 Task: Research Airbnb options in Tamra, Israel from 15th November, 2023 to 21st November, 2023 for 5 adults.3 bedrooms having 3 beds and 3 bathrooms. Property type can be house. Amenities needed are: washing machine. Booking option can be shelf check-in. Look for 3 properties as per requirement.
Action: Mouse moved to (596, 86)
Screenshot: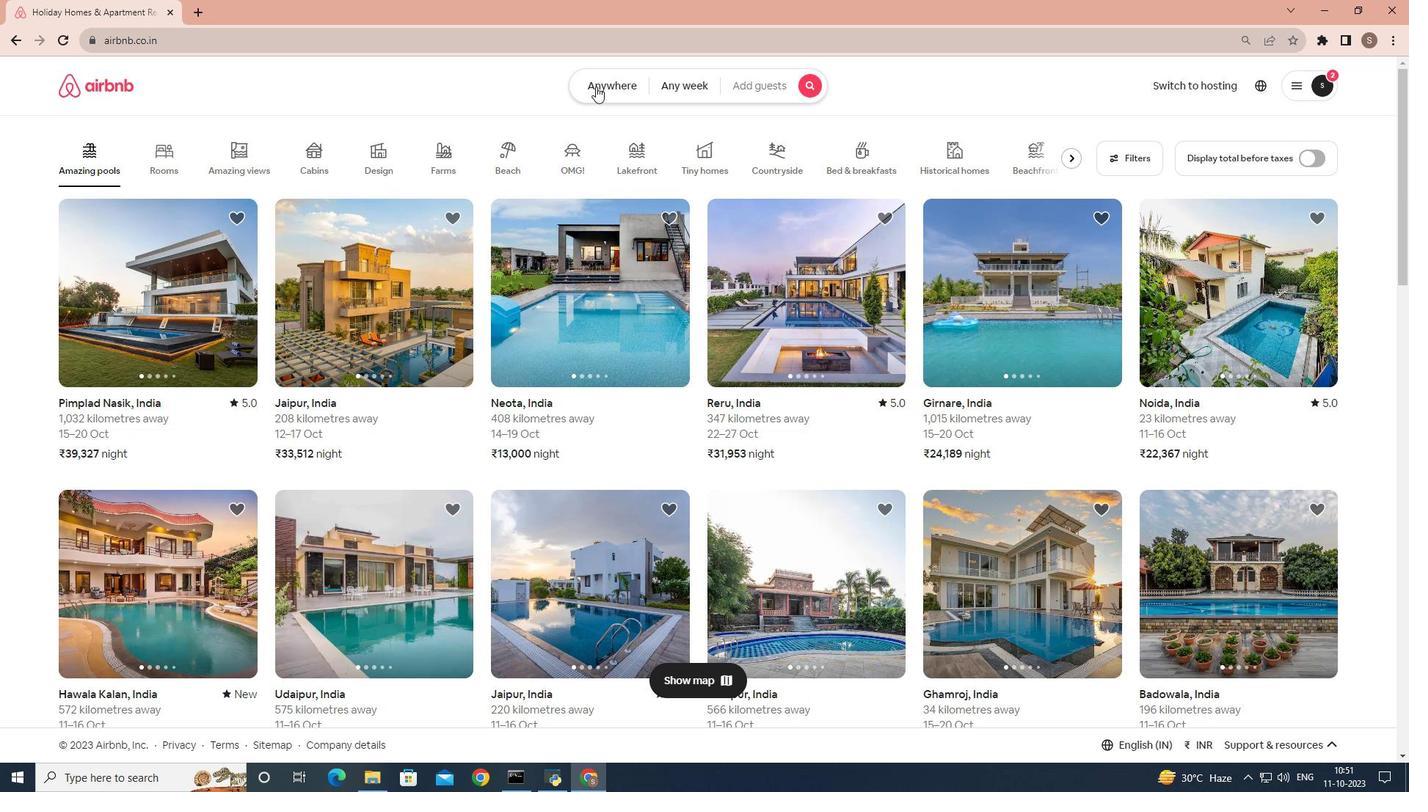 
Action: Mouse pressed left at (596, 86)
Screenshot: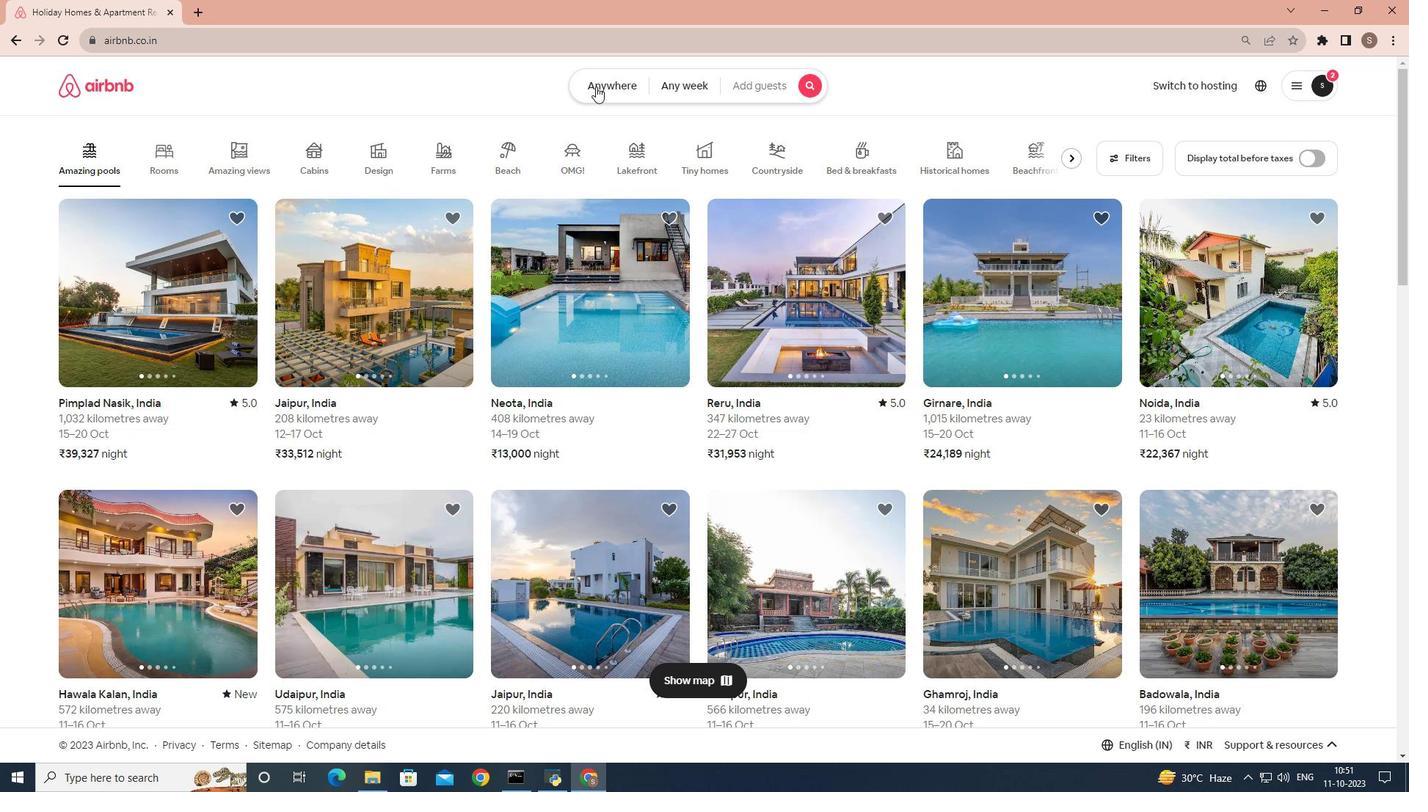 
Action: Mouse moved to (459, 137)
Screenshot: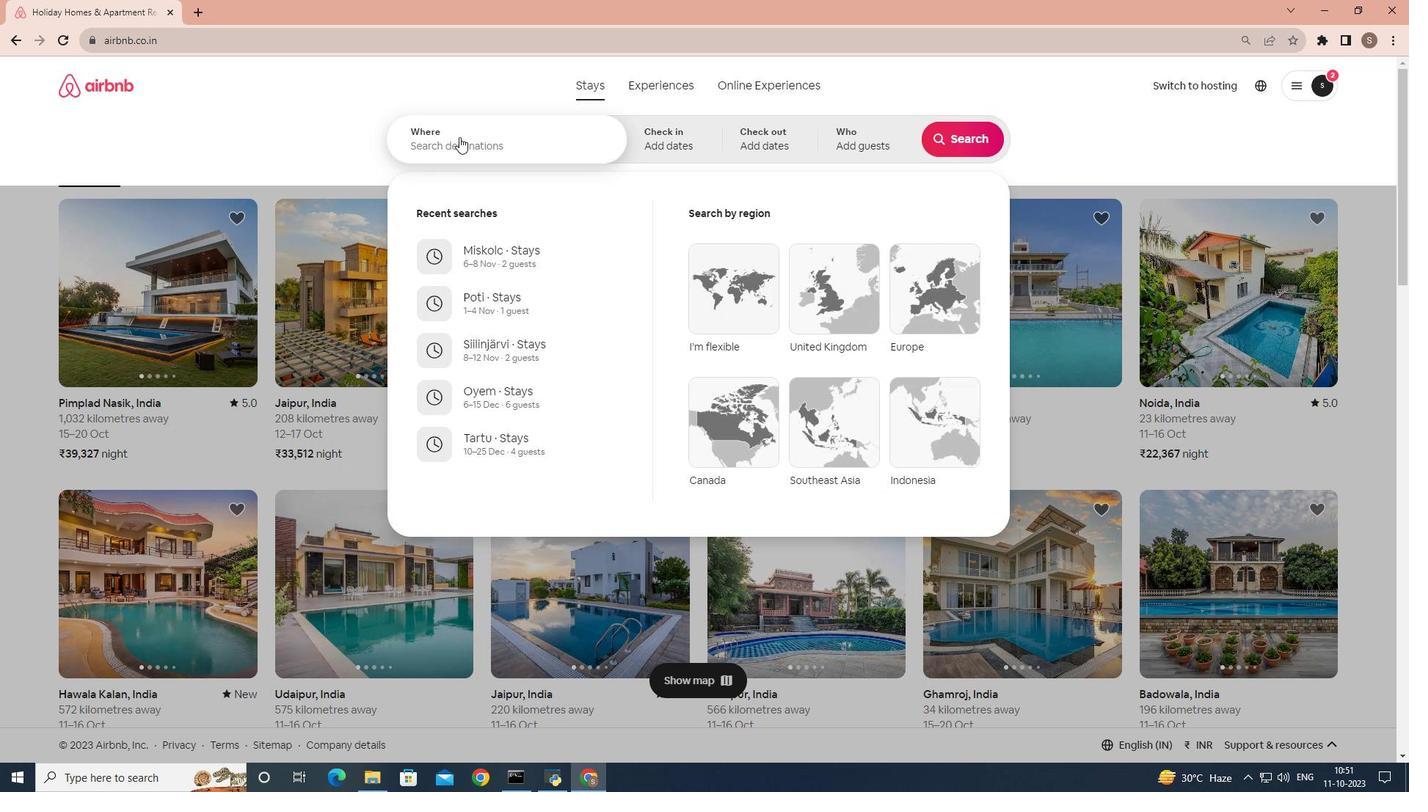 
Action: Mouse pressed left at (459, 137)
Screenshot: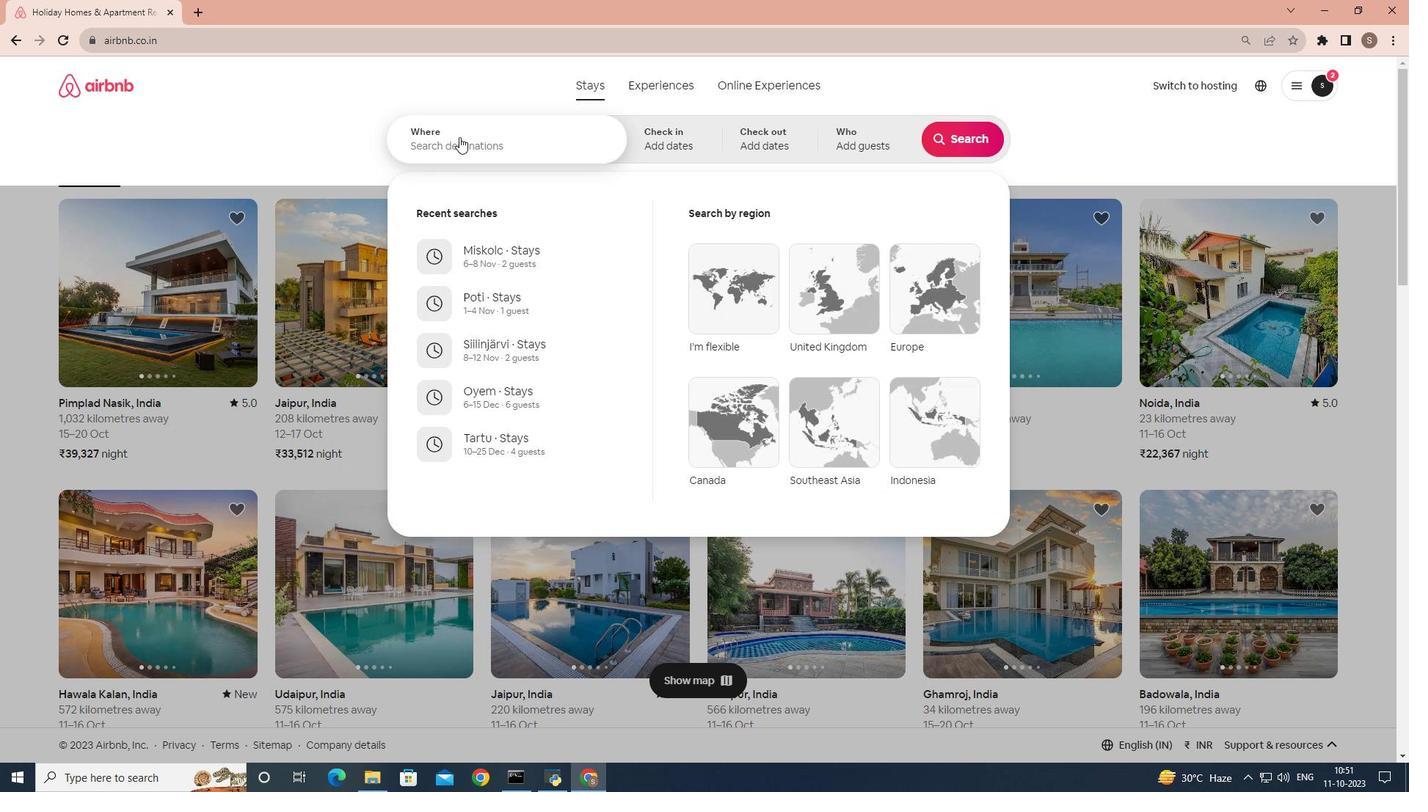 
Action: Mouse moved to (455, 143)
Screenshot: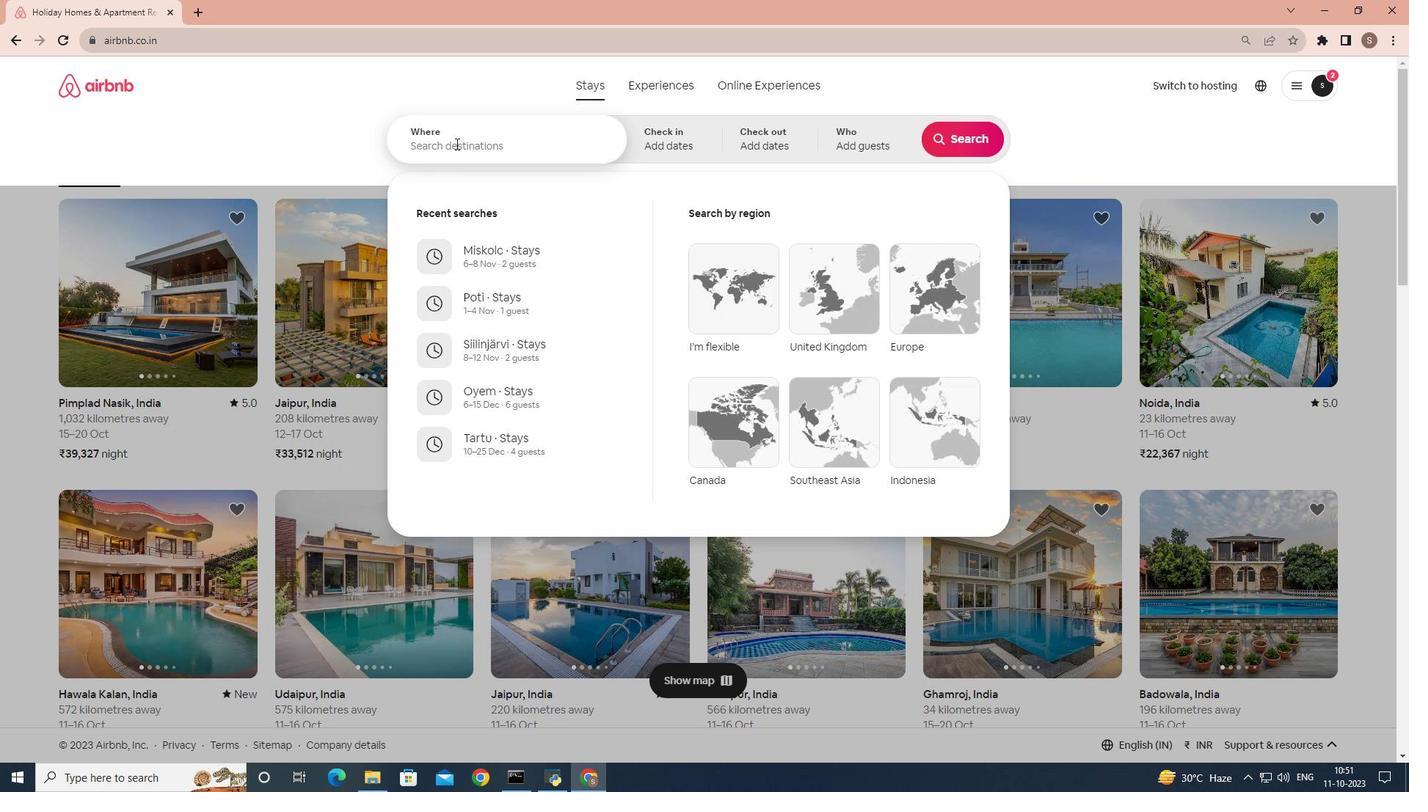 
Action: Key pressed <Key.shift>Tamra,<Key.space><Key.shift>Israel
Screenshot: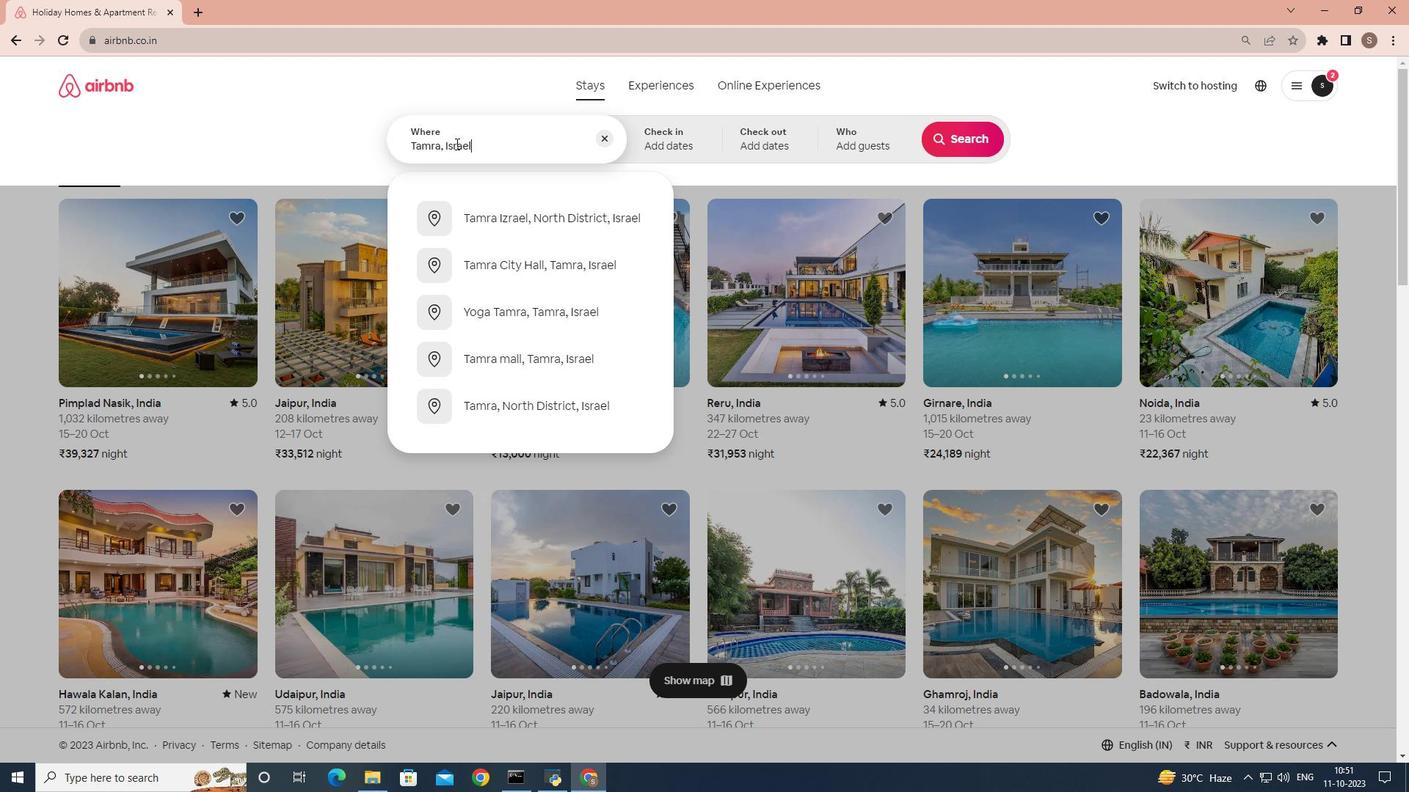 
Action: Mouse moved to (659, 127)
Screenshot: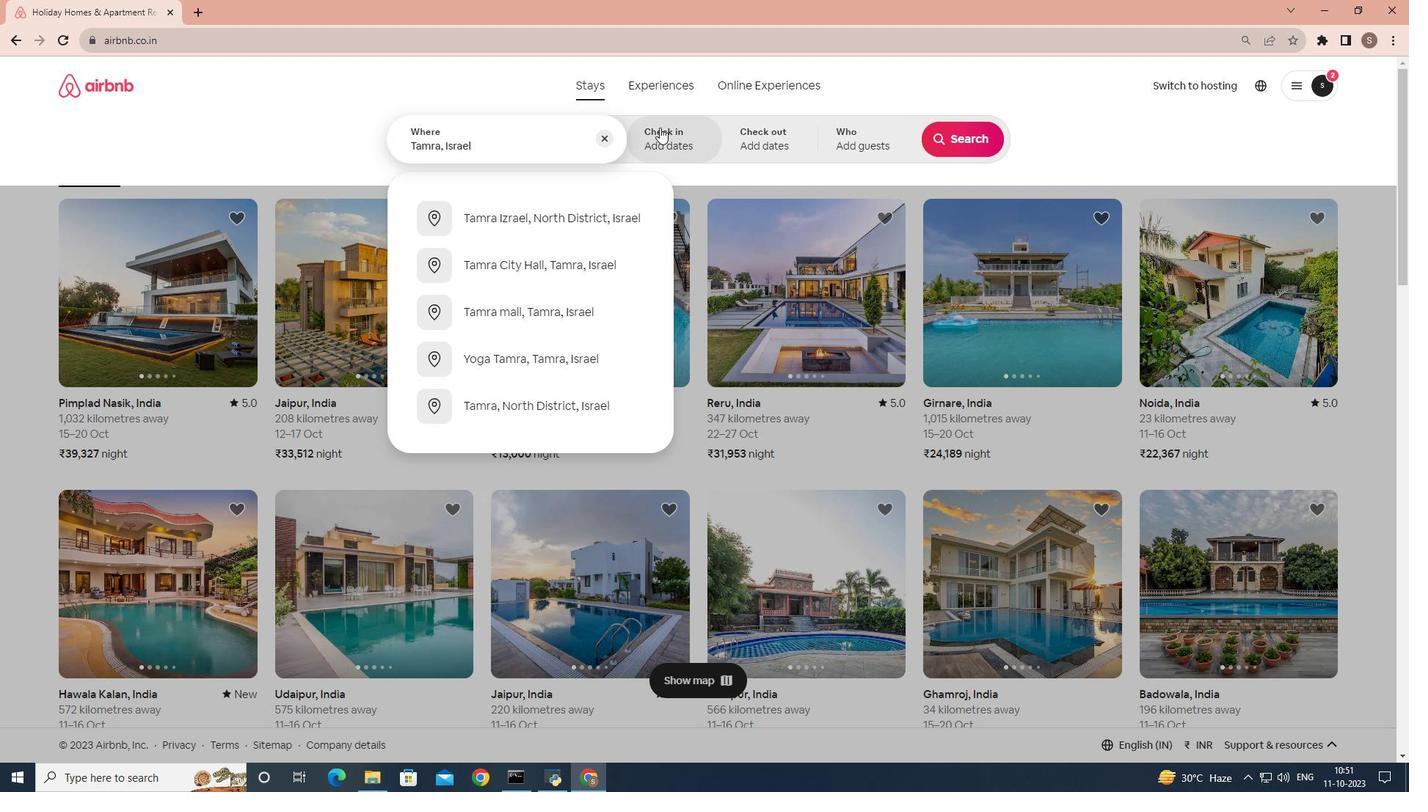 
Action: Mouse pressed left at (659, 127)
Screenshot: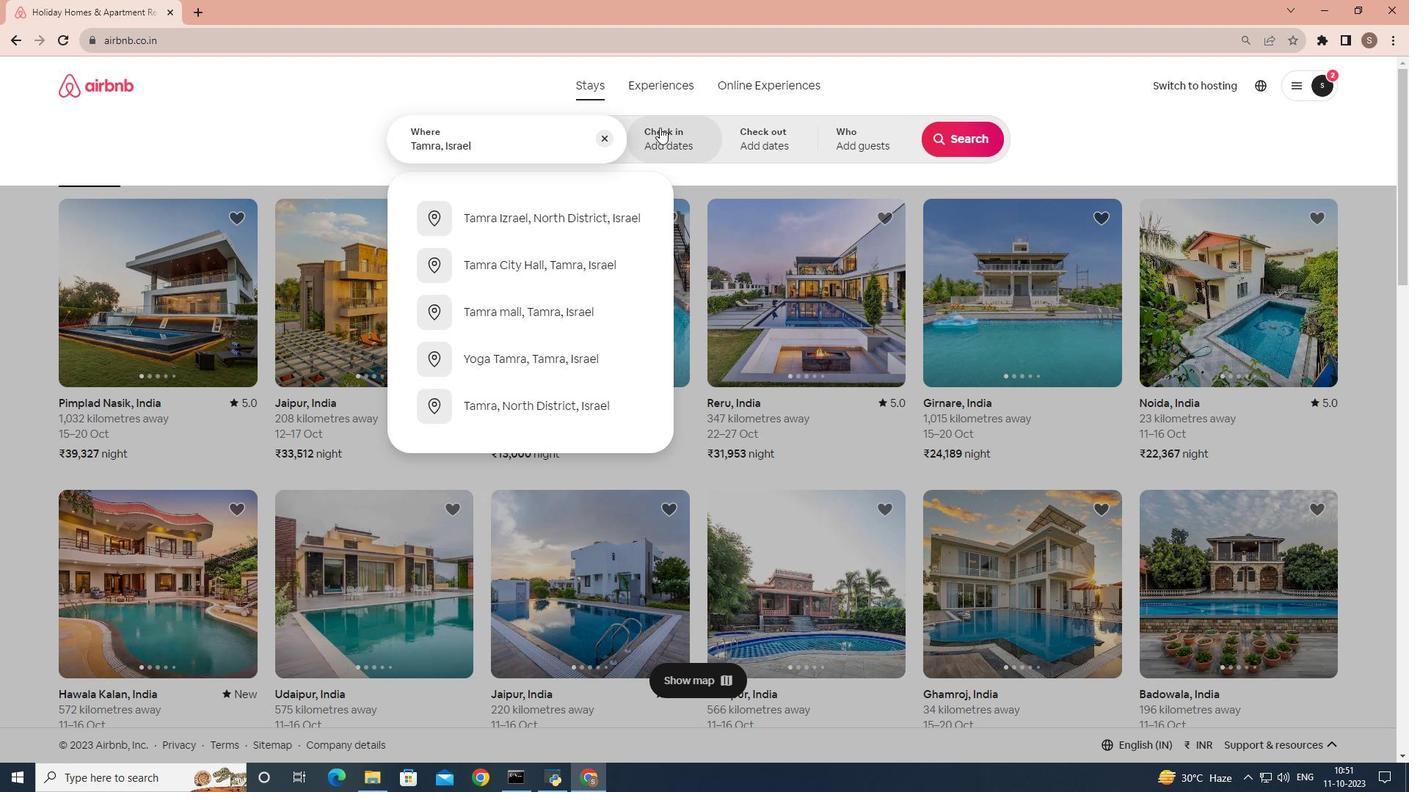 
Action: Mouse moved to (829, 396)
Screenshot: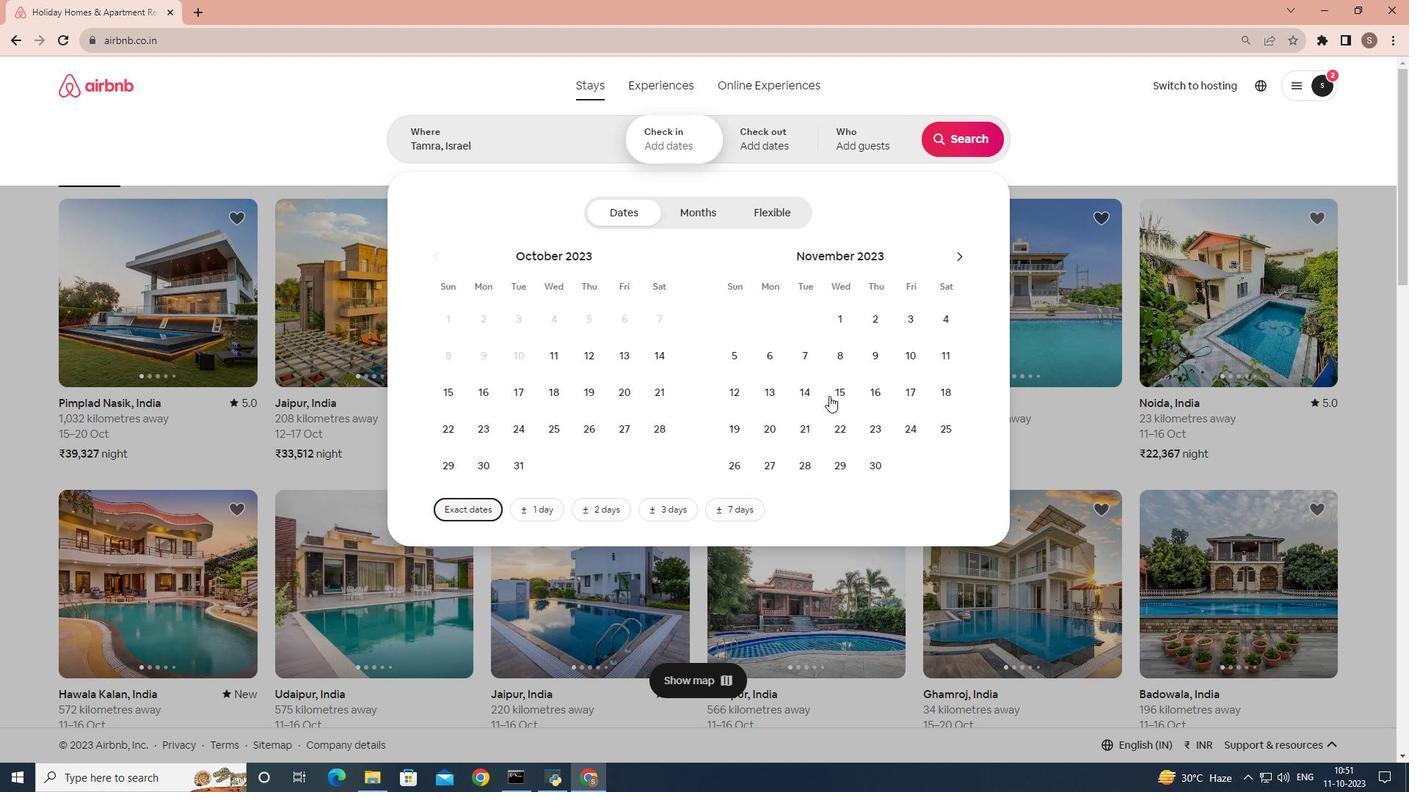 
Action: Mouse pressed left at (829, 396)
Screenshot: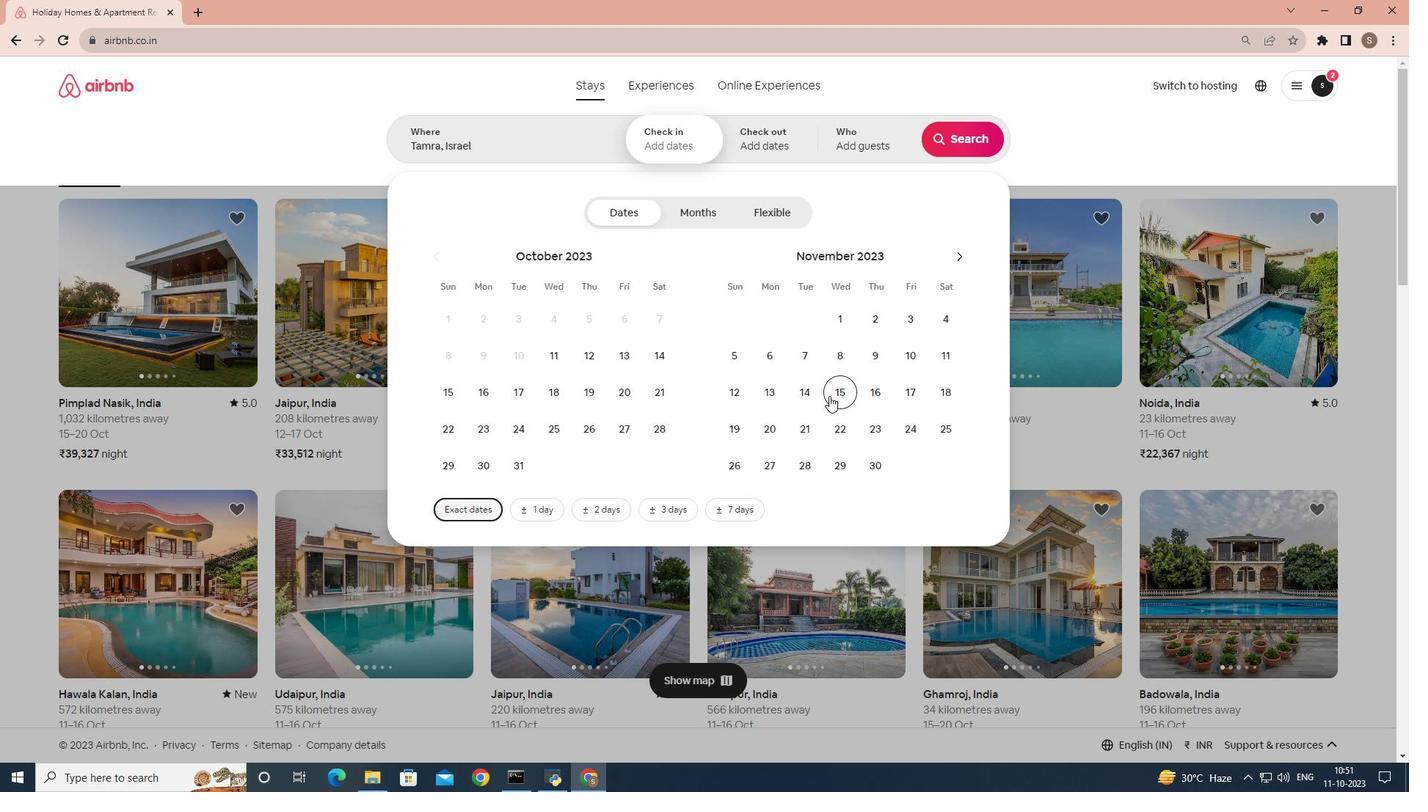 
Action: Mouse moved to (798, 426)
Screenshot: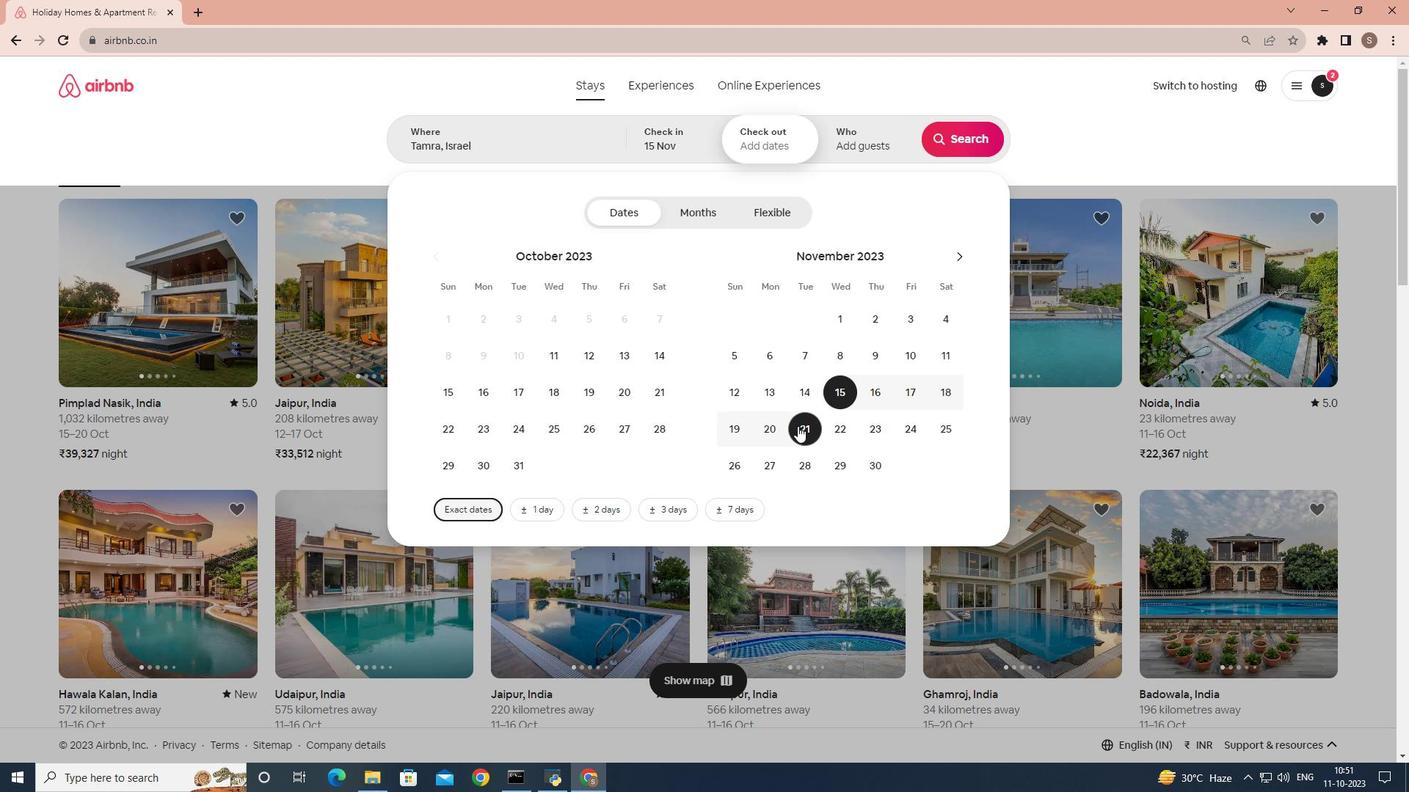 
Action: Mouse pressed left at (798, 426)
Screenshot: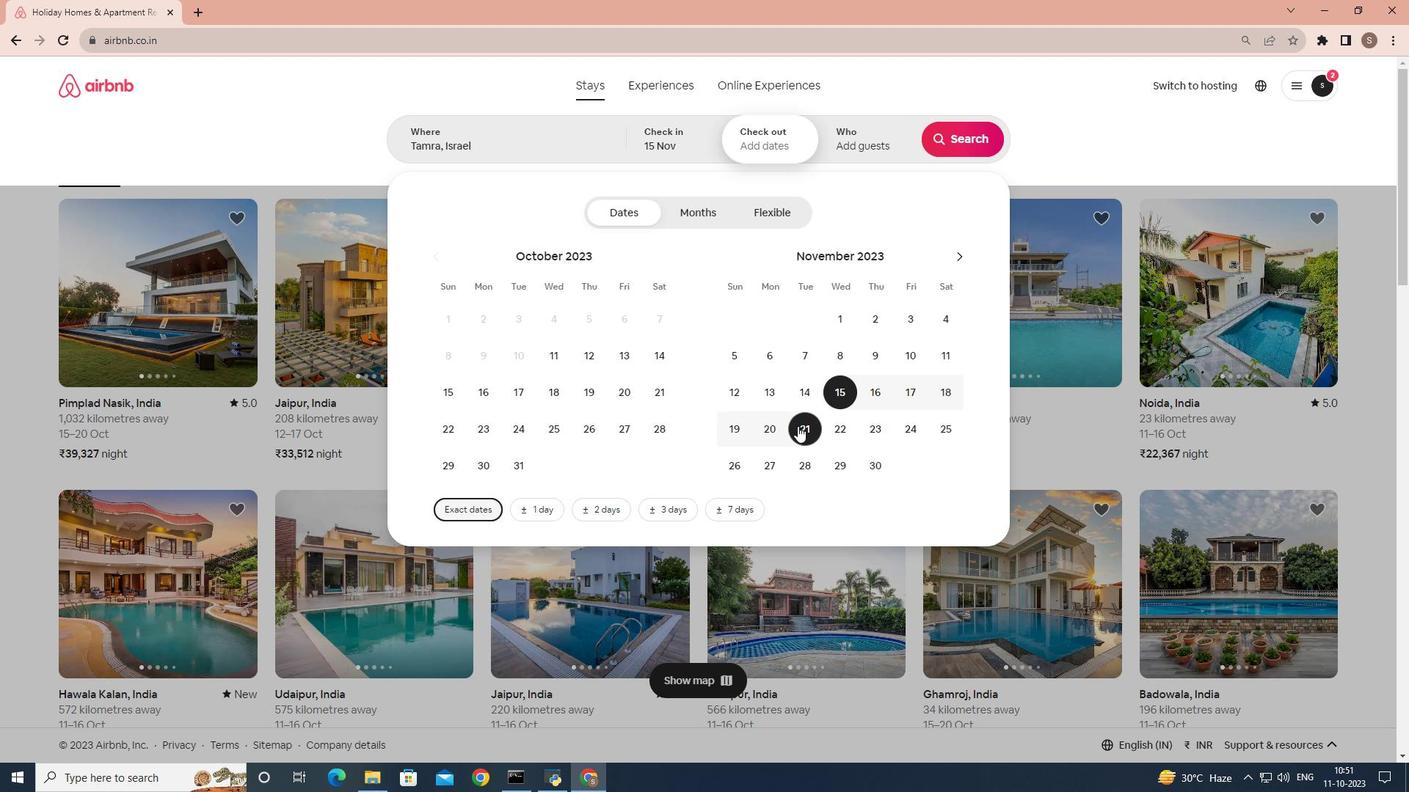
Action: Mouse moved to (858, 121)
Screenshot: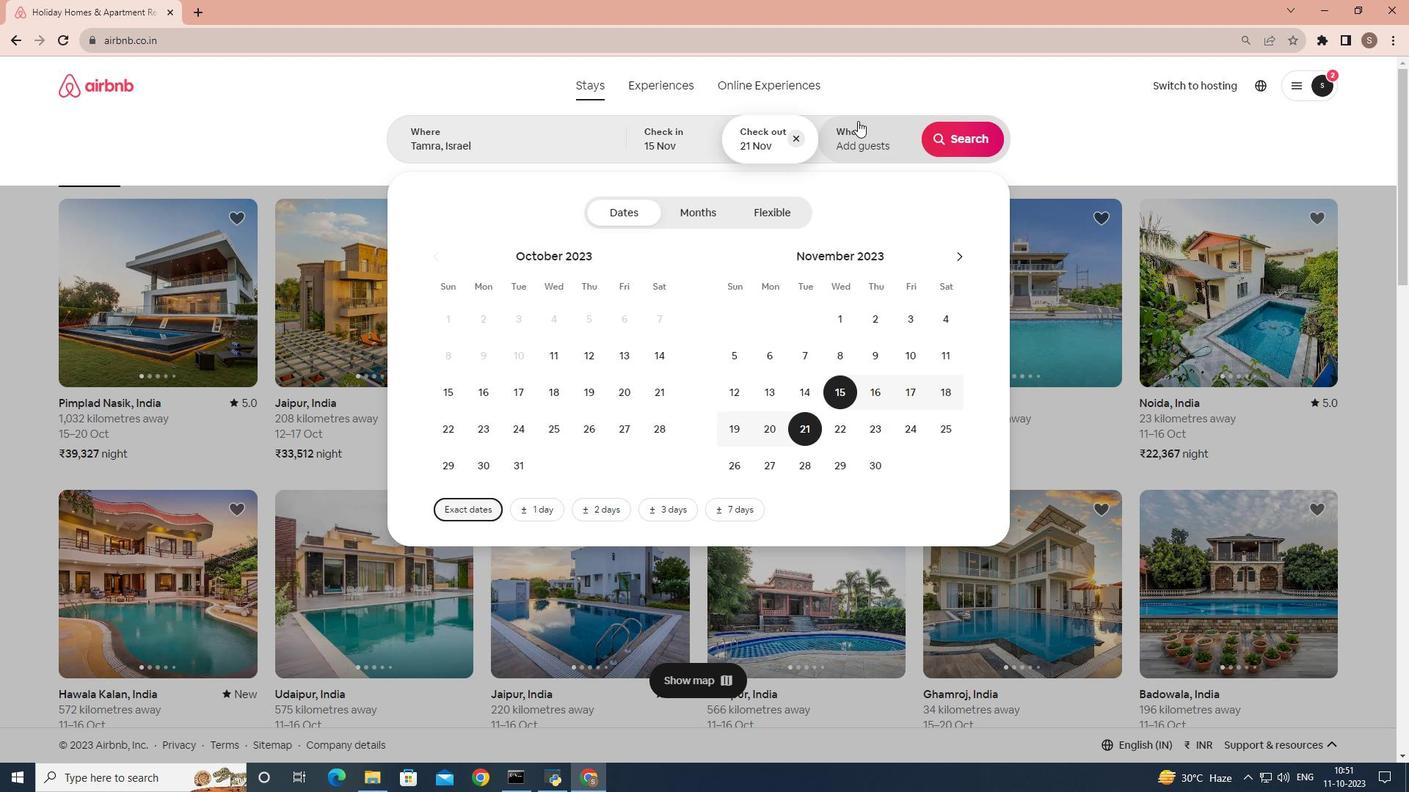 
Action: Mouse pressed left at (858, 121)
Screenshot: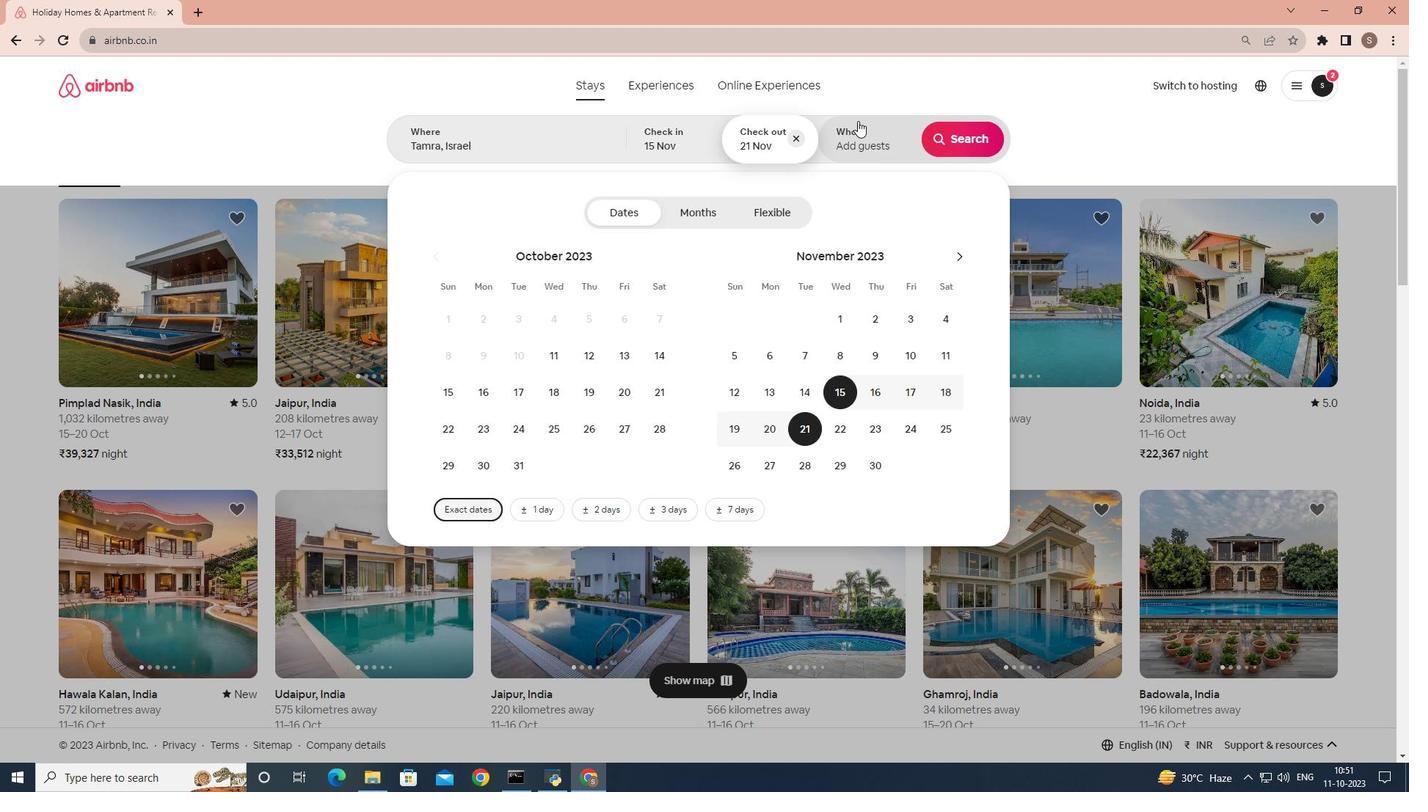 
Action: Mouse moved to (974, 215)
Screenshot: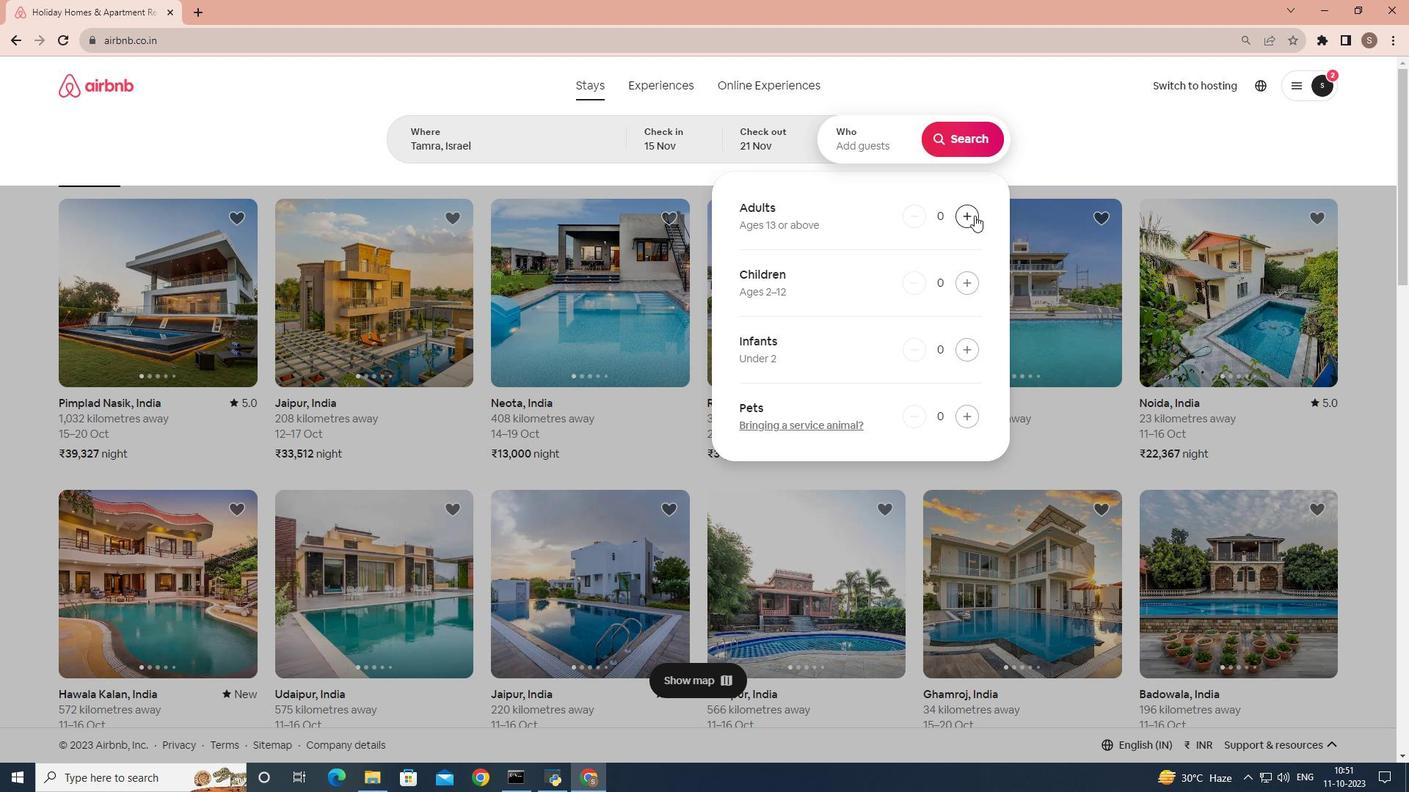 
Action: Mouse pressed left at (974, 215)
Screenshot: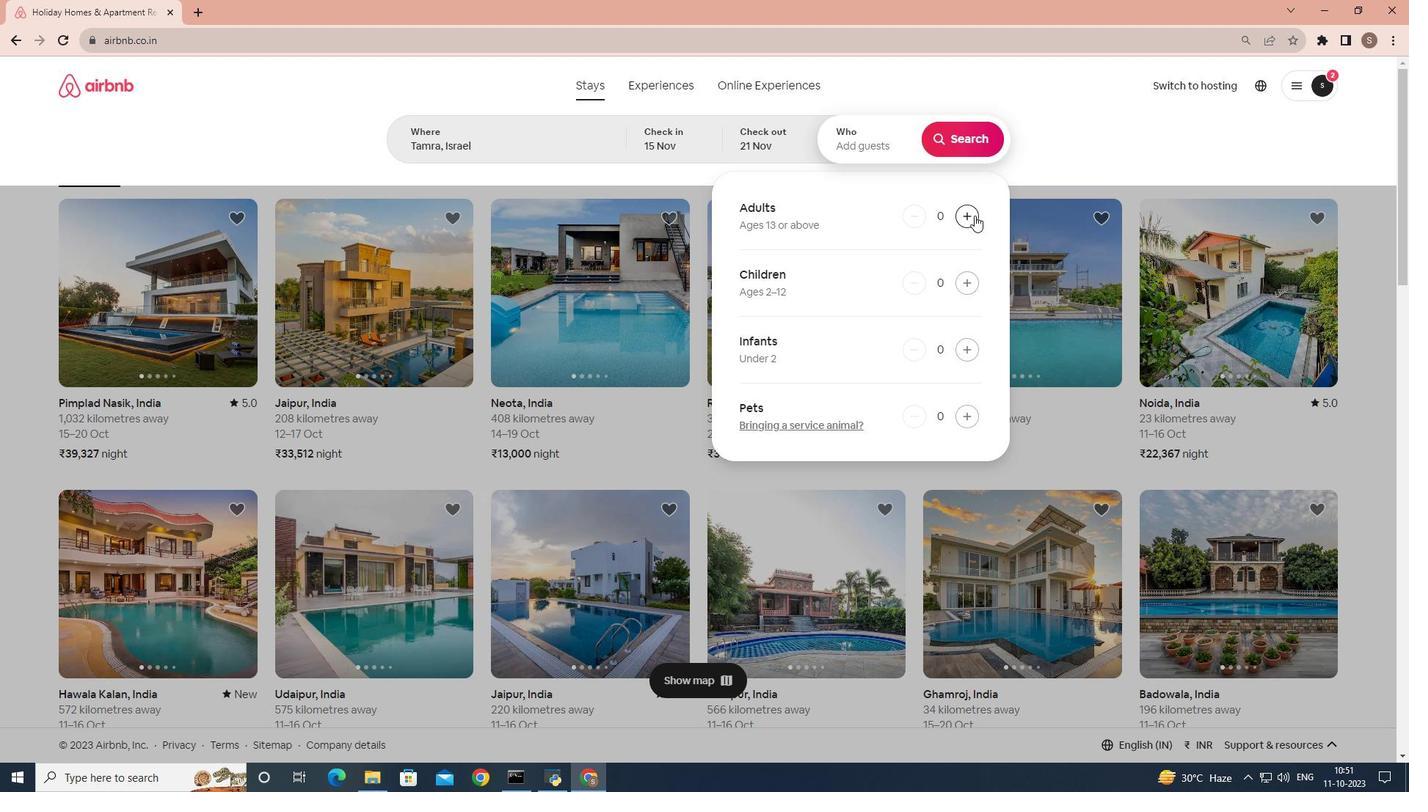 
Action: Mouse pressed left at (974, 215)
Screenshot: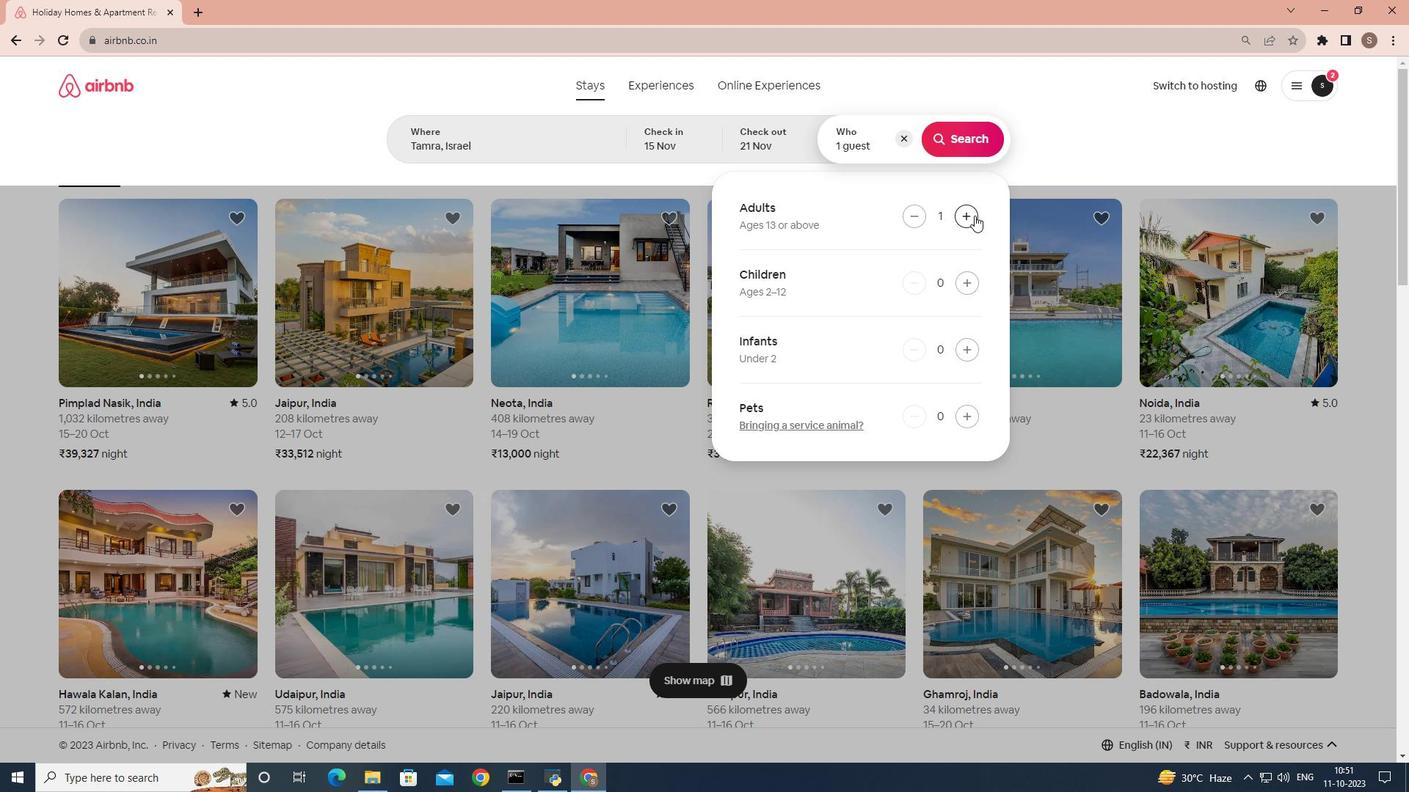 
Action: Mouse pressed left at (974, 215)
Screenshot: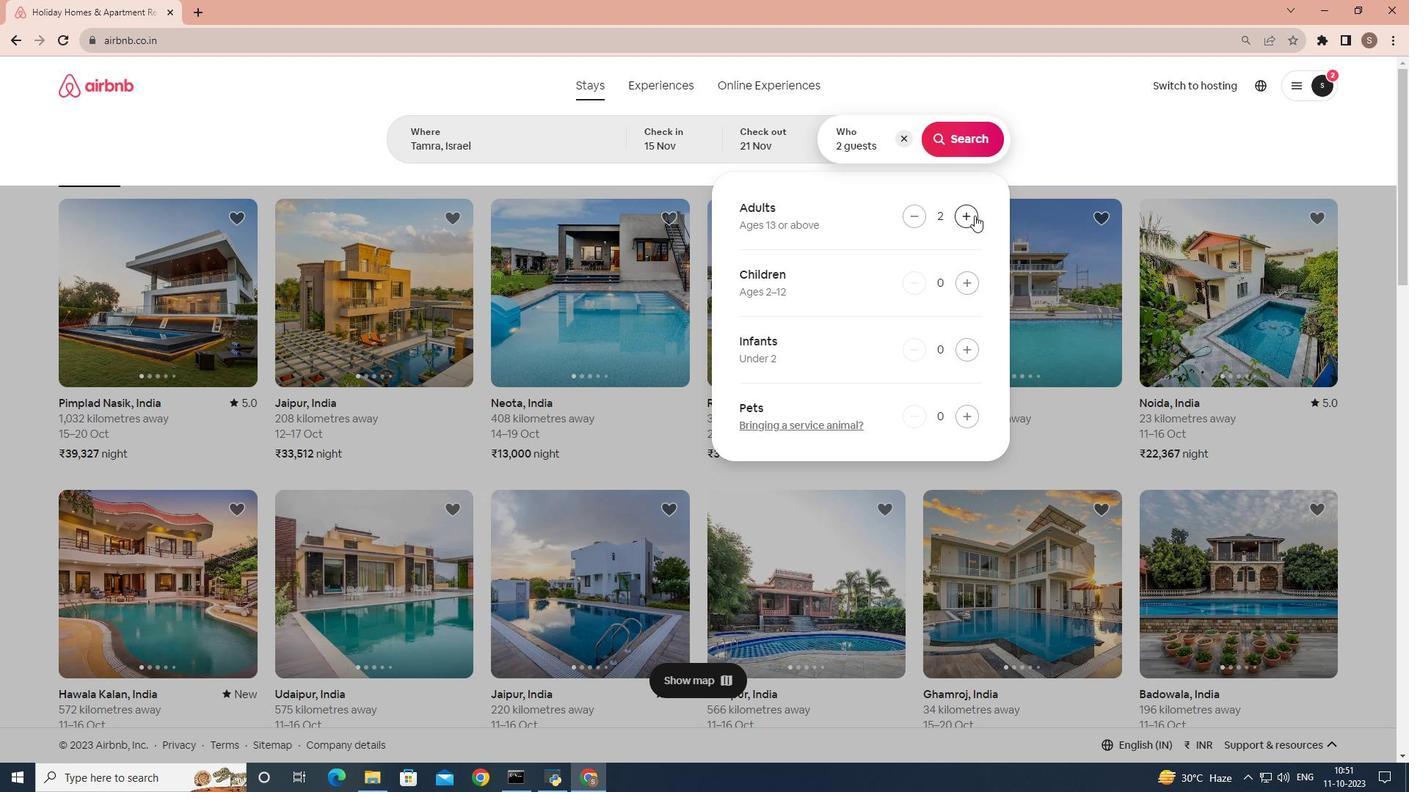 
Action: Mouse pressed left at (974, 215)
Screenshot: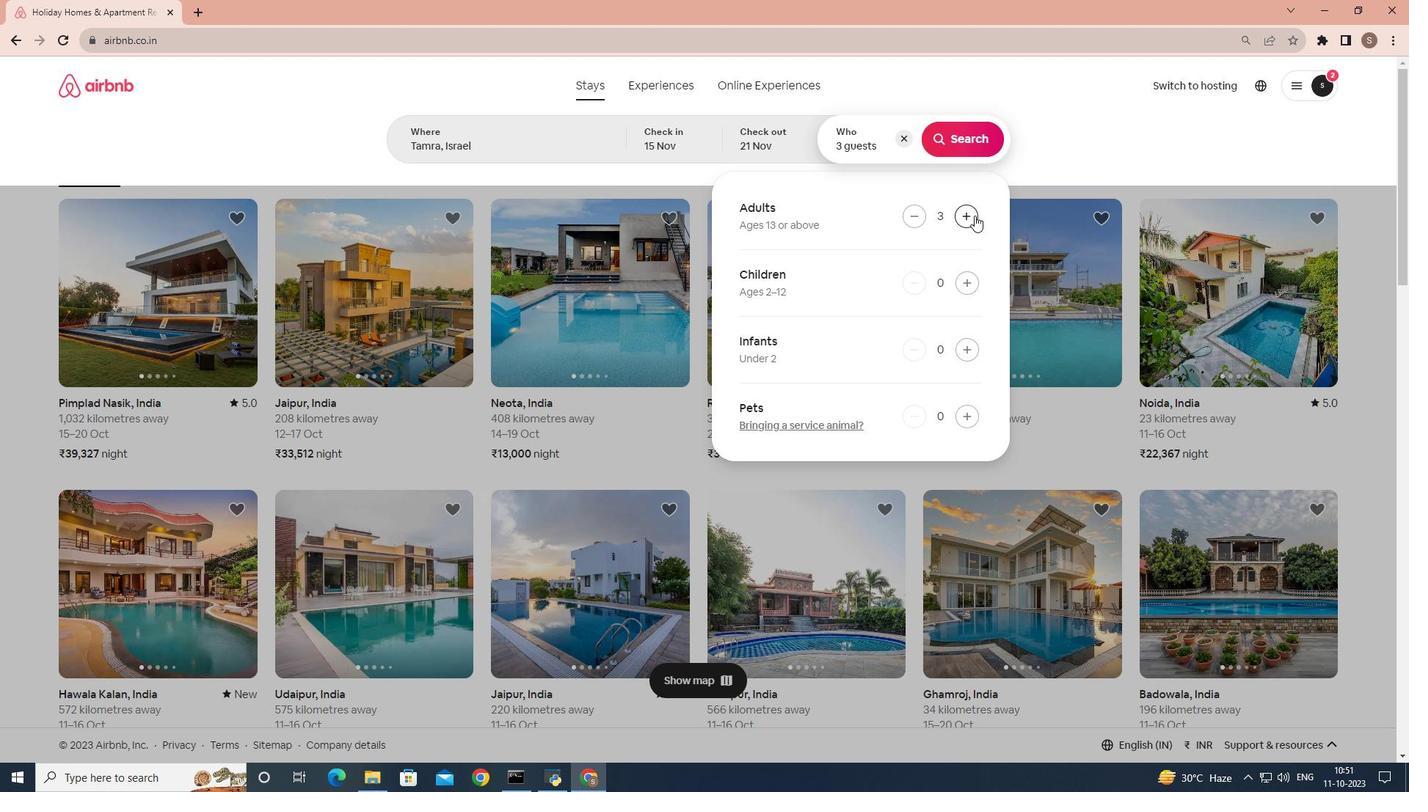 
Action: Mouse pressed left at (974, 215)
Screenshot: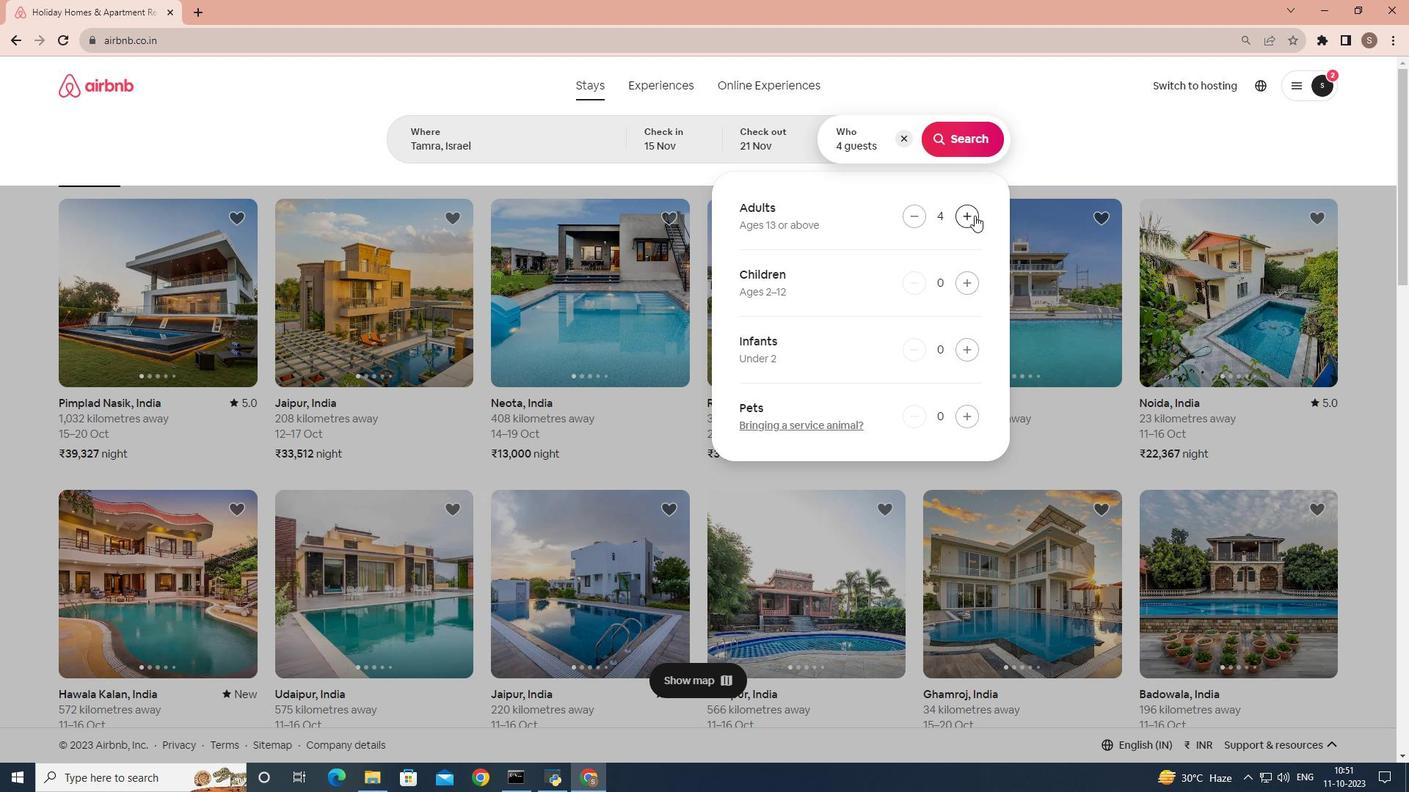 
Action: Mouse moved to (958, 131)
Screenshot: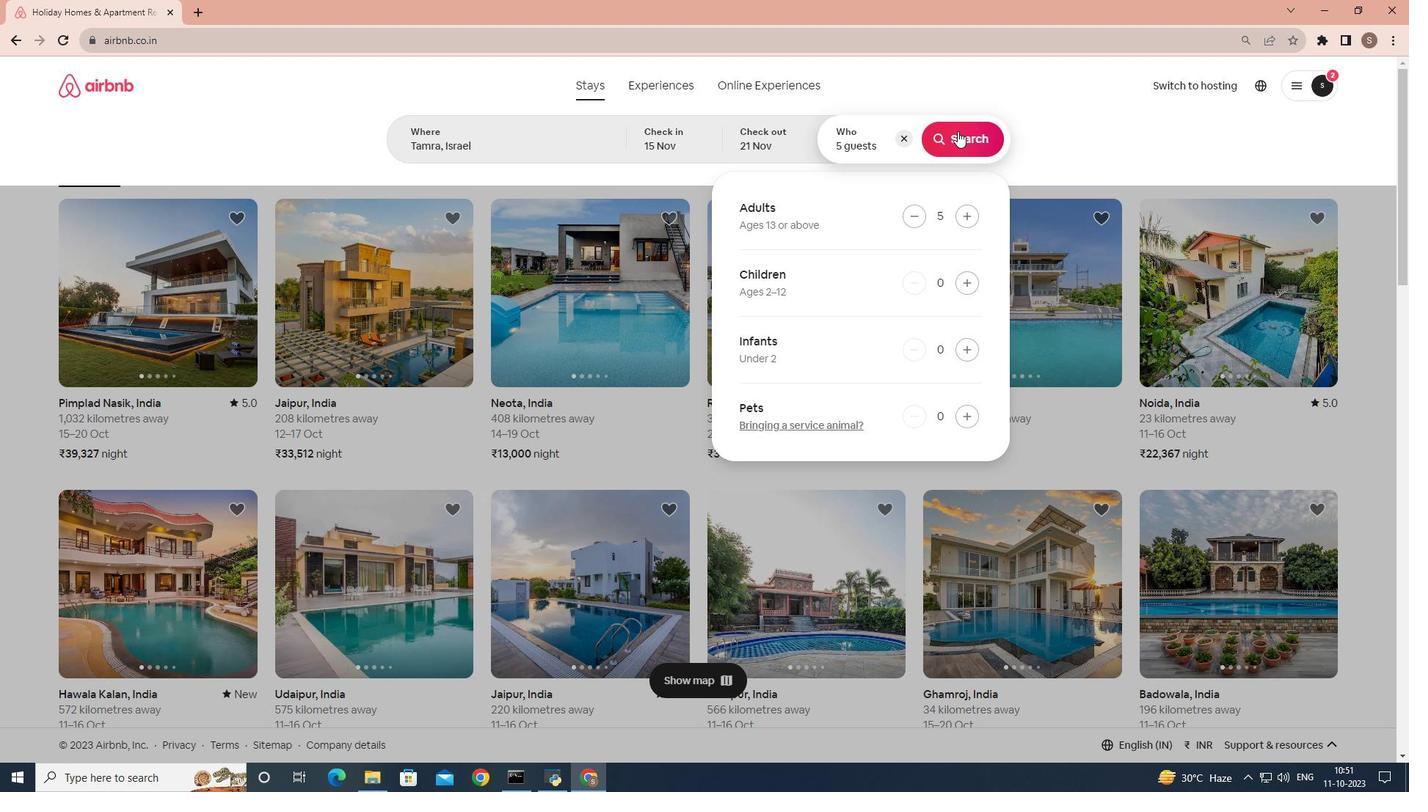 
Action: Mouse pressed left at (958, 131)
Screenshot: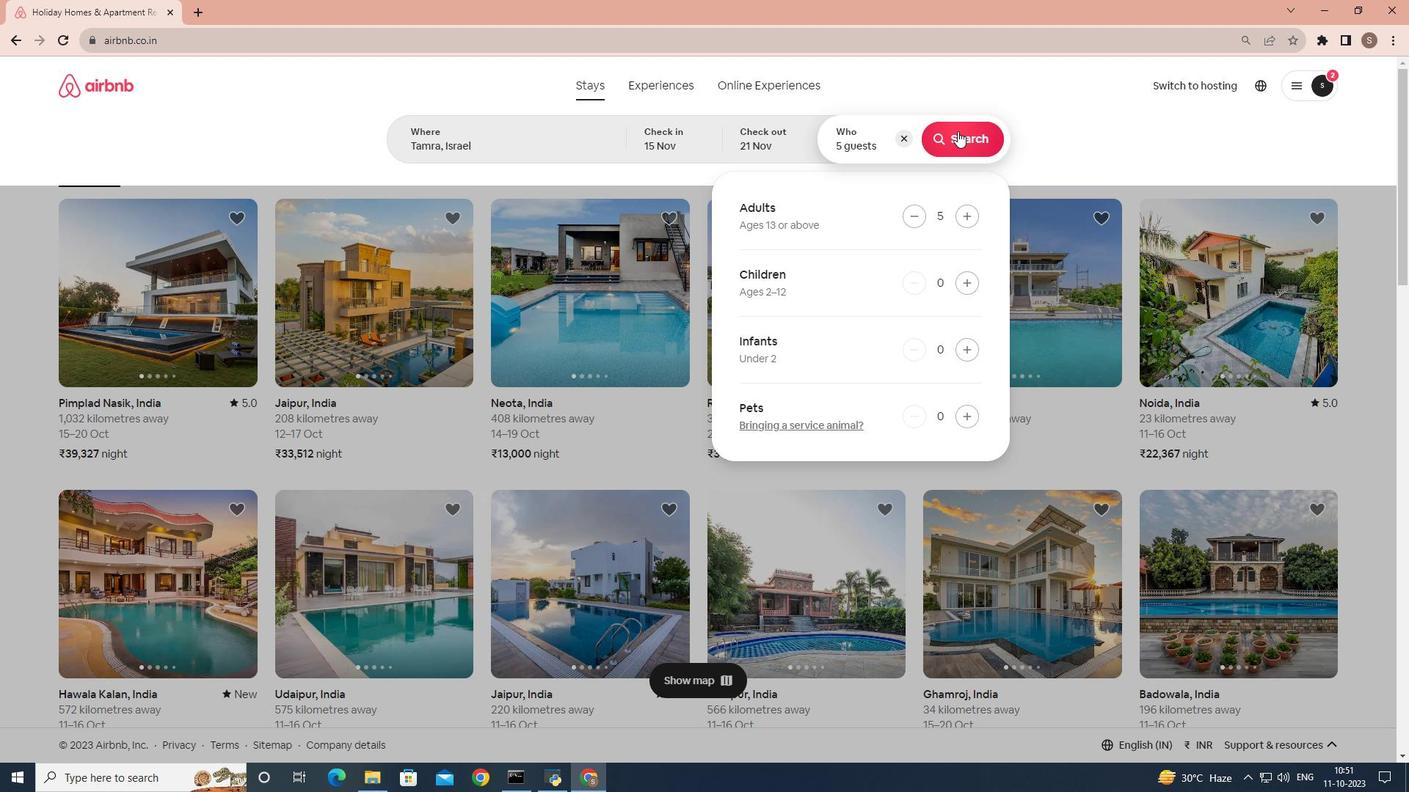 
Action: Mouse moved to (1184, 151)
Screenshot: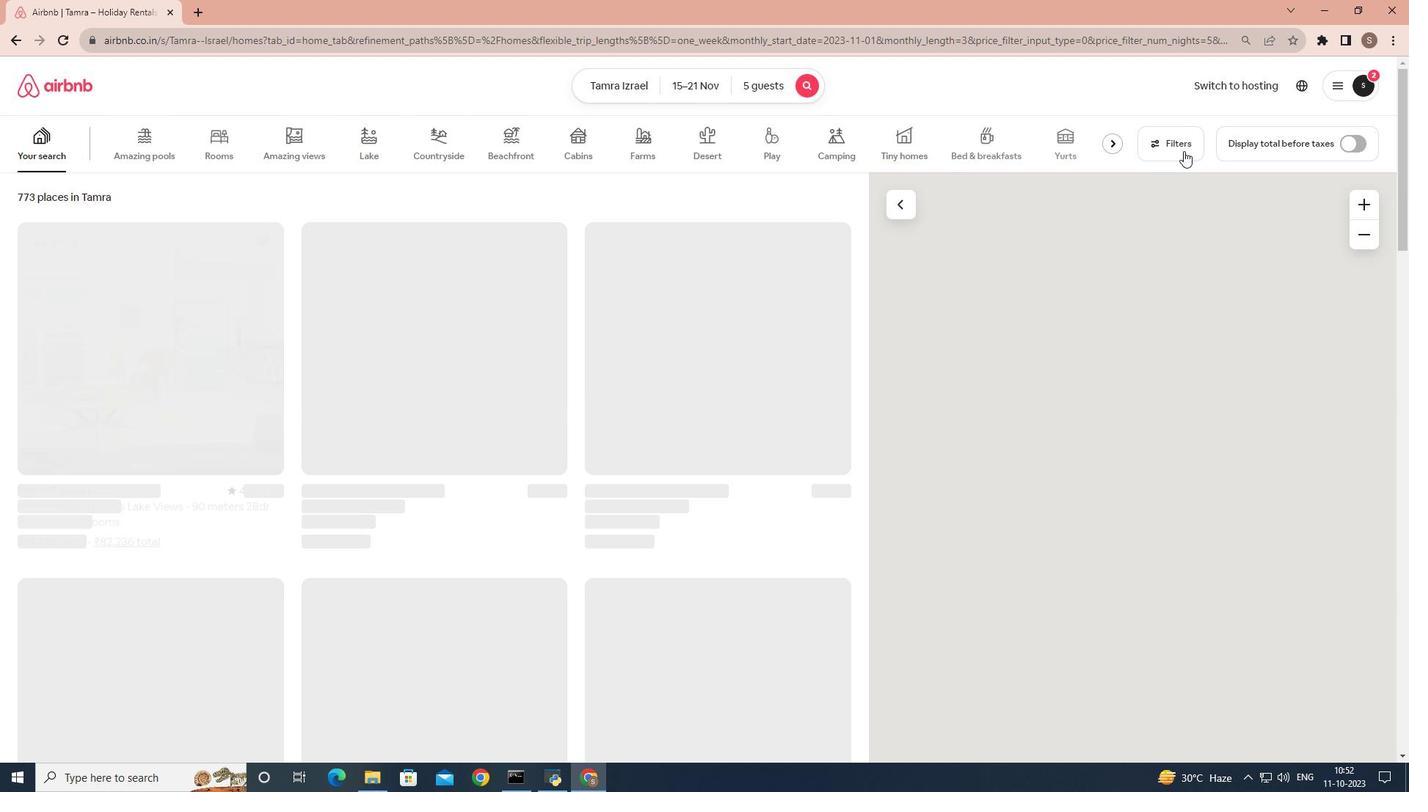 
Action: Mouse pressed left at (1184, 151)
Screenshot: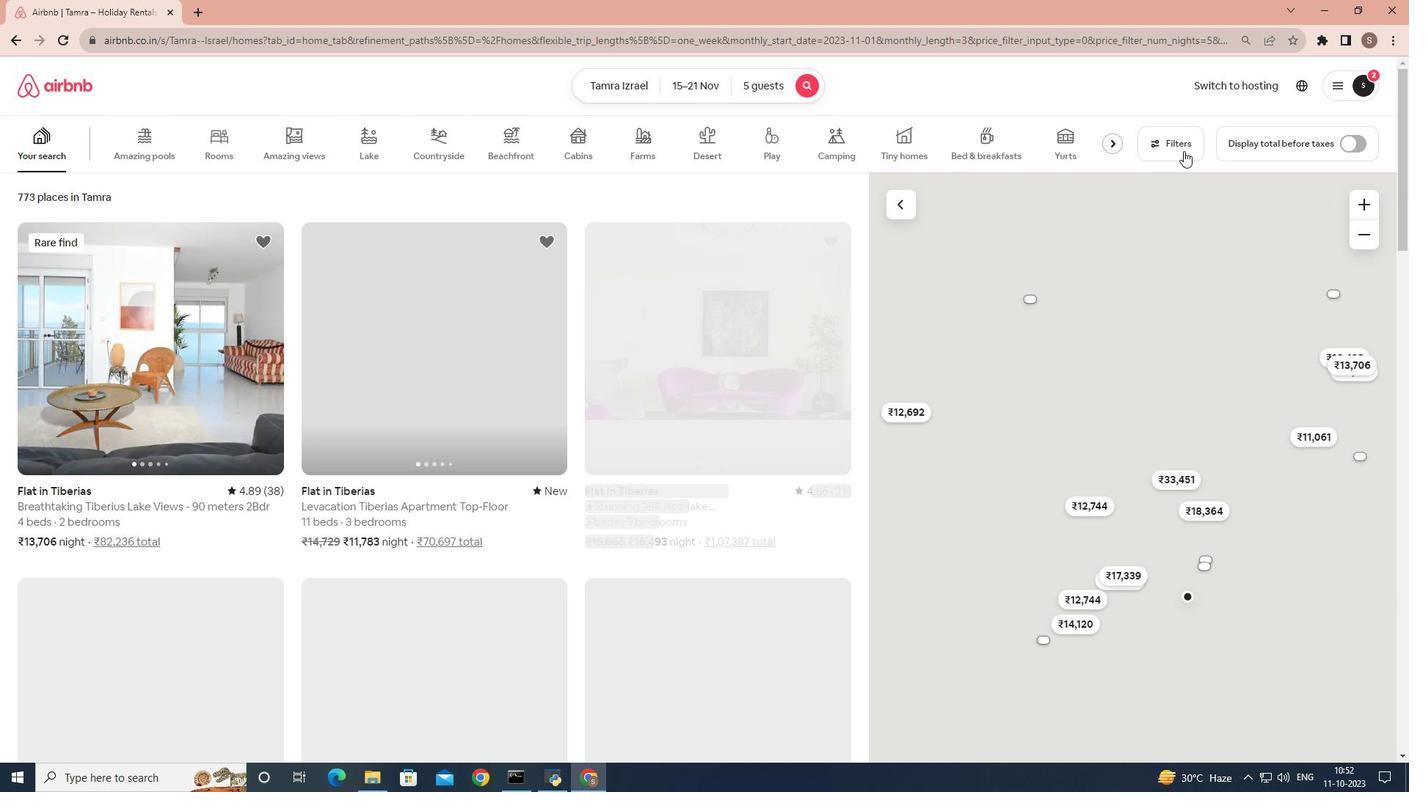 
Action: Mouse moved to (1183, 151)
Screenshot: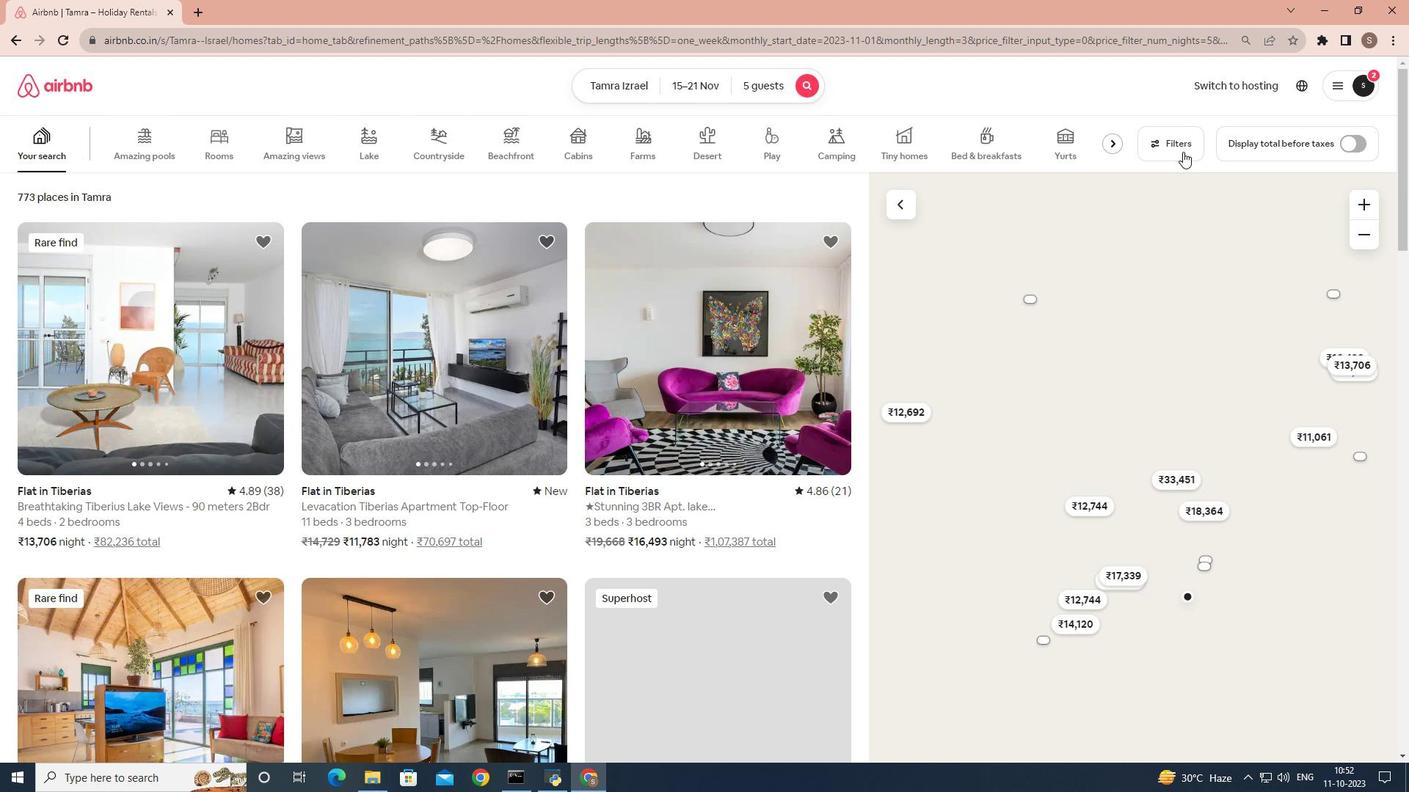 
Action: Mouse pressed left at (1183, 151)
Screenshot: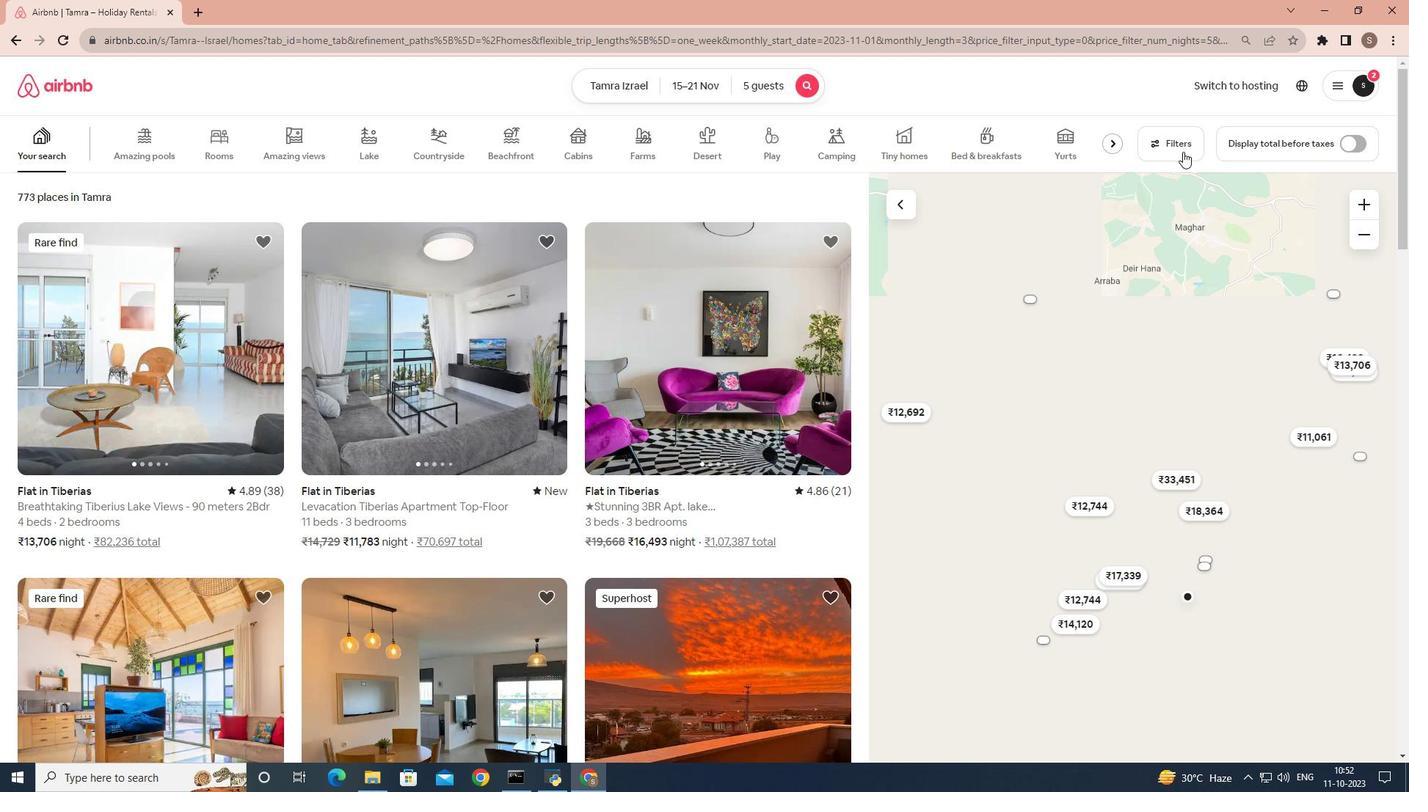 
Action: Mouse moved to (619, 595)
Screenshot: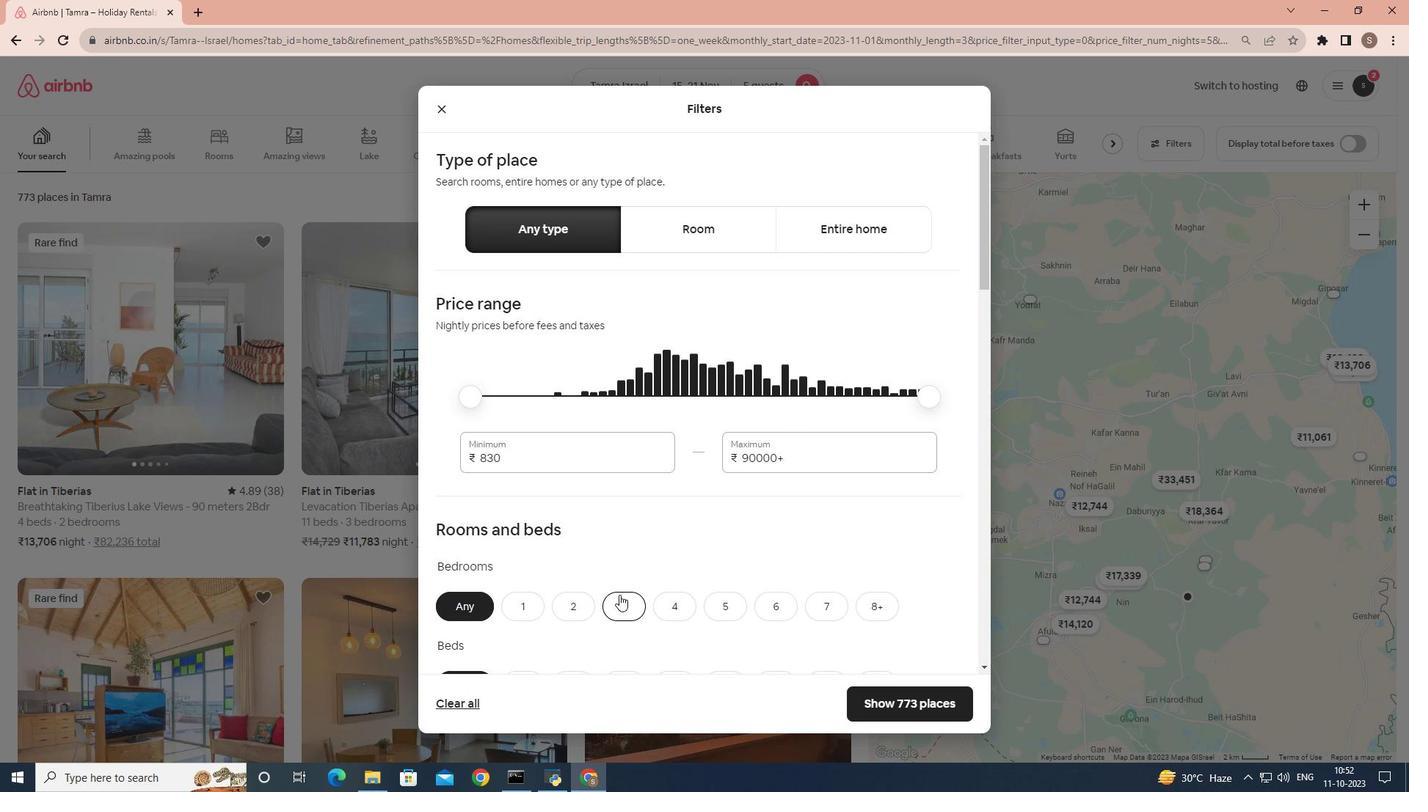
Action: Mouse pressed left at (619, 595)
Screenshot: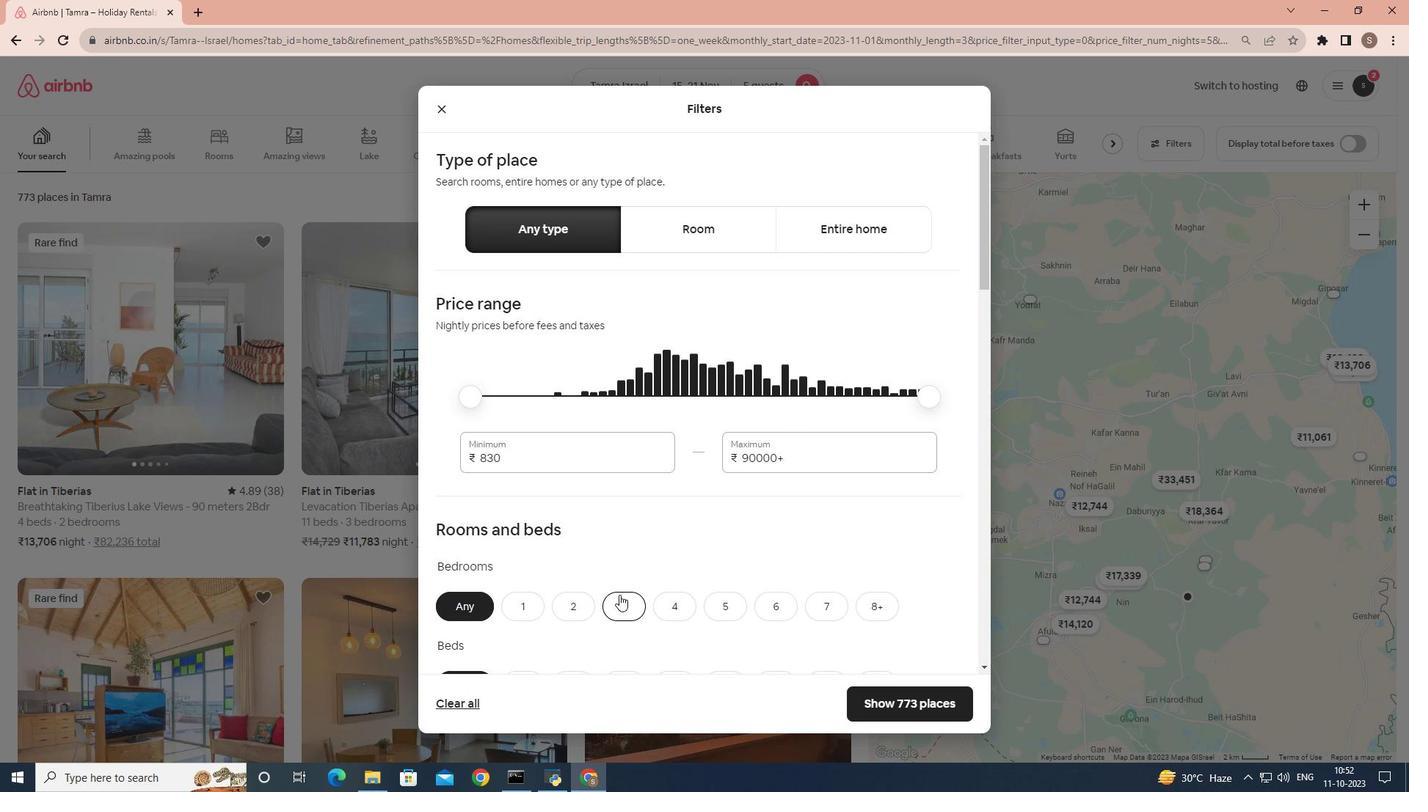 
Action: Mouse moved to (634, 552)
Screenshot: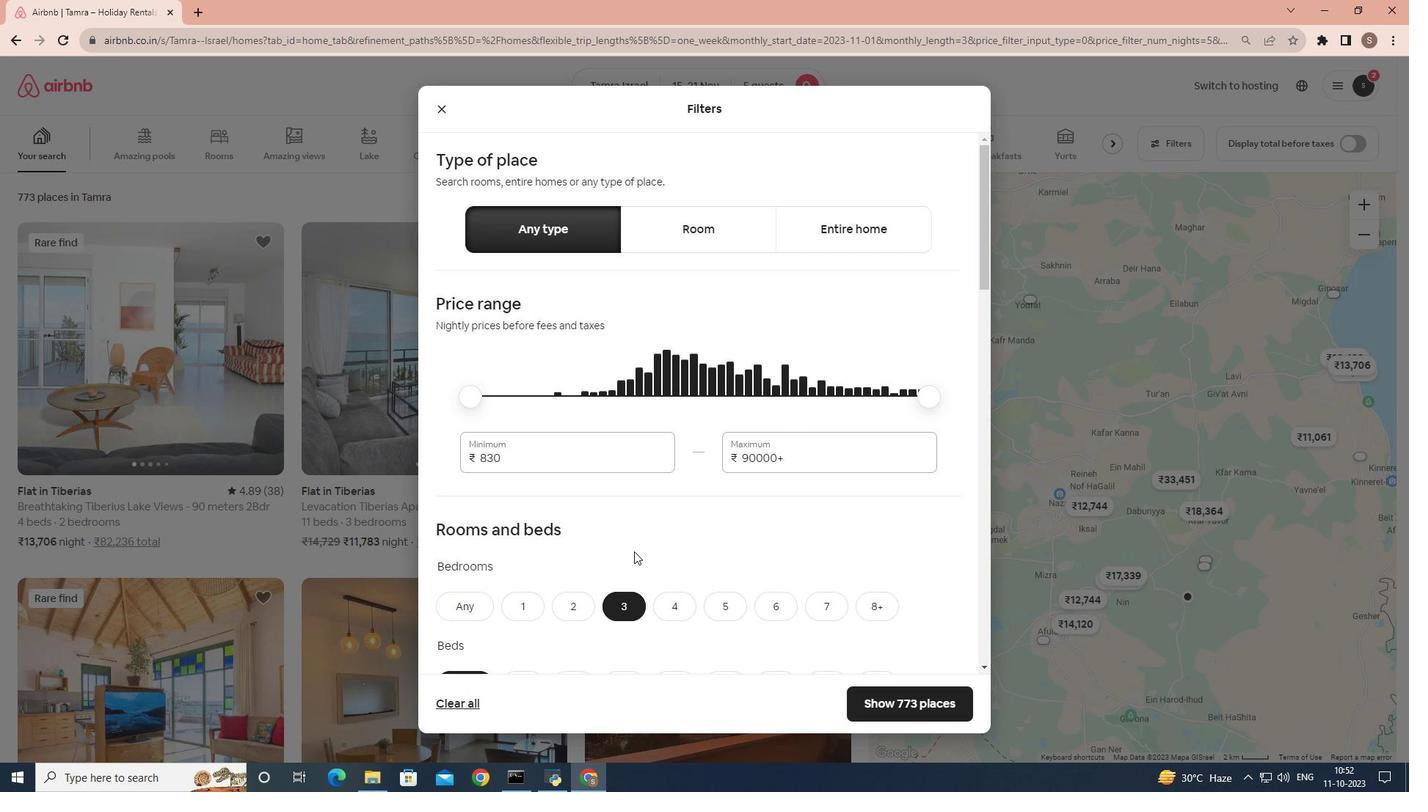
Action: Mouse scrolled (634, 551) with delta (0, 0)
Screenshot: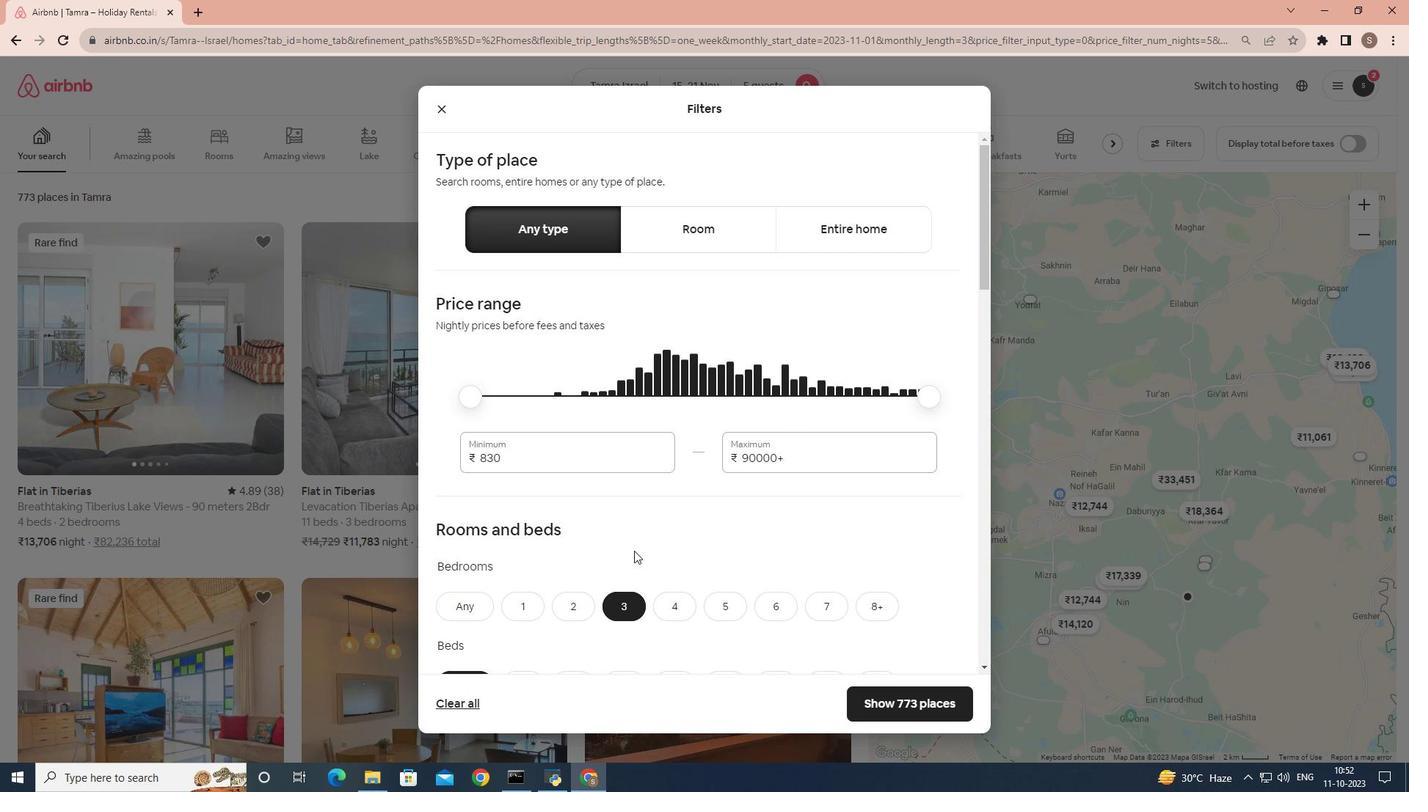 
Action: Mouse moved to (634, 551)
Screenshot: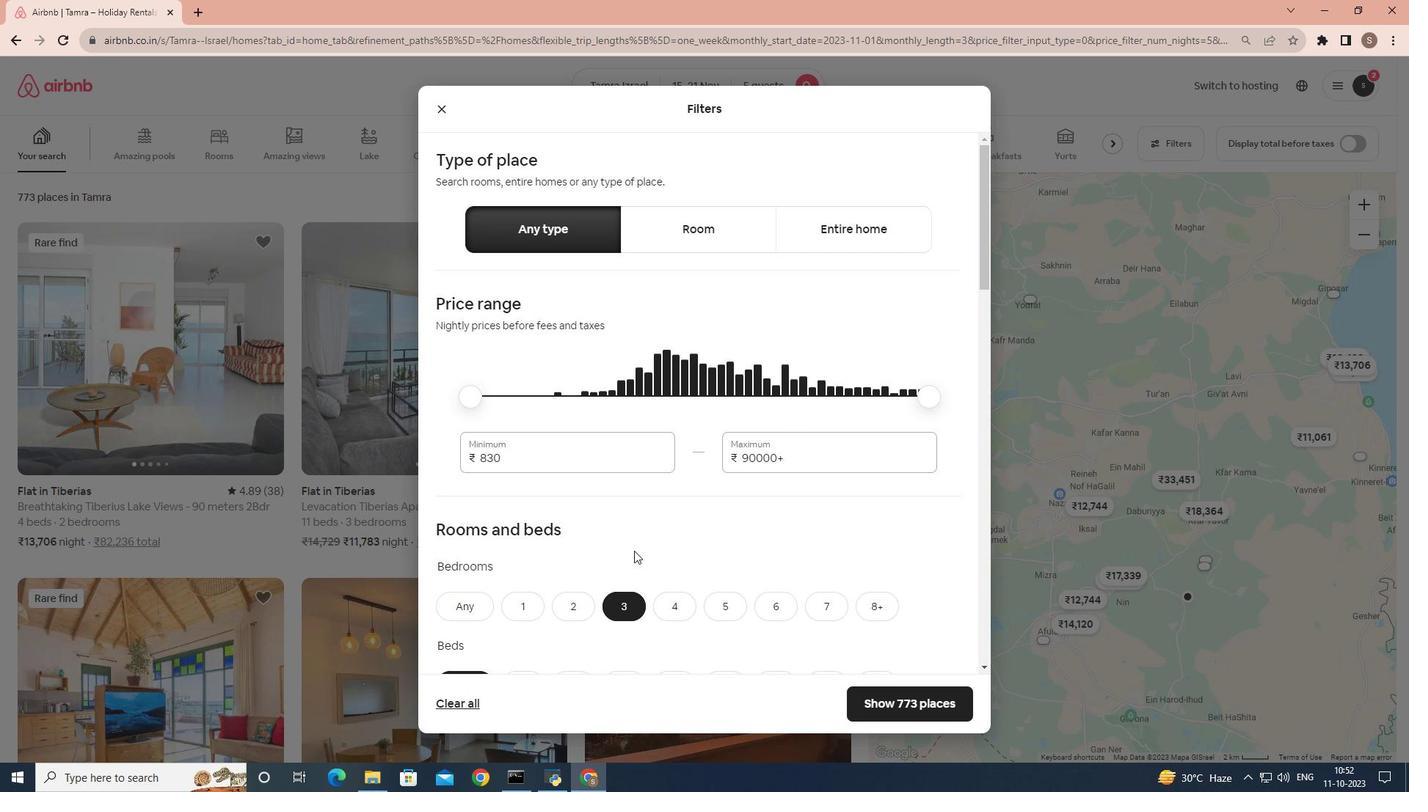 
Action: Mouse scrolled (634, 550) with delta (0, 0)
Screenshot: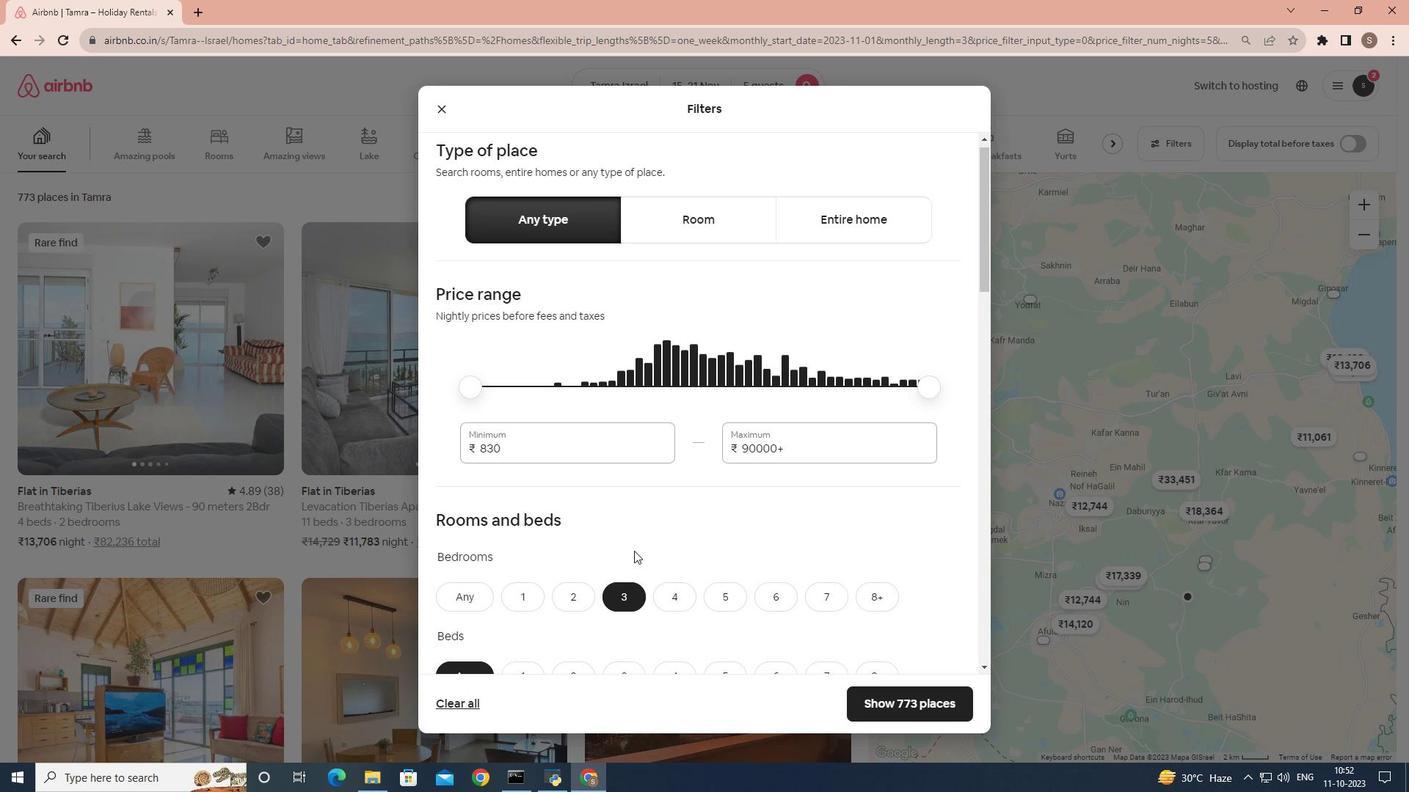 
Action: Mouse moved to (629, 532)
Screenshot: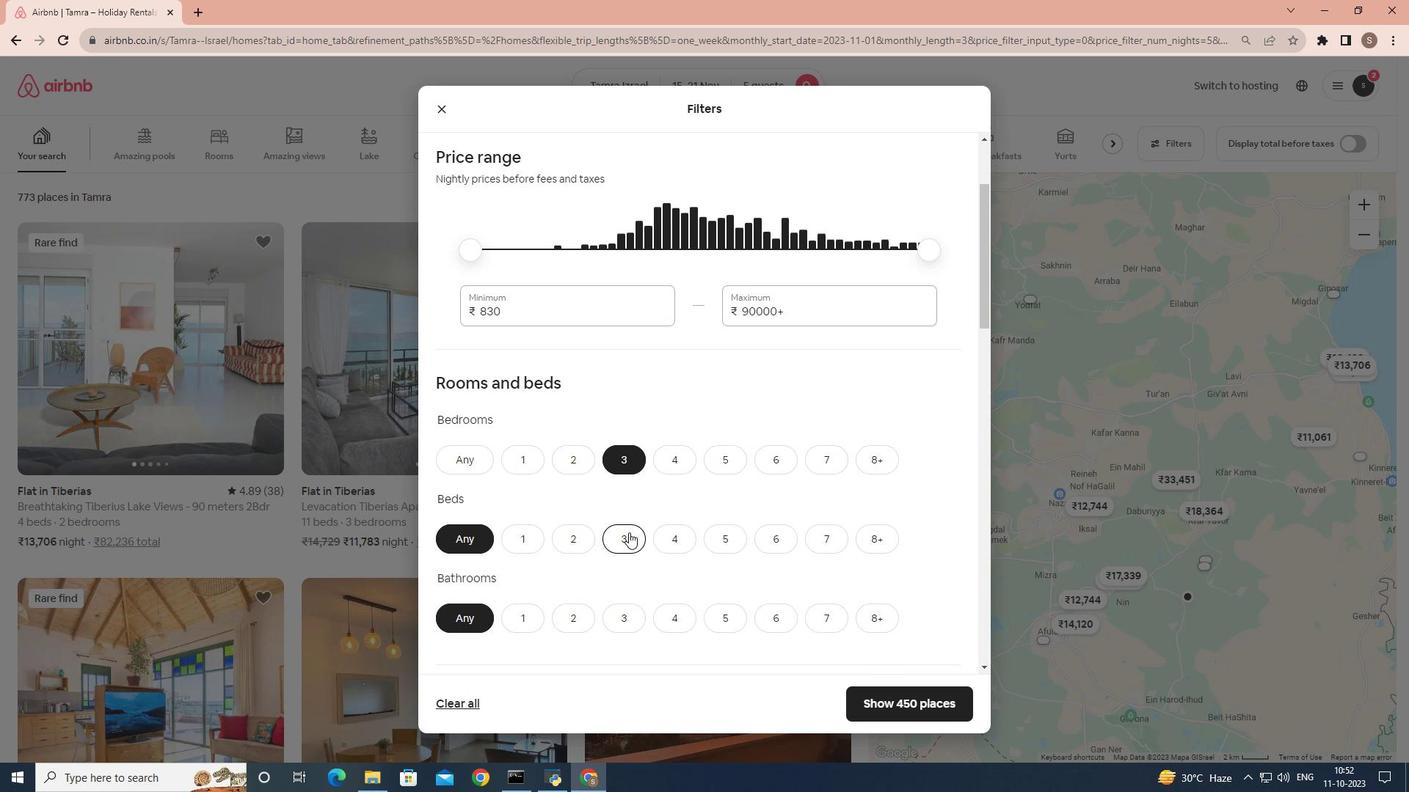 
Action: Mouse pressed left at (629, 532)
Screenshot: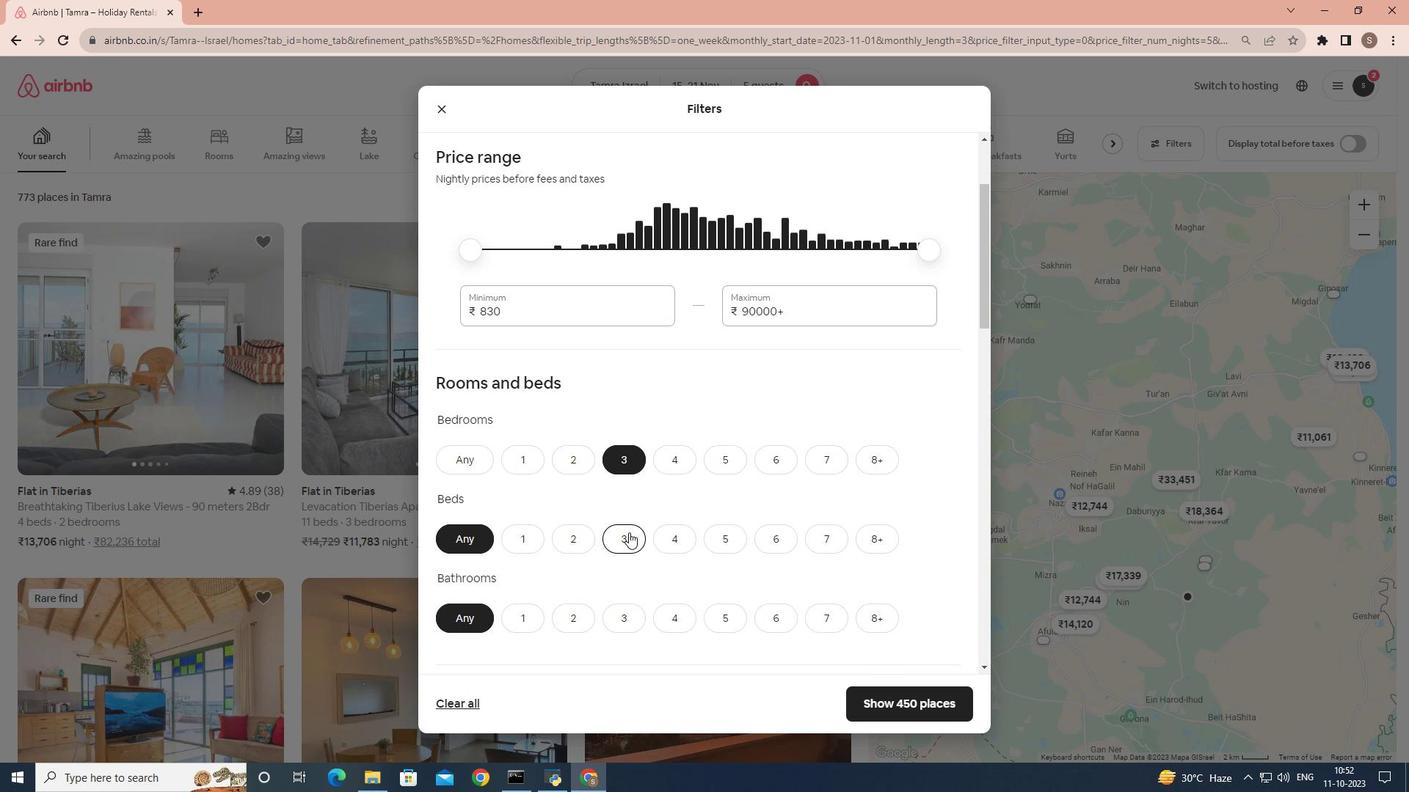 
Action: Mouse scrolled (629, 532) with delta (0, 0)
Screenshot: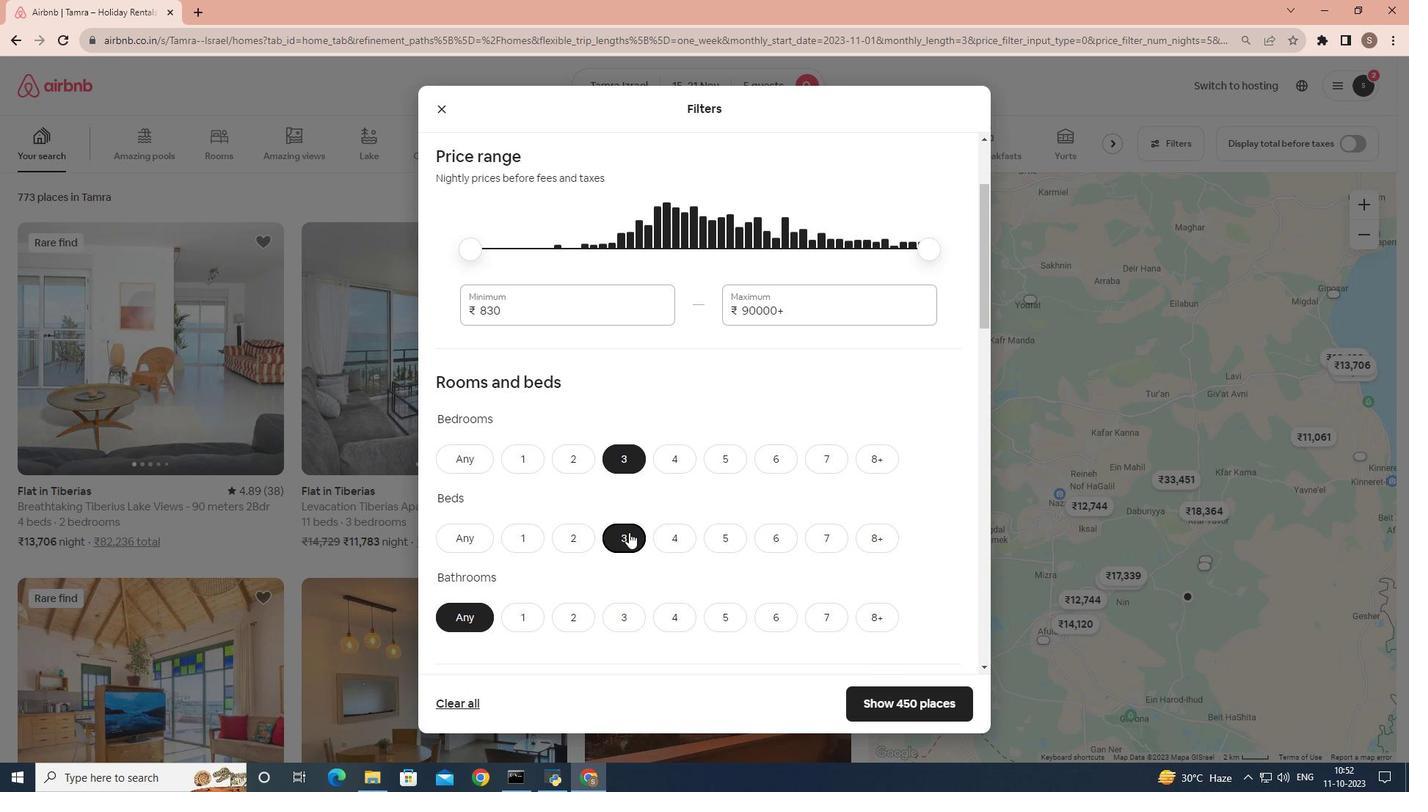 
Action: Mouse scrolled (629, 532) with delta (0, 0)
Screenshot: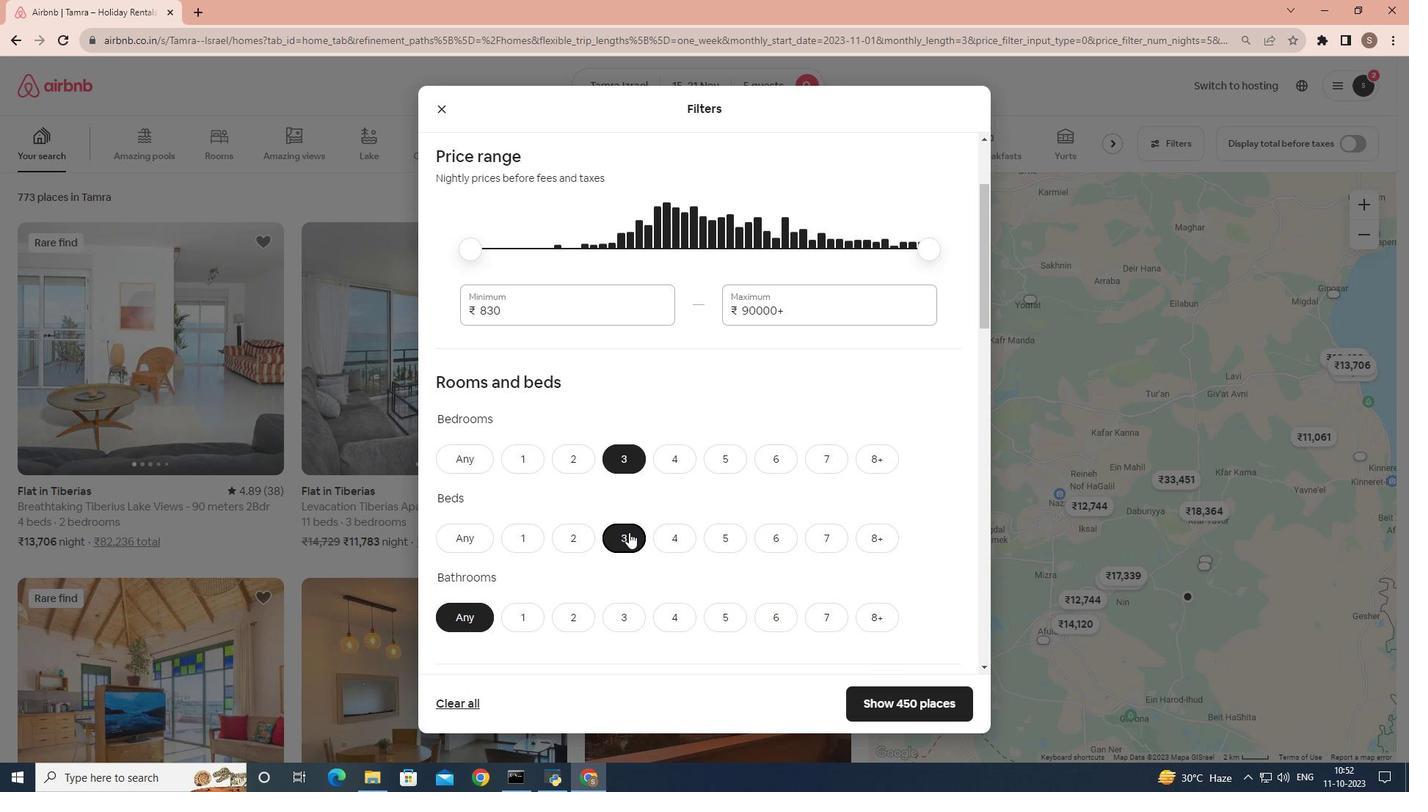 
Action: Mouse scrolled (629, 532) with delta (0, 0)
Screenshot: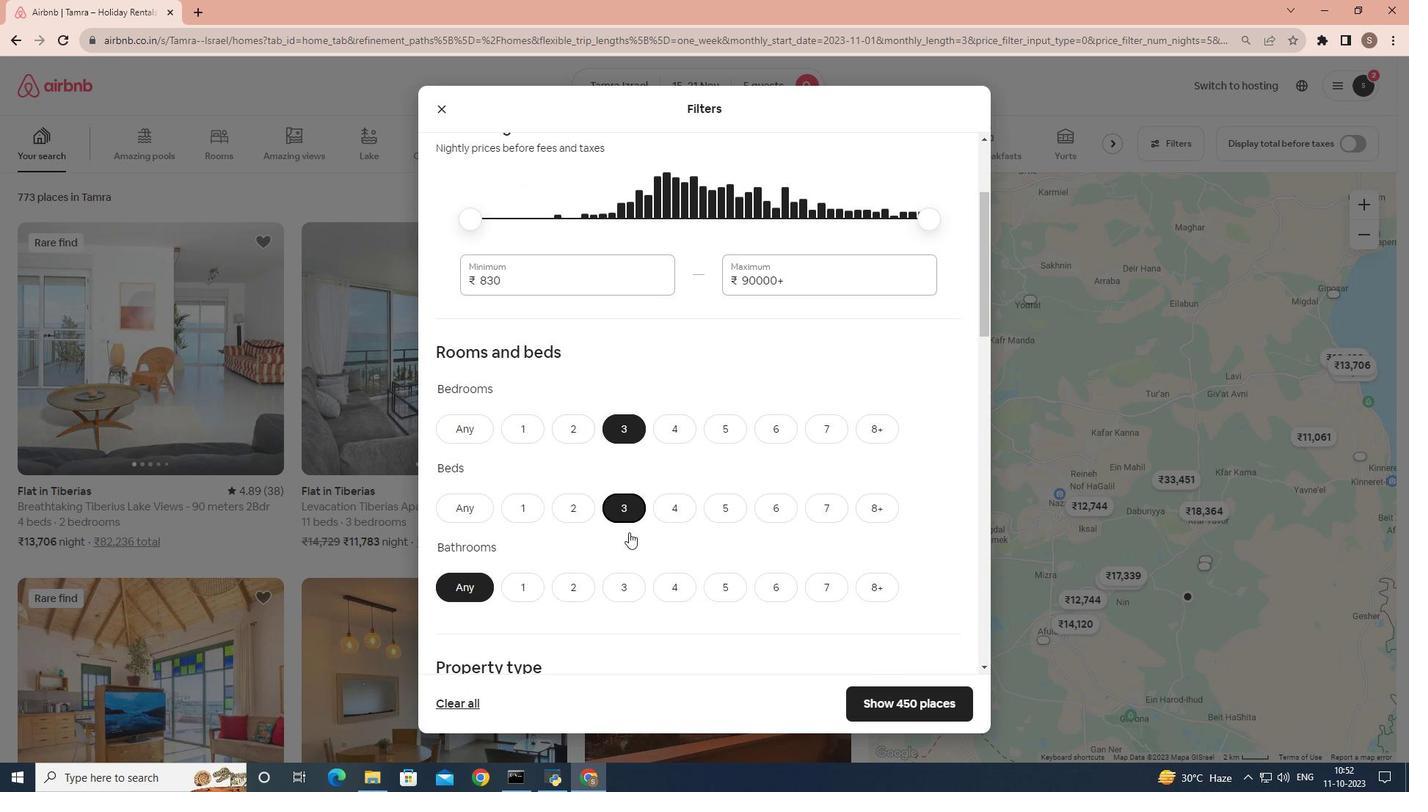 
Action: Mouse moved to (622, 407)
Screenshot: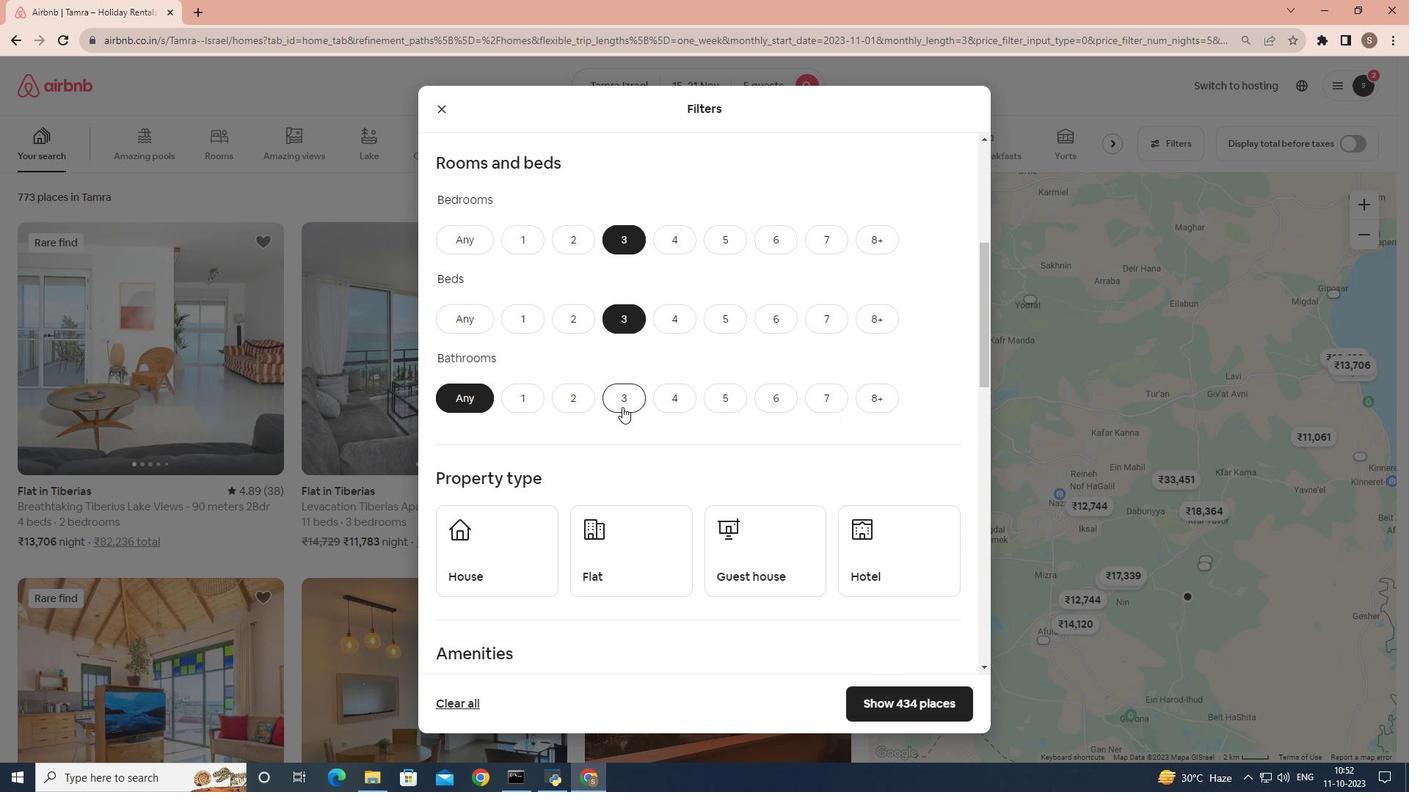 
Action: Mouse pressed left at (622, 407)
Screenshot: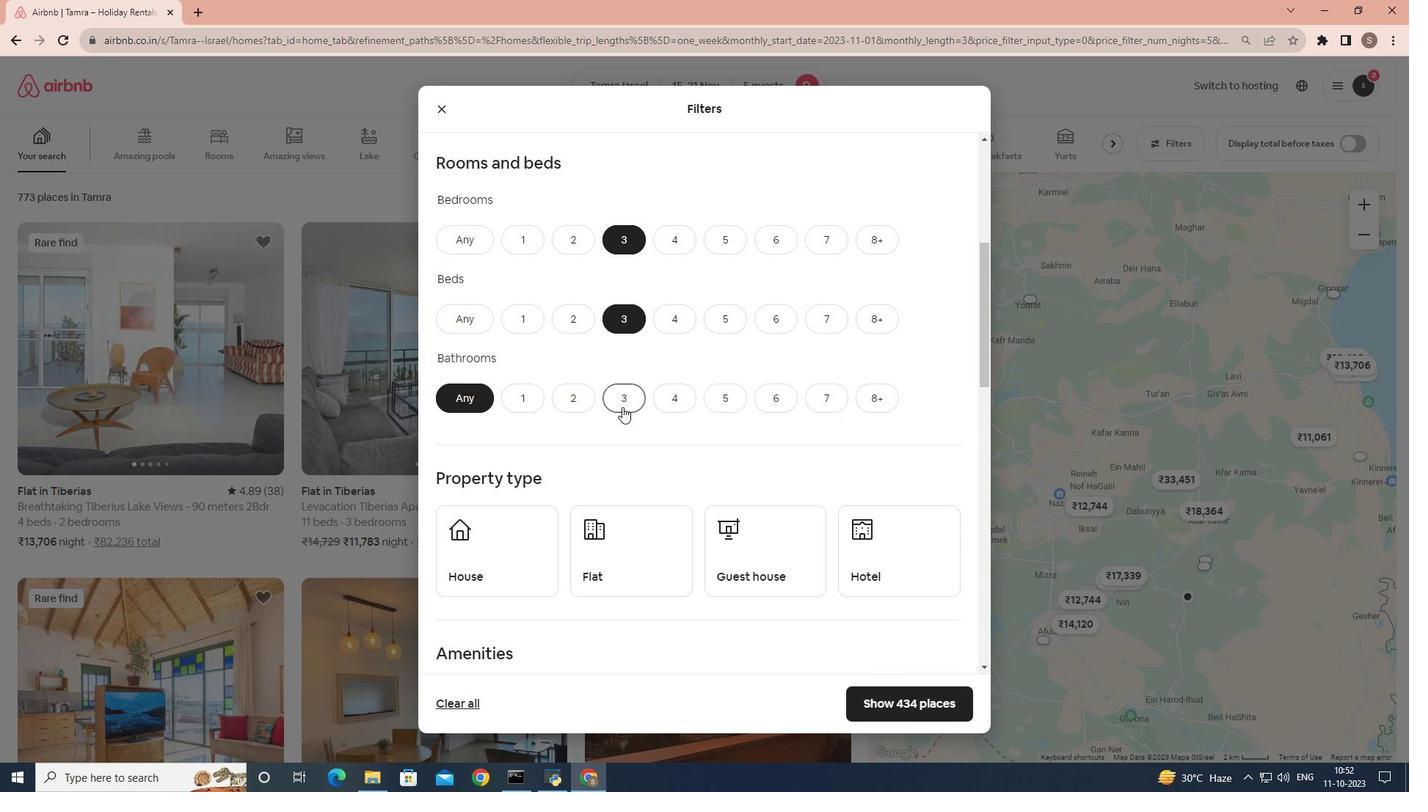 
Action: Mouse scrolled (622, 406) with delta (0, 0)
Screenshot: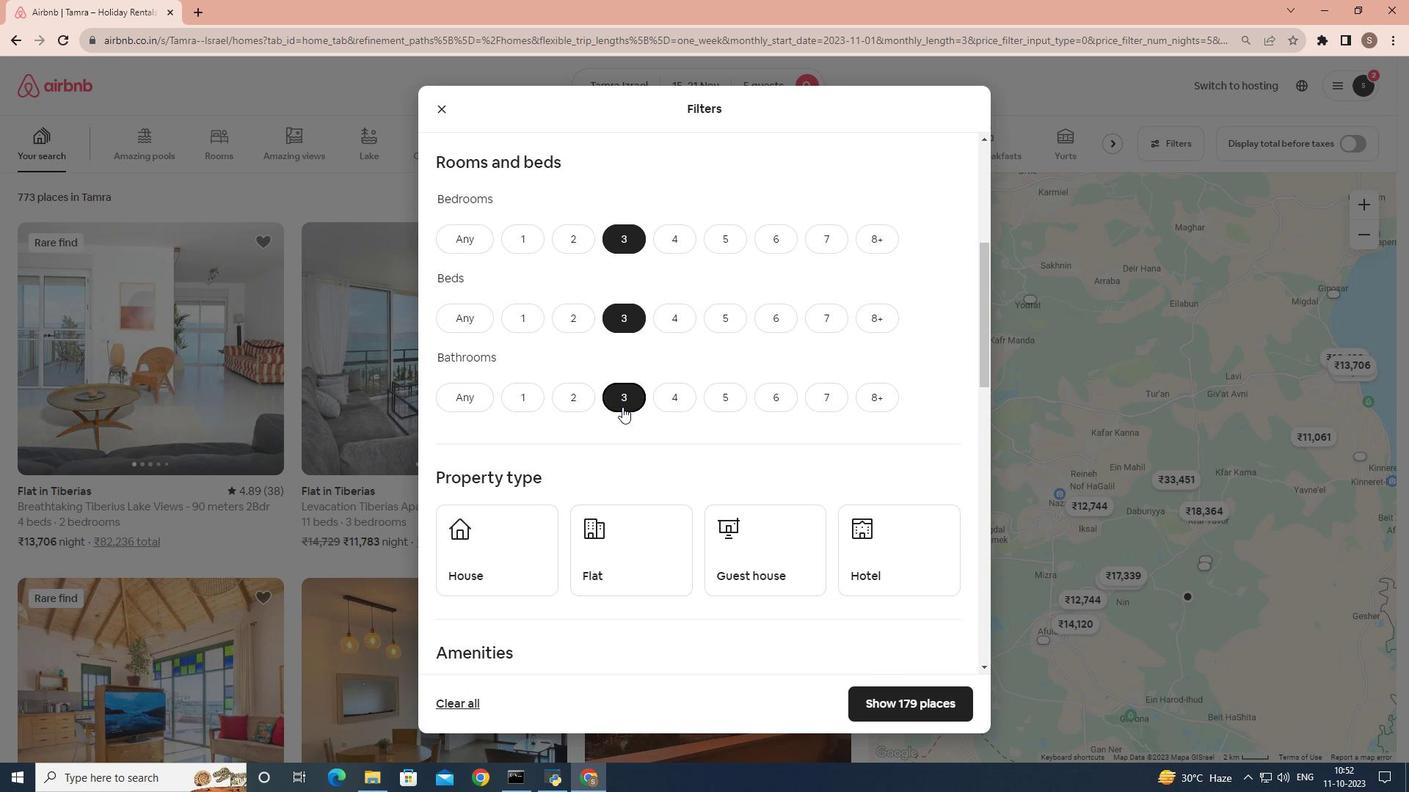 
Action: Mouse moved to (499, 463)
Screenshot: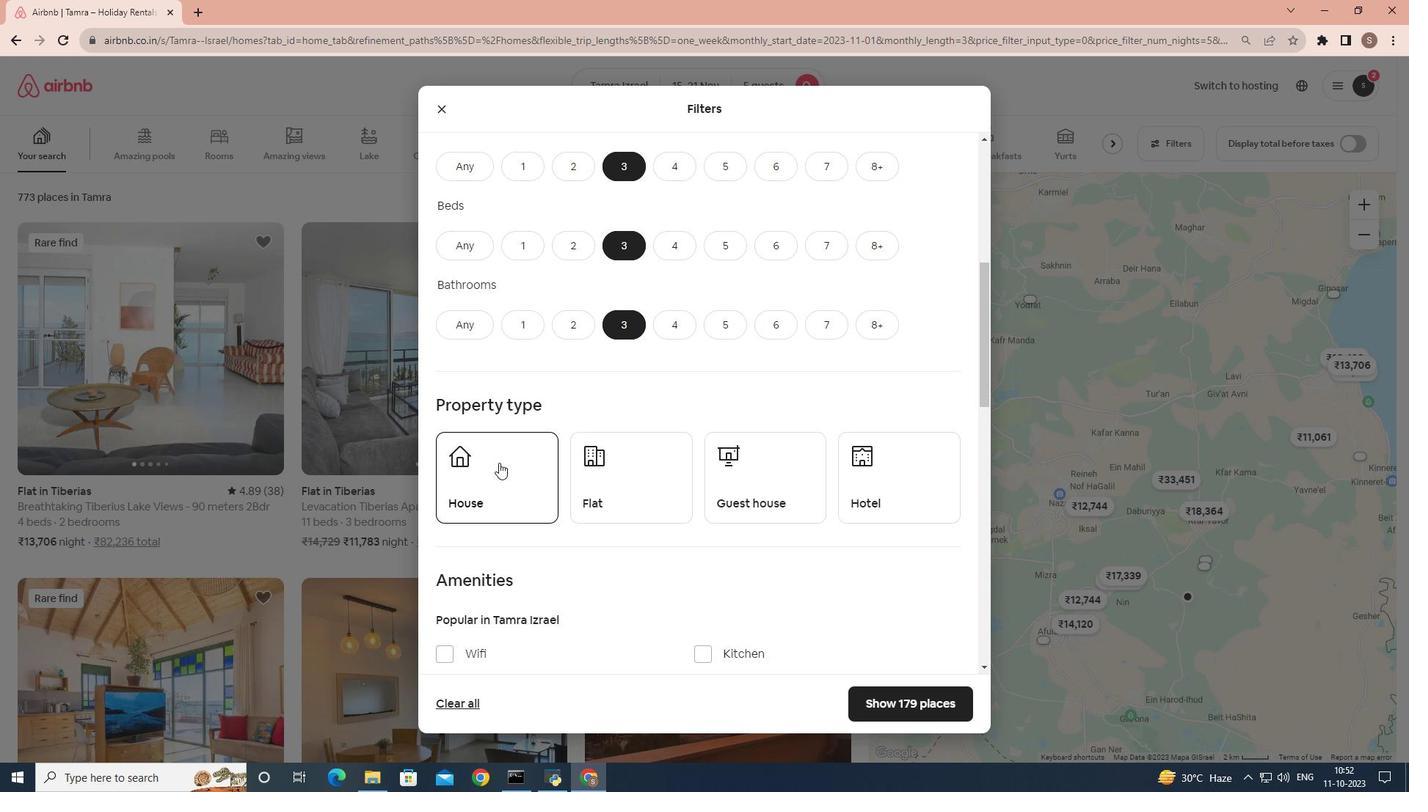 
Action: Mouse pressed left at (499, 463)
Screenshot: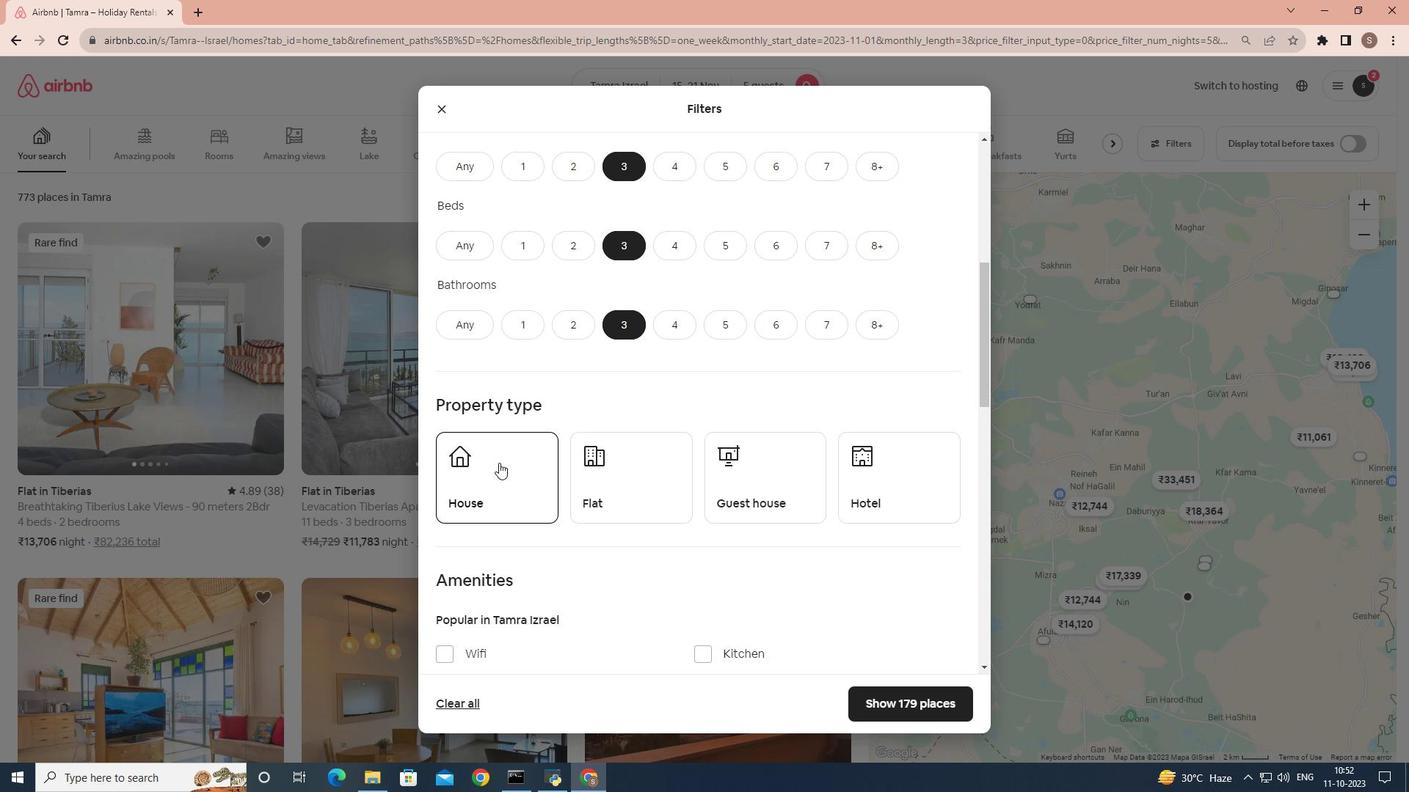 
Action: Mouse moved to (588, 420)
Screenshot: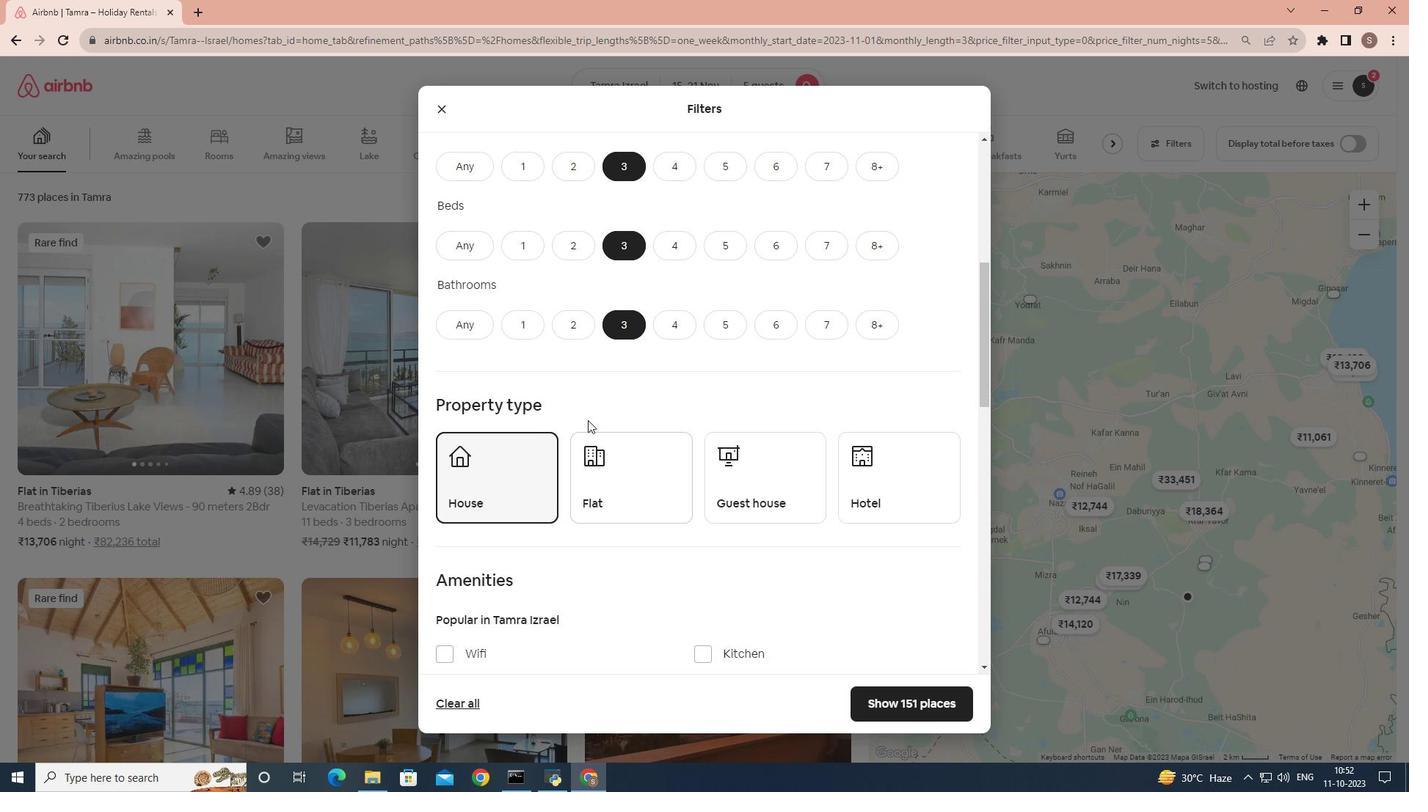 
Action: Mouse scrolled (588, 419) with delta (0, 0)
Screenshot: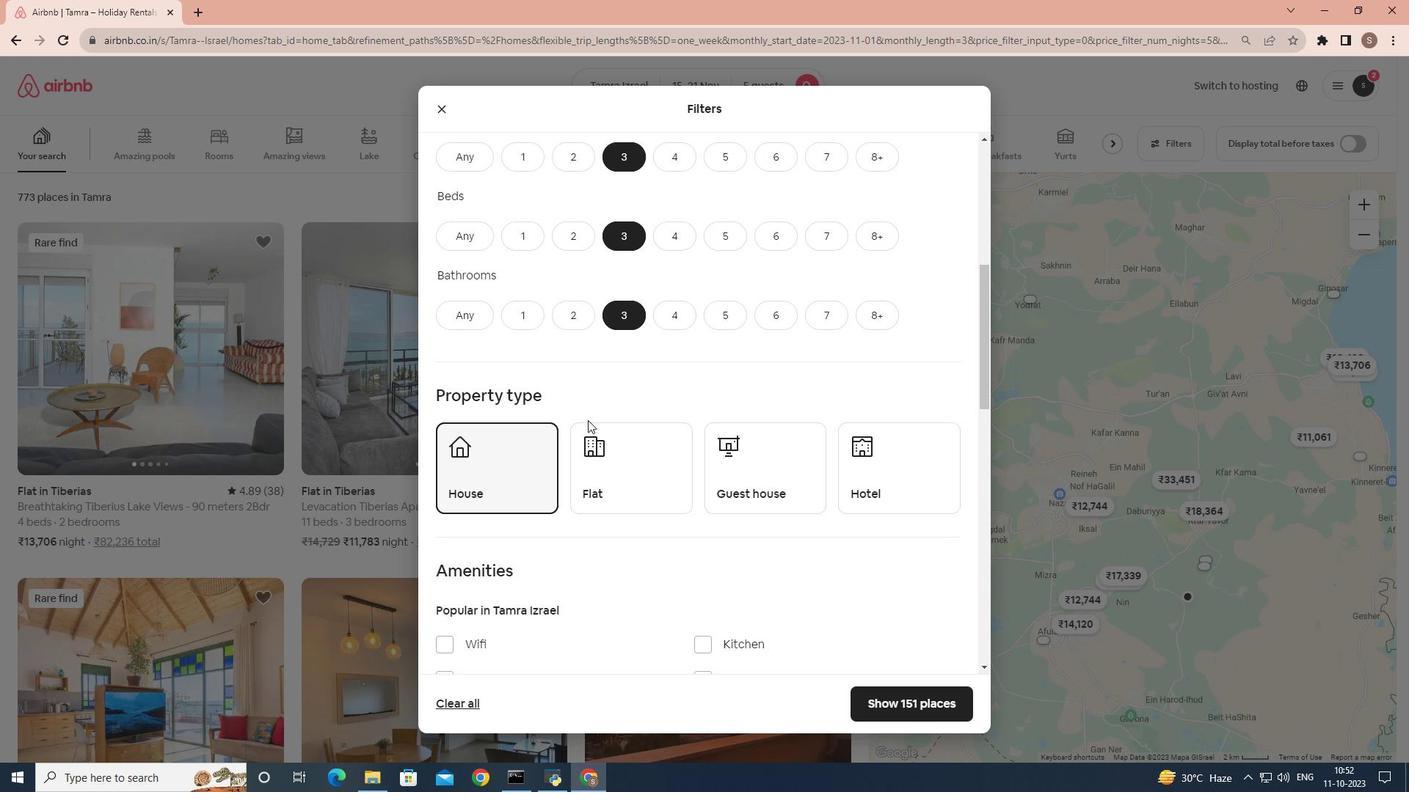 
Action: Mouse scrolled (588, 419) with delta (0, 0)
Screenshot: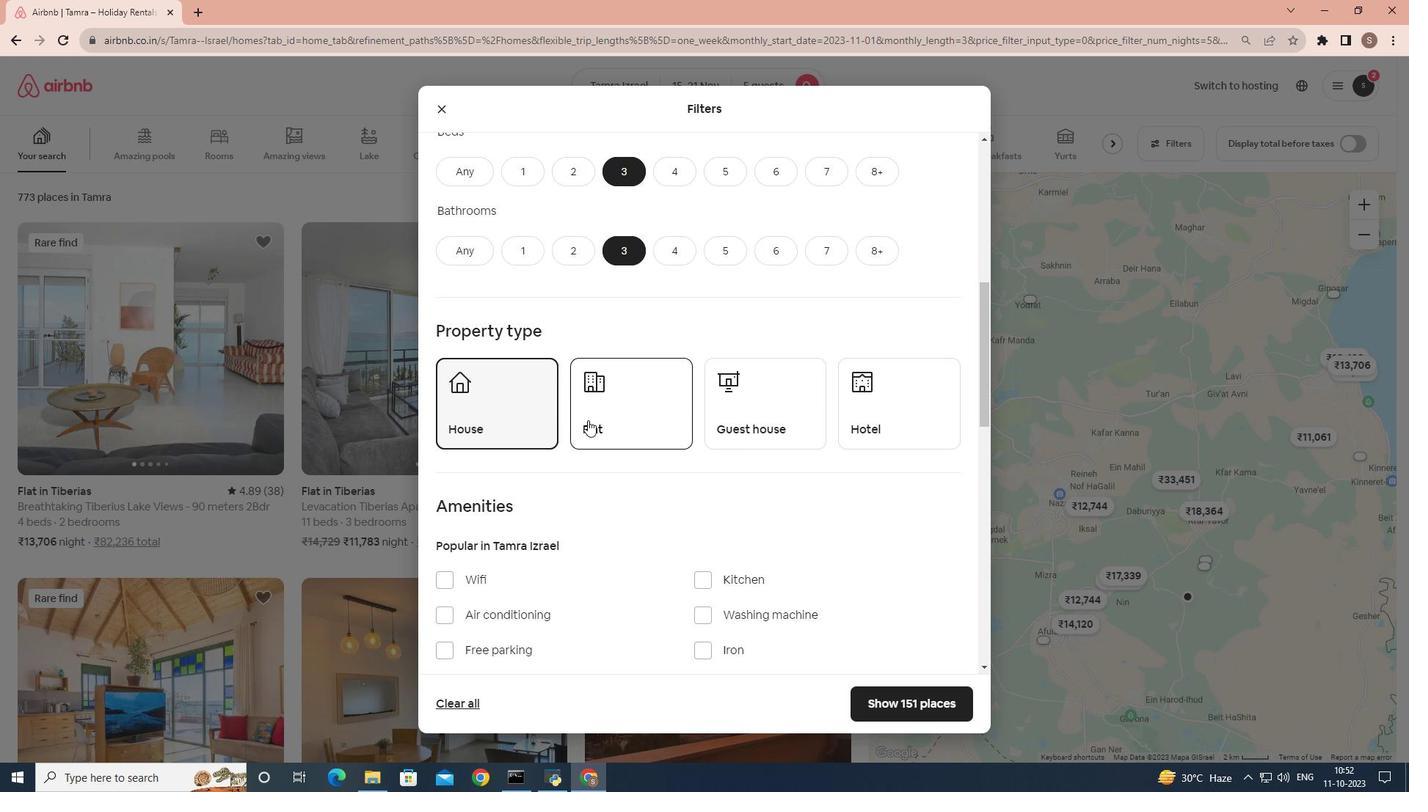 
Action: Mouse moved to (593, 469)
Screenshot: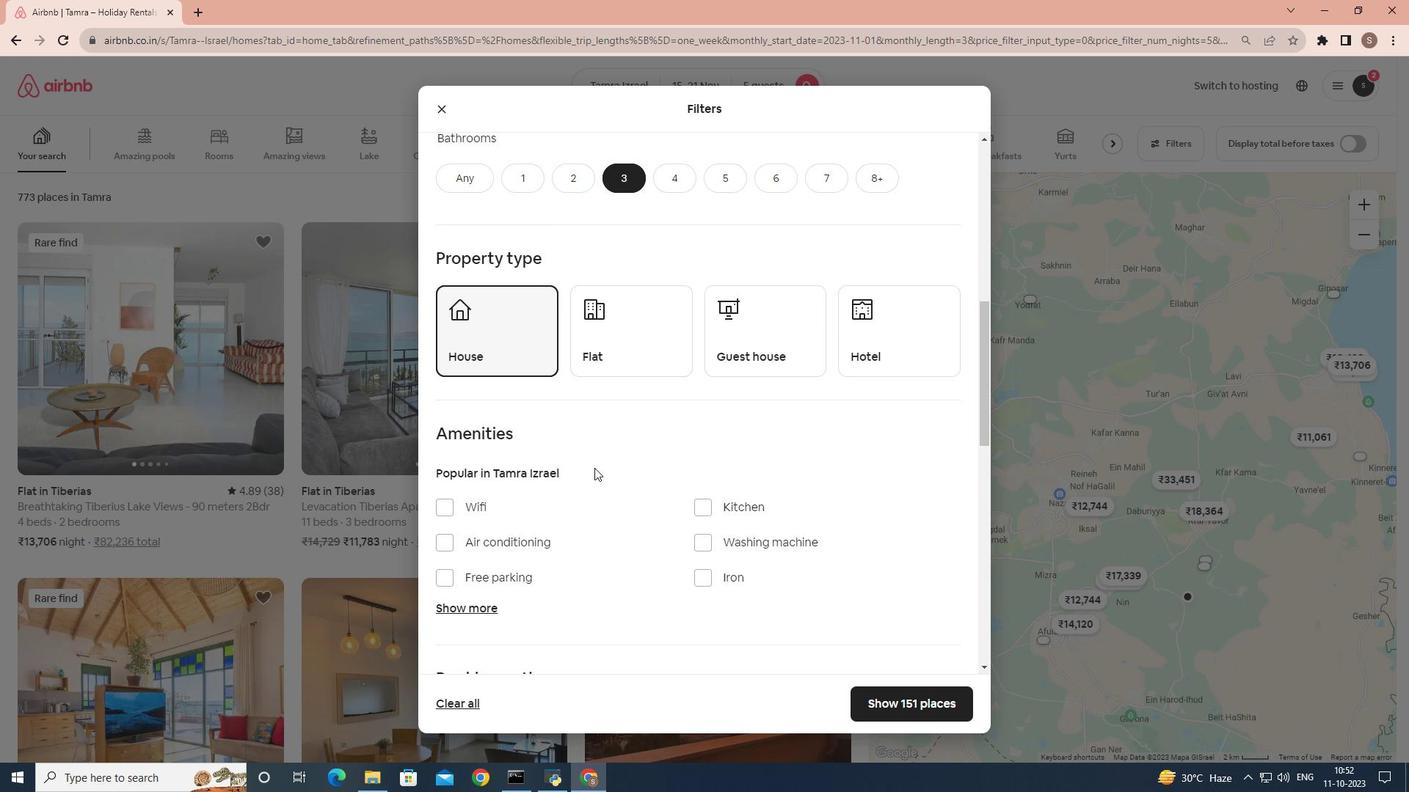 
Action: Mouse scrolled (593, 468) with delta (0, 0)
Screenshot: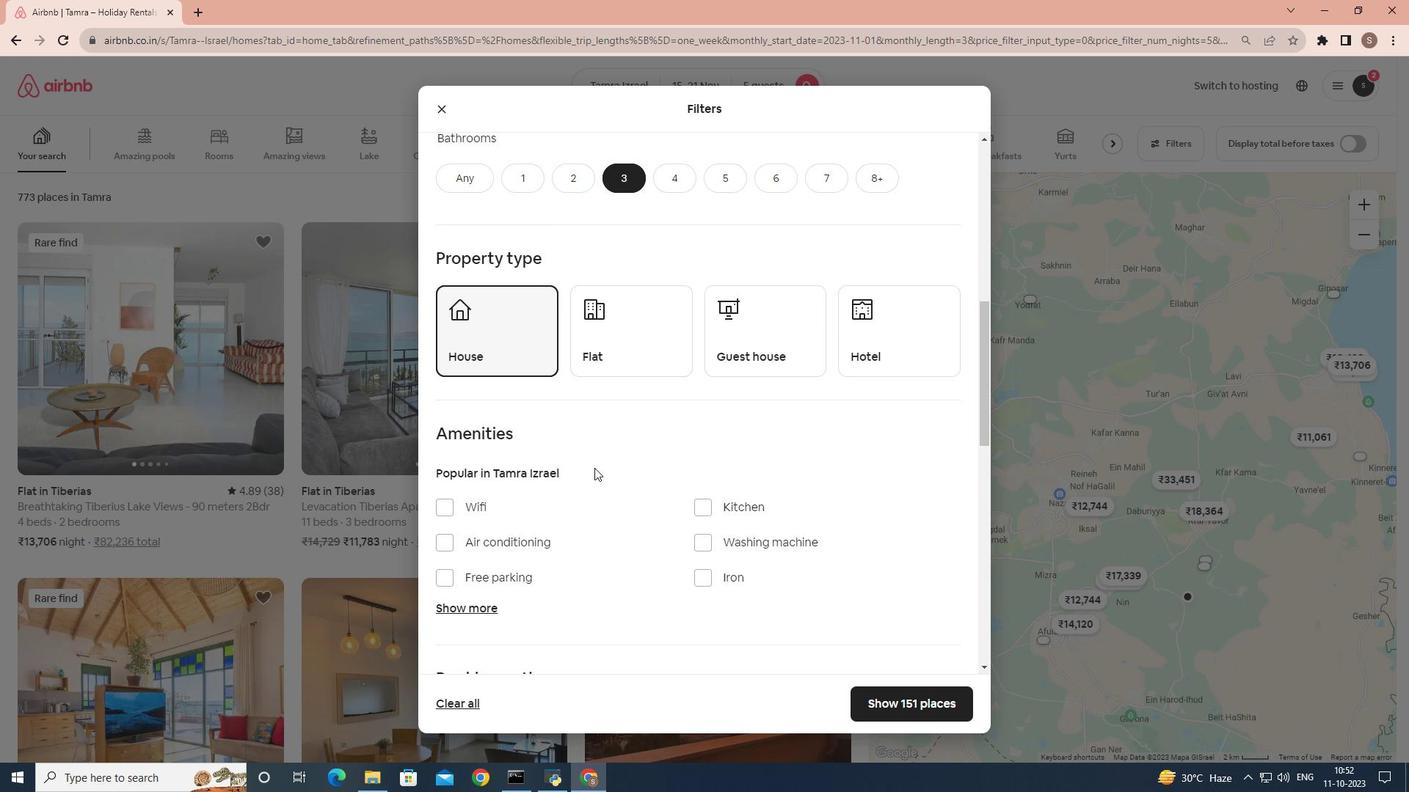 
Action: Mouse moved to (702, 467)
Screenshot: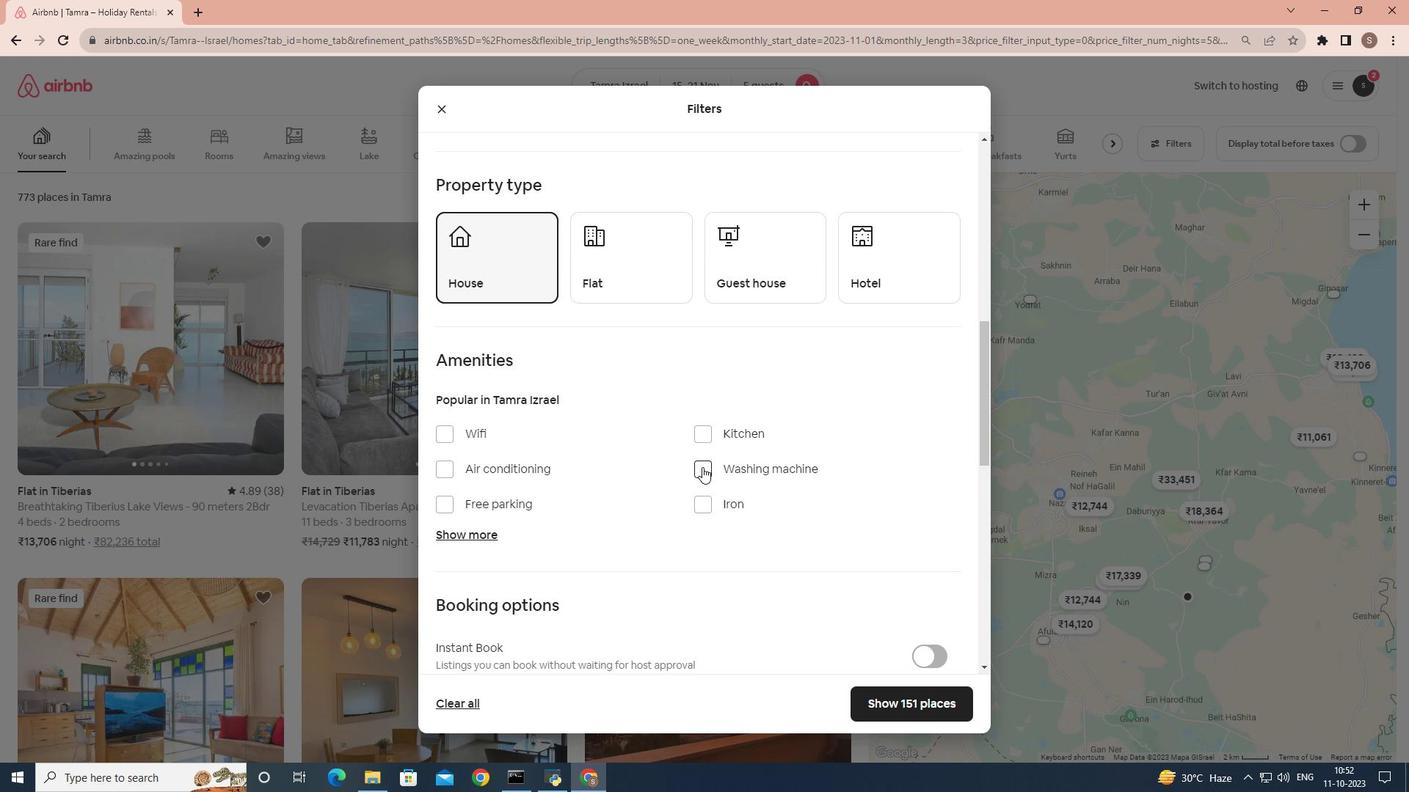 
Action: Mouse pressed left at (702, 467)
Screenshot: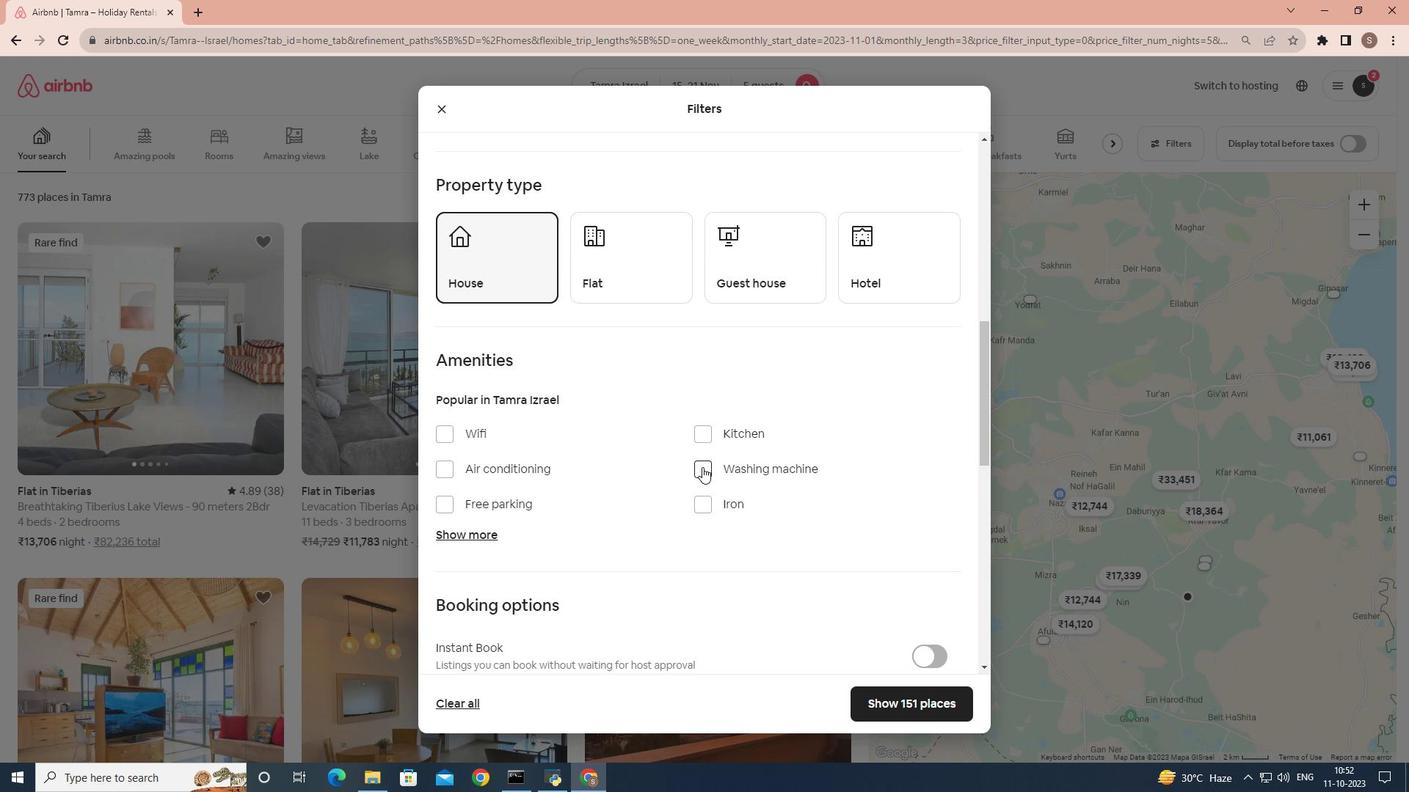 
Action: Mouse moved to (638, 470)
Screenshot: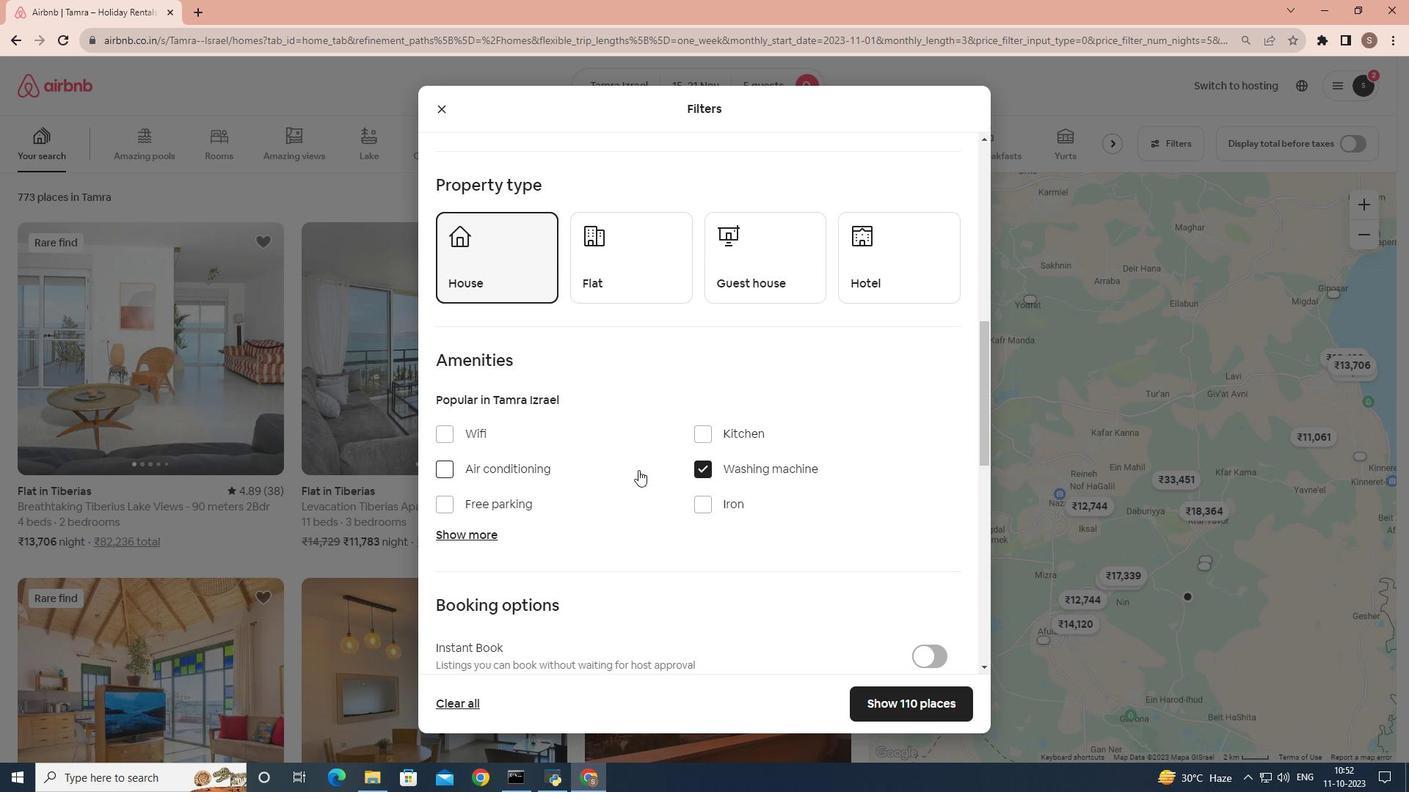 
Action: Mouse scrolled (638, 469) with delta (0, 0)
Screenshot: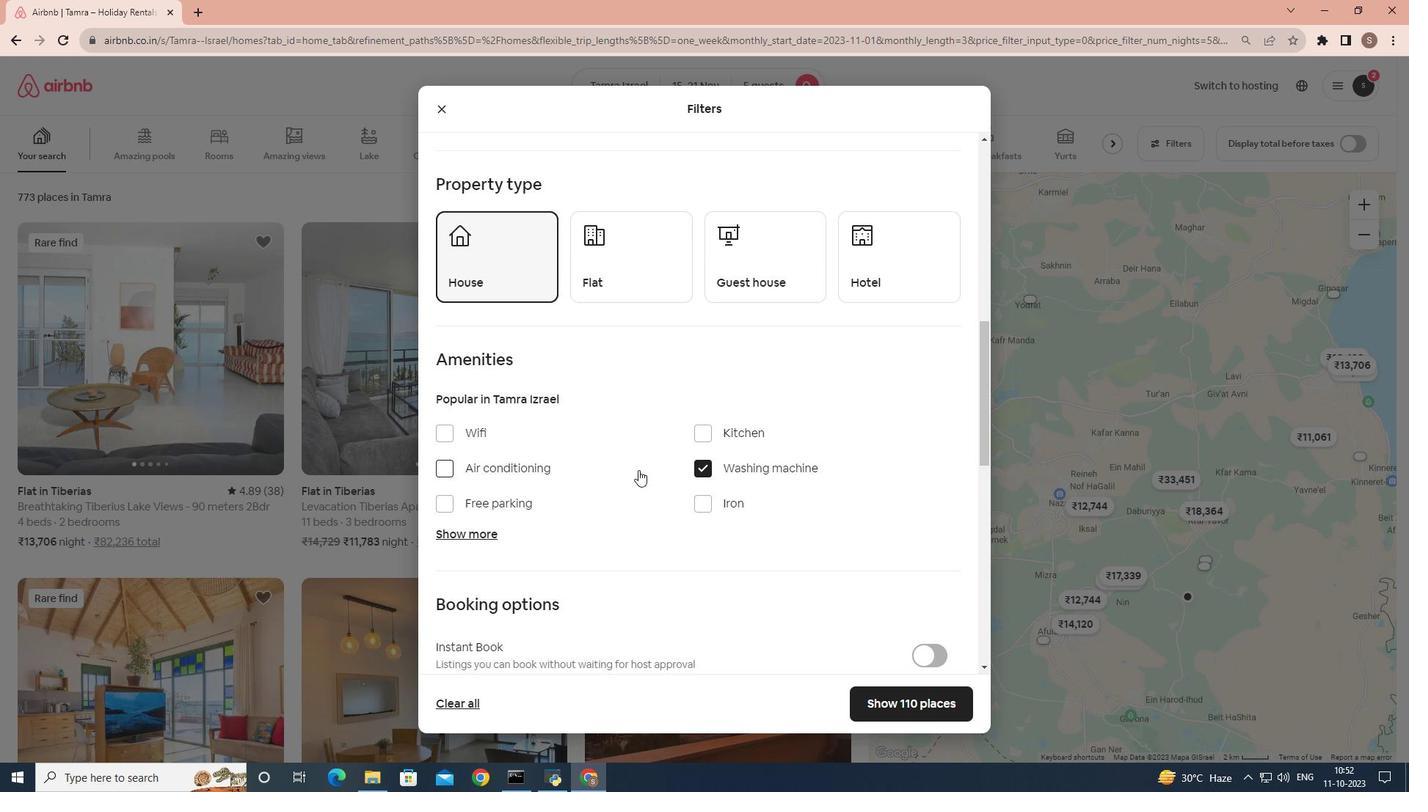 
Action: Mouse scrolled (638, 469) with delta (0, 0)
Screenshot: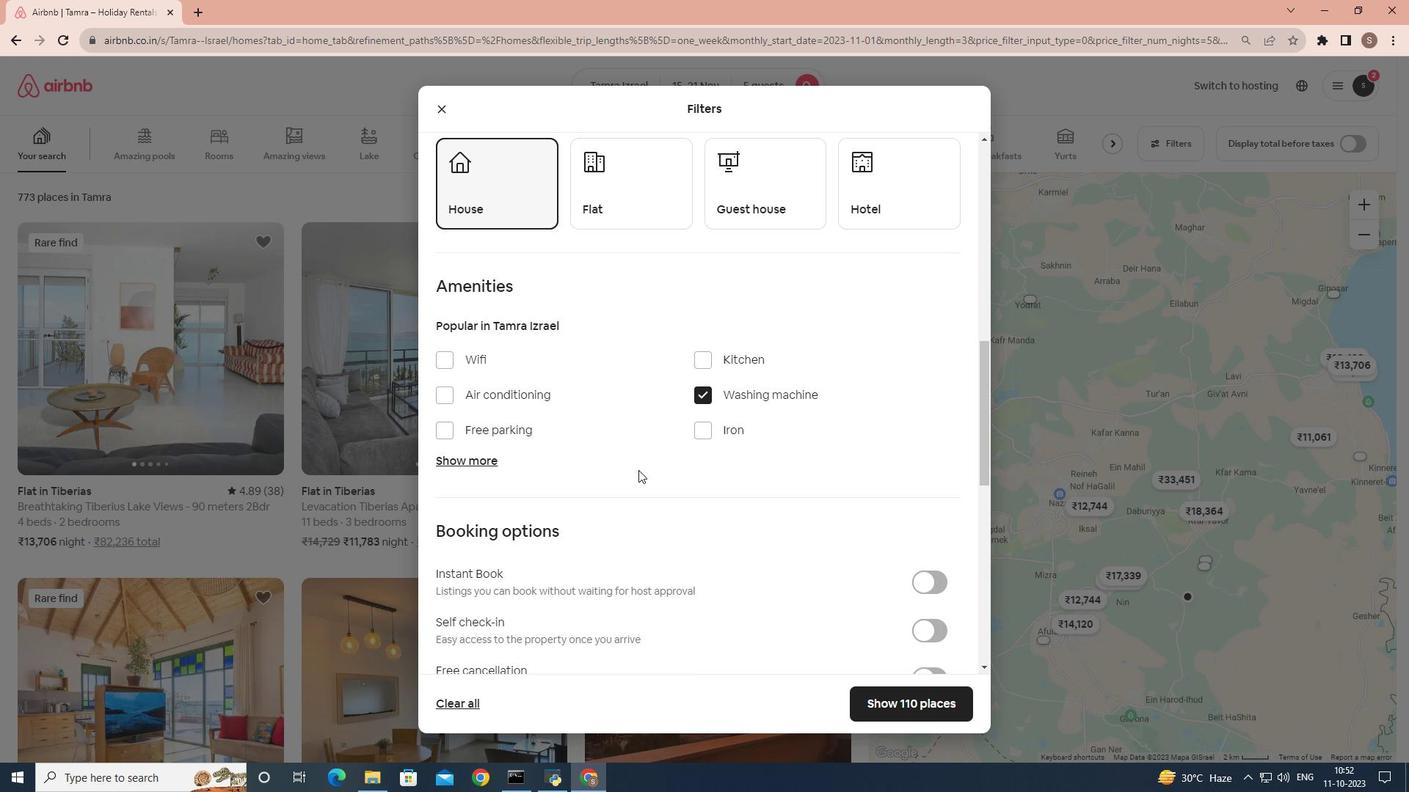
Action: Mouse moved to (638, 470)
Screenshot: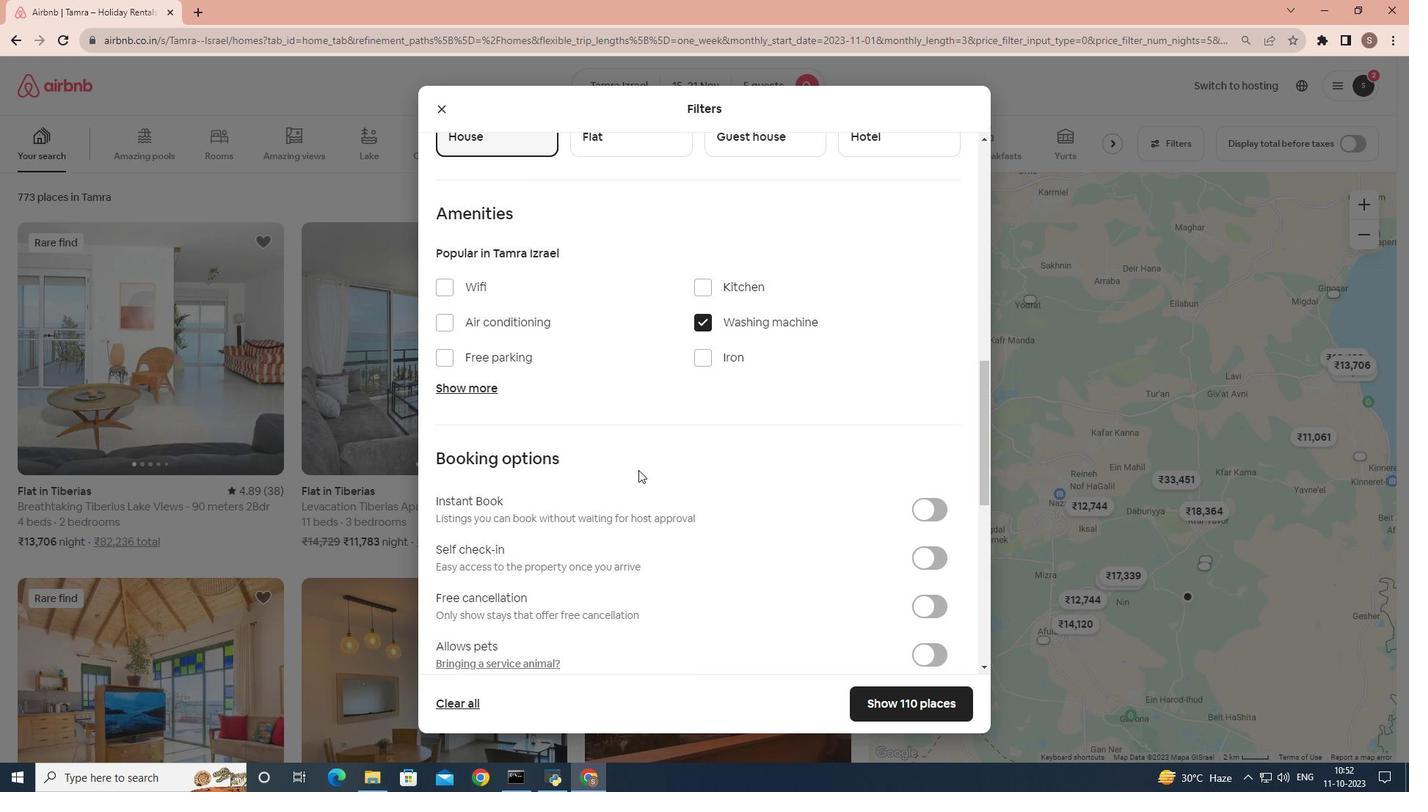
Action: Mouse scrolled (638, 469) with delta (0, 0)
Screenshot: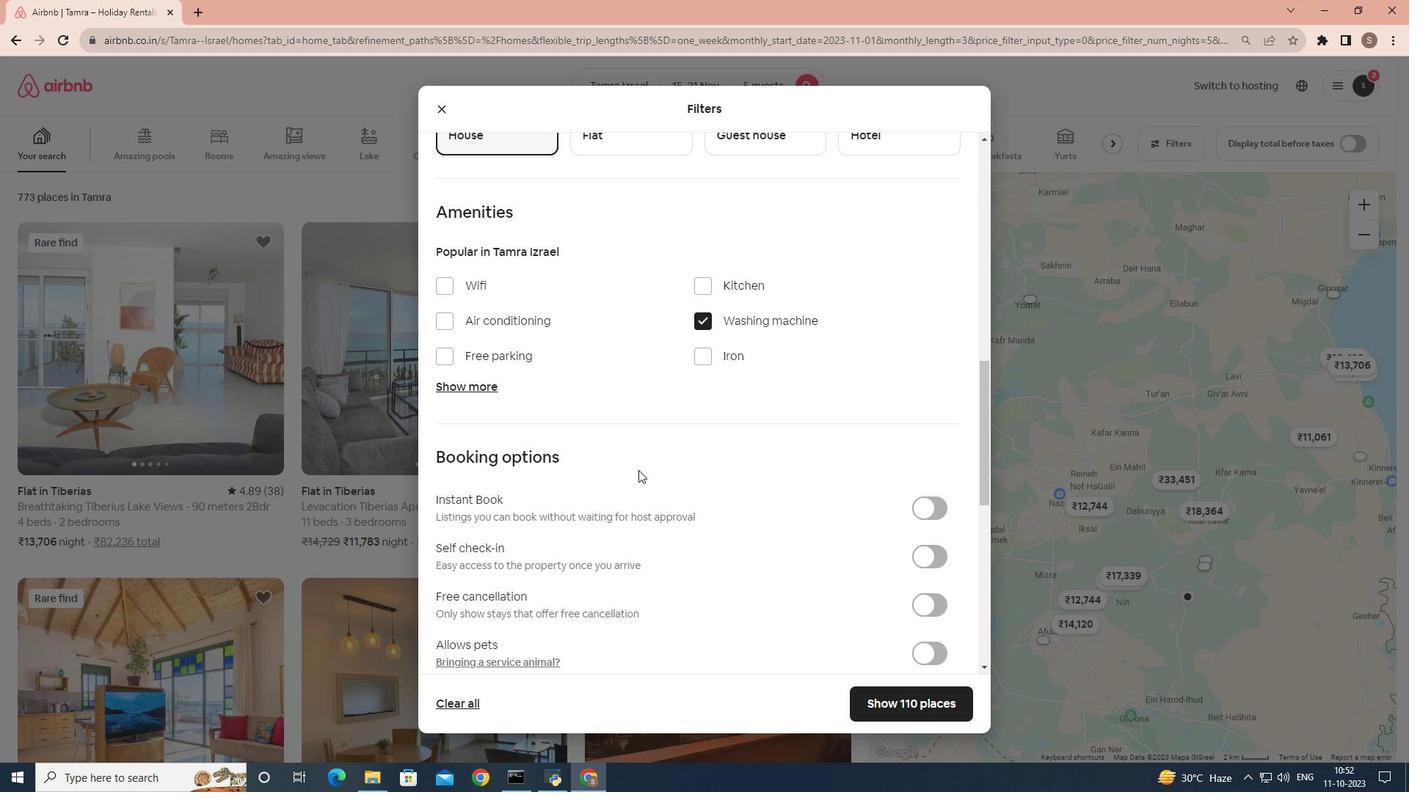 
Action: Mouse moved to (924, 488)
Screenshot: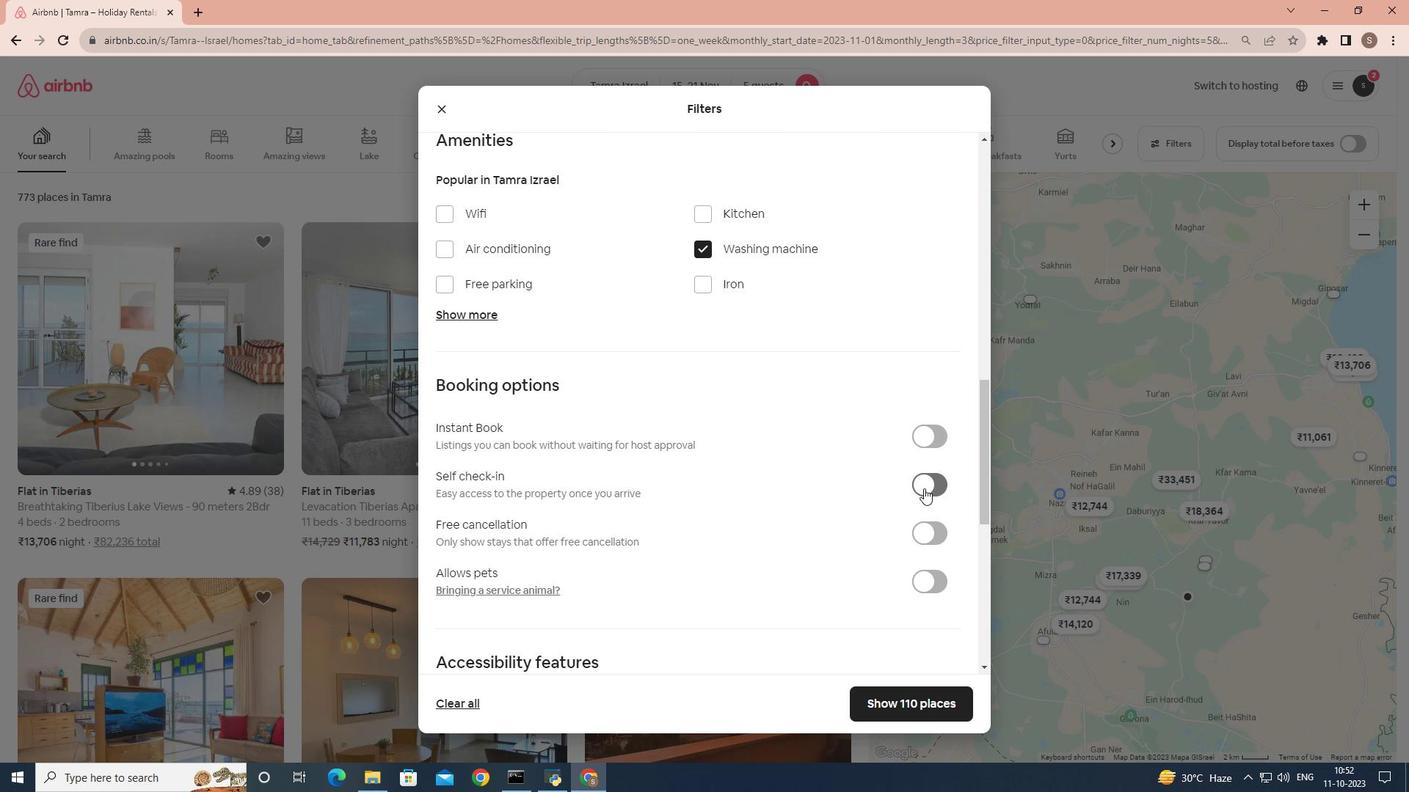 
Action: Mouse pressed left at (924, 488)
Screenshot: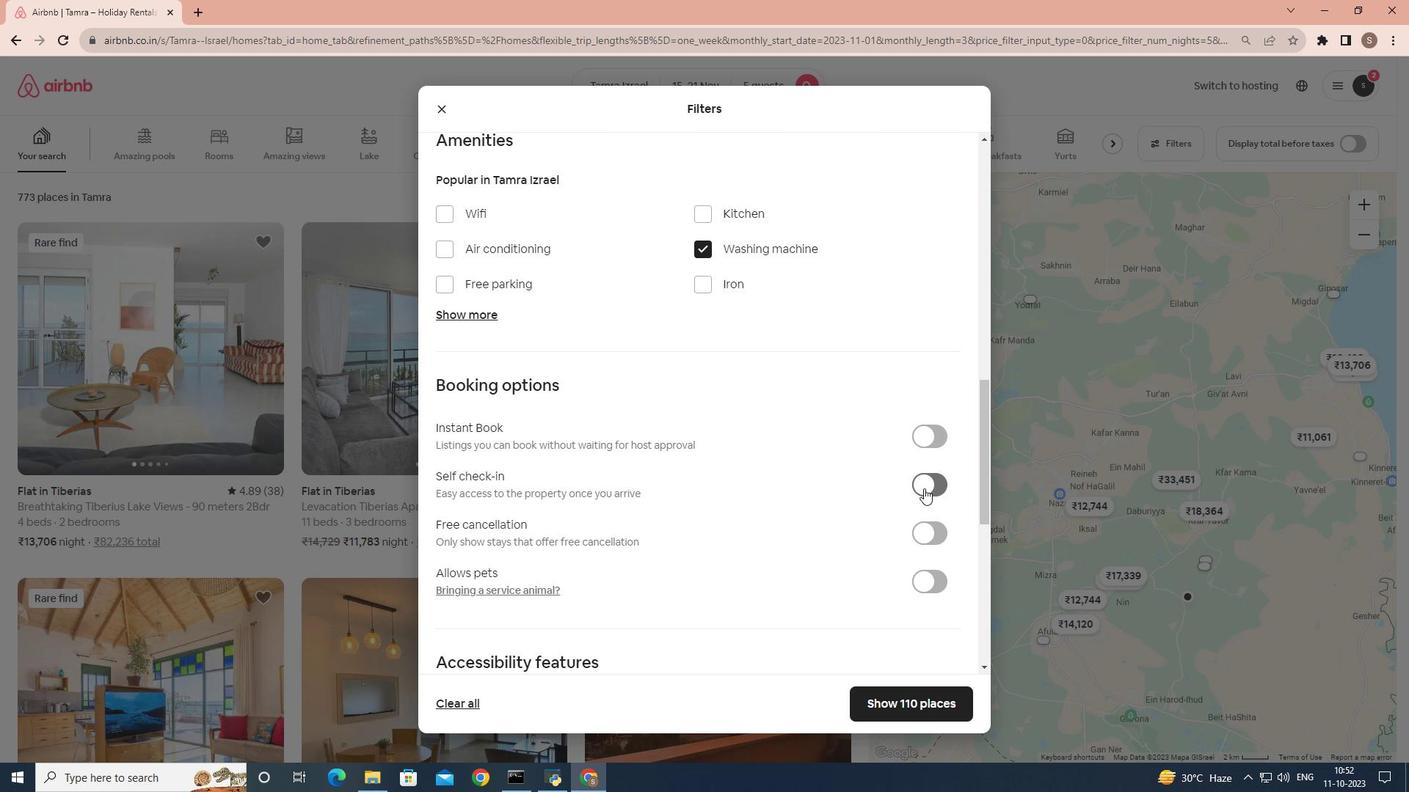 
Action: Mouse moved to (920, 693)
Screenshot: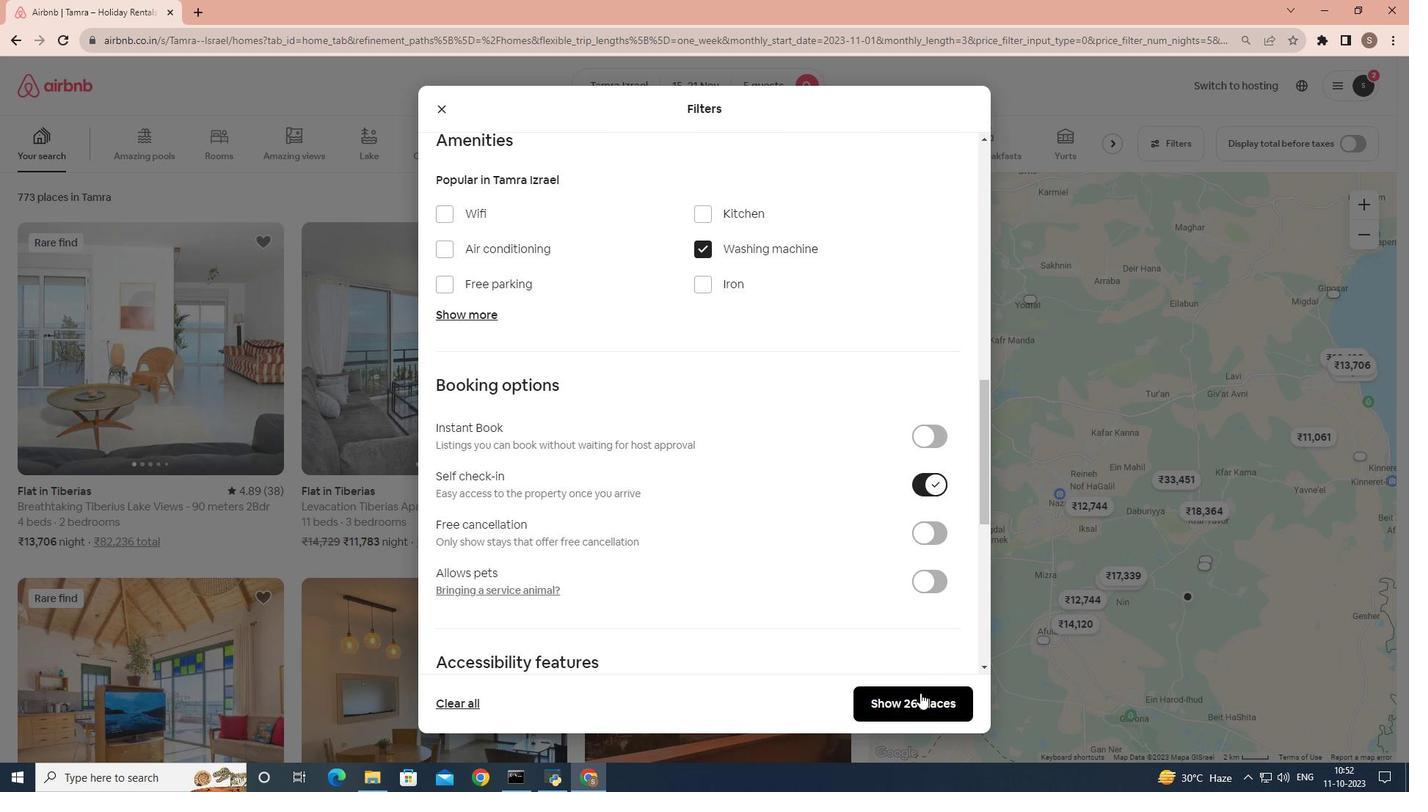 
Action: Mouse pressed left at (920, 693)
Screenshot: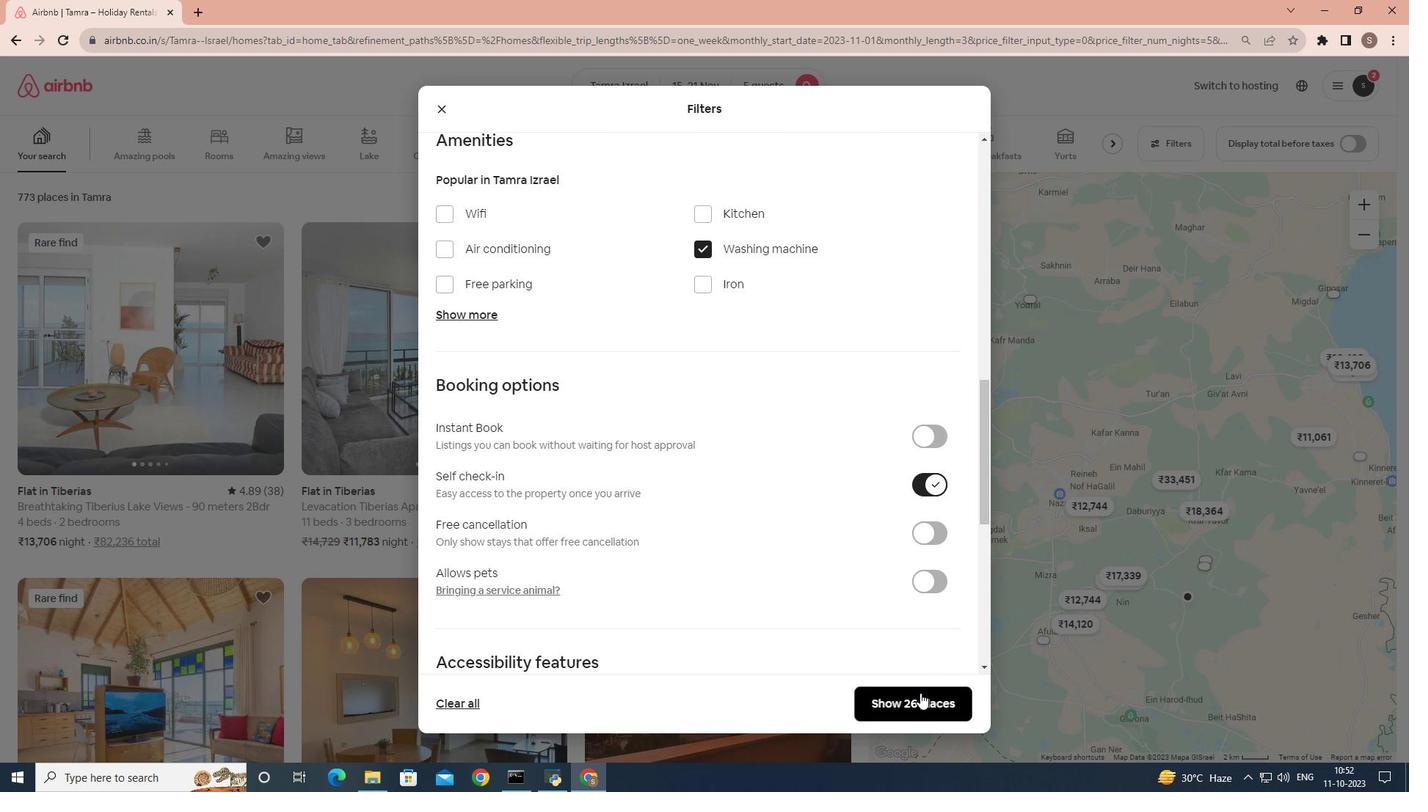 
Action: Mouse moved to (188, 432)
Screenshot: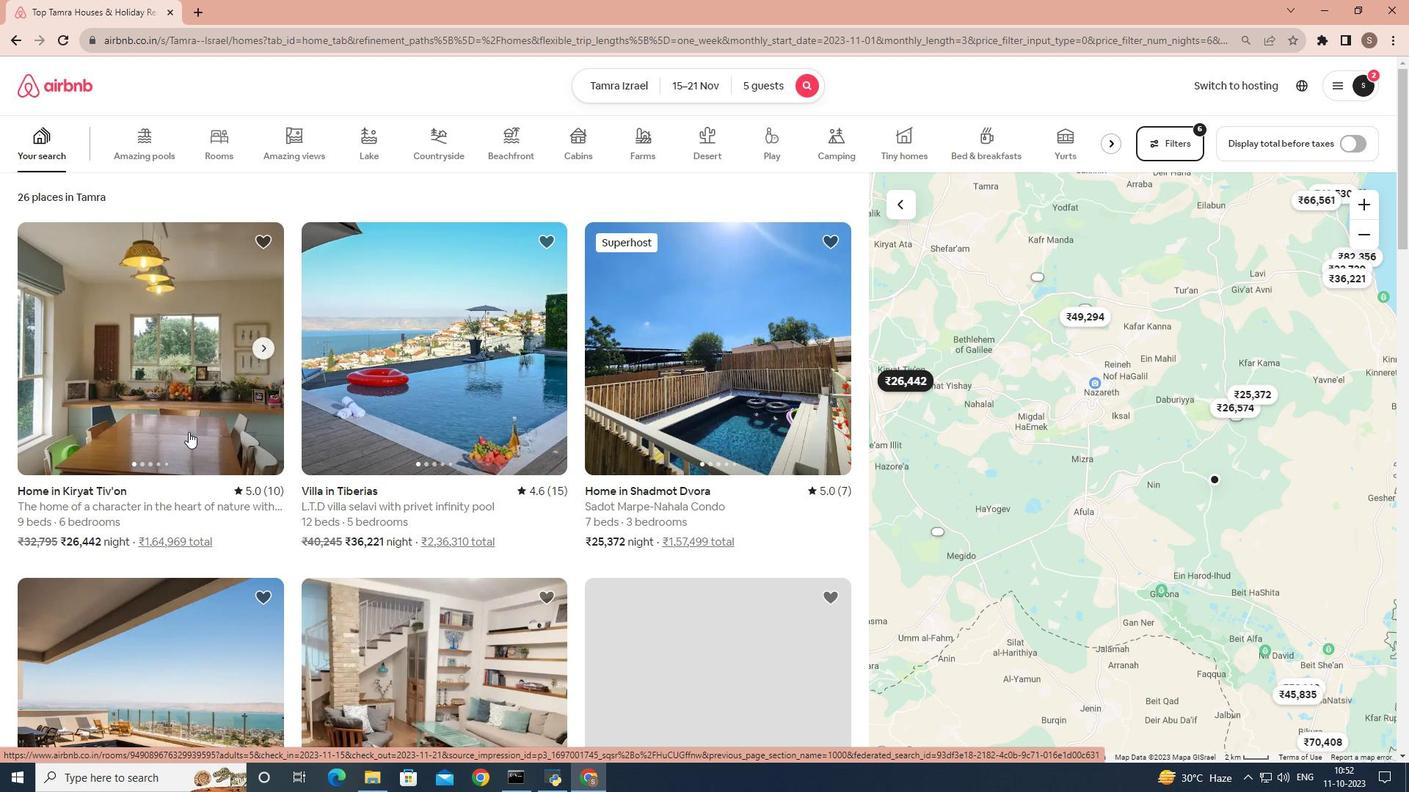 
Action: Mouse pressed left at (188, 432)
Screenshot: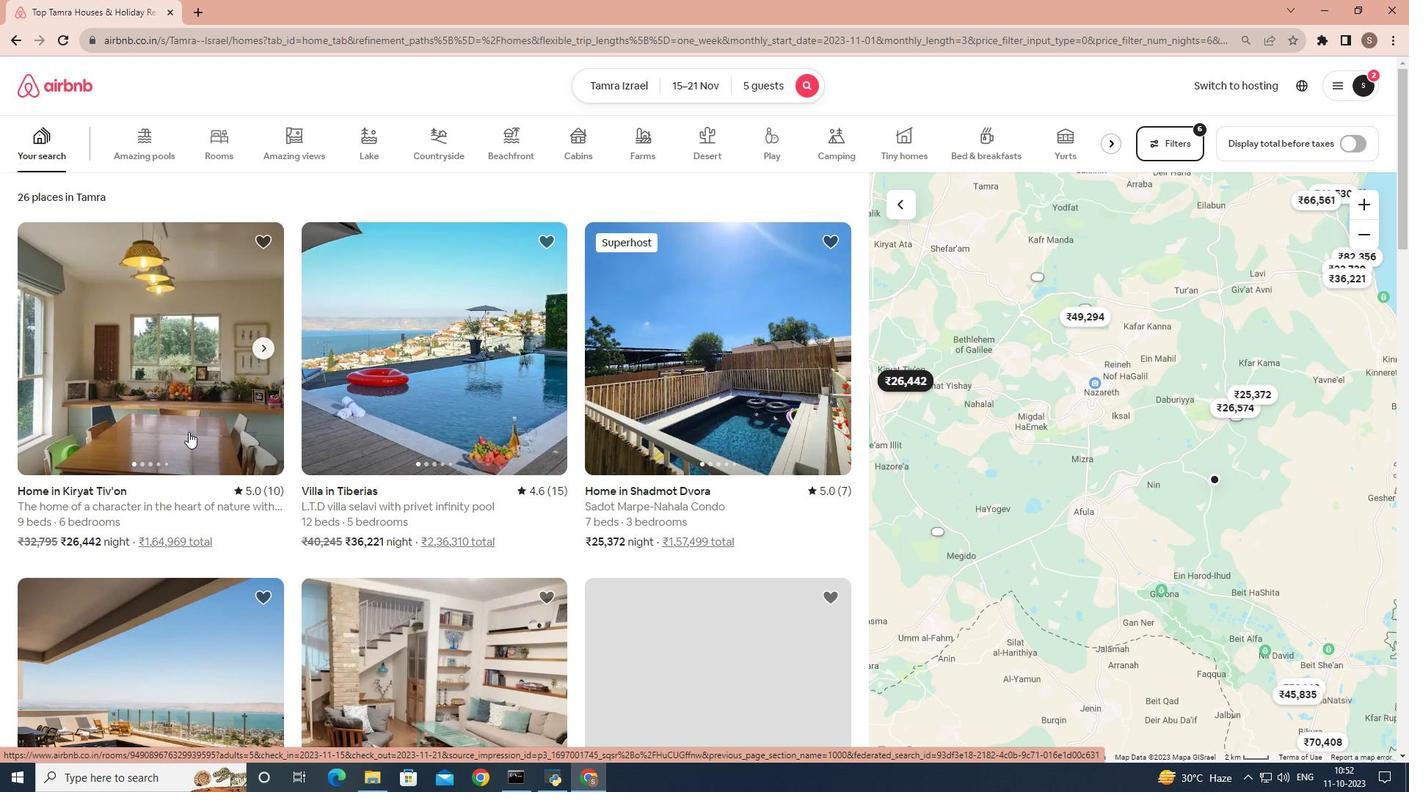 
Action: Mouse moved to (1018, 535)
Screenshot: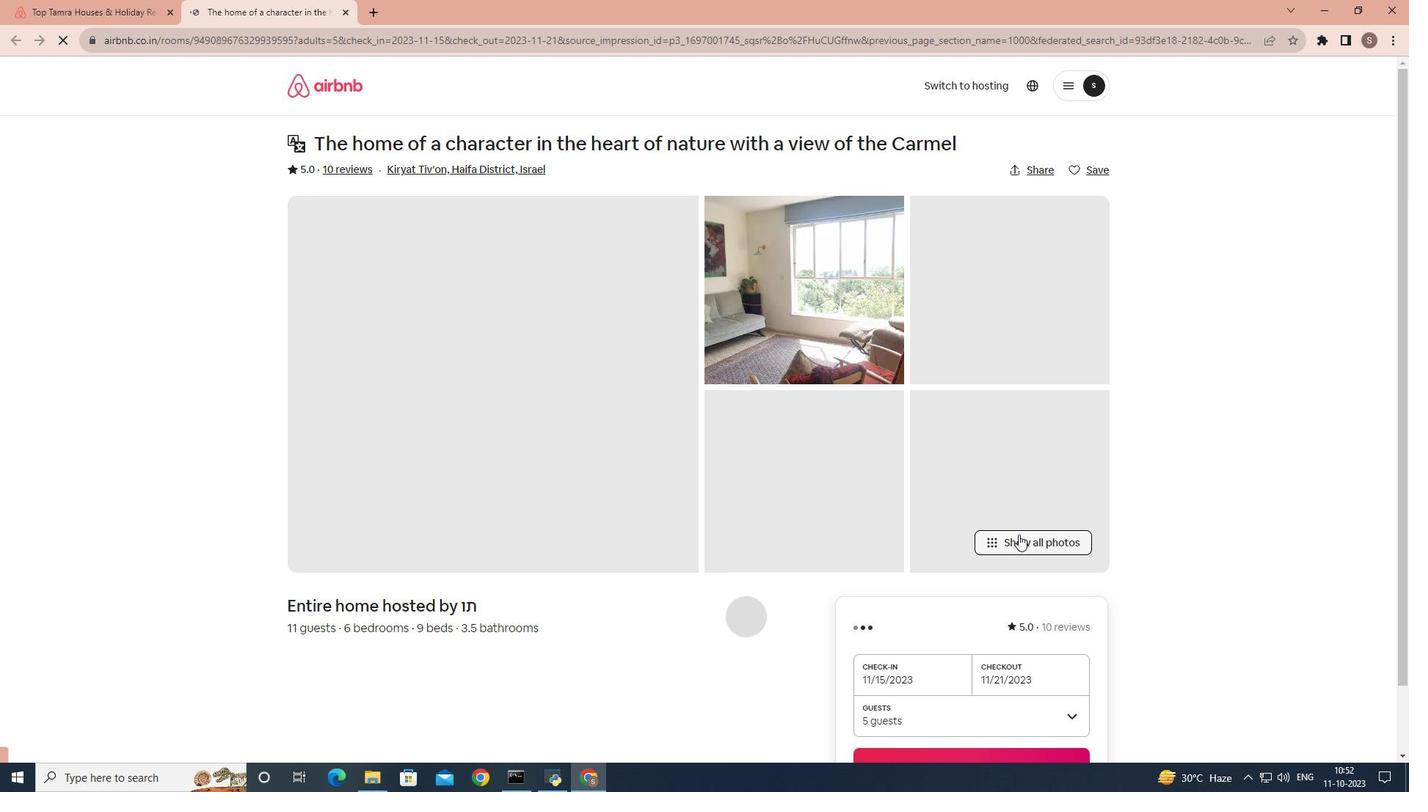 
Action: Mouse pressed left at (1018, 535)
Screenshot: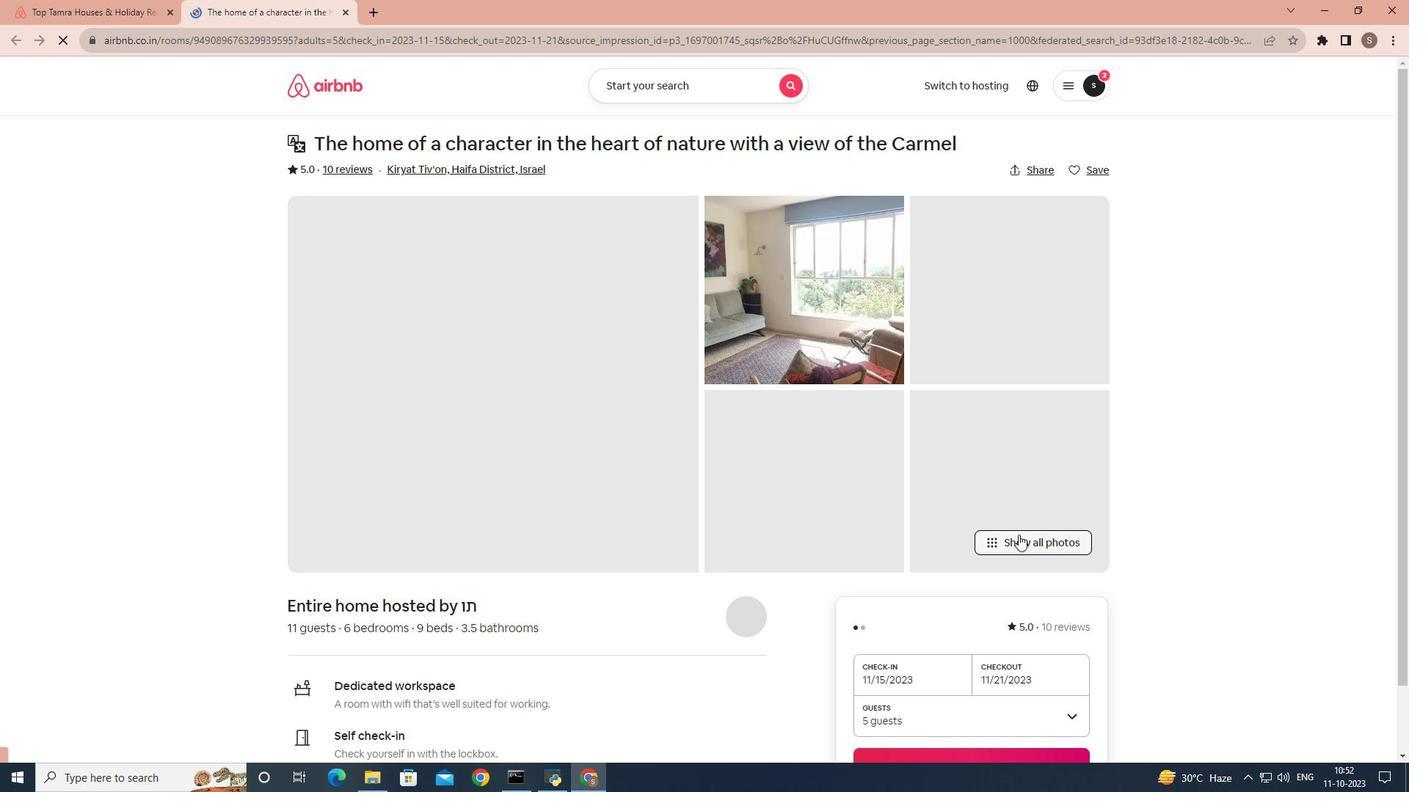 
Action: Mouse moved to (1033, 454)
Screenshot: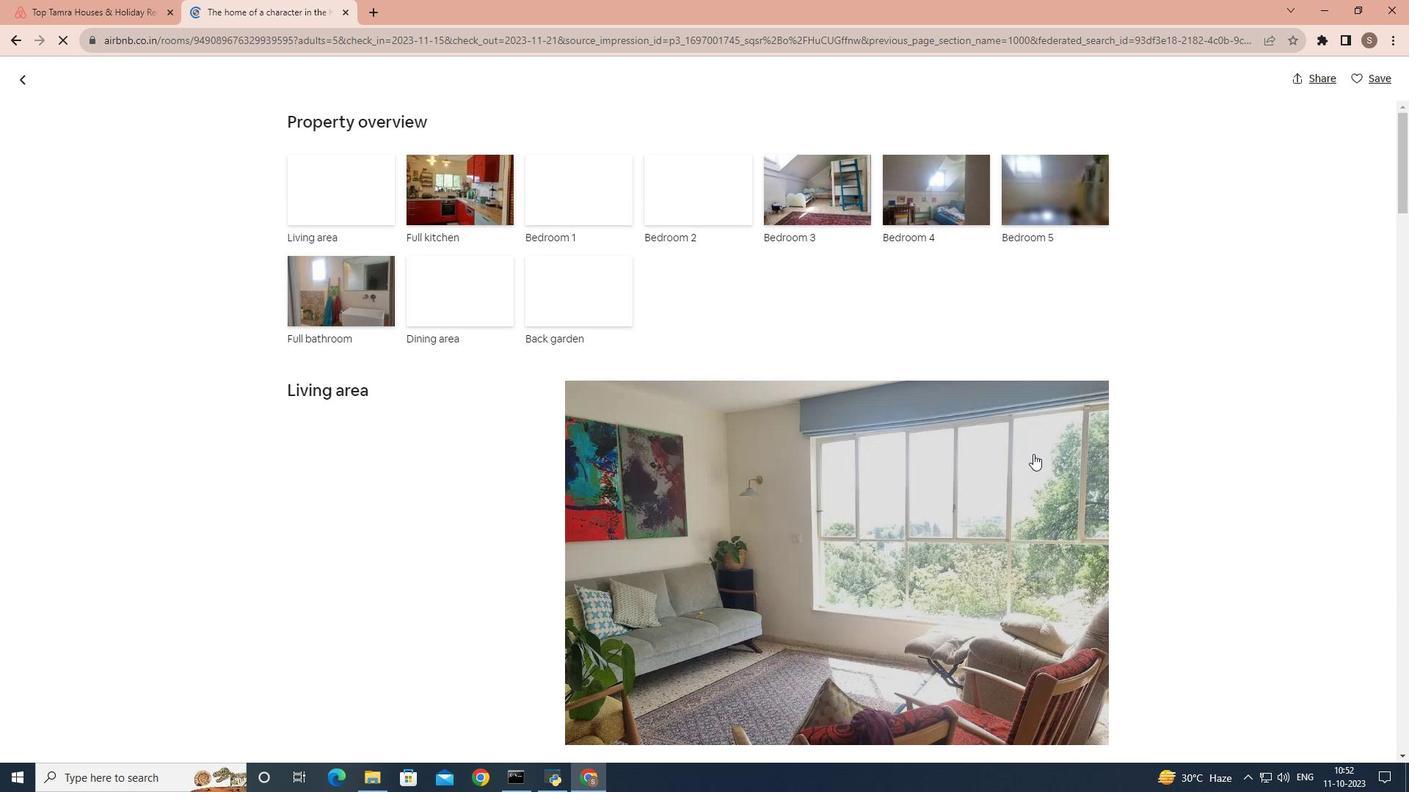
Action: Mouse scrolled (1033, 453) with delta (0, 0)
Screenshot: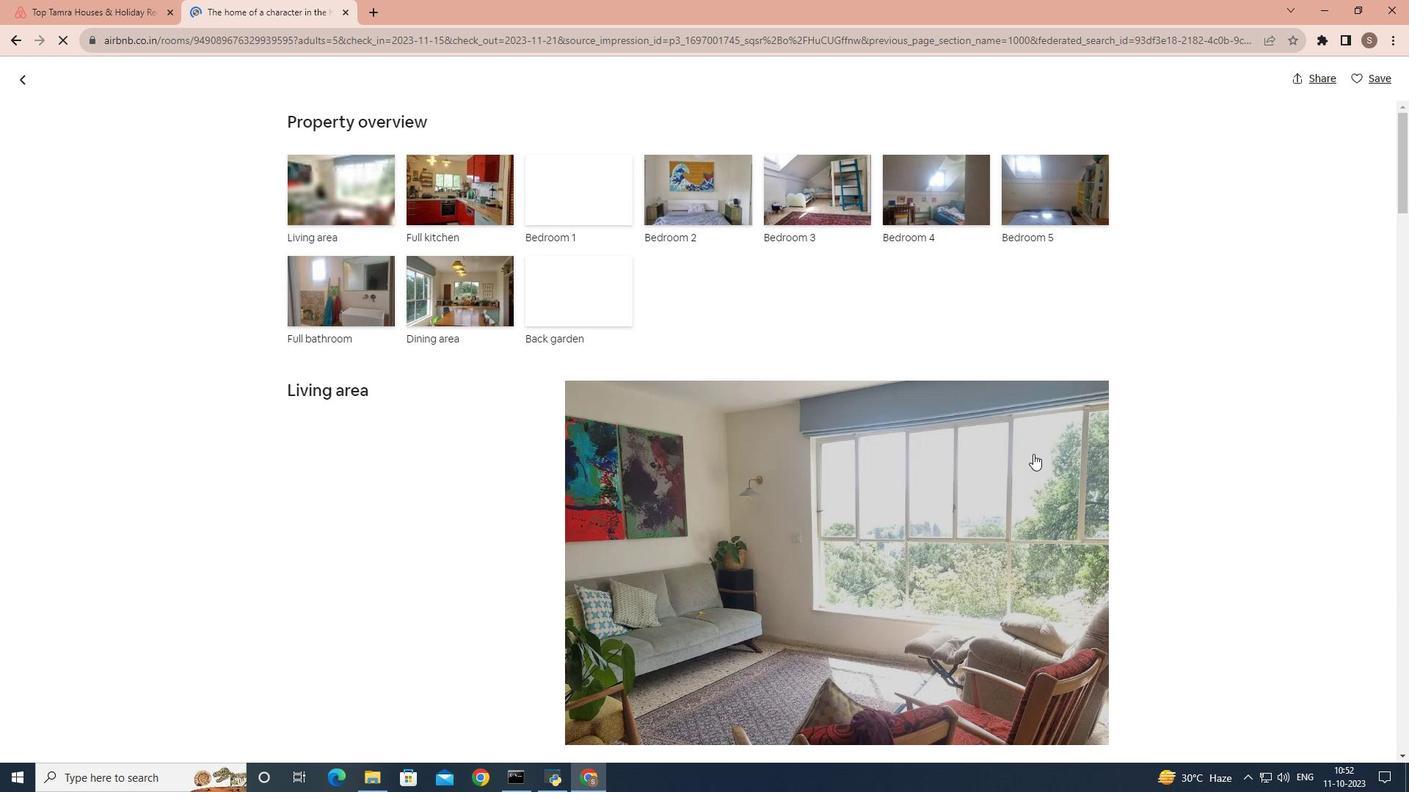 
Action: Mouse moved to (1050, 458)
Screenshot: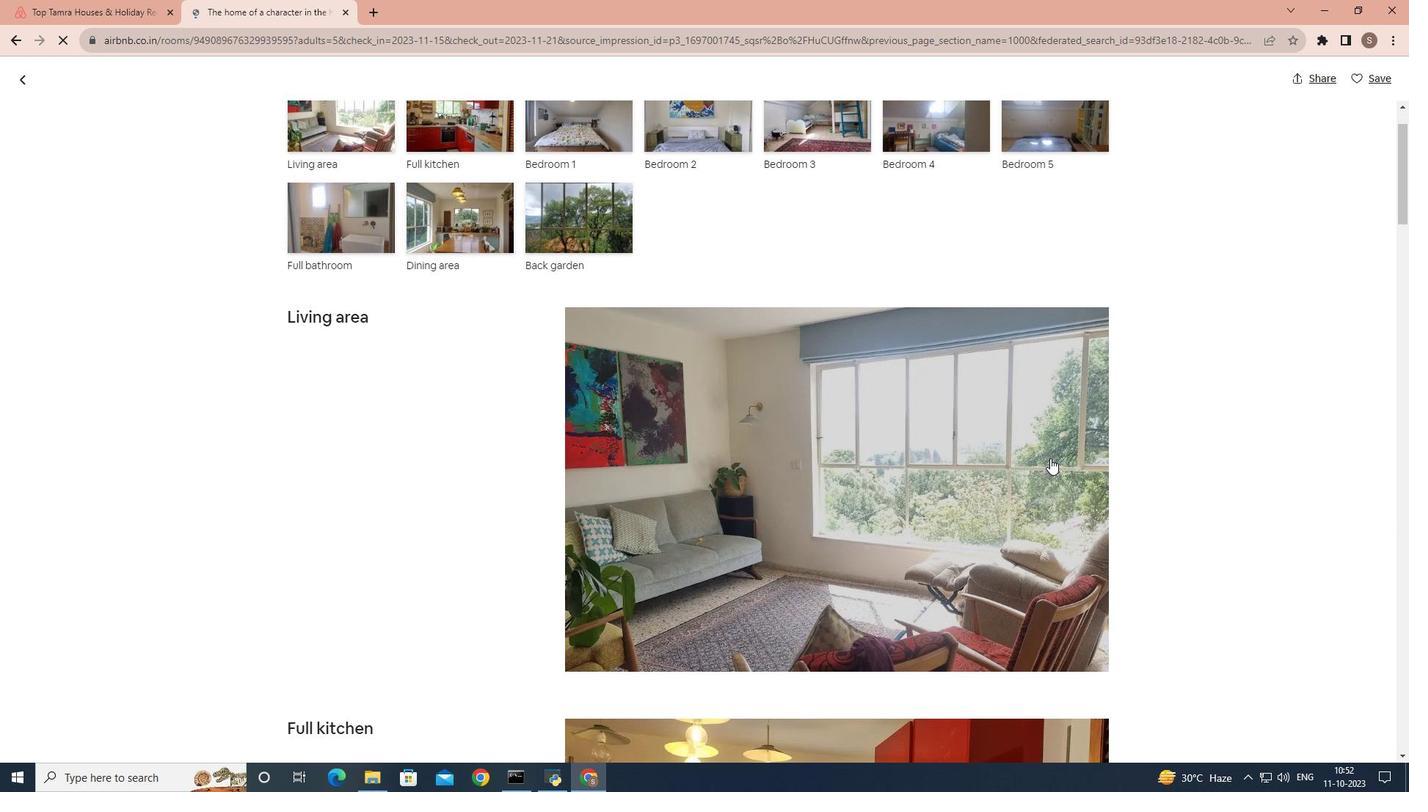 
Action: Mouse scrolled (1050, 458) with delta (0, 0)
Screenshot: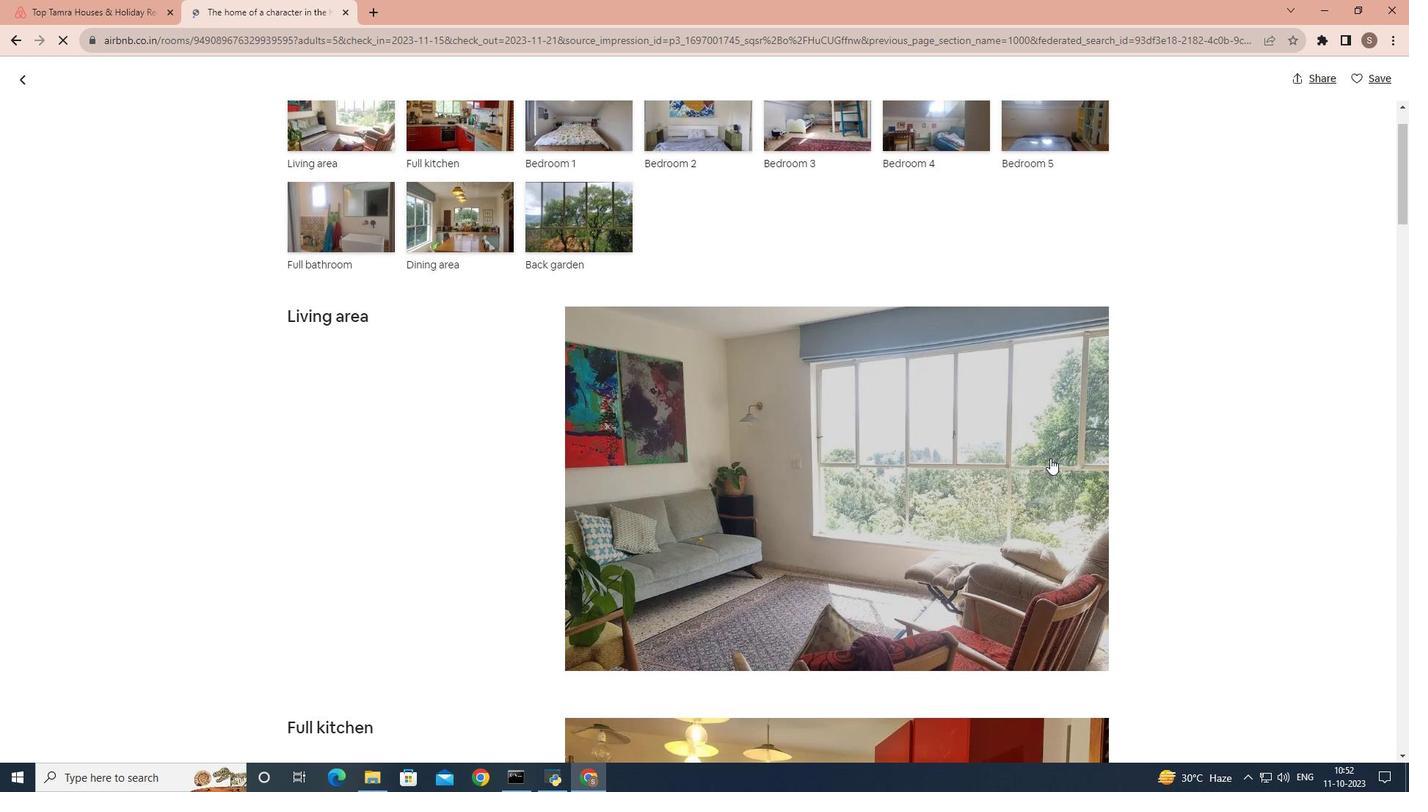 
Action: Mouse scrolled (1050, 458) with delta (0, 0)
Screenshot: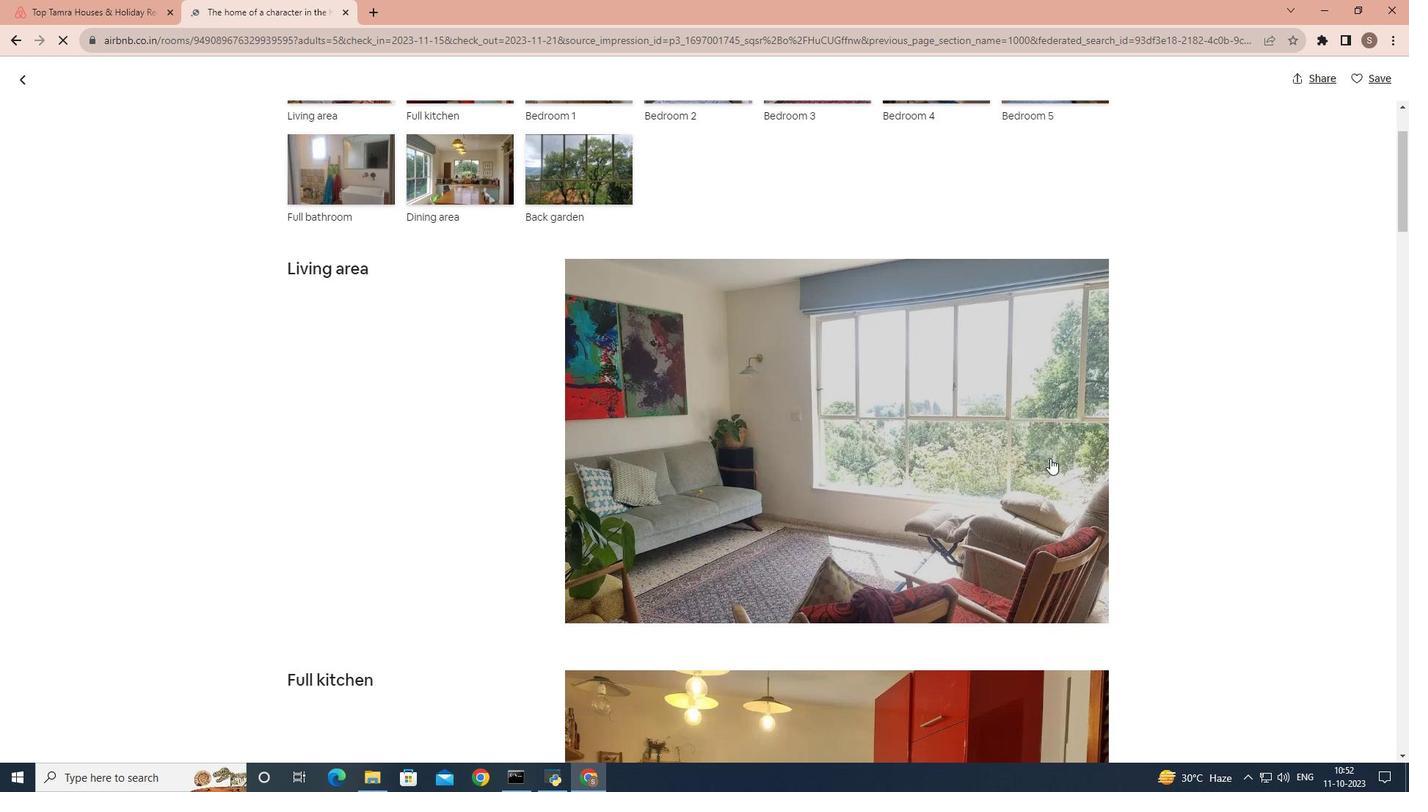 
Action: Mouse scrolled (1050, 458) with delta (0, 0)
Screenshot: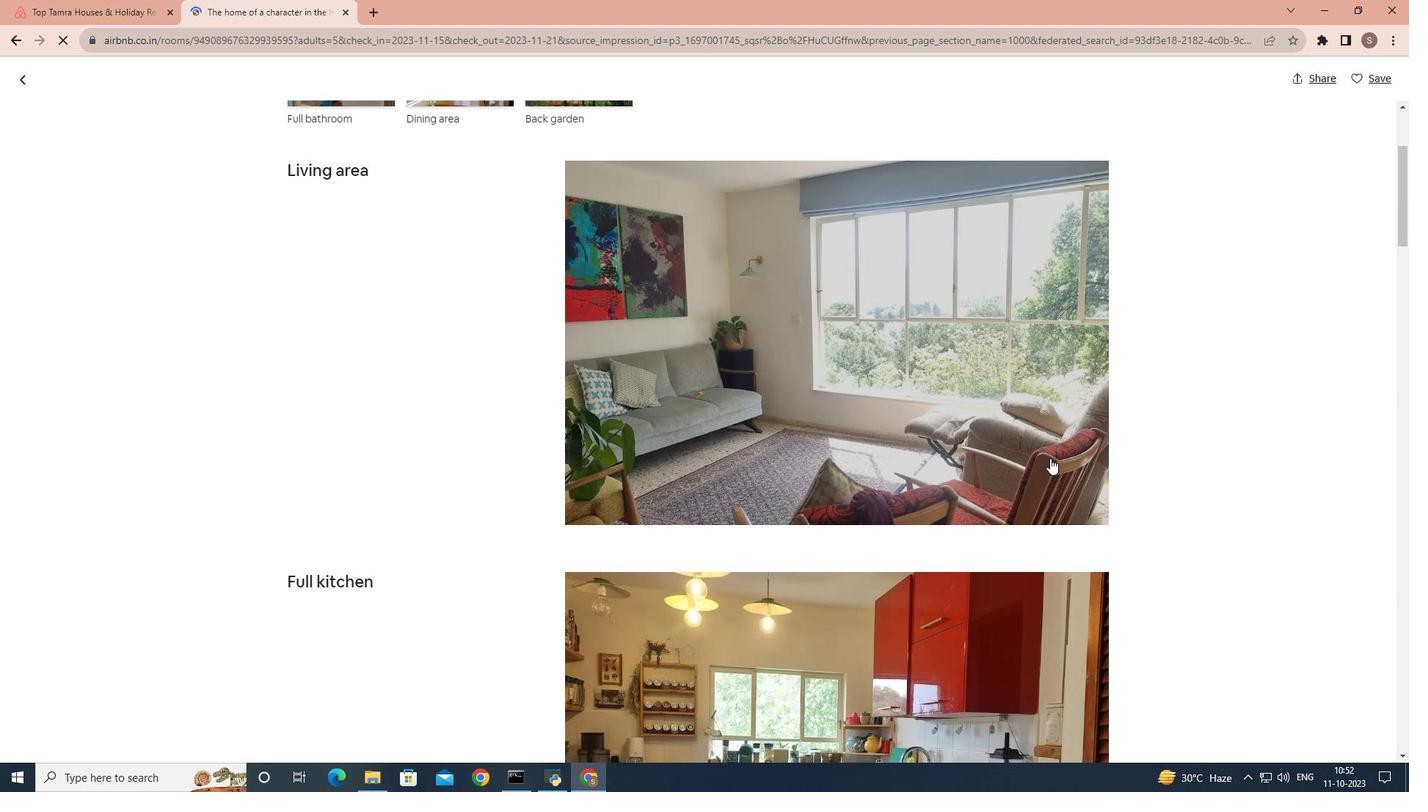 
Action: Mouse scrolled (1050, 458) with delta (0, 0)
Screenshot: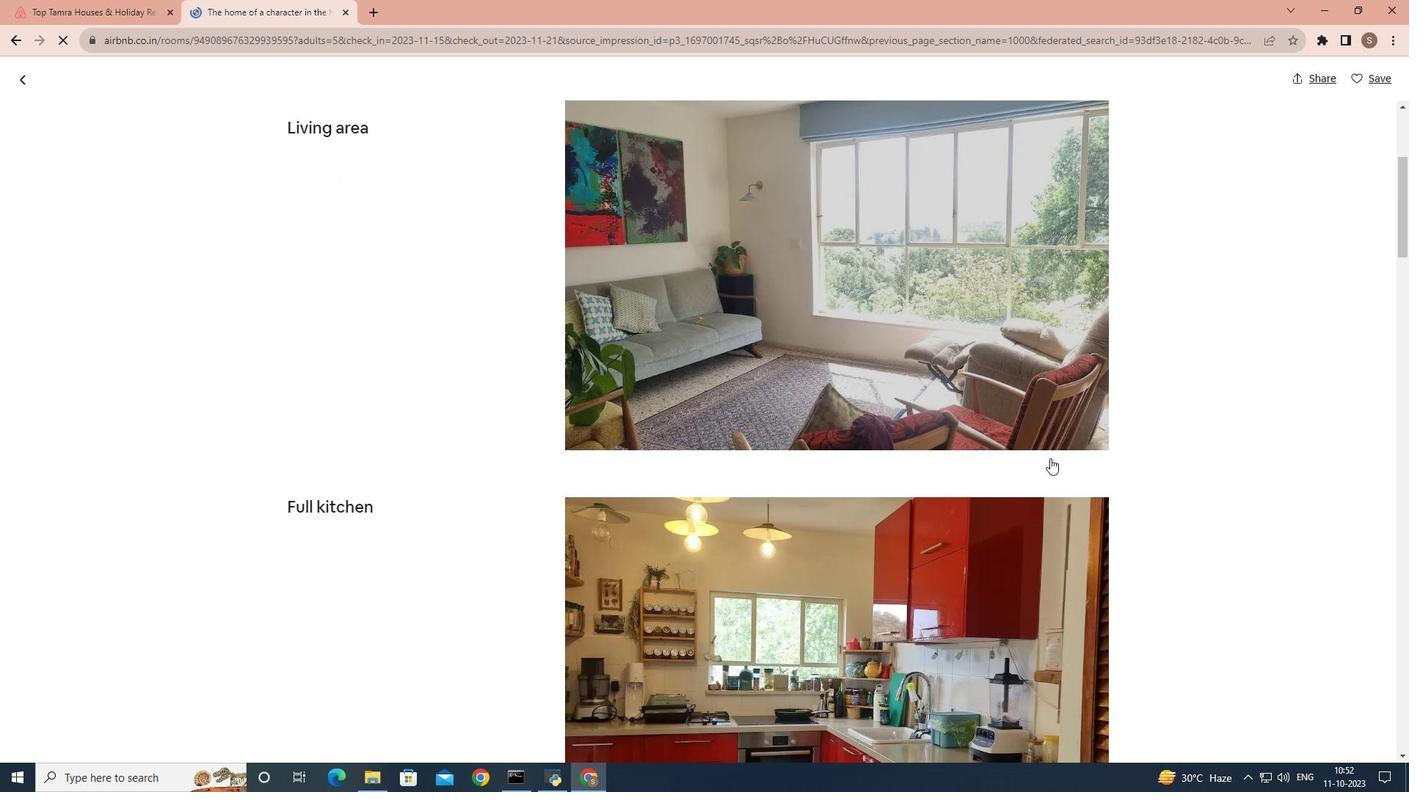 
Action: Mouse scrolled (1050, 458) with delta (0, 0)
Screenshot: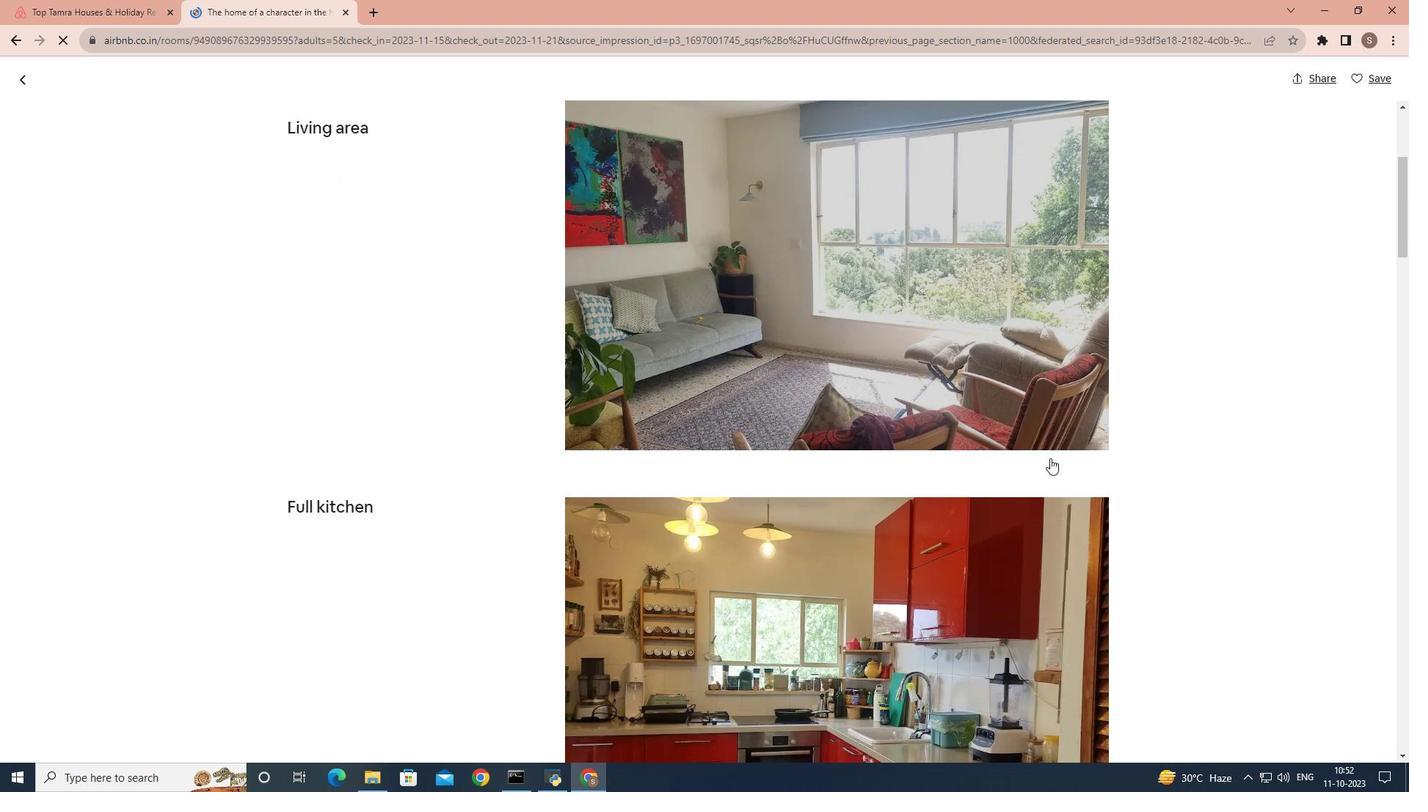 
Action: Mouse scrolled (1050, 458) with delta (0, 0)
Screenshot: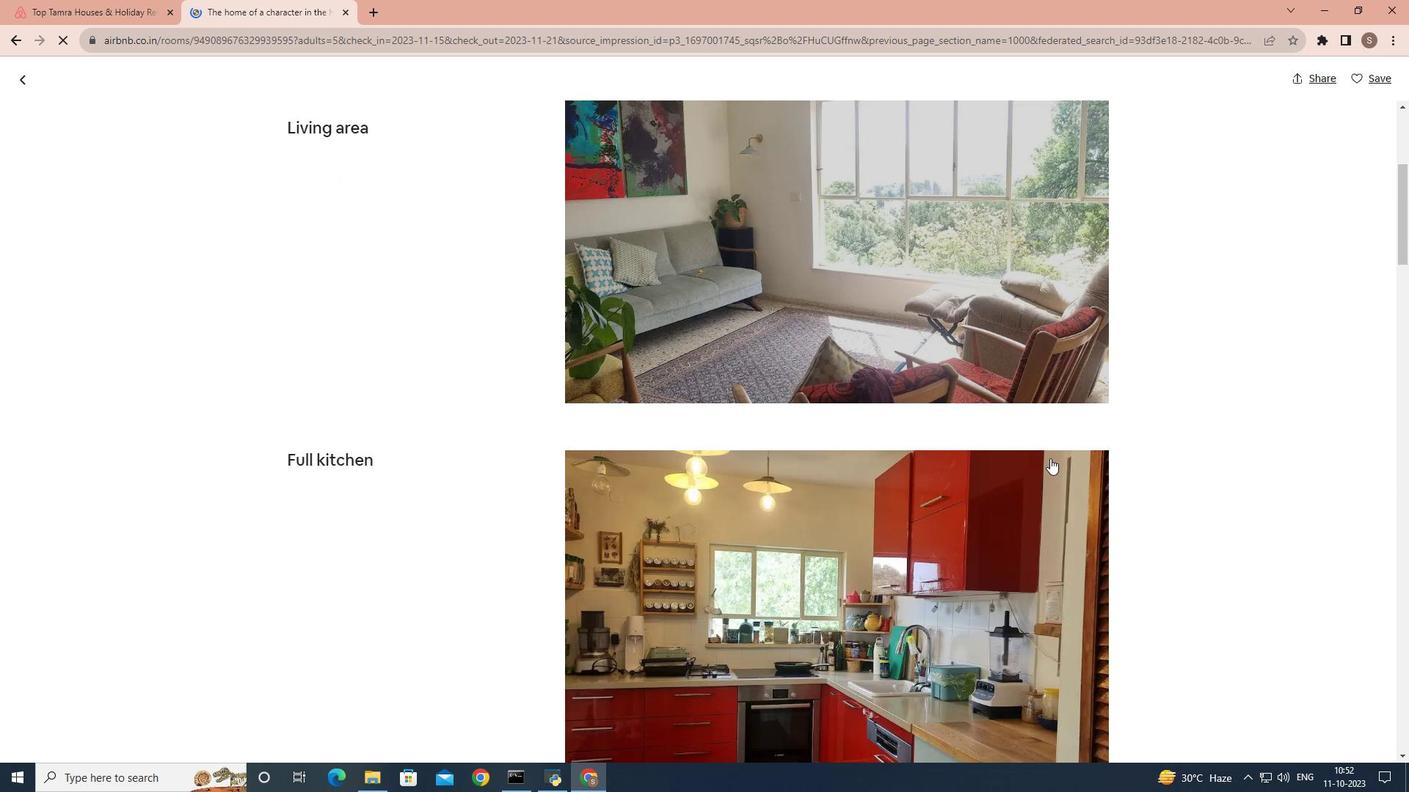 
Action: Mouse scrolled (1050, 458) with delta (0, 0)
Screenshot: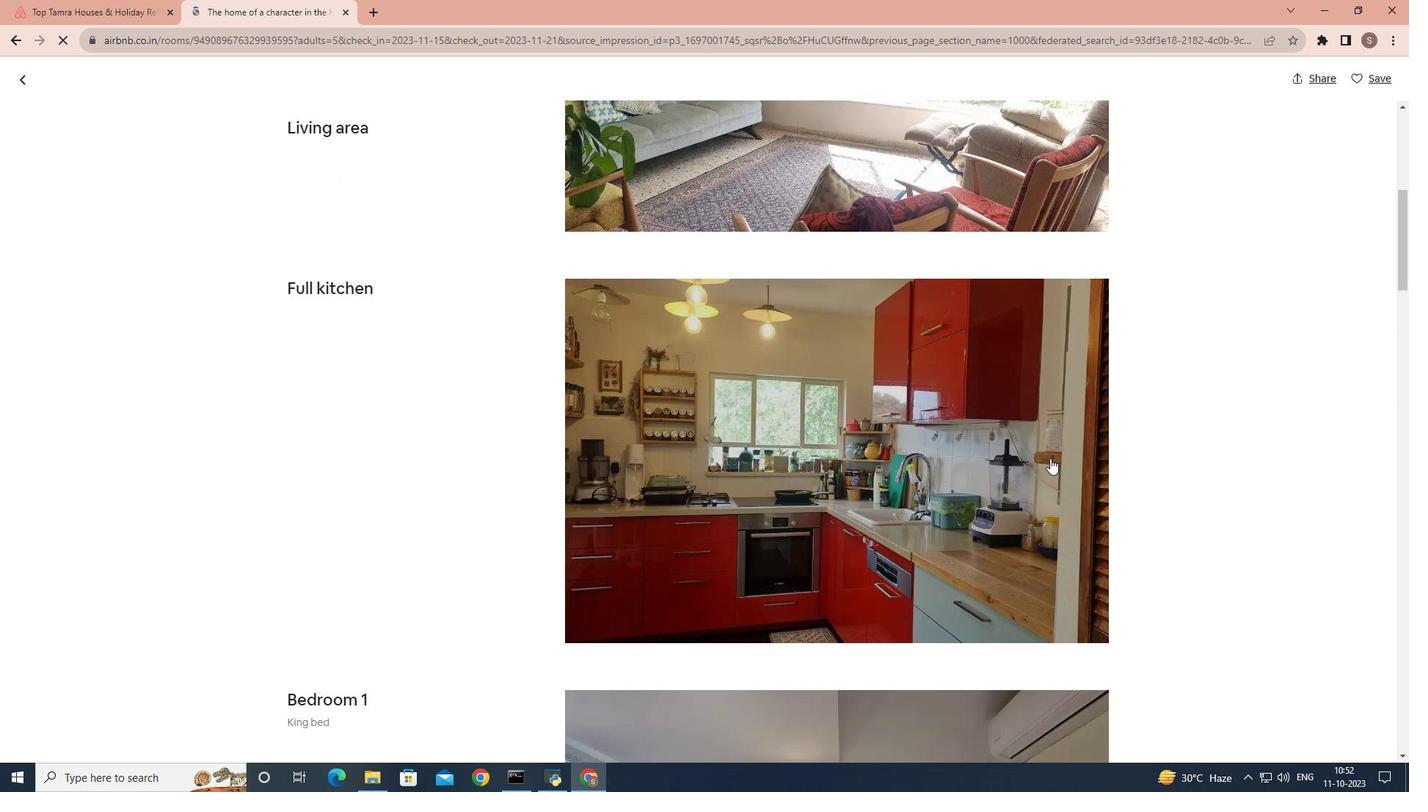 
Action: Mouse scrolled (1050, 458) with delta (0, 0)
Screenshot: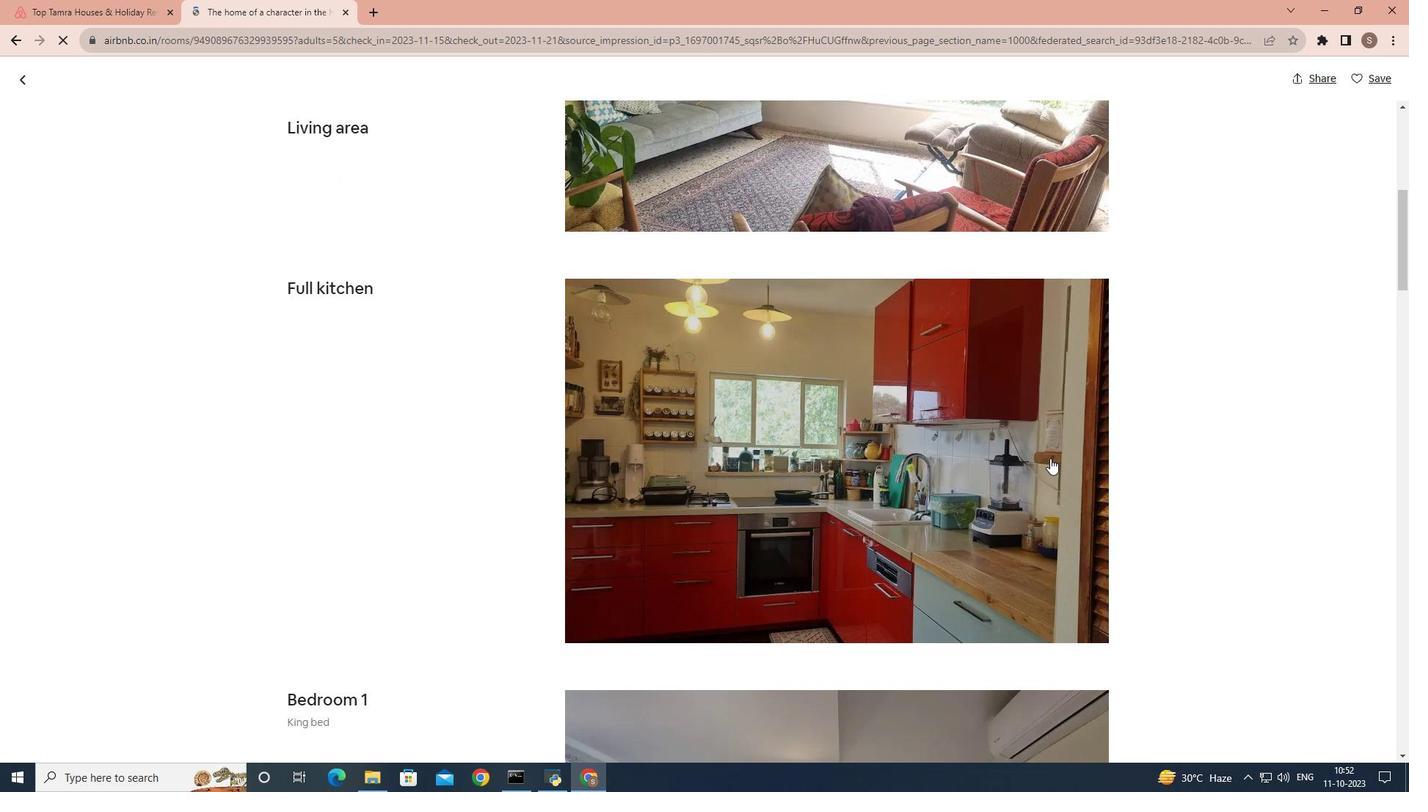 
Action: Mouse scrolled (1050, 458) with delta (0, 0)
Screenshot: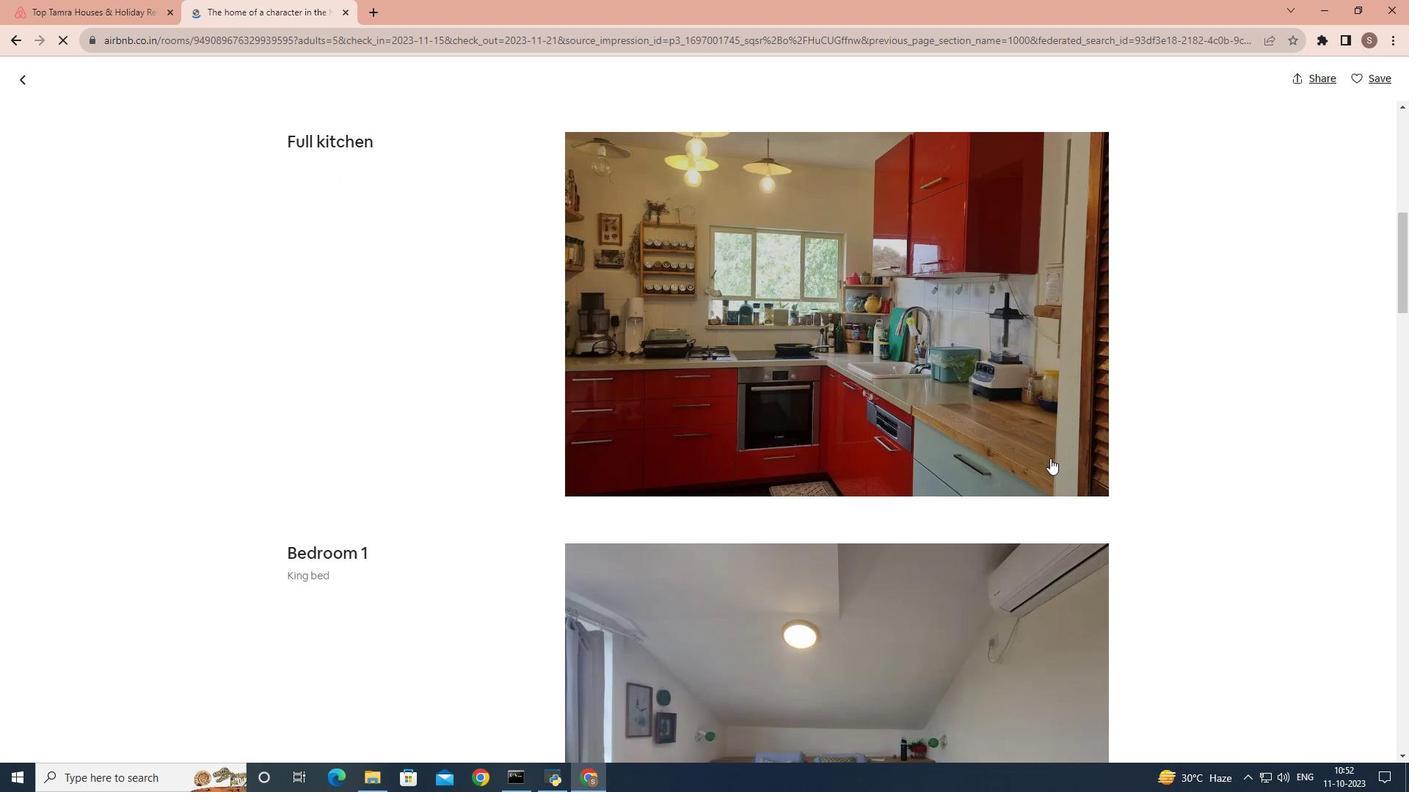 
Action: Mouse scrolled (1050, 458) with delta (0, 0)
Screenshot: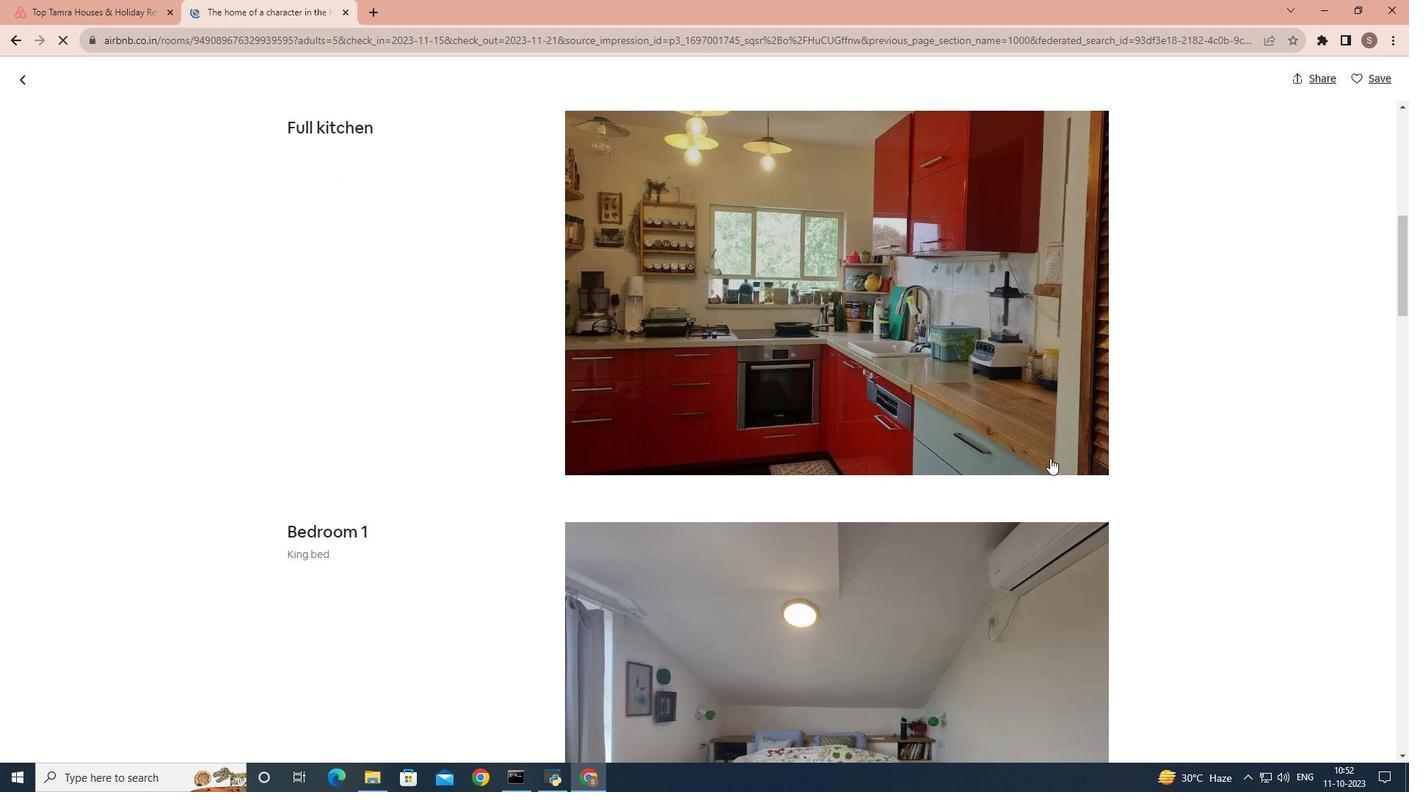 
Action: Mouse scrolled (1050, 458) with delta (0, 0)
Screenshot: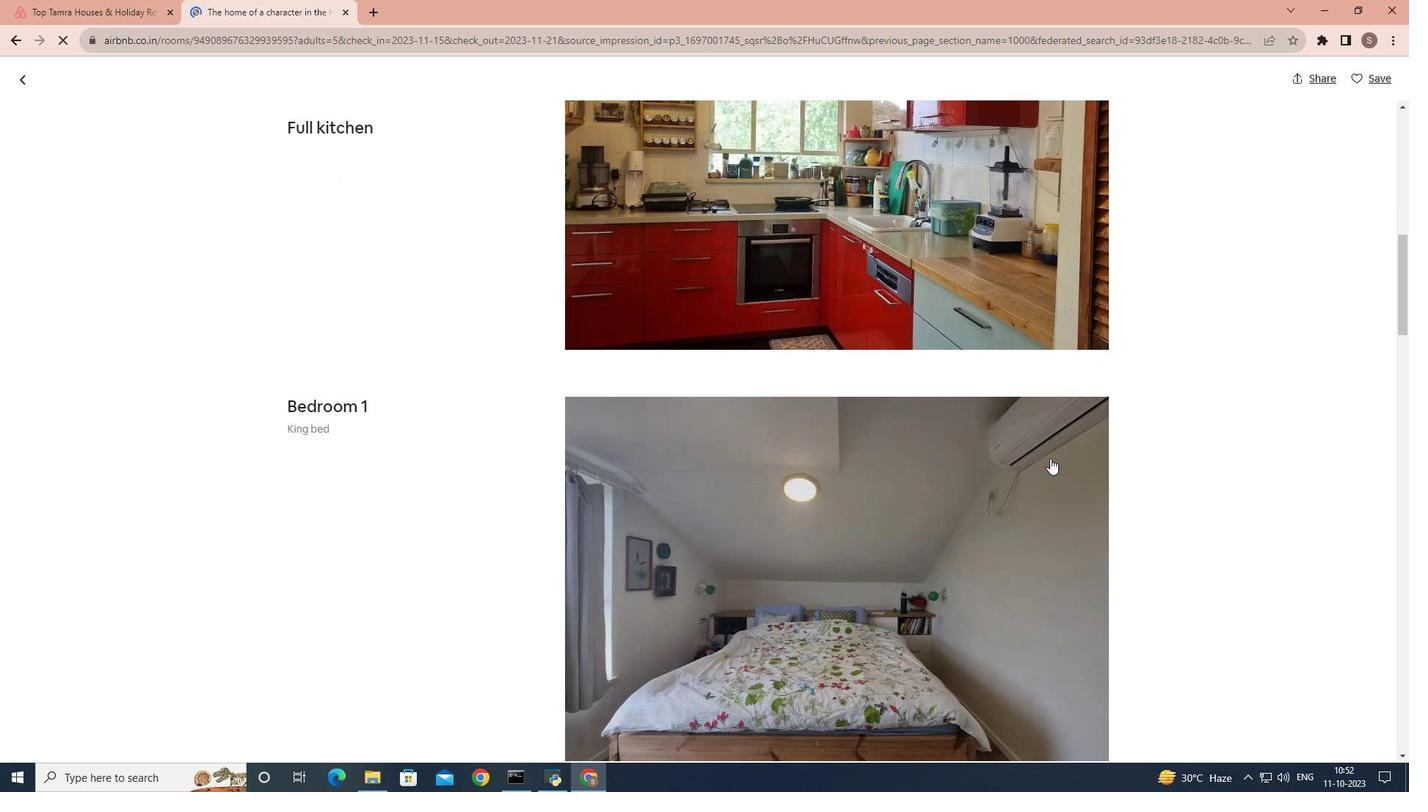 
Action: Mouse scrolled (1050, 458) with delta (0, 0)
Screenshot: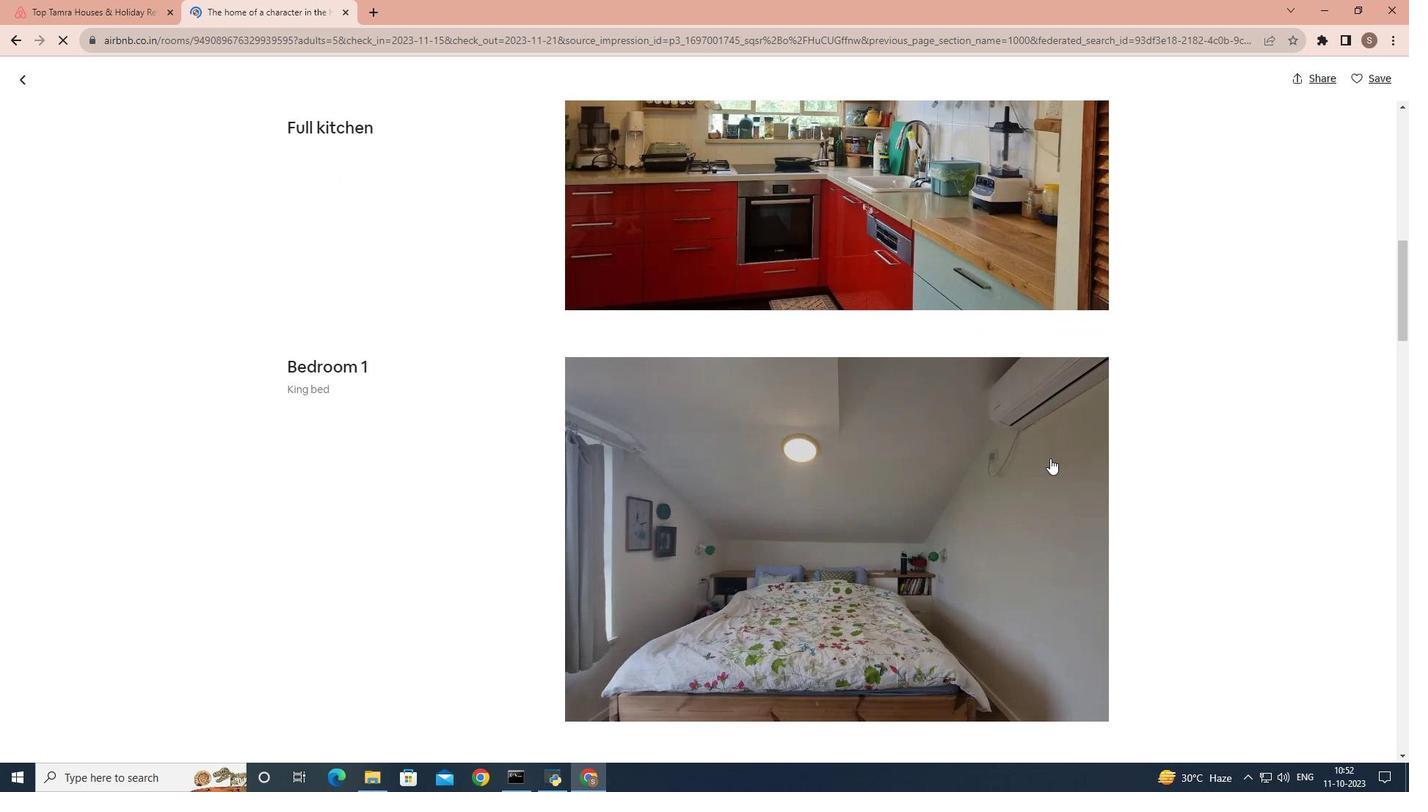 
Action: Mouse scrolled (1050, 458) with delta (0, 0)
Screenshot: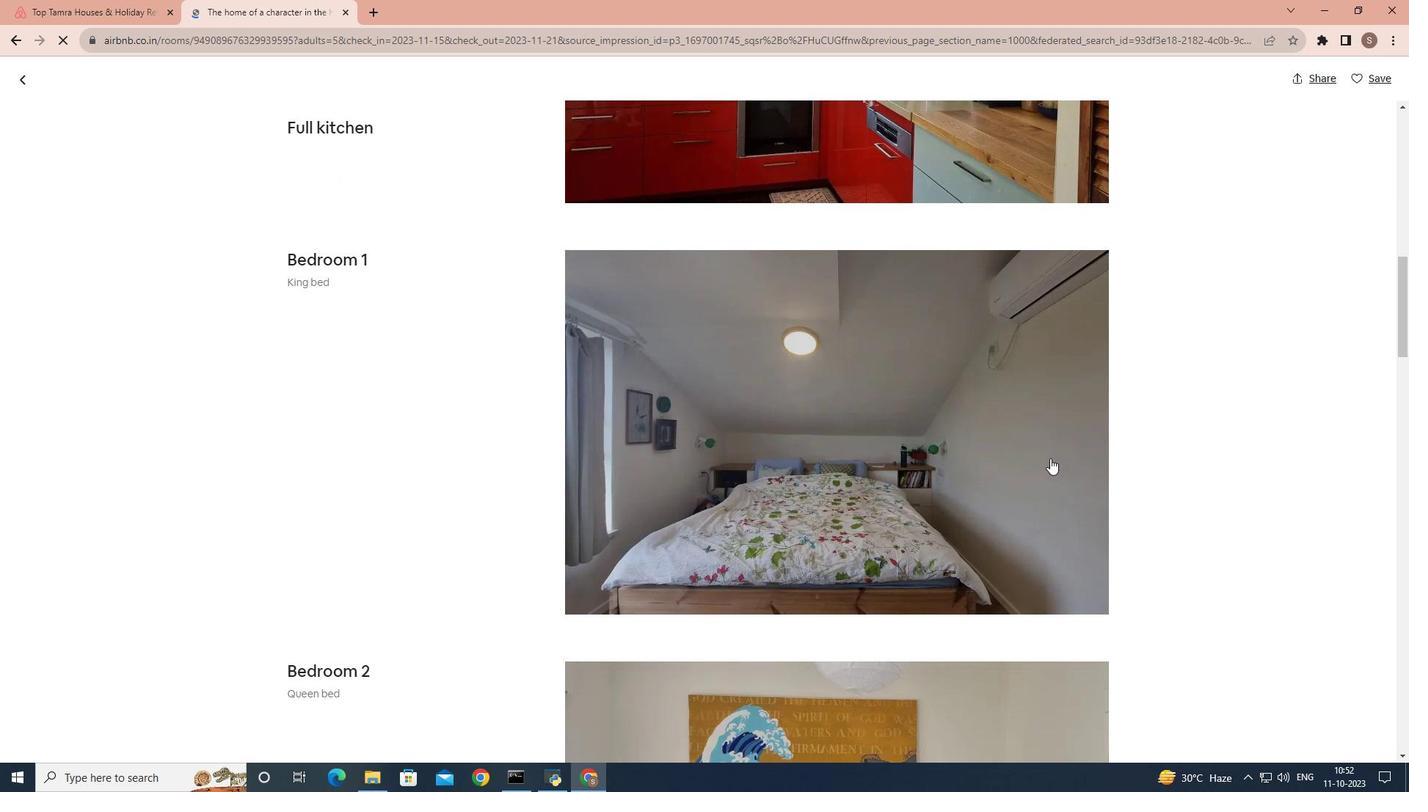 
Action: Mouse scrolled (1050, 458) with delta (0, 0)
Screenshot: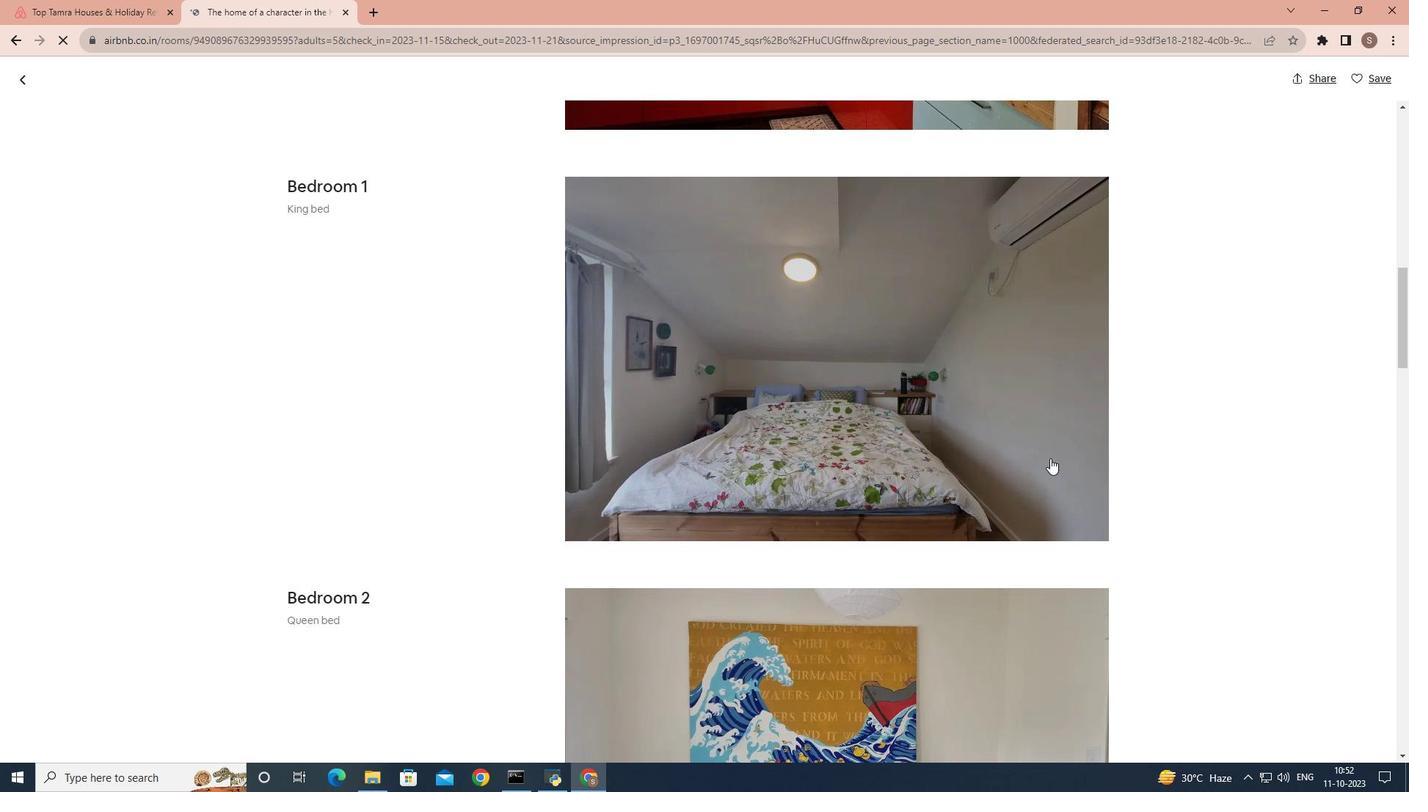 
Action: Mouse scrolled (1050, 458) with delta (0, 0)
Screenshot: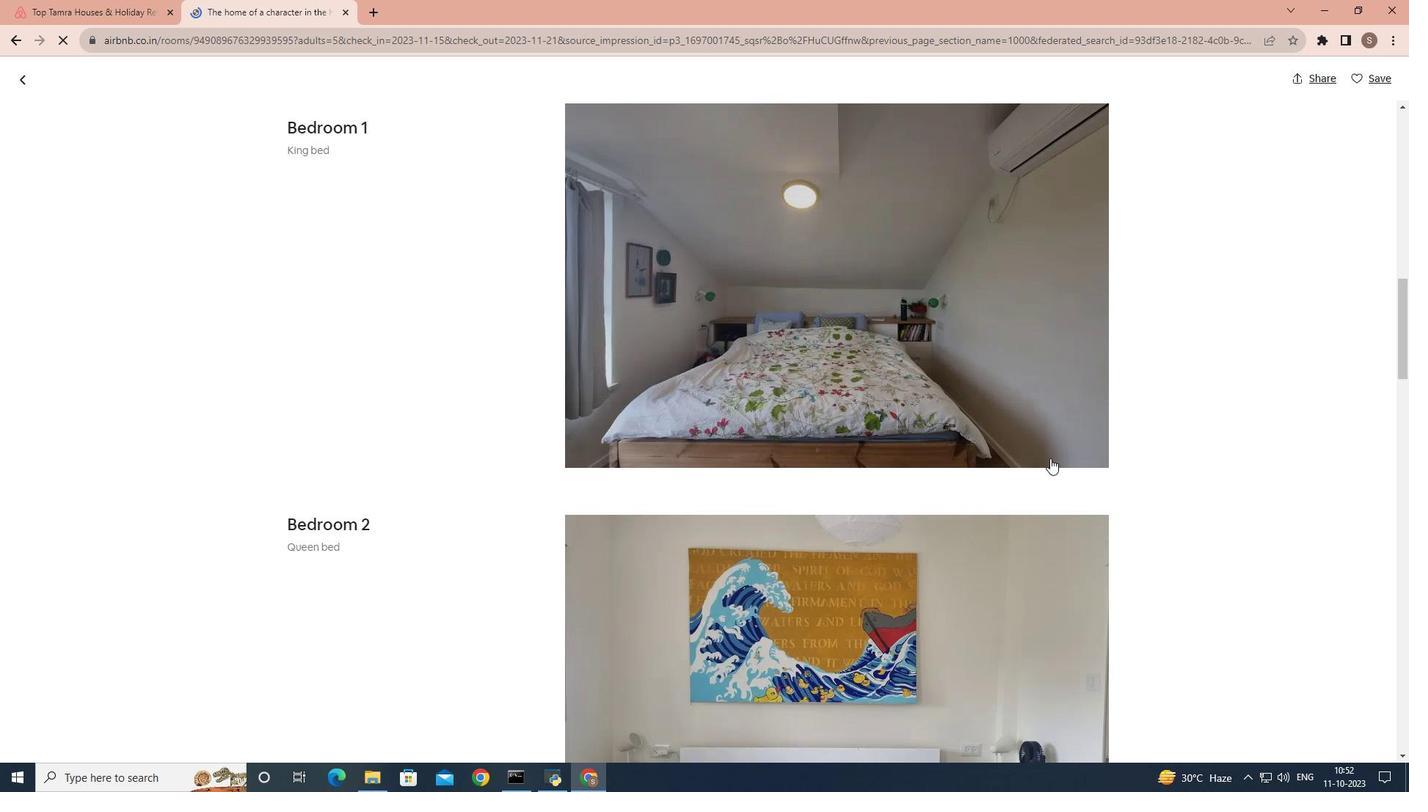 
Action: Mouse scrolled (1050, 458) with delta (0, 0)
Screenshot: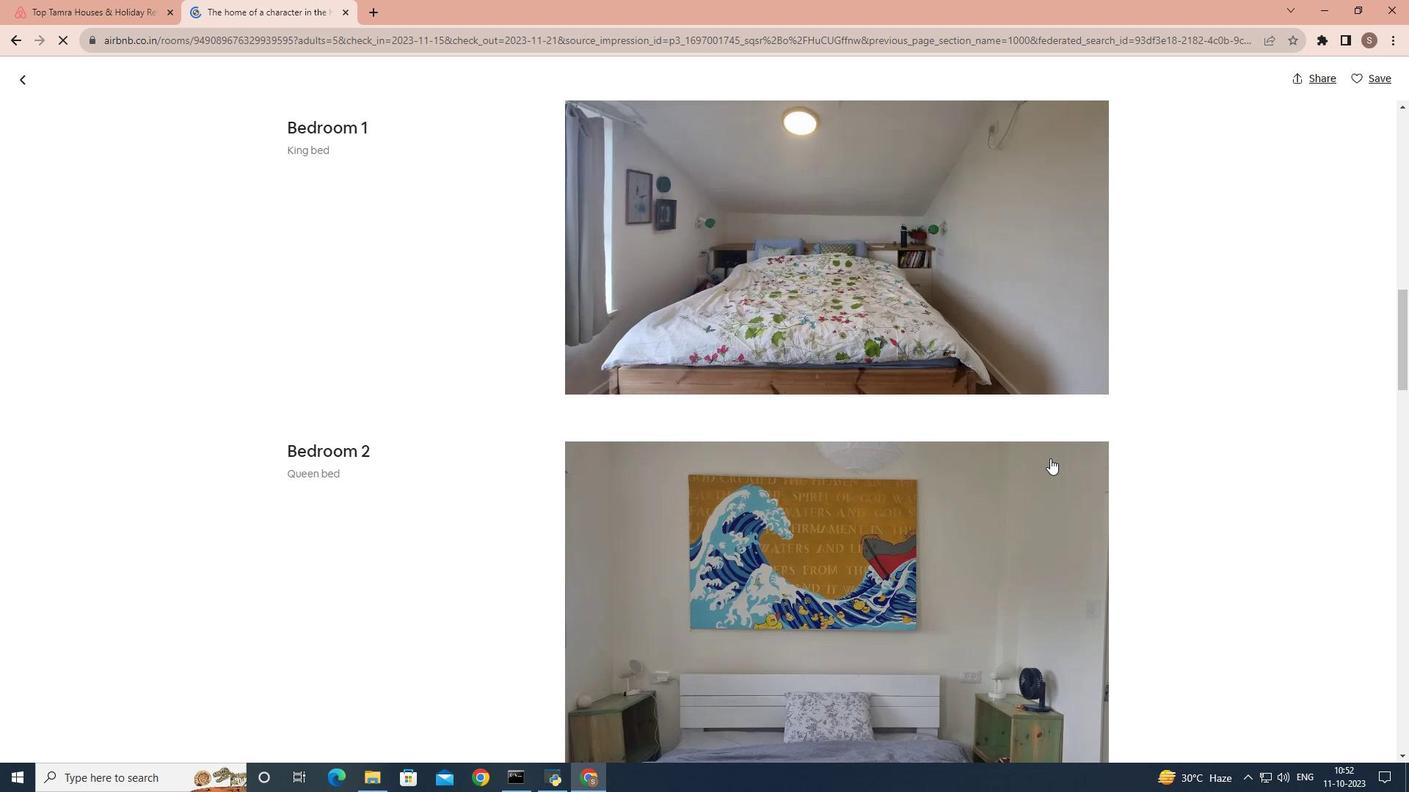 
Action: Mouse scrolled (1050, 458) with delta (0, 0)
Screenshot: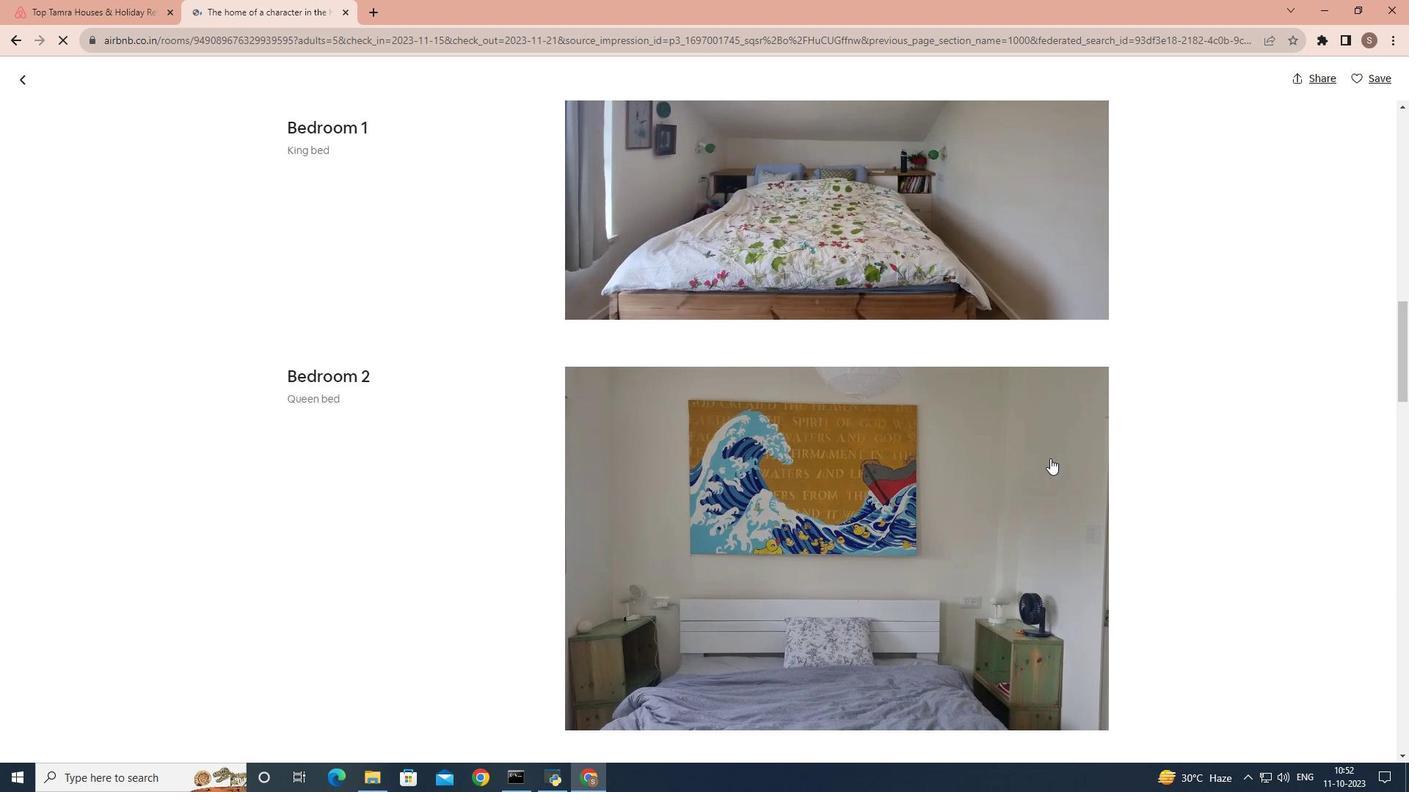 
Action: Mouse scrolled (1050, 458) with delta (0, 0)
Screenshot: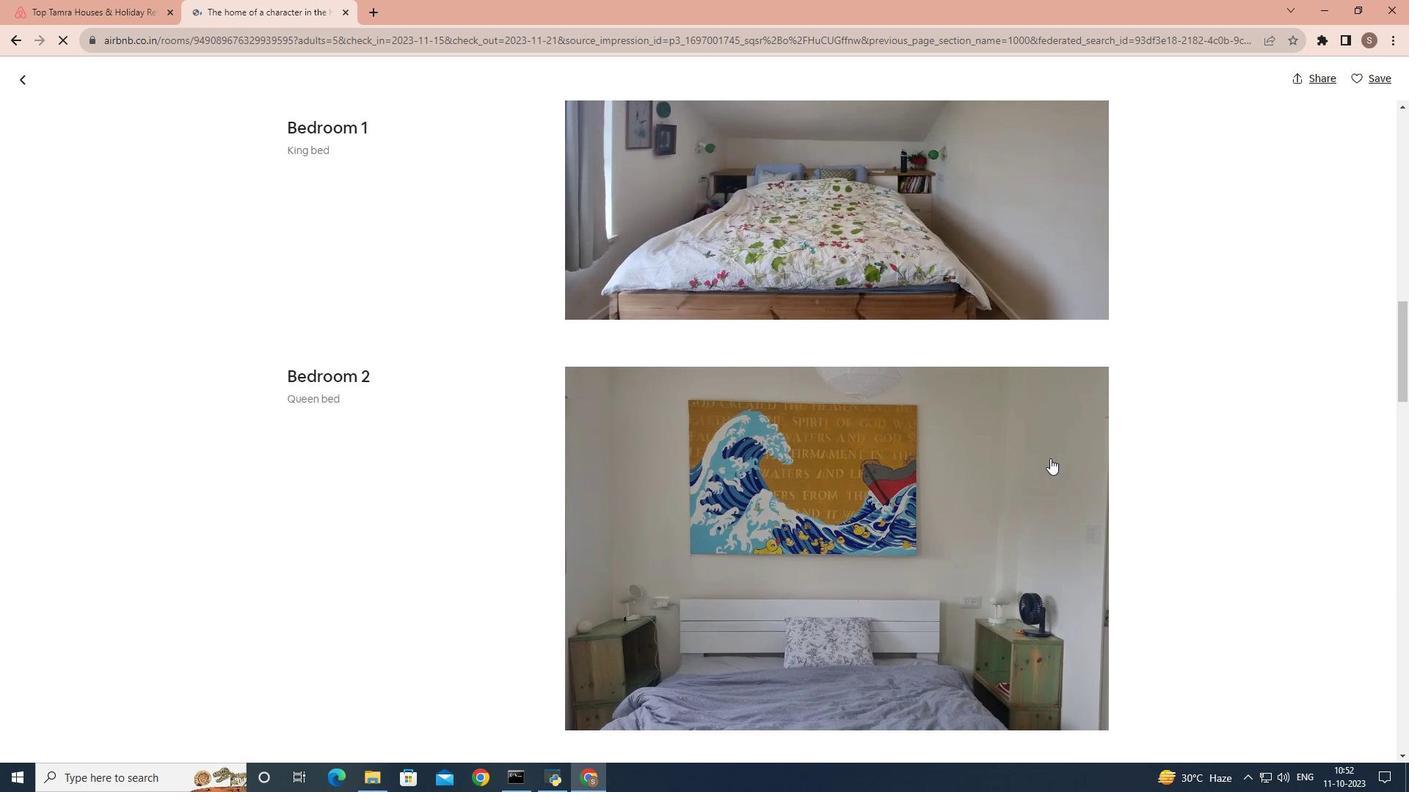 
Action: Mouse scrolled (1050, 458) with delta (0, 0)
Screenshot: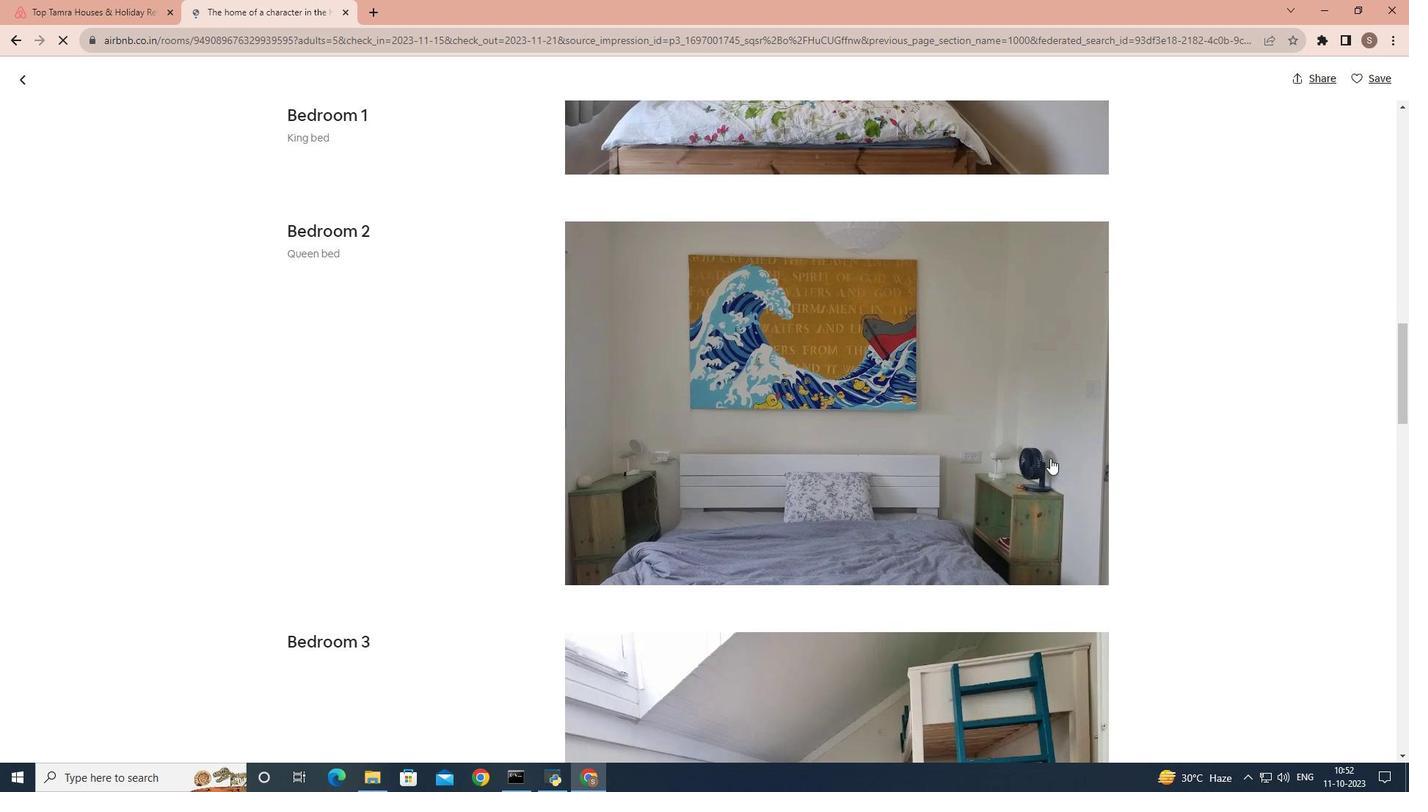 
Action: Mouse scrolled (1050, 458) with delta (0, 0)
Screenshot: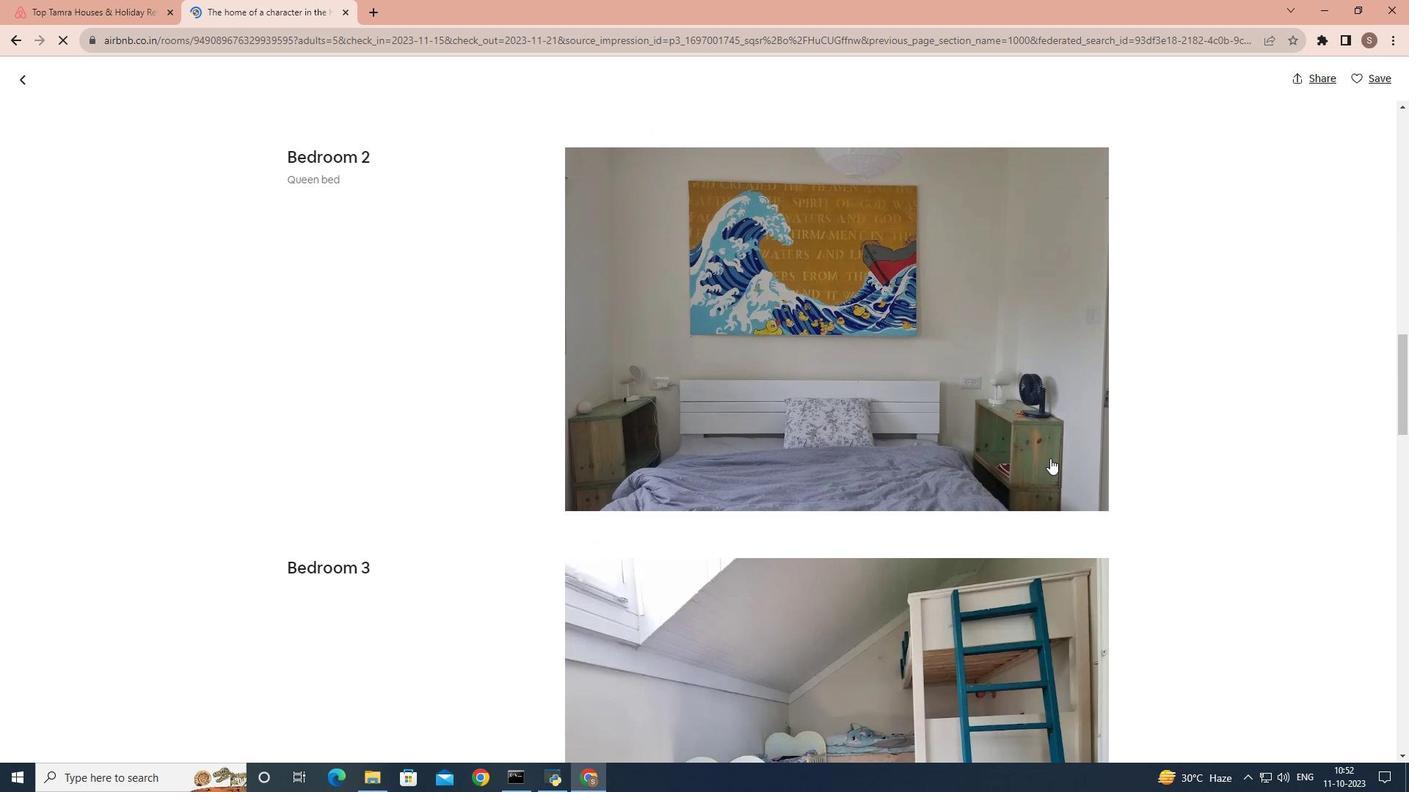 
Action: Mouse scrolled (1050, 458) with delta (0, 0)
Screenshot: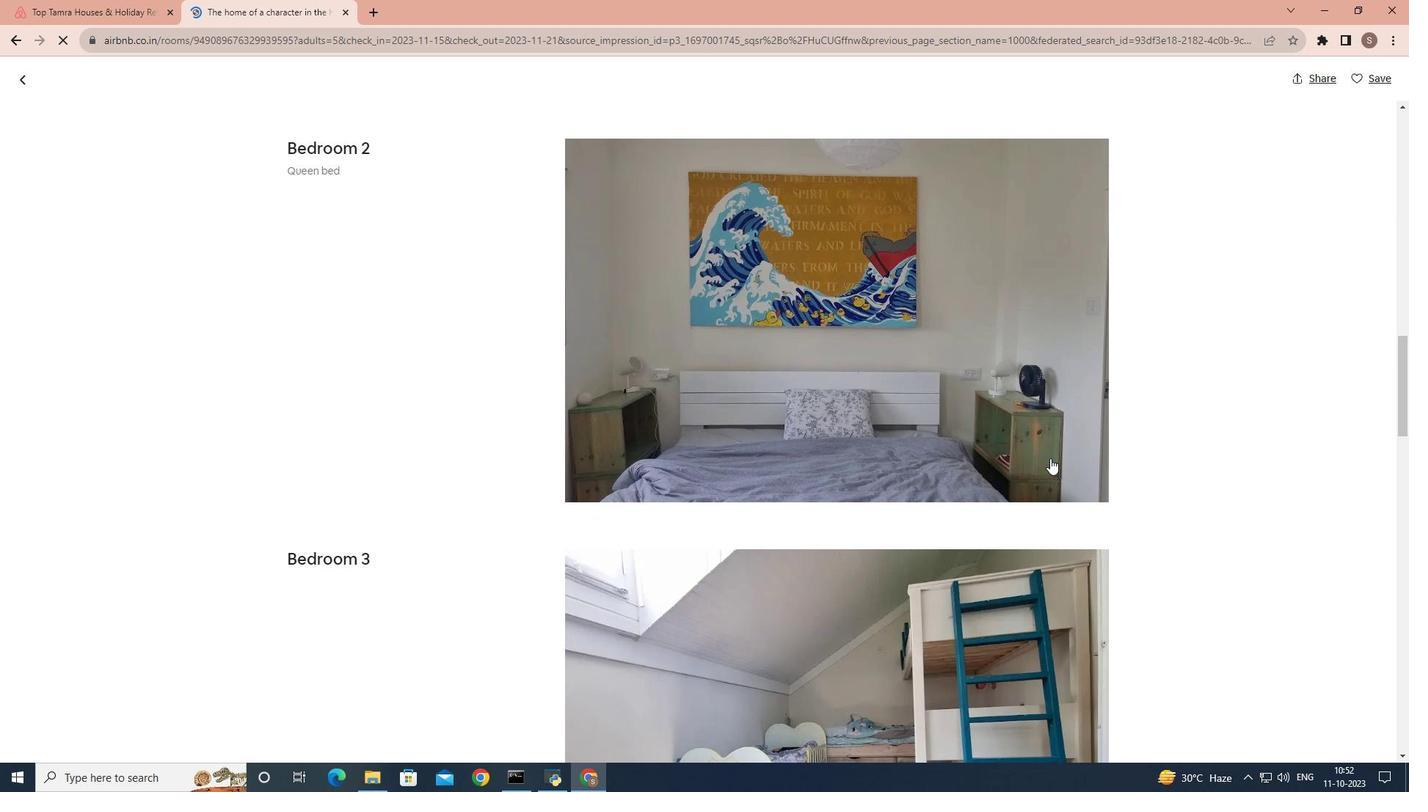 
Action: Mouse scrolled (1050, 458) with delta (0, 0)
Screenshot: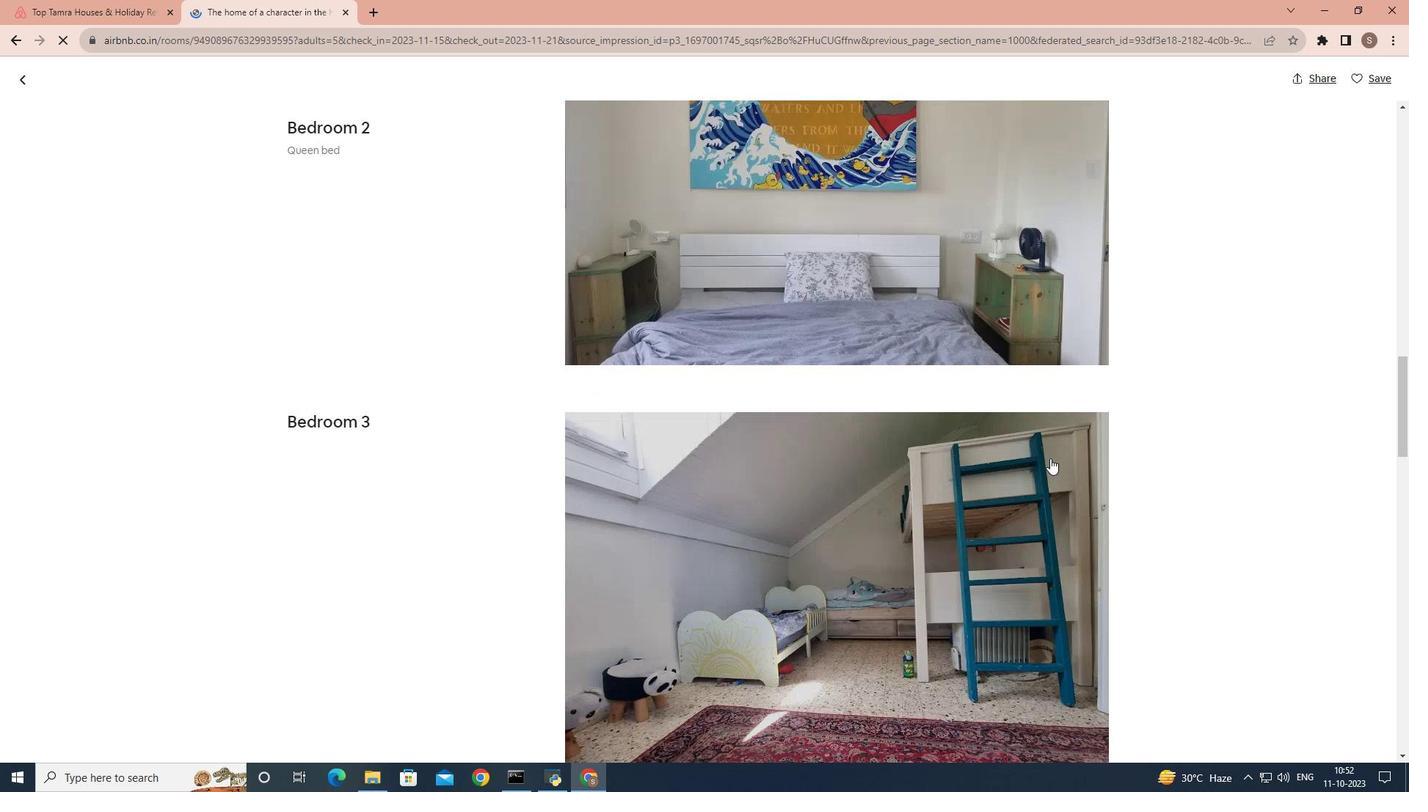 
Action: Mouse scrolled (1050, 458) with delta (0, 0)
Screenshot: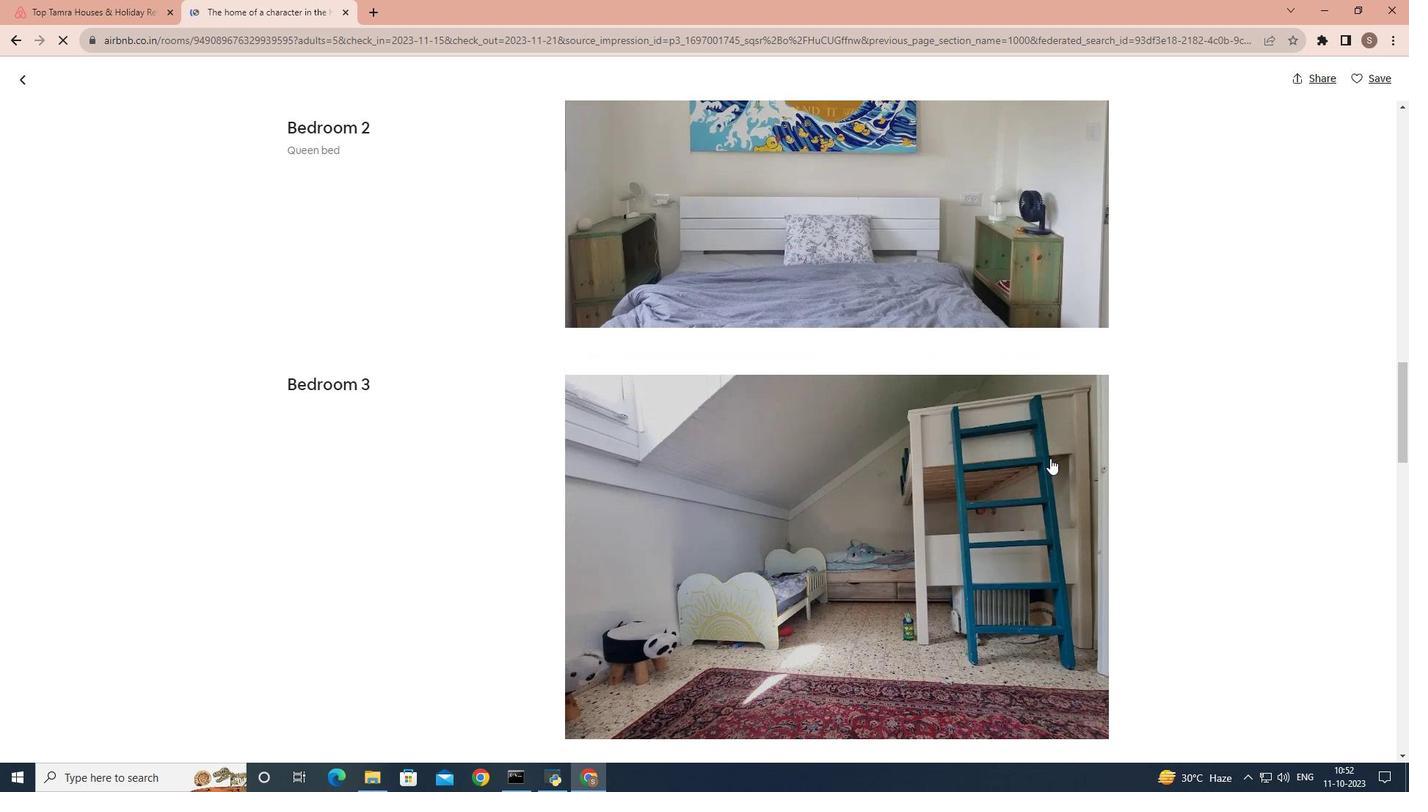 
Action: Mouse scrolled (1050, 458) with delta (0, 0)
Screenshot: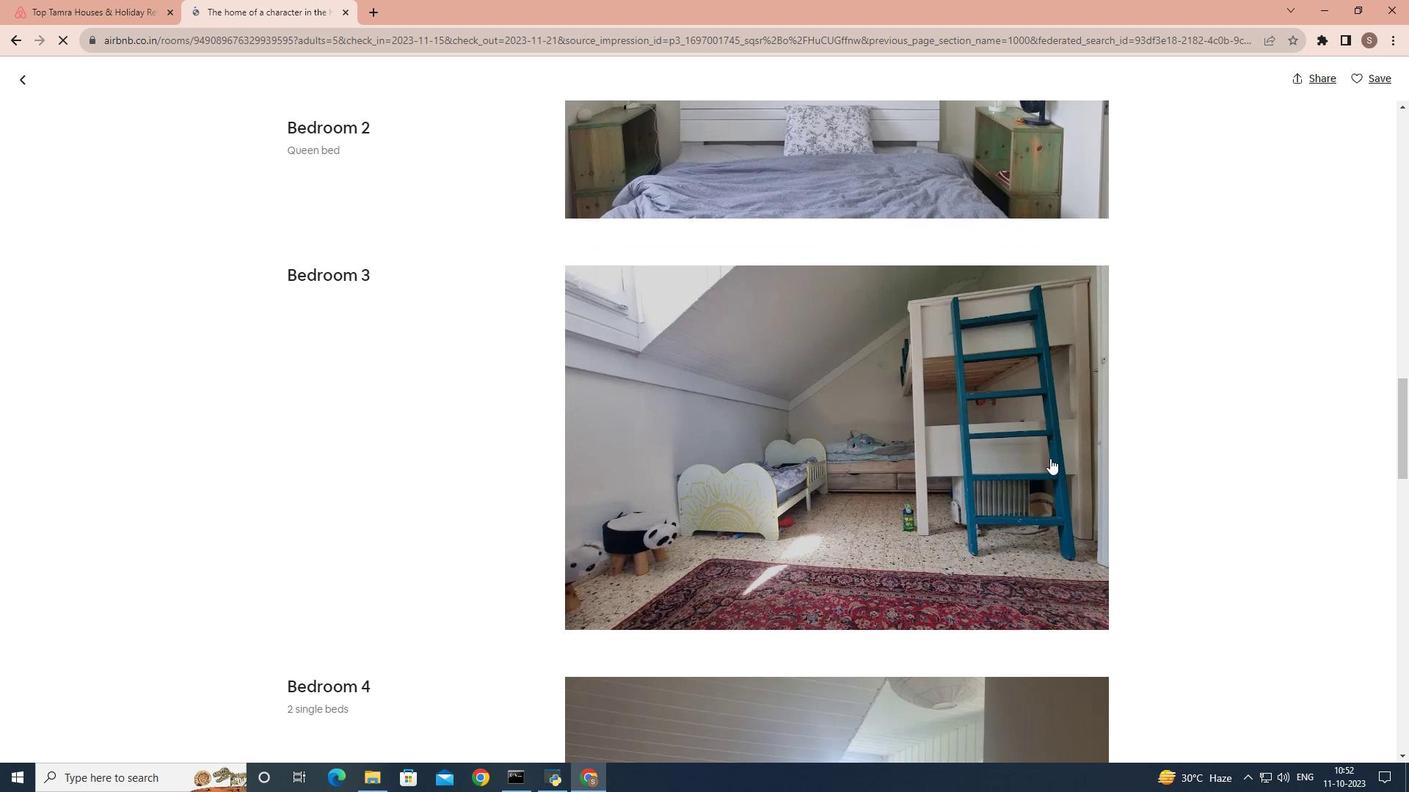
Action: Mouse scrolled (1050, 458) with delta (0, 0)
Screenshot: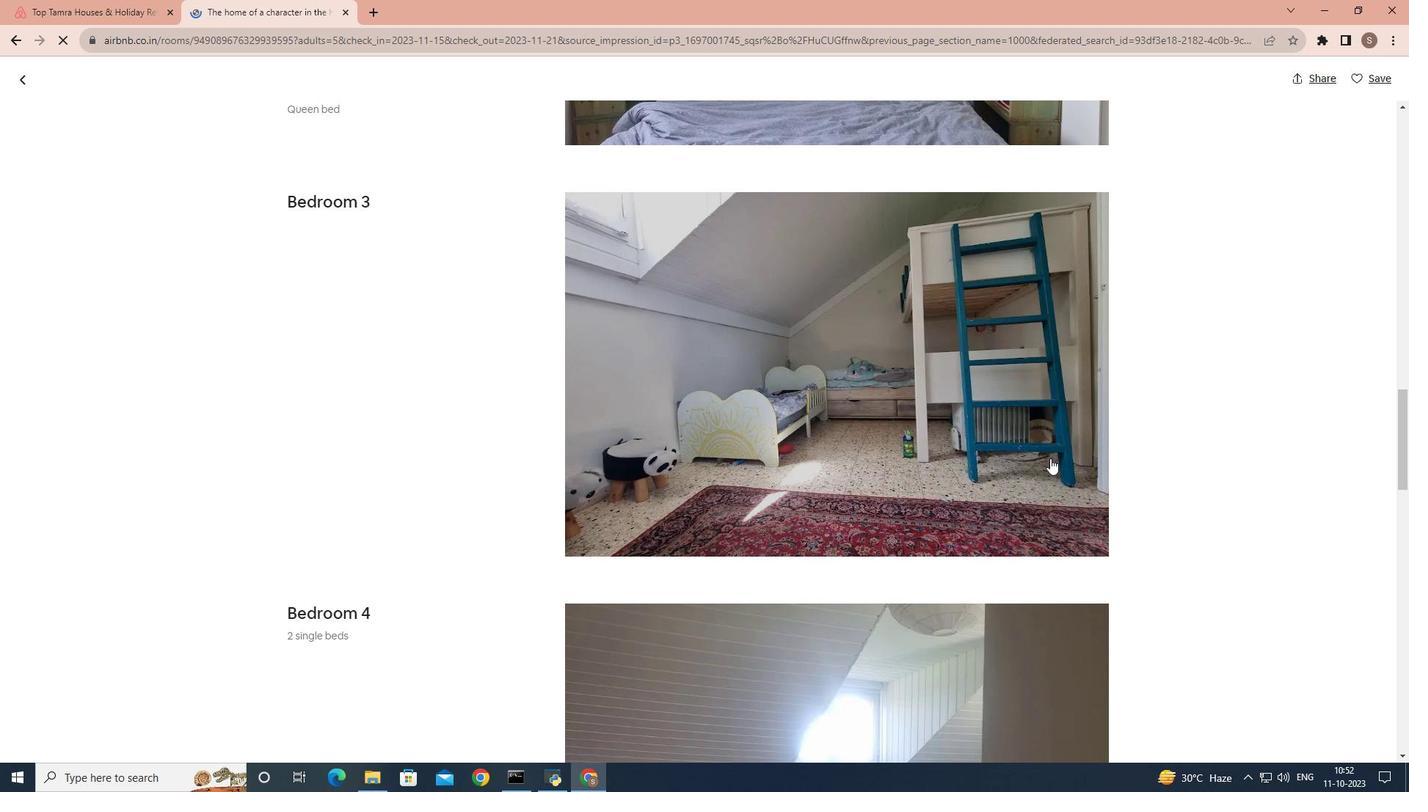 
Action: Mouse scrolled (1050, 458) with delta (0, 0)
Screenshot: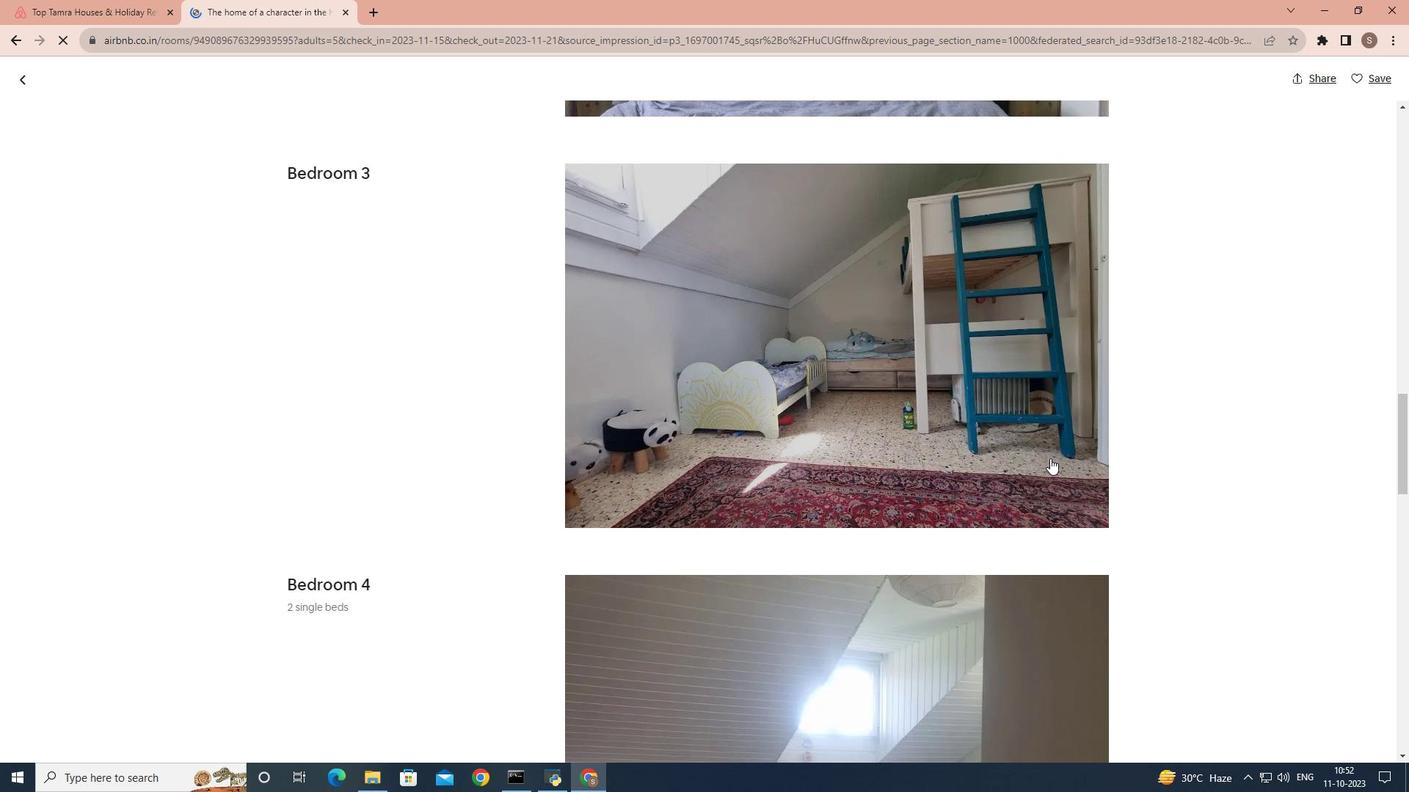 
Action: Mouse scrolled (1050, 458) with delta (0, 0)
Screenshot: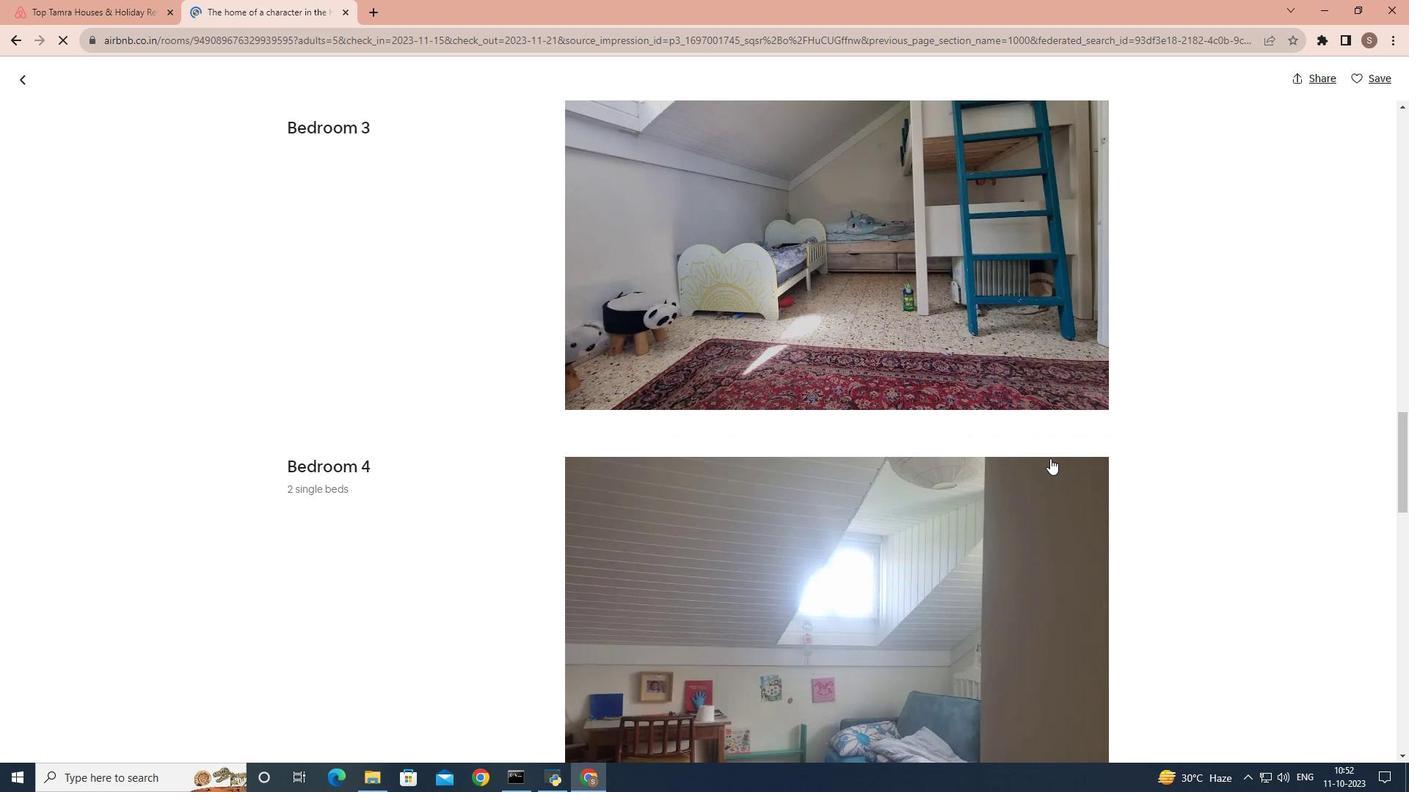 
Action: Mouse scrolled (1050, 458) with delta (0, 0)
Screenshot: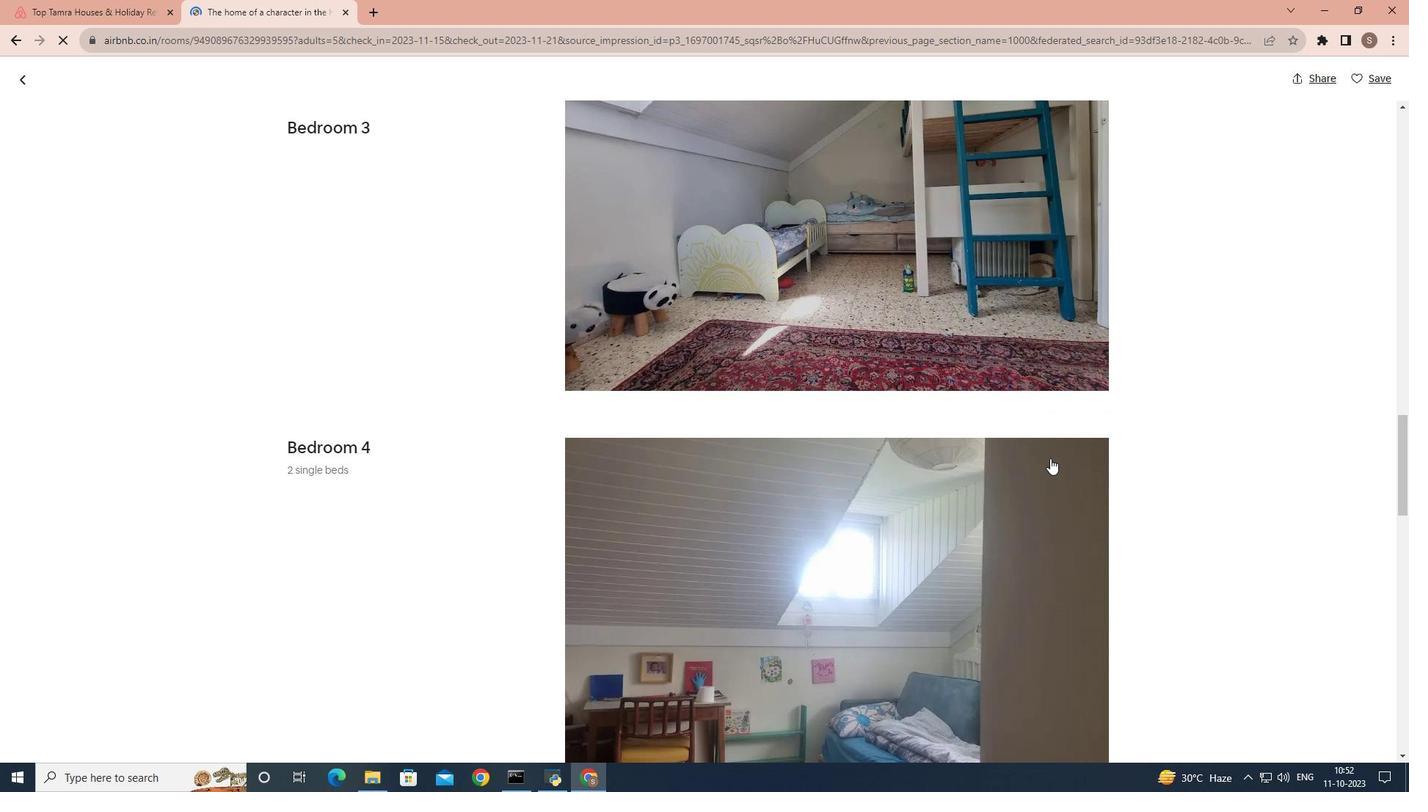 
Action: Mouse scrolled (1050, 458) with delta (0, 0)
Screenshot: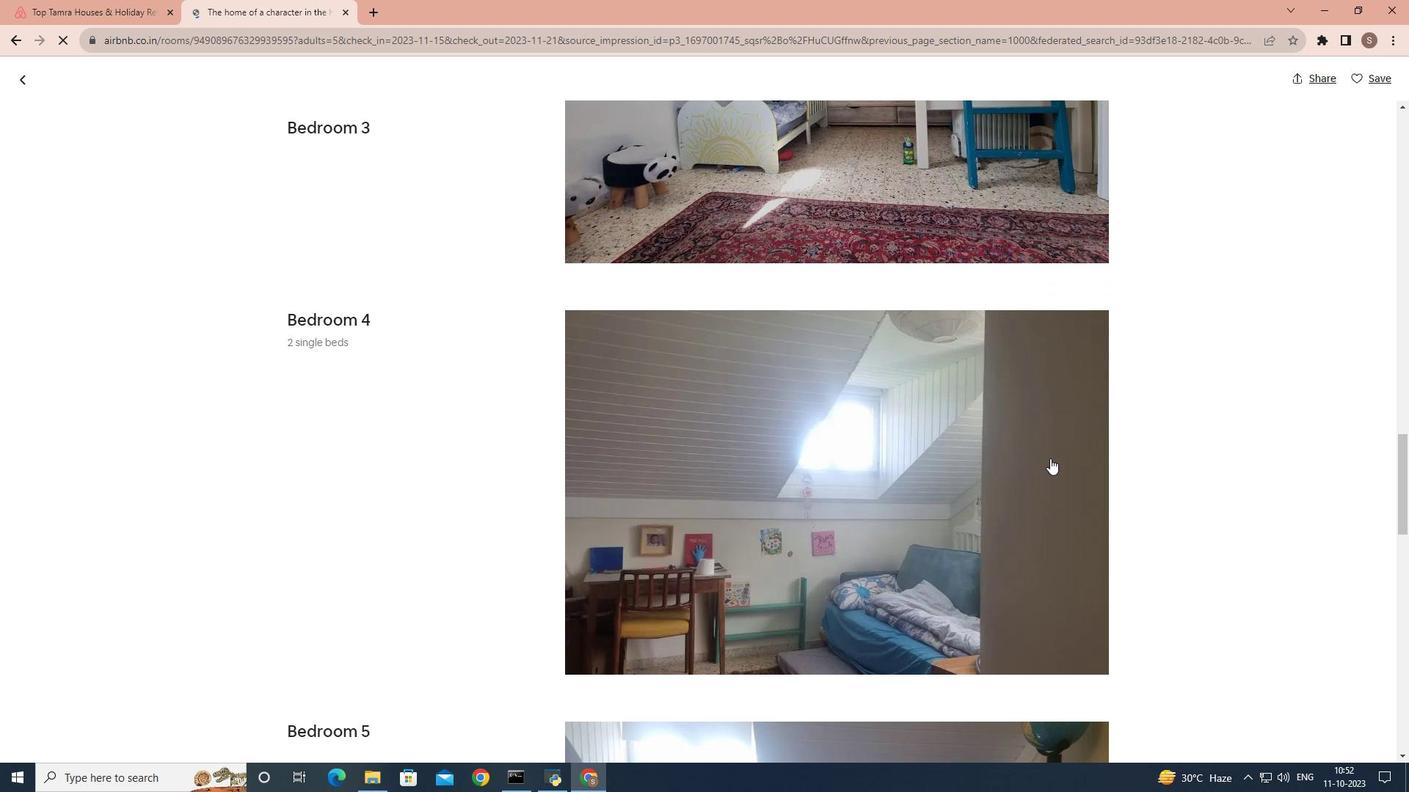 
Action: Mouse scrolled (1050, 458) with delta (0, 0)
Screenshot: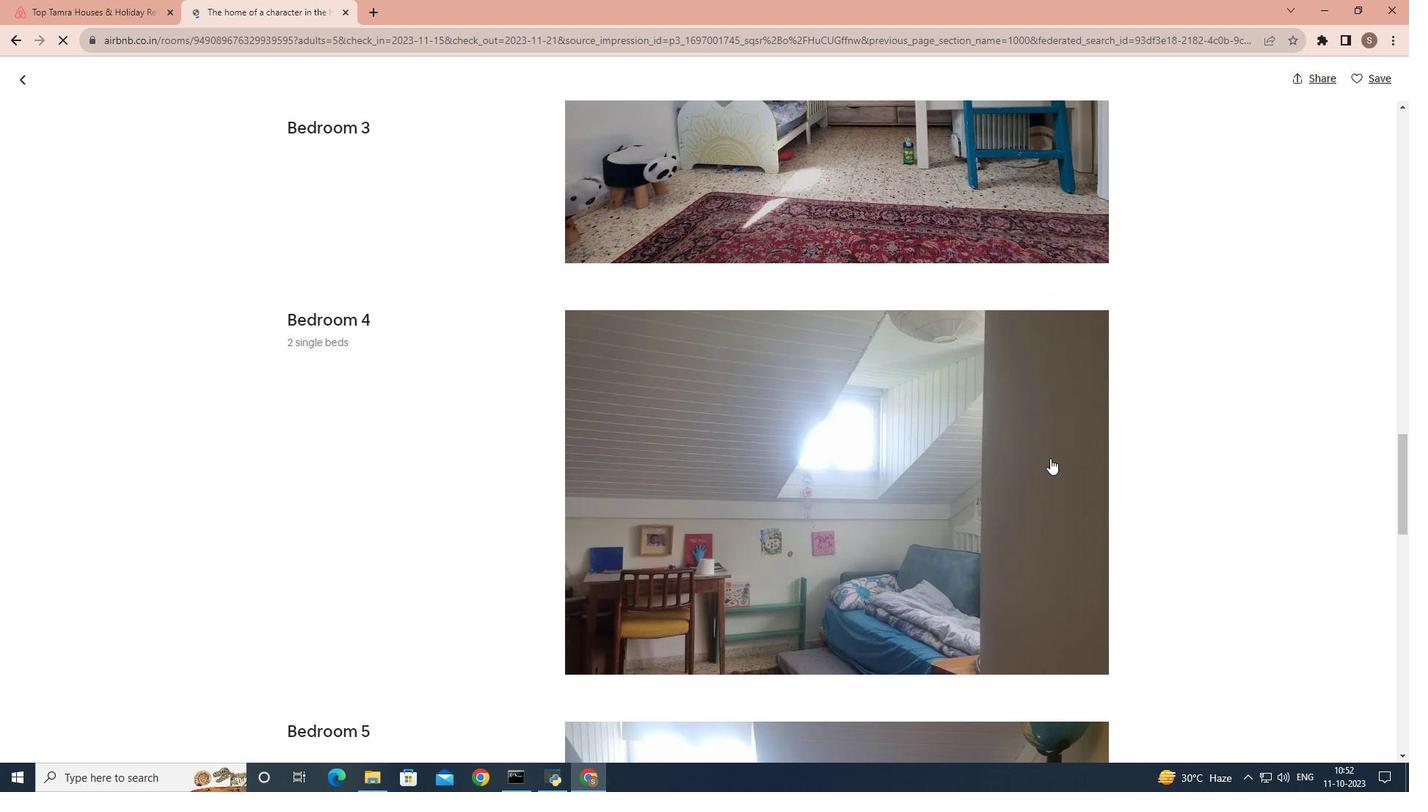
Action: Mouse scrolled (1050, 458) with delta (0, 0)
Screenshot: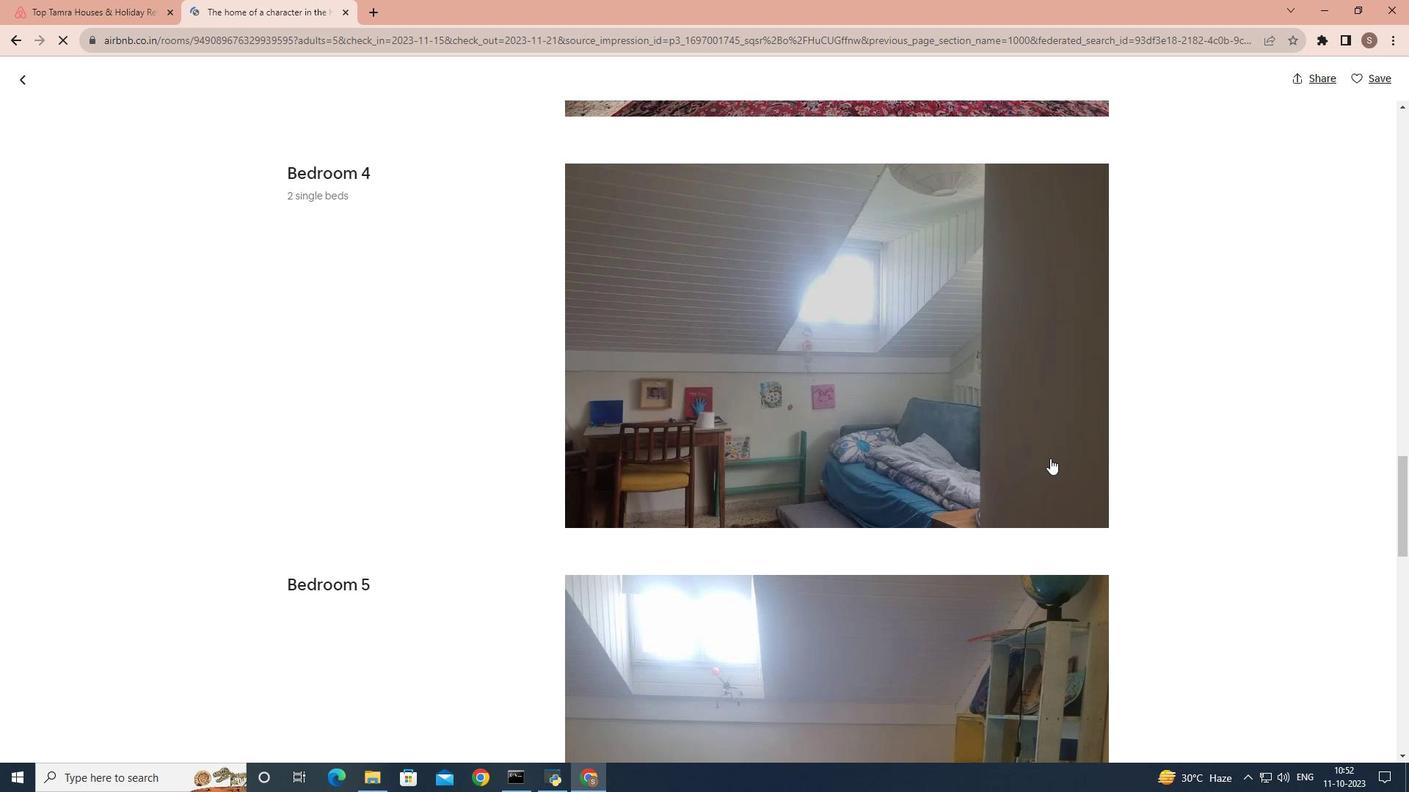 
Action: Mouse scrolled (1050, 458) with delta (0, 0)
Screenshot: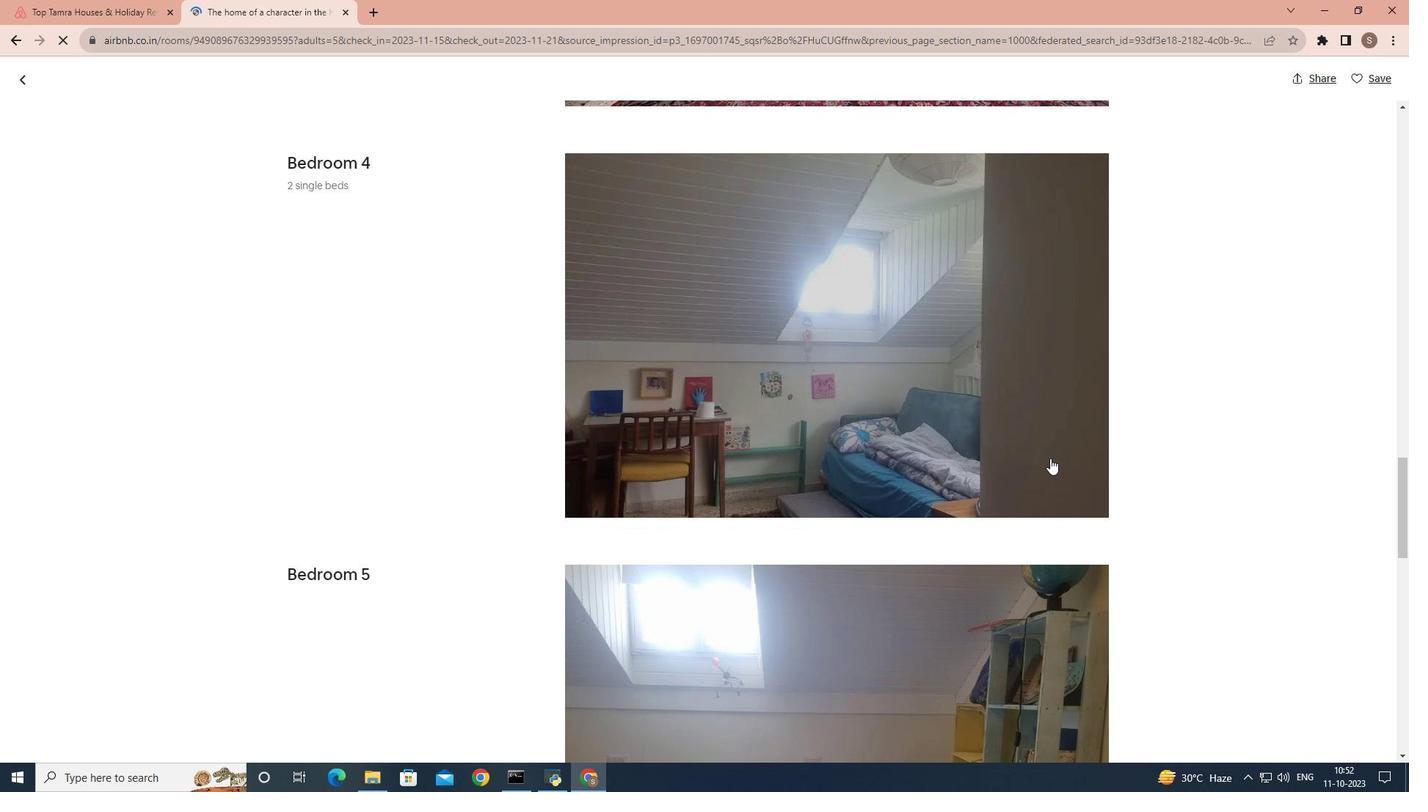 
Action: Mouse scrolled (1050, 458) with delta (0, 0)
Screenshot: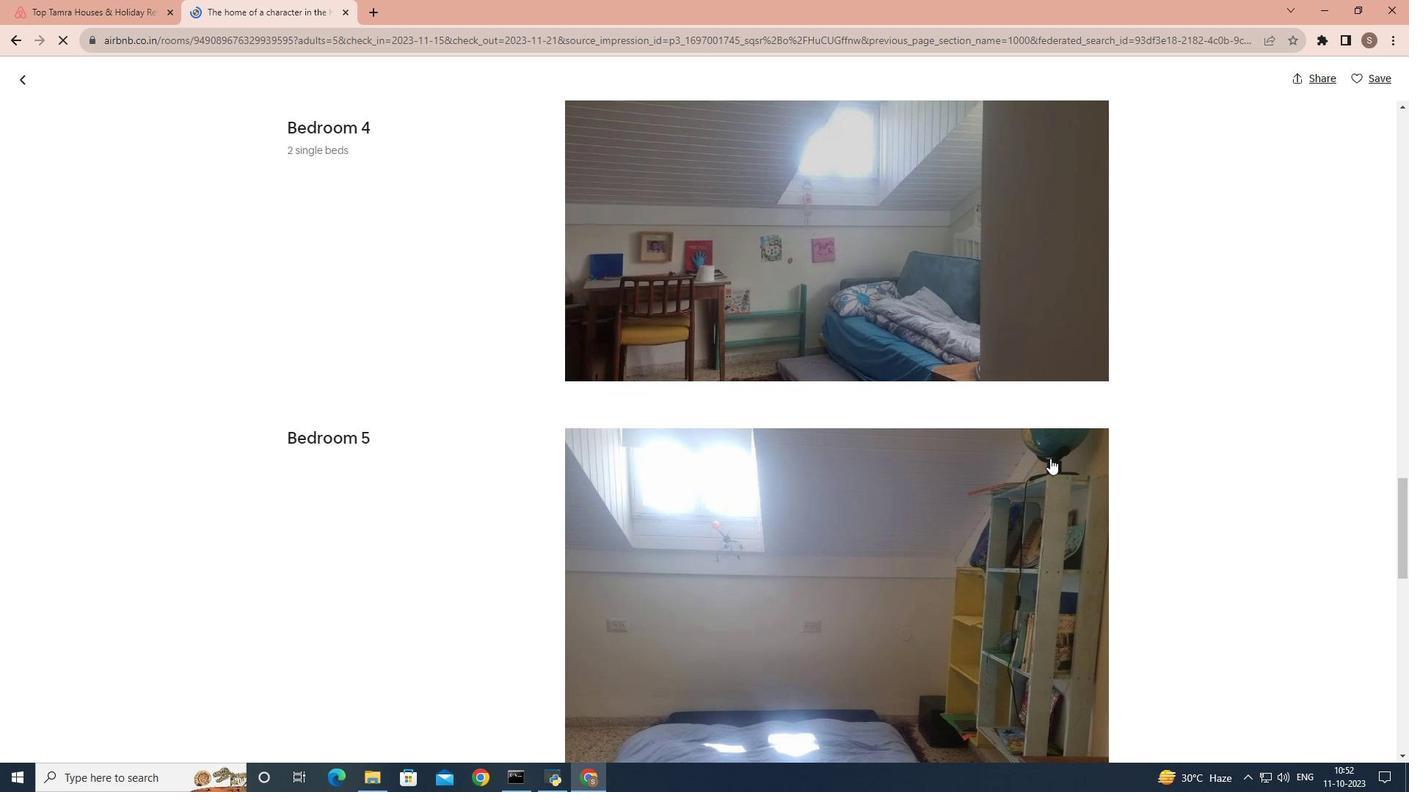 
Action: Mouse scrolled (1050, 458) with delta (0, 0)
Screenshot: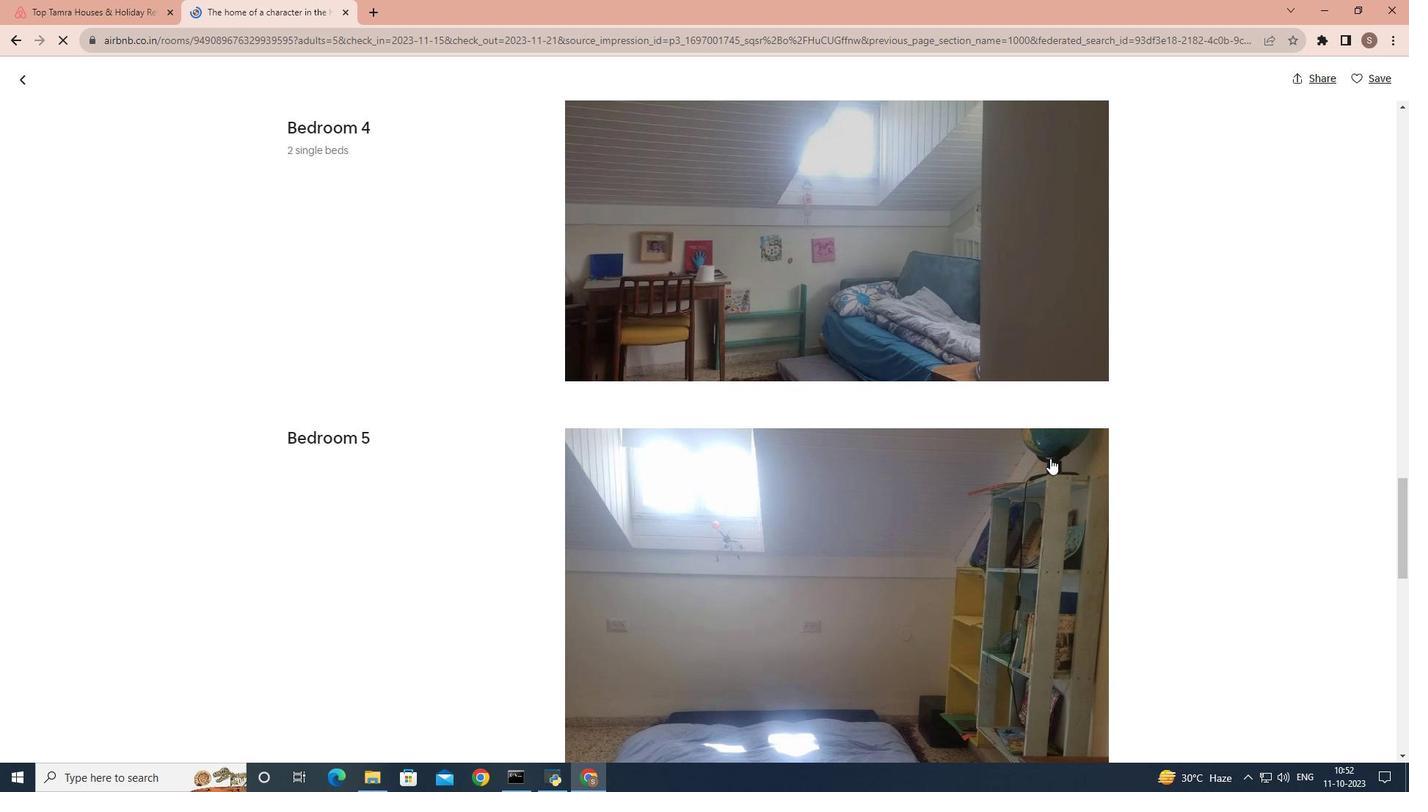 
Action: Mouse scrolled (1050, 458) with delta (0, 0)
Screenshot: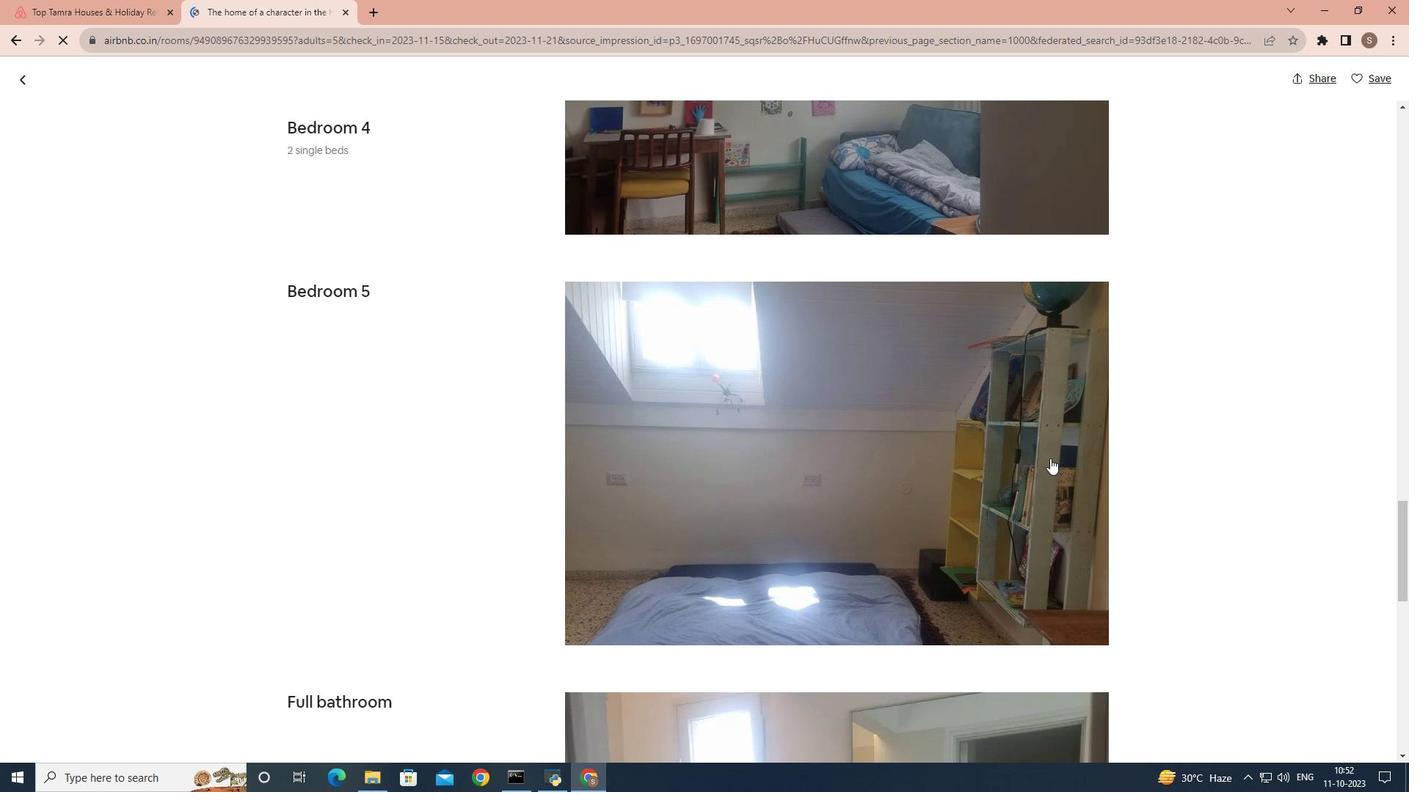 
Action: Mouse scrolled (1050, 458) with delta (0, 0)
Screenshot: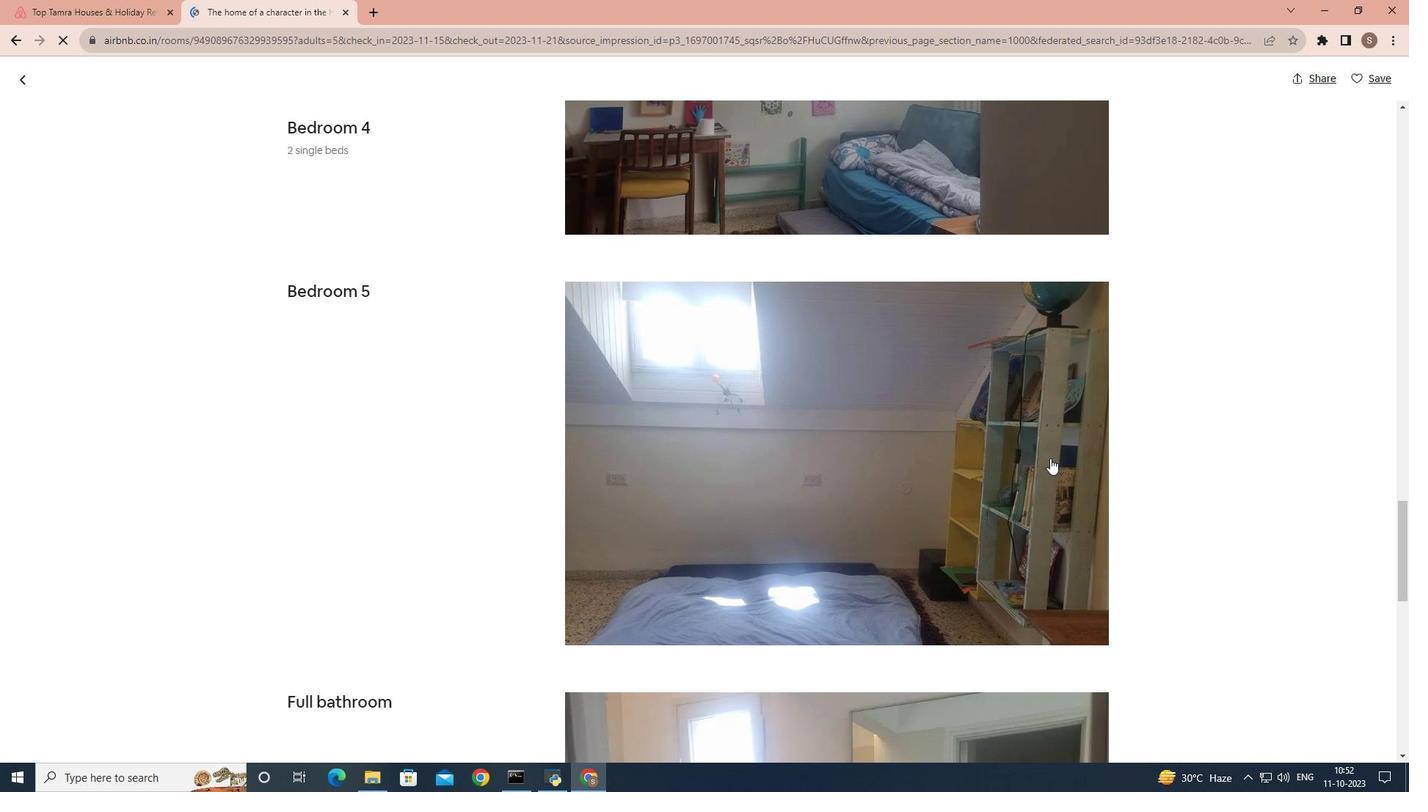 
Action: Mouse scrolled (1050, 458) with delta (0, 0)
Screenshot: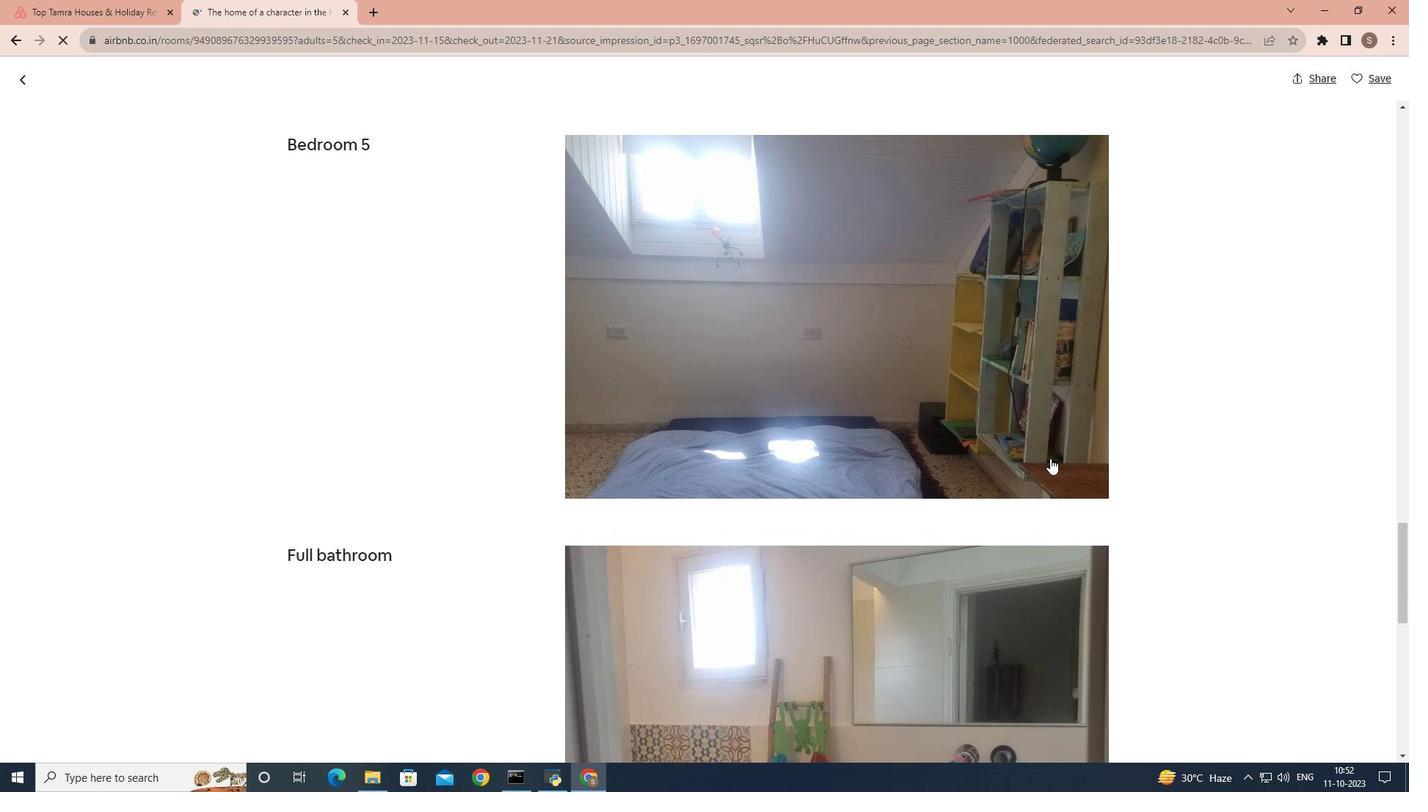
Action: Mouse scrolled (1050, 458) with delta (0, 0)
Screenshot: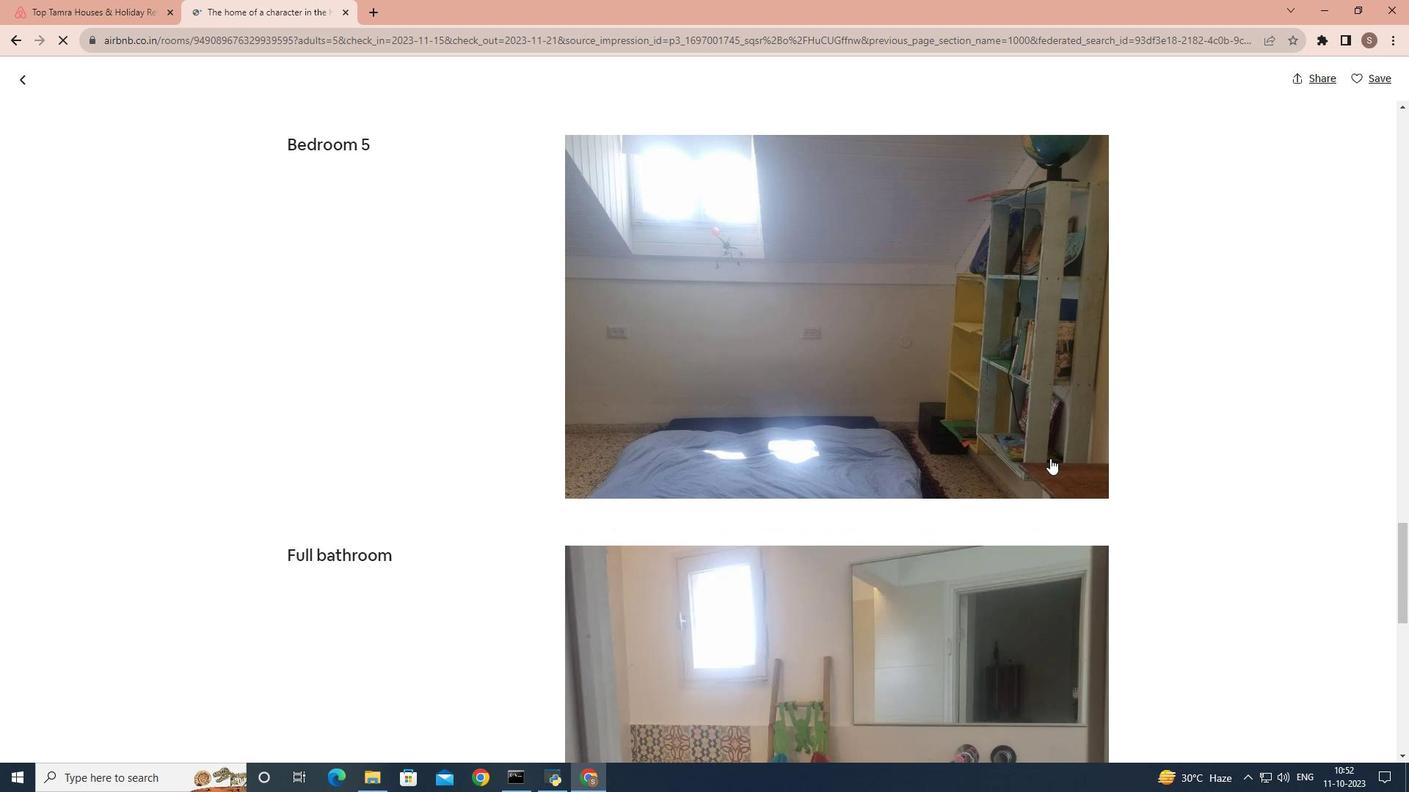 
Action: Mouse scrolled (1050, 458) with delta (0, 0)
Screenshot: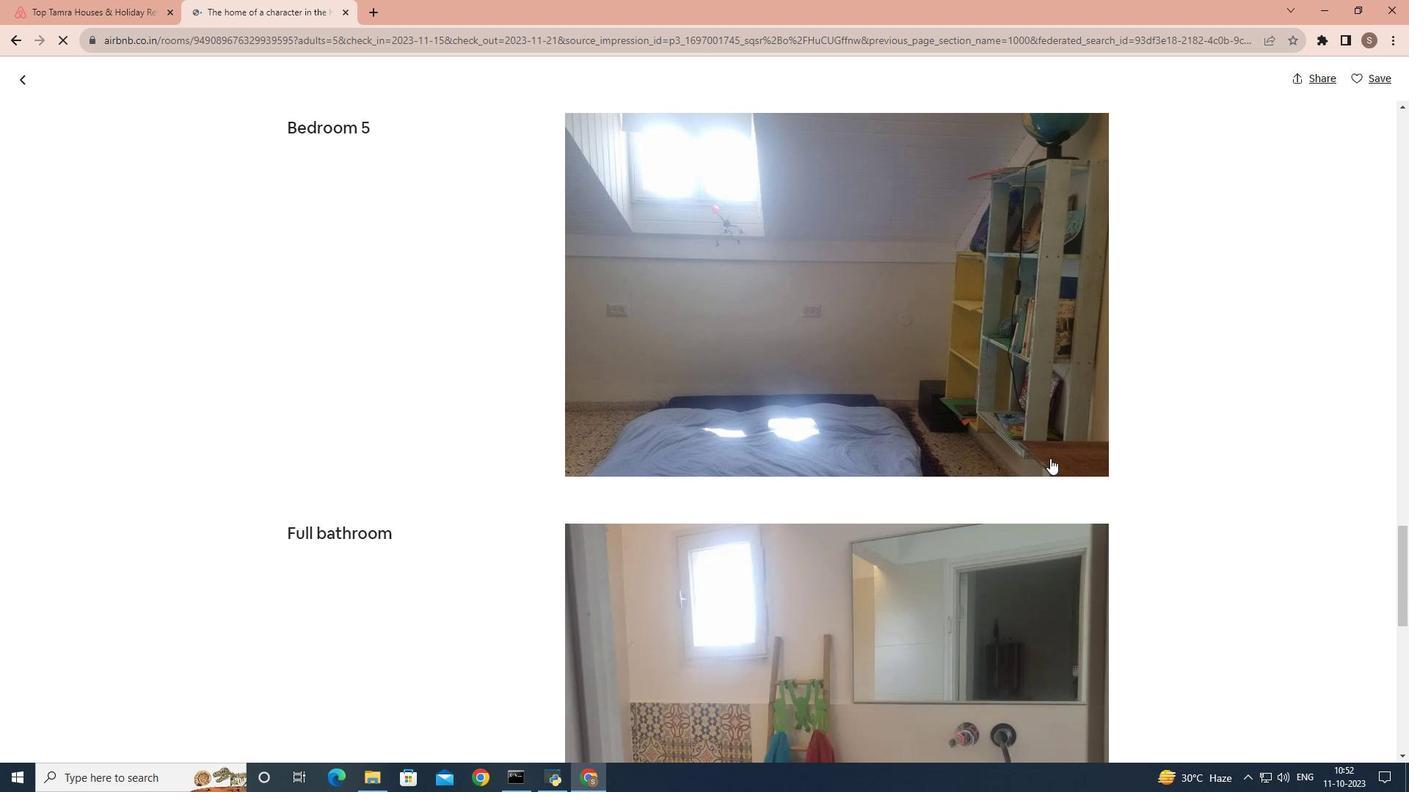 
Action: Mouse scrolled (1050, 458) with delta (0, 0)
Screenshot: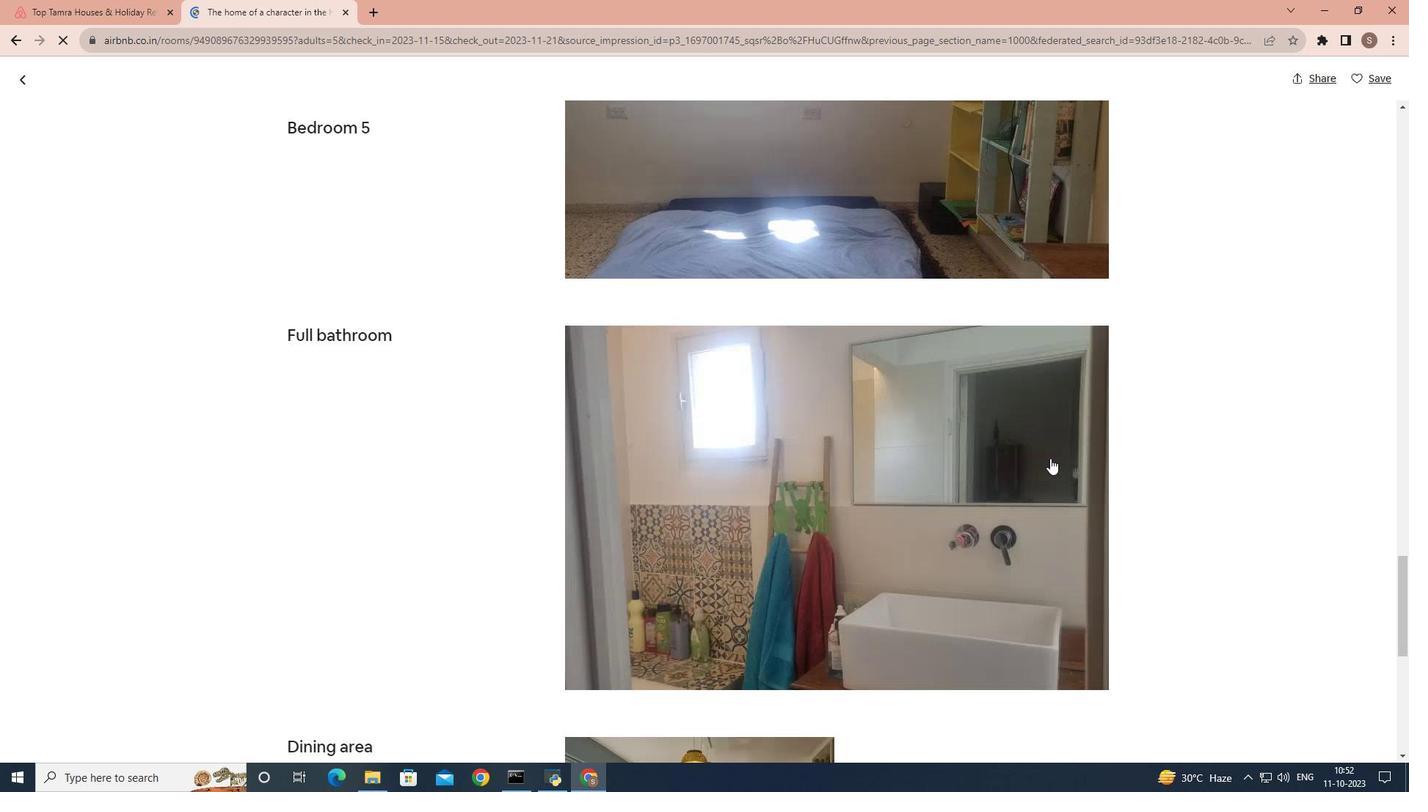
Action: Mouse scrolled (1050, 458) with delta (0, 0)
Screenshot: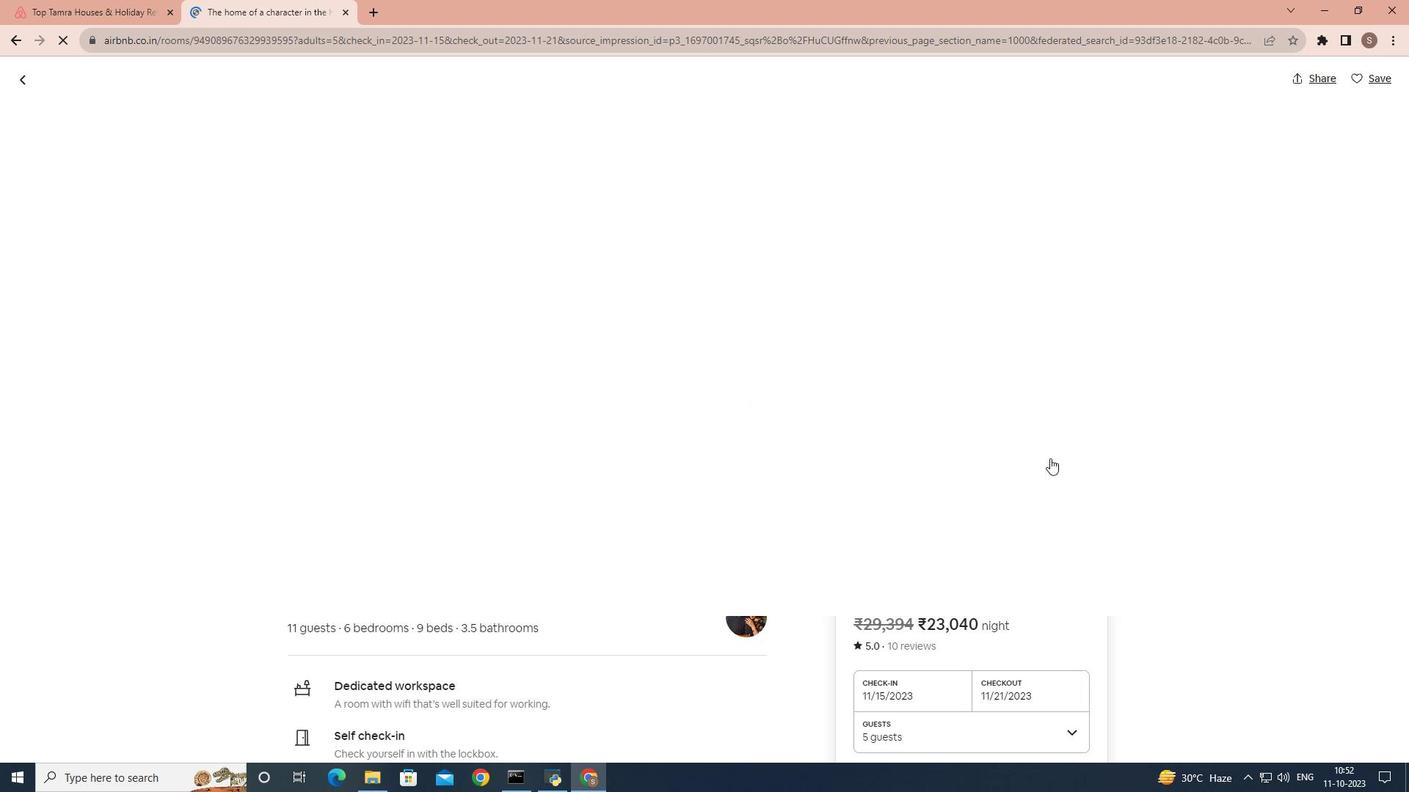 
Action: Mouse scrolled (1050, 458) with delta (0, 0)
Screenshot: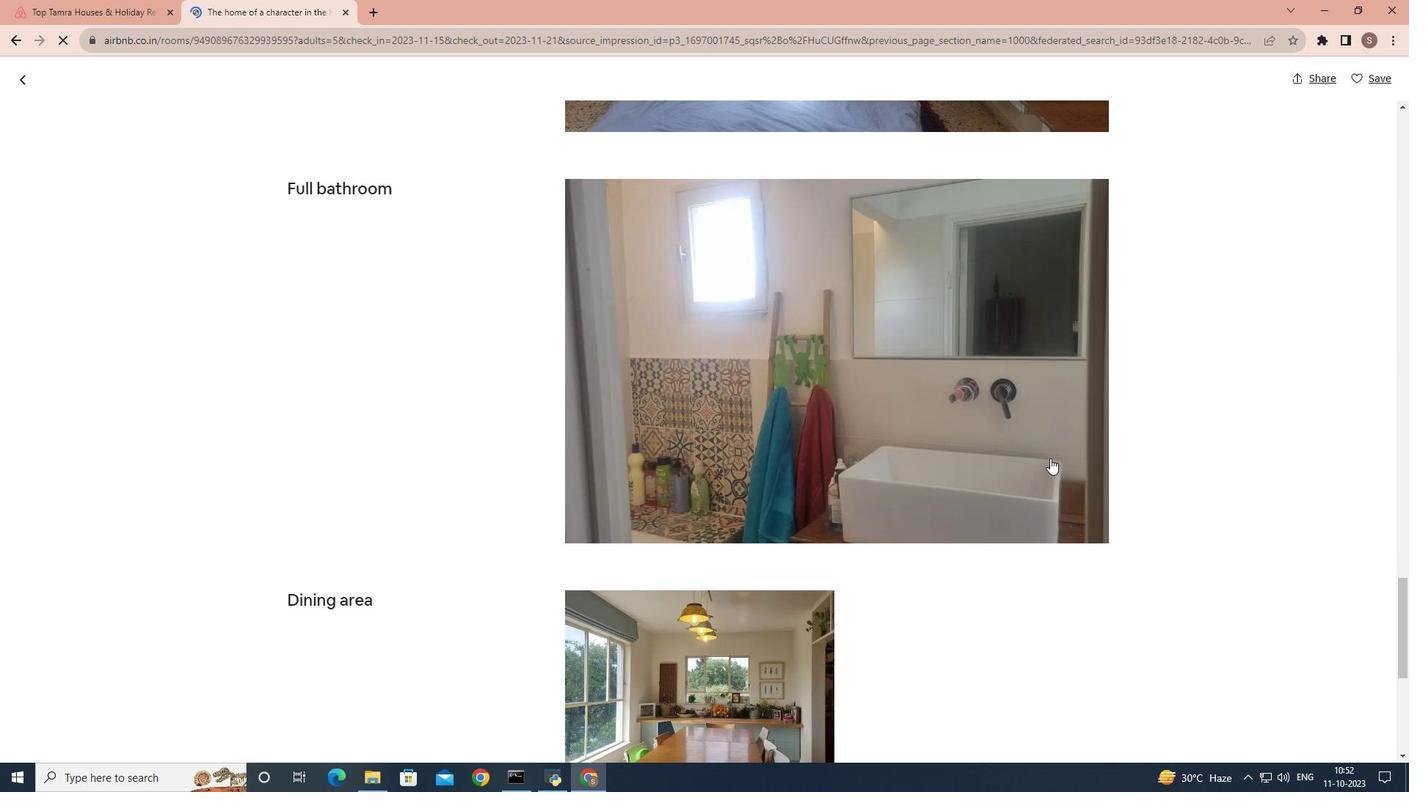 
Action: Mouse scrolled (1050, 458) with delta (0, 0)
Screenshot: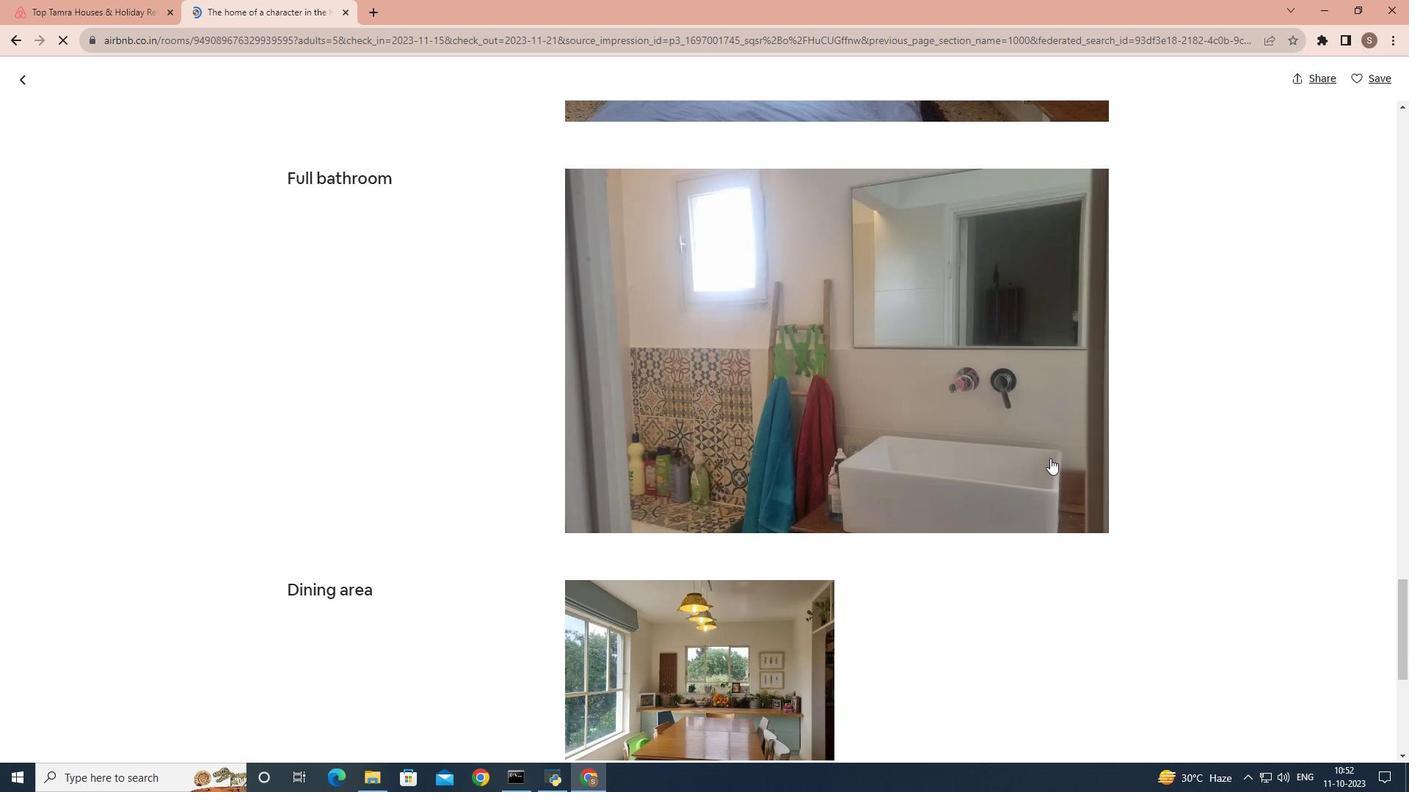 
Action: Mouse scrolled (1050, 458) with delta (0, 0)
Screenshot: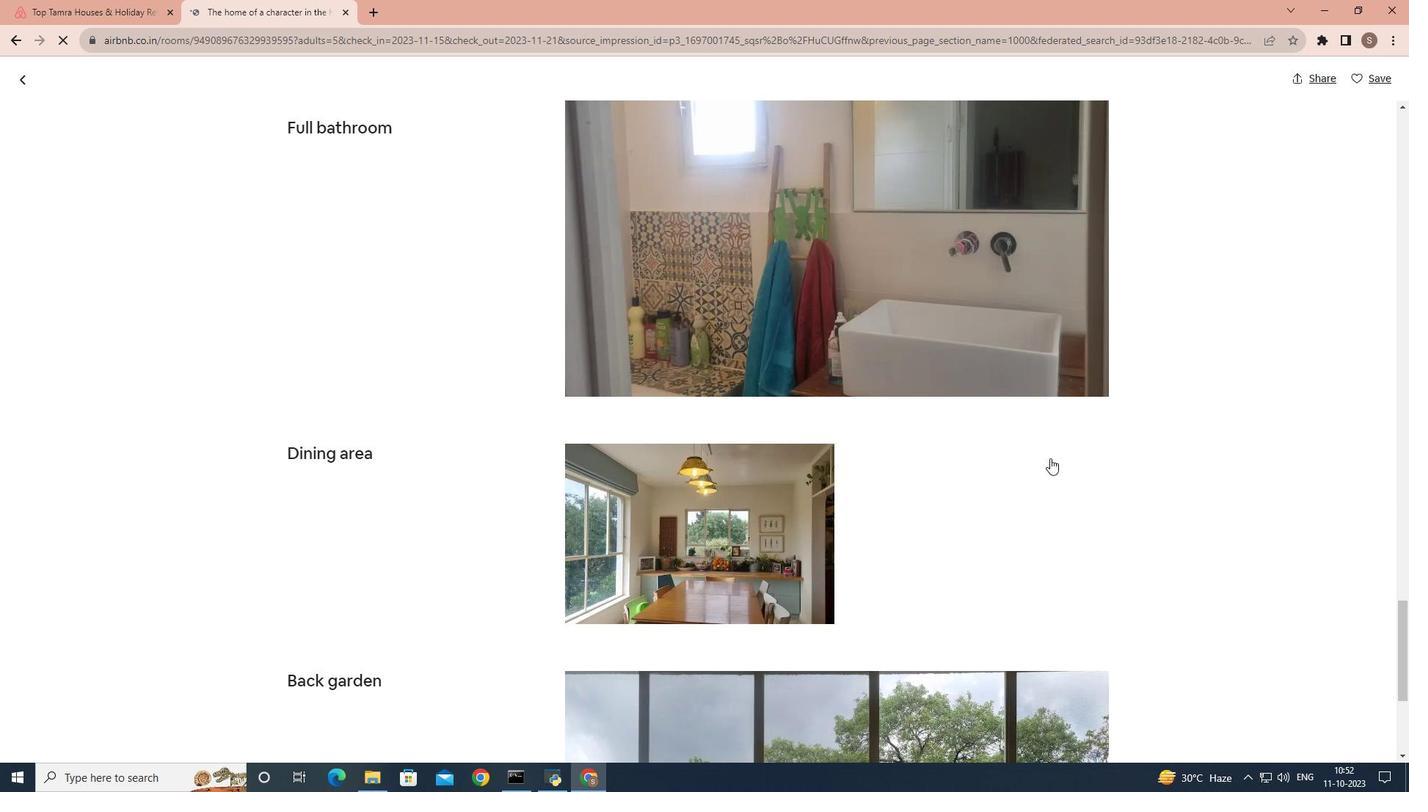 
Action: Mouse scrolled (1050, 458) with delta (0, 0)
Screenshot: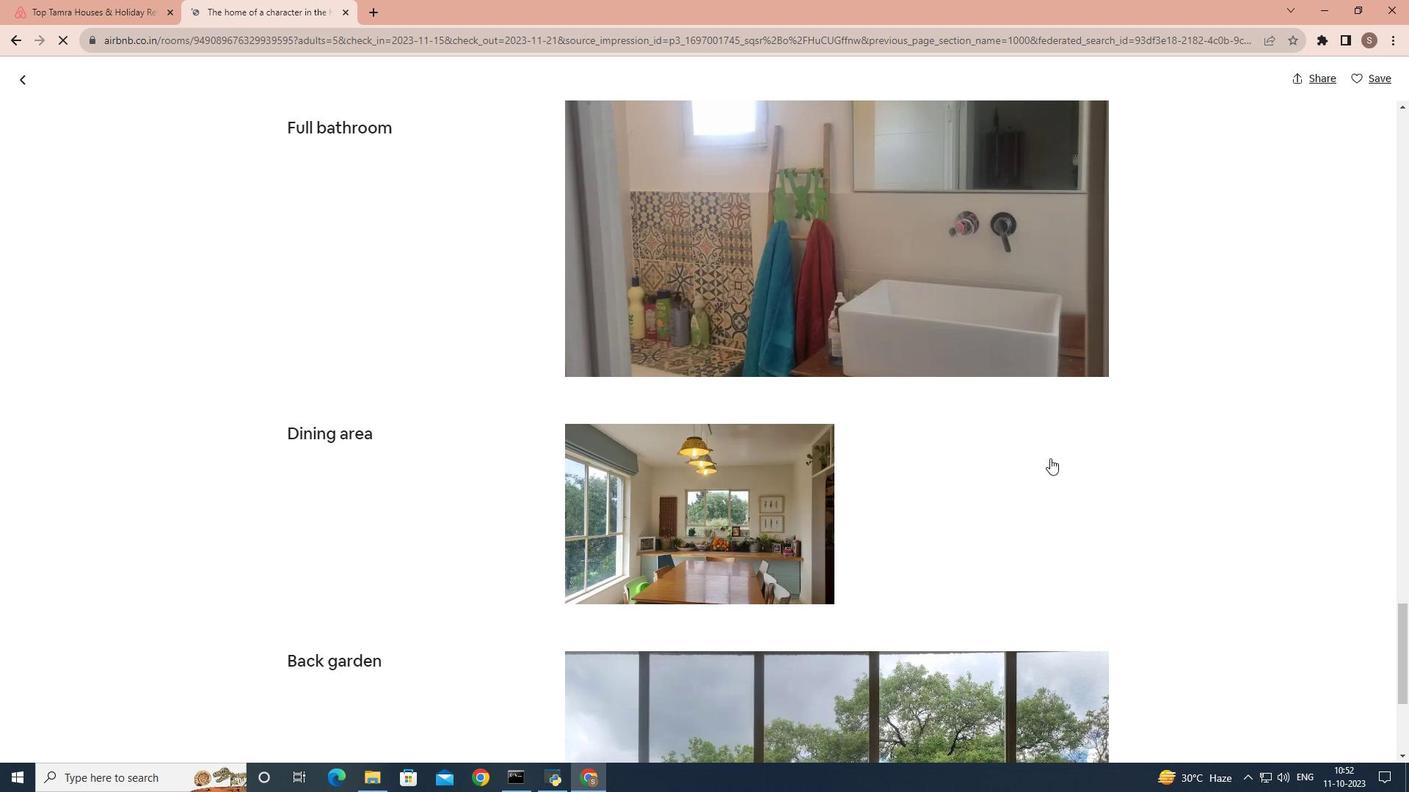 
Action: Mouse scrolled (1050, 458) with delta (0, 0)
Screenshot: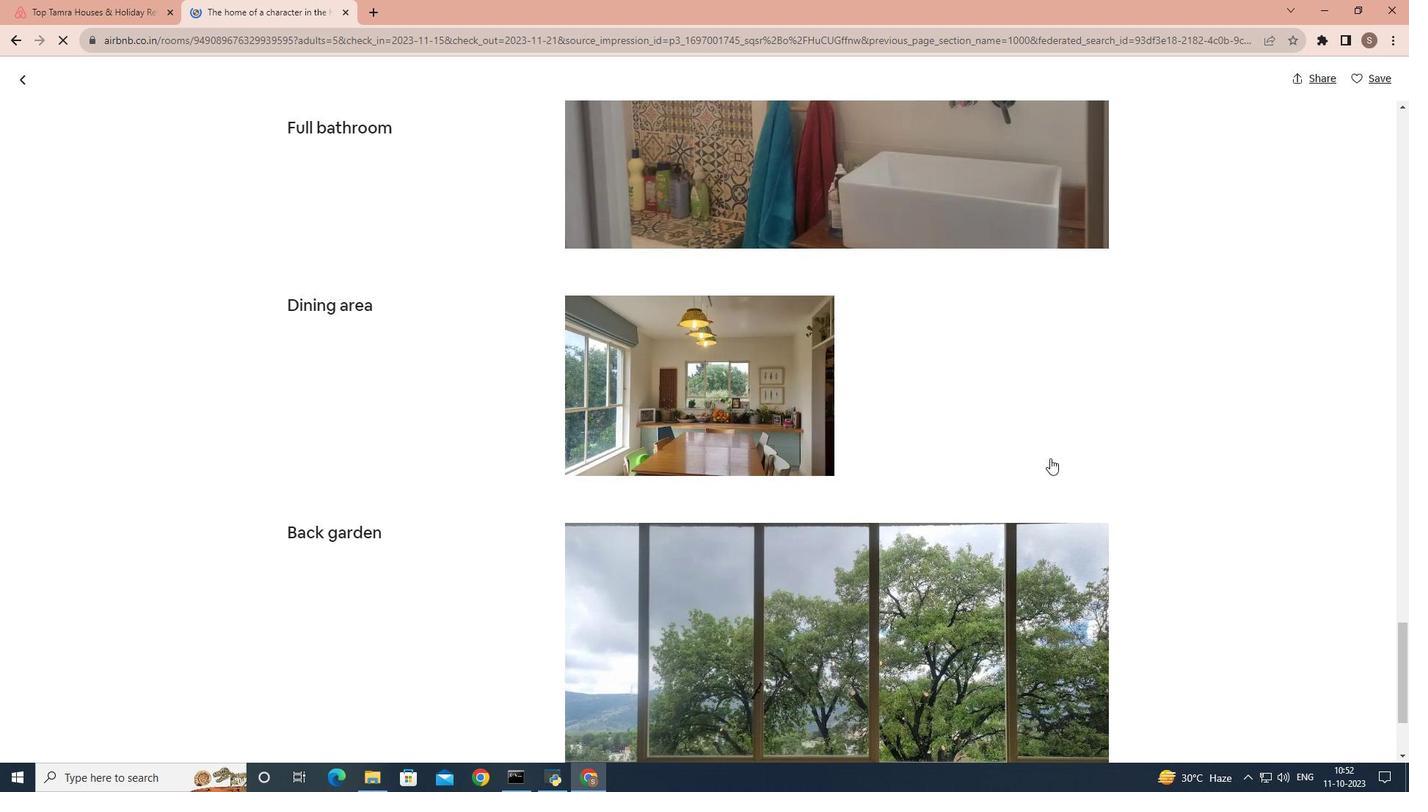 
Action: Mouse scrolled (1050, 458) with delta (0, 0)
Screenshot: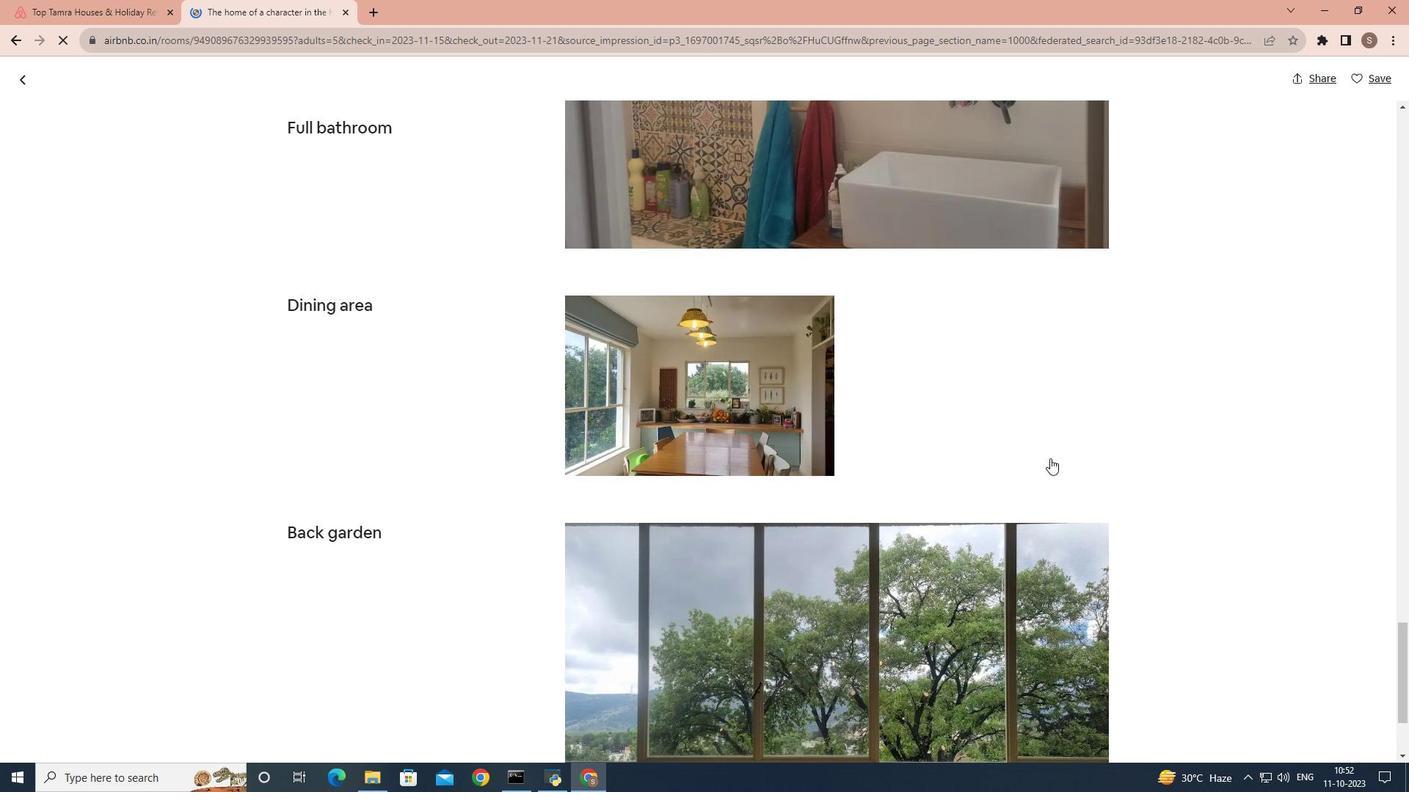 
Action: Mouse scrolled (1050, 458) with delta (0, 0)
Screenshot: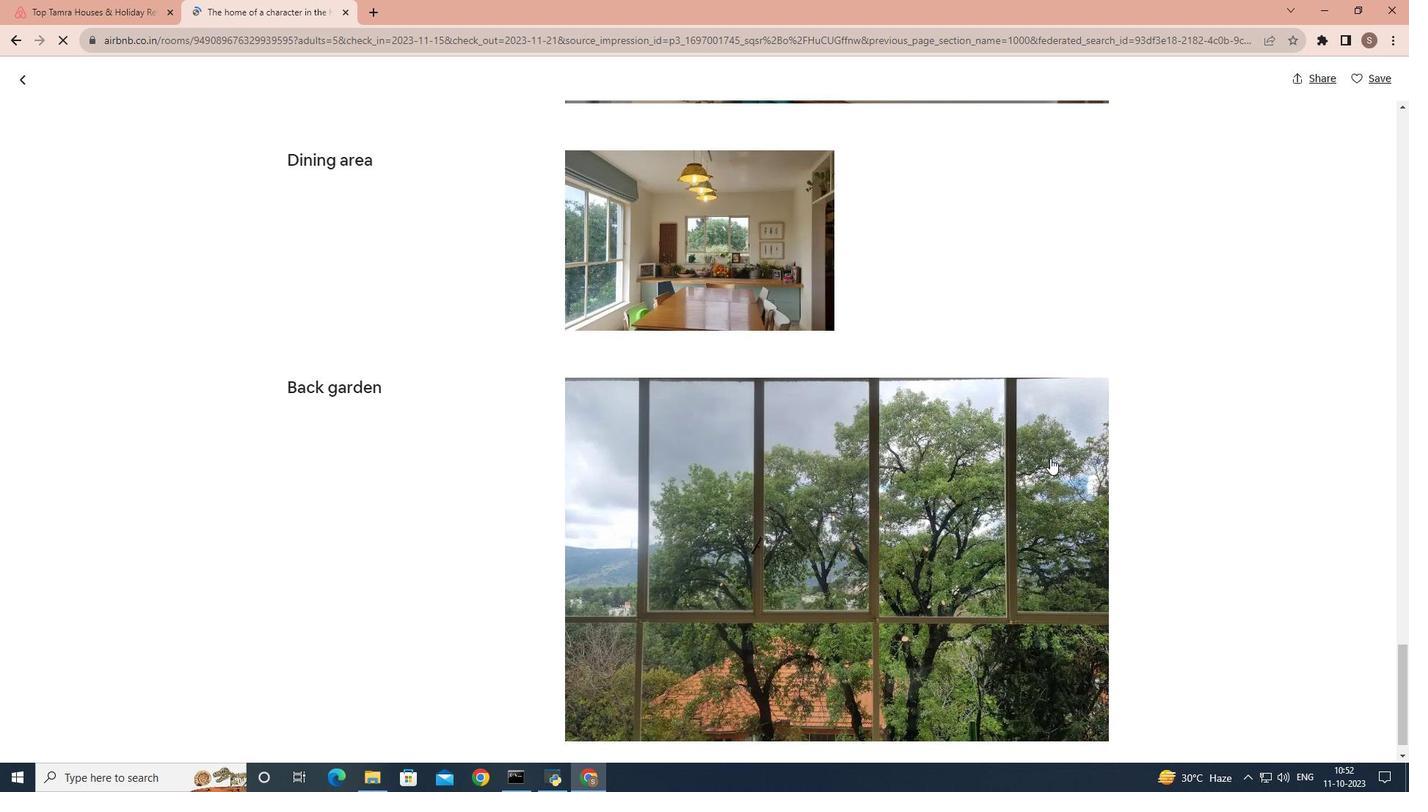
Action: Mouse scrolled (1050, 458) with delta (0, 0)
Screenshot: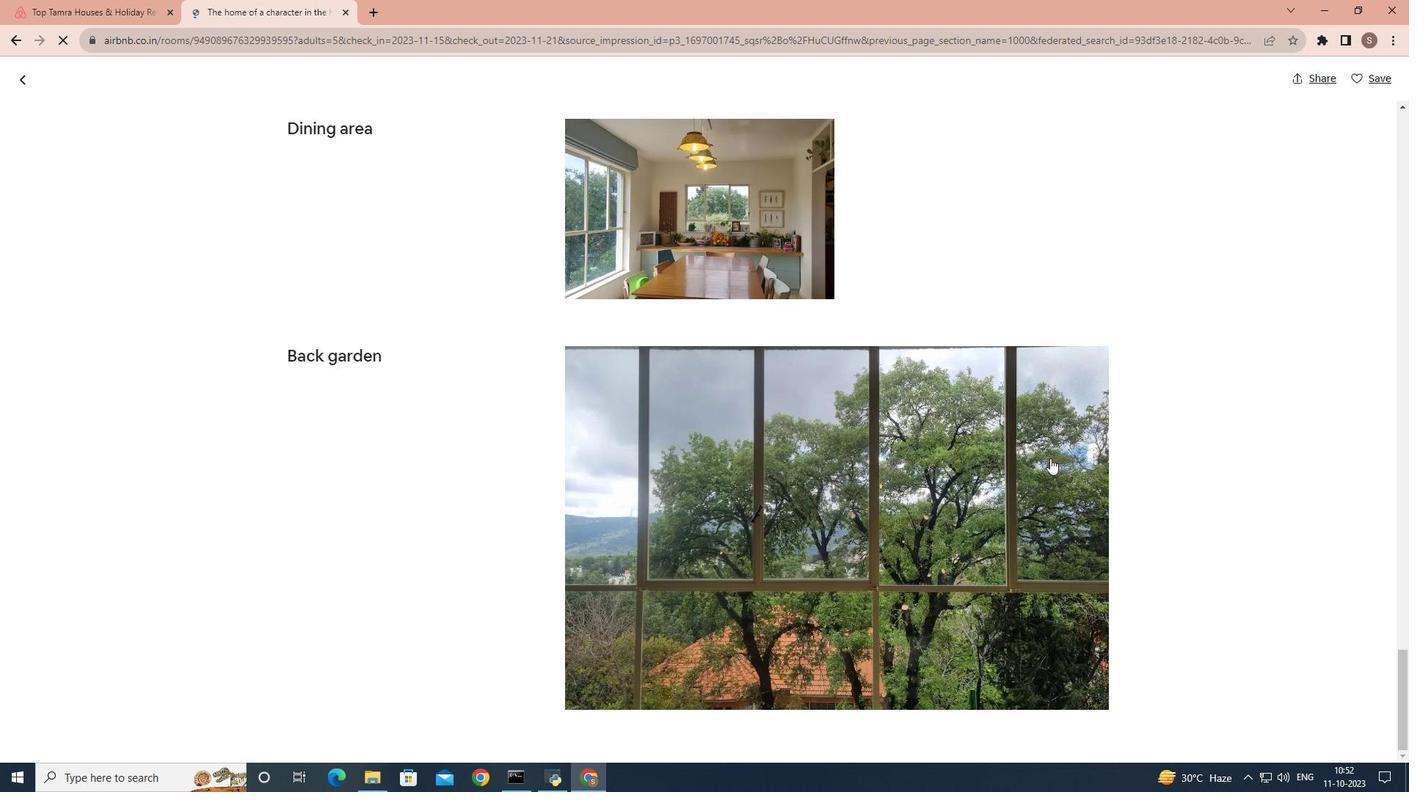 
Action: Mouse scrolled (1050, 458) with delta (0, 0)
Screenshot: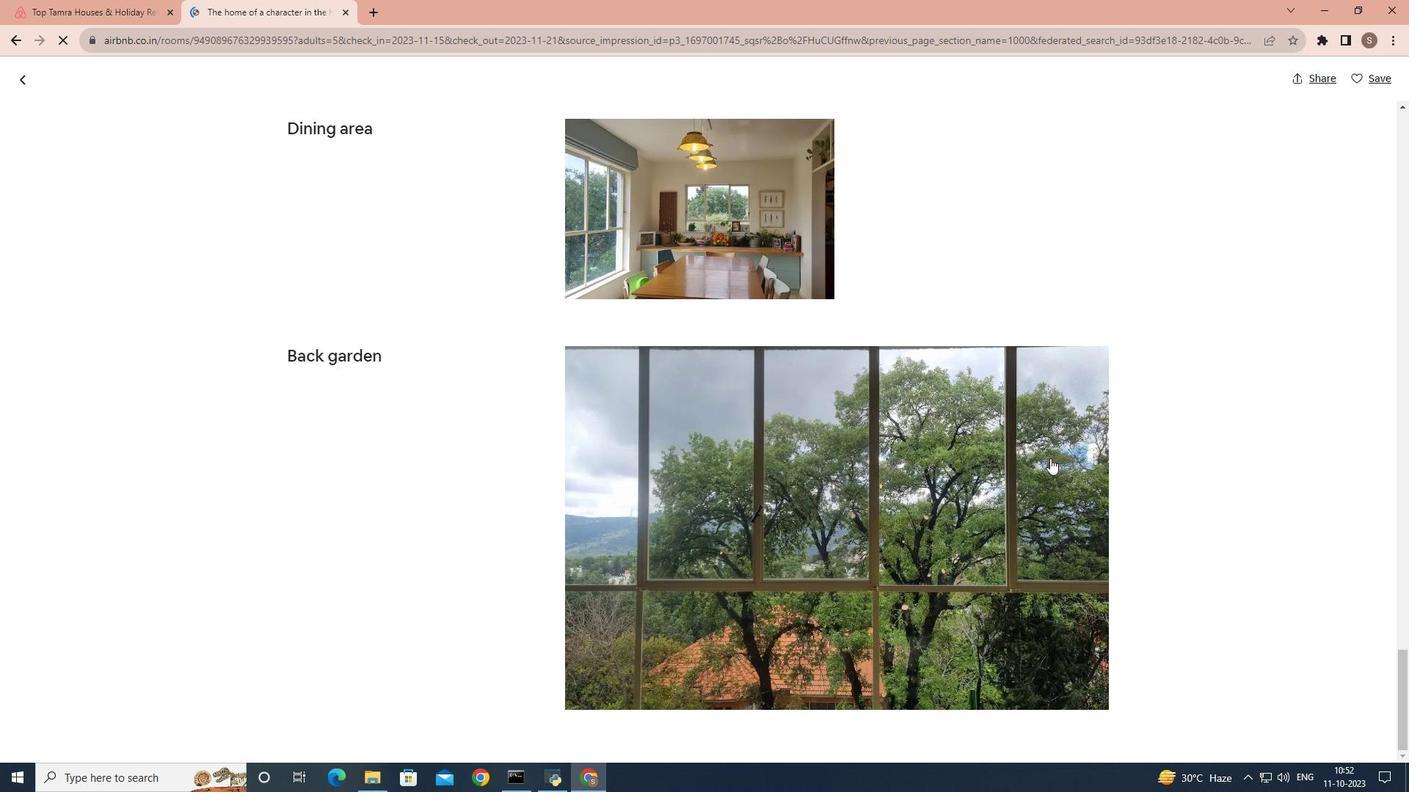 
Action: Mouse scrolled (1050, 458) with delta (0, 0)
Screenshot: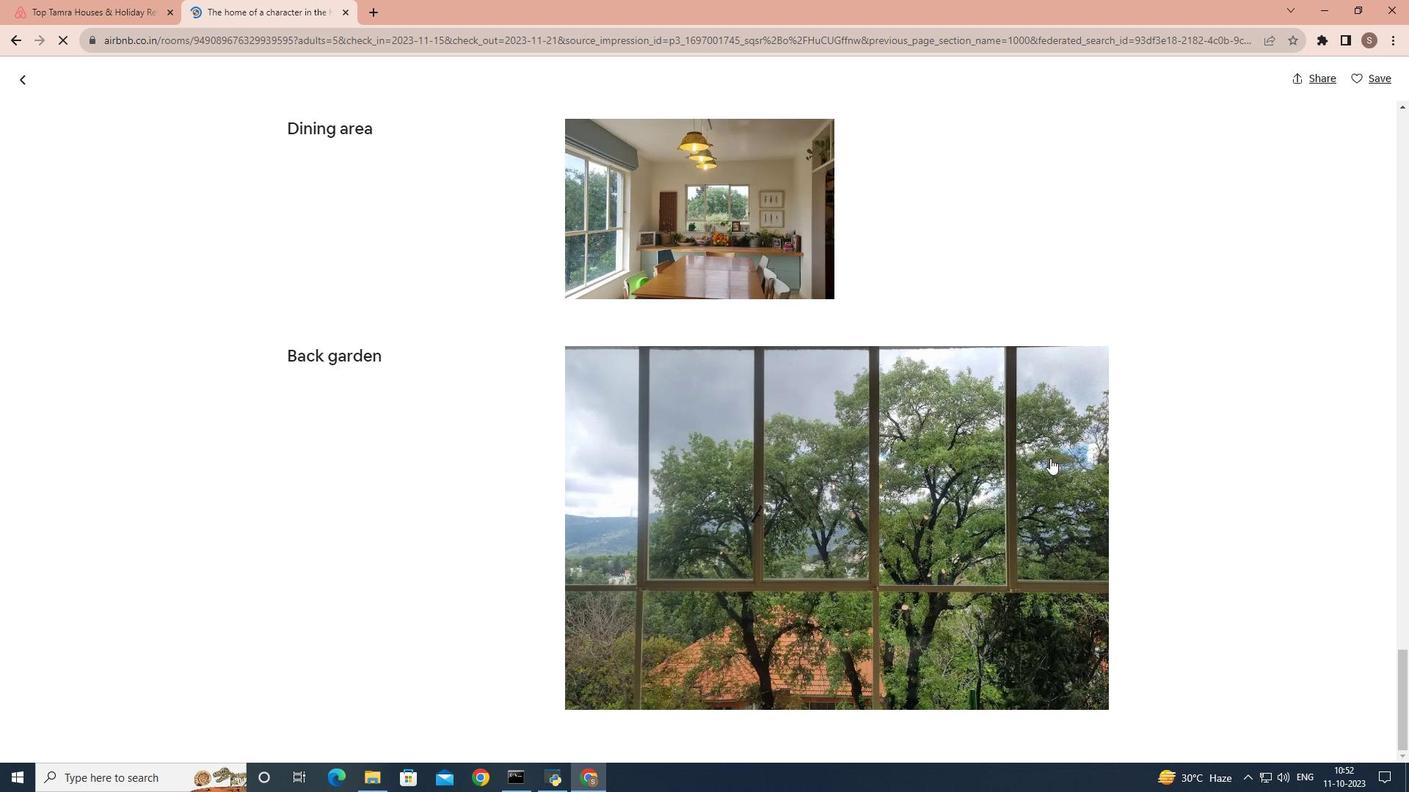 
Action: Mouse scrolled (1050, 458) with delta (0, 0)
Screenshot: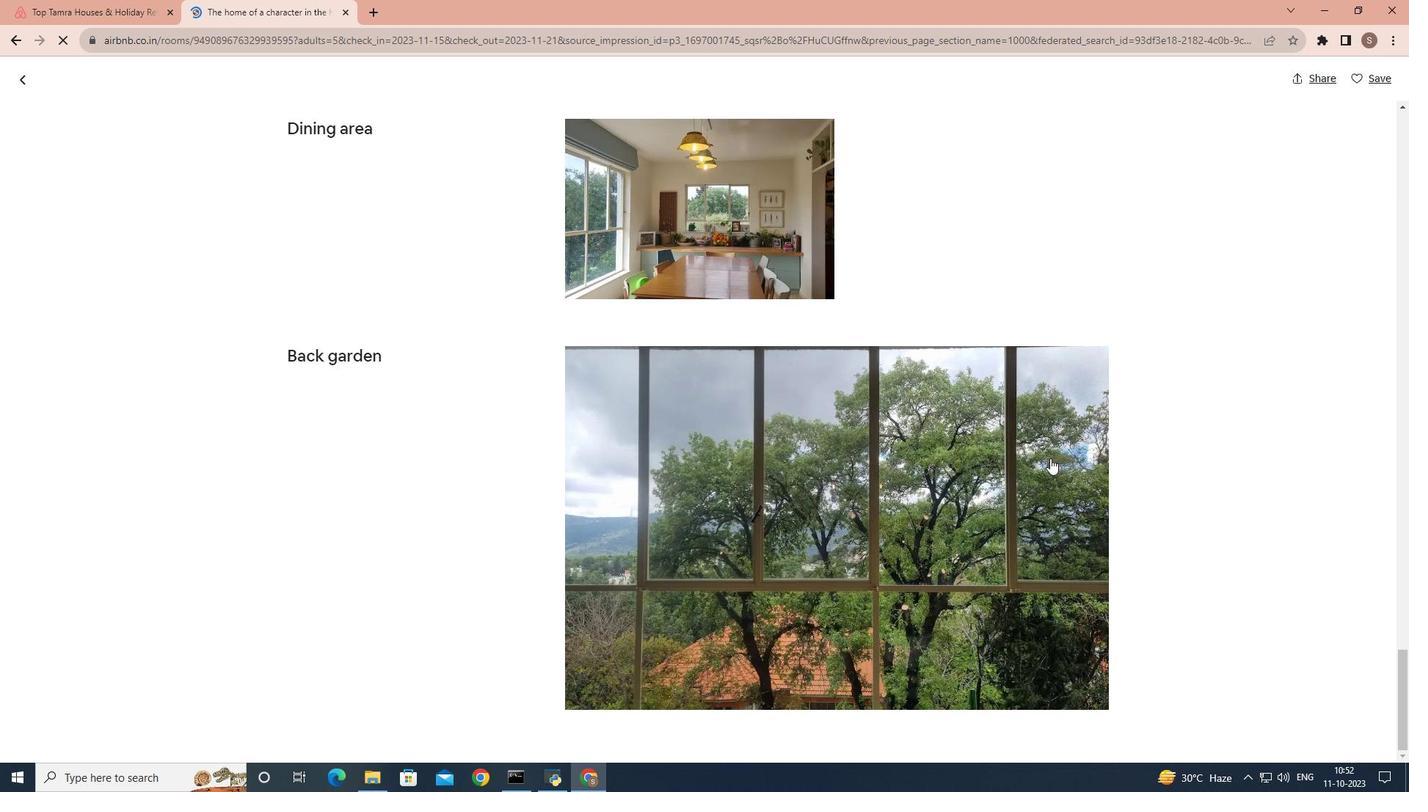 
Action: Mouse scrolled (1050, 458) with delta (0, 0)
Screenshot: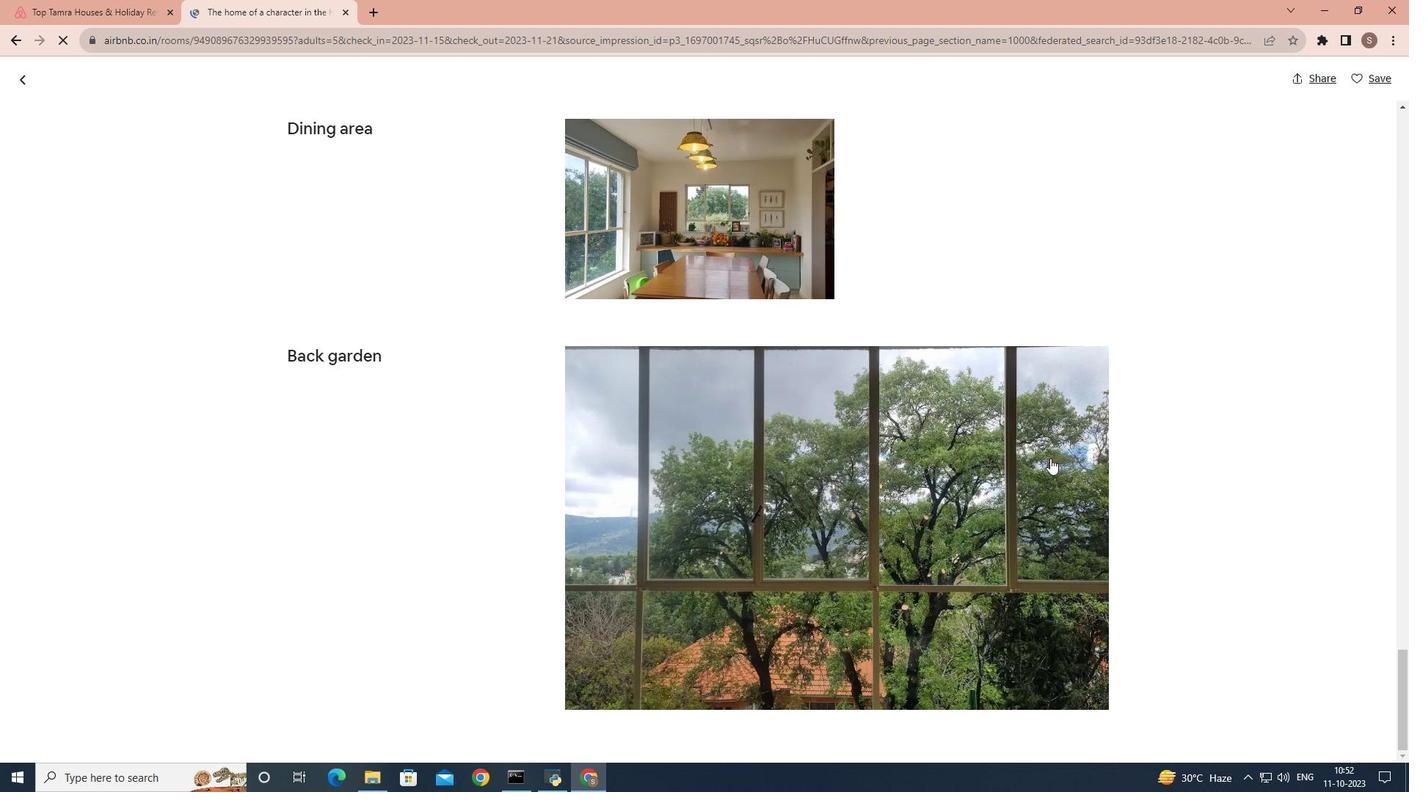 
Action: Mouse scrolled (1050, 458) with delta (0, 0)
Screenshot: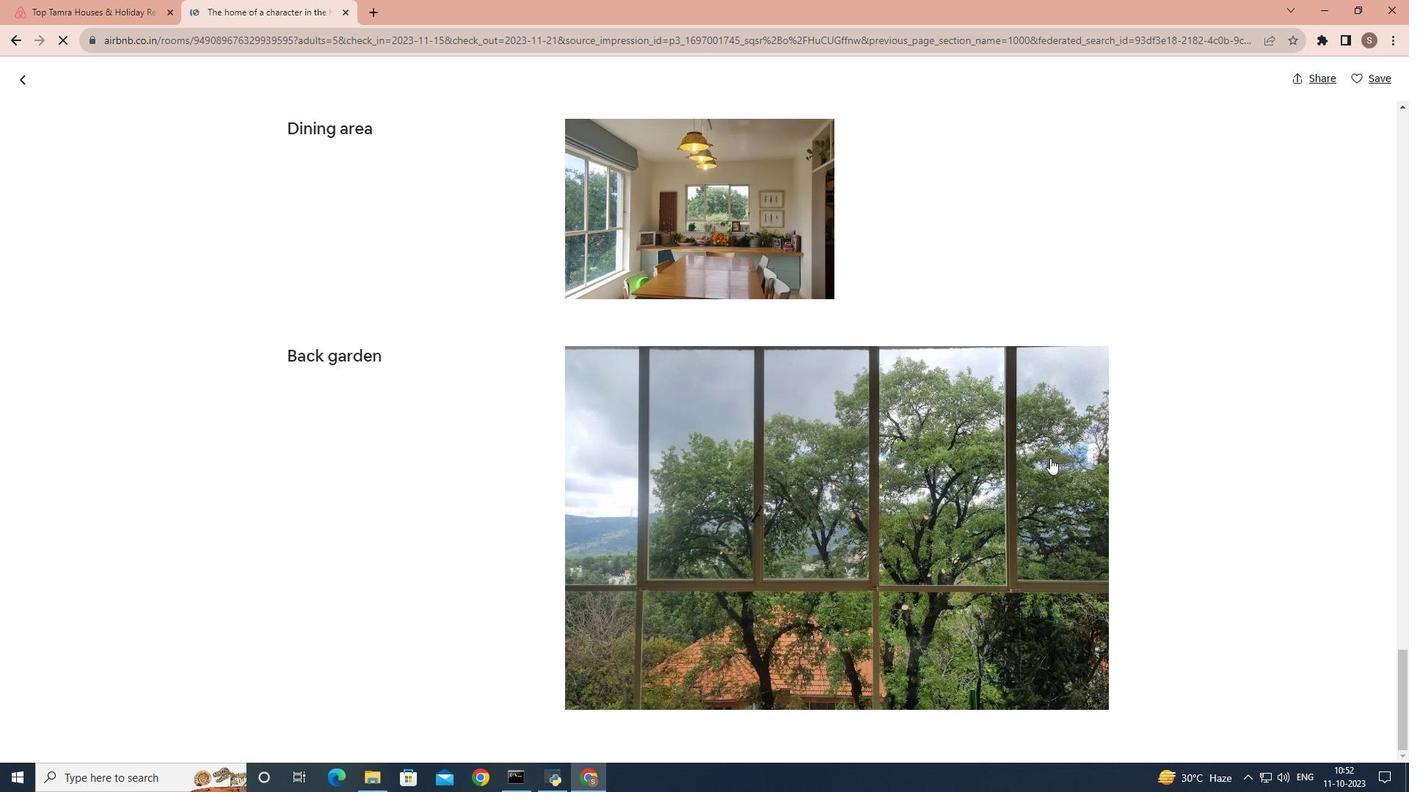 
Action: Mouse moved to (24, 81)
Screenshot: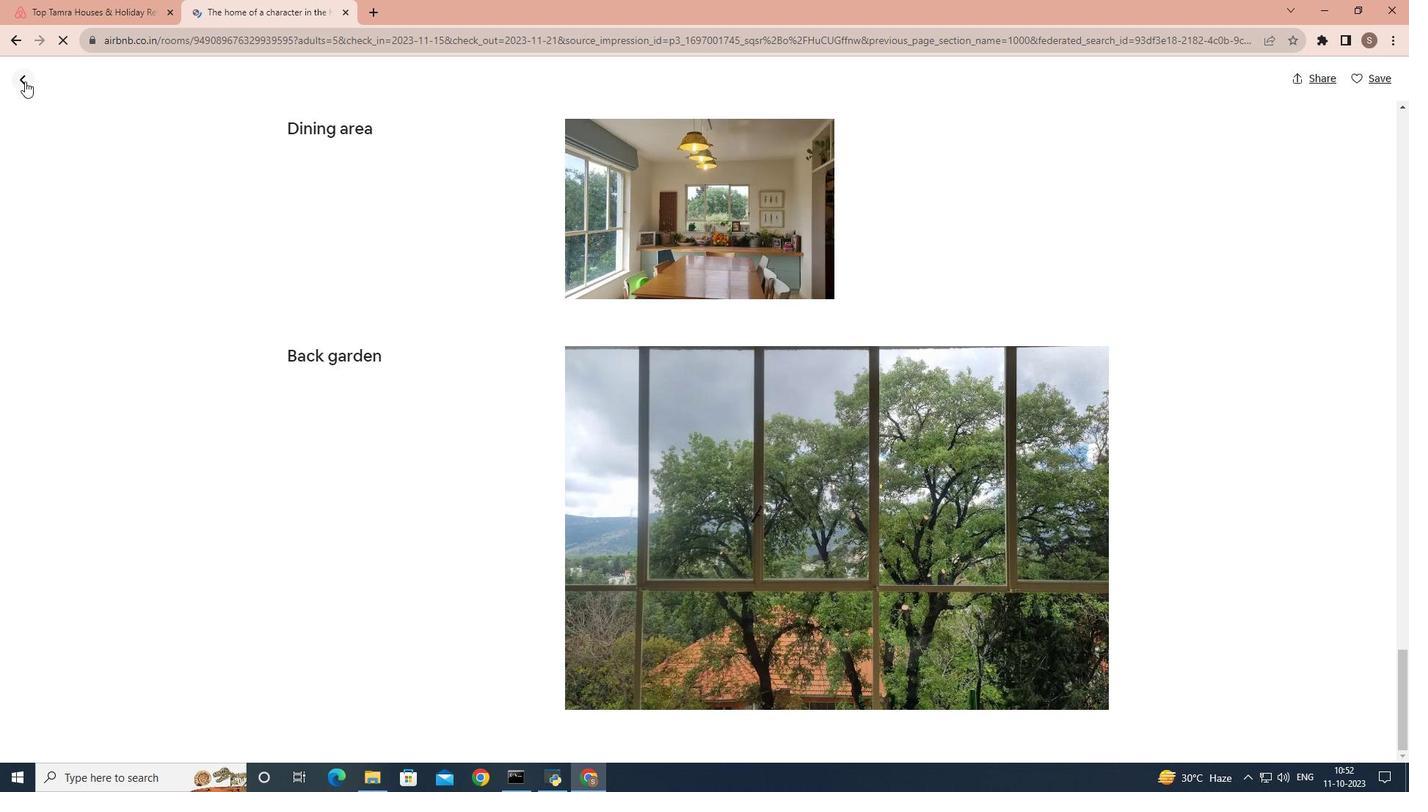 
Action: Mouse pressed left at (24, 81)
Screenshot: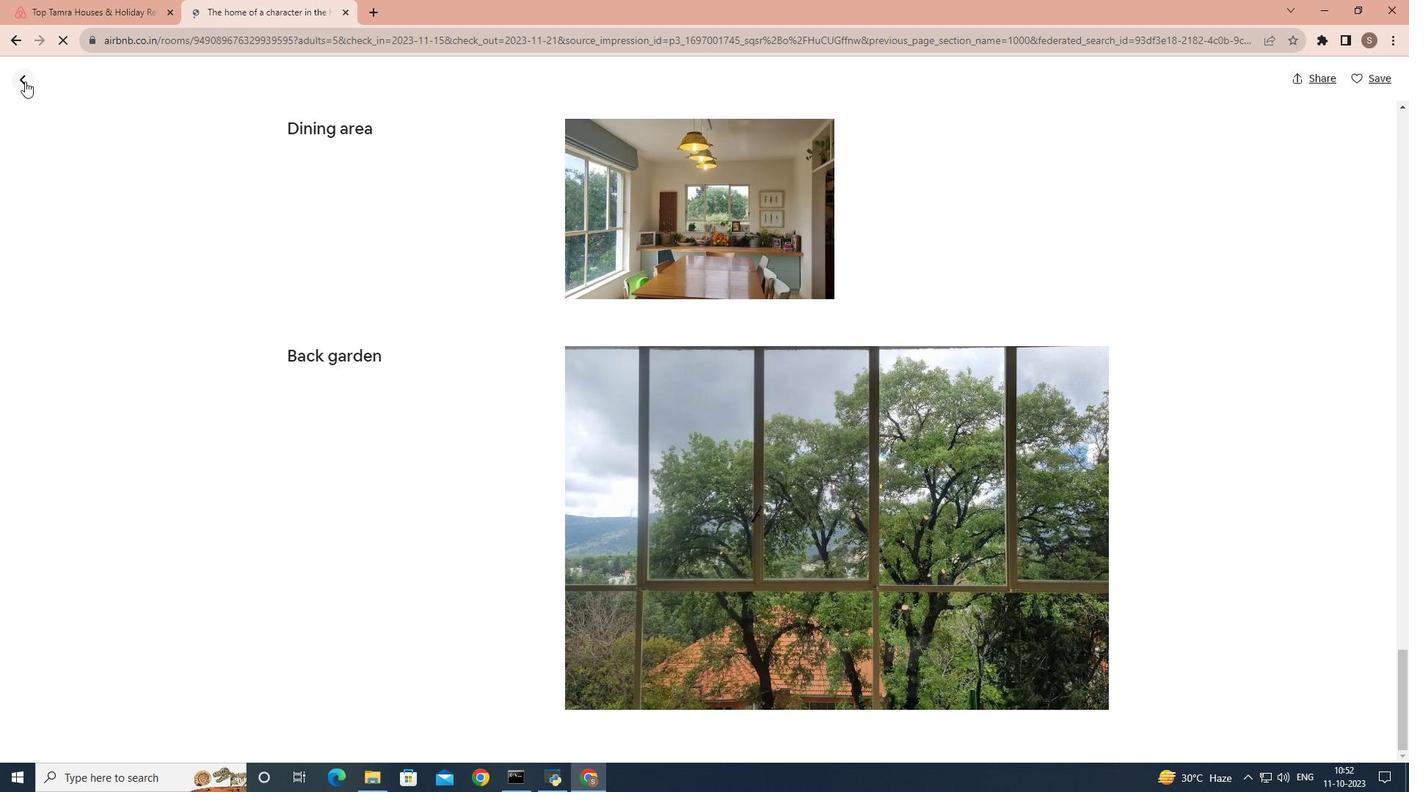 
Action: Mouse moved to (646, 443)
Screenshot: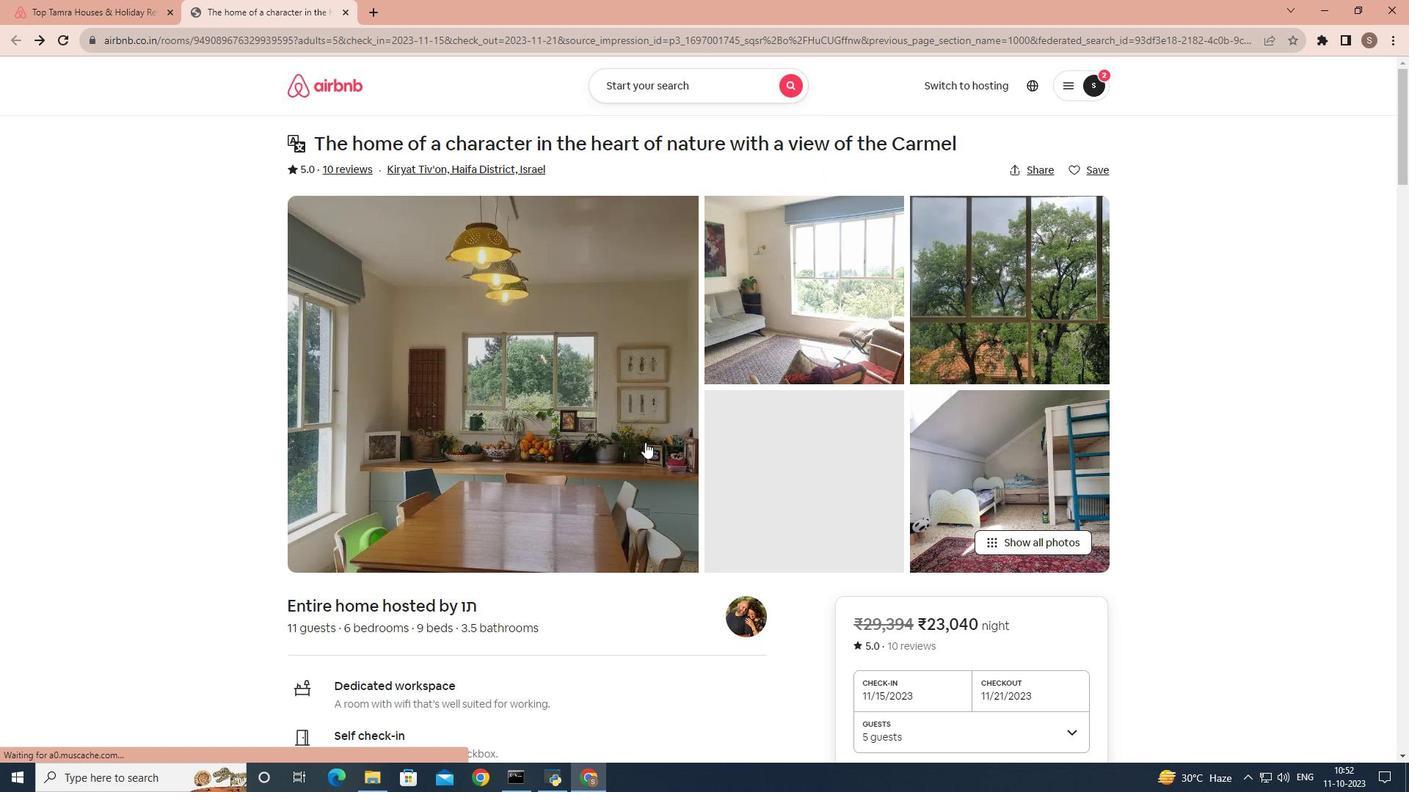 
Action: Mouse scrolled (646, 442) with delta (0, 0)
Screenshot: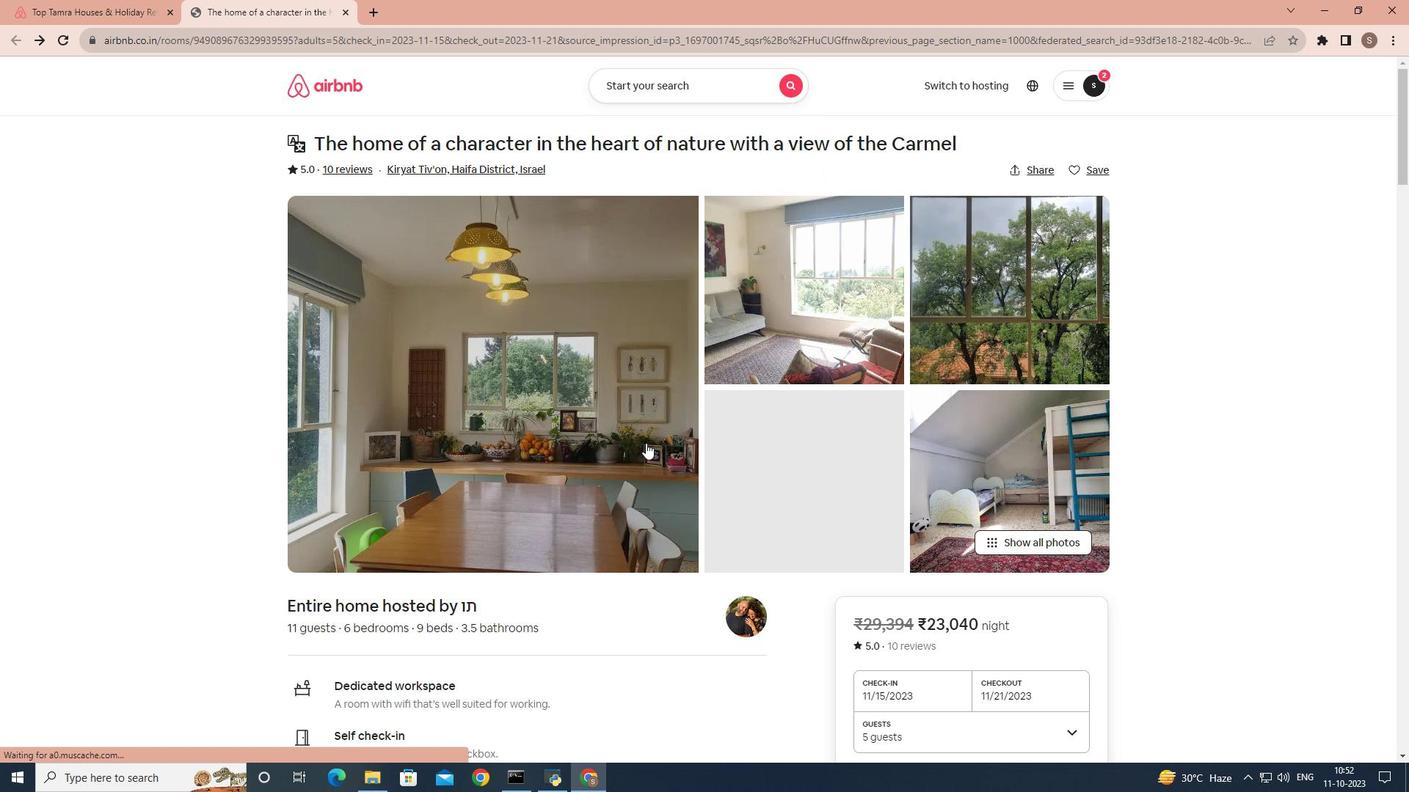
Action: Mouse scrolled (646, 442) with delta (0, 0)
Screenshot: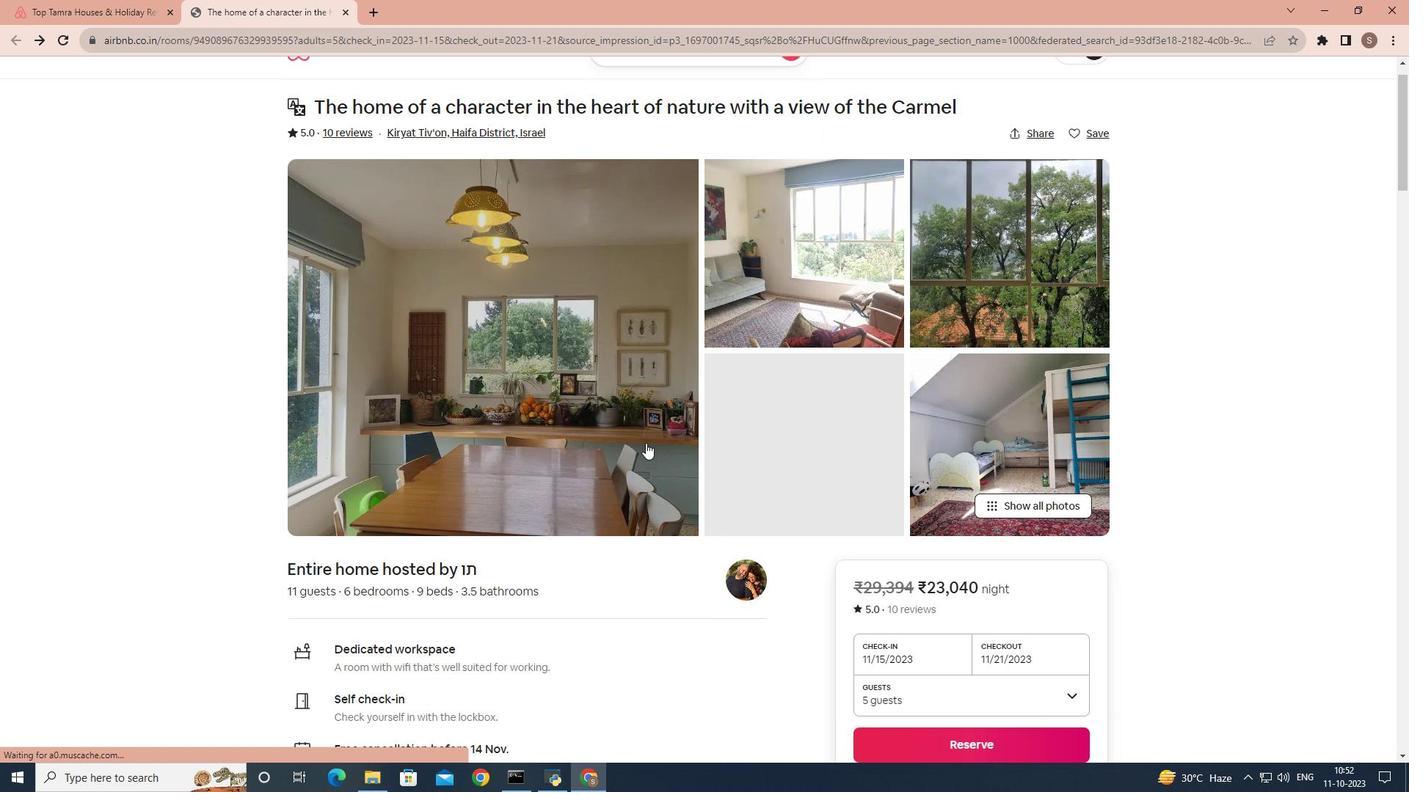 
Action: Mouse scrolled (646, 442) with delta (0, 0)
Screenshot: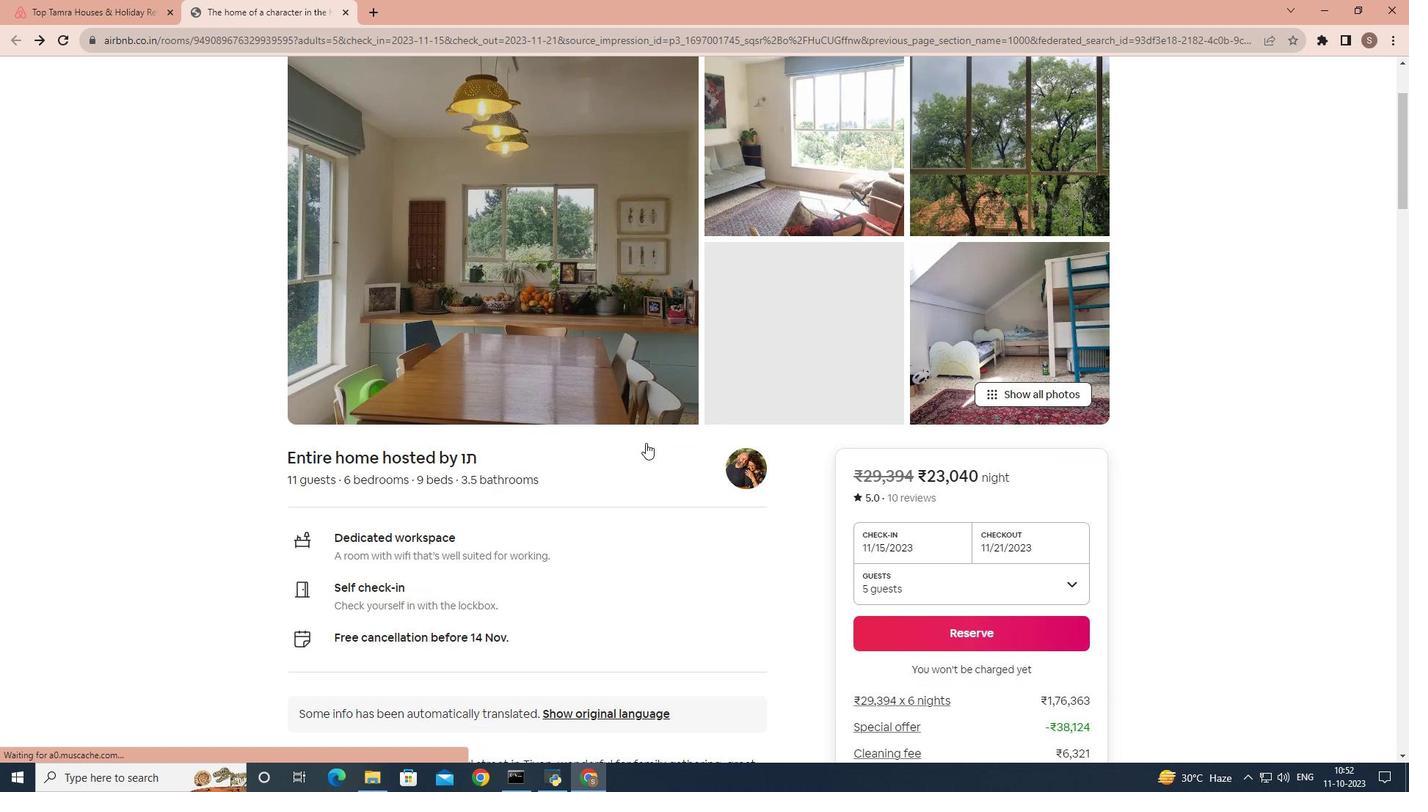 
Action: Mouse scrolled (646, 442) with delta (0, 0)
Screenshot: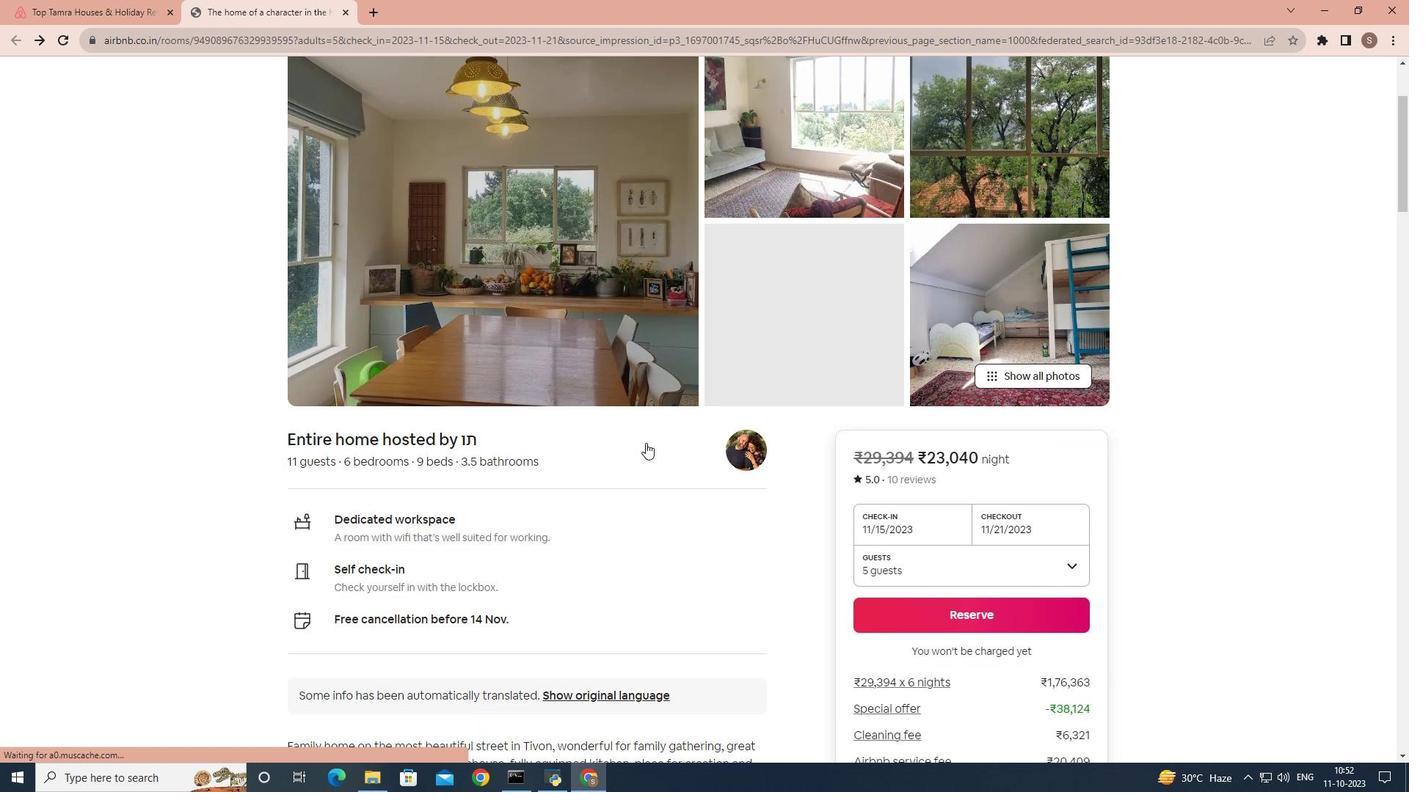 
Action: Mouse scrolled (646, 442) with delta (0, 0)
Screenshot: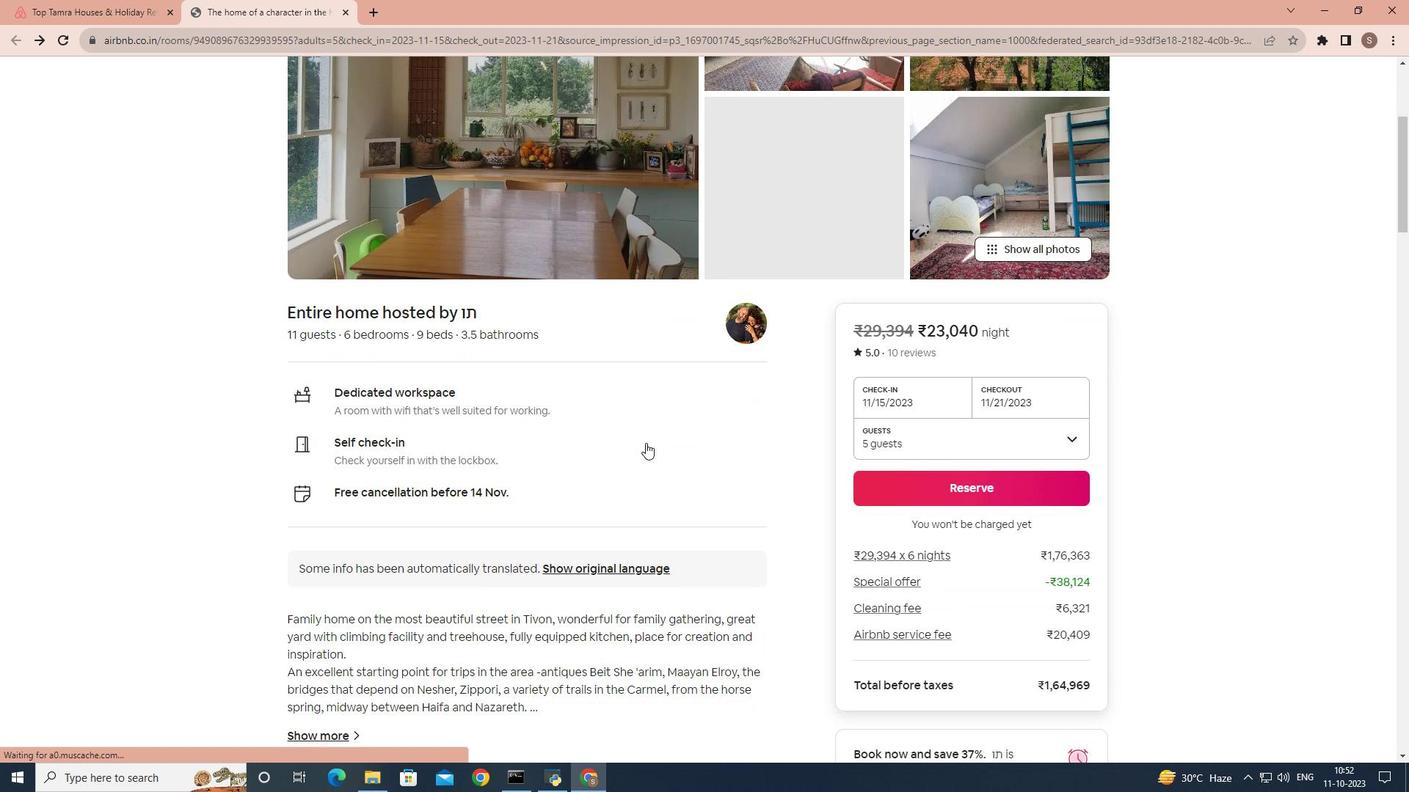 
Action: Mouse scrolled (646, 442) with delta (0, 0)
Screenshot: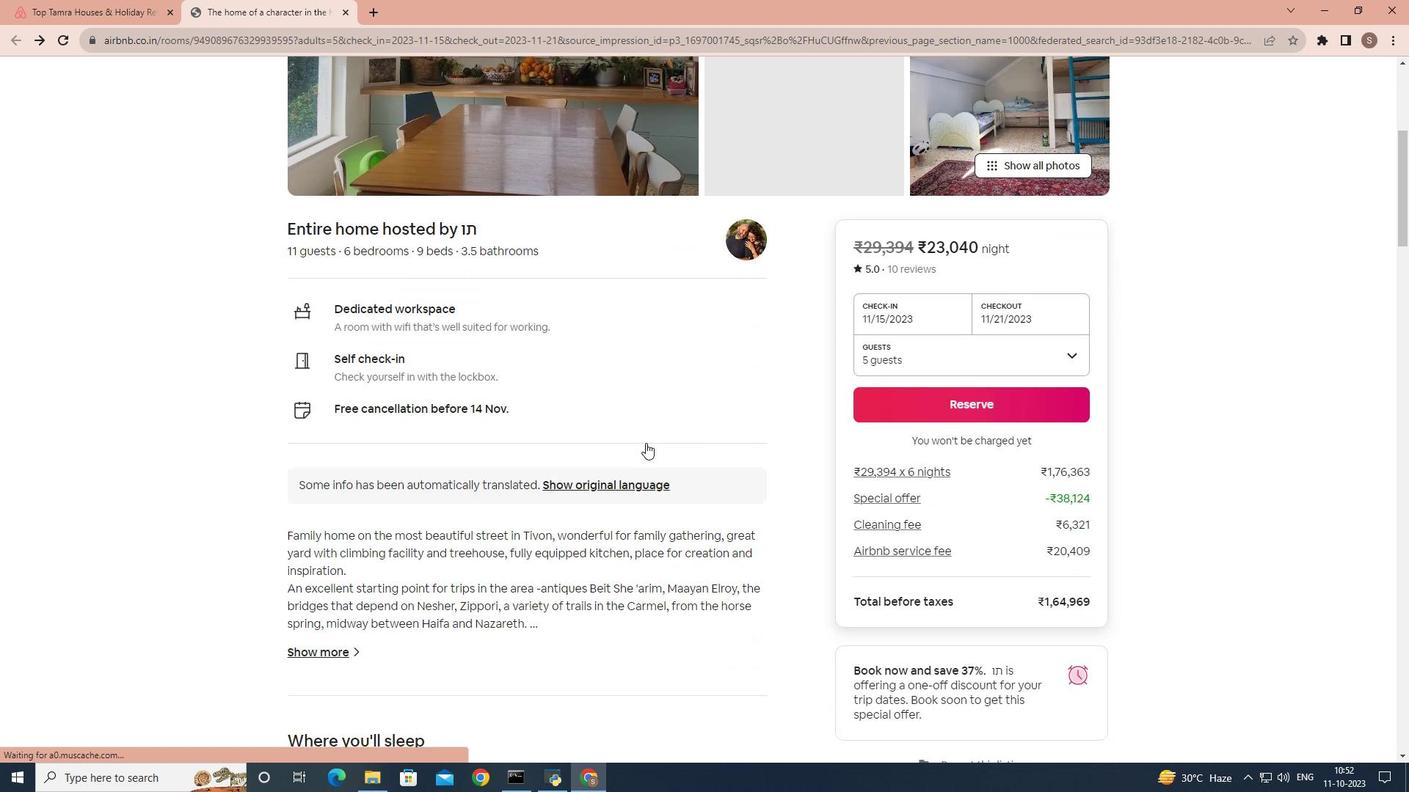 
Action: Mouse scrolled (646, 442) with delta (0, 0)
Screenshot: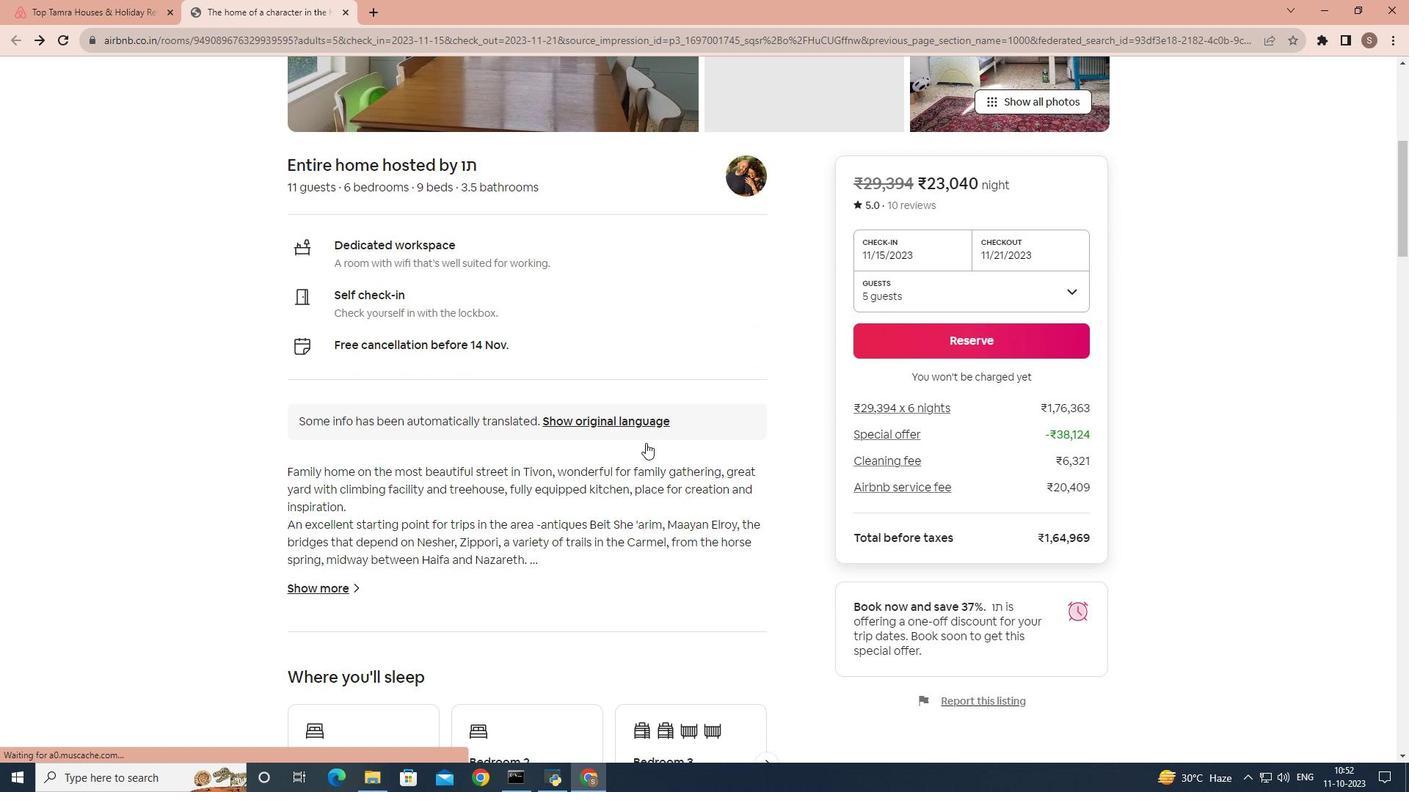 
Action: Mouse scrolled (646, 442) with delta (0, 0)
Screenshot: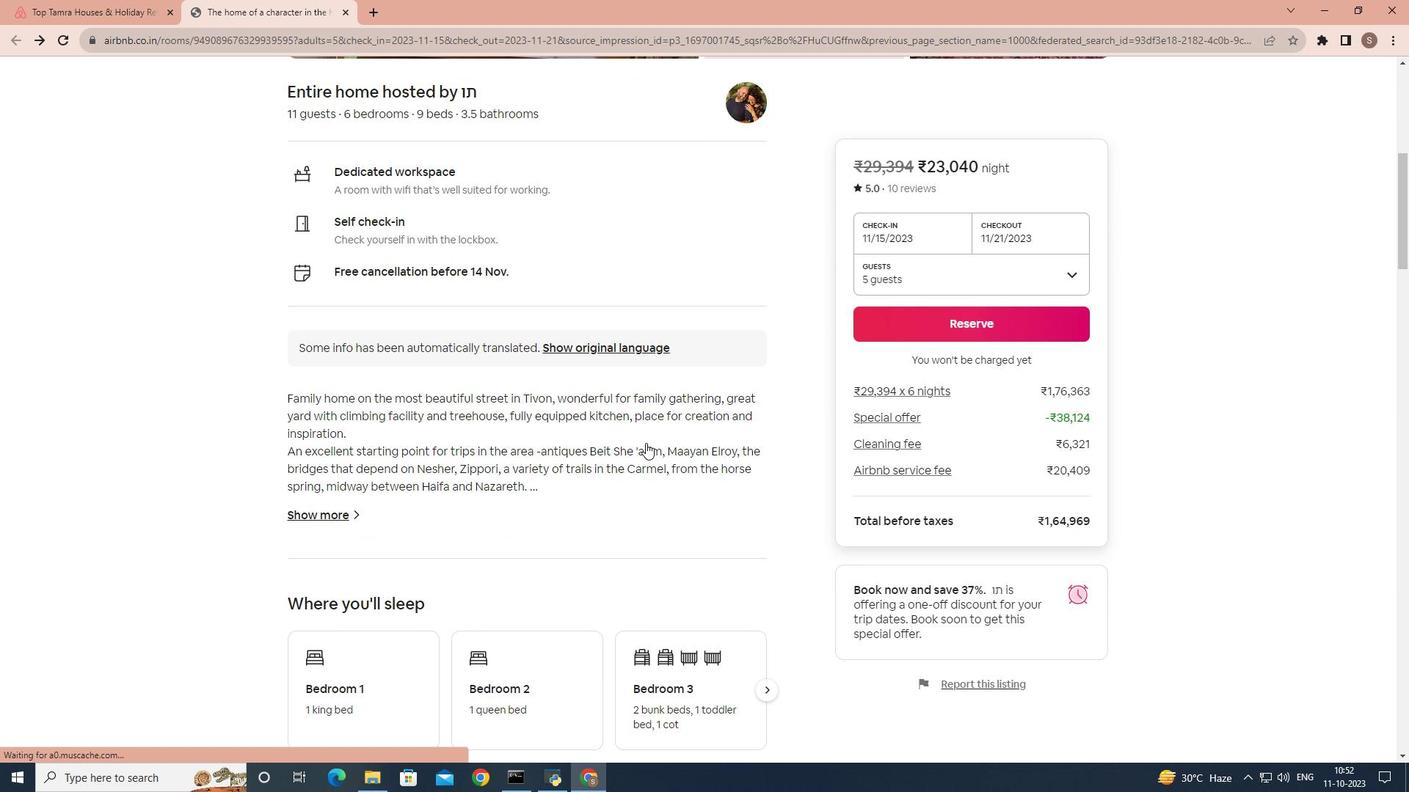 
Action: Mouse scrolled (646, 442) with delta (0, 0)
Screenshot: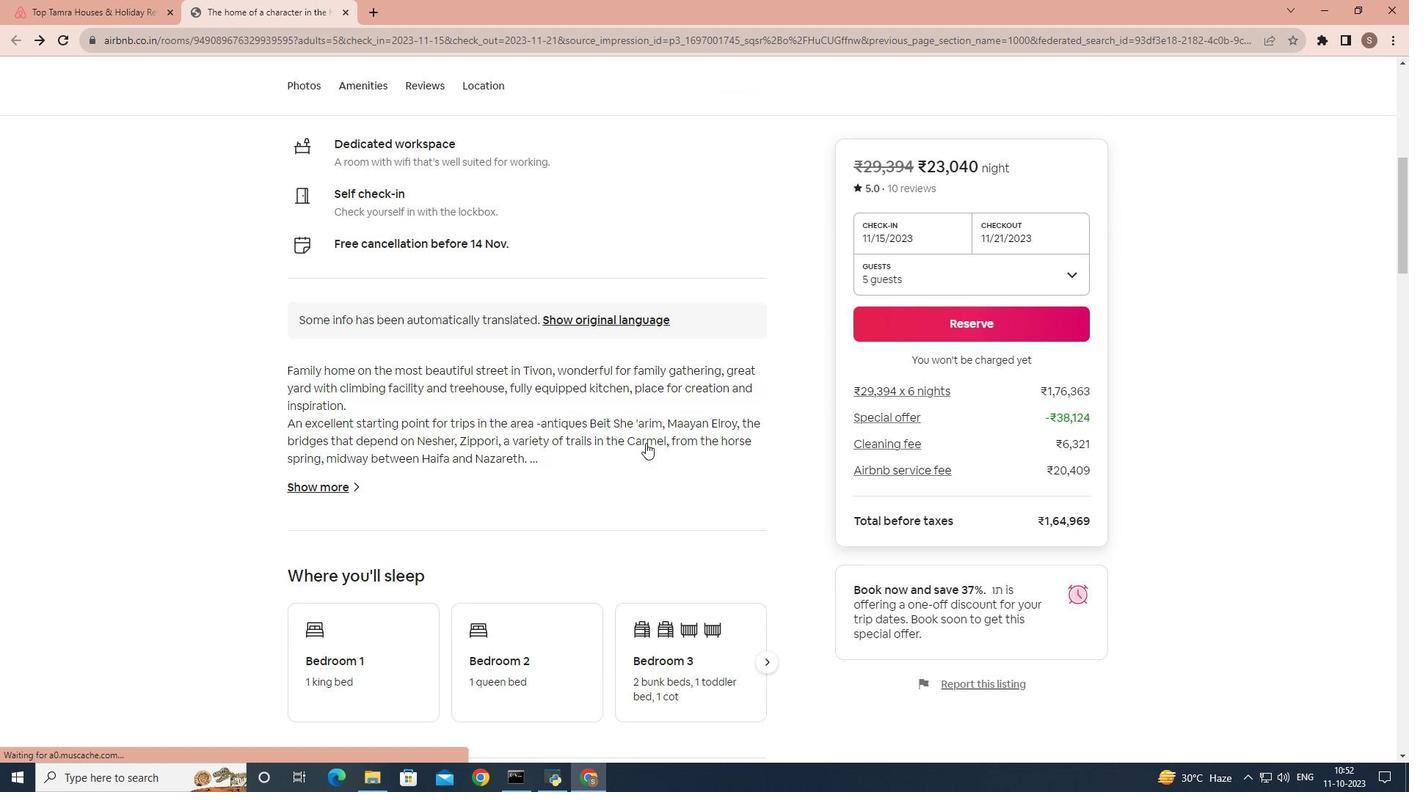 
Action: Mouse moved to (347, 372)
Screenshot: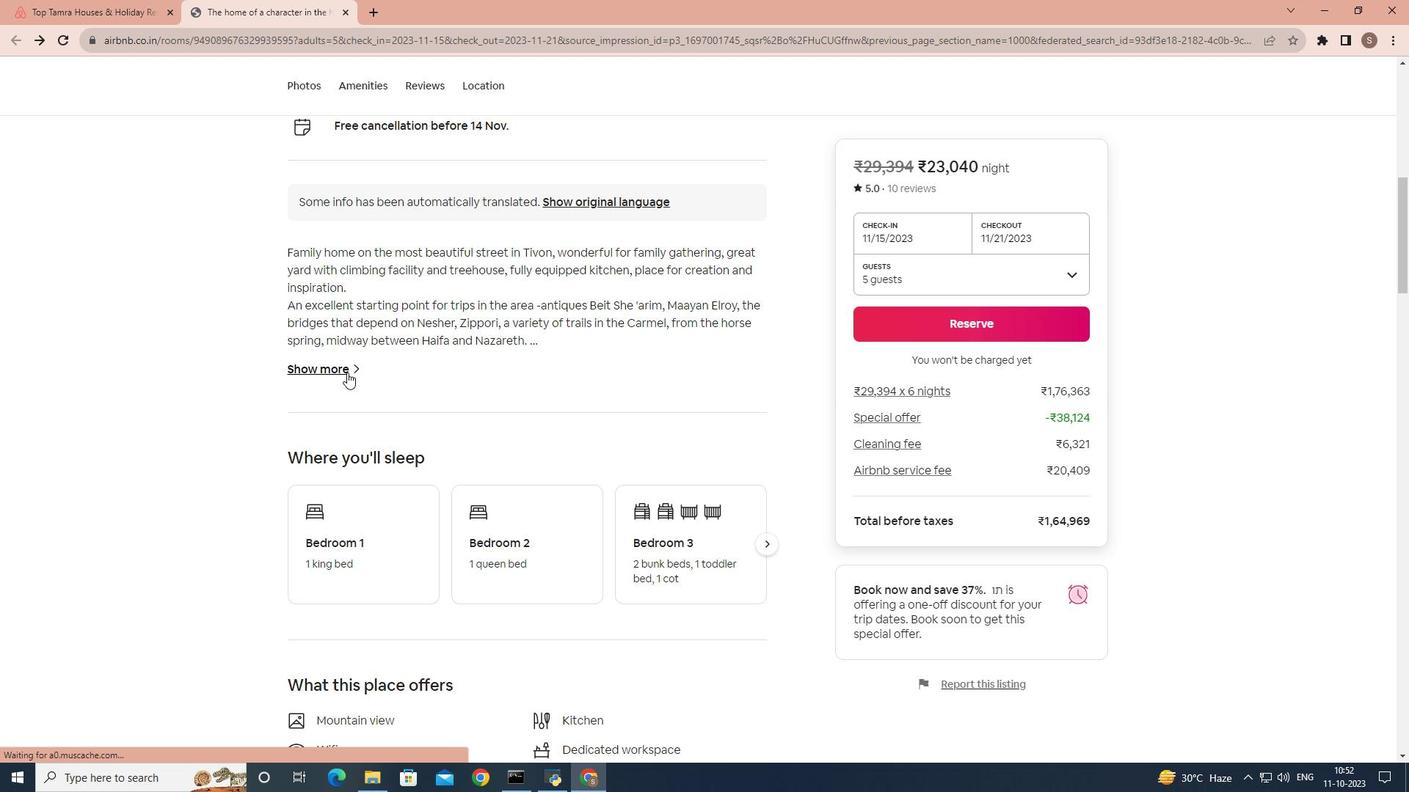 
Action: Mouse pressed left at (347, 372)
Screenshot: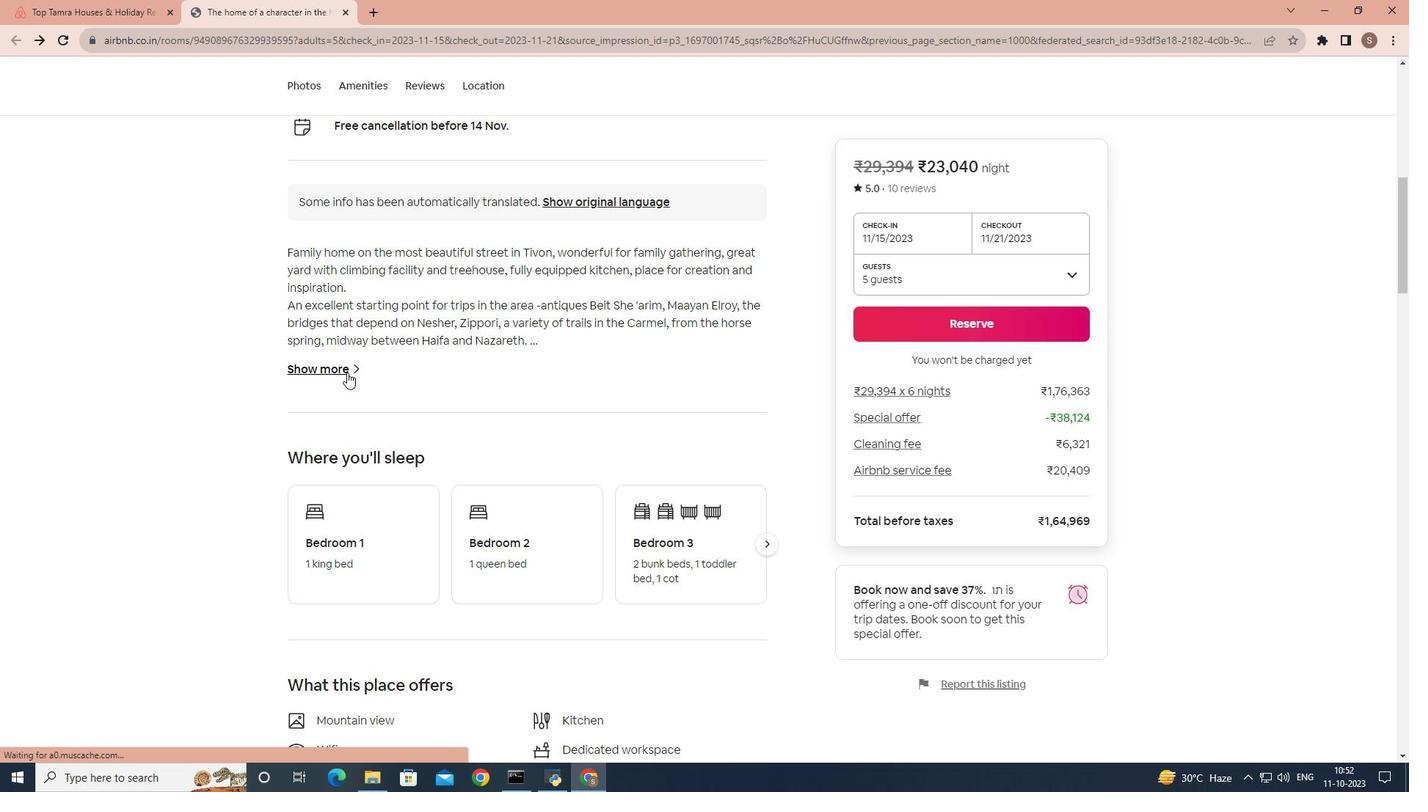 
Action: Mouse moved to (805, 432)
Screenshot: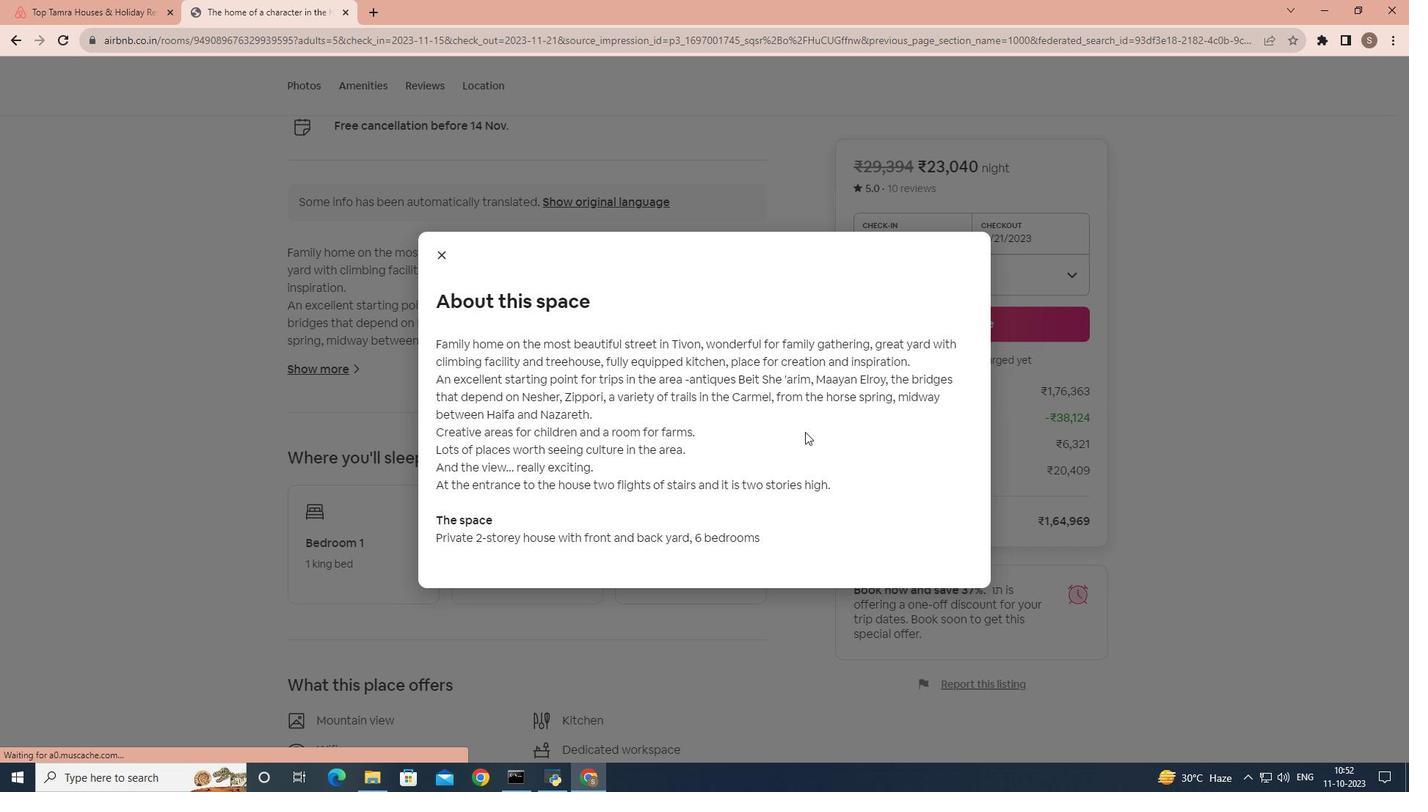 
Action: Mouse scrolled (805, 431) with delta (0, 0)
Screenshot: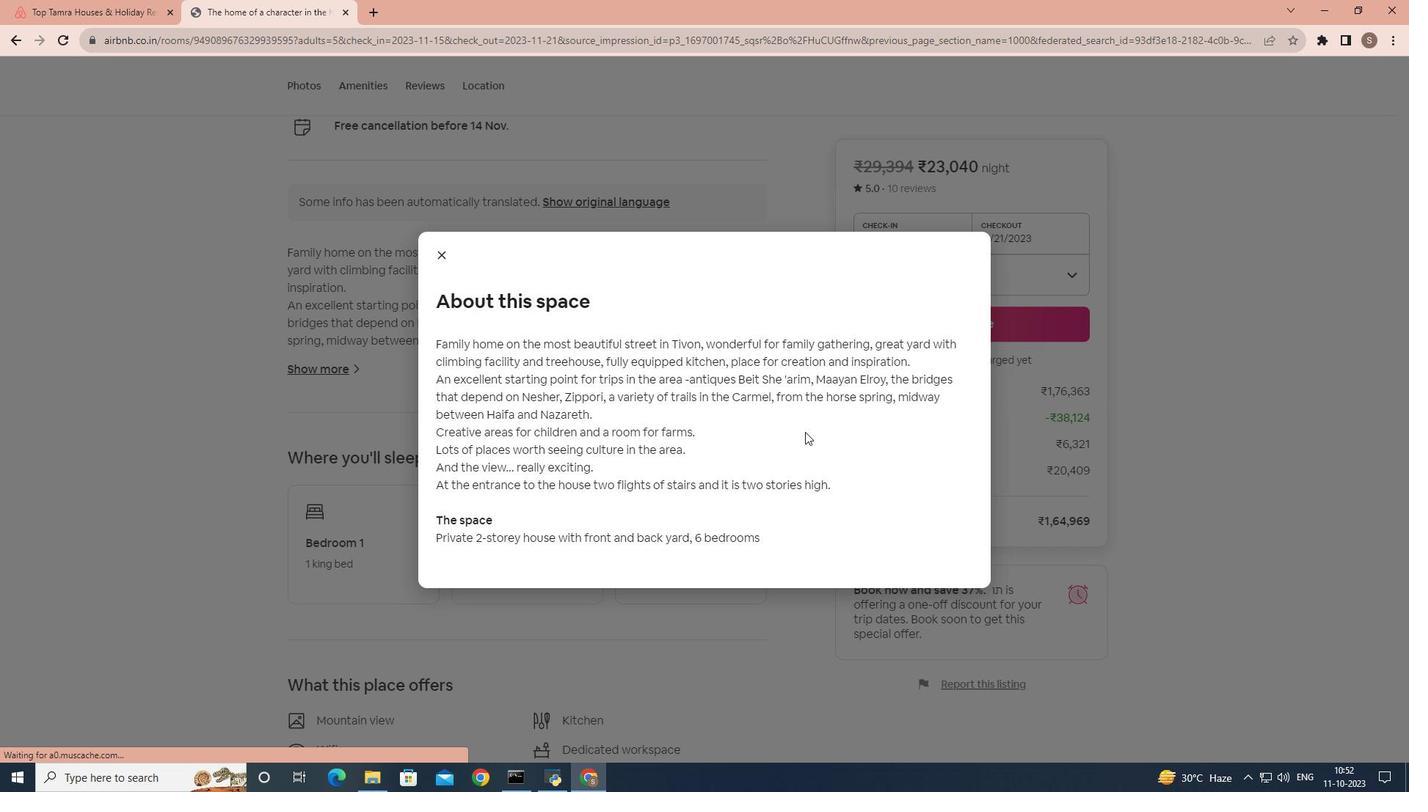 
Action: Mouse moved to (445, 248)
Screenshot: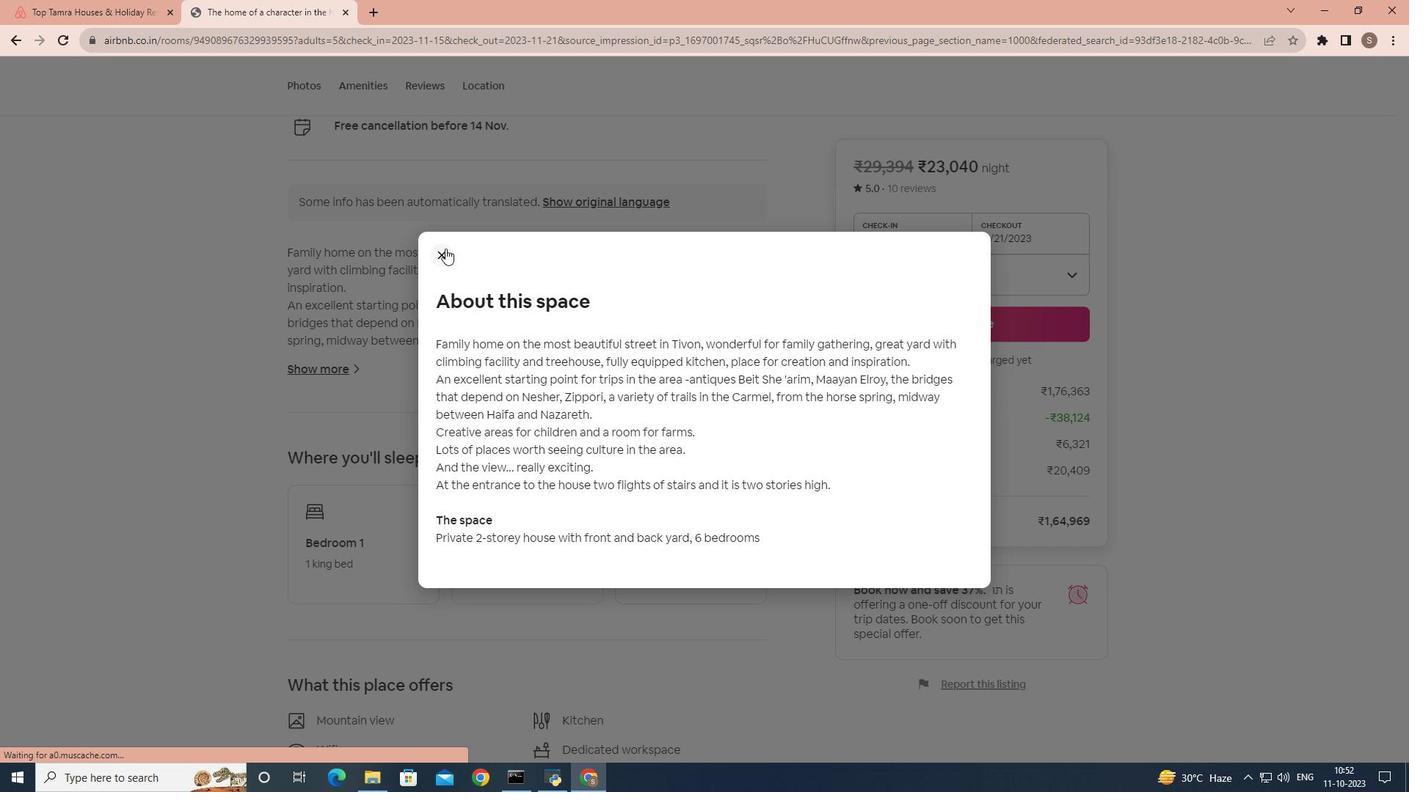 
Action: Mouse pressed left at (445, 248)
Screenshot: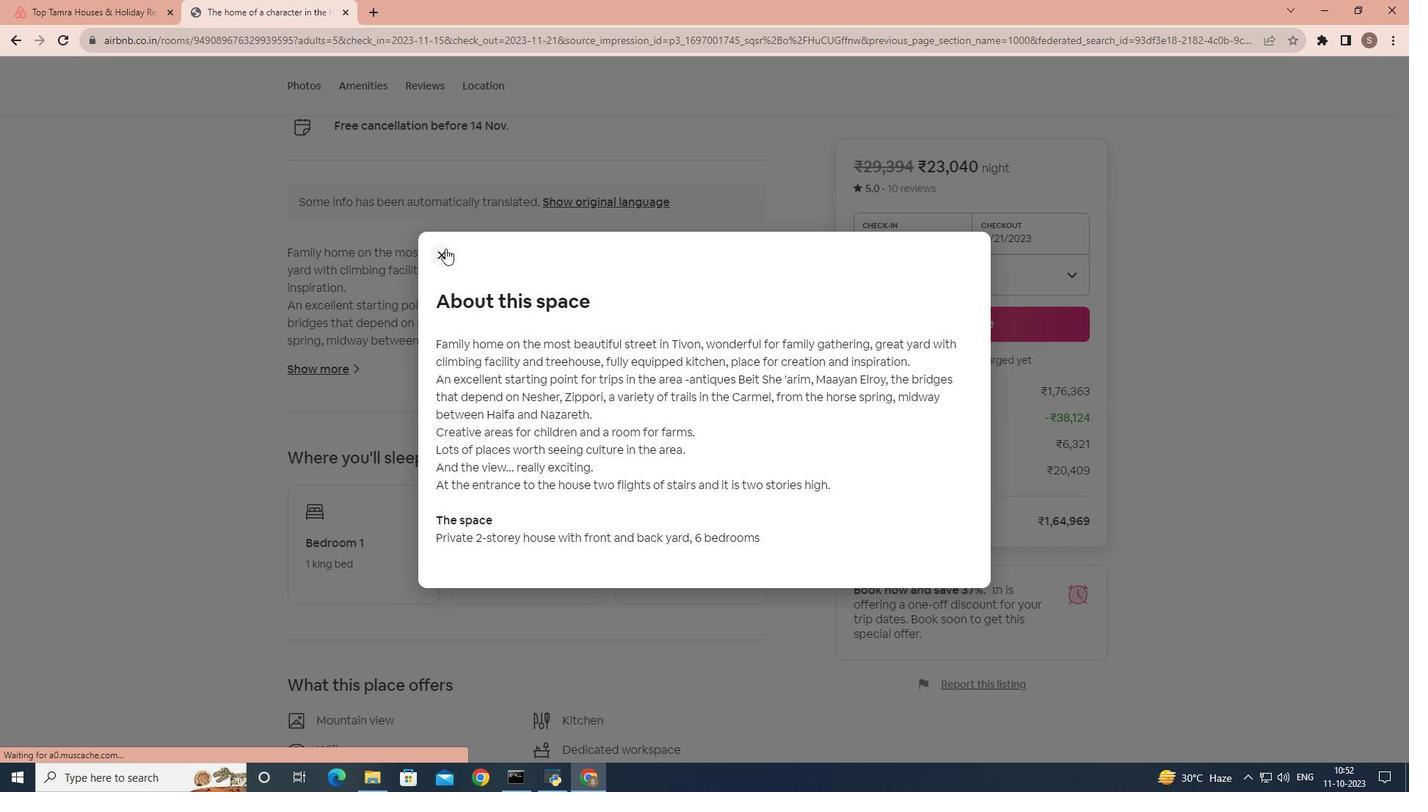 
Action: Mouse moved to (455, 372)
Screenshot: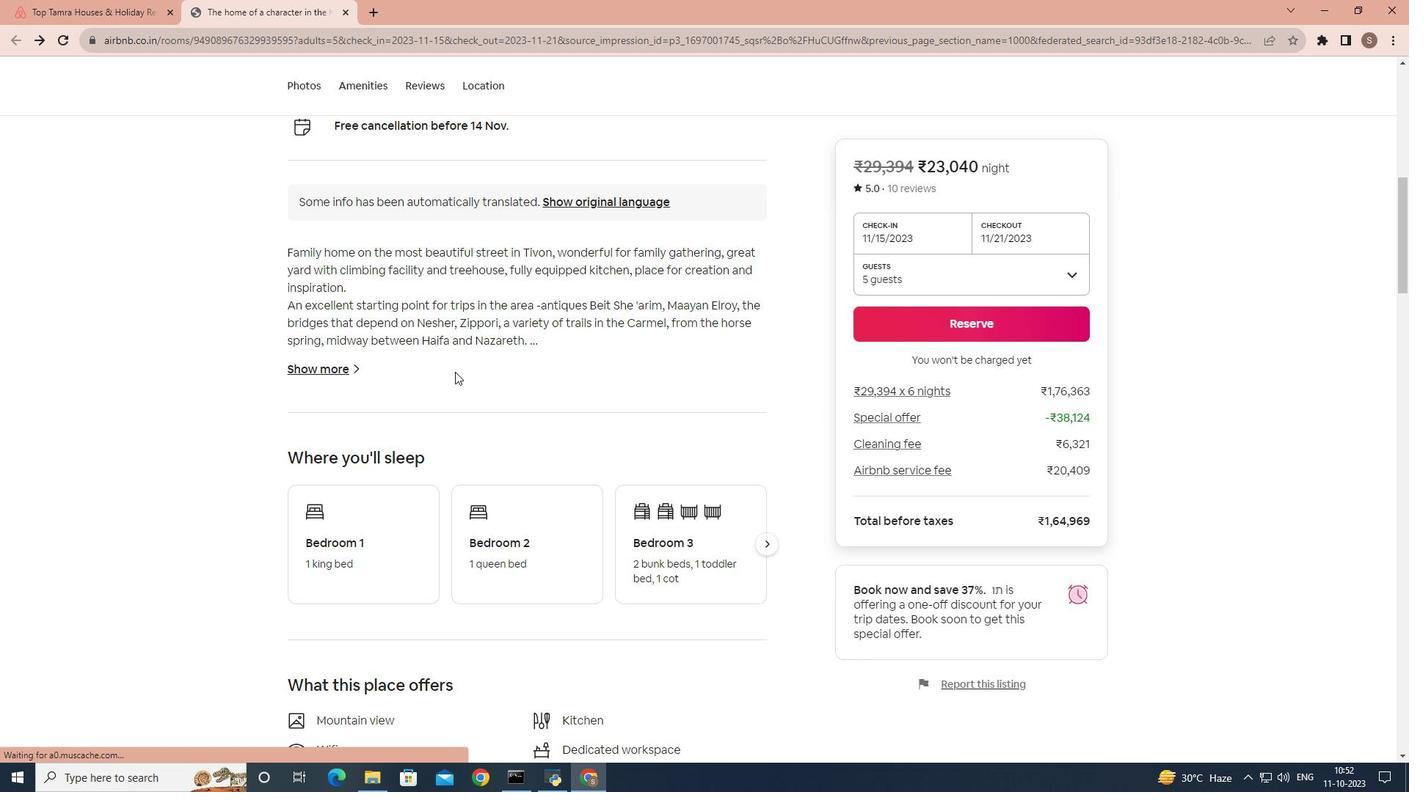 
Action: Mouse scrolled (455, 372) with delta (0, 0)
Screenshot: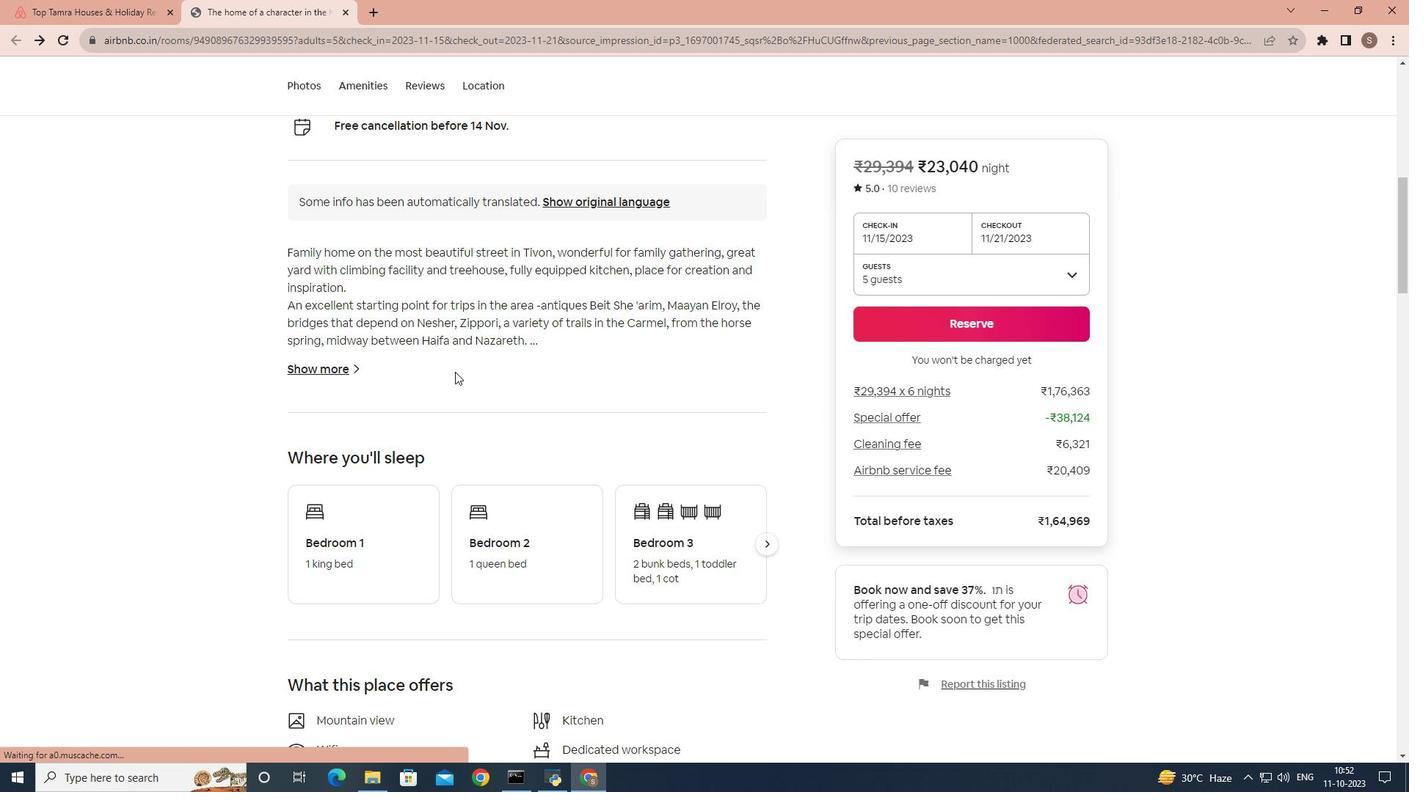
Action: Mouse moved to (455, 375)
Screenshot: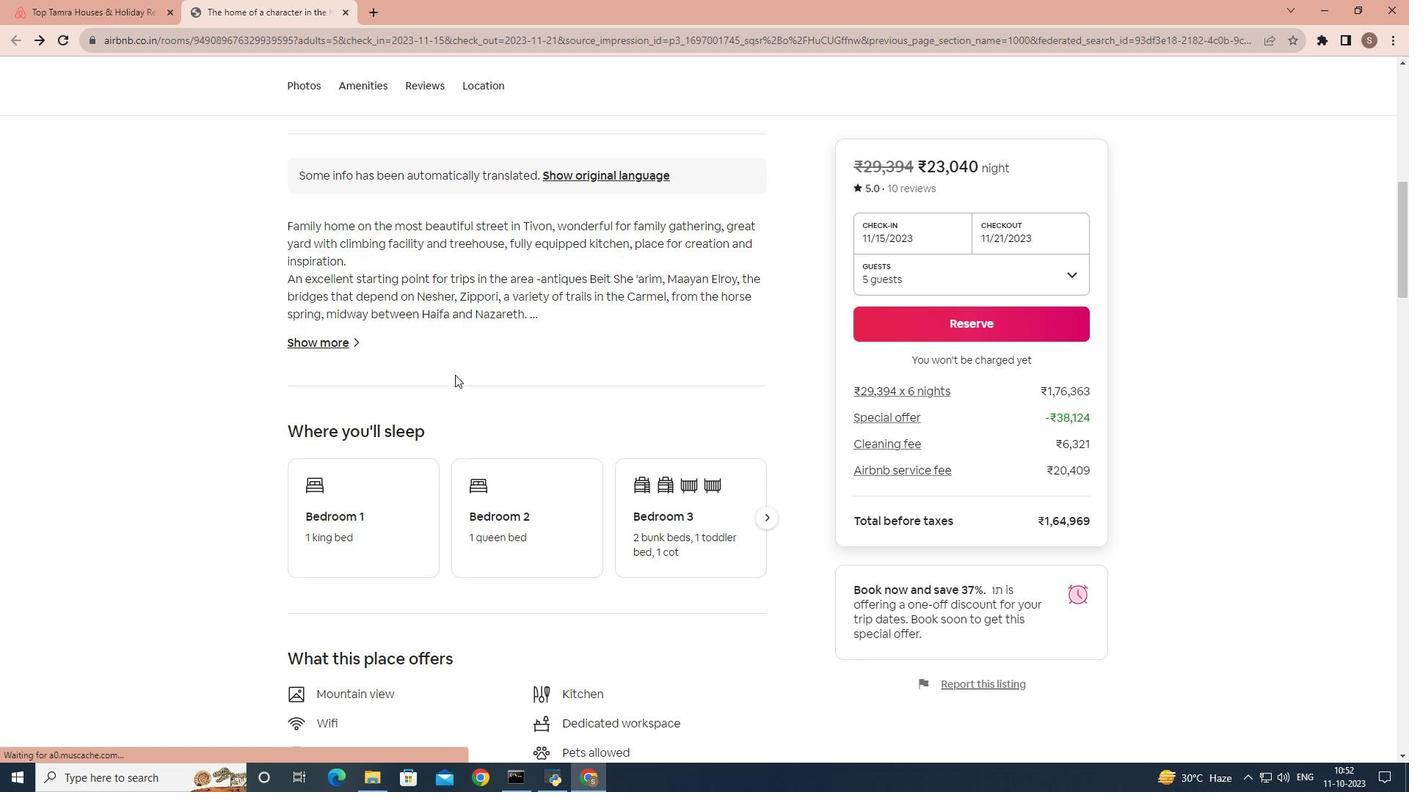 
Action: Mouse scrolled (455, 374) with delta (0, 0)
Screenshot: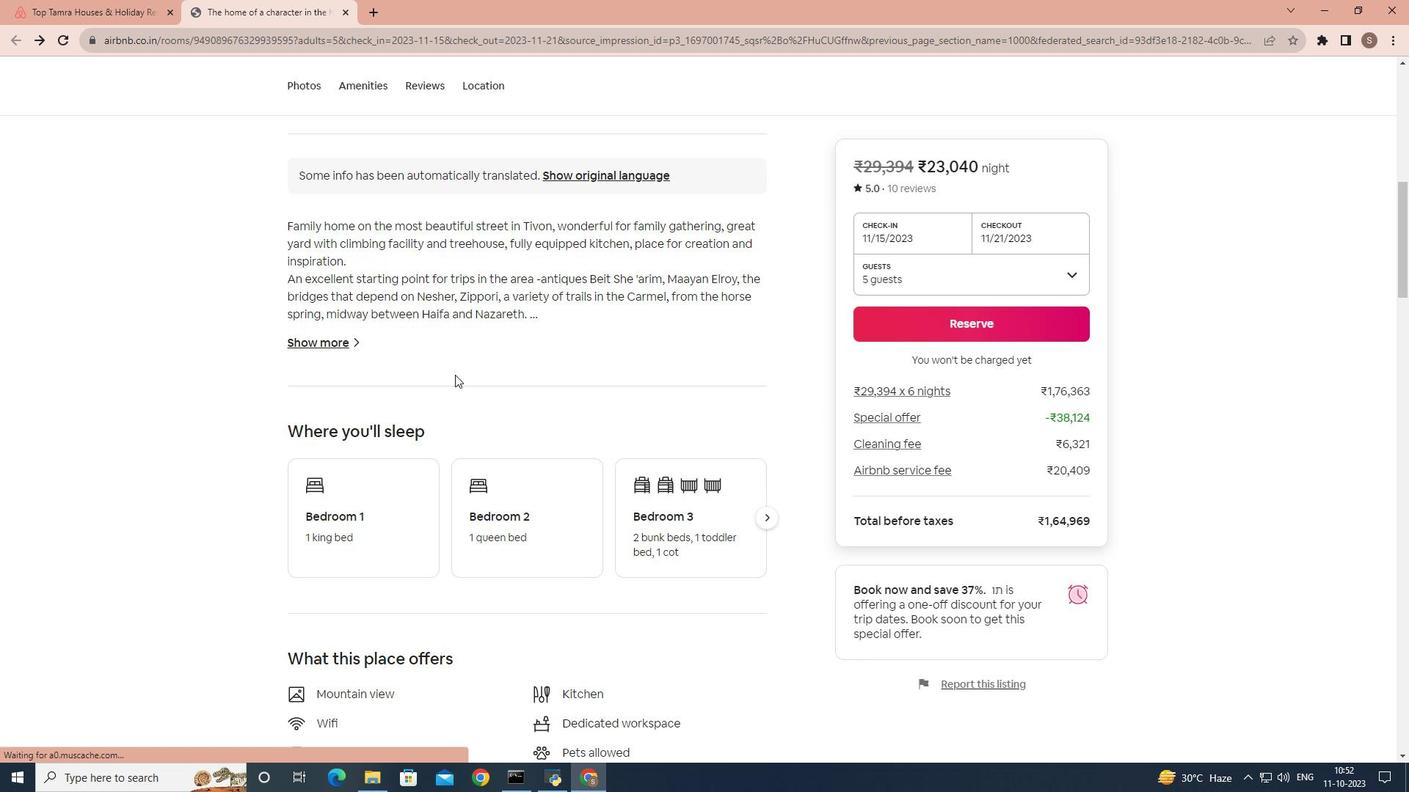 
Action: Mouse scrolled (455, 374) with delta (0, 0)
Screenshot: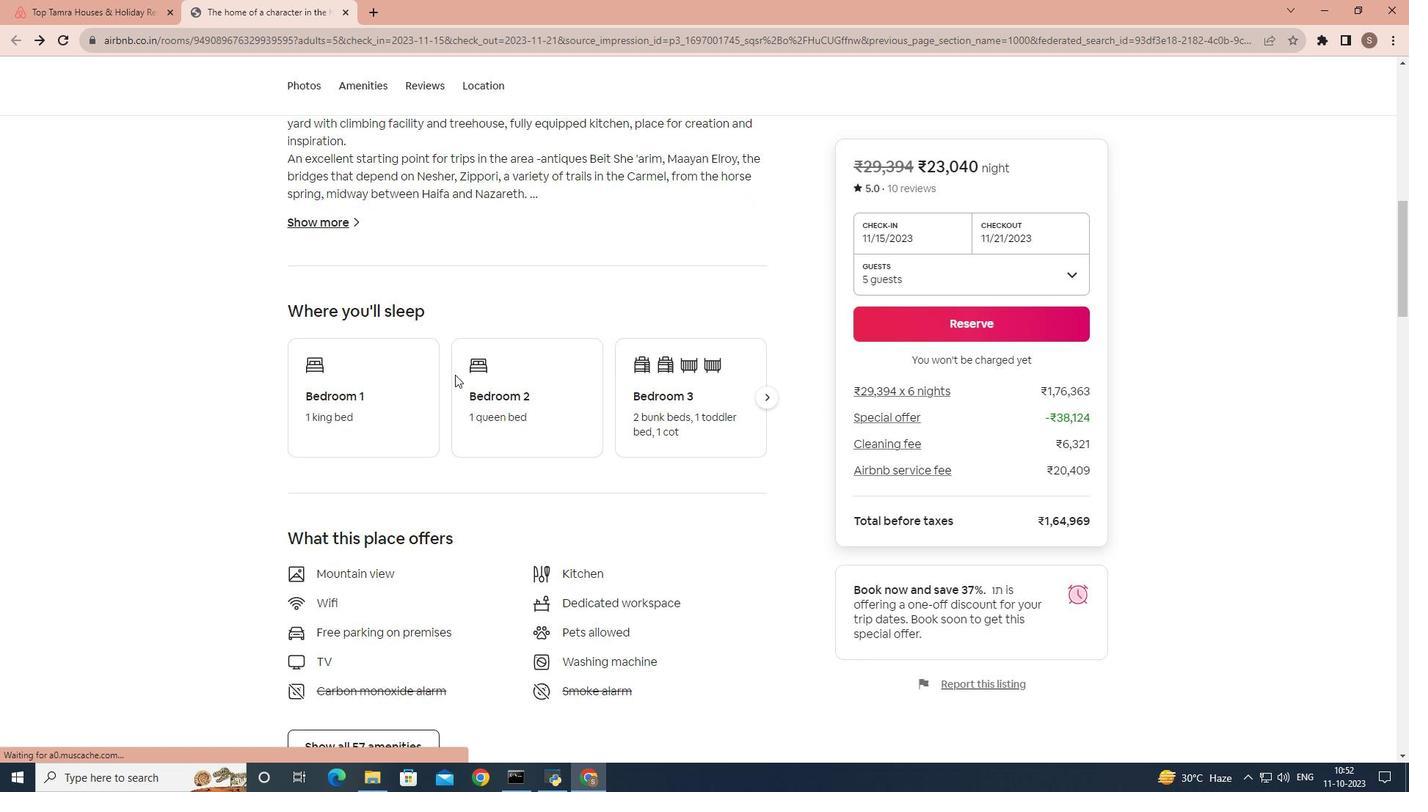 
Action: Mouse moved to (453, 389)
Screenshot: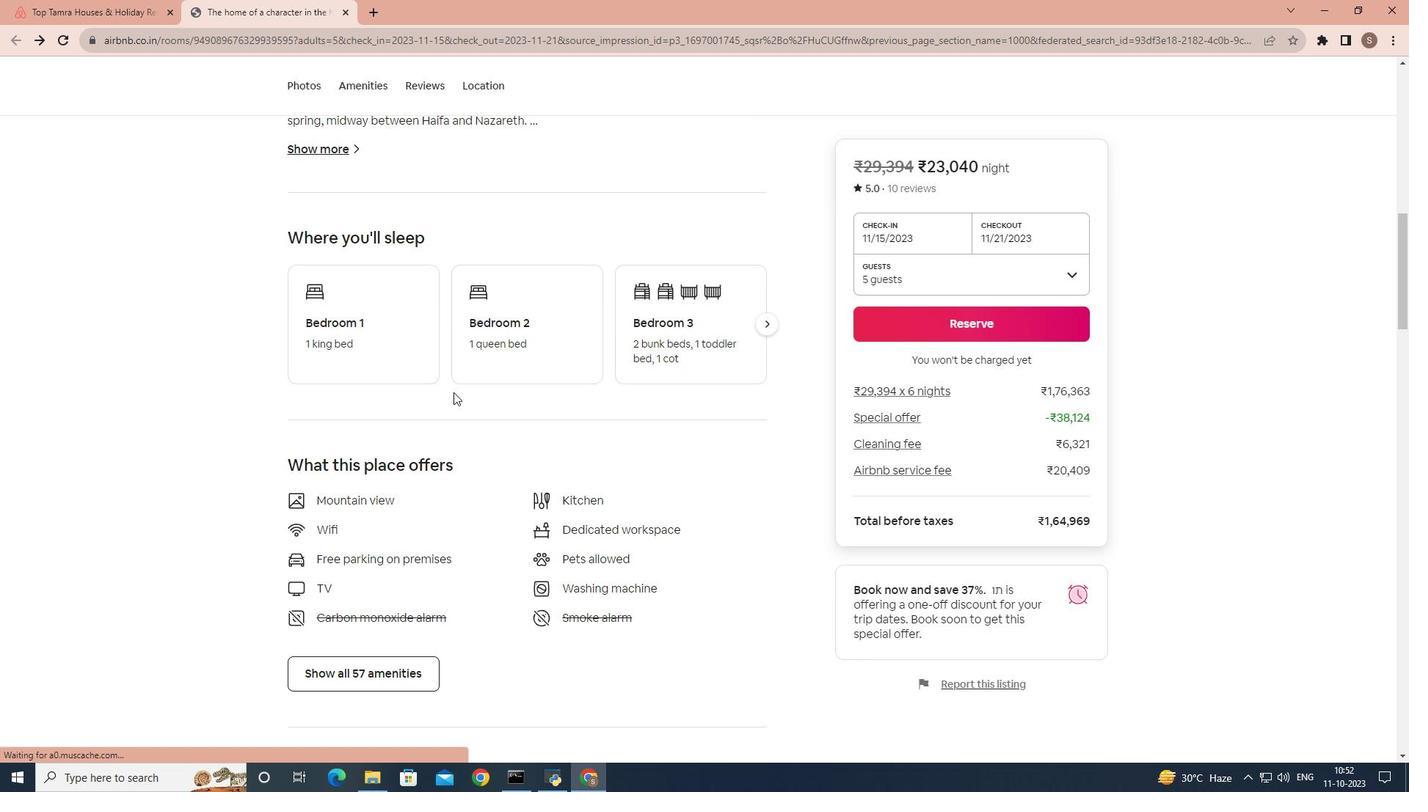 
Action: Mouse scrolled (453, 389) with delta (0, 0)
Screenshot: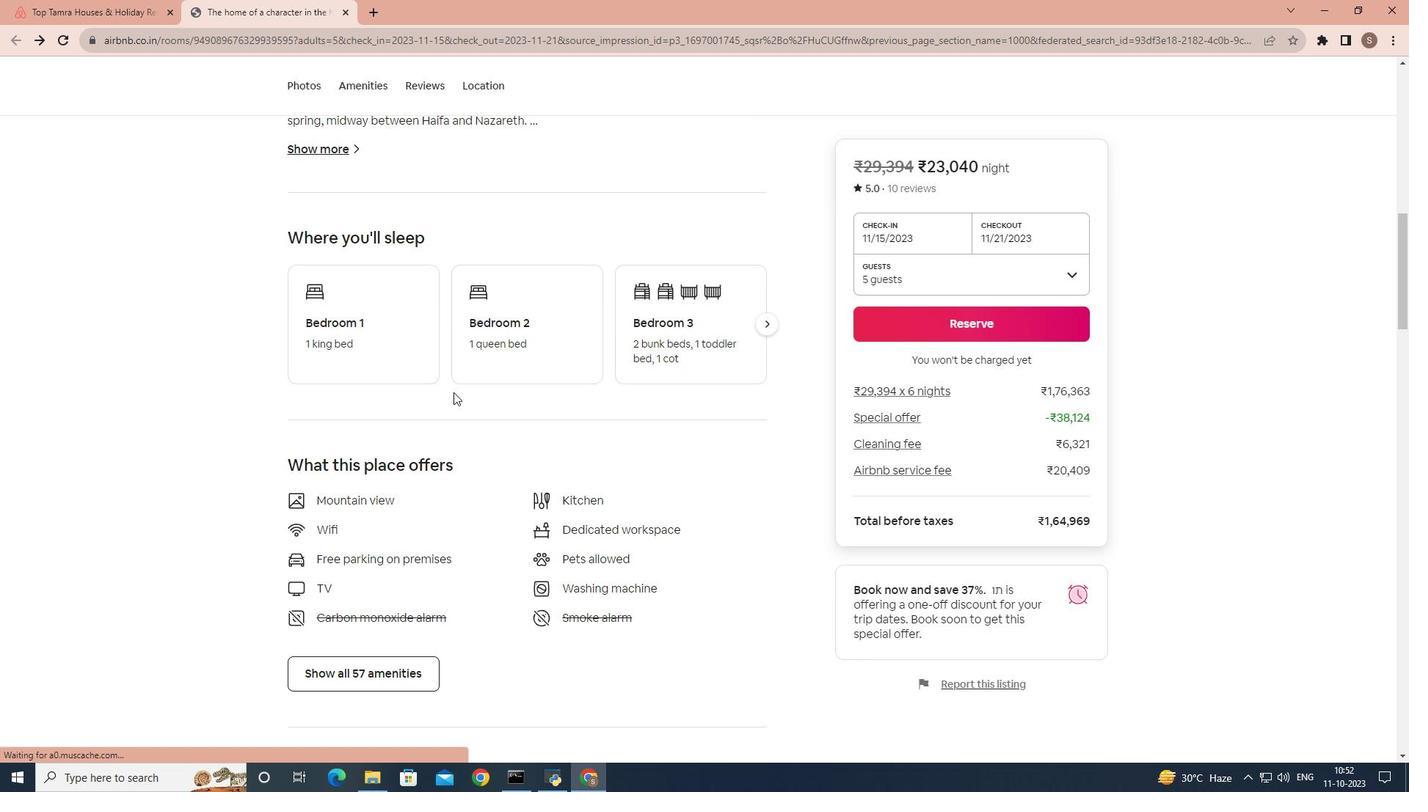 
Action: Mouse moved to (452, 408)
Screenshot: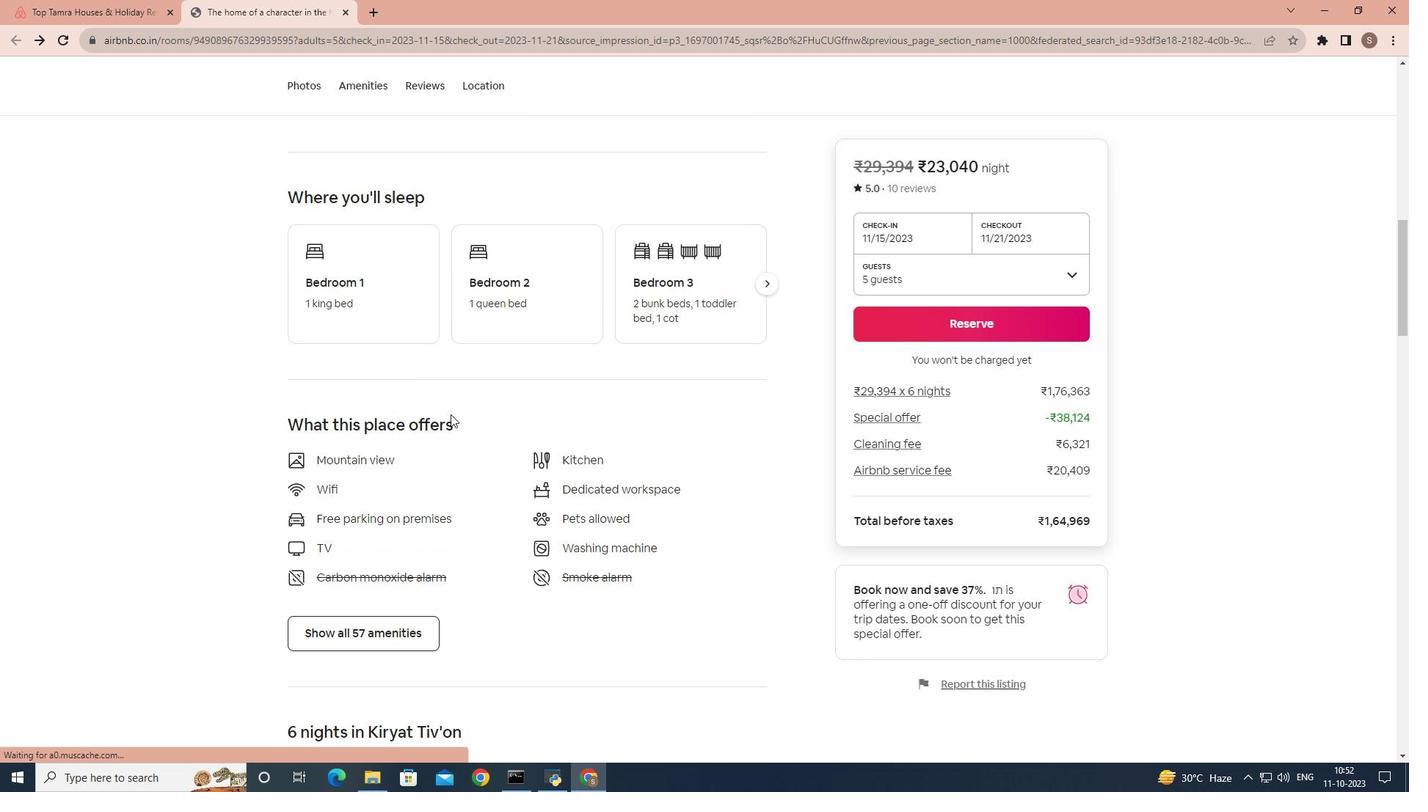 
Action: Mouse scrolled (452, 407) with delta (0, 0)
Screenshot: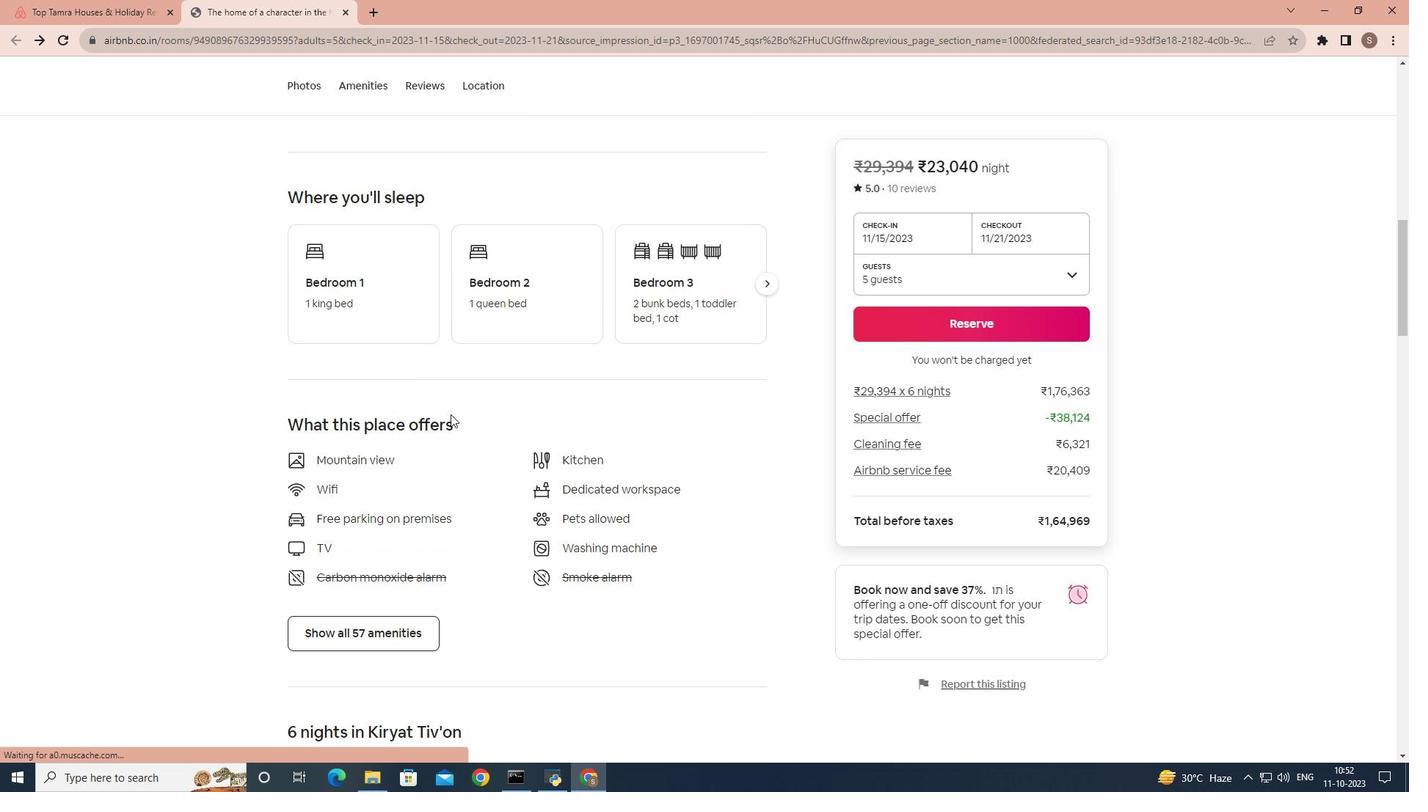 
Action: Mouse moved to (438, 465)
Screenshot: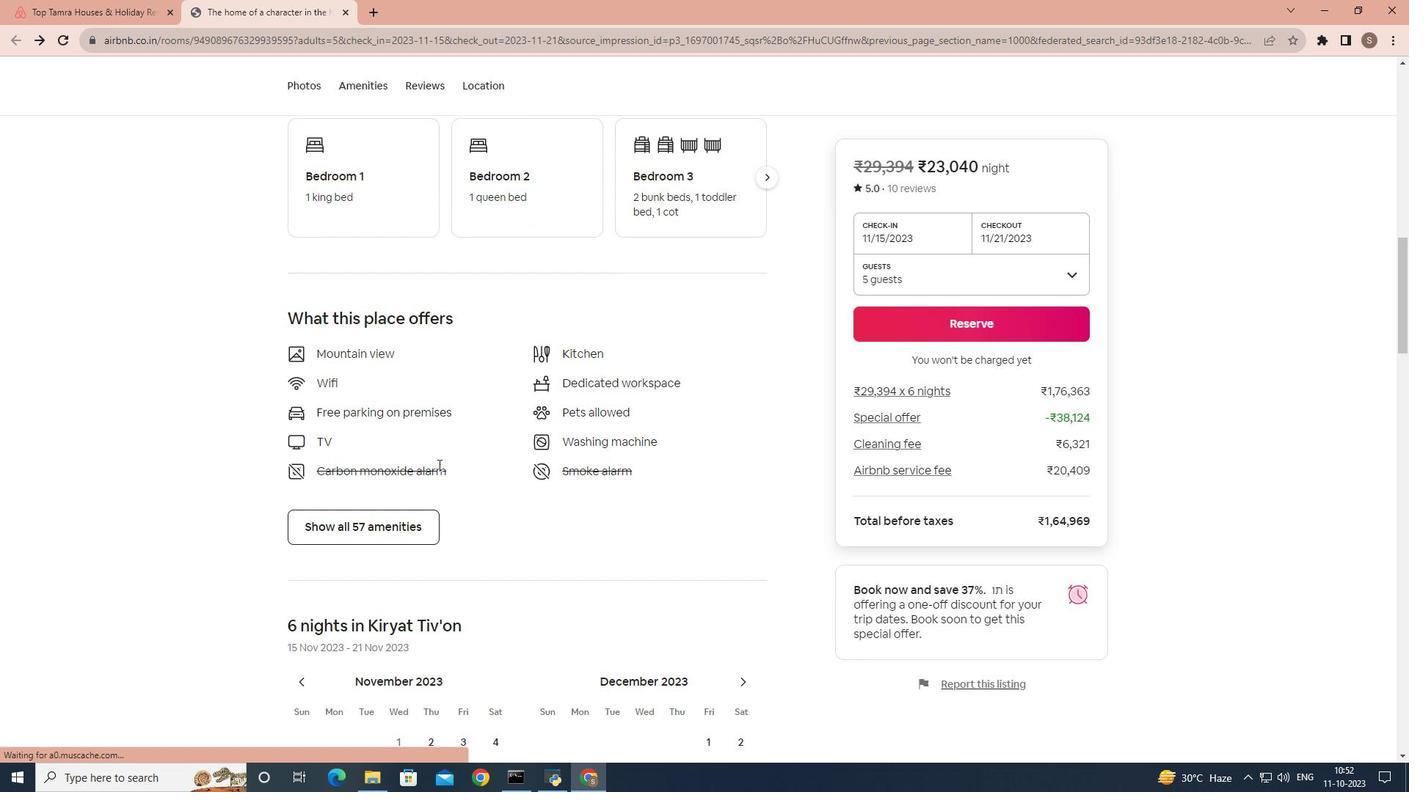 
Action: Mouse scrolled (438, 464) with delta (0, 0)
Screenshot: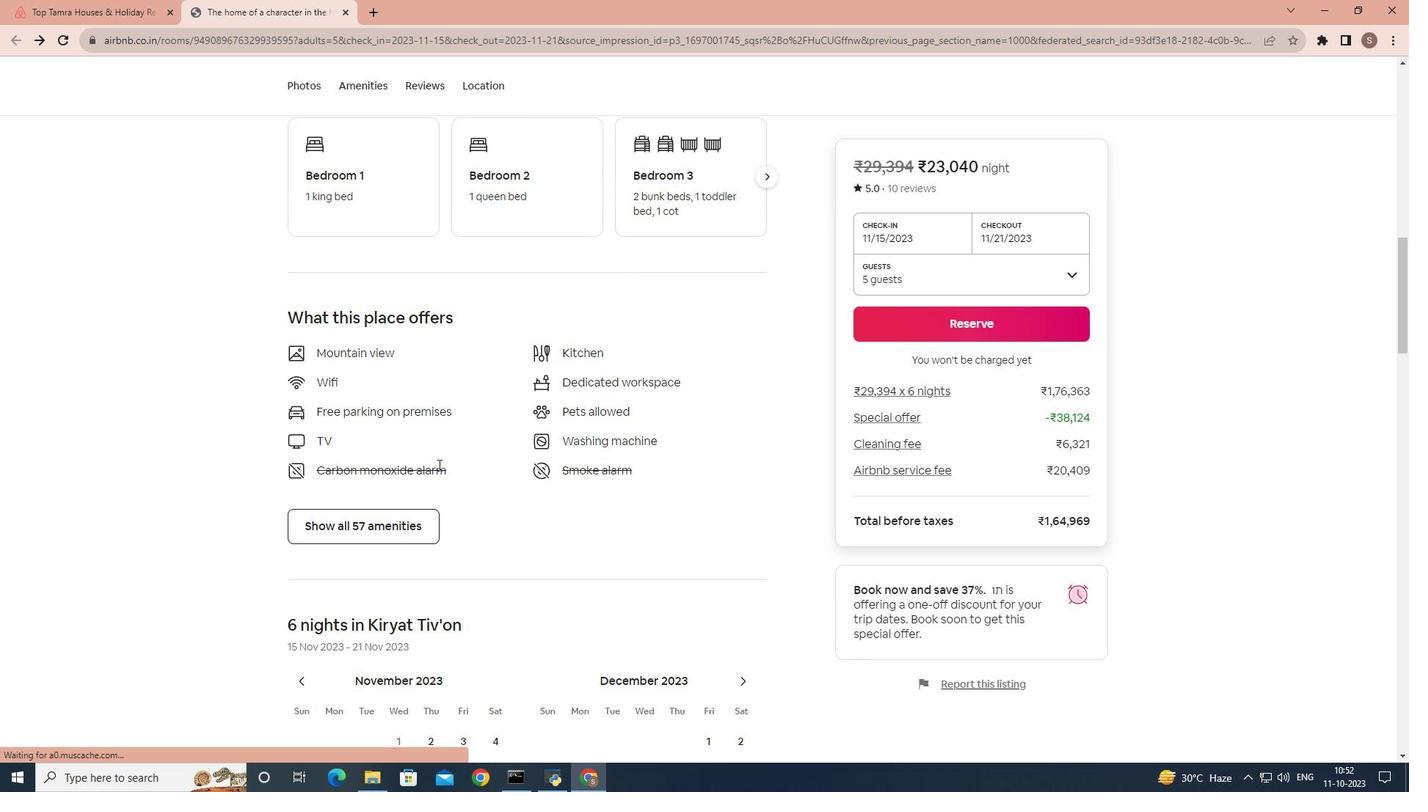 
Action: Mouse scrolled (438, 464) with delta (0, 0)
Screenshot: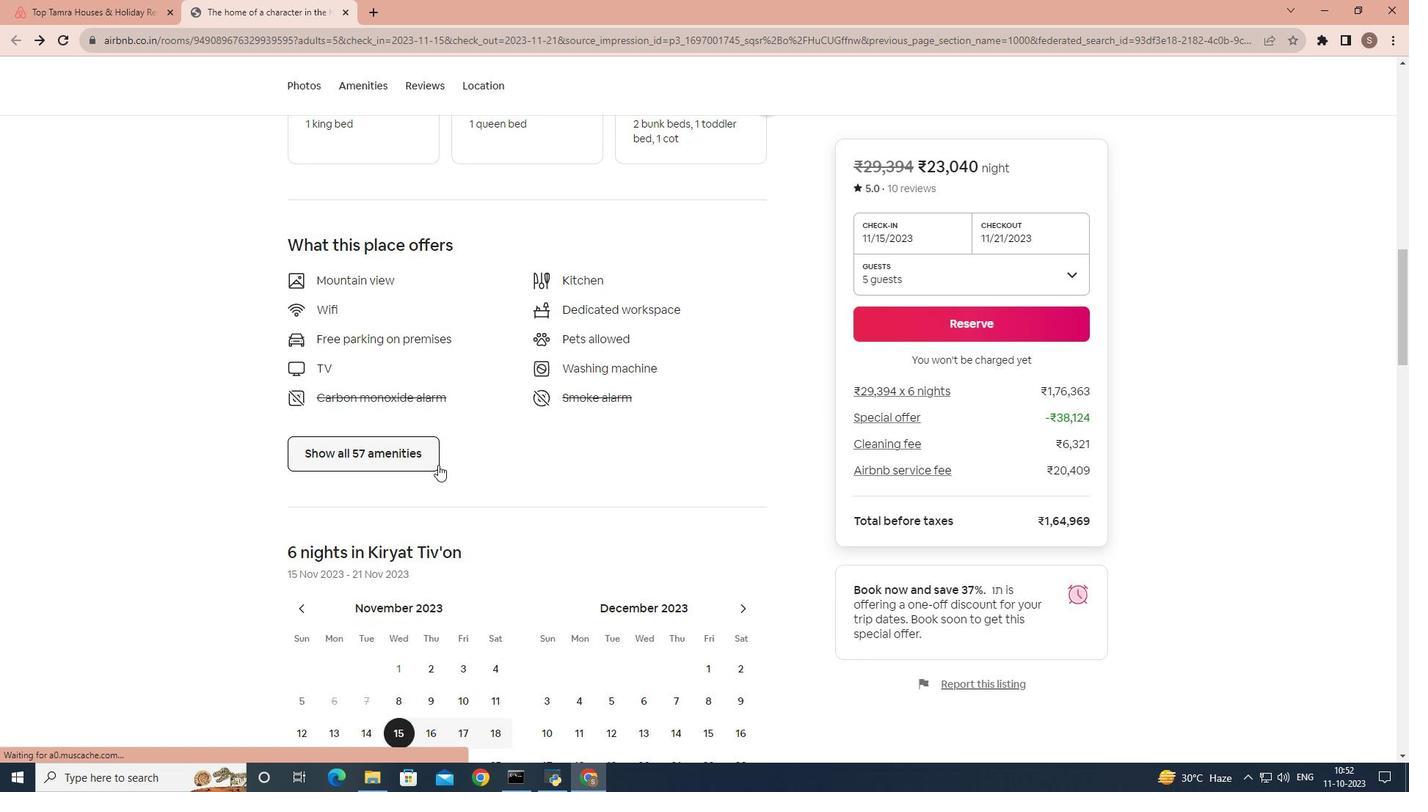 
Action: Mouse moved to (400, 383)
Screenshot: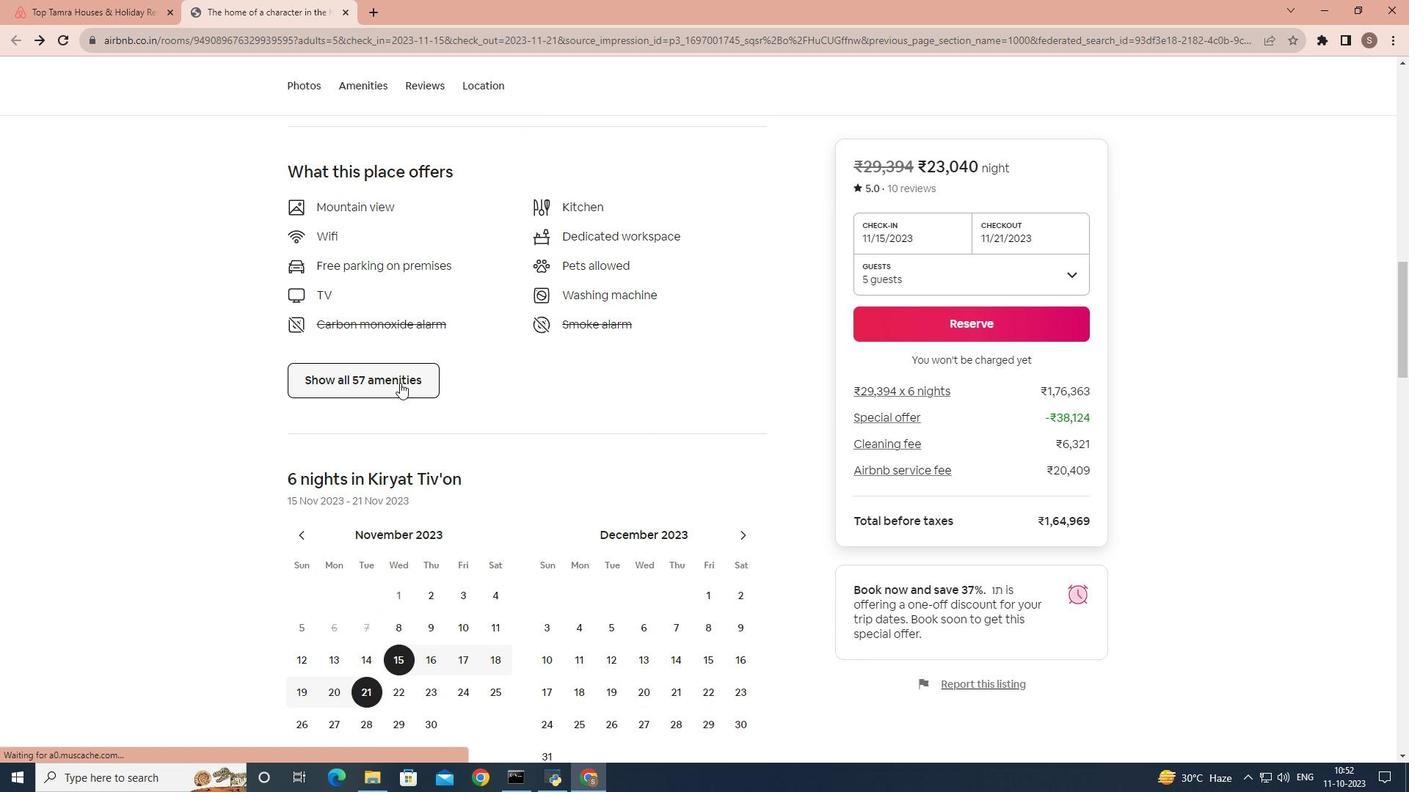 
Action: Mouse pressed left at (400, 383)
Screenshot: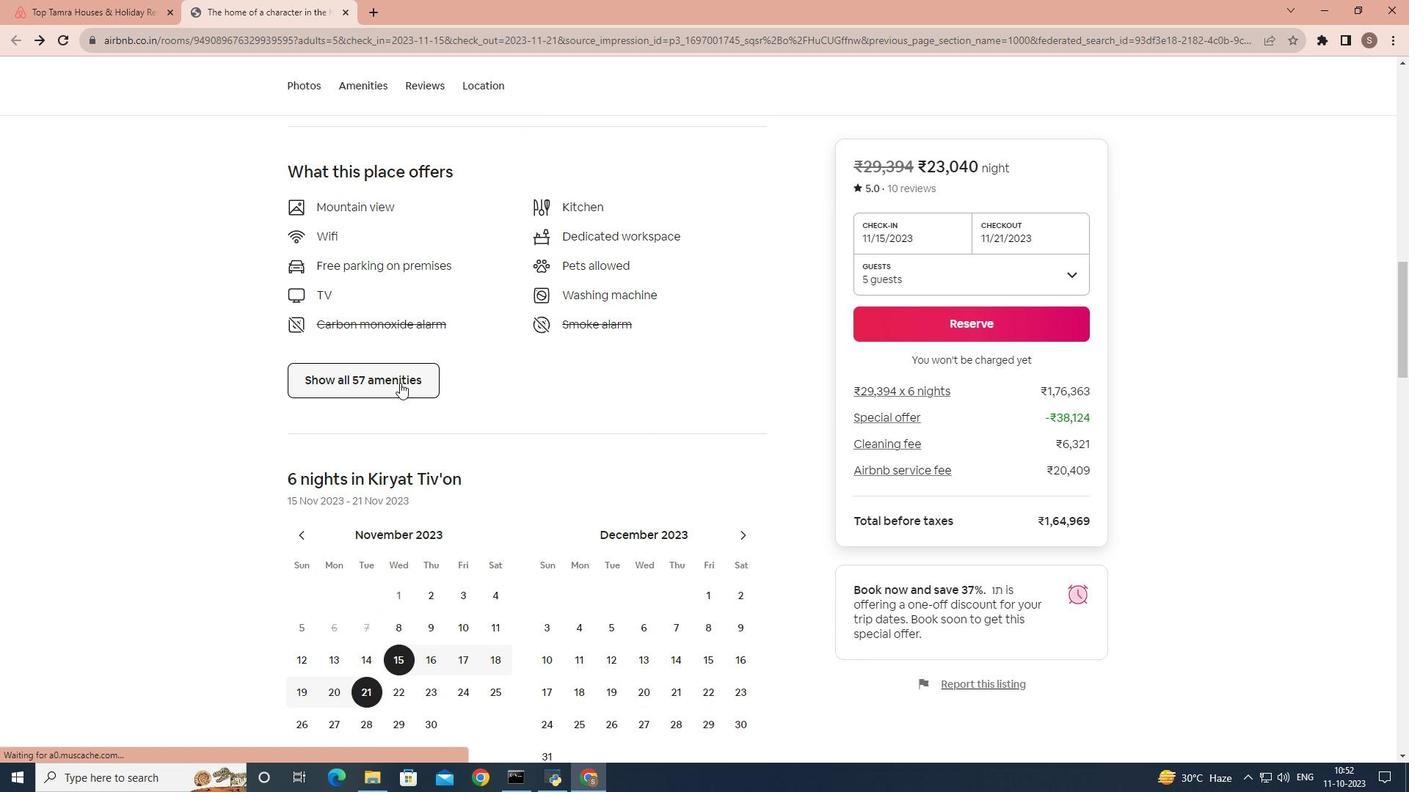 
Action: Mouse moved to (612, 360)
Screenshot: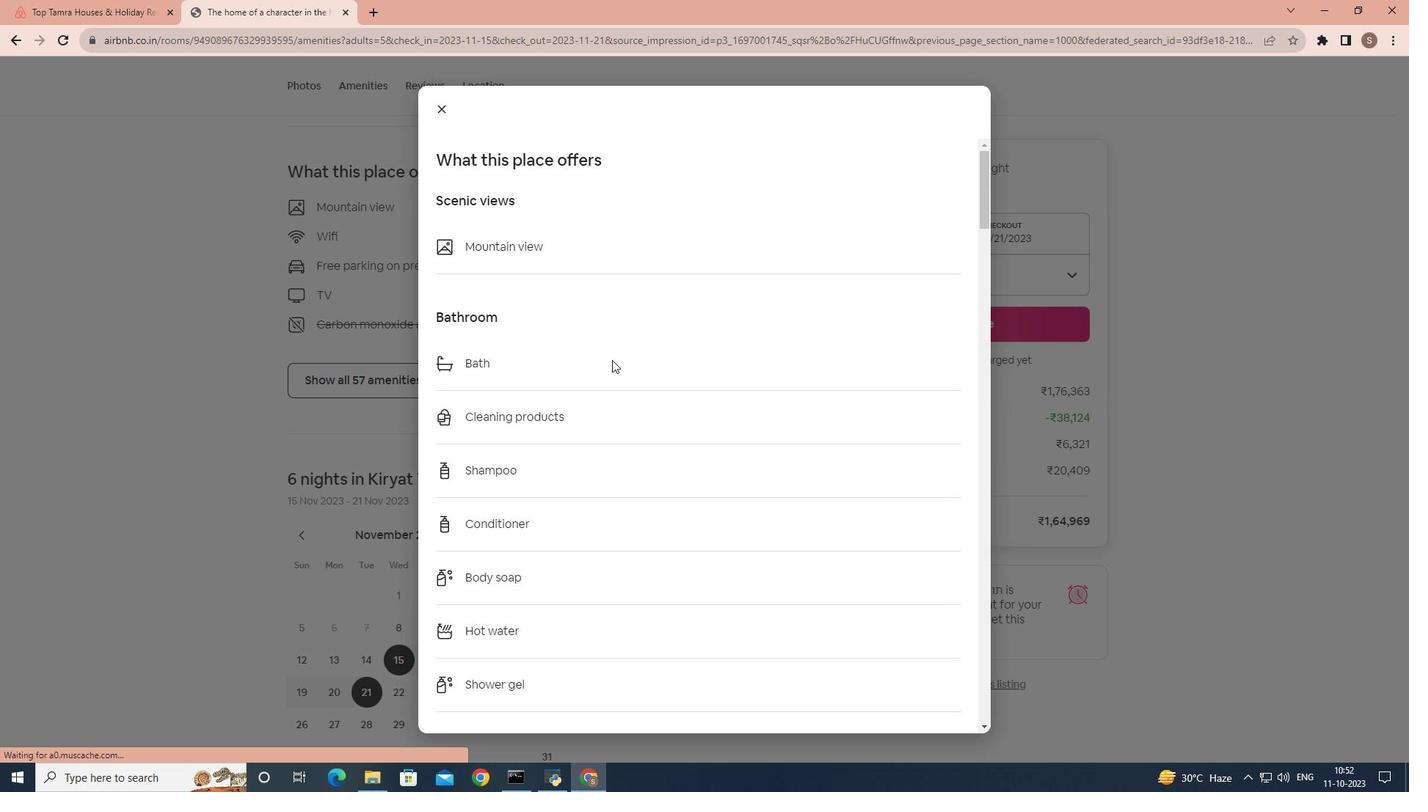 
Action: Mouse scrolled (612, 359) with delta (0, 0)
Screenshot: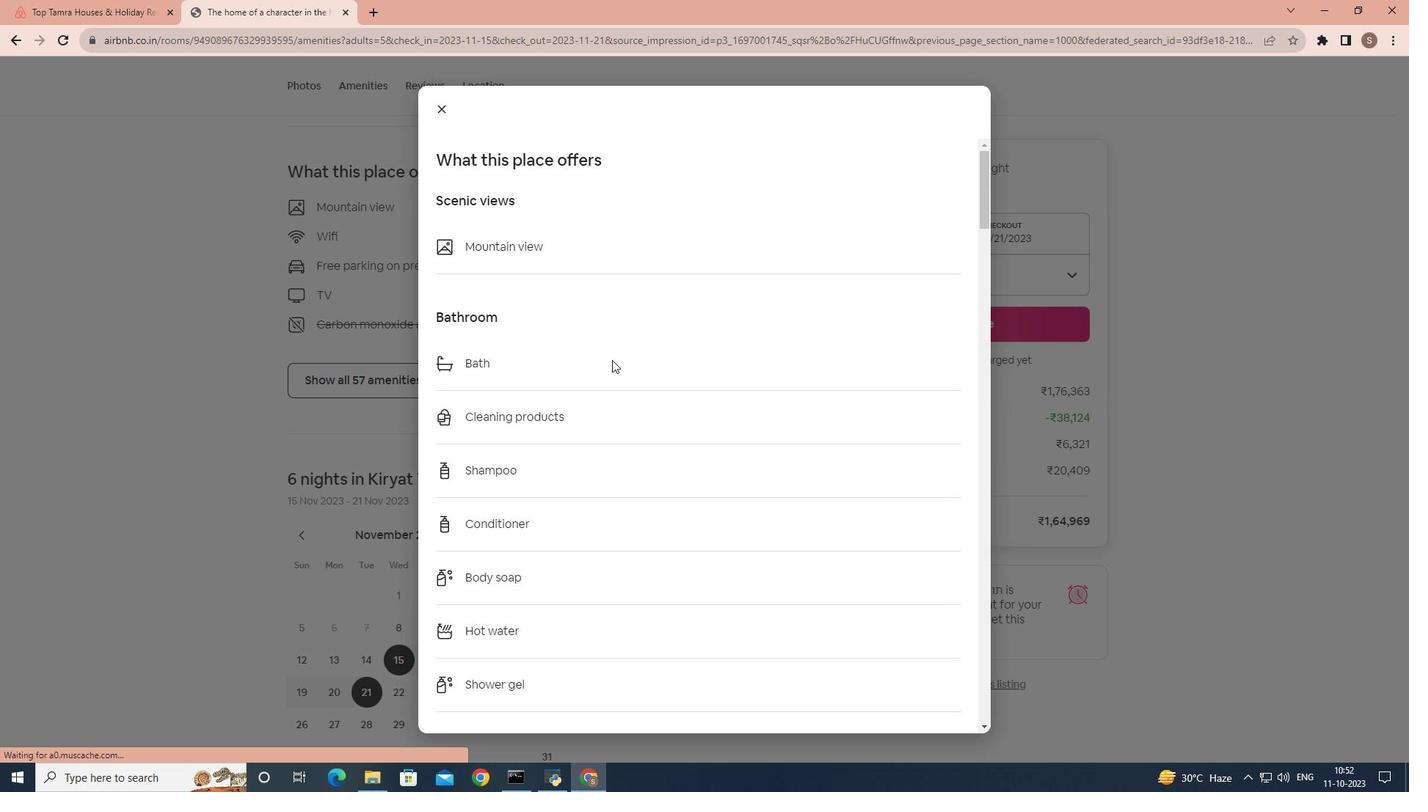 
Action: Mouse moved to (613, 360)
Screenshot: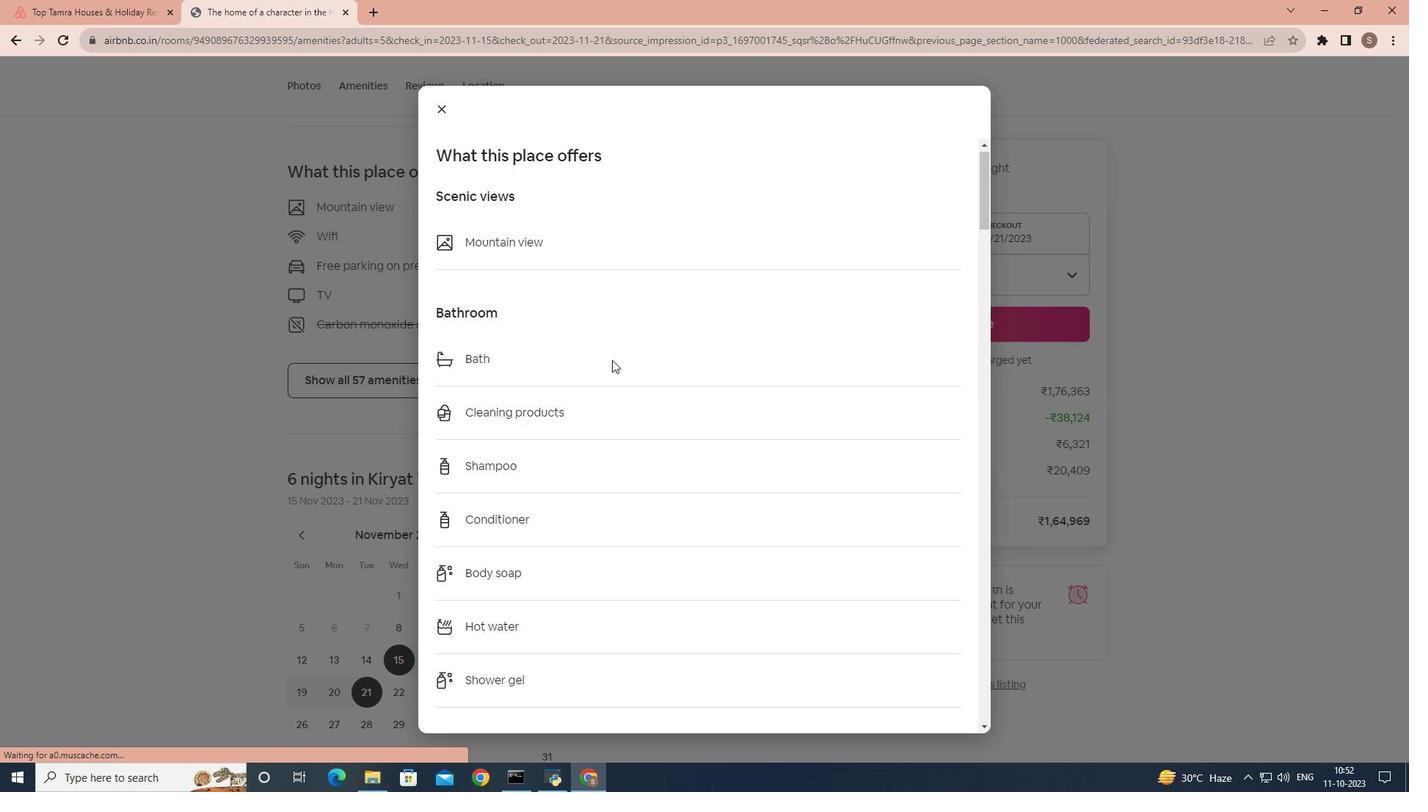 
Action: Mouse scrolled (613, 359) with delta (0, 0)
Screenshot: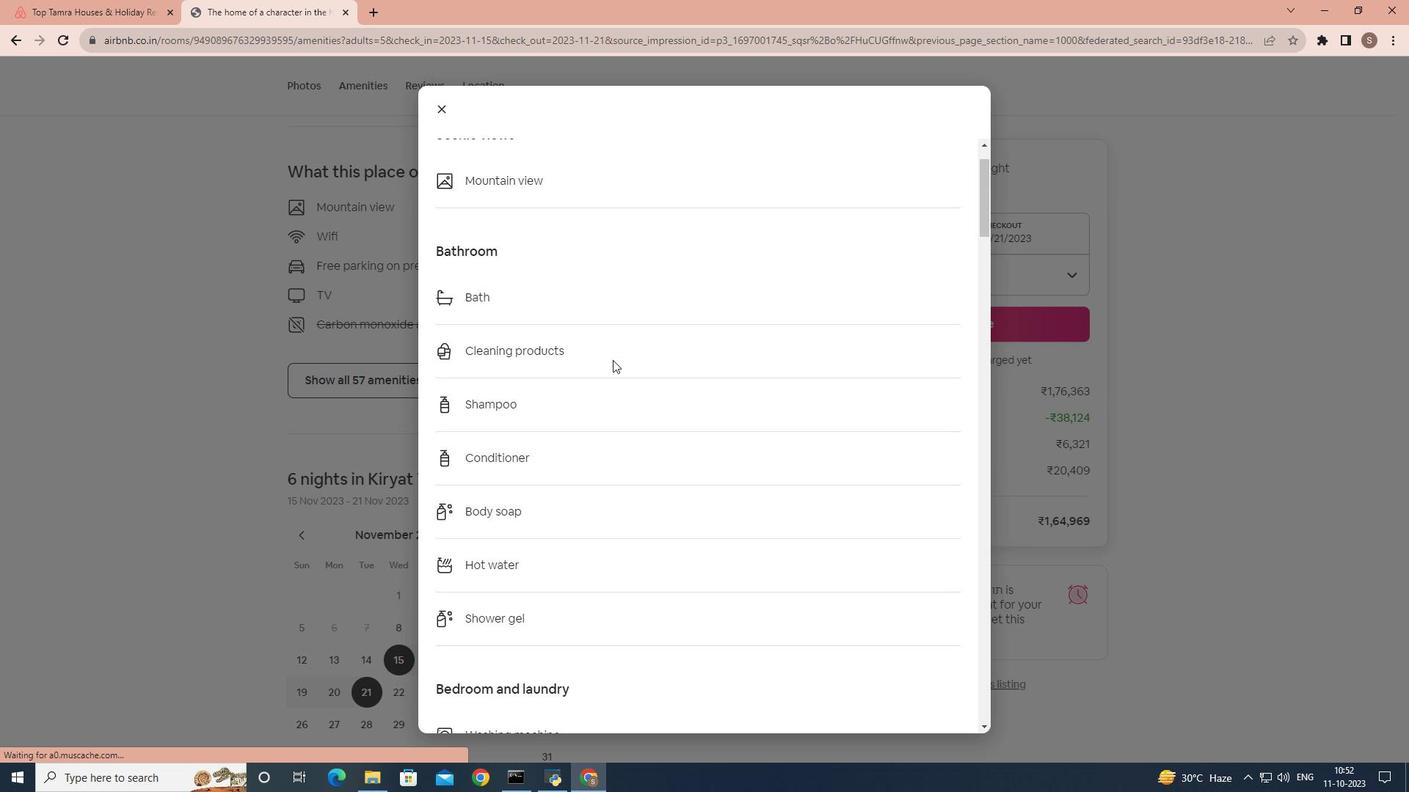 
Action: Mouse scrolled (613, 359) with delta (0, 0)
Screenshot: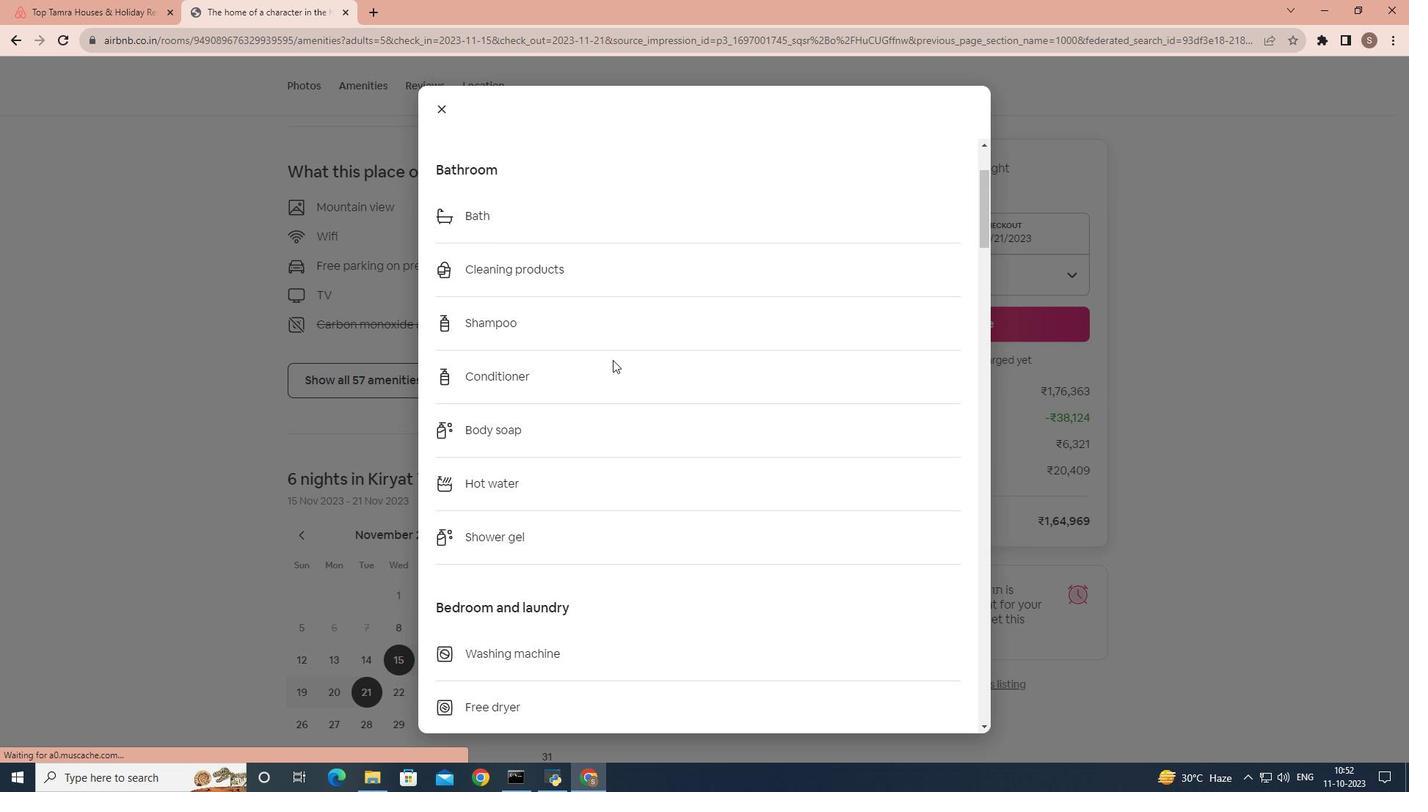 
Action: Mouse scrolled (613, 359) with delta (0, 0)
Screenshot: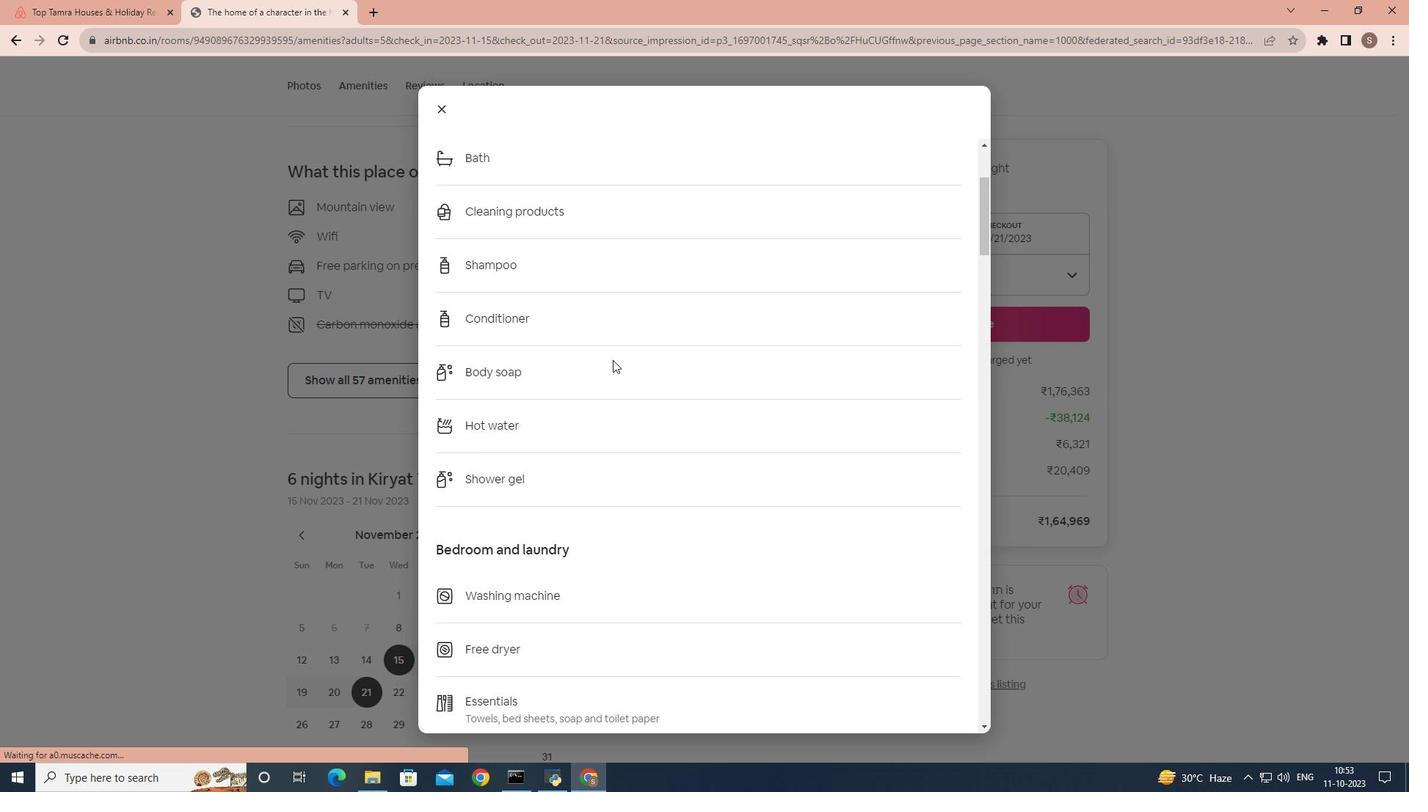 
Action: Mouse scrolled (613, 359) with delta (0, 0)
Screenshot: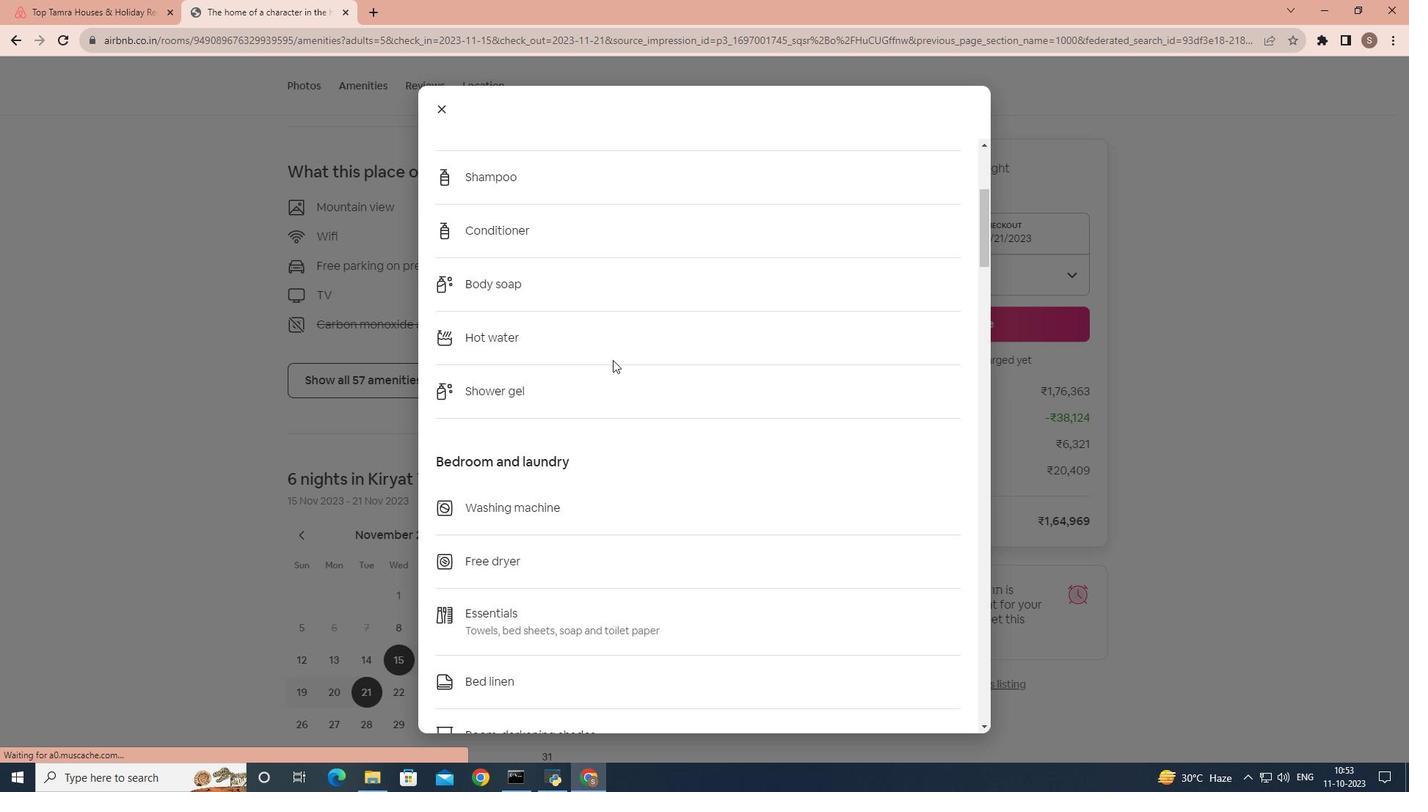 
Action: Mouse scrolled (613, 359) with delta (0, 0)
Screenshot: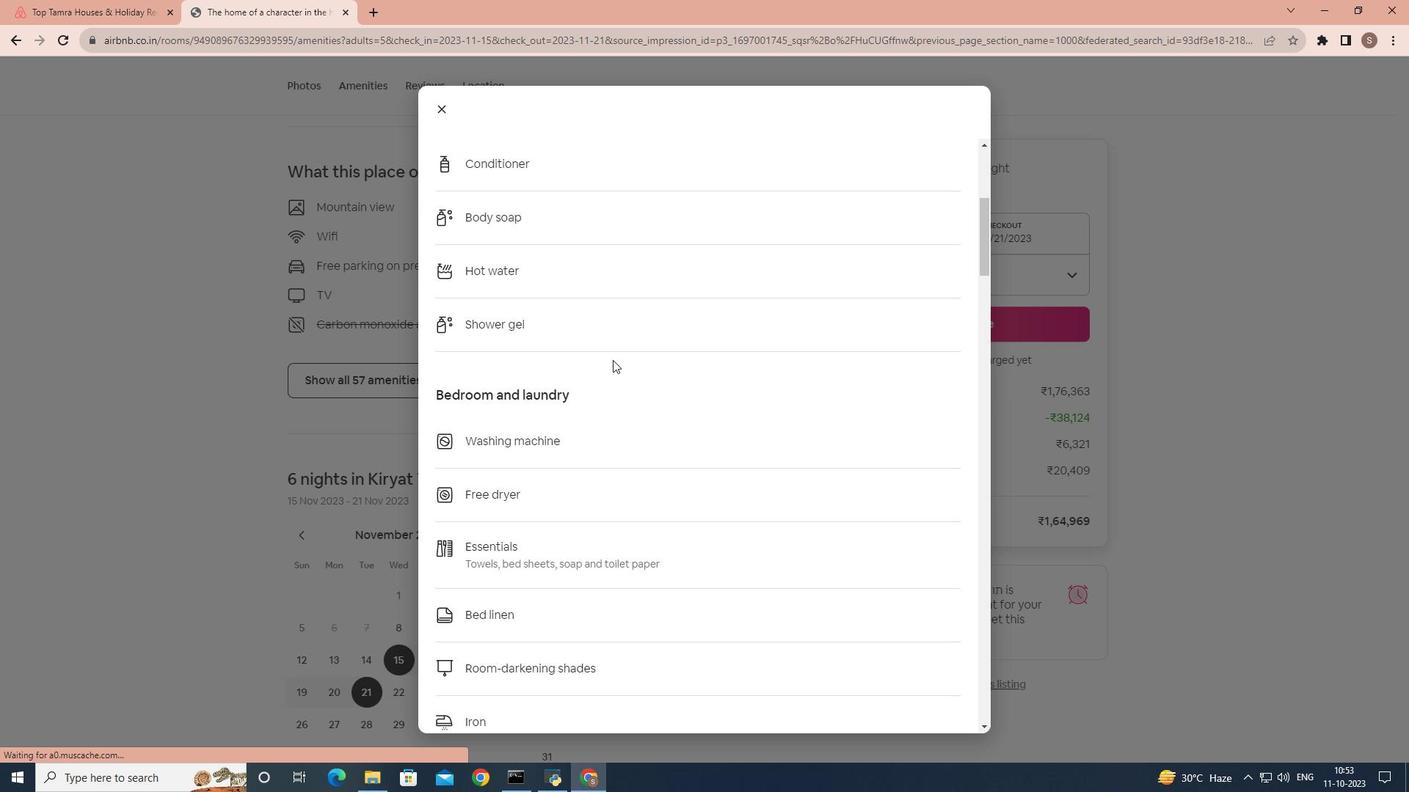
Action: Mouse scrolled (613, 359) with delta (0, 0)
Screenshot: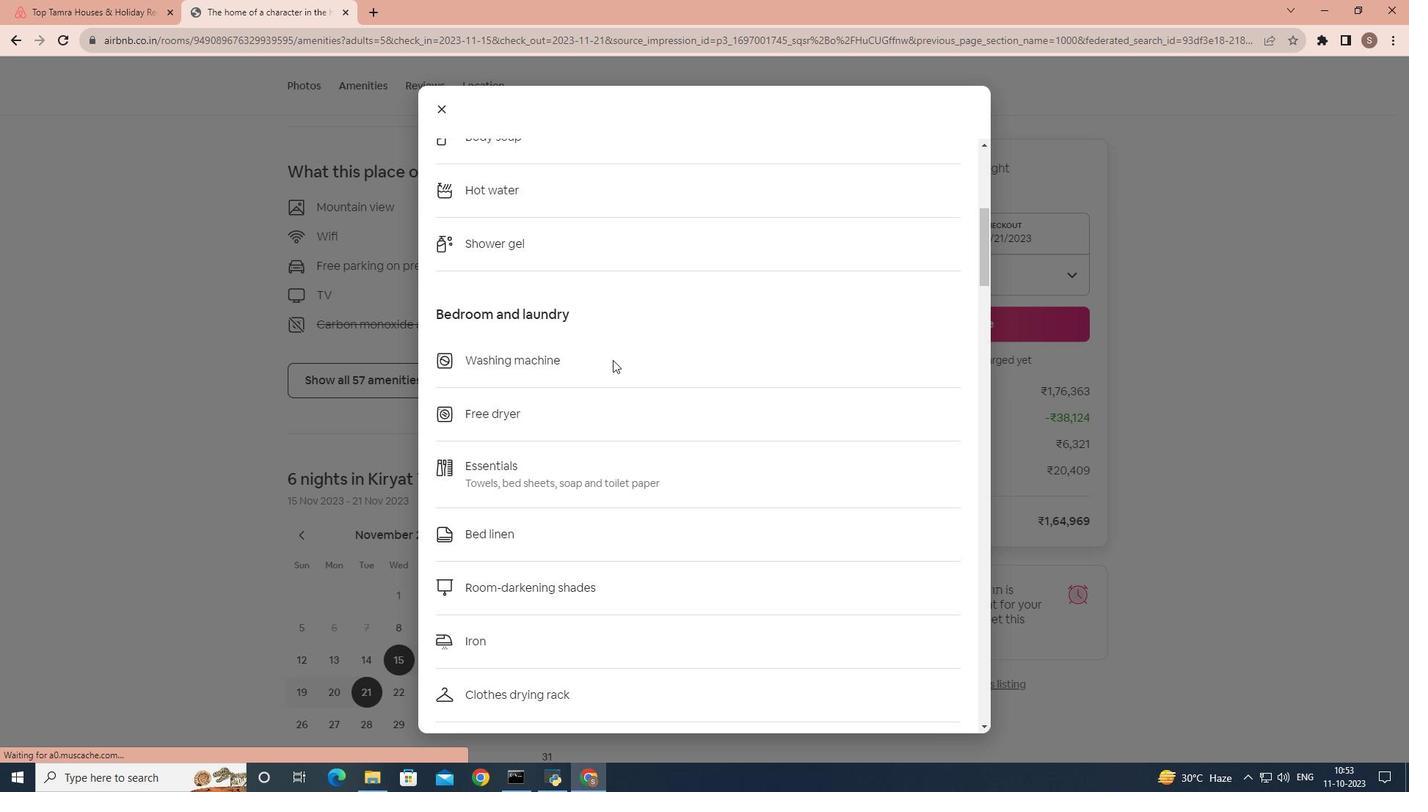 
Action: Mouse scrolled (613, 359) with delta (0, 0)
Screenshot: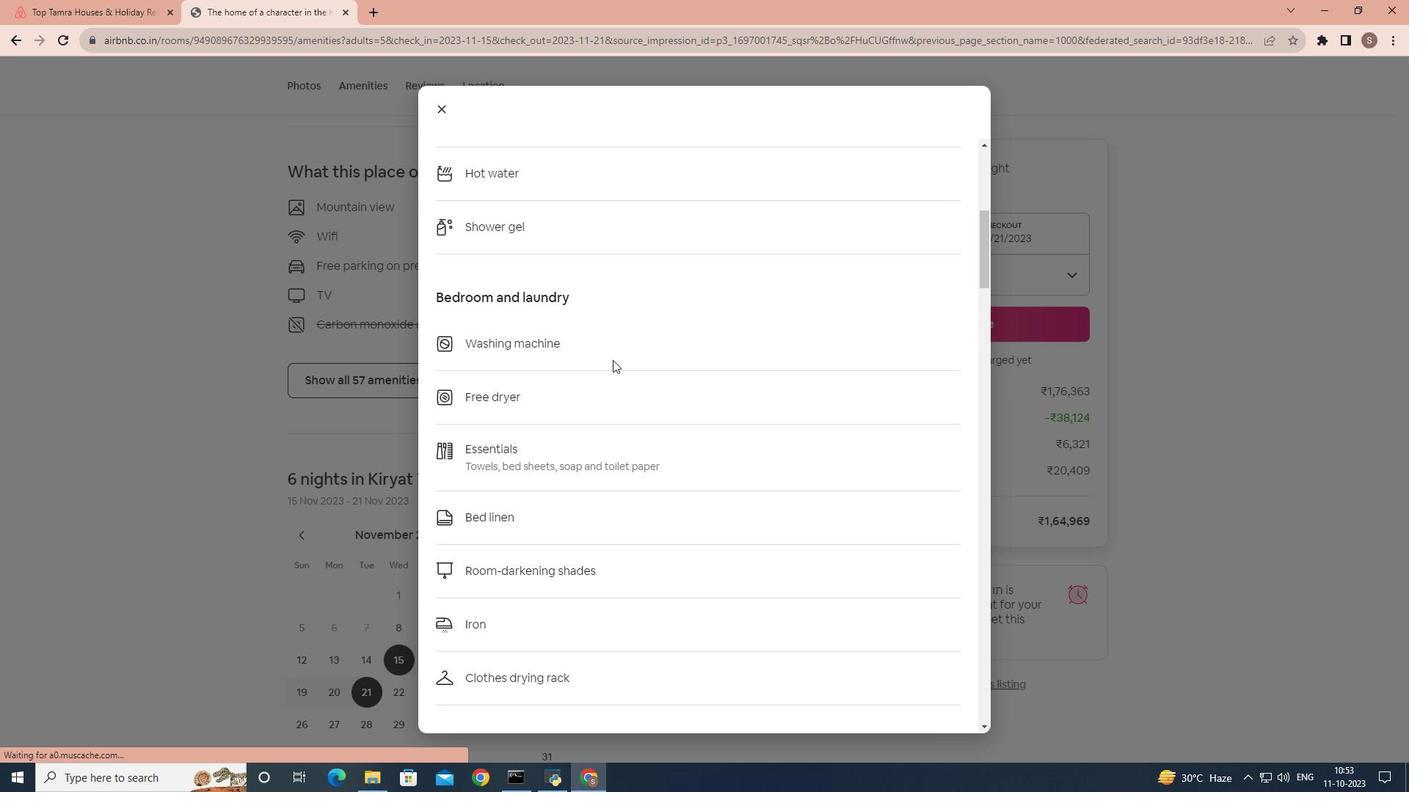 
Action: Mouse scrolled (613, 359) with delta (0, 0)
Screenshot: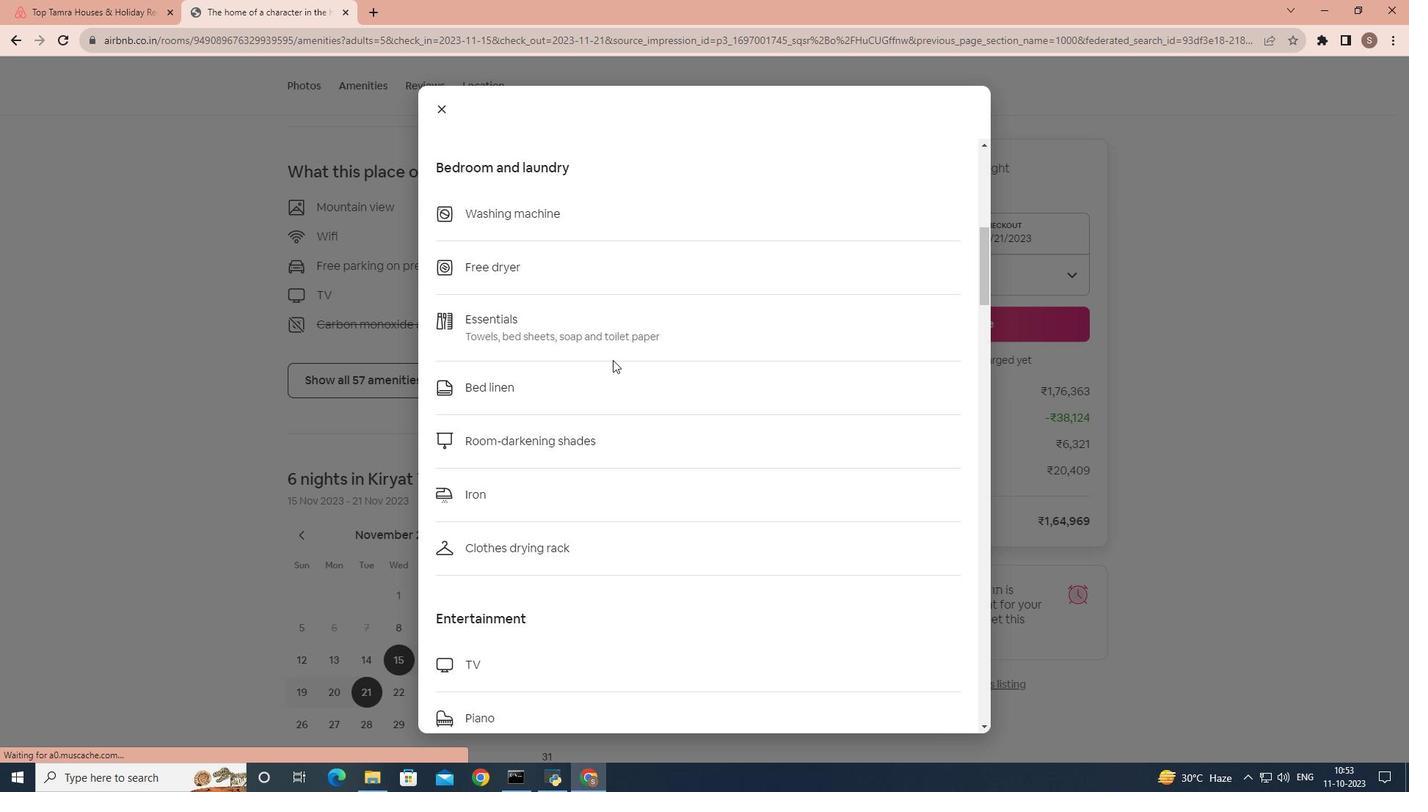 
Action: Mouse scrolled (613, 359) with delta (0, 0)
Screenshot: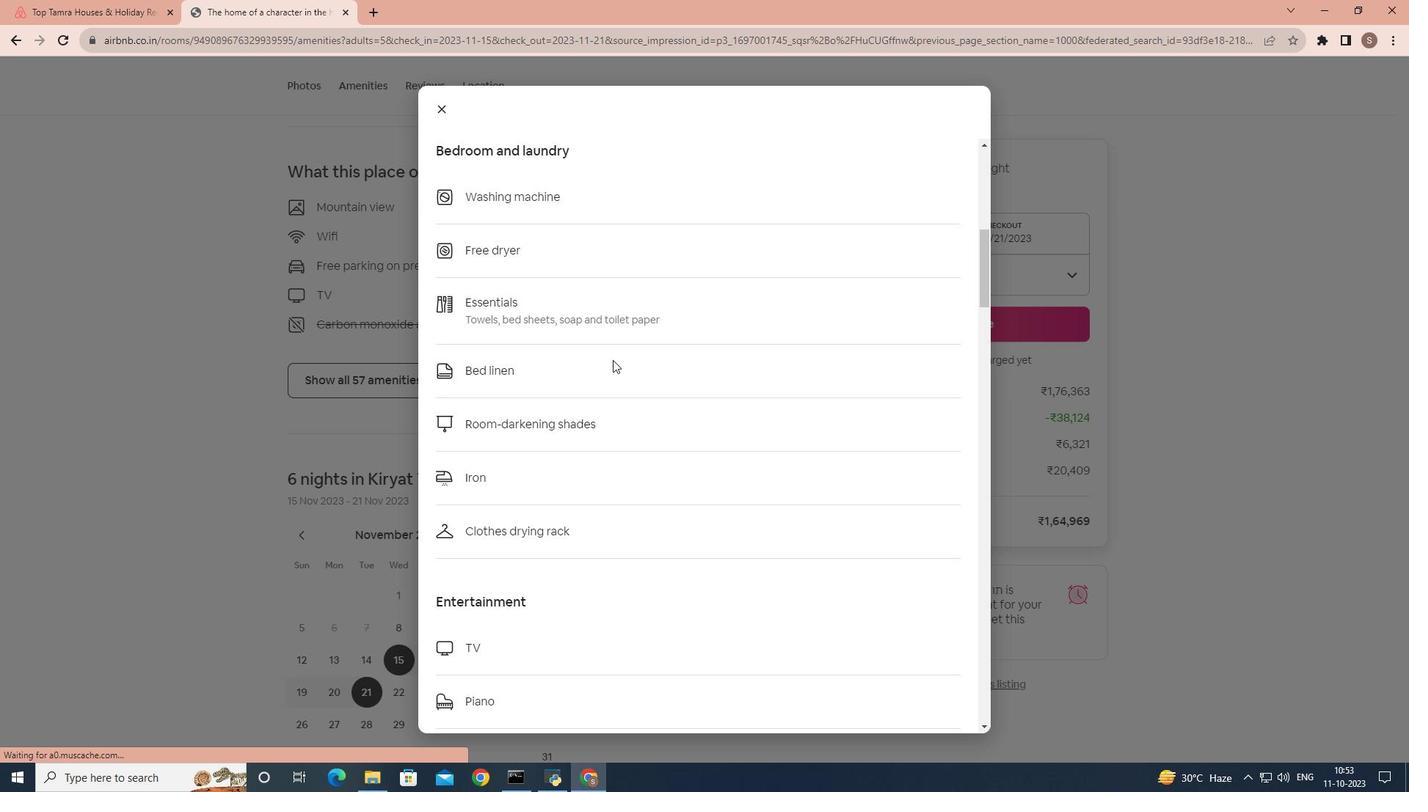 
Action: Mouse scrolled (613, 359) with delta (0, 0)
Screenshot: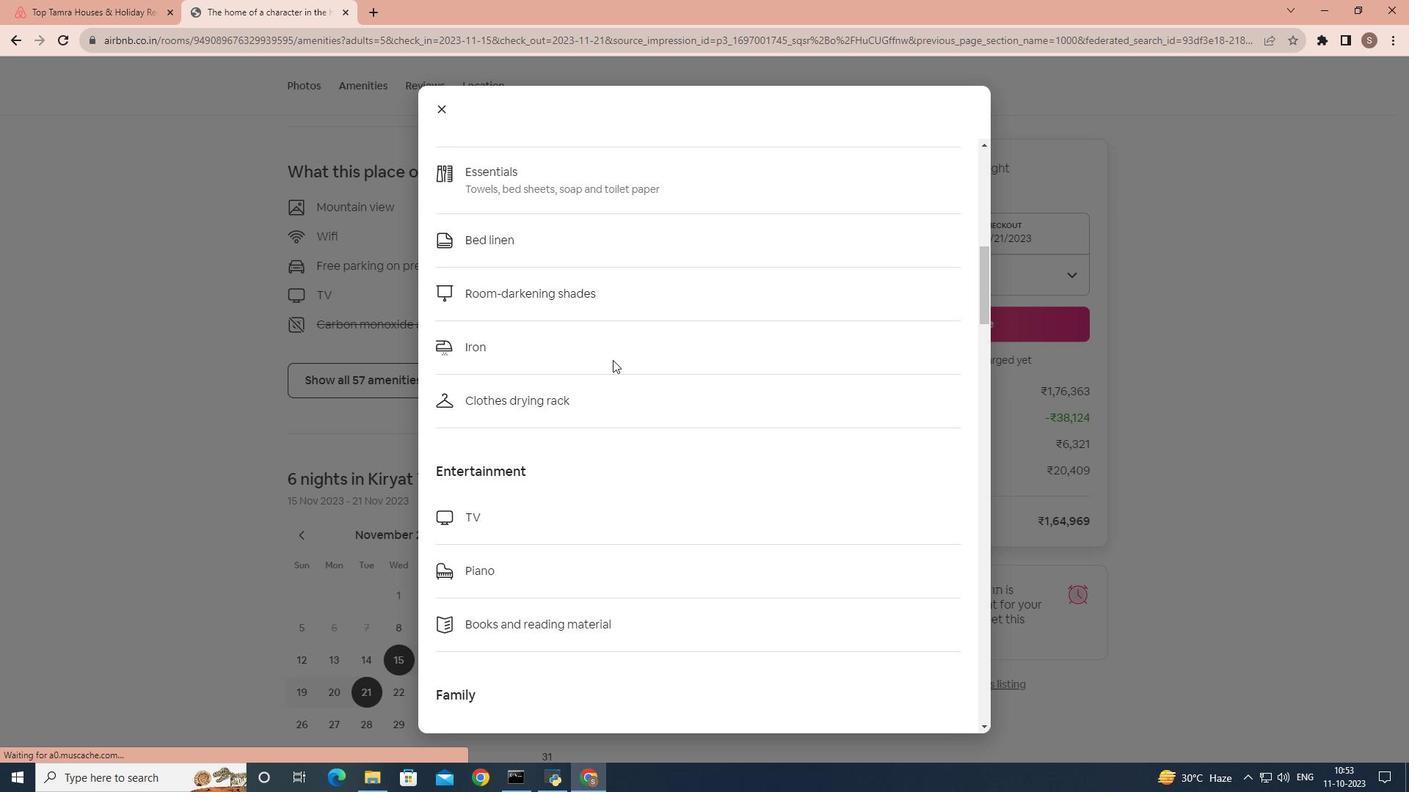 
Action: Mouse scrolled (613, 359) with delta (0, 0)
Screenshot: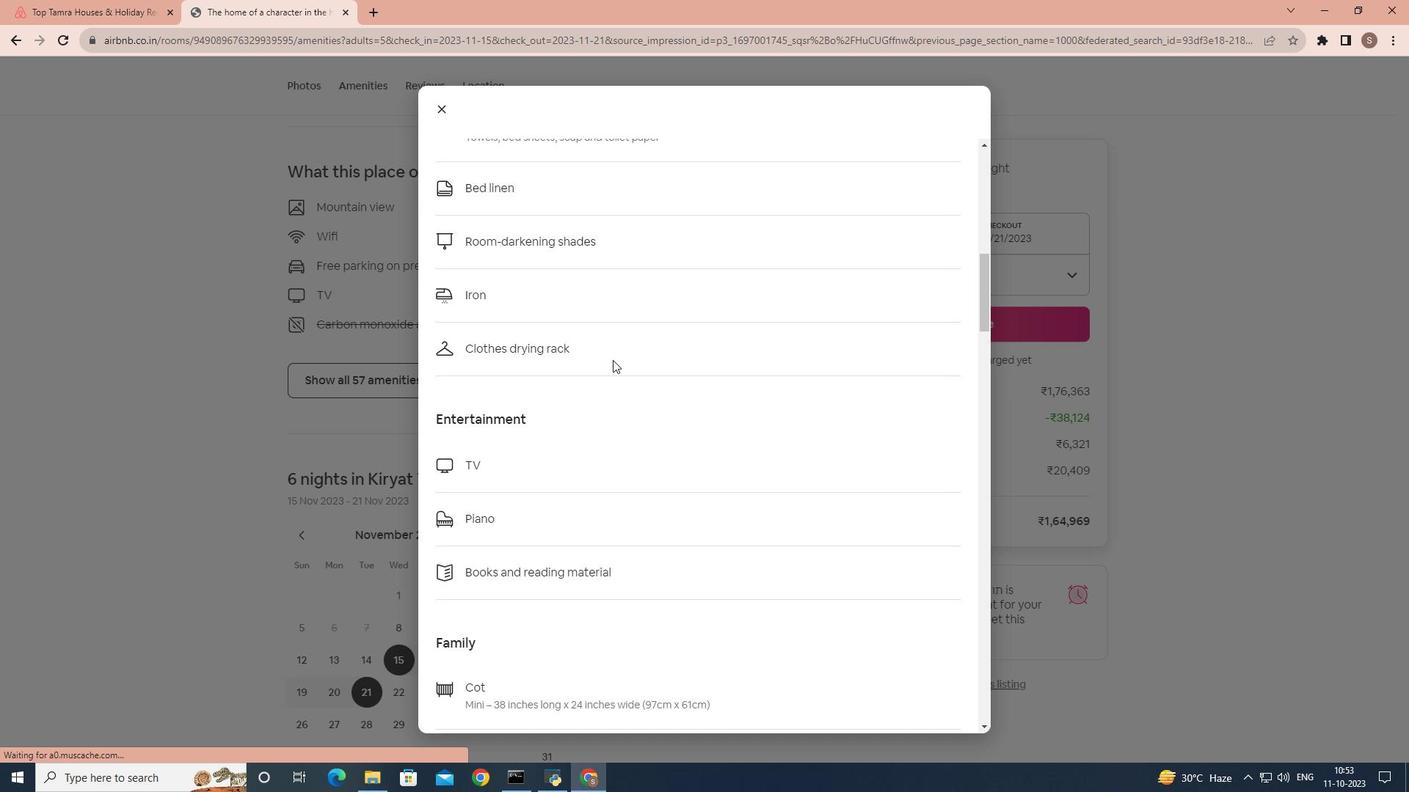 
Action: Mouse scrolled (613, 359) with delta (0, 0)
Screenshot: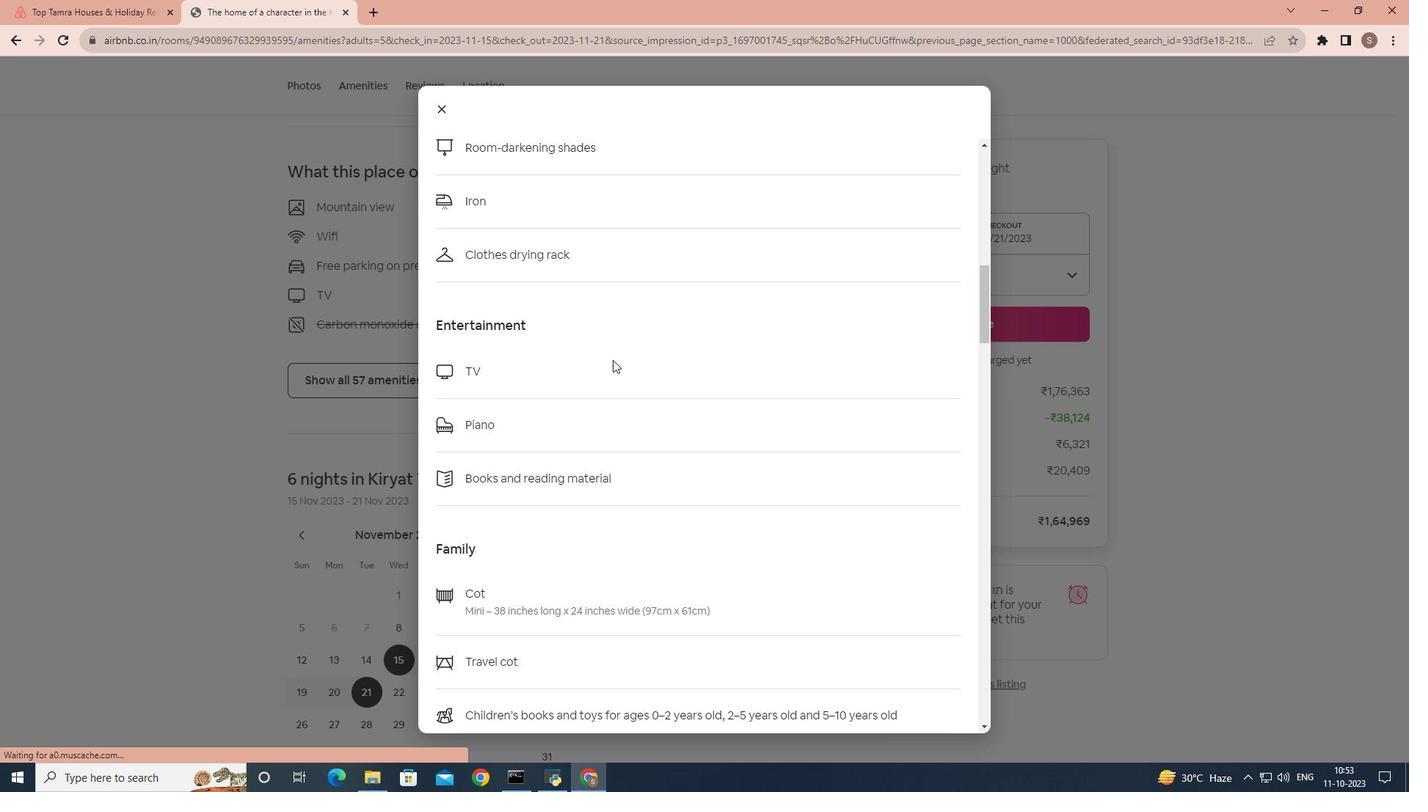 
Action: Mouse scrolled (613, 359) with delta (0, 0)
Screenshot: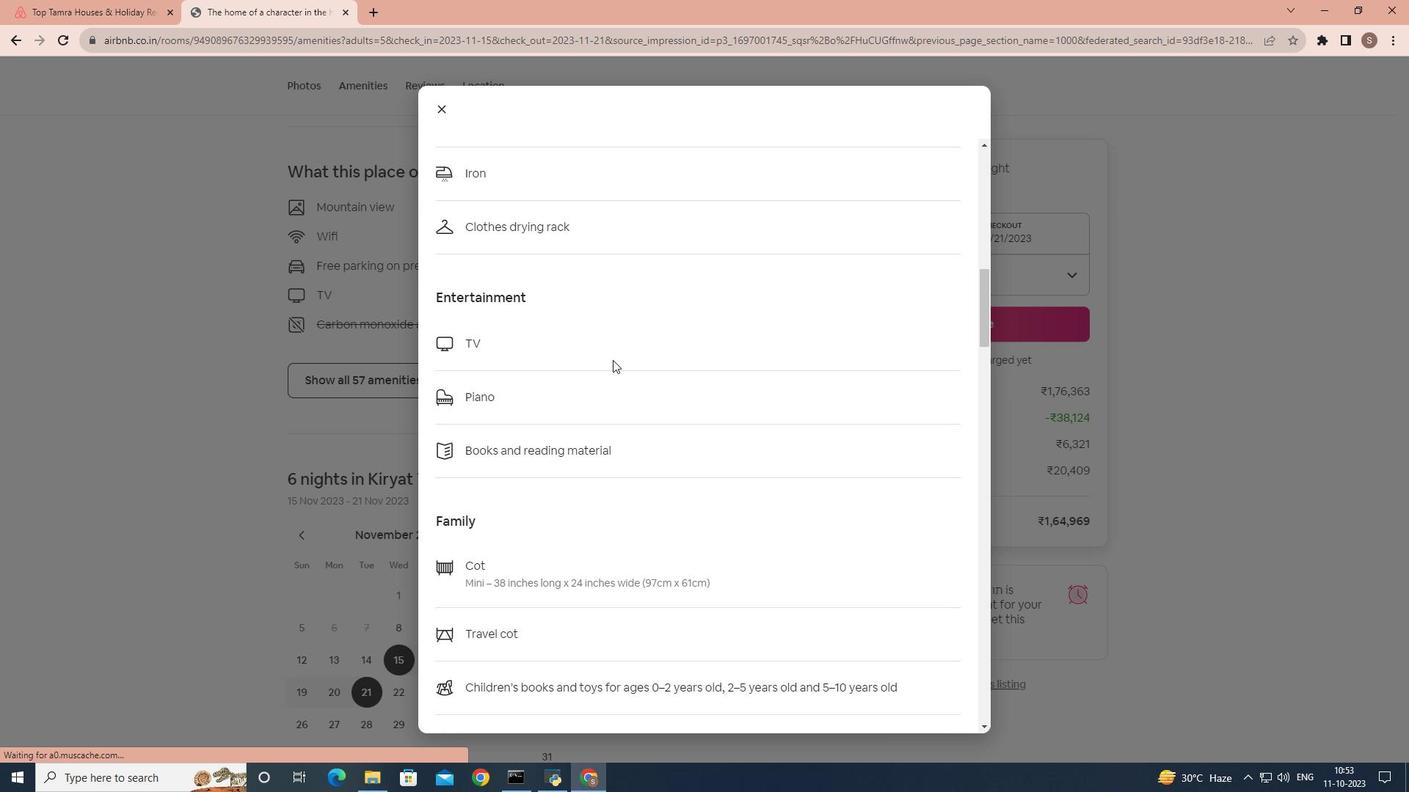 
Action: Mouse scrolled (613, 359) with delta (0, 0)
Screenshot: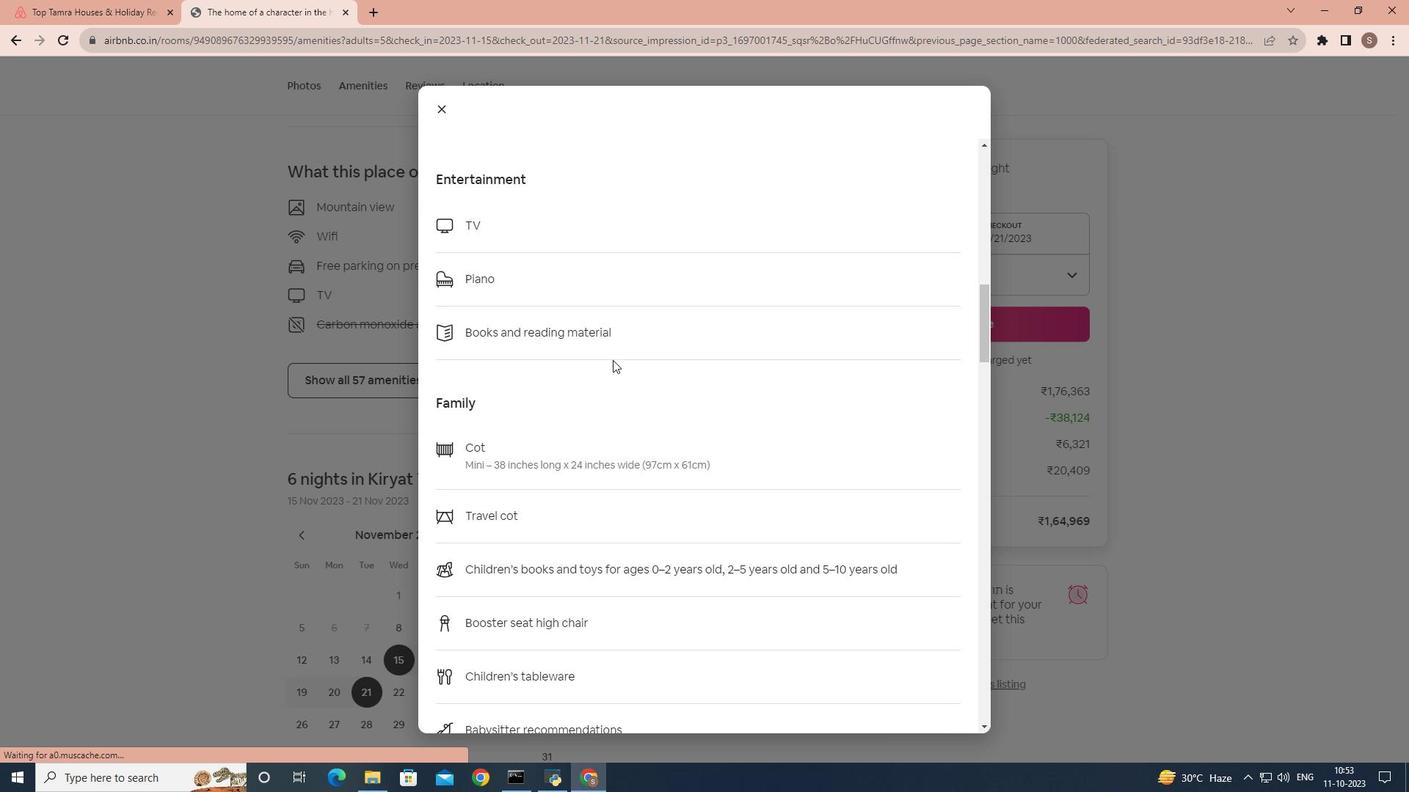 
Action: Mouse scrolled (613, 359) with delta (0, 0)
Screenshot: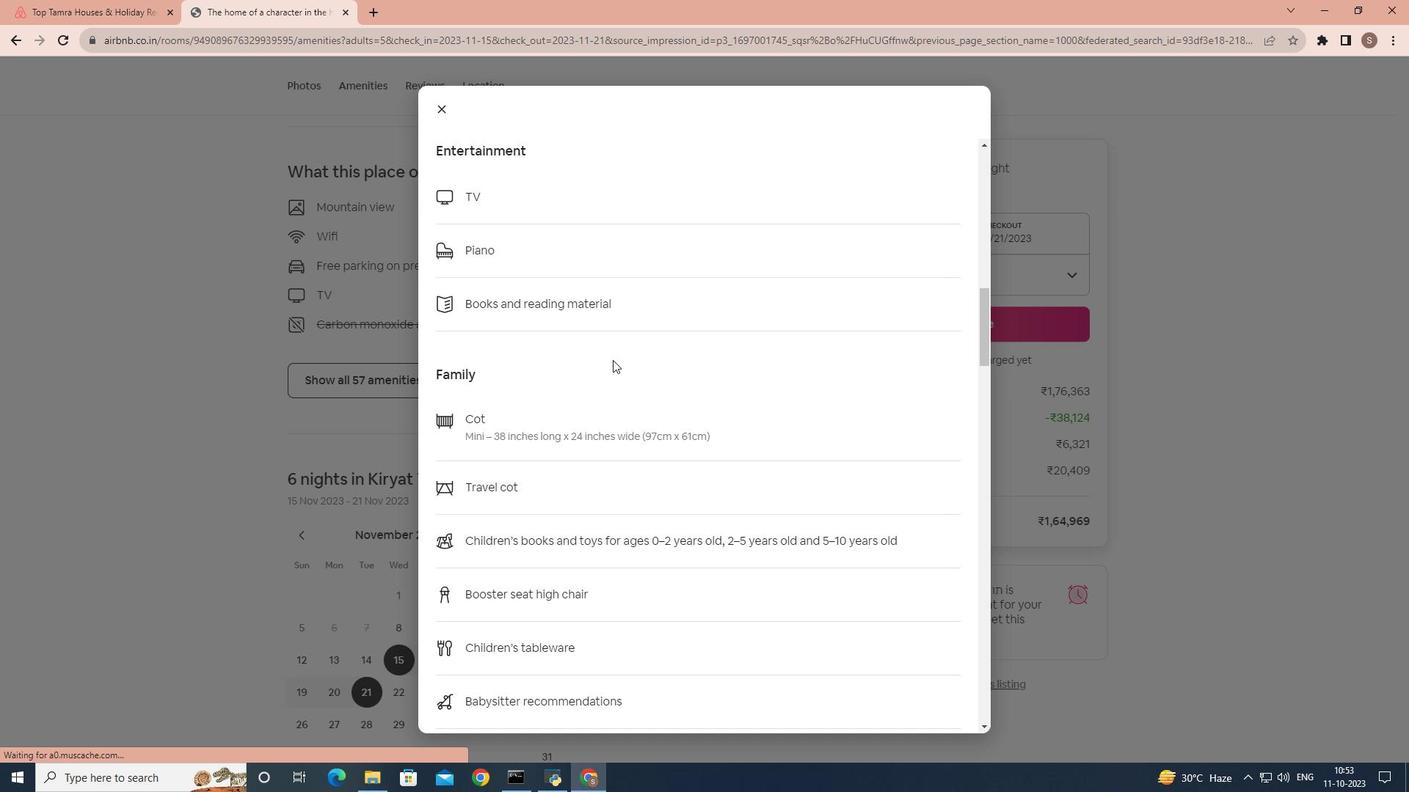 
Action: Mouse scrolled (613, 359) with delta (0, 0)
Screenshot: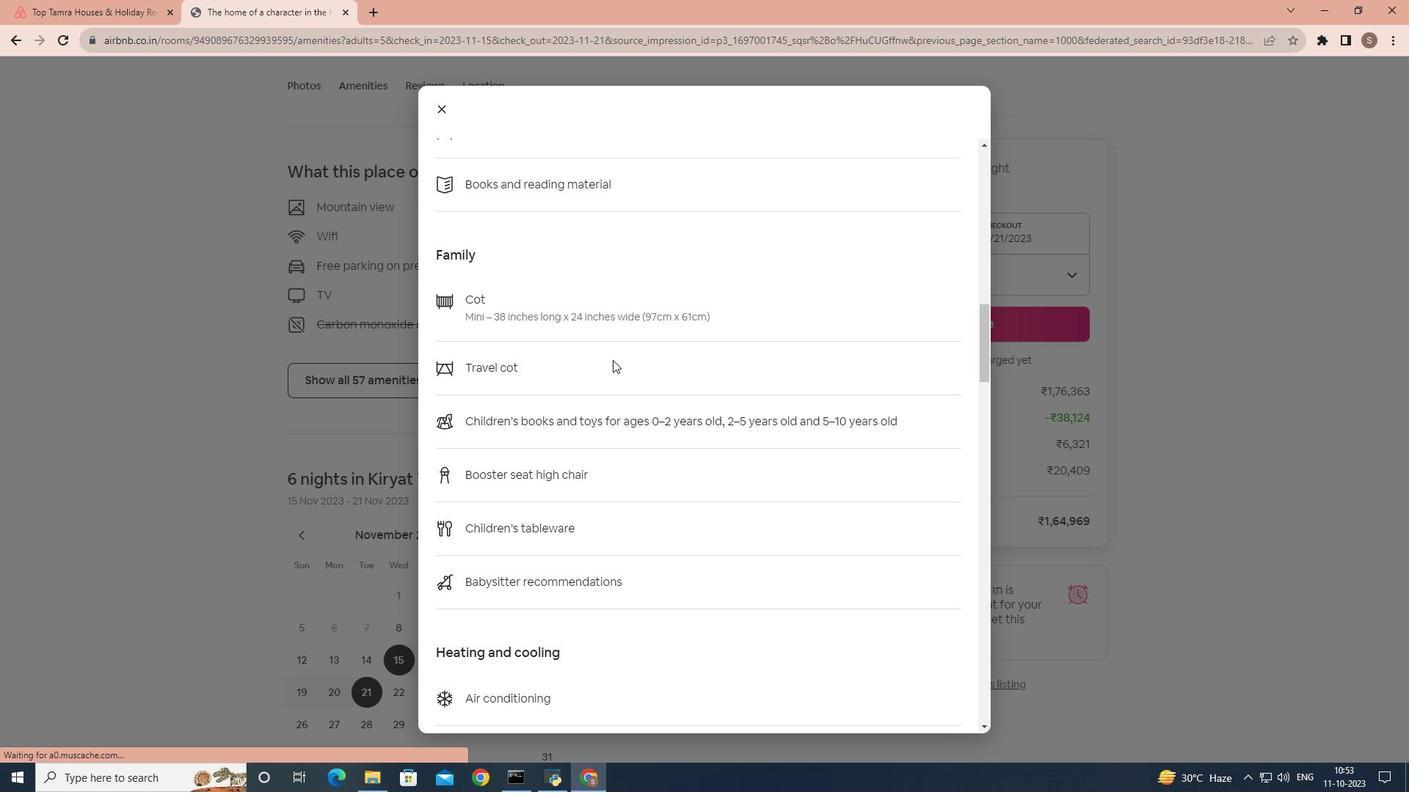 
Action: Mouse scrolled (613, 359) with delta (0, 0)
Screenshot: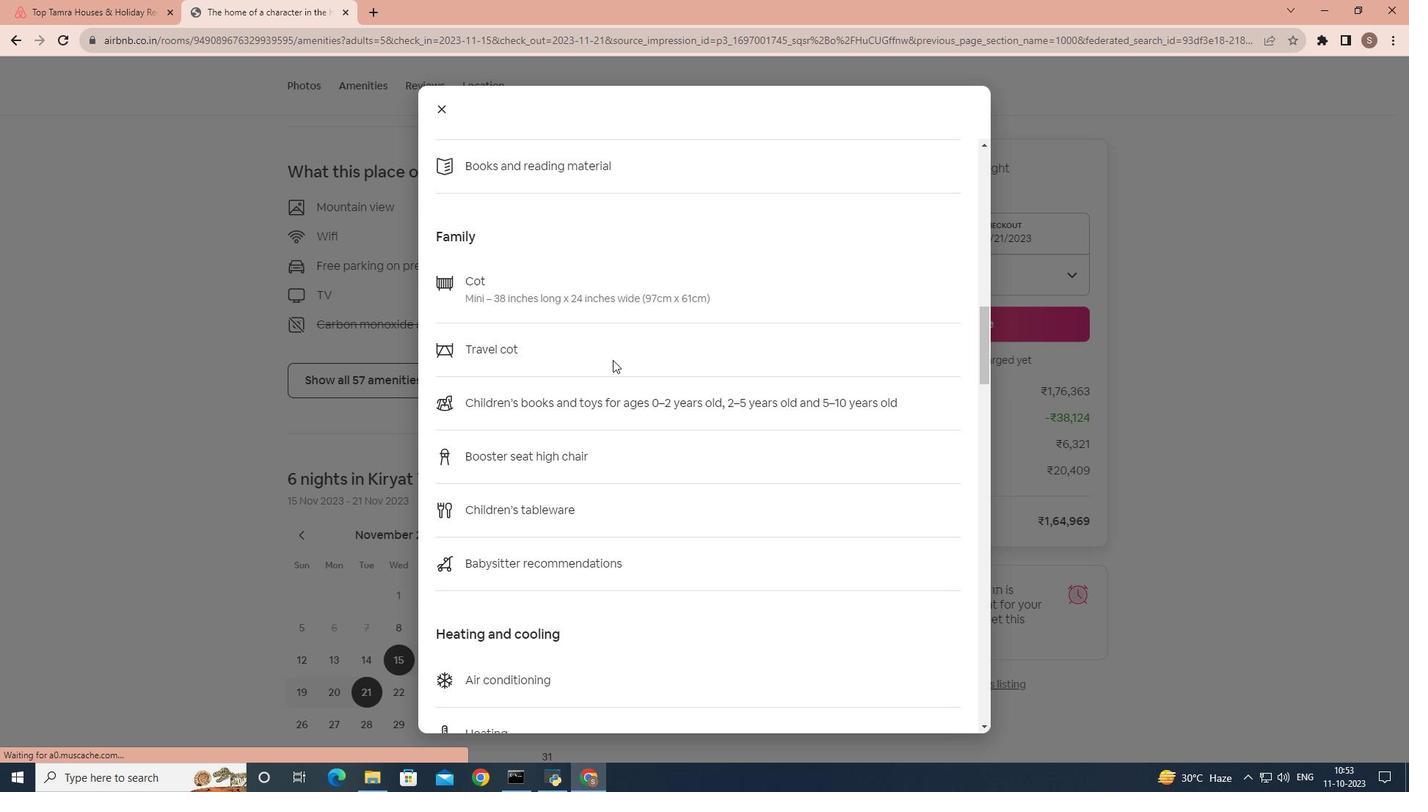 
Action: Mouse scrolled (613, 359) with delta (0, 0)
Screenshot: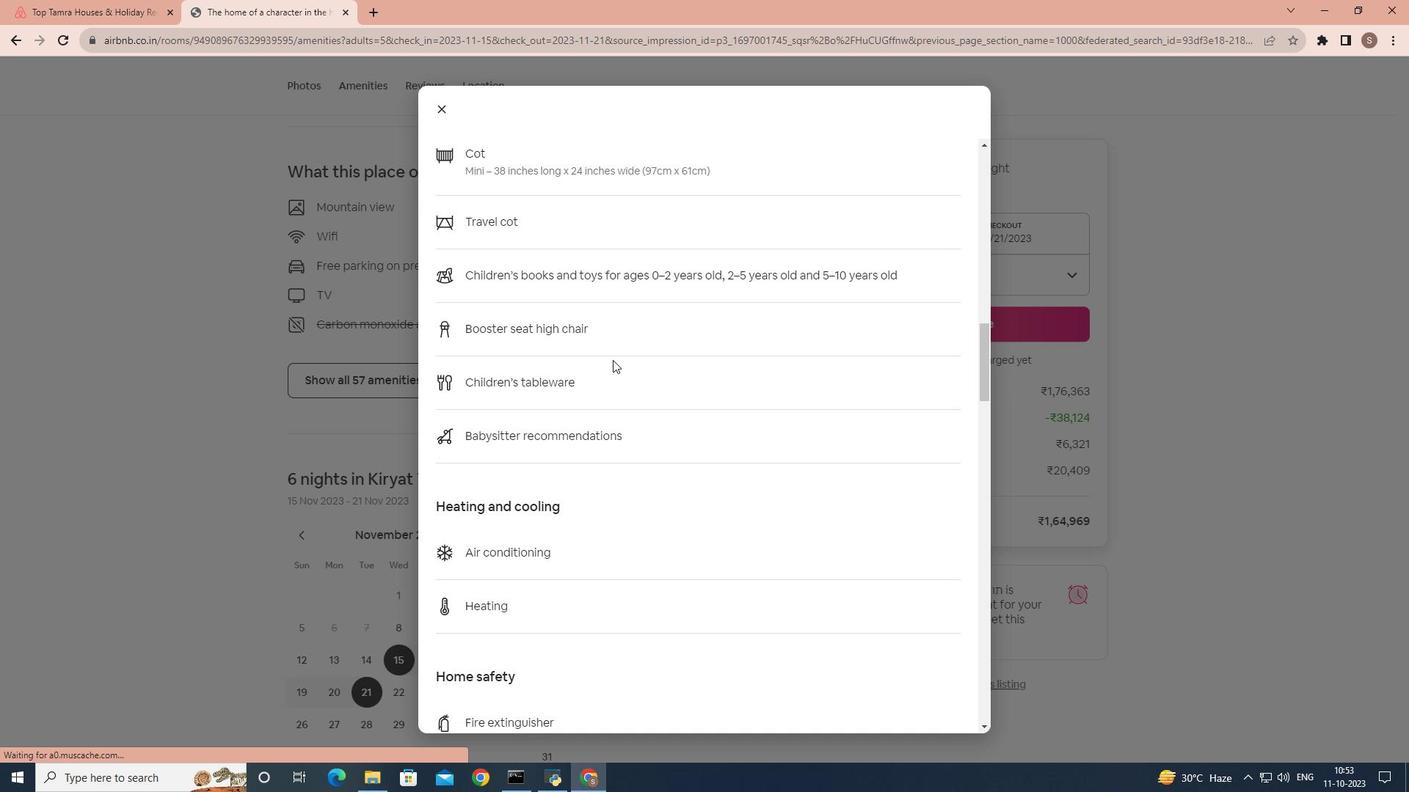 
Action: Mouse scrolled (613, 359) with delta (0, 0)
Screenshot: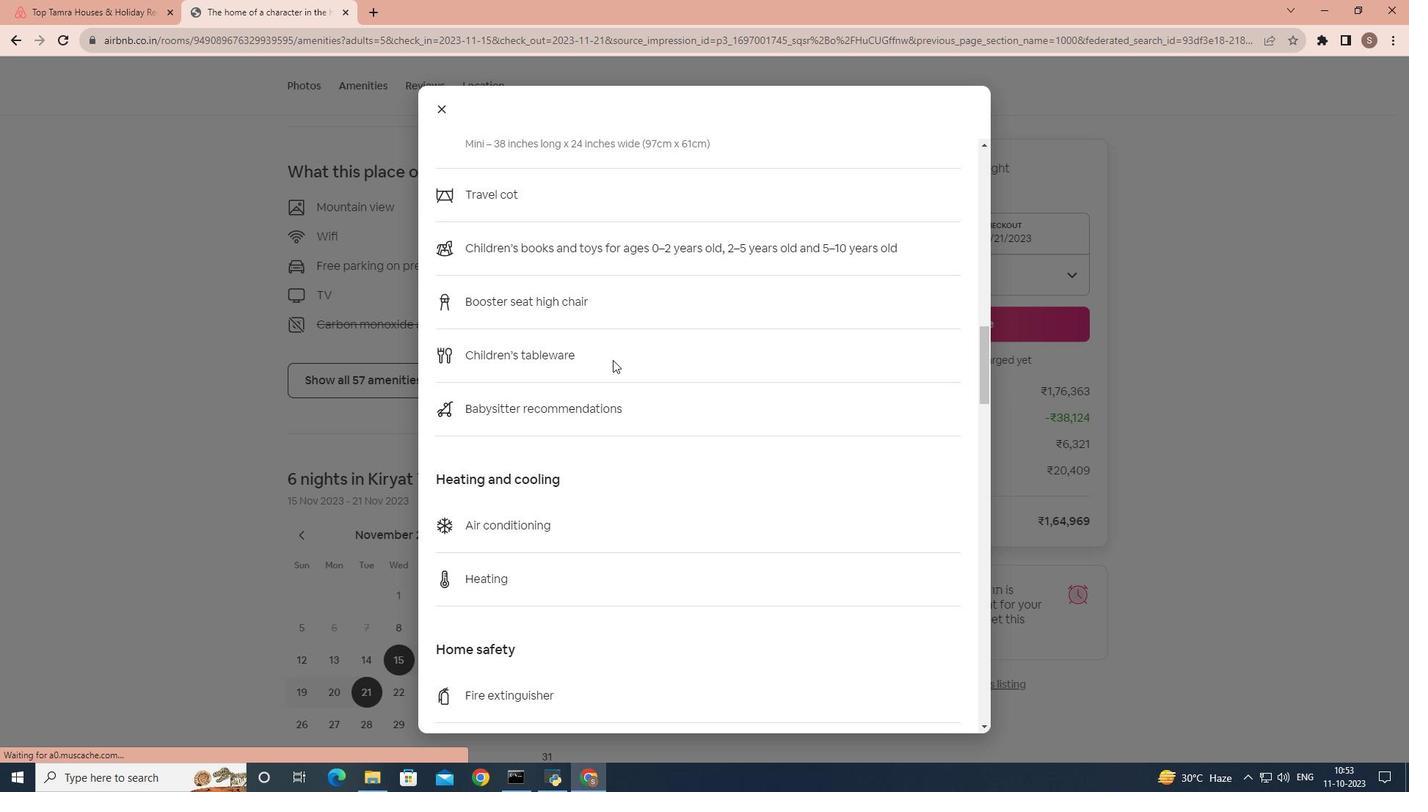 
Action: Mouse scrolled (613, 359) with delta (0, 0)
Screenshot: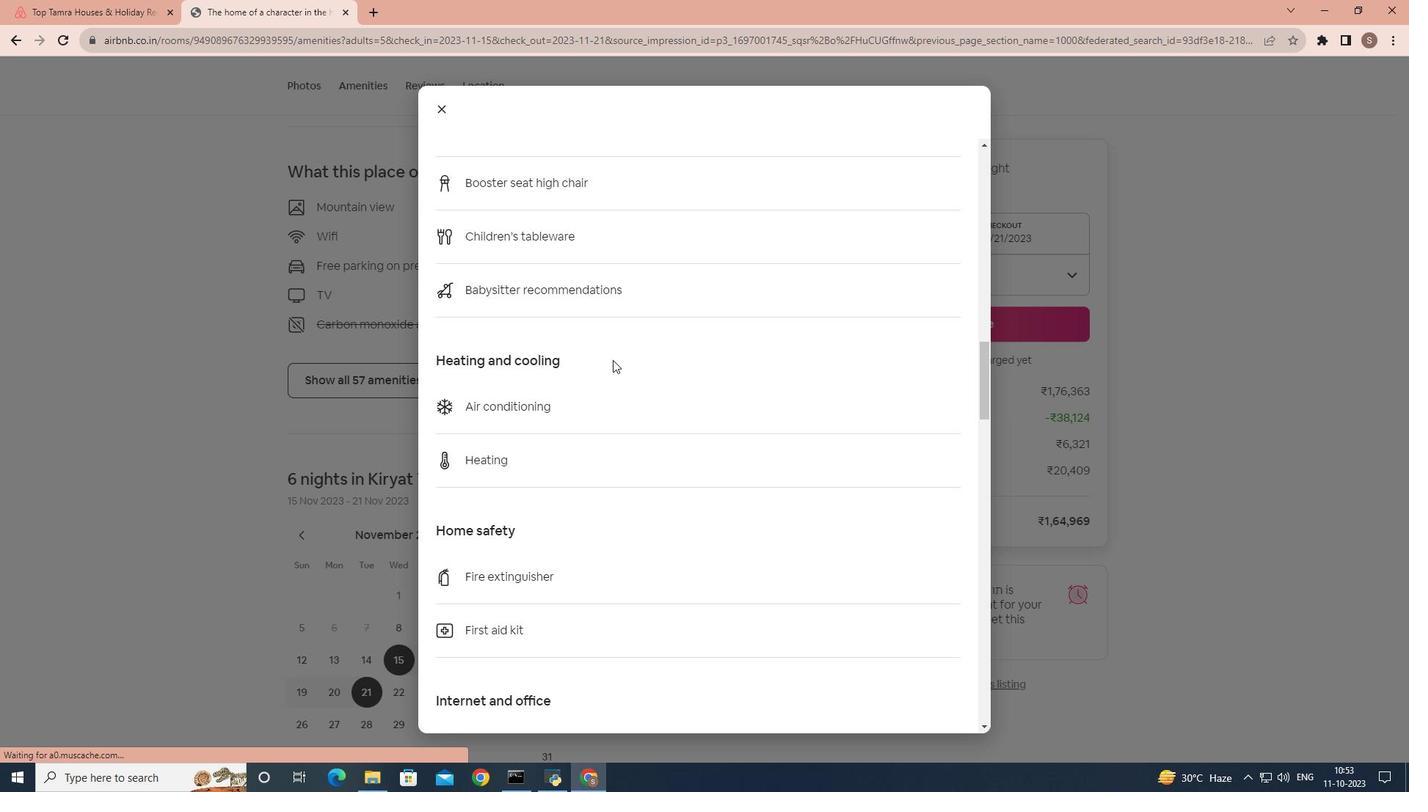 
Action: Mouse scrolled (613, 359) with delta (0, 0)
Screenshot: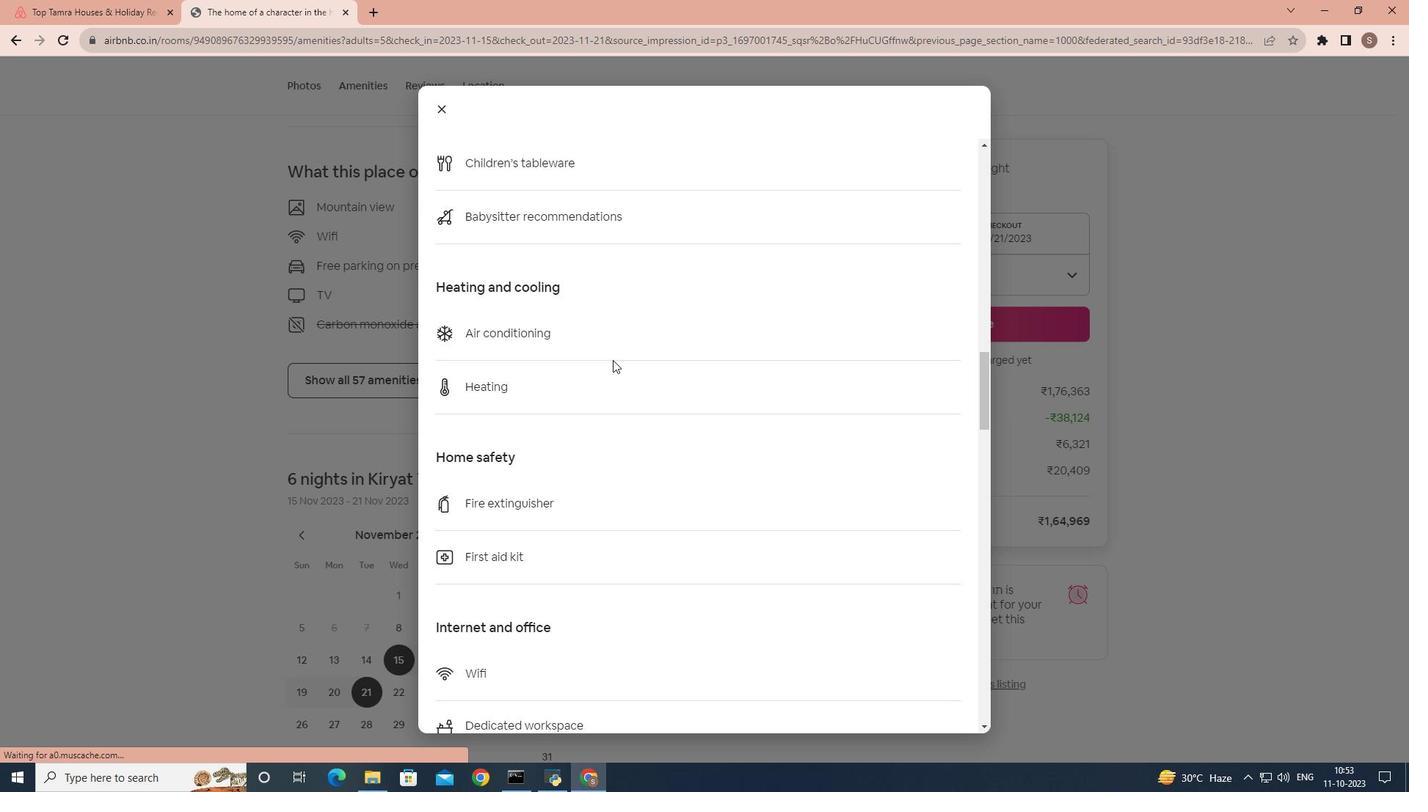 
Action: Mouse scrolled (613, 359) with delta (0, 0)
Screenshot: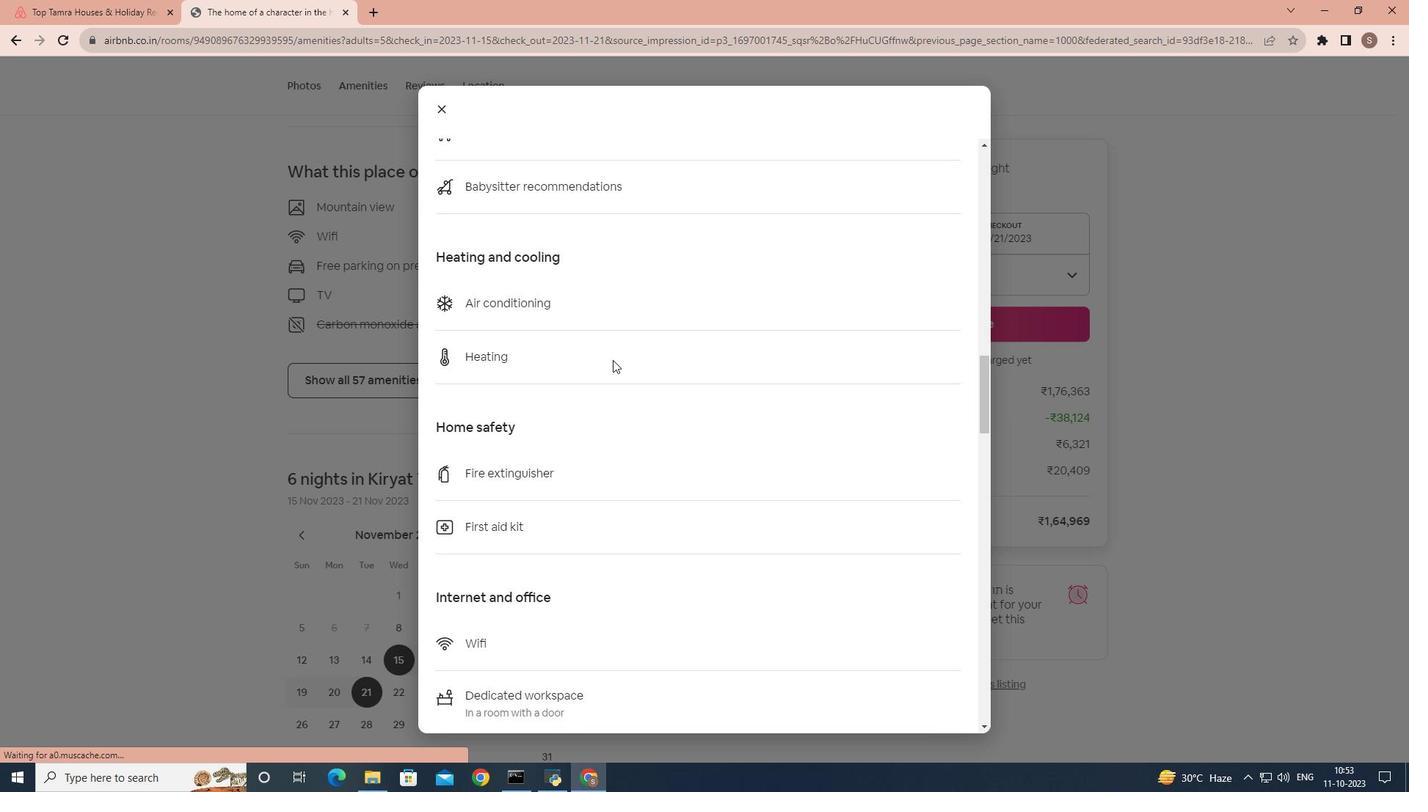 
Action: Mouse scrolled (613, 359) with delta (0, 0)
Screenshot: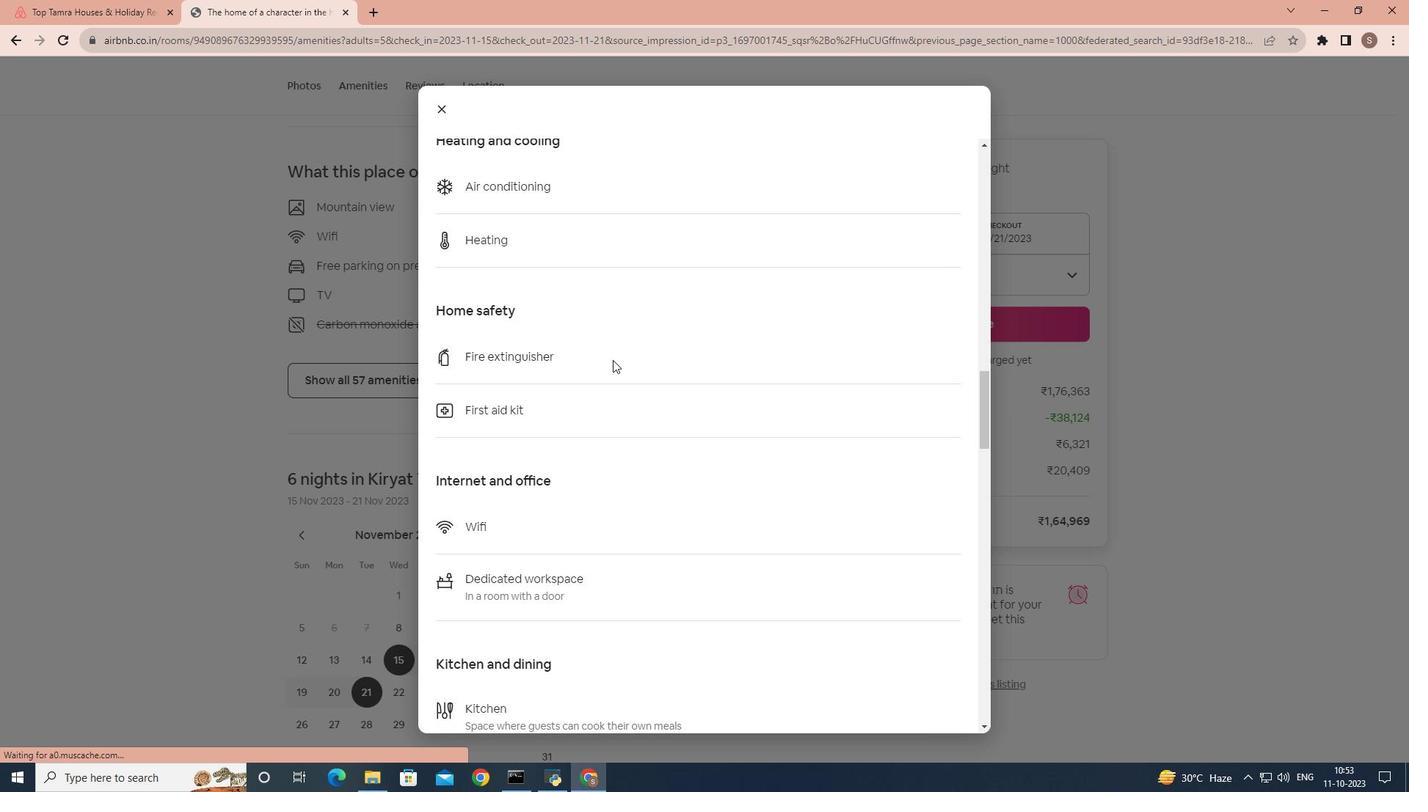 
Action: Mouse scrolled (613, 359) with delta (0, 0)
Screenshot: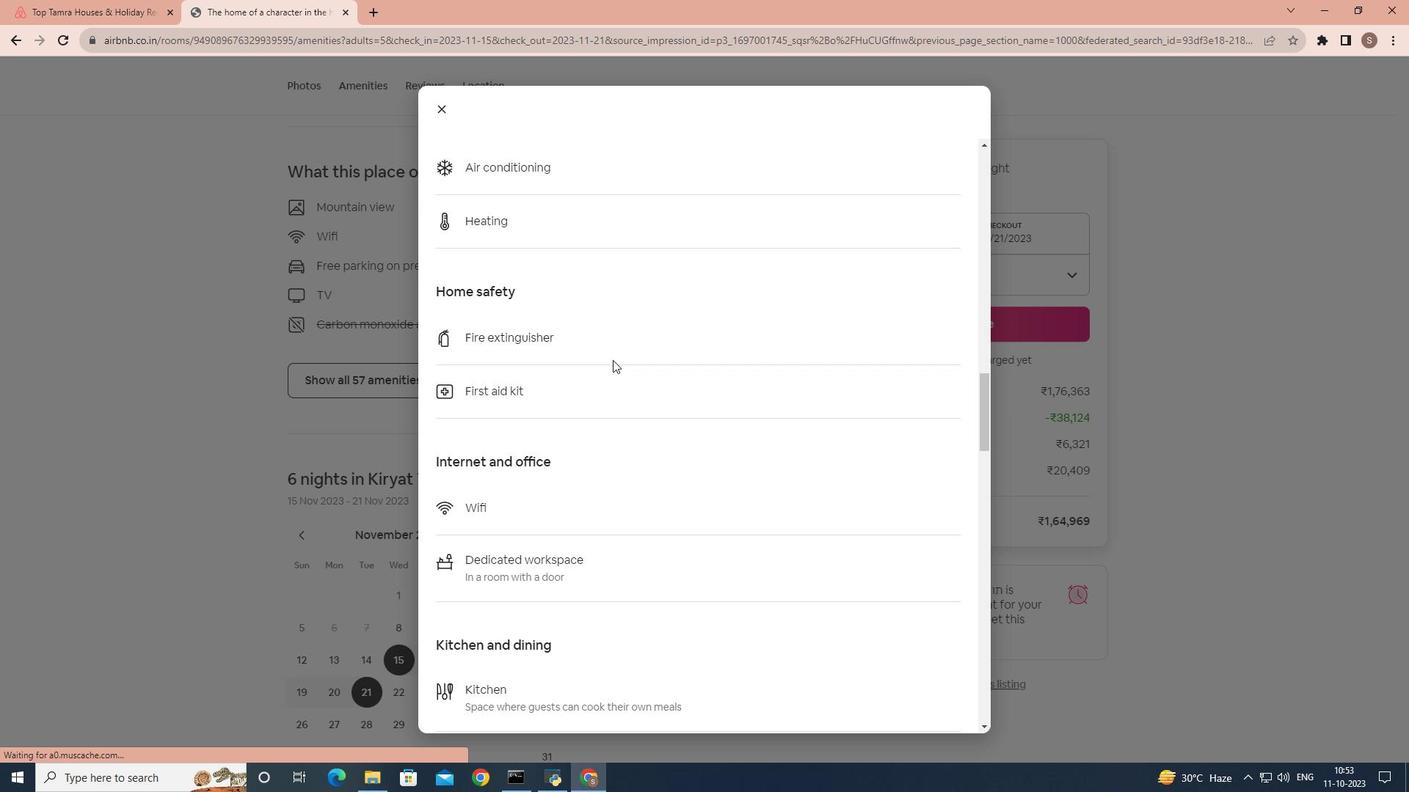 
Action: Mouse scrolled (613, 359) with delta (0, 0)
Screenshot: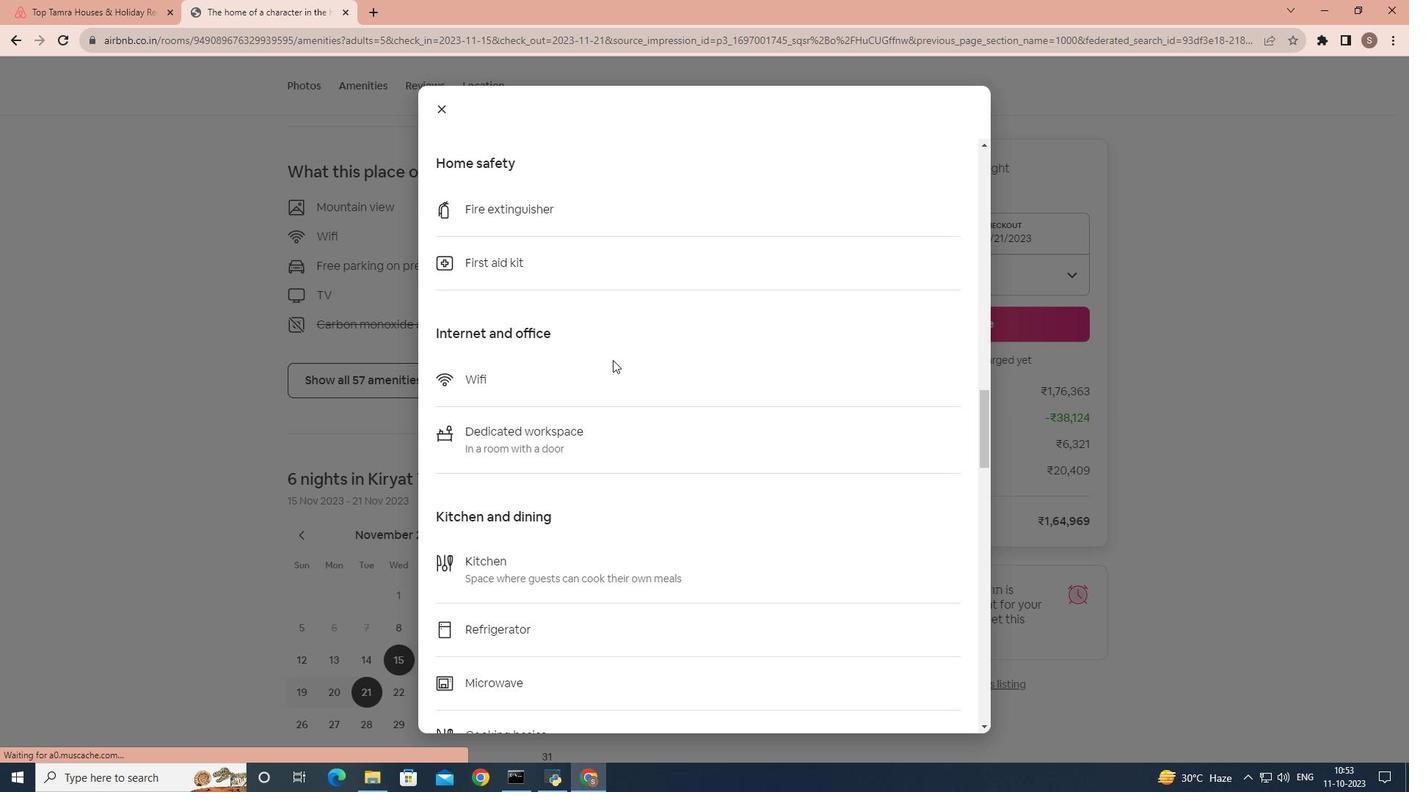 
Action: Mouse scrolled (613, 359) with delta (0, 0)
Screenshot: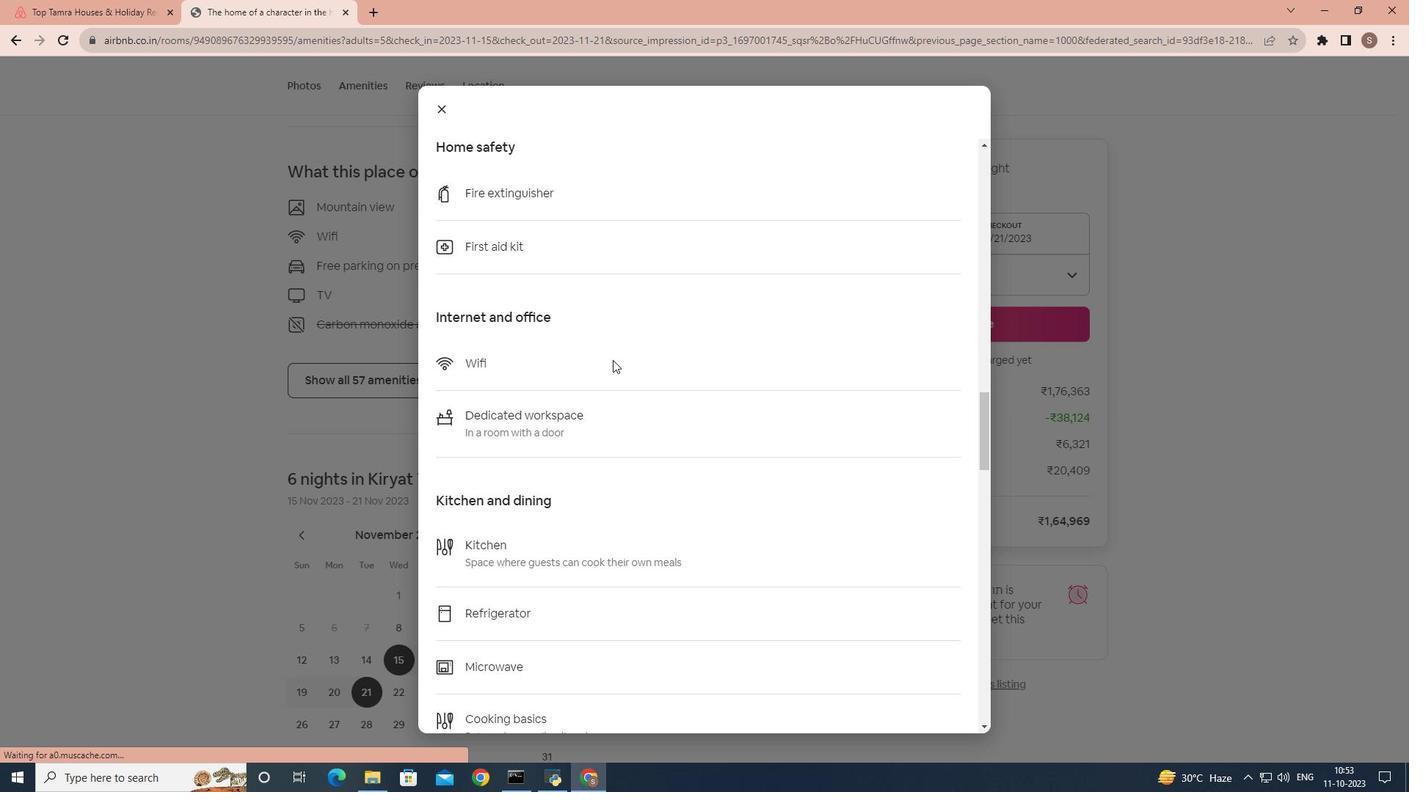 
Action: Mouse scrolled (613, 359) with delta (0, 0)
Screenshot: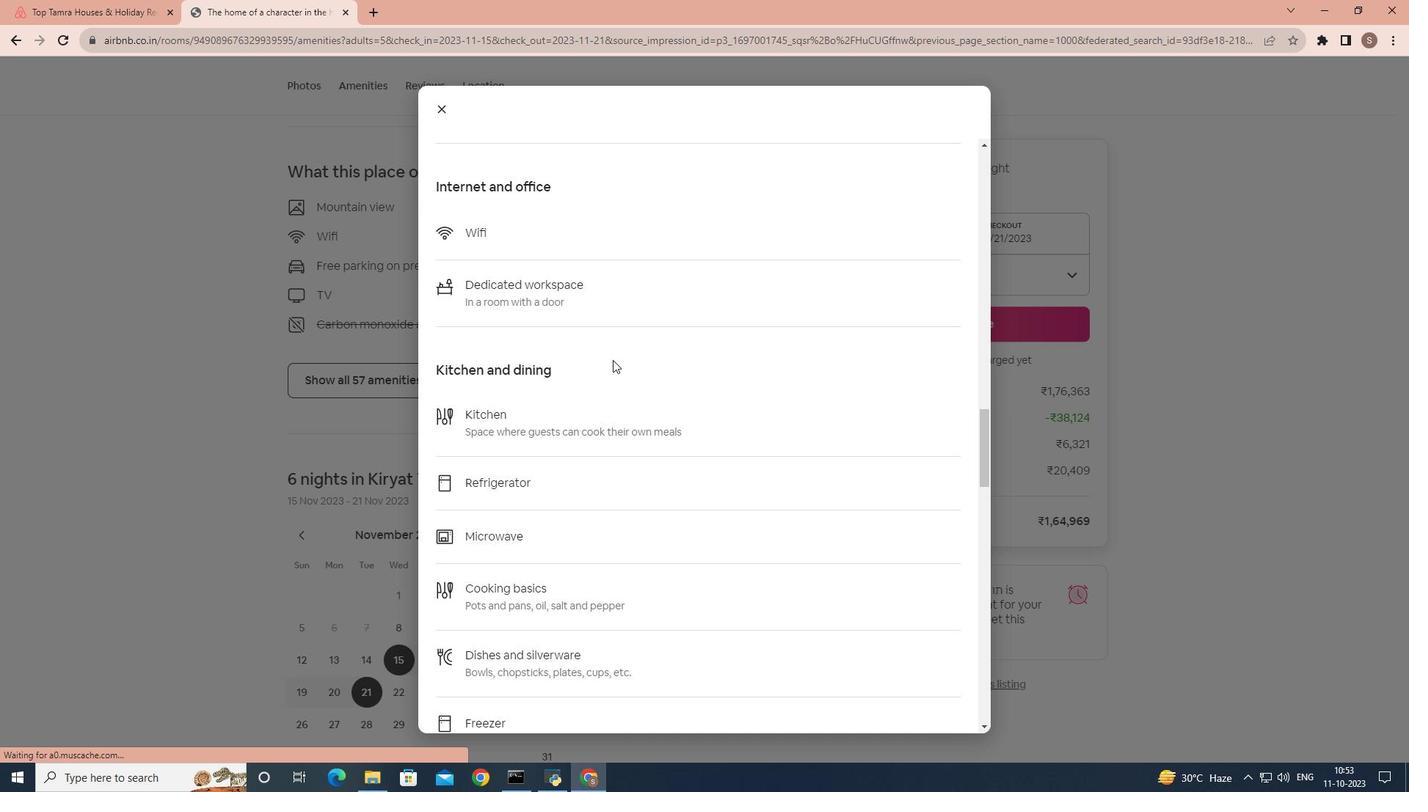 
Action: Mouse scrolled (613, 359) with delta (0, 0)
Screenshot: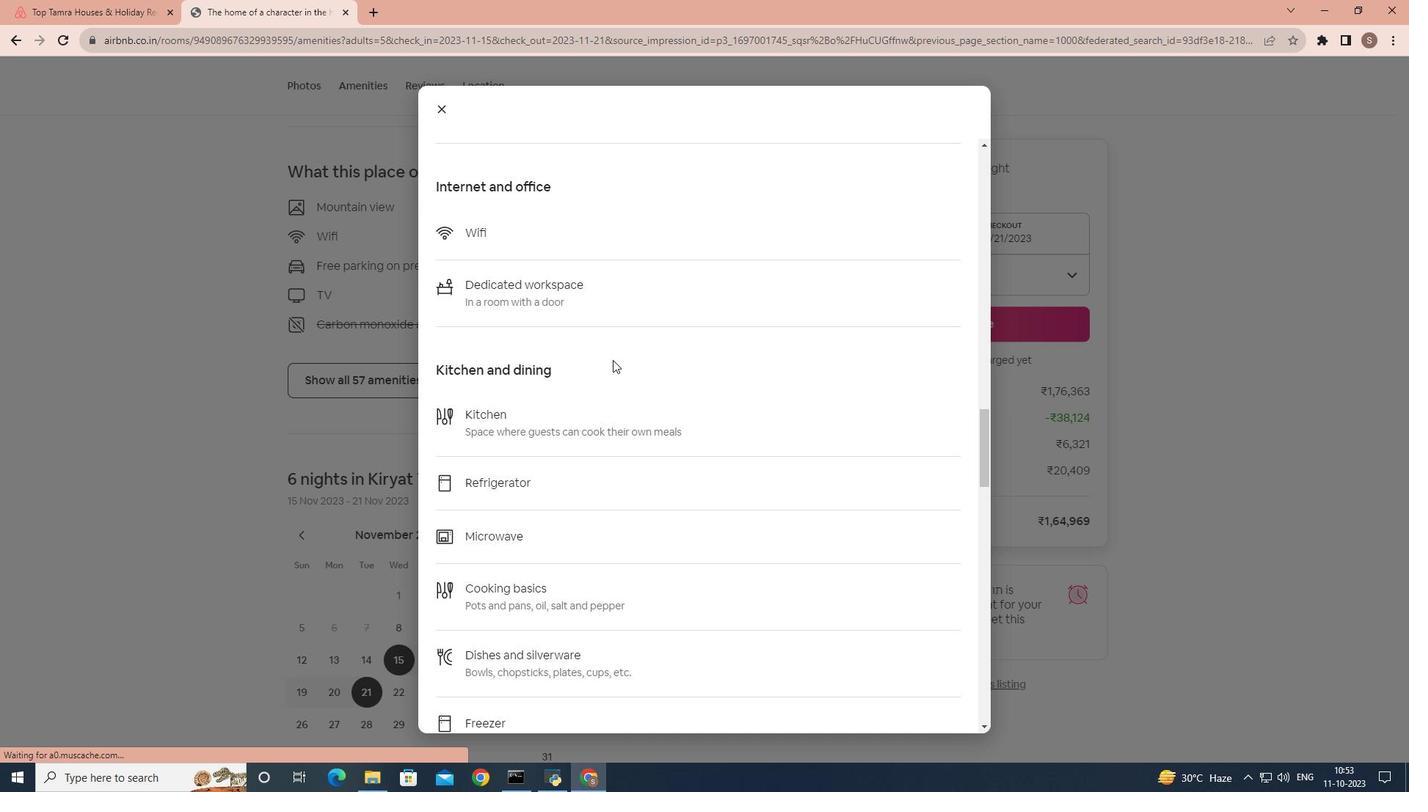 
Action: Mouse scrolled (613, 359) with delta (0, 0)
Screenshot: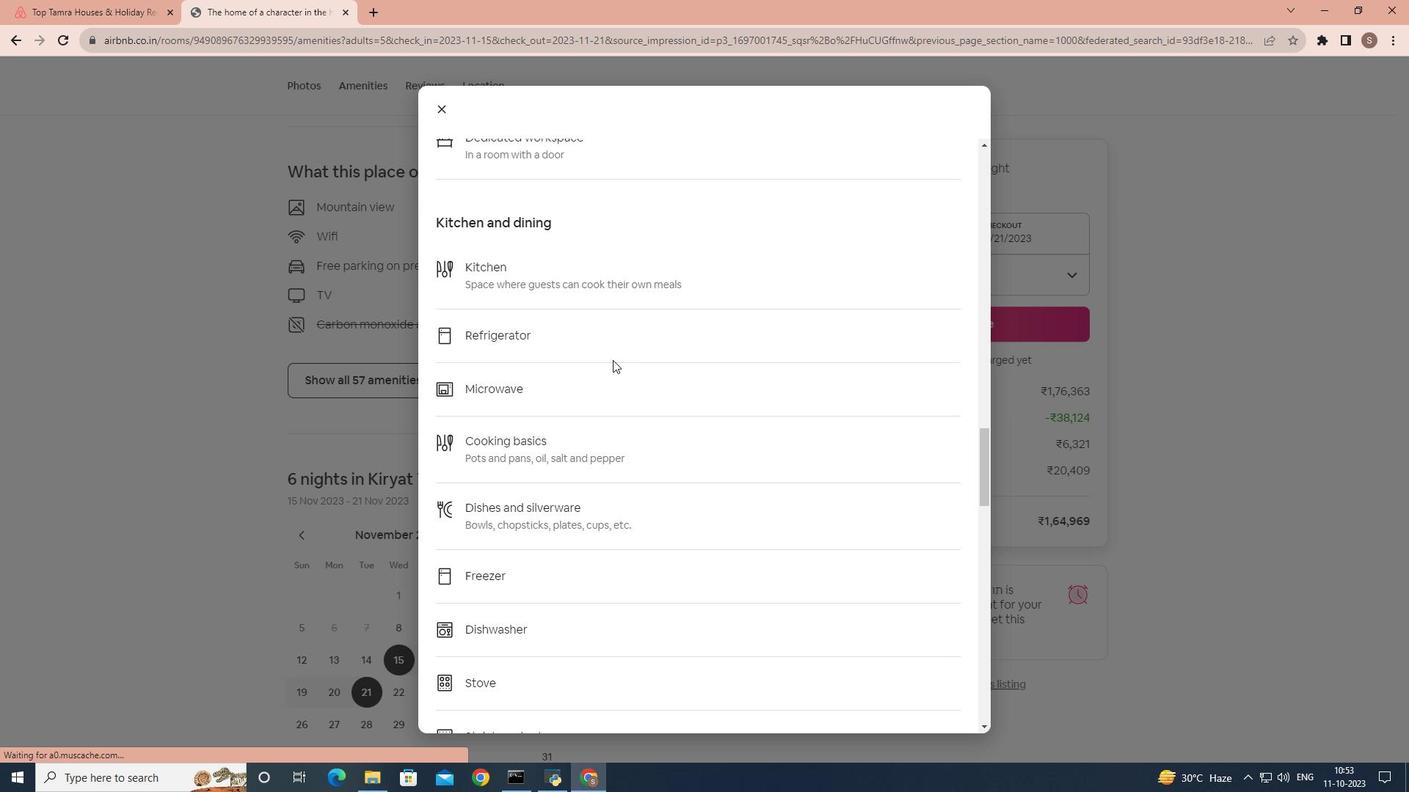 
Action: Mouse scrolled (613, 359) with delta (0, 0)
Screenshot: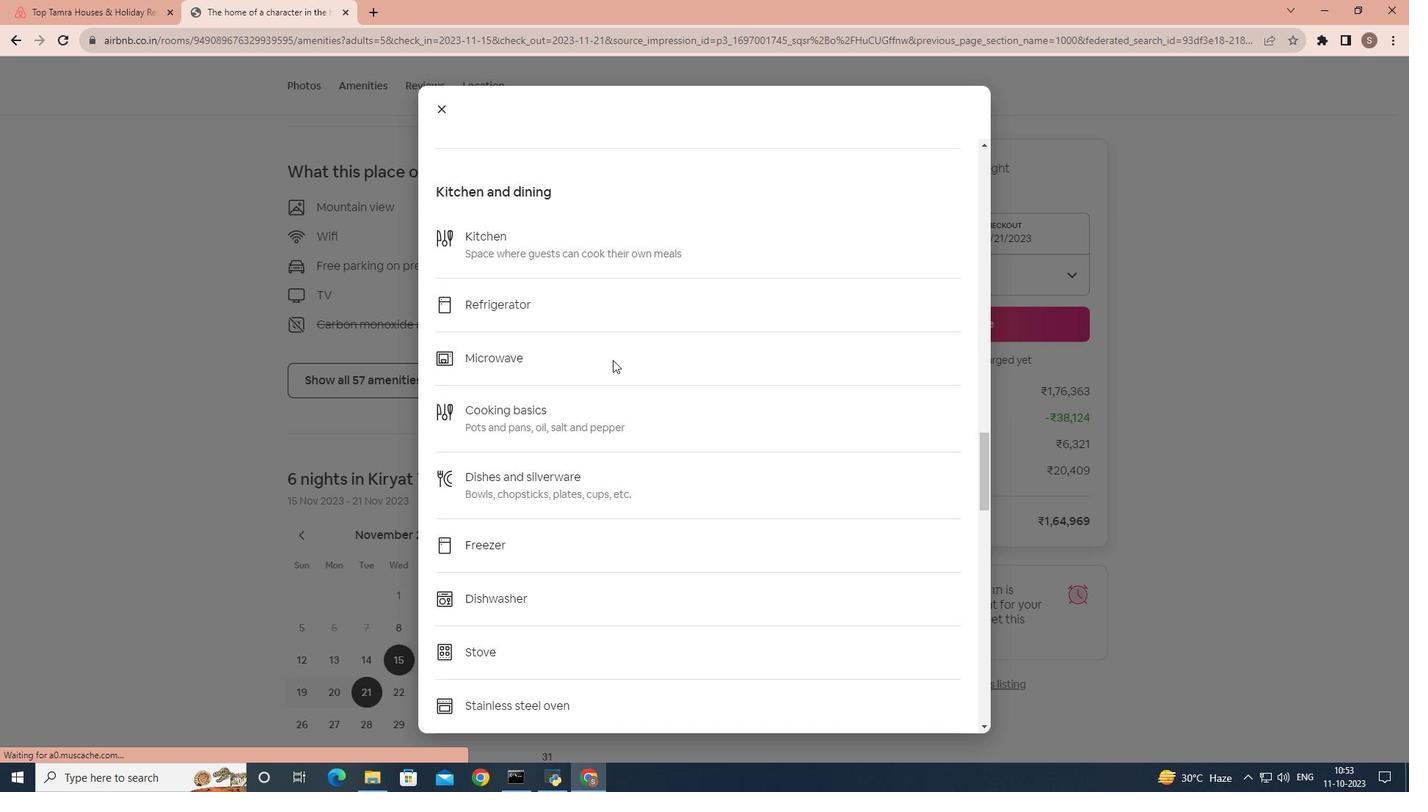
Action: Mouse scrolled (613, 359) with delta (0, 0)
Screenshot: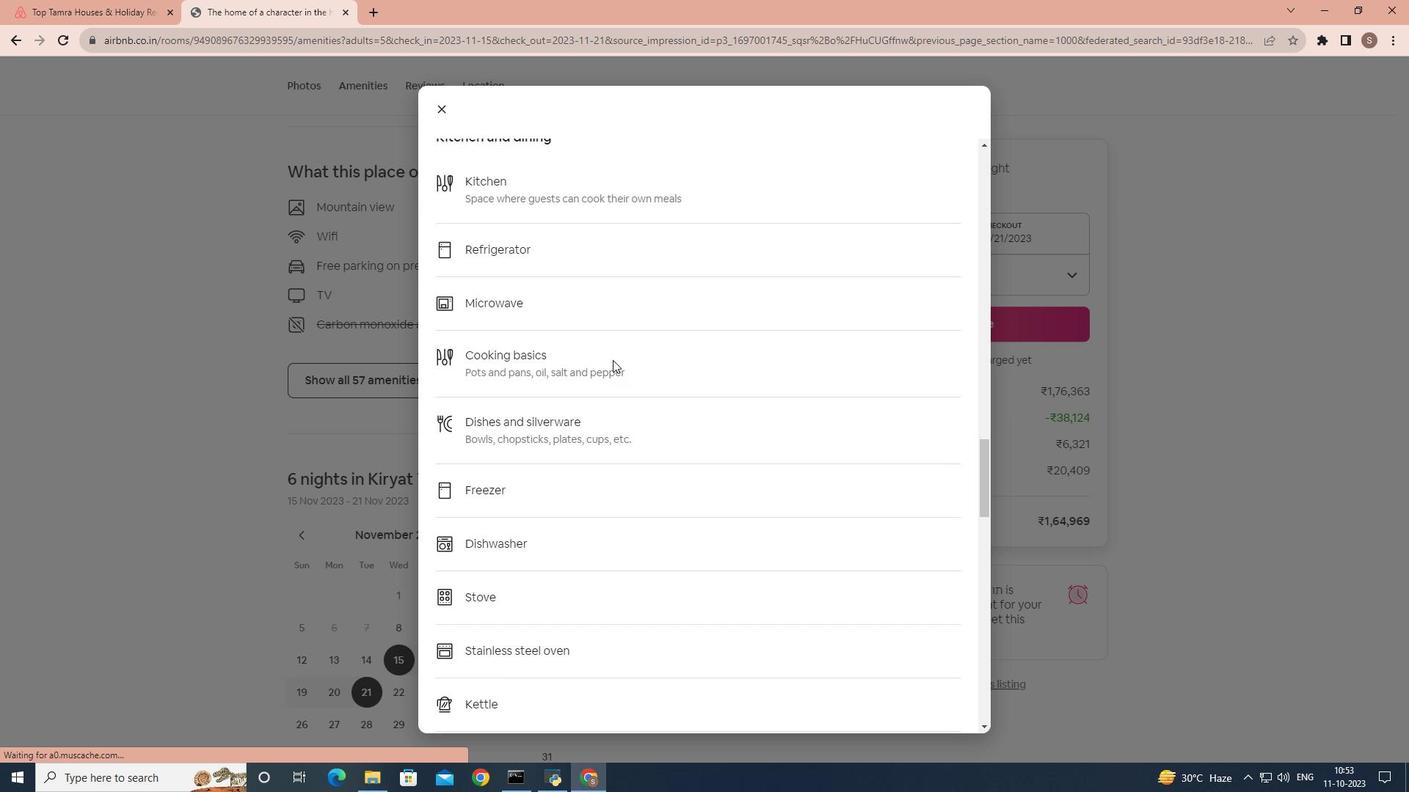 
Action: Mouse scrolled (613, 359) with delta (0, 0)
Screenshot: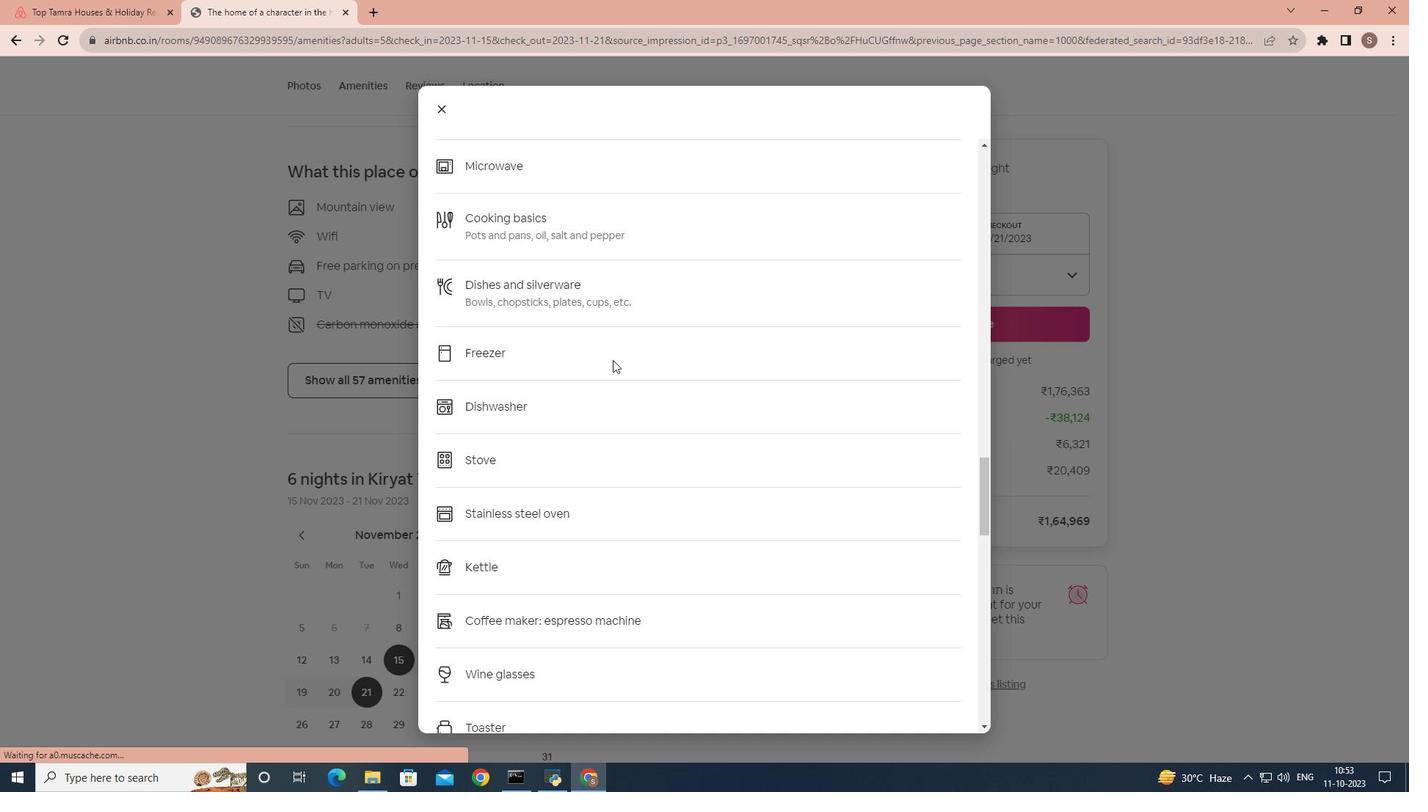 
Action: Mouse scrolled (613, 359) with delta (0, 0)
Screenshot: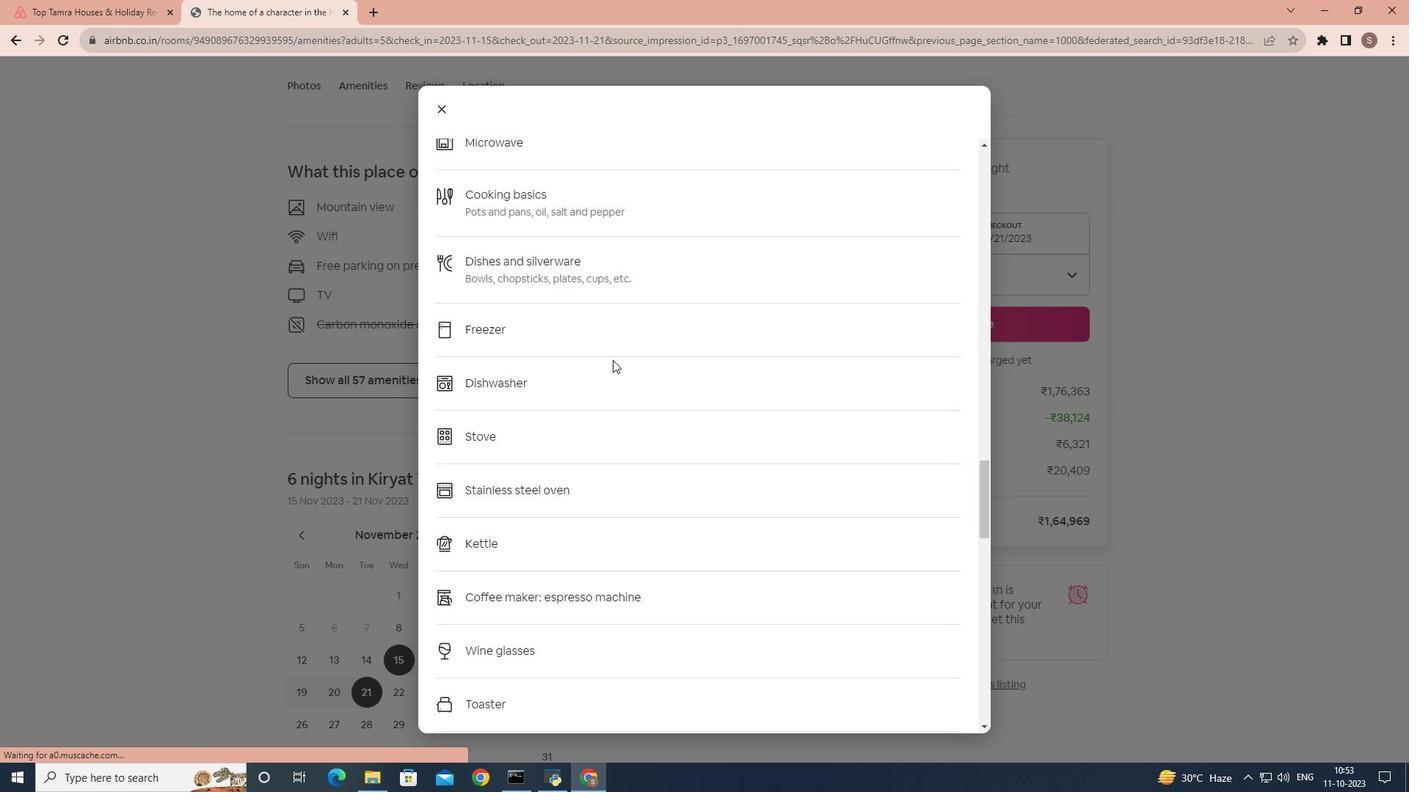
Action: Mouse scrolled (613, 359) with delta (0, 0)
Screenshot: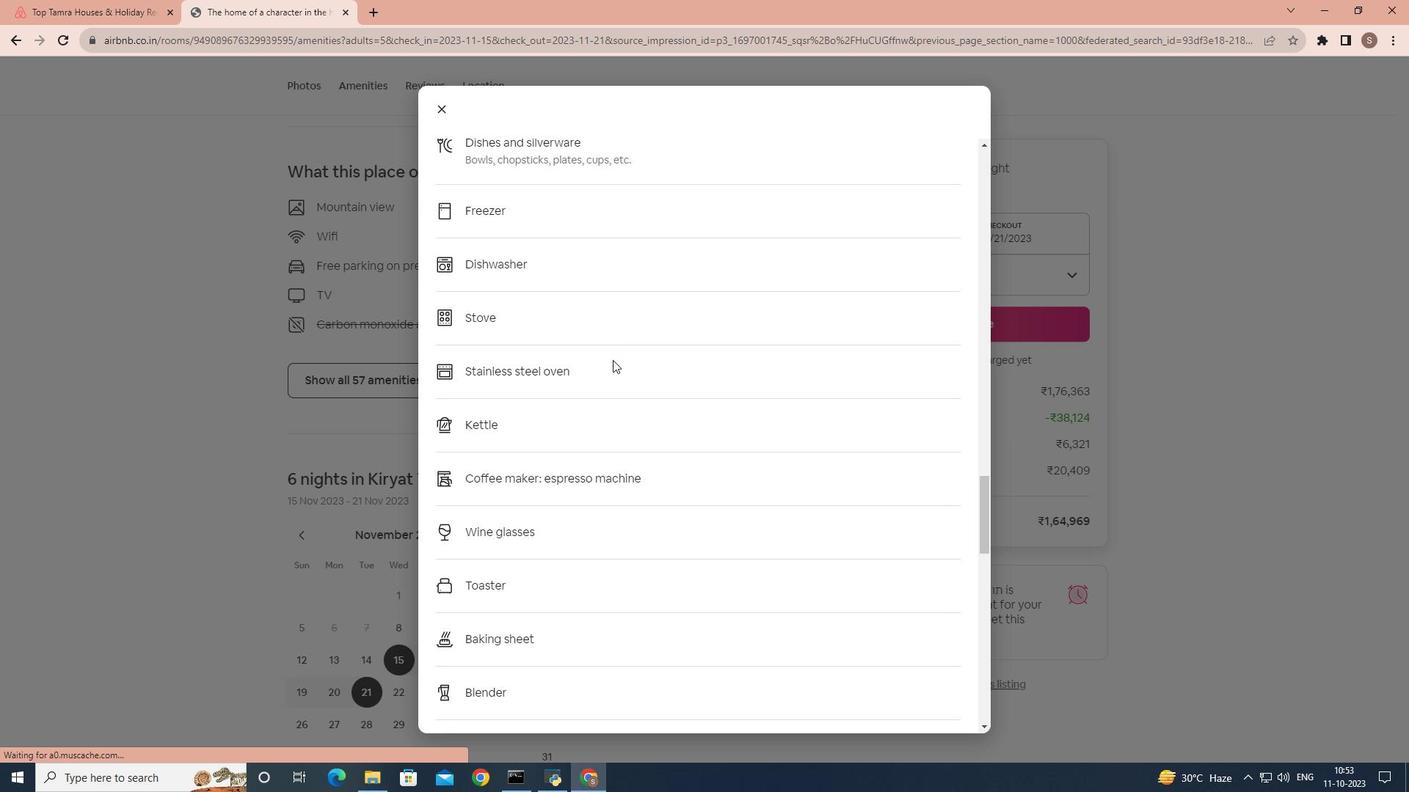 
Action: Mouse scrolled (613, 359) with delta (0, 0)
Screenshot: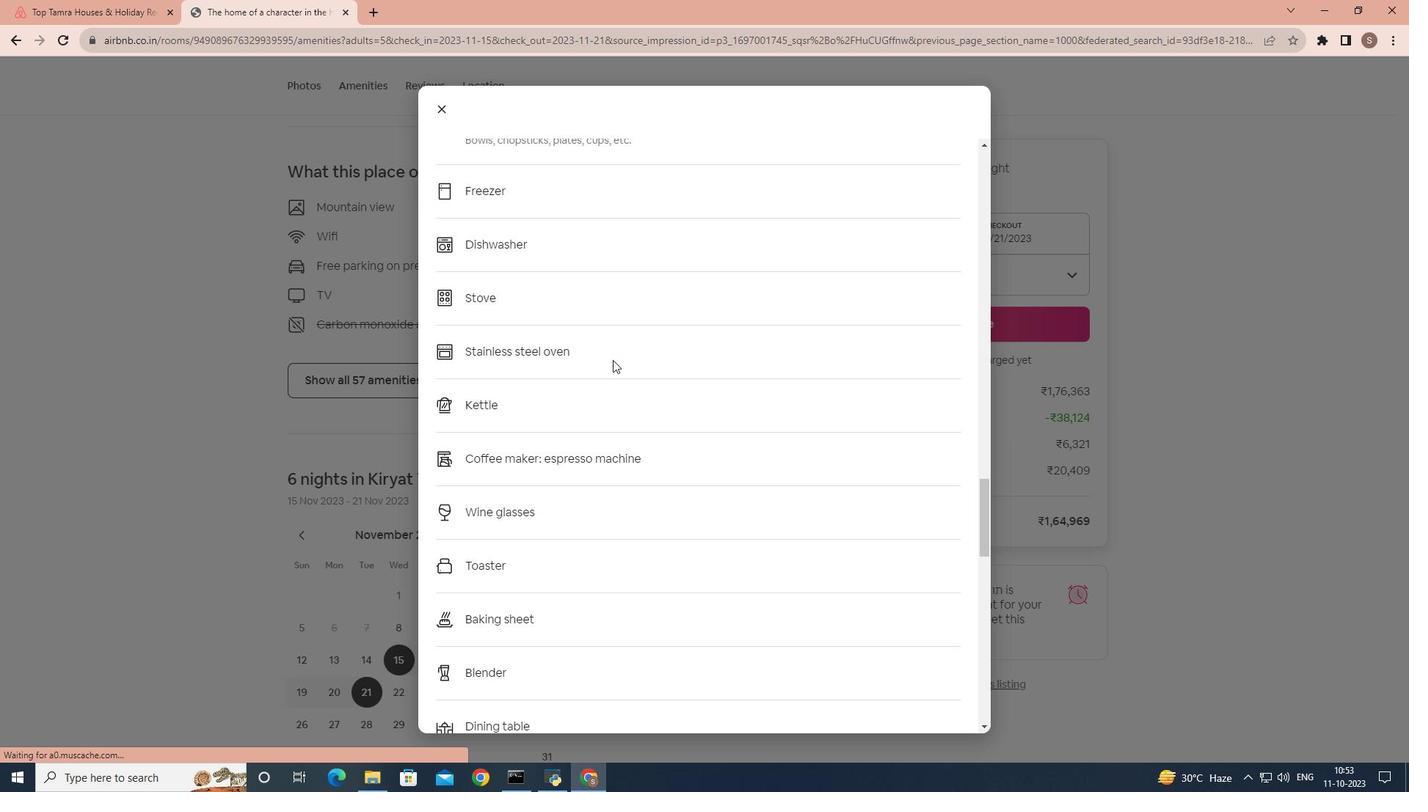 
Action: Mouse scrolled (613, 359) with delta (0, 0)
Screenshot: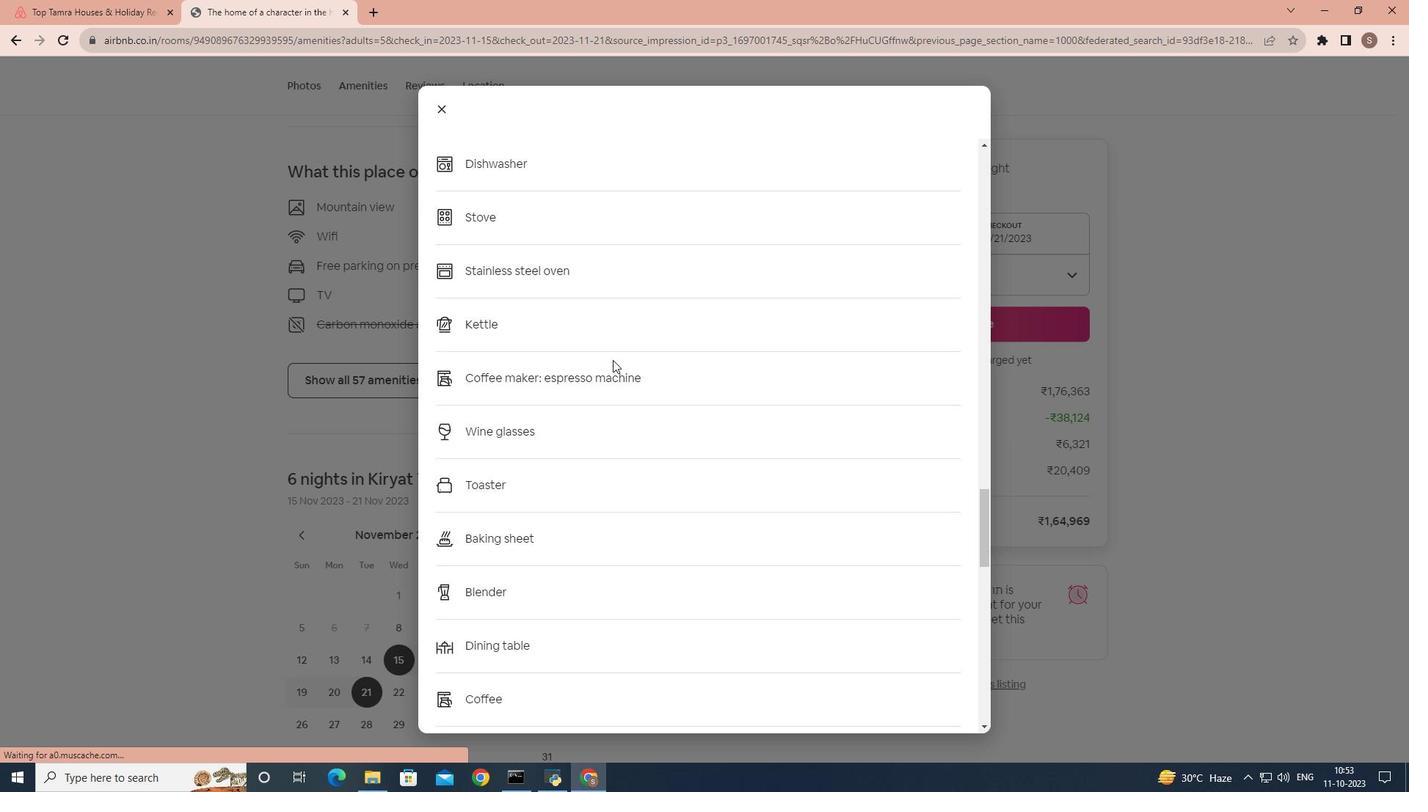 
Action: Mouse scrolled (613, 359) with delta (0, 0)
Screenshot: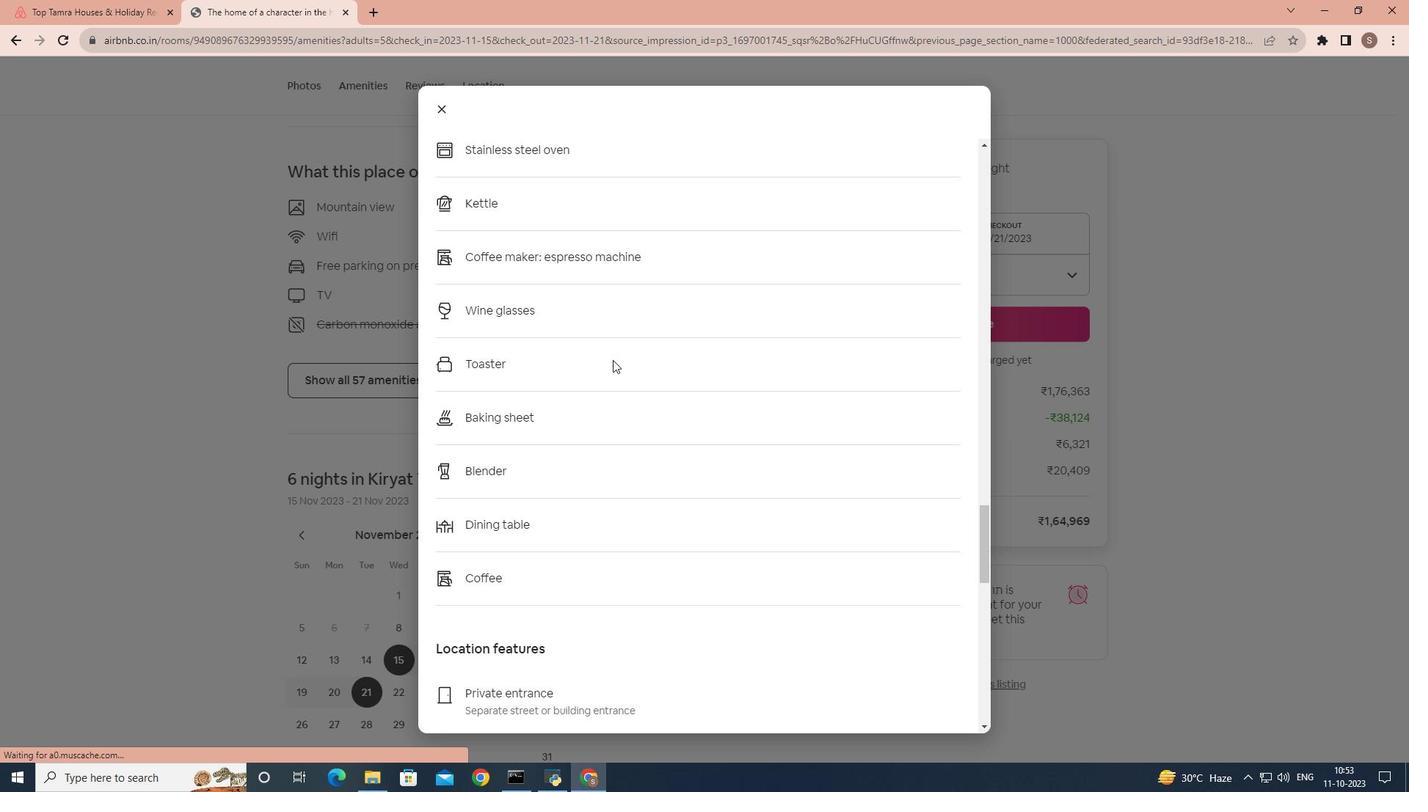
Action: Mouse scrolled (613, 359) with delta (0, 0)
Screenshot: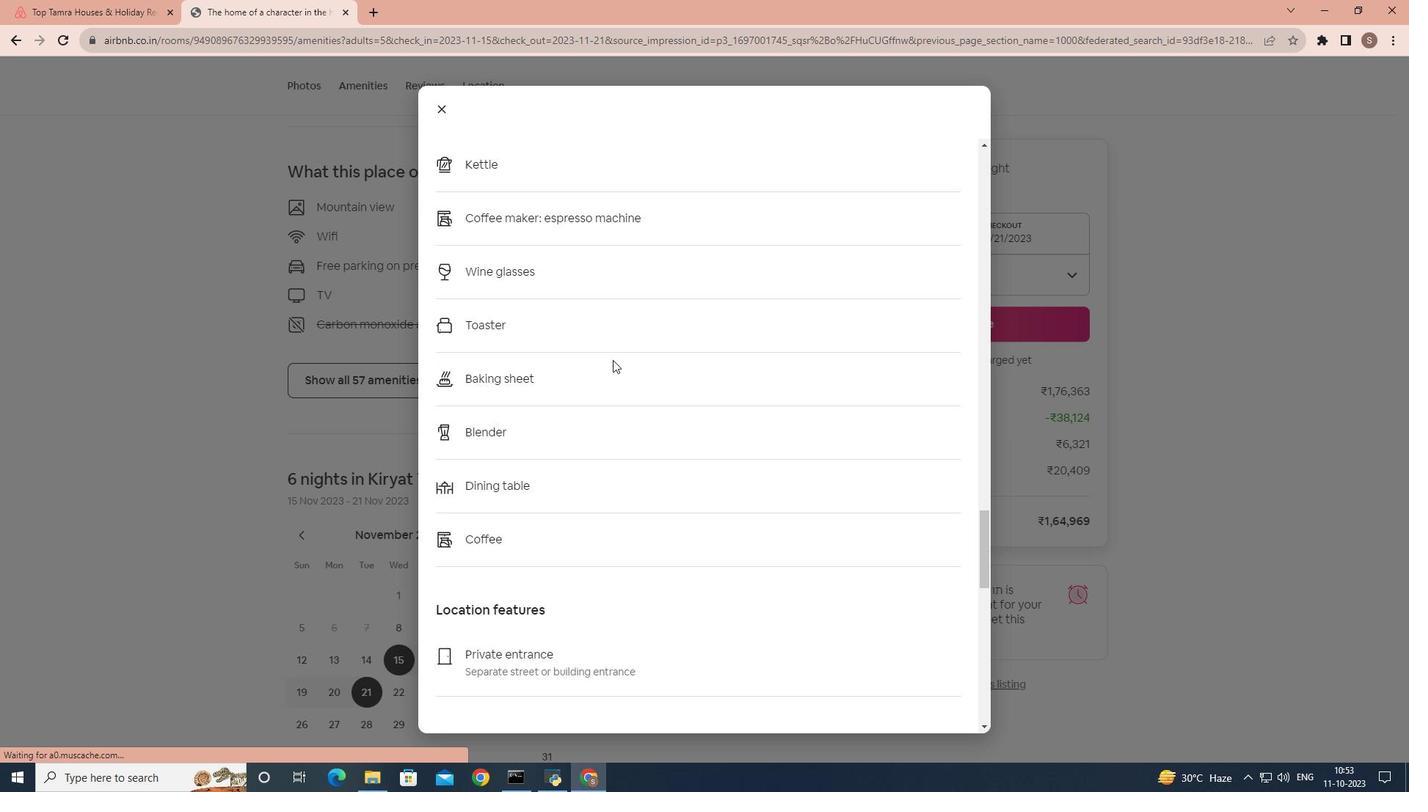 
Action: Mouse scrolled (613, 359) with delta (0, 0)
Screenshot: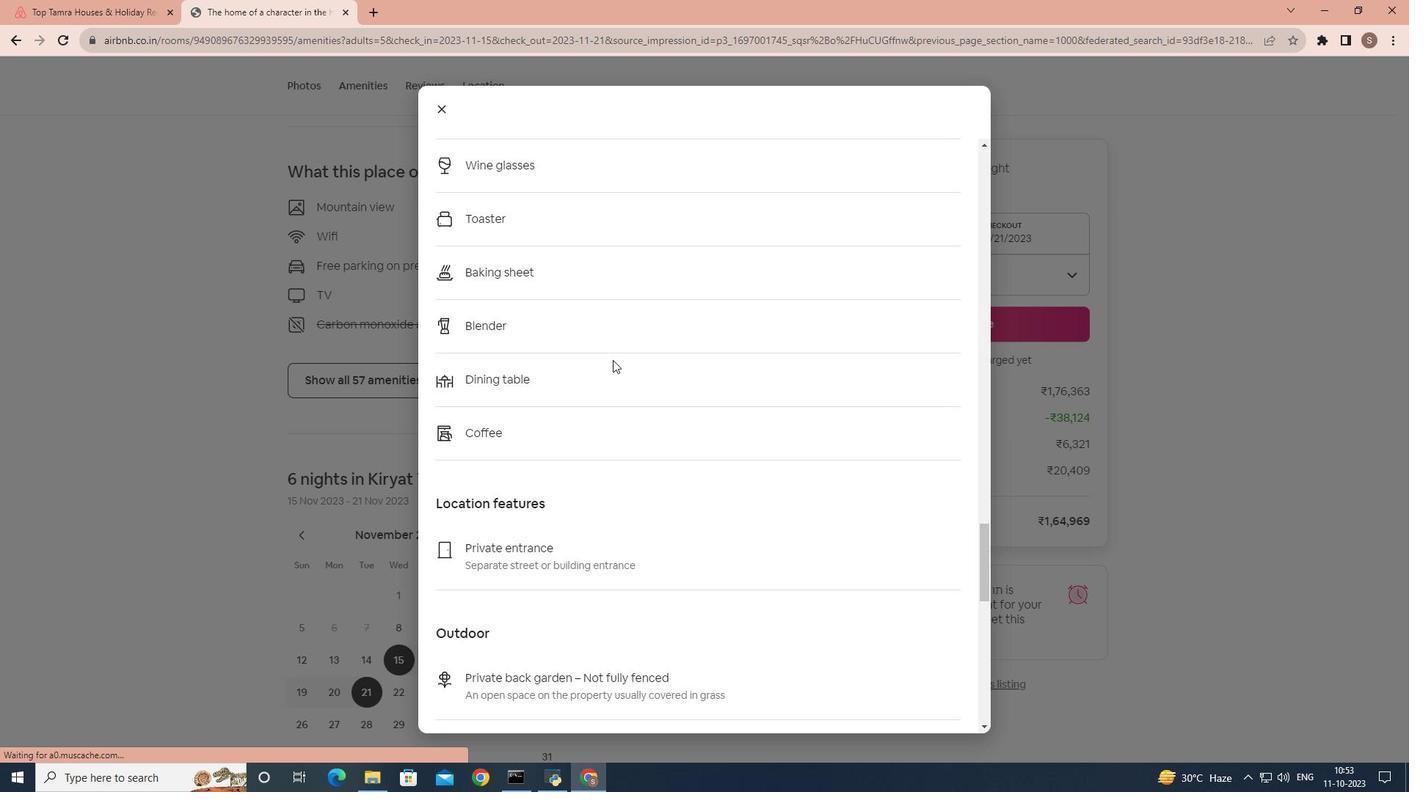 
Action: Mouse scrolled (613, 359) with delta (0, 0)
Screenshot: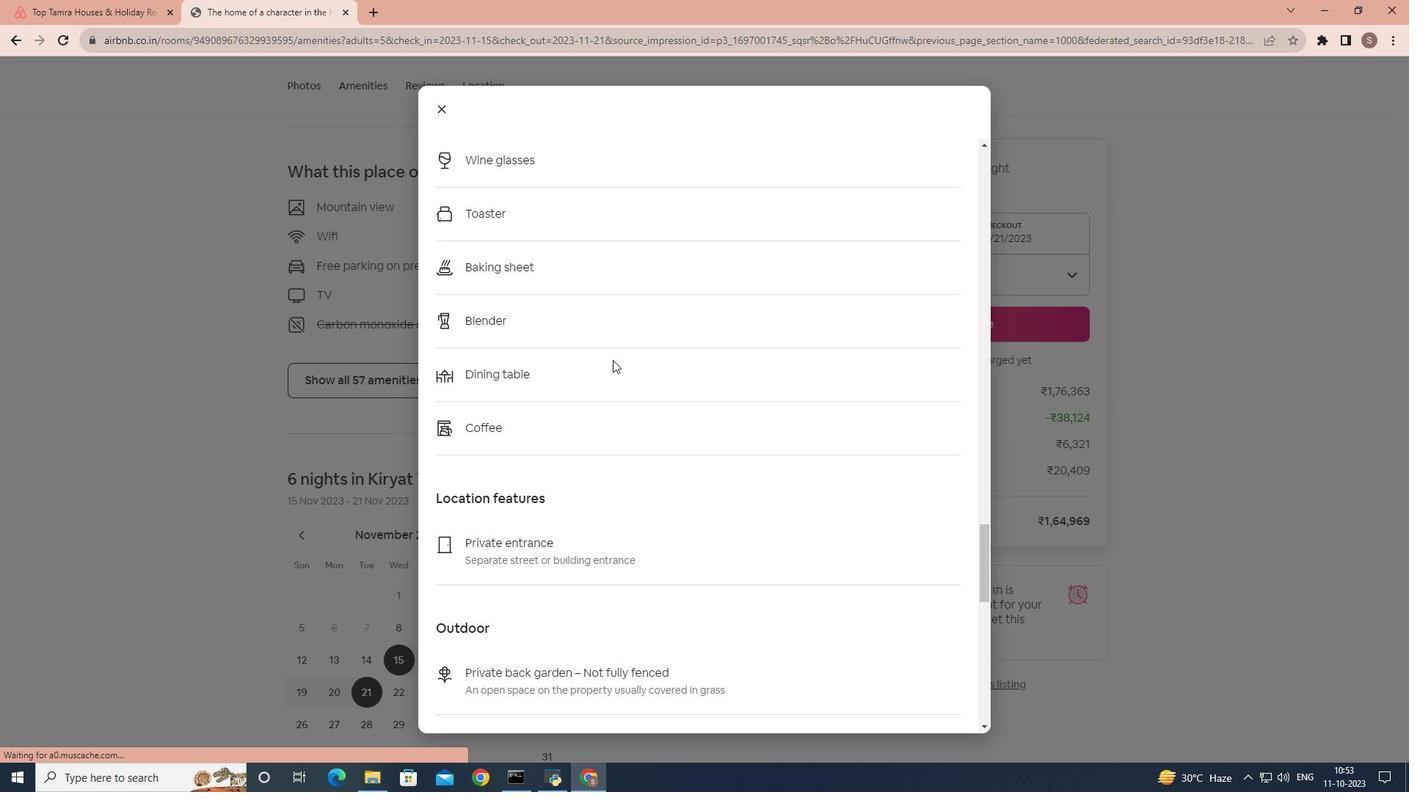 
Action: Mouse scrolled (613, 359) with delta (0, 0)
Screenshot: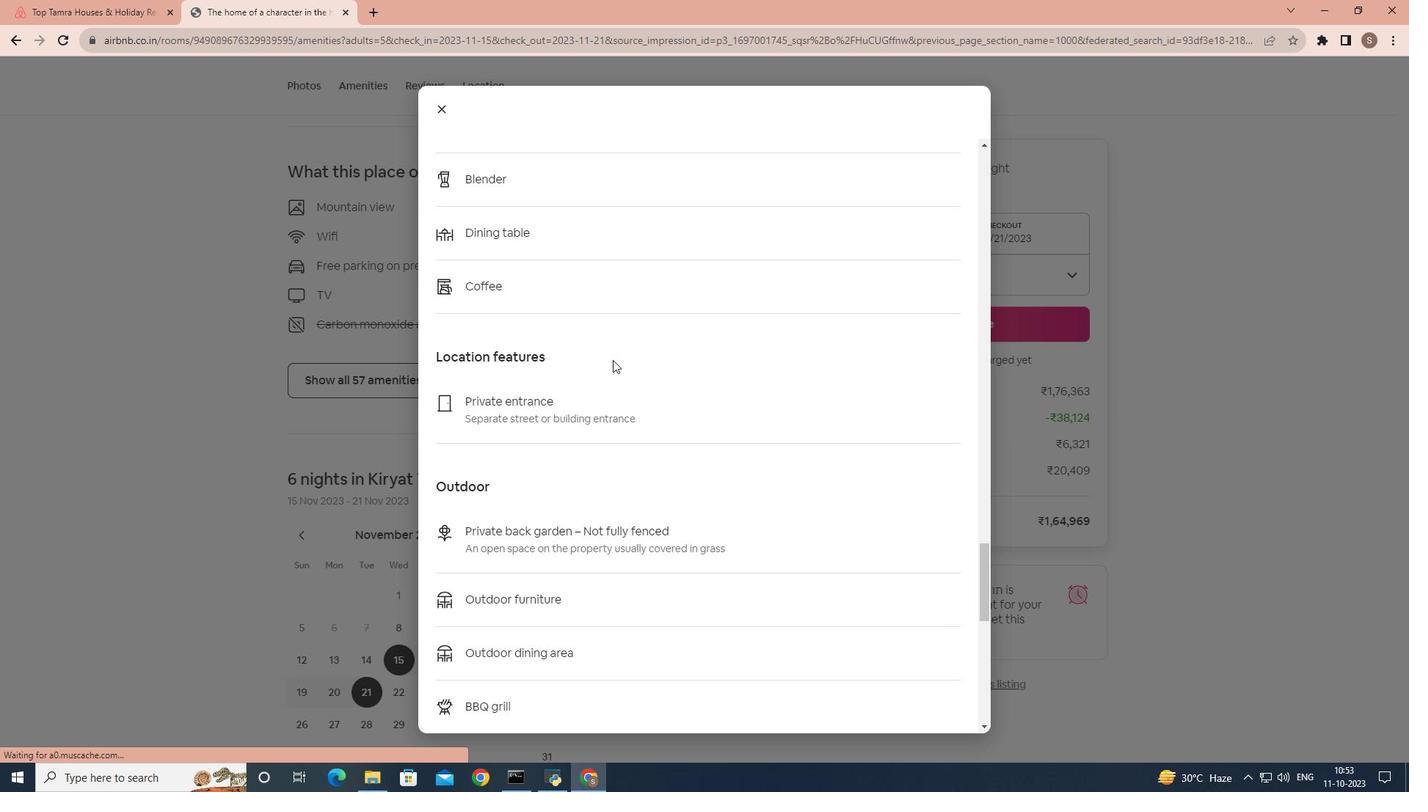 
Action: Mouse scrolled (613, 359) with delta (0, 0)
Screenshot: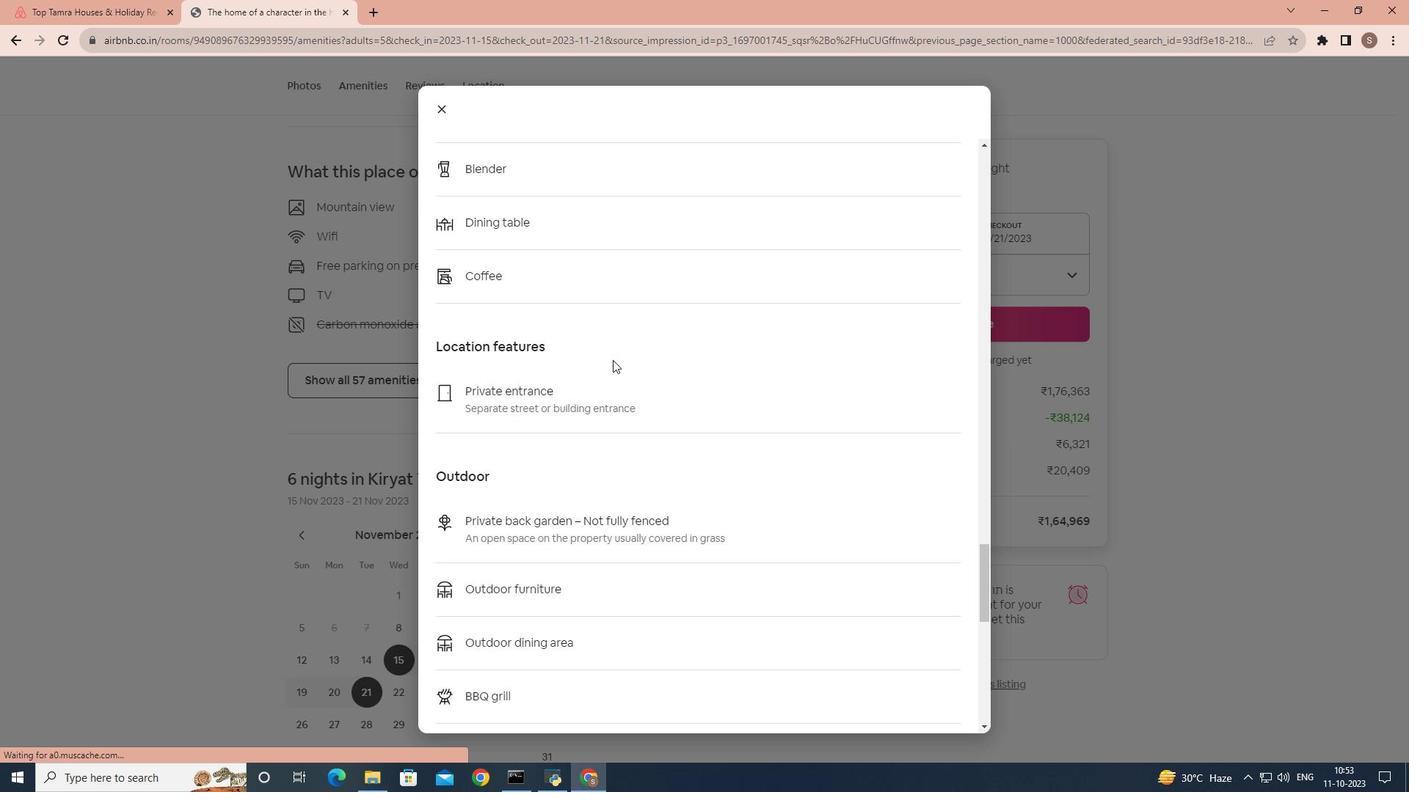 
Action: Mouse scrolled (613, 359) with delta (0, 0)
Screenshot: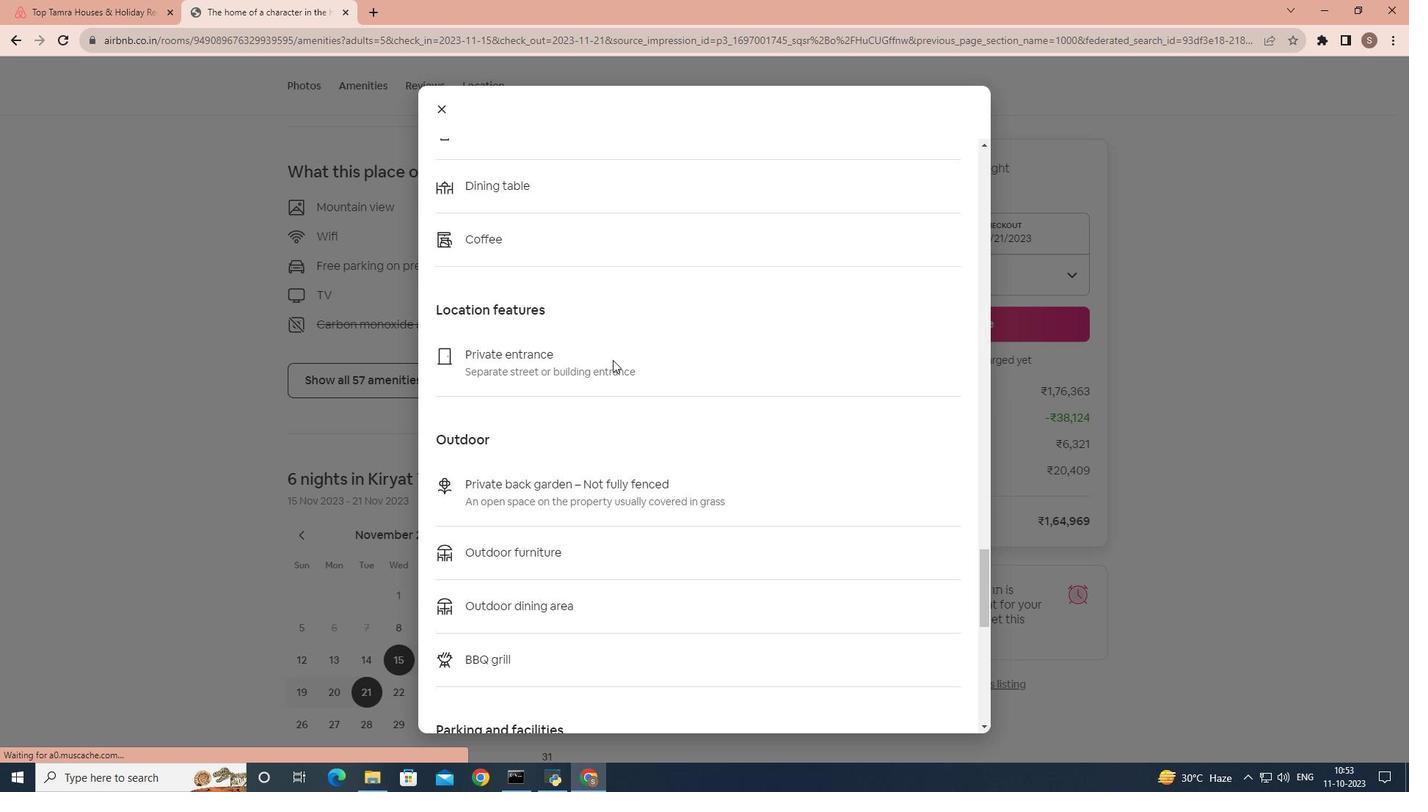 
Action: Mouse scrolled (613, 359) with delta (0, 0)
Screenshot: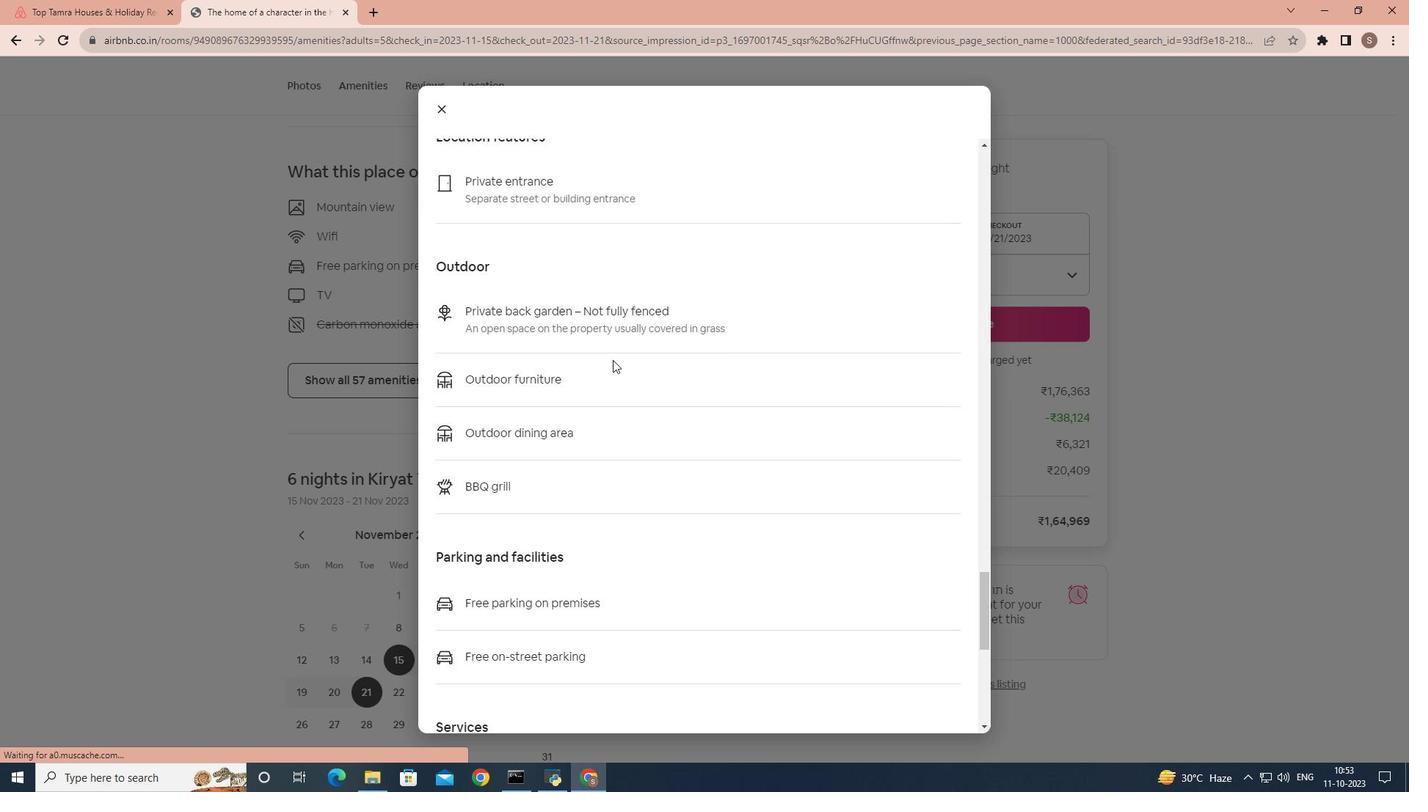 
Action: Mouse scrolled (613, 359) with delta (0, 0)
Screenshot: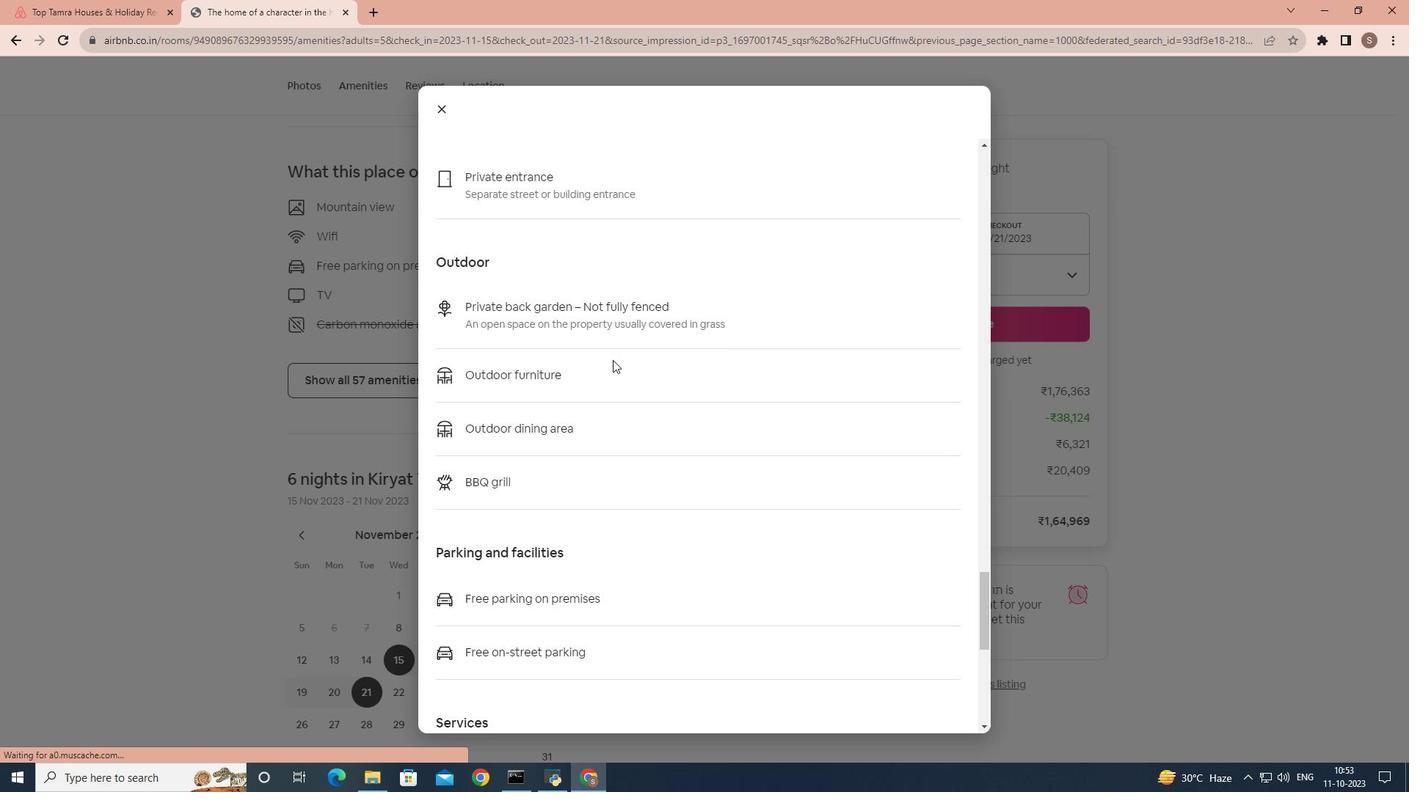 
Action: Mouse scrolled (613, 359) with delta (0, 0)
Screenshot: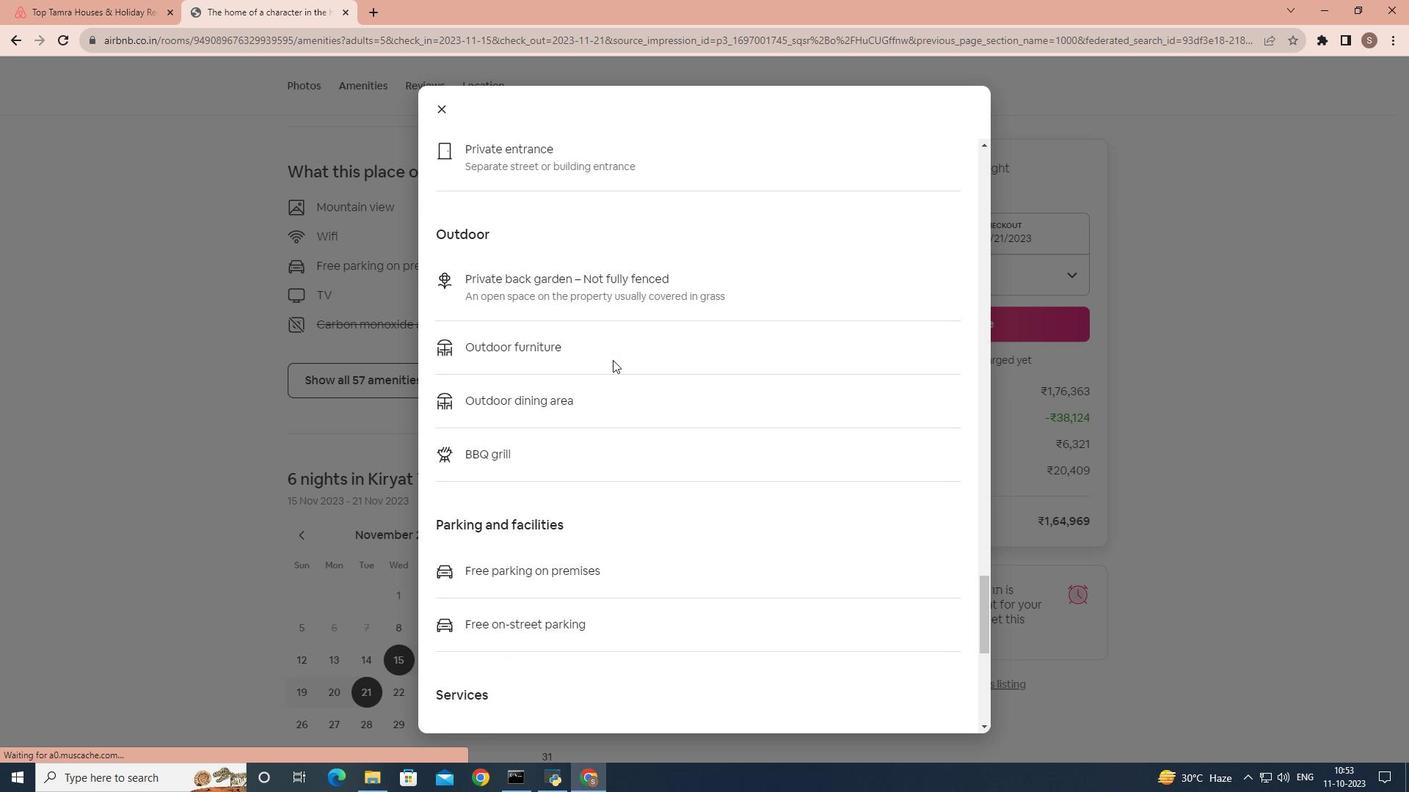 
Action: Mouse scrolled (613, 359) with delta (0, 0)
Screenshot: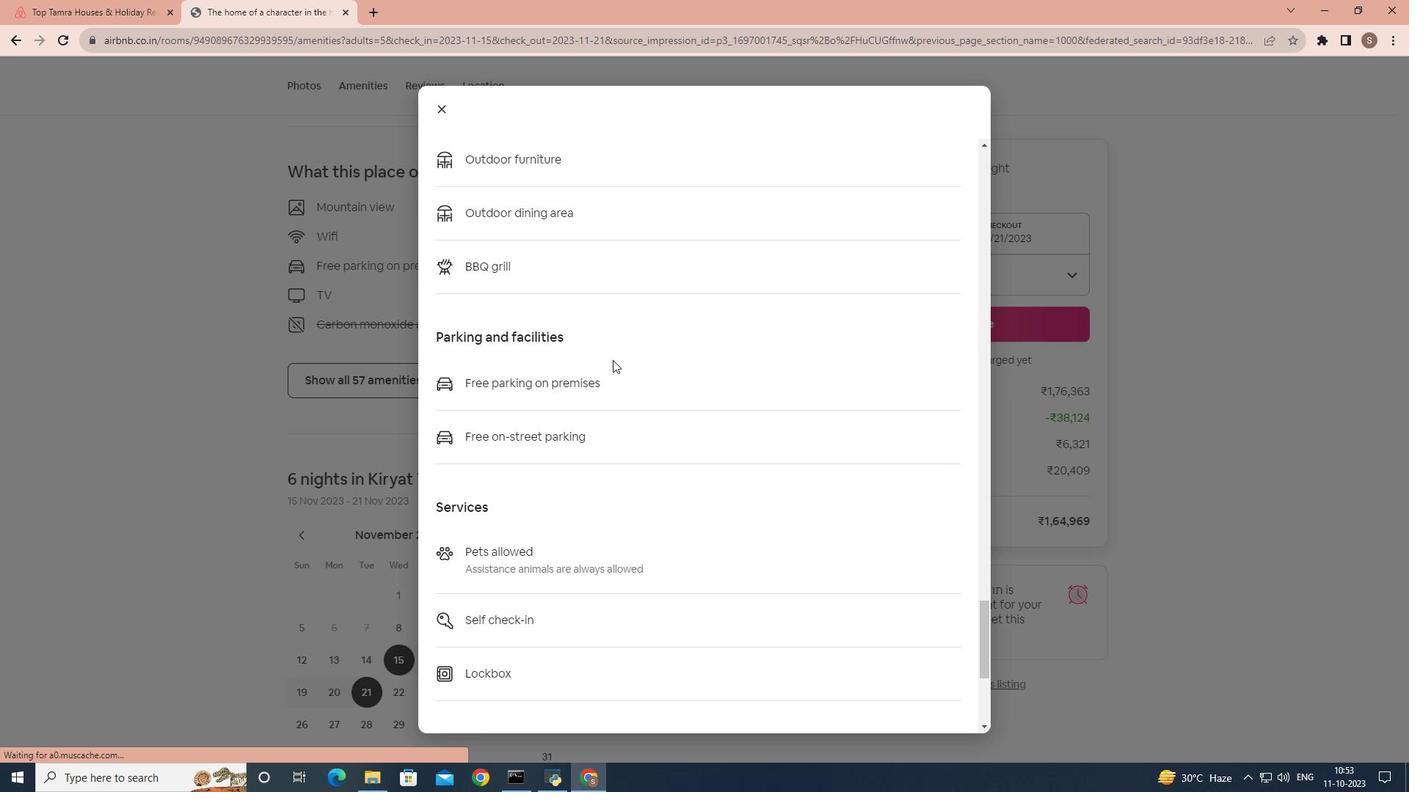 
Action: Mouse scrolled (613, 359) with delta (0, 0)
Screenshot: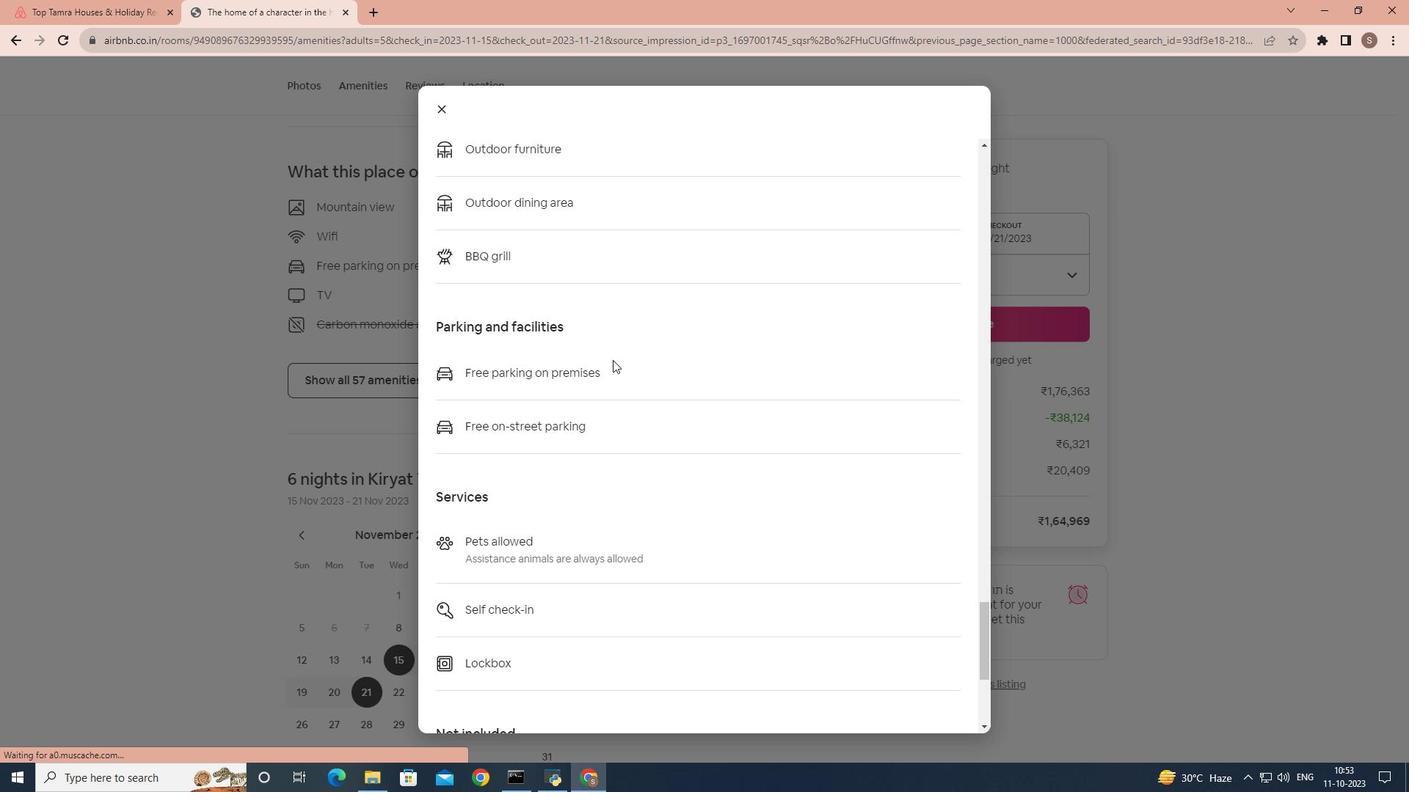 
Action: Mouse scrolled (613, 359) with delta (0, 0)
Screenshot: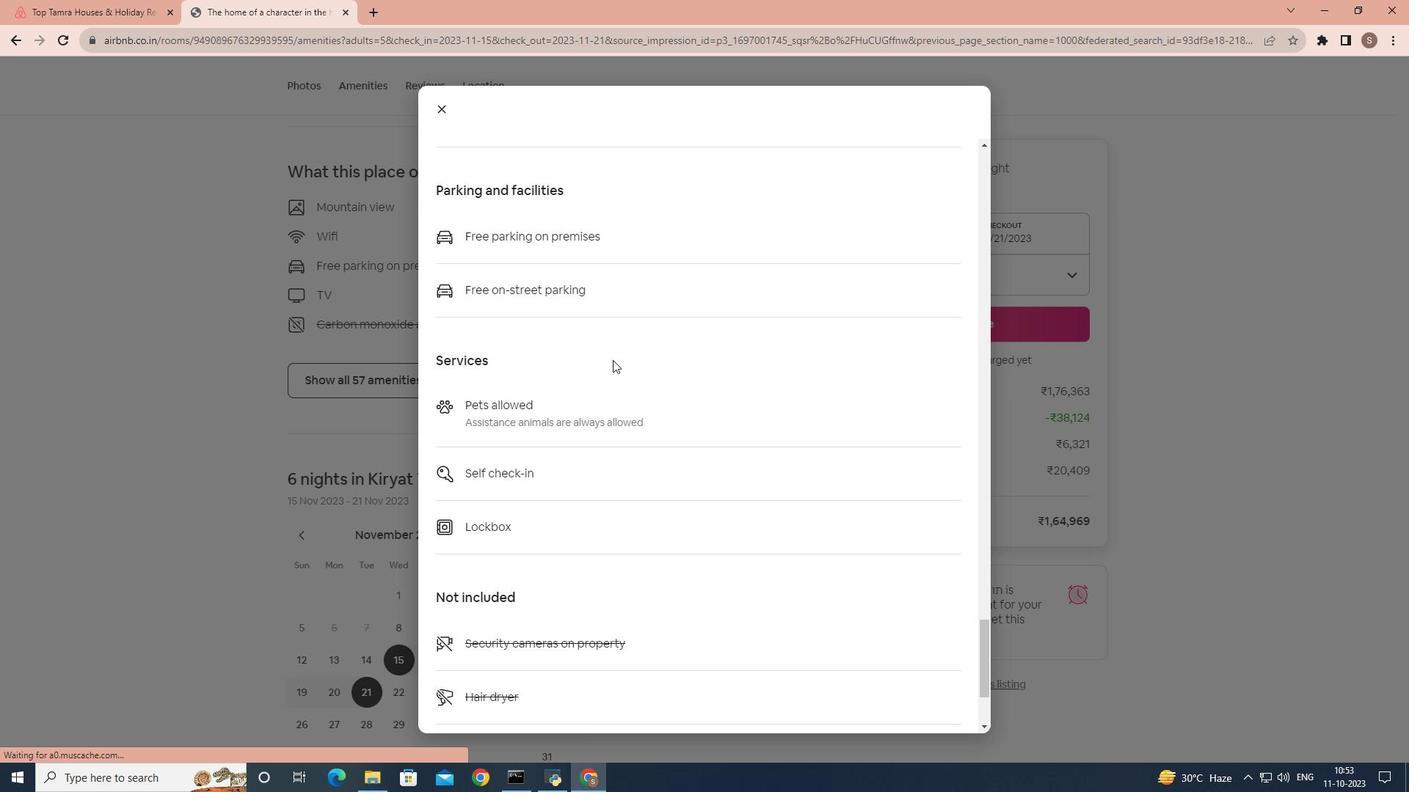 
Action: Mouse scrolled (613, 359) with delta (0, 0)
Screenshot: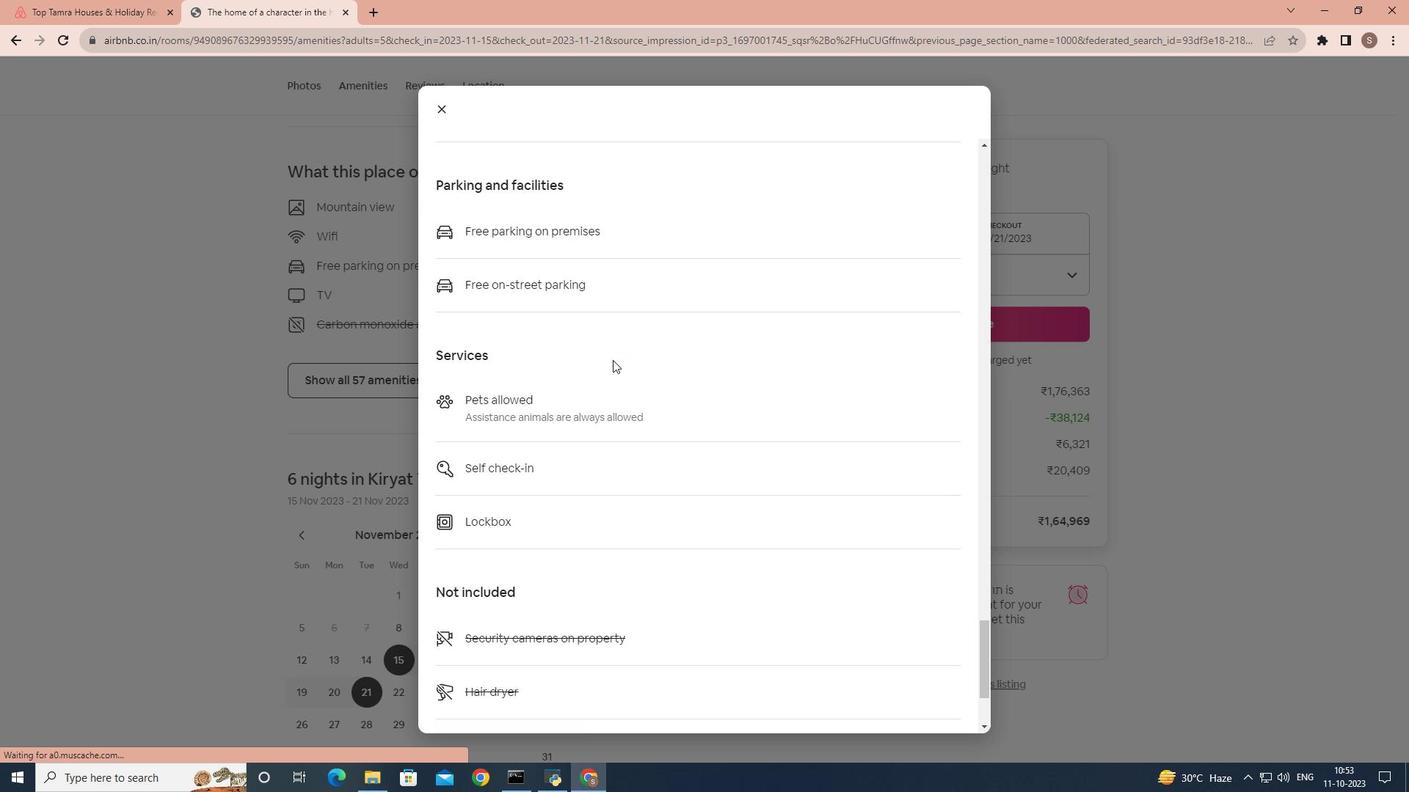 
Action: Mouse scrolled (613, 359) with delta (0, 0)
Screenshot: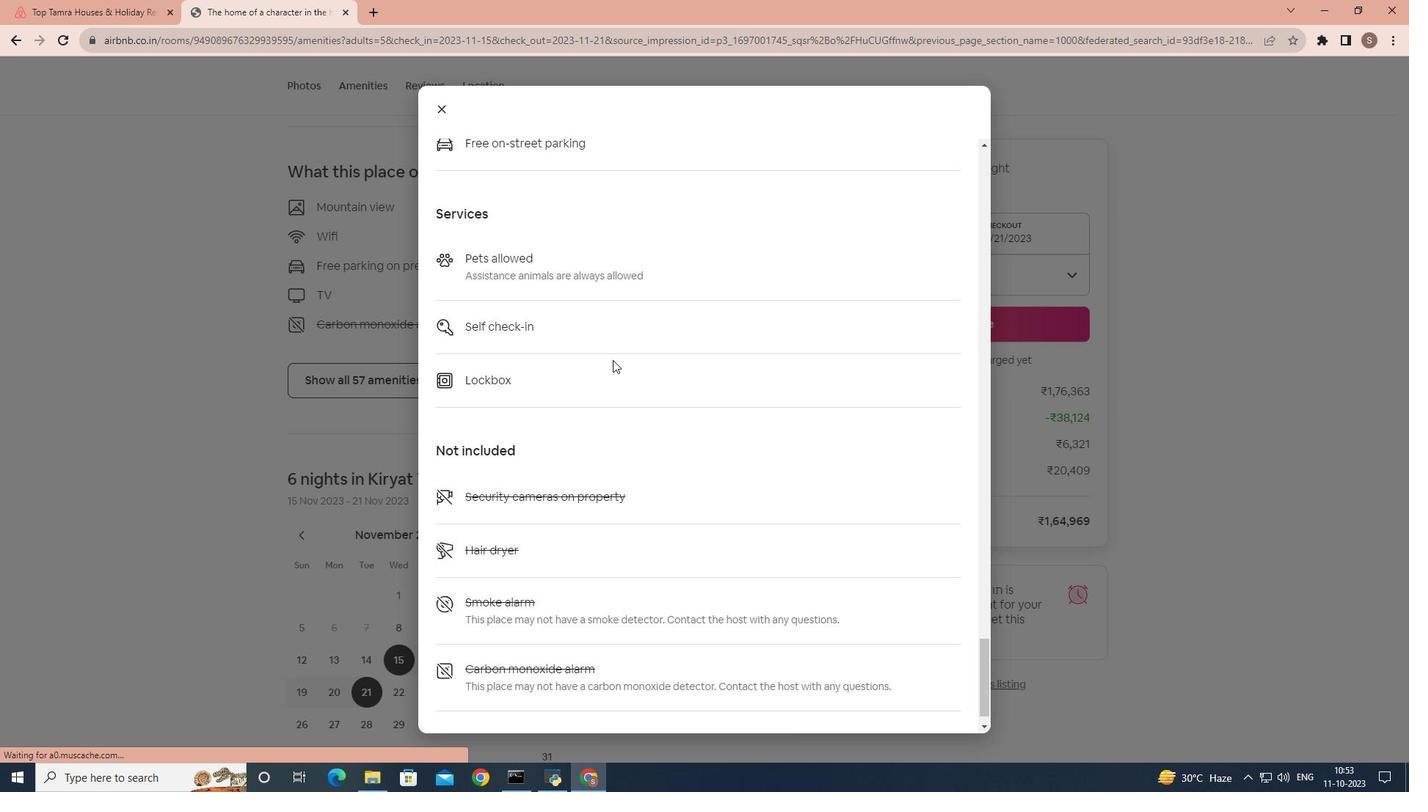 
Action: Mouse scrolled (613, 359) with delta (0, 0)
Screenshot: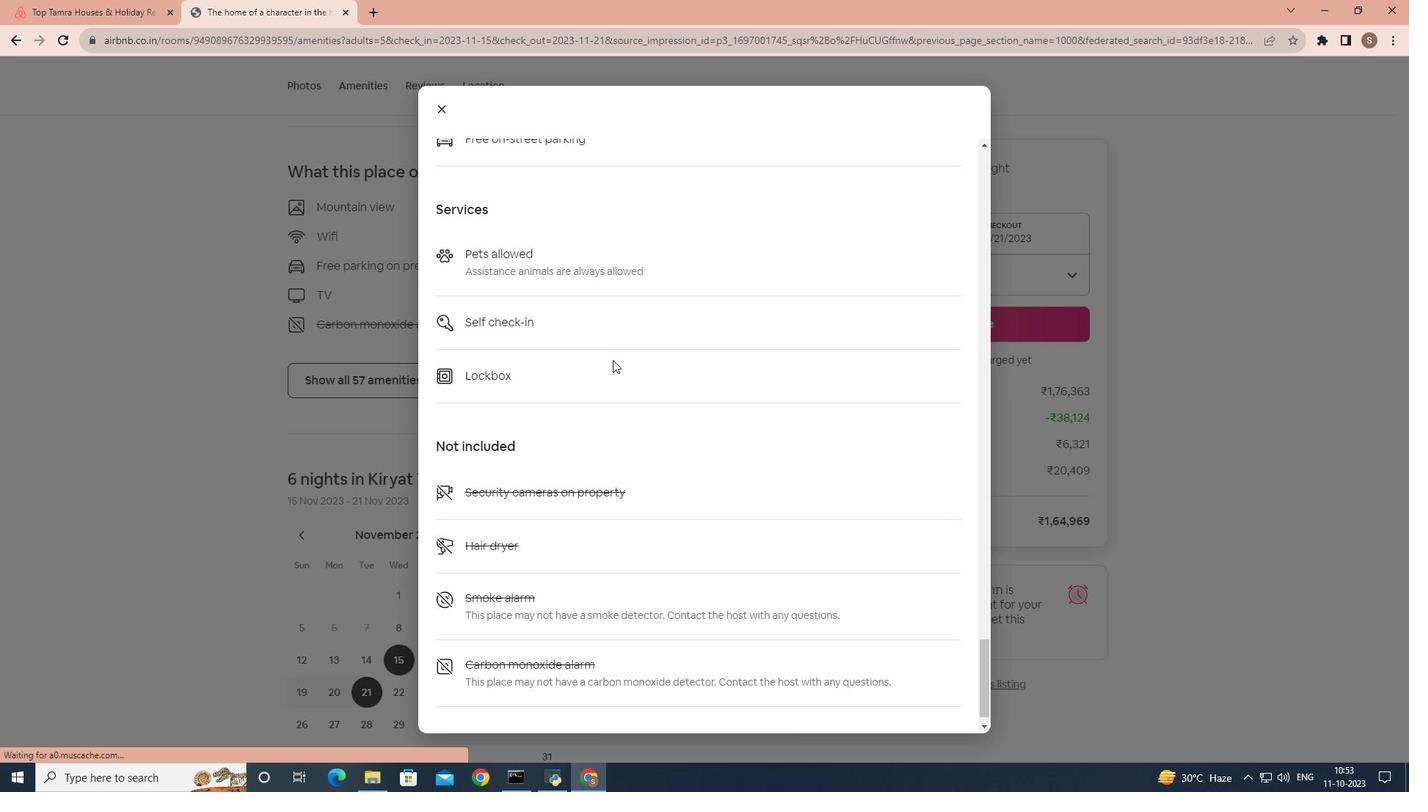 
Action: Mouse scrolled (613, 359) with delta (0, 0)
Screenshot: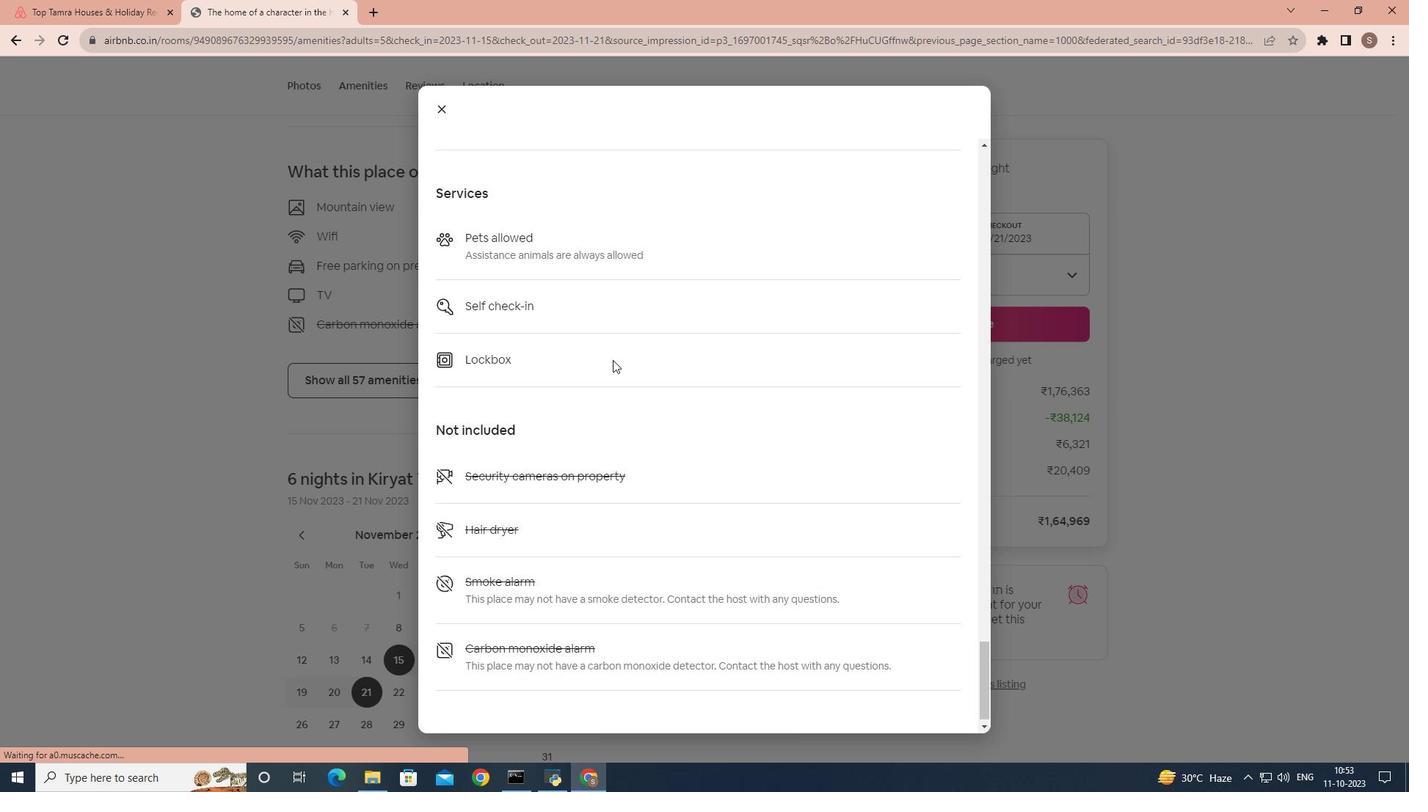 
Action: Mouse scrolled (613, 359) with delta (0, 0)
Screenshot: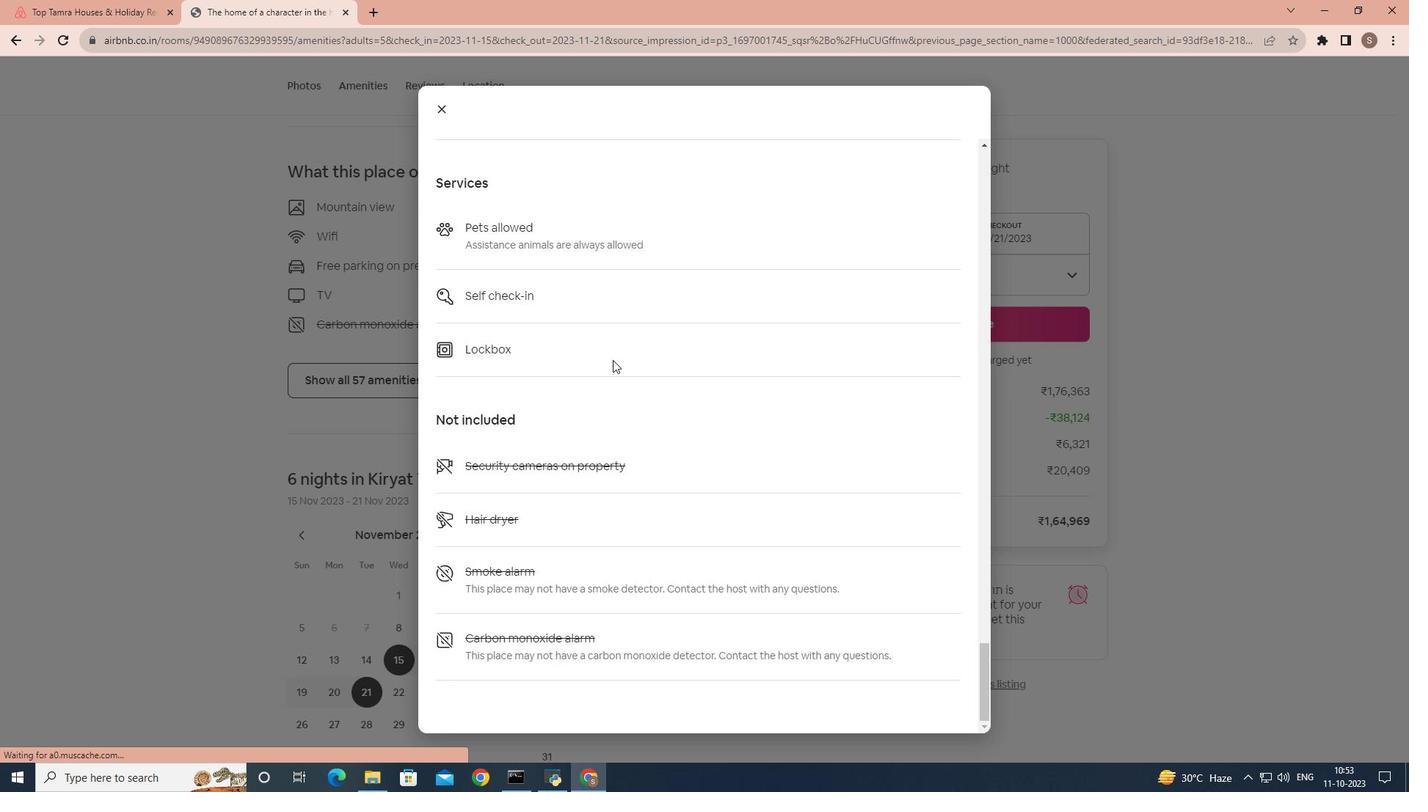 
Action: Mouse scrolled (613, 359) with delta (0, 0)
Screenshot: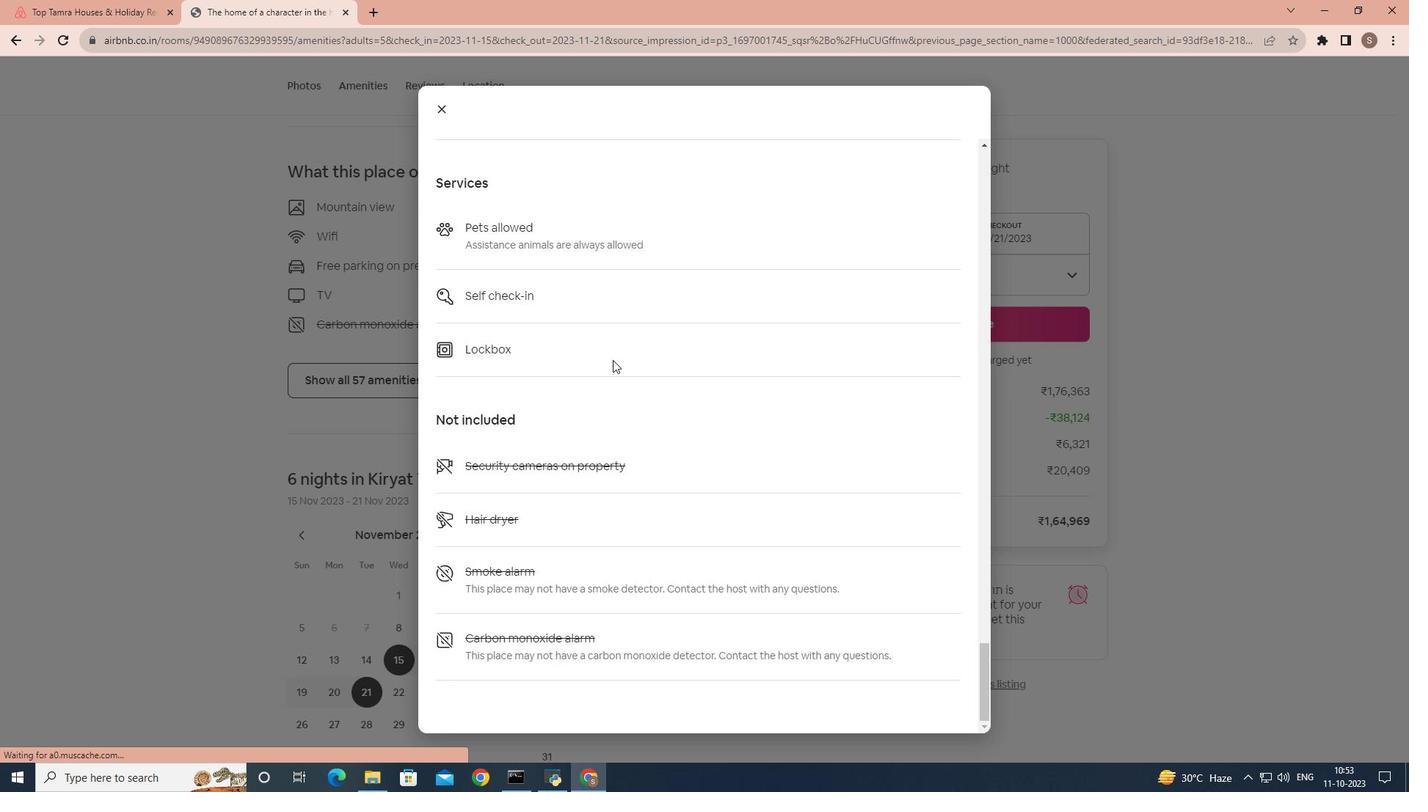 
Action: Mouse moved to (439, 108)
Screenshot: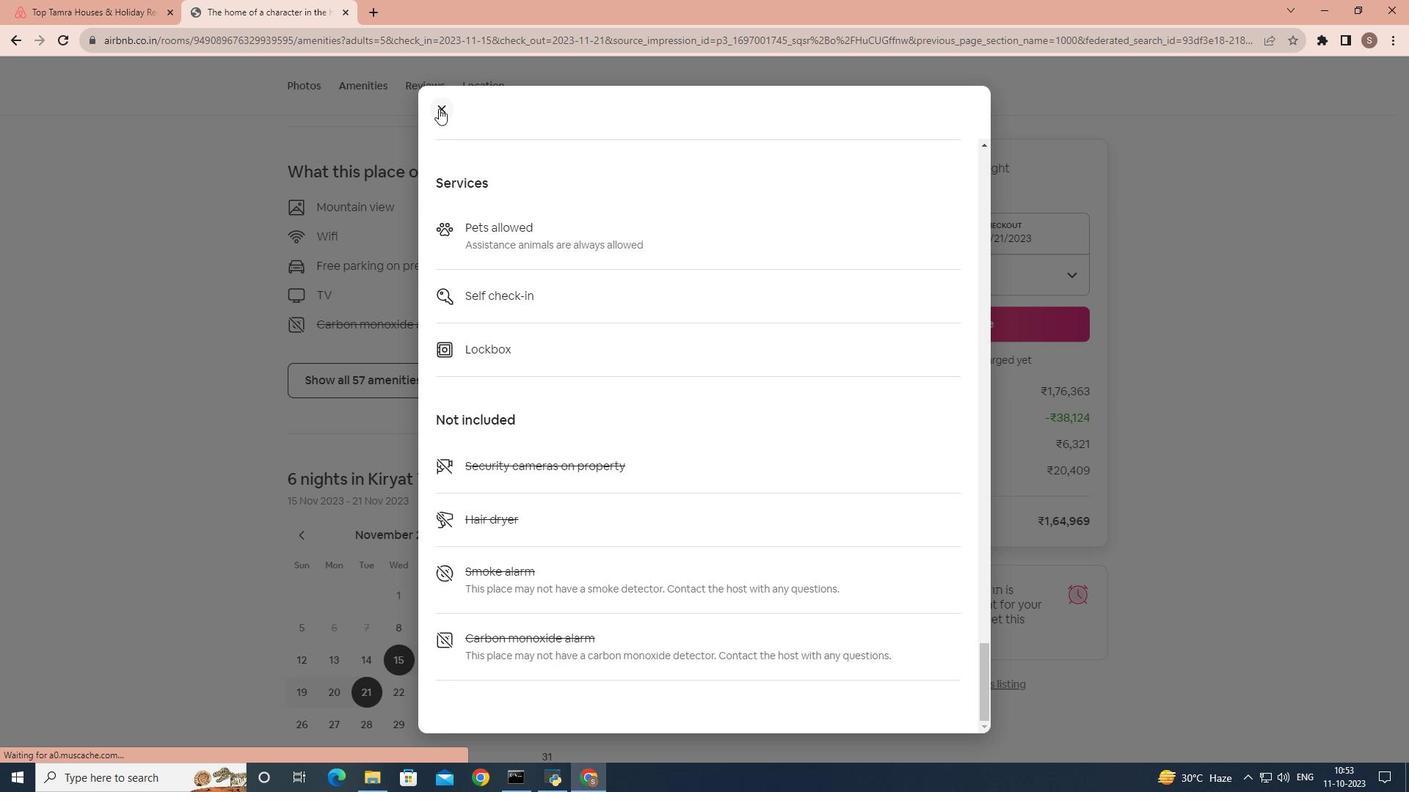 
Action: Mouse pressed left at (439, 108)
Screenshot: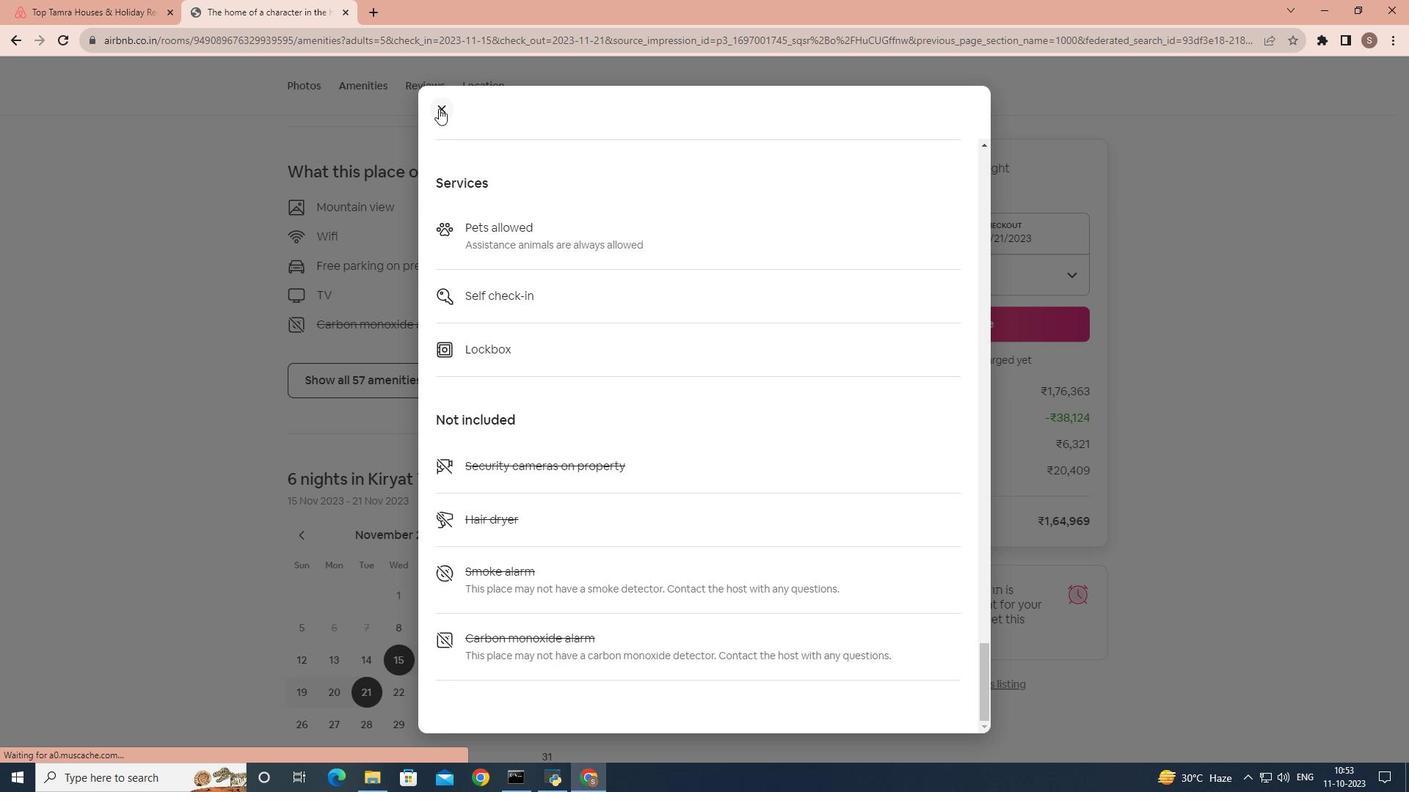 
Action: Mouse moved to (518, 394)
Screenshot: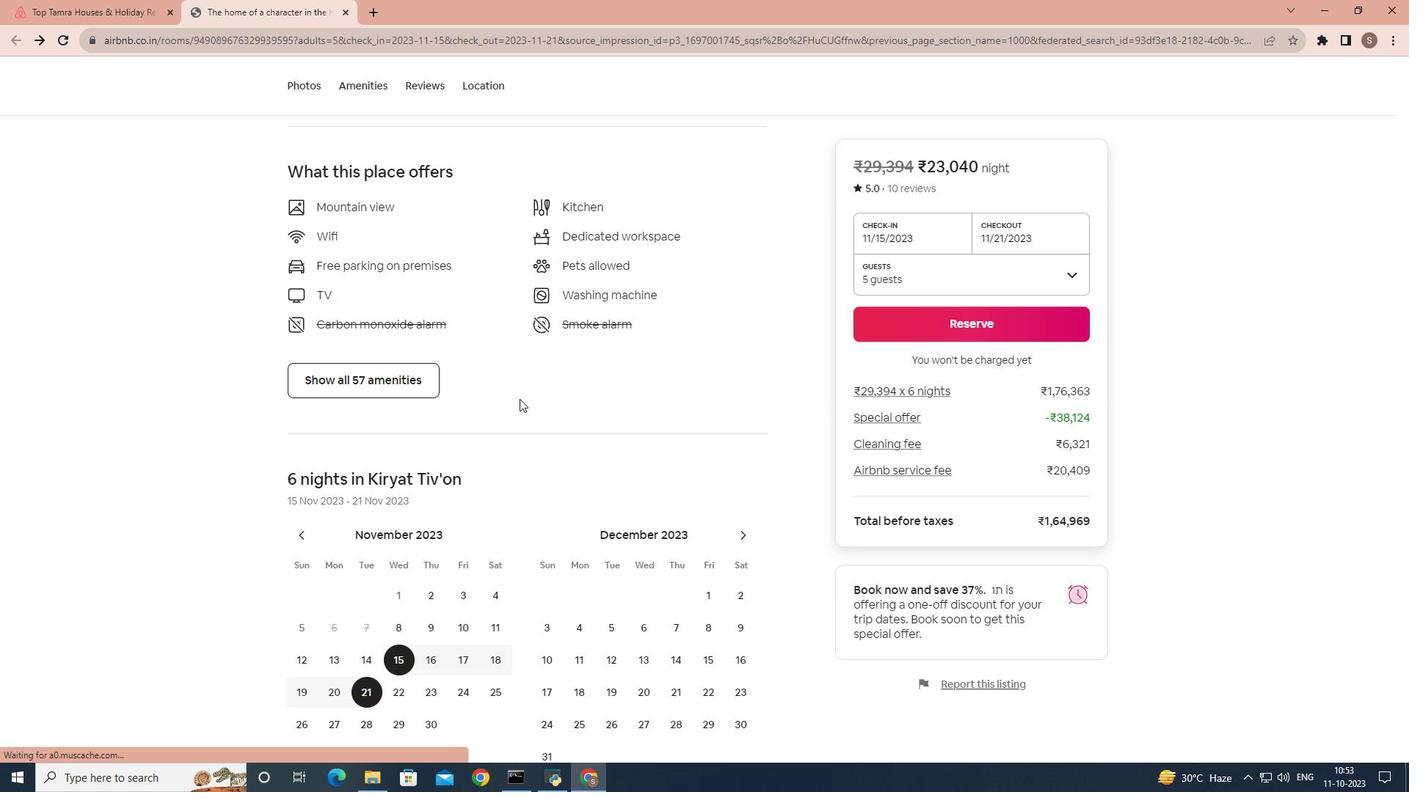 
Action: Mouse scrolled (518, 394) with delta (0, 0)
Screenshot: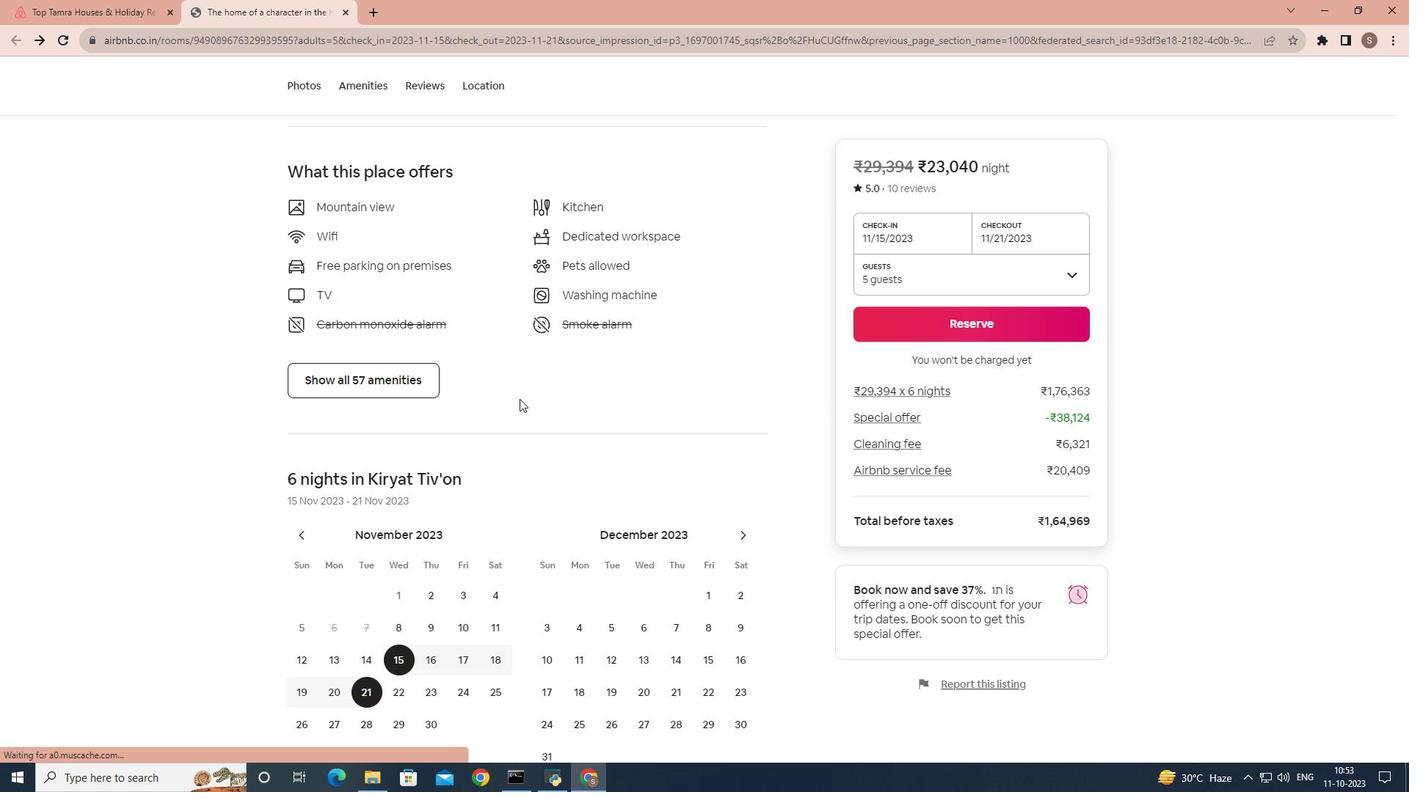 
Action: Mouse moved to (519, 400)
Screenshot: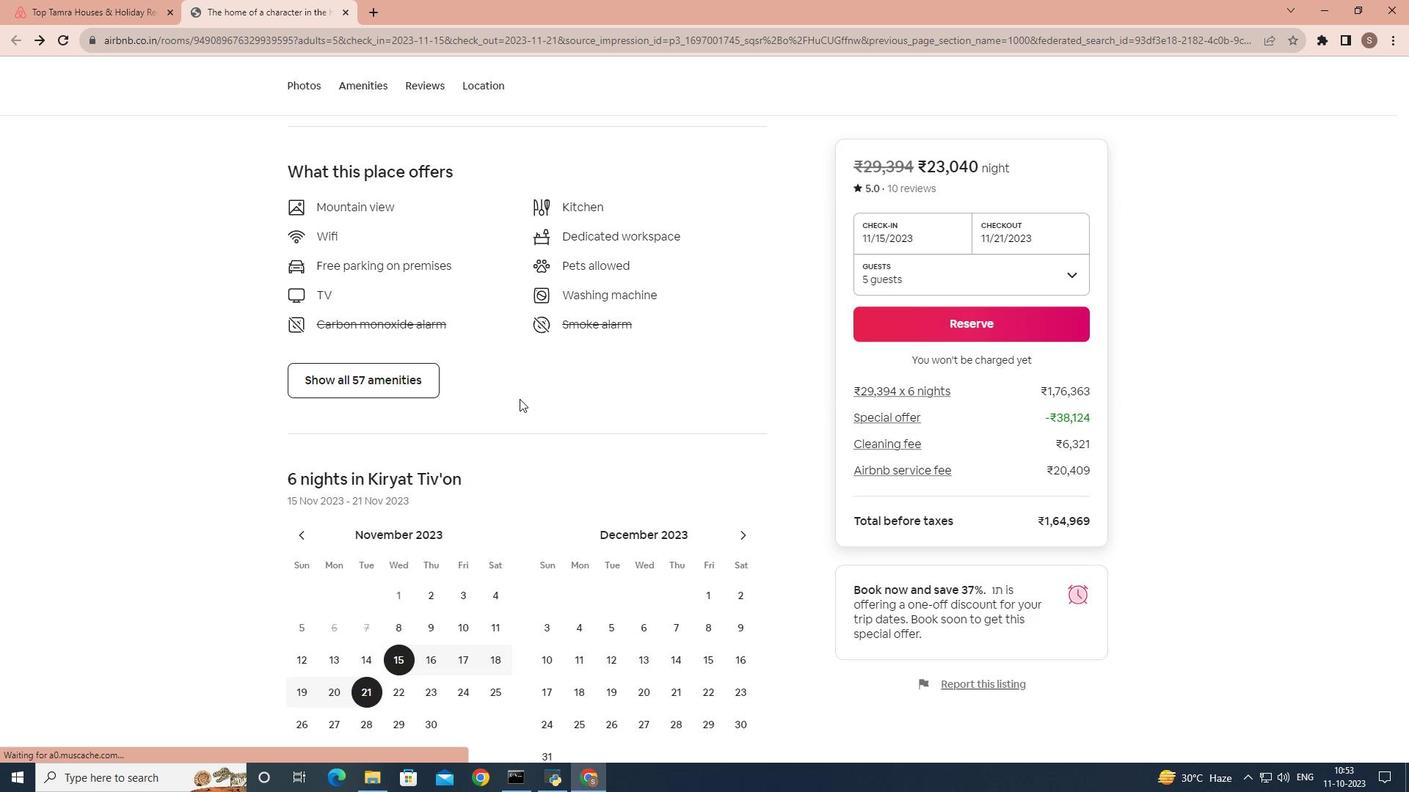 
Action: Mouse scrolled (519, 399) with delta (0, 0)
Screenshot: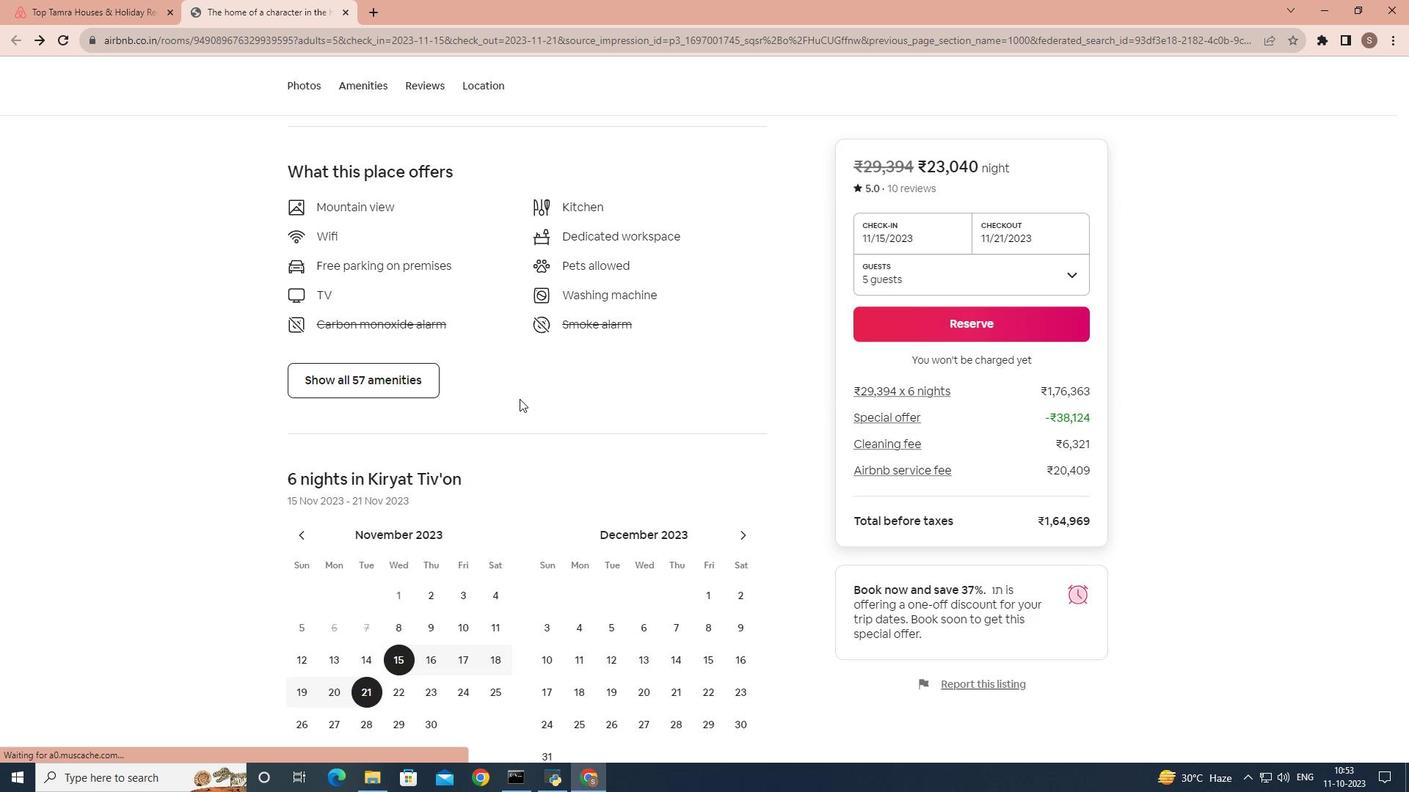
Action: Mouse scrolled (519, 399) with delta (0, 0)
Screenshot: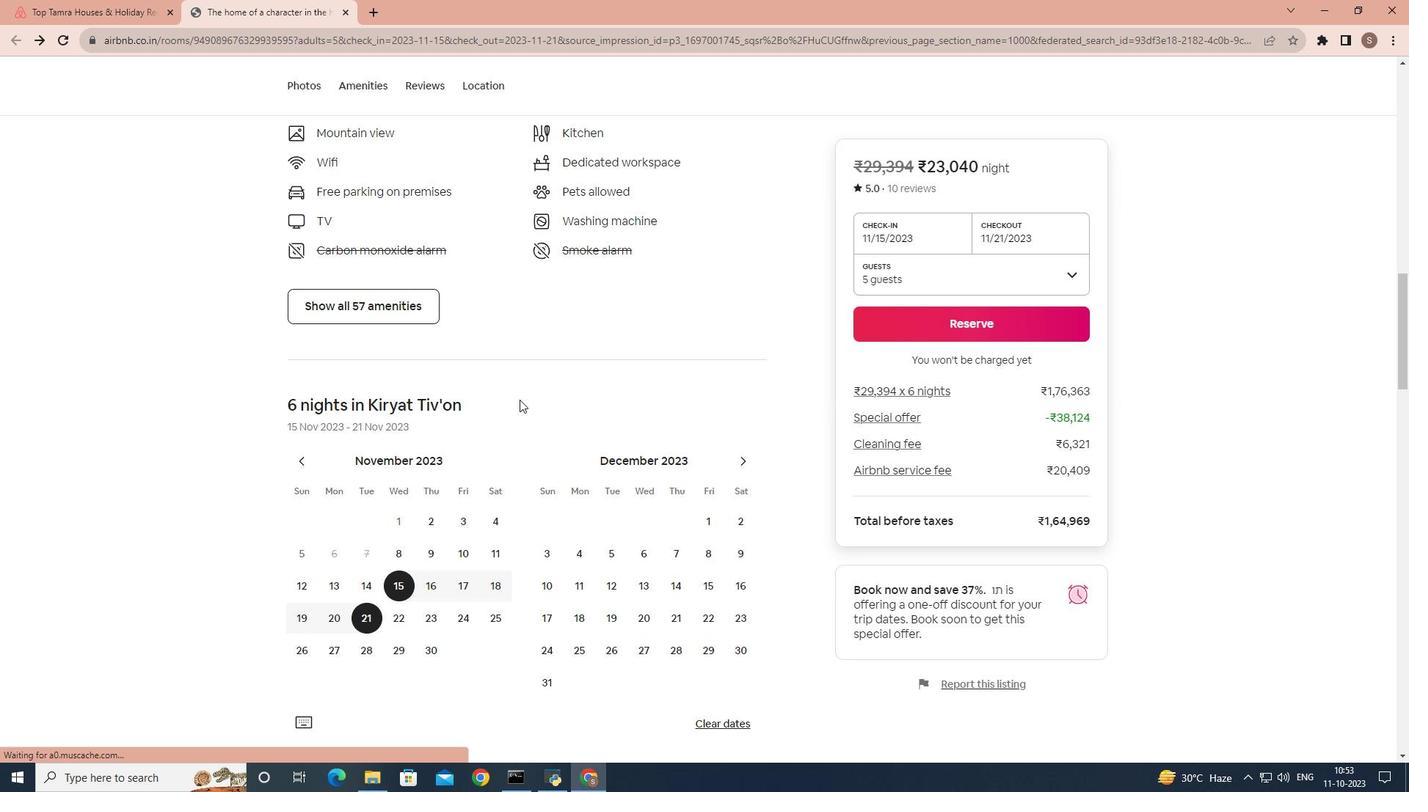 
Action: Mouse scrolled (519, 399) with delta (0, 0)
Screenshot: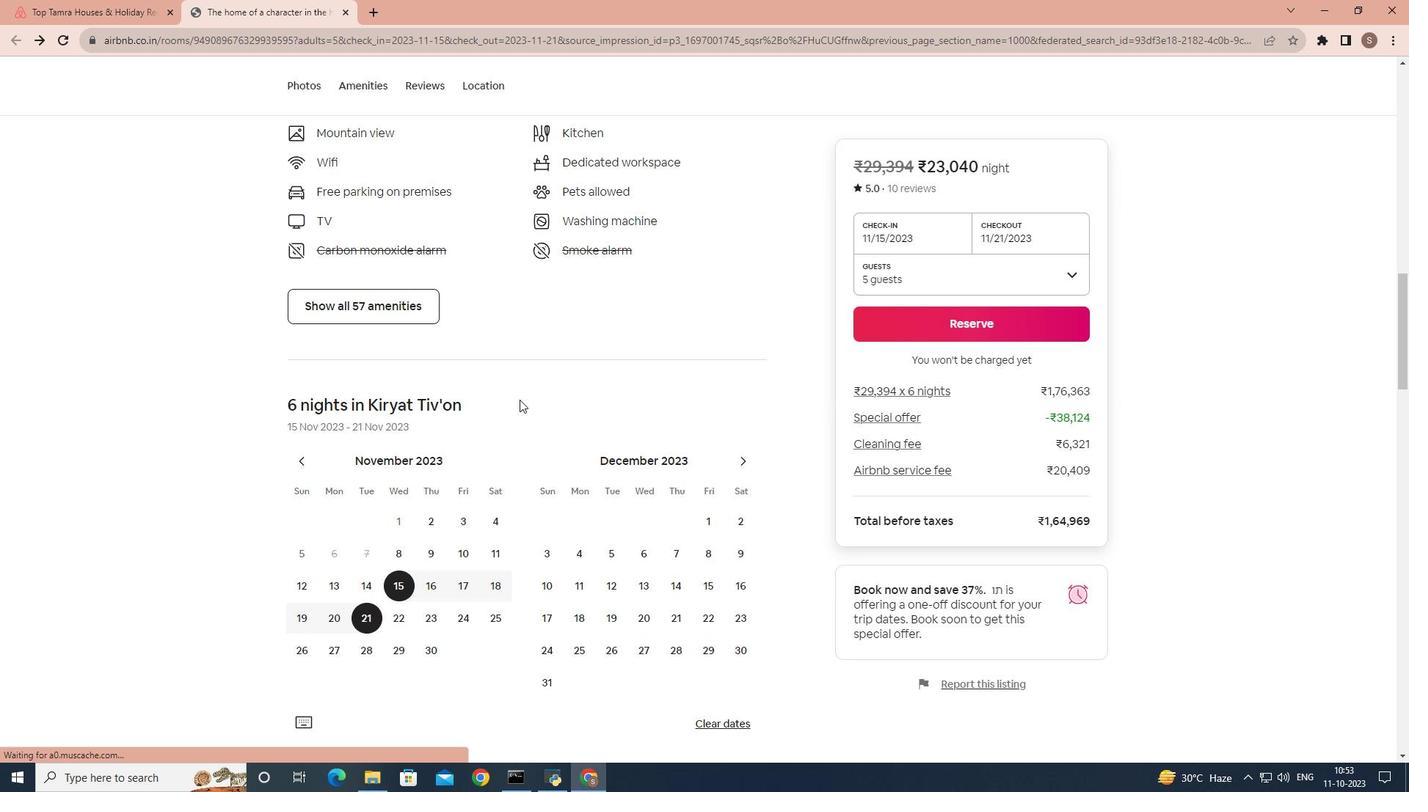 
Action: Mouse scrolled (519, 399) with delta (0, 0)
Screenshot: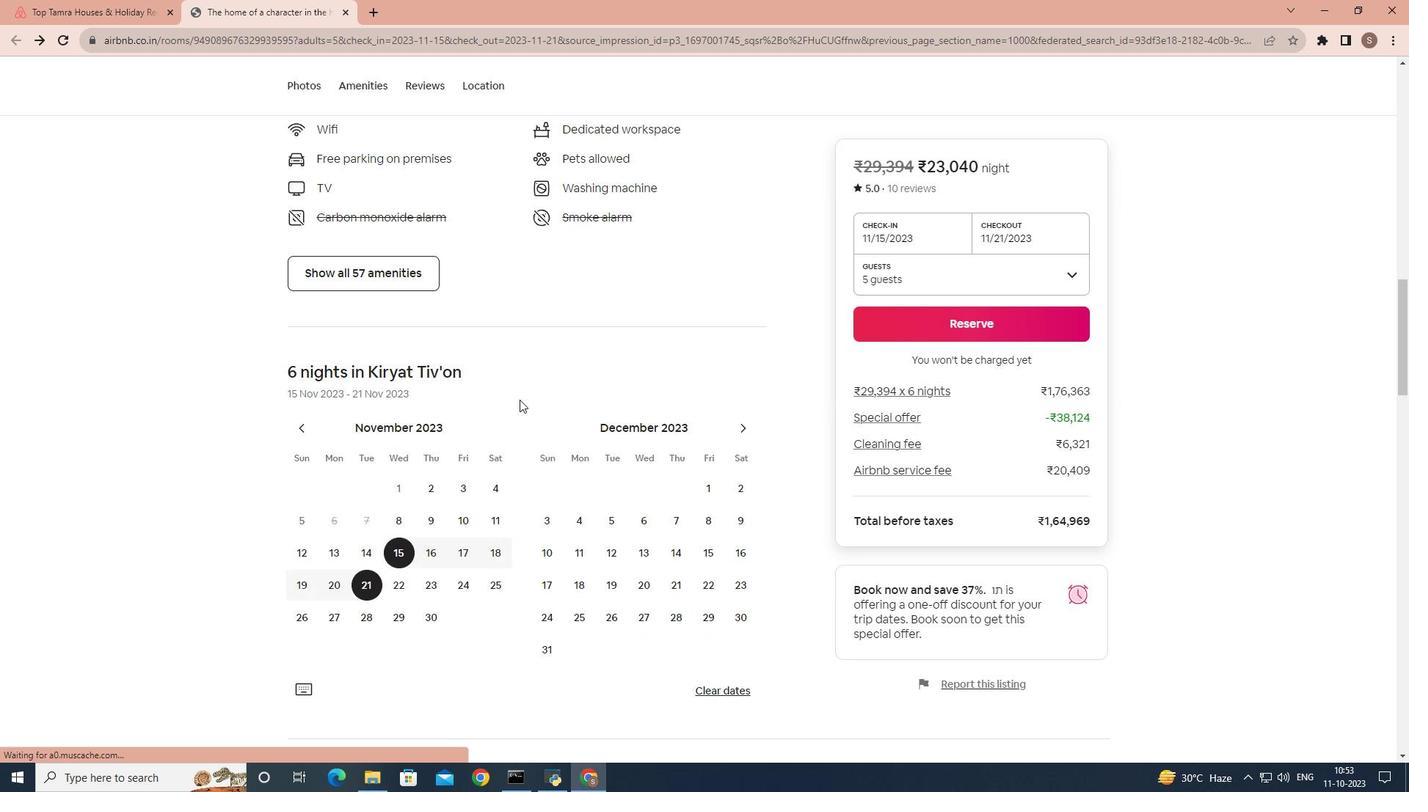 
Action: Mouse scrolled (519, 399) with delta (0, 0)
Screenshot: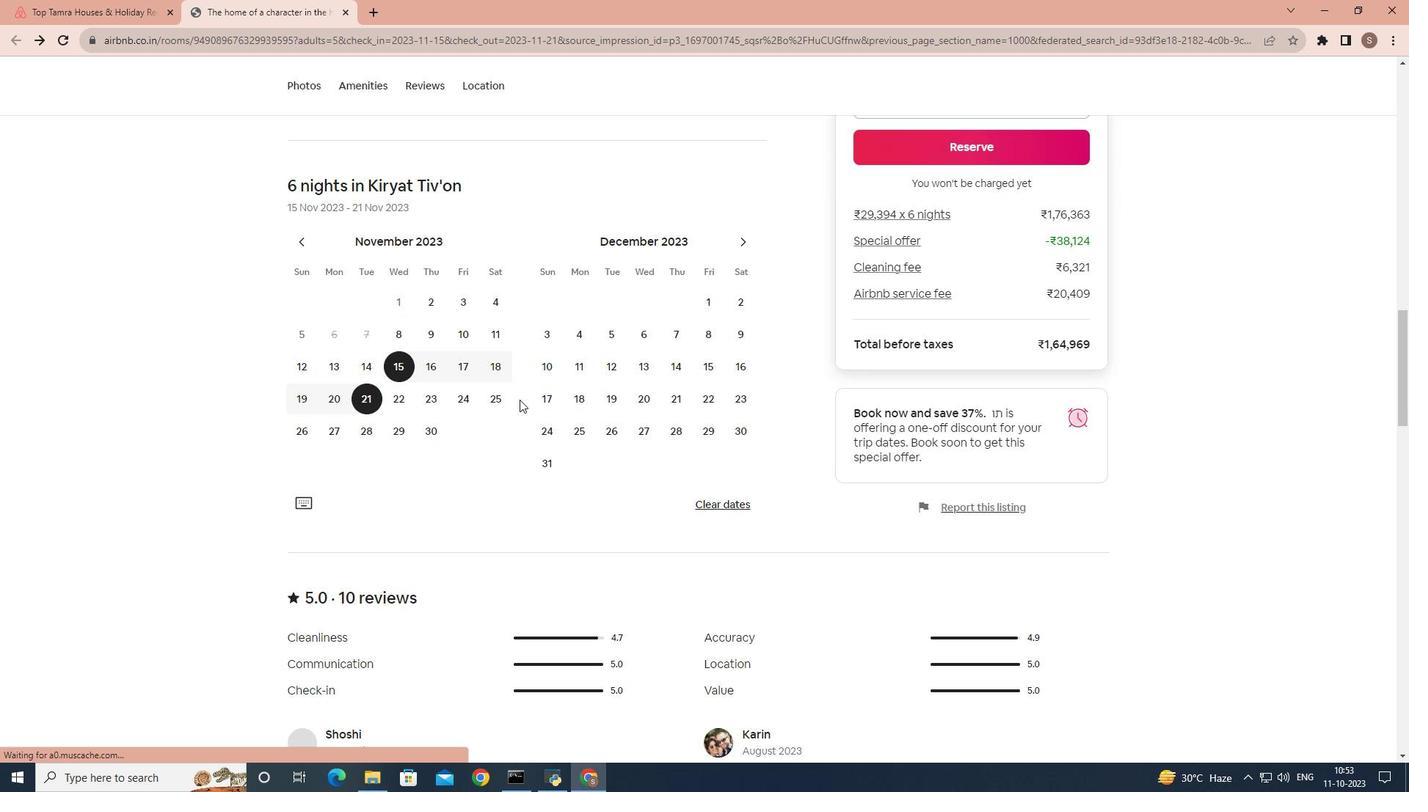 
Action: Mouse scrolled (519, 399) with delta (0, 0)
Screenshot: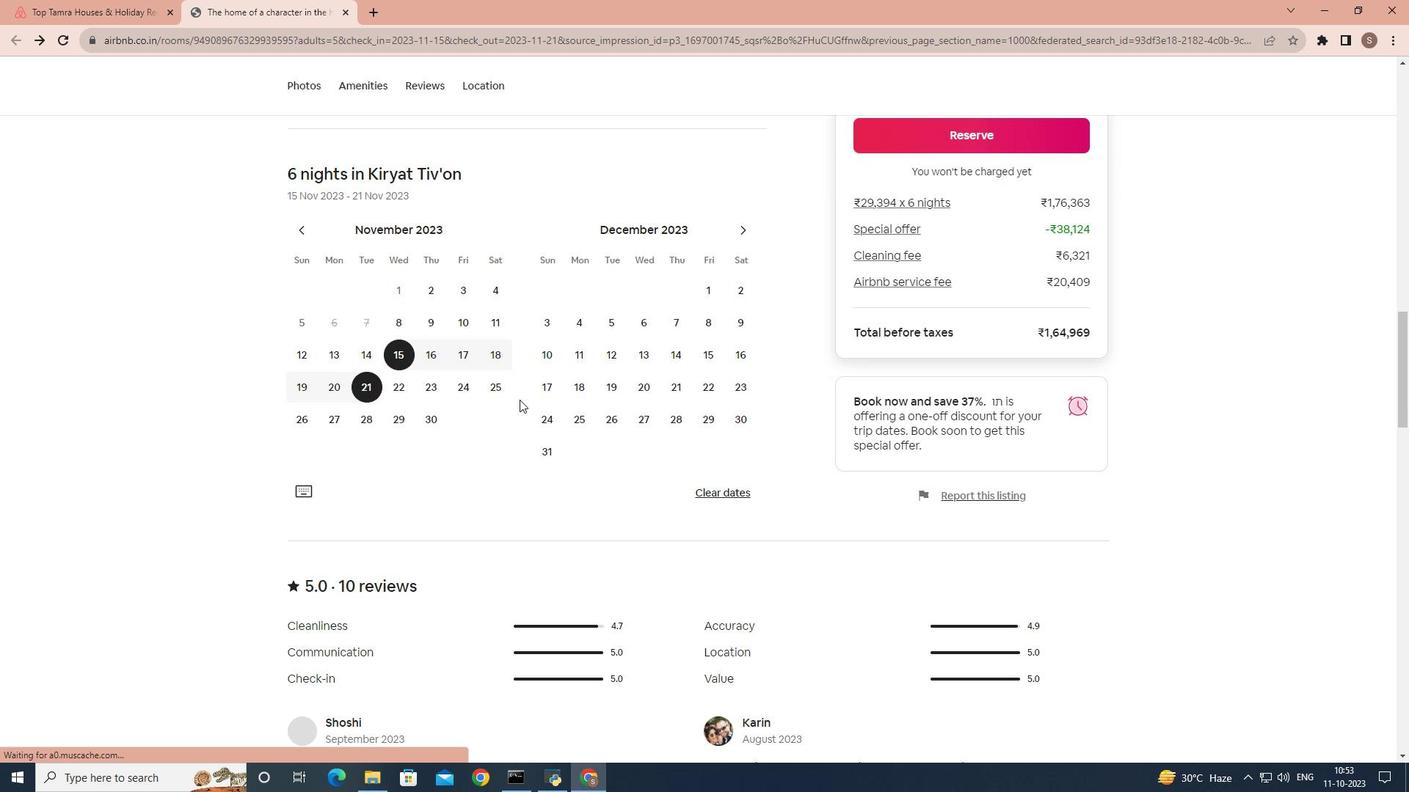 
Action: Mouse scrolled (519, 399) with delta (0, 0)
Screenshot: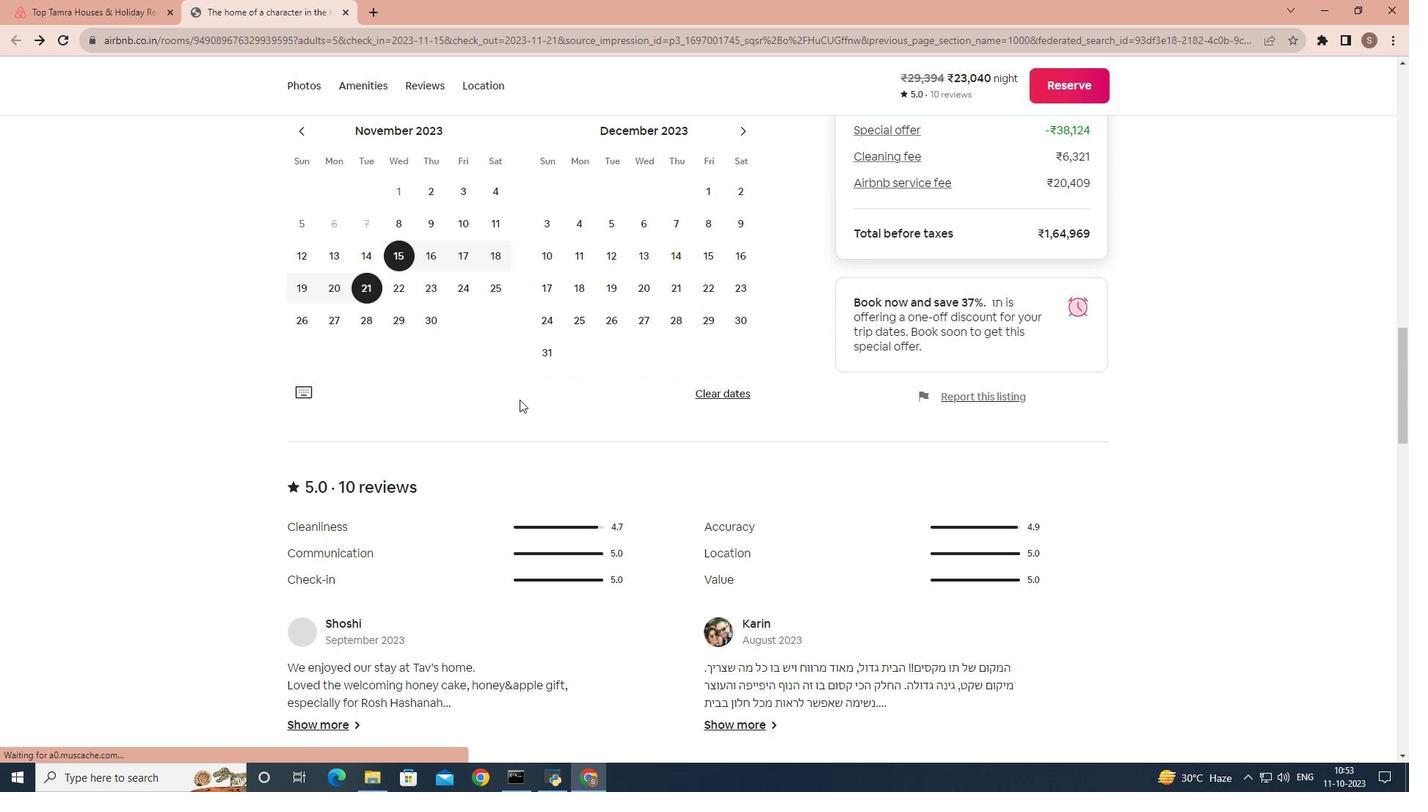 
Action: Mouse moved to (512, 451)
Screenshot: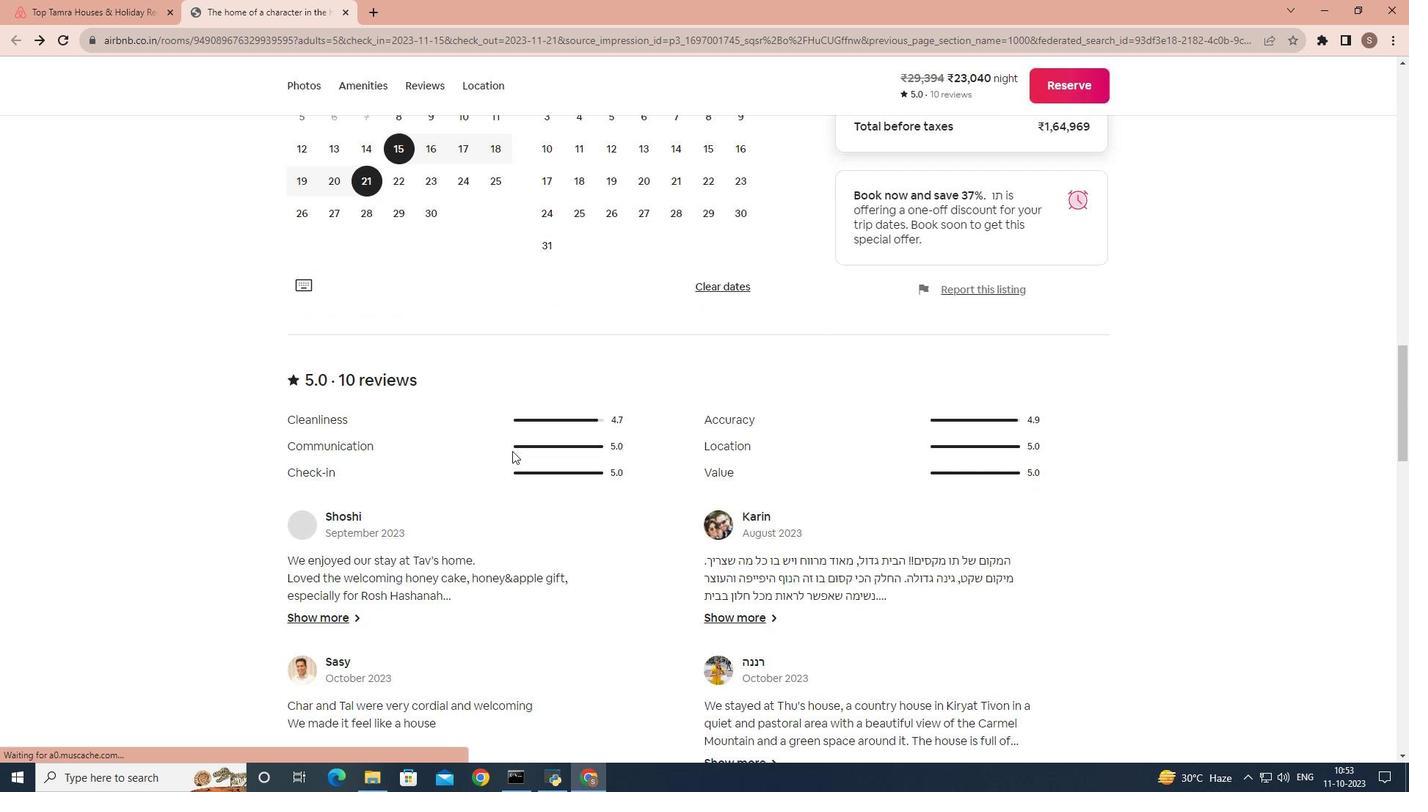 
Action: Mouse scrolled (512, 450) with delta (0, 0)
Screenshot: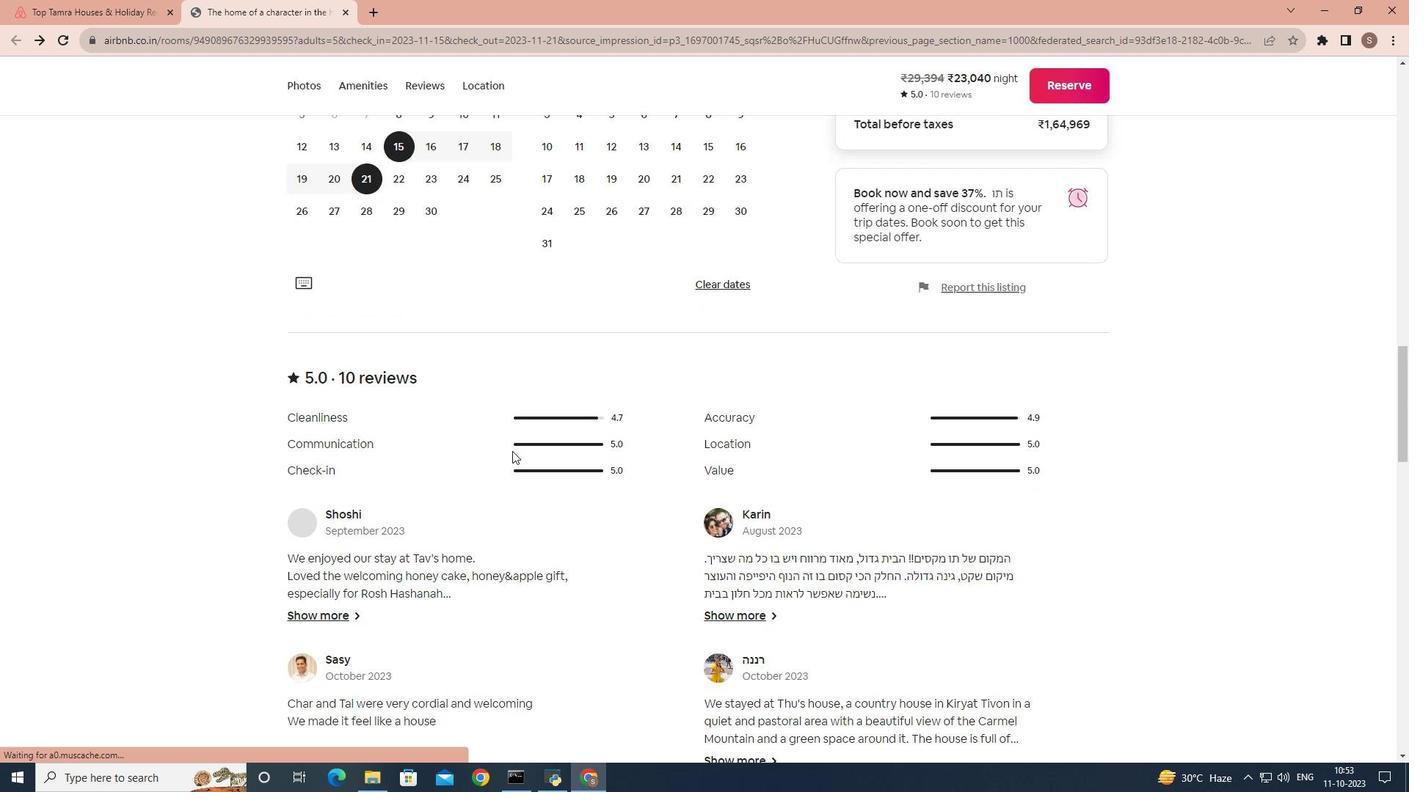 
Action: Mouse moved to (511, 453)
Screenshot: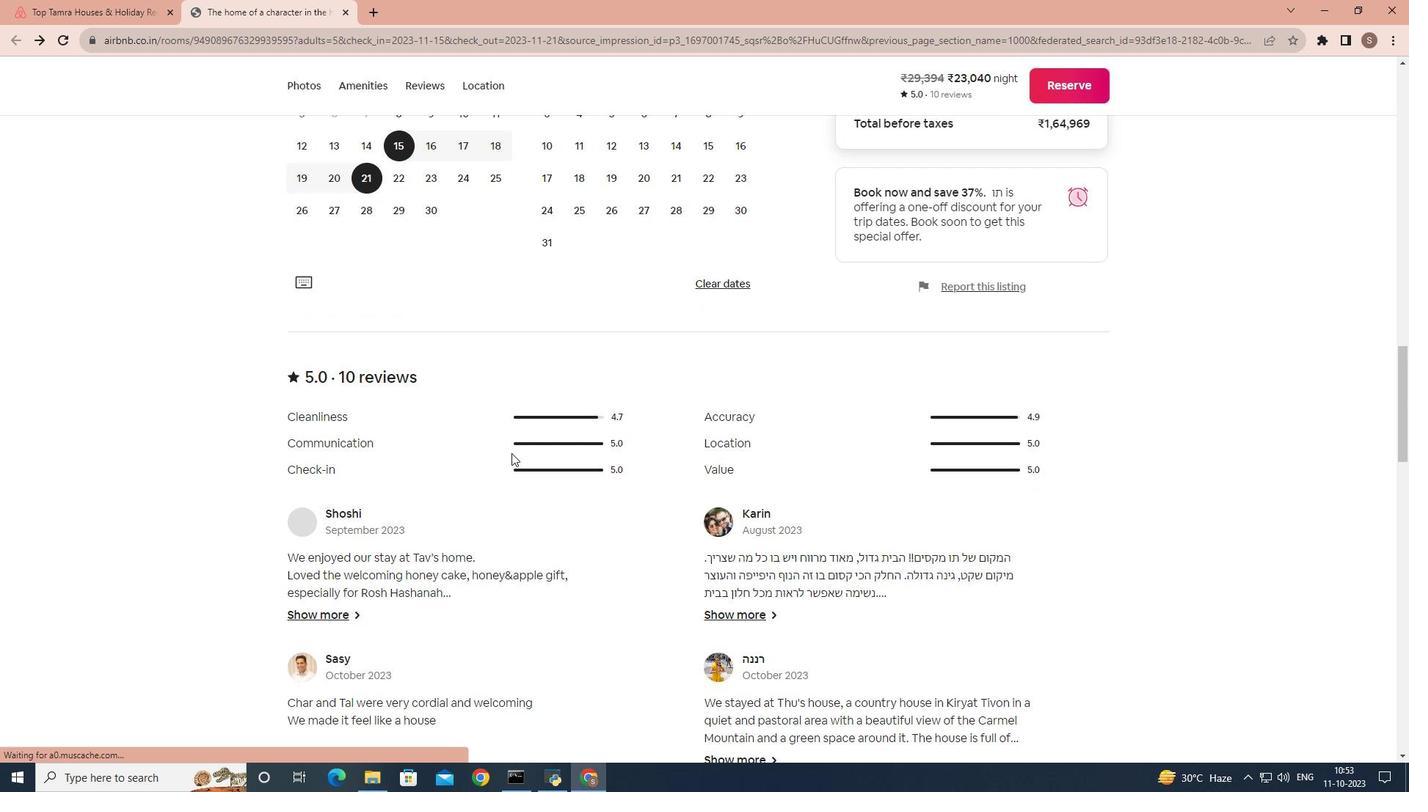 
Action: Mouse scrolled (511, 452) with delta (0, 0)
Screenshot: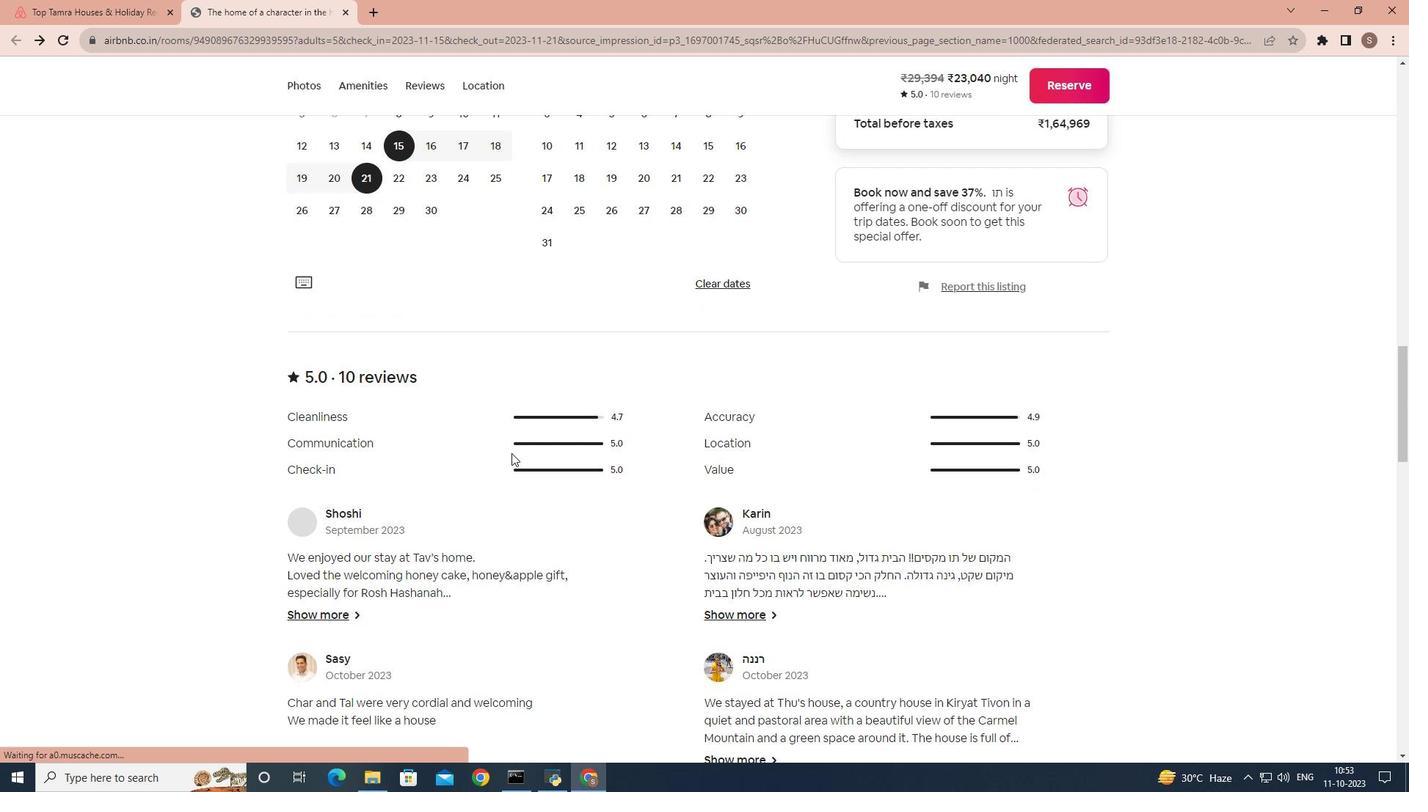 
Action: Mouse moved to (510, 455)
Screenshot: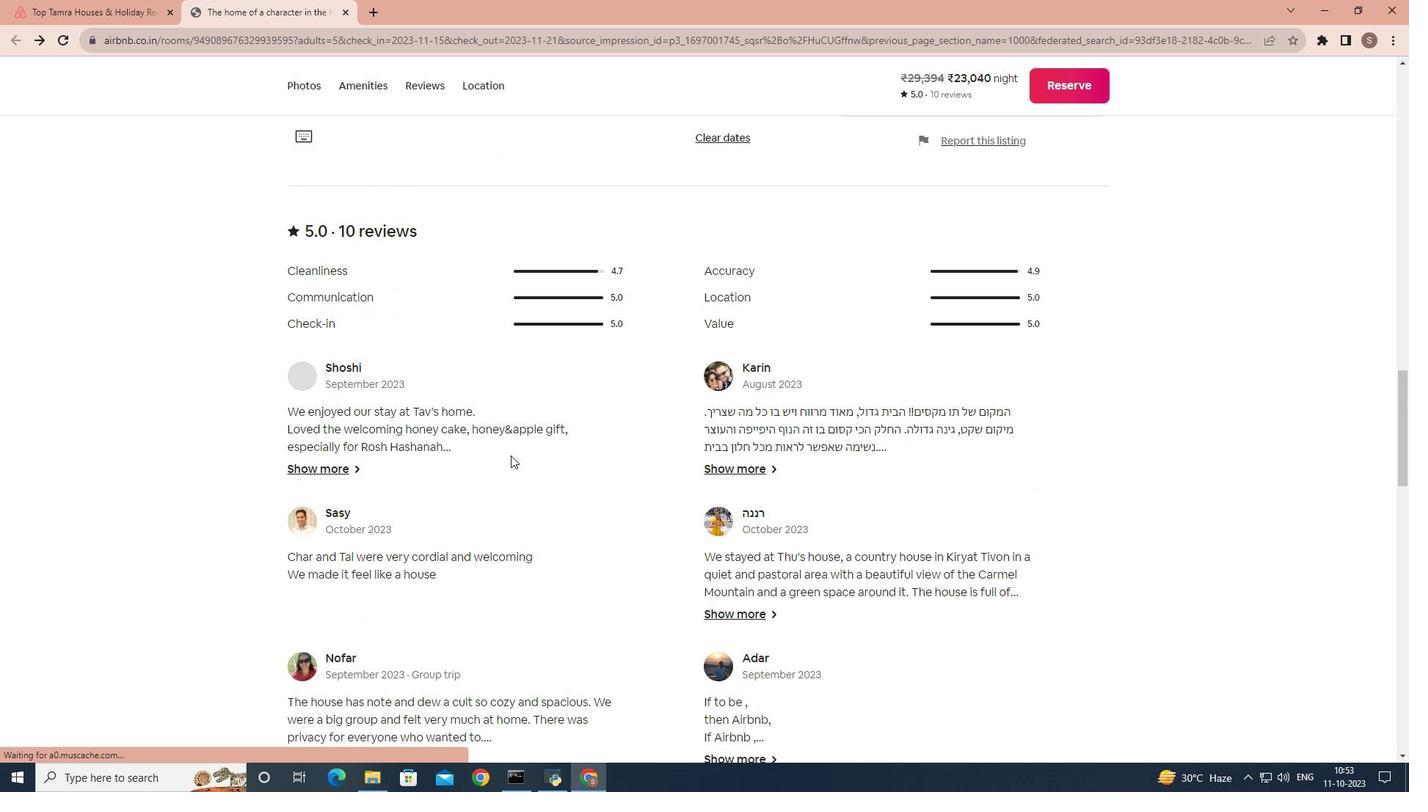 
Action: Mouse scrolled (510, 454) with delta (0, 0)
Screenshot: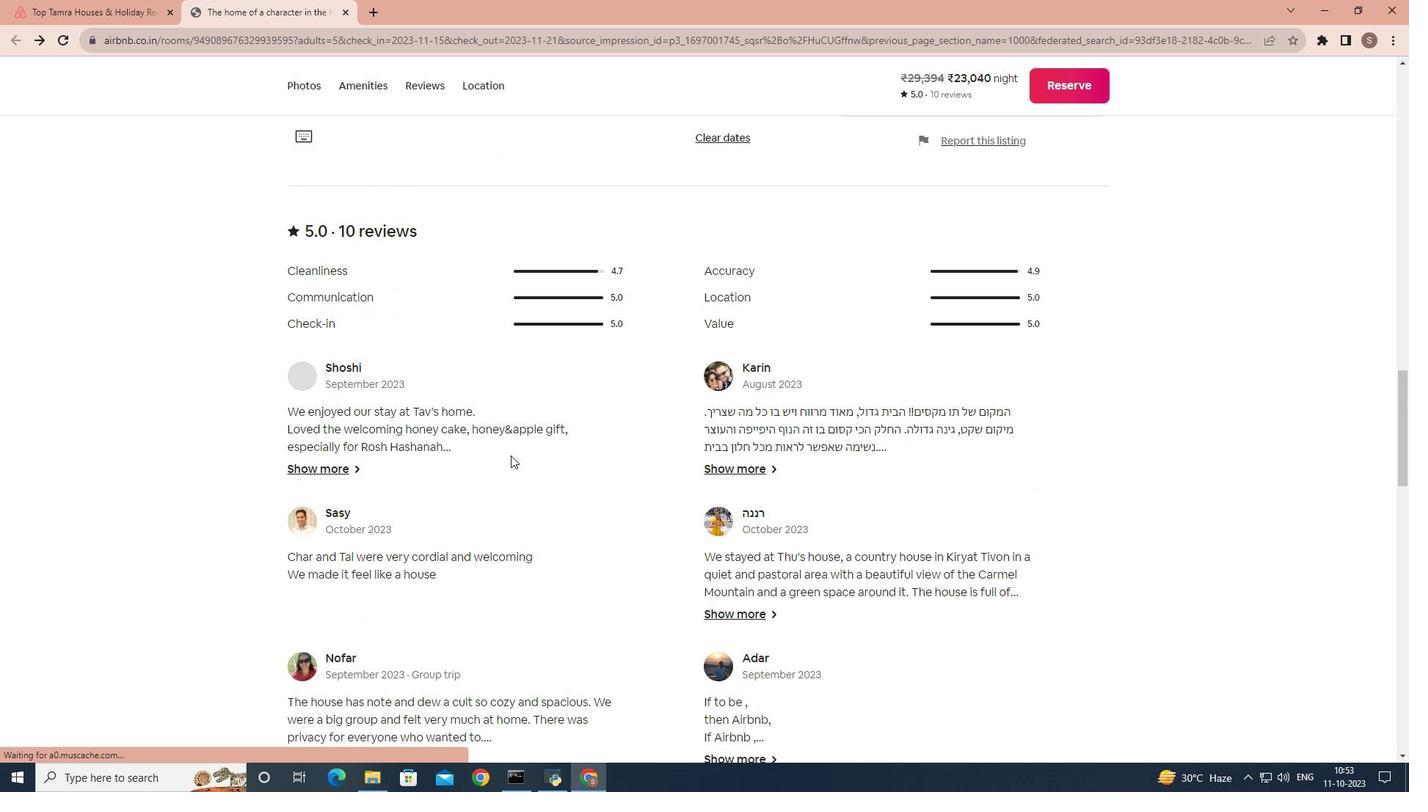 
Action: Mouse moved to (508, 465)
Screenshot: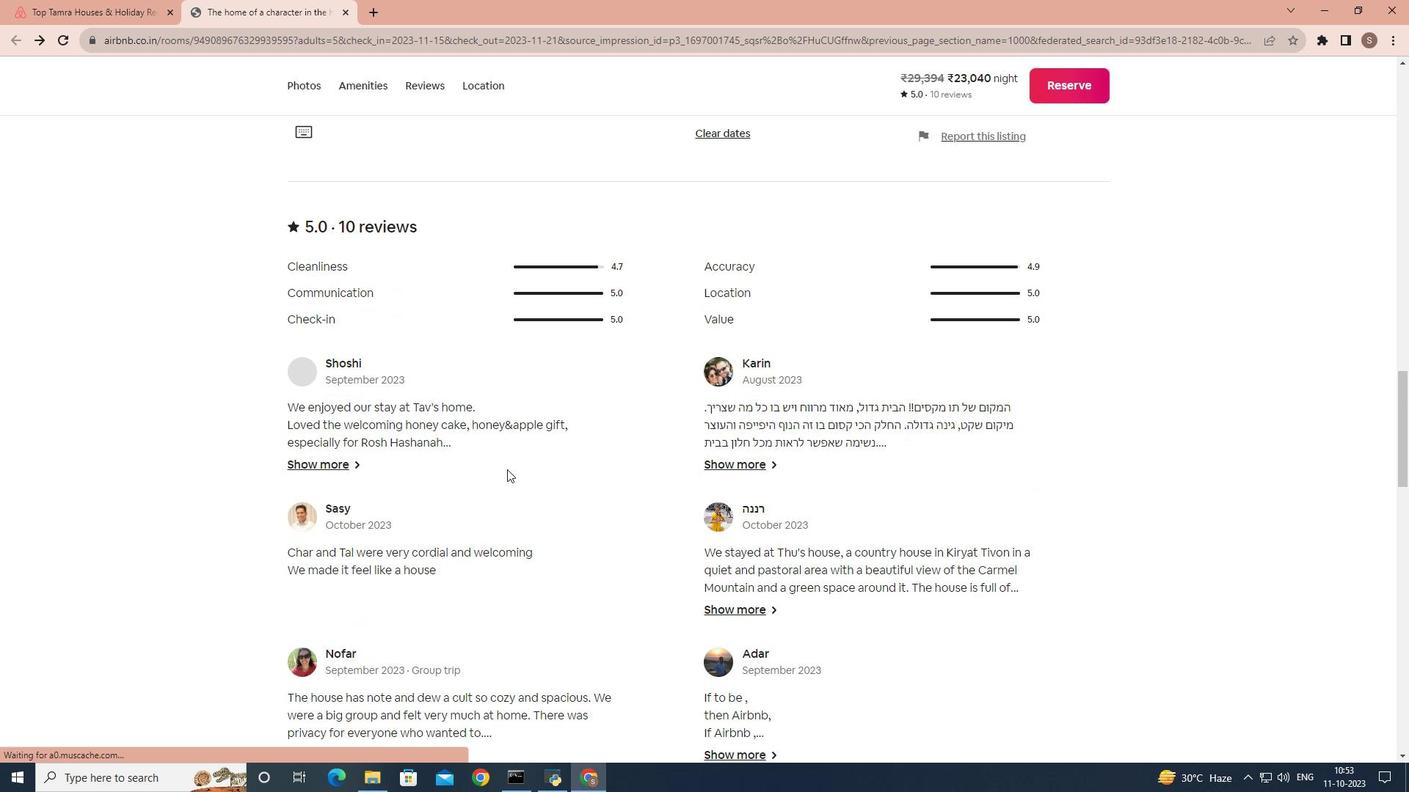 
Action: Mouse scrolled (508, 464) with delta (0, 0)
Screenshot: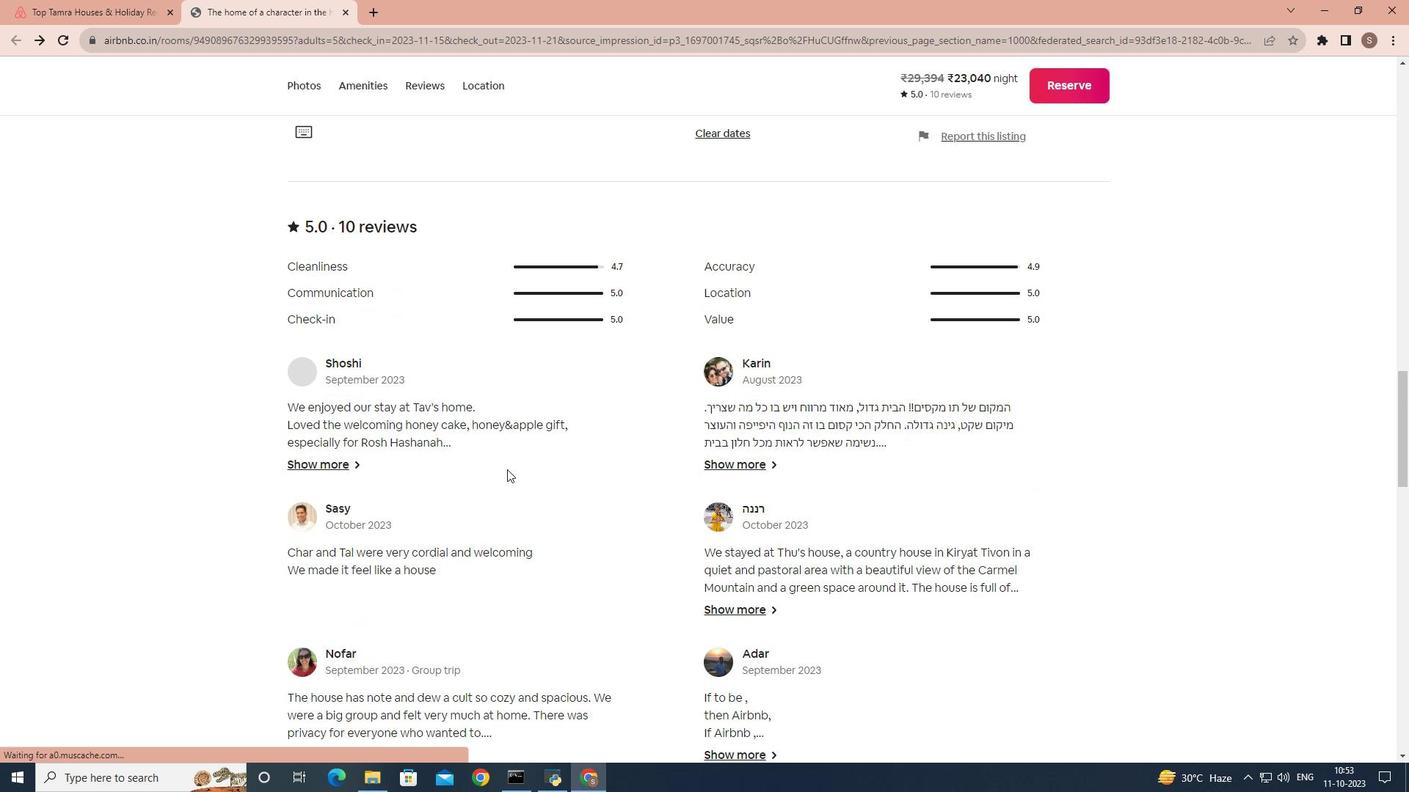 
Action: Mouse moved to (478, 491)
Screenshot: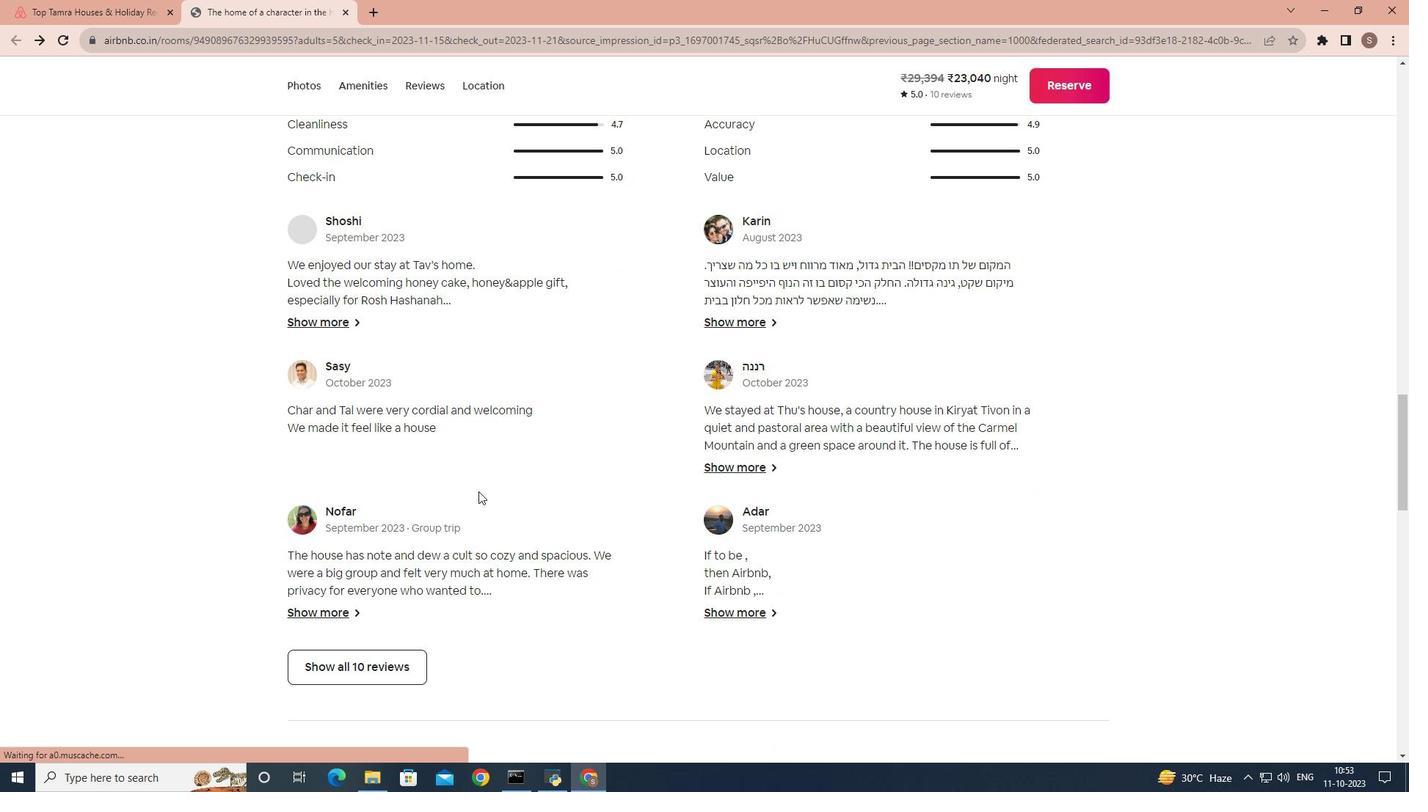 
Action: Mouse scrolled (478, 490) with delta (0, 0)
Screenshot: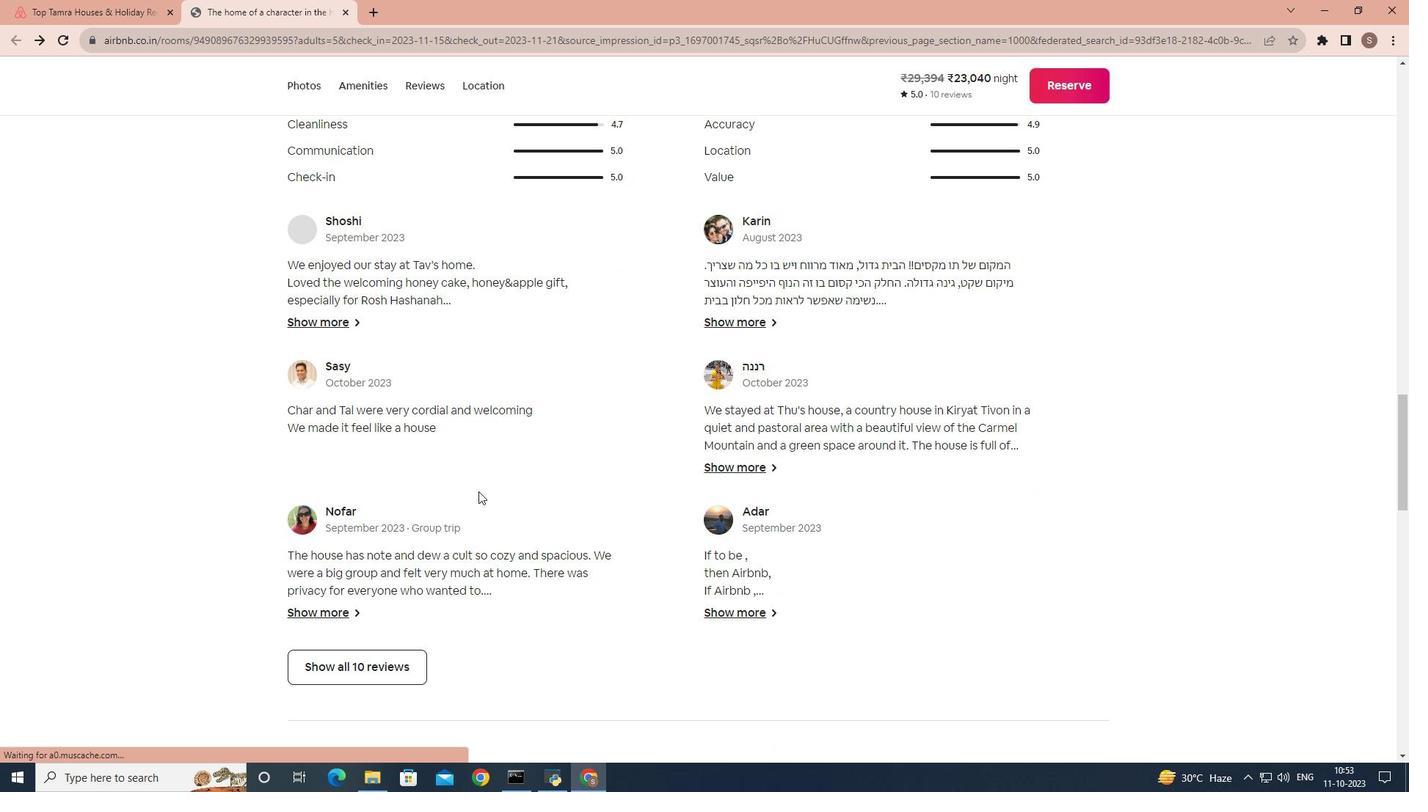 
Action: Mouse moved to (469, 508)
Screenshot: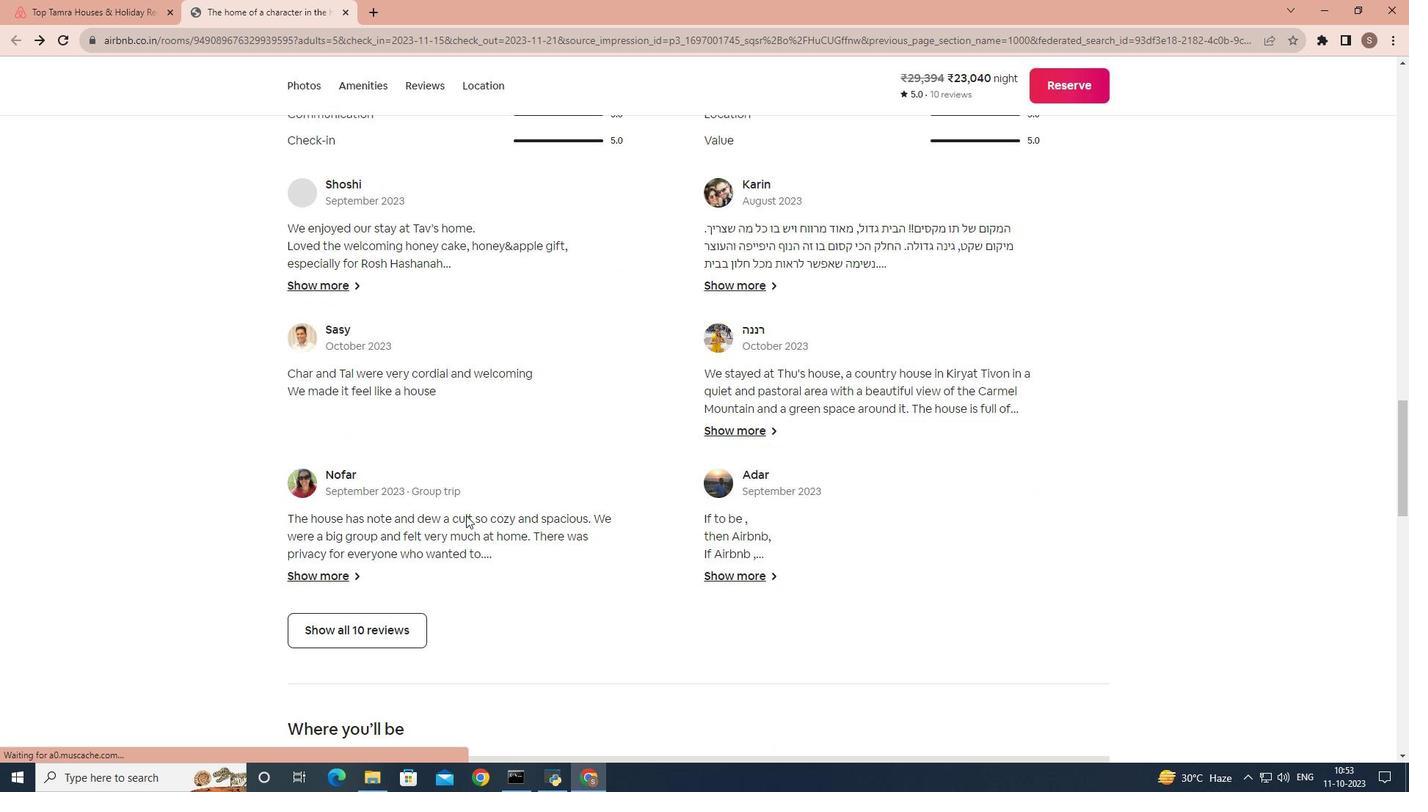 
Action: Mouse scrolled (469, 508) with delta (0, 0)
Screenshot: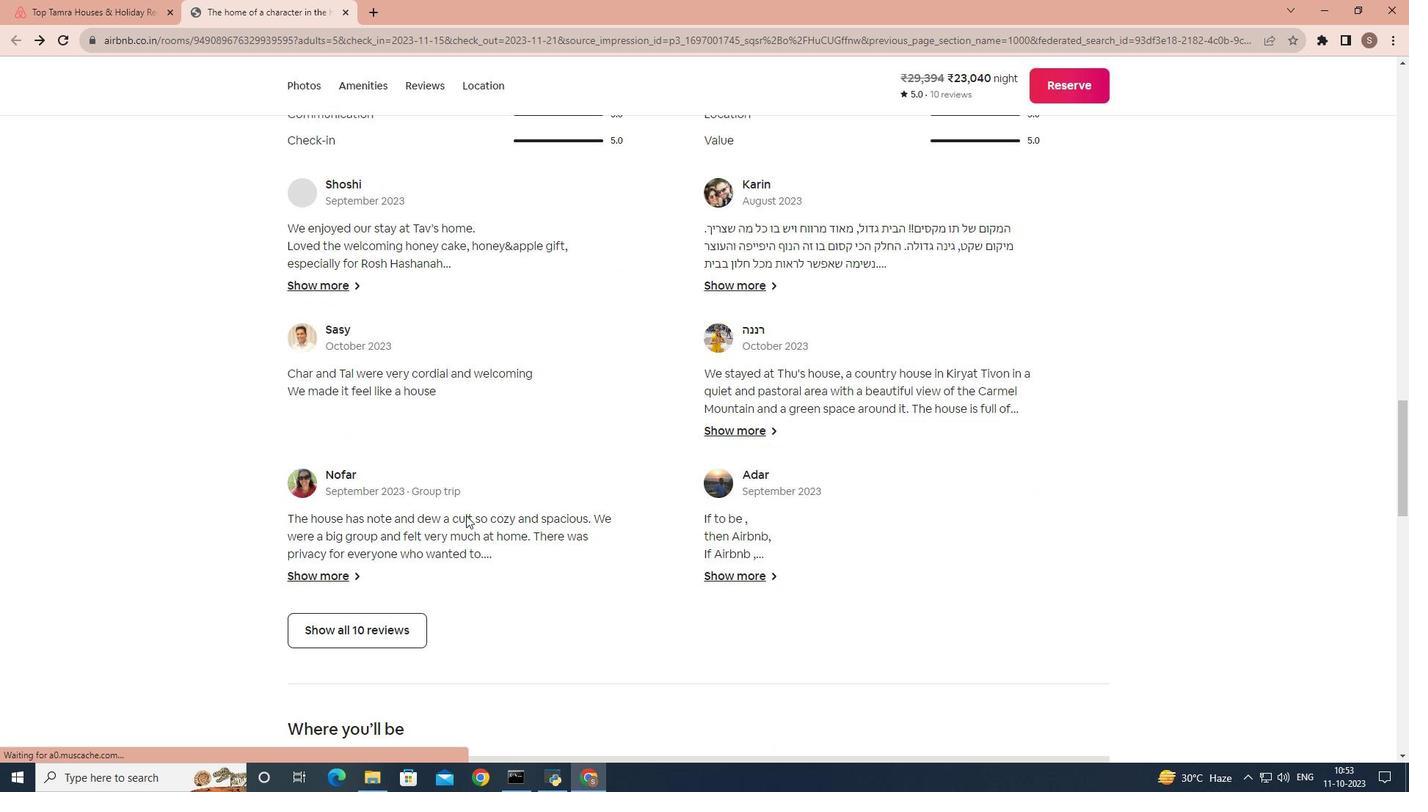 
Action: Mouse moved to (400, 530)
Screenshot: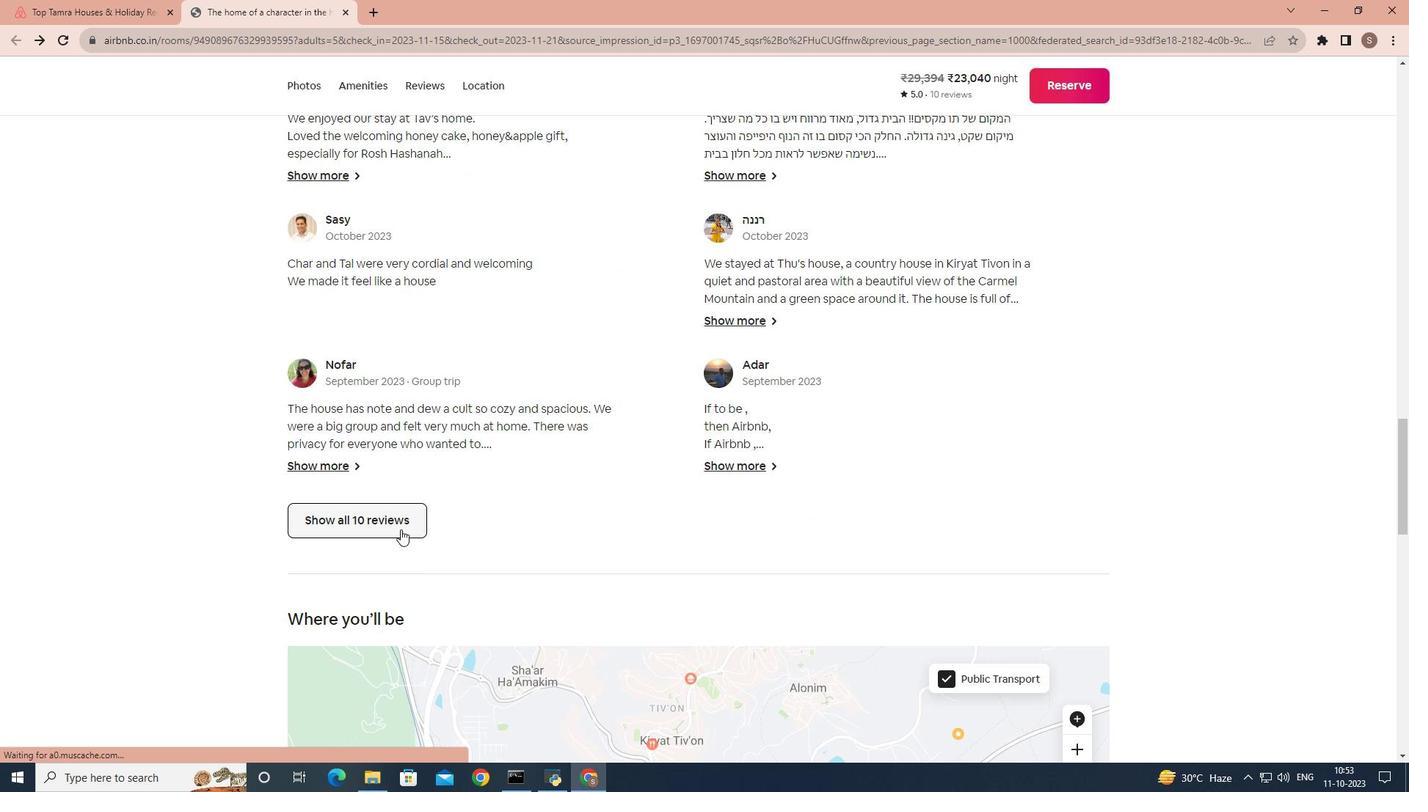 
Action: Mouse pressed left at (400, 530)
Screenshot: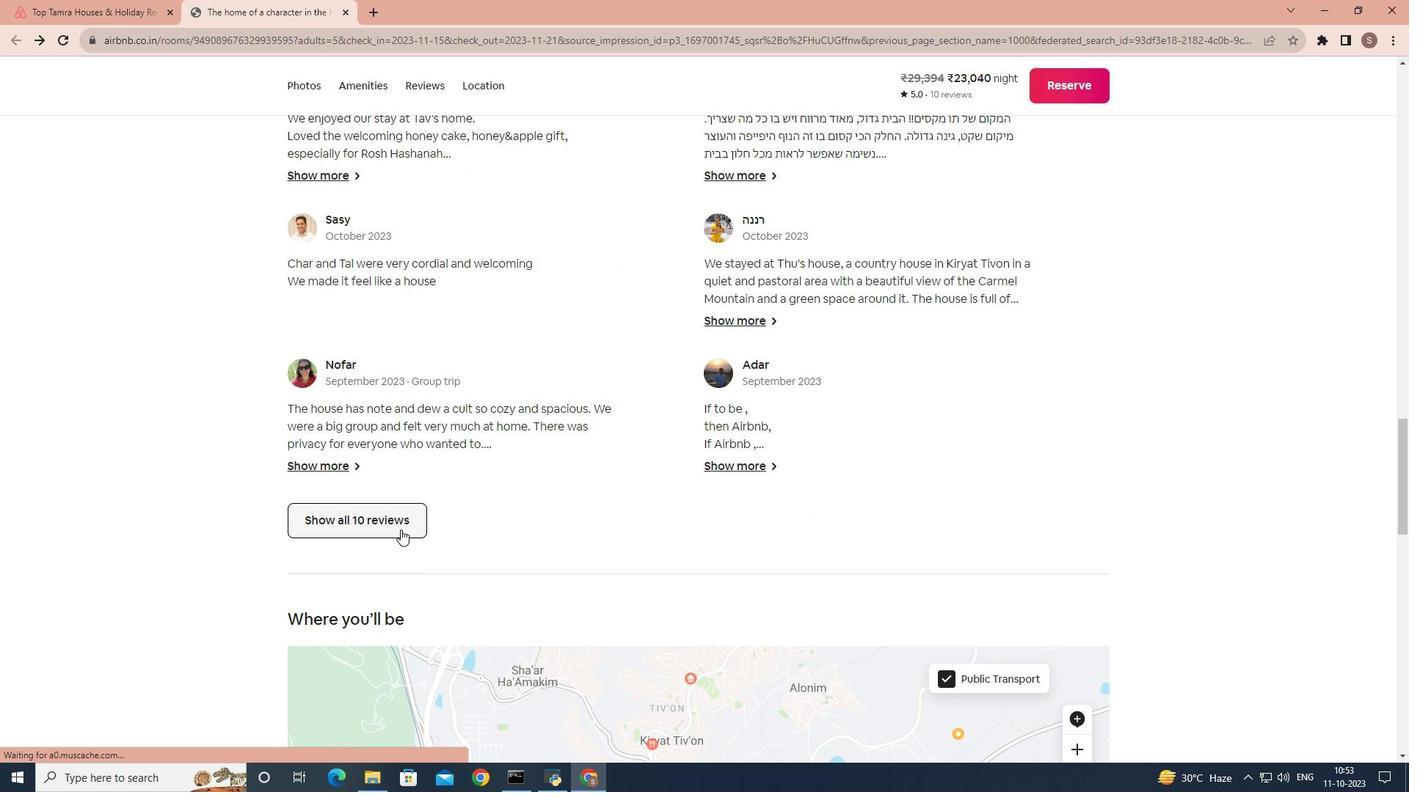 
Action: Mouse moved to (646, 515)
Screenshot: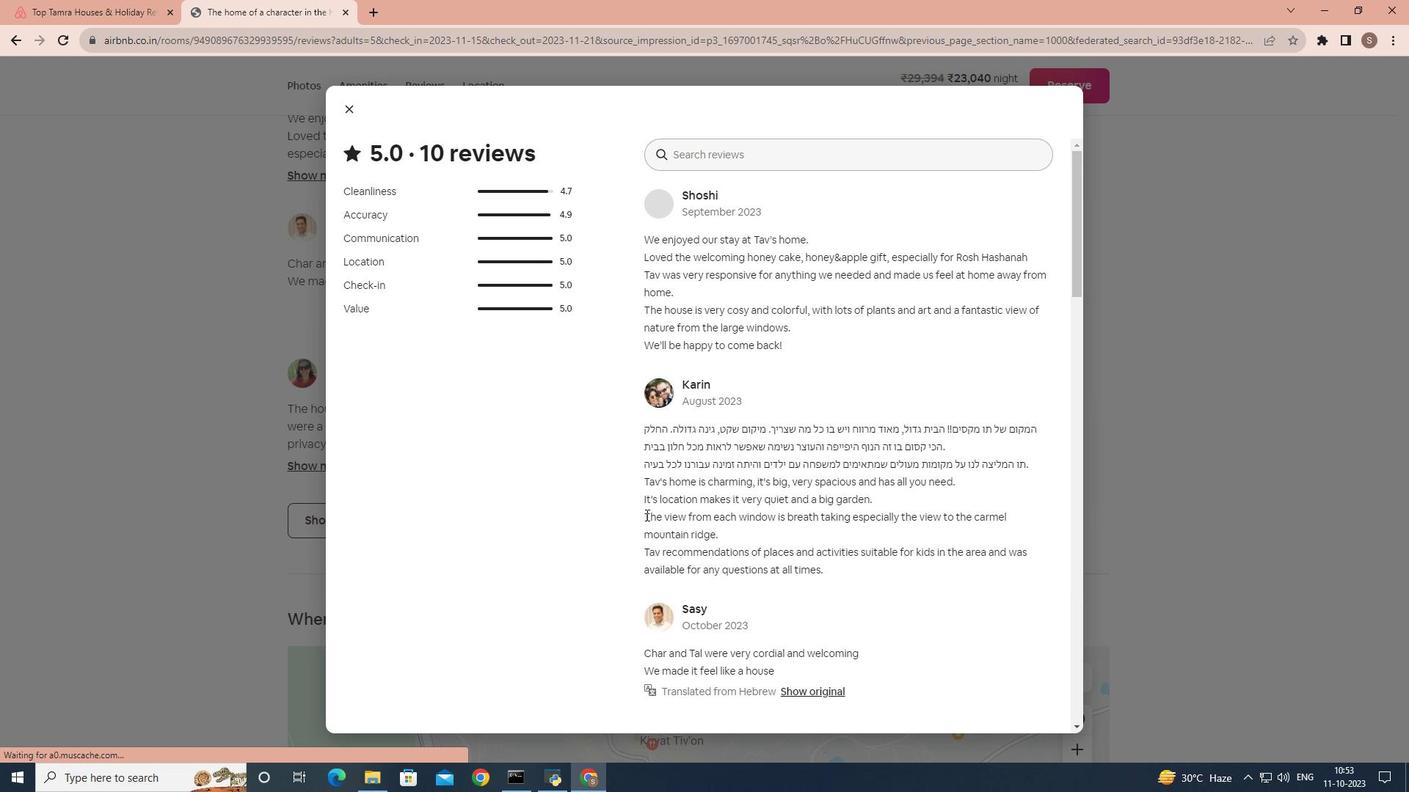 
Action: Mouse scrolled (646, 514) with delta (0, 0)
Screenshot: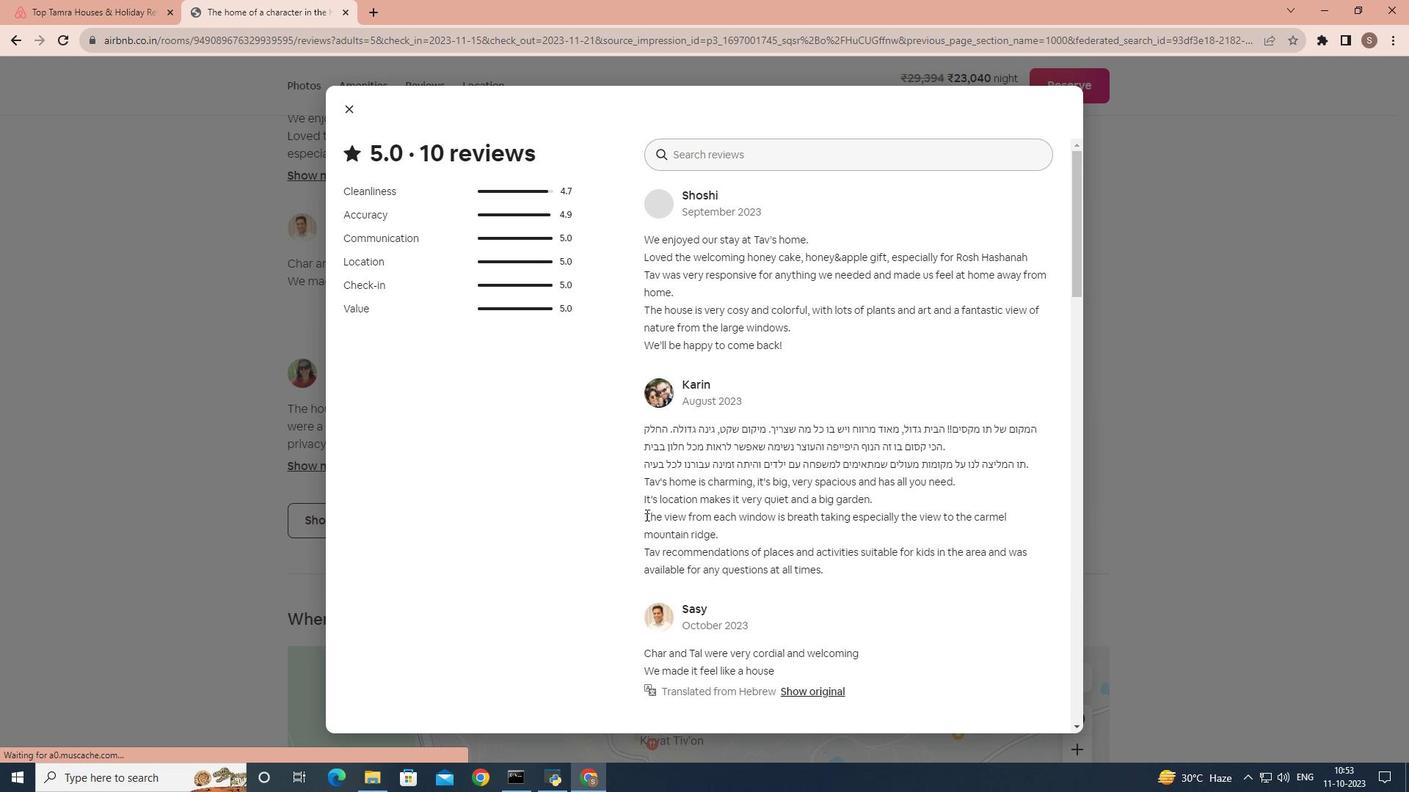 
Action: Mouse scrolled (646, 514) with delta (0, 0)
Screenshot: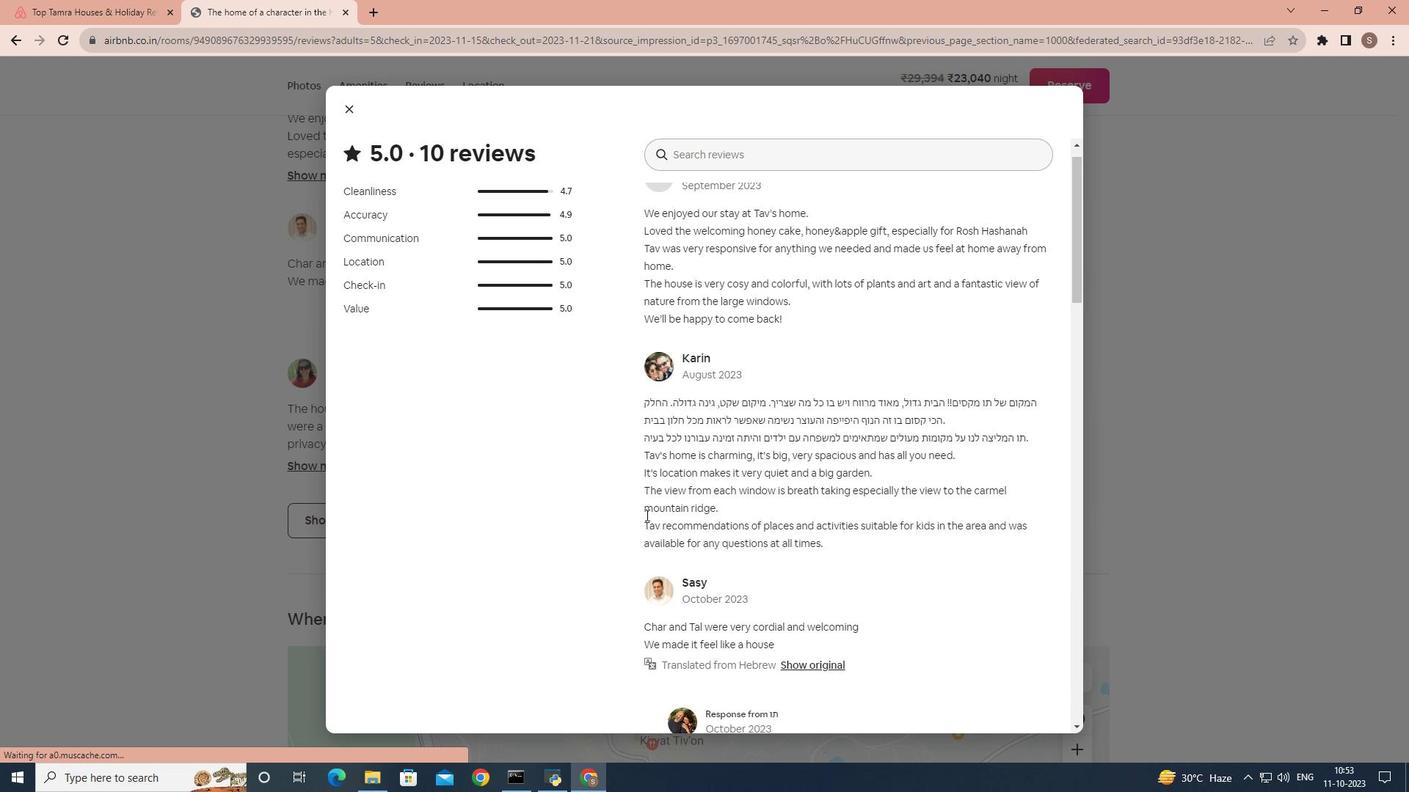 
Action: Mouse scrolled (646, 514) with delta (0, 0)
Screenshot: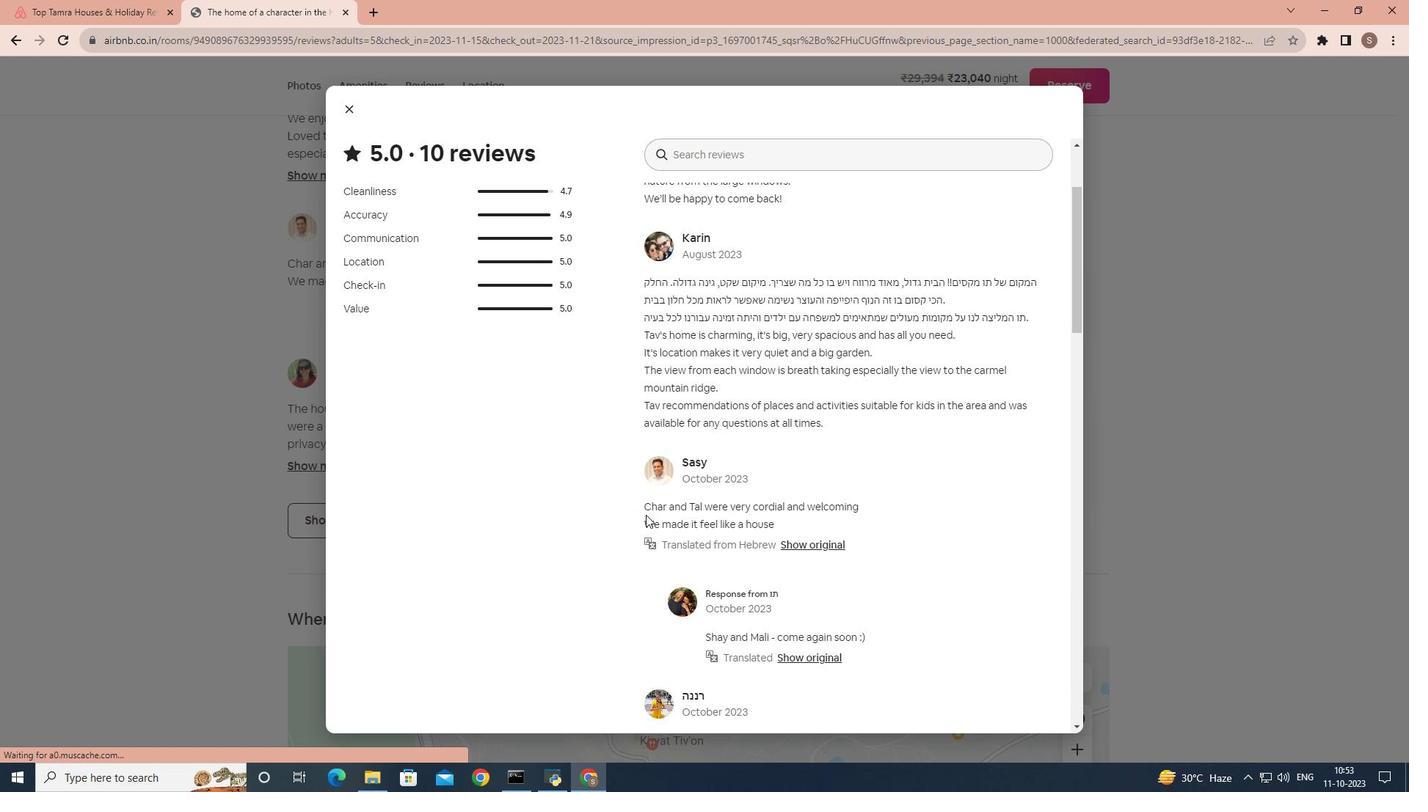 
Action: Mouse scrolled (646, 514) with delta (0, 0)
Screenshot: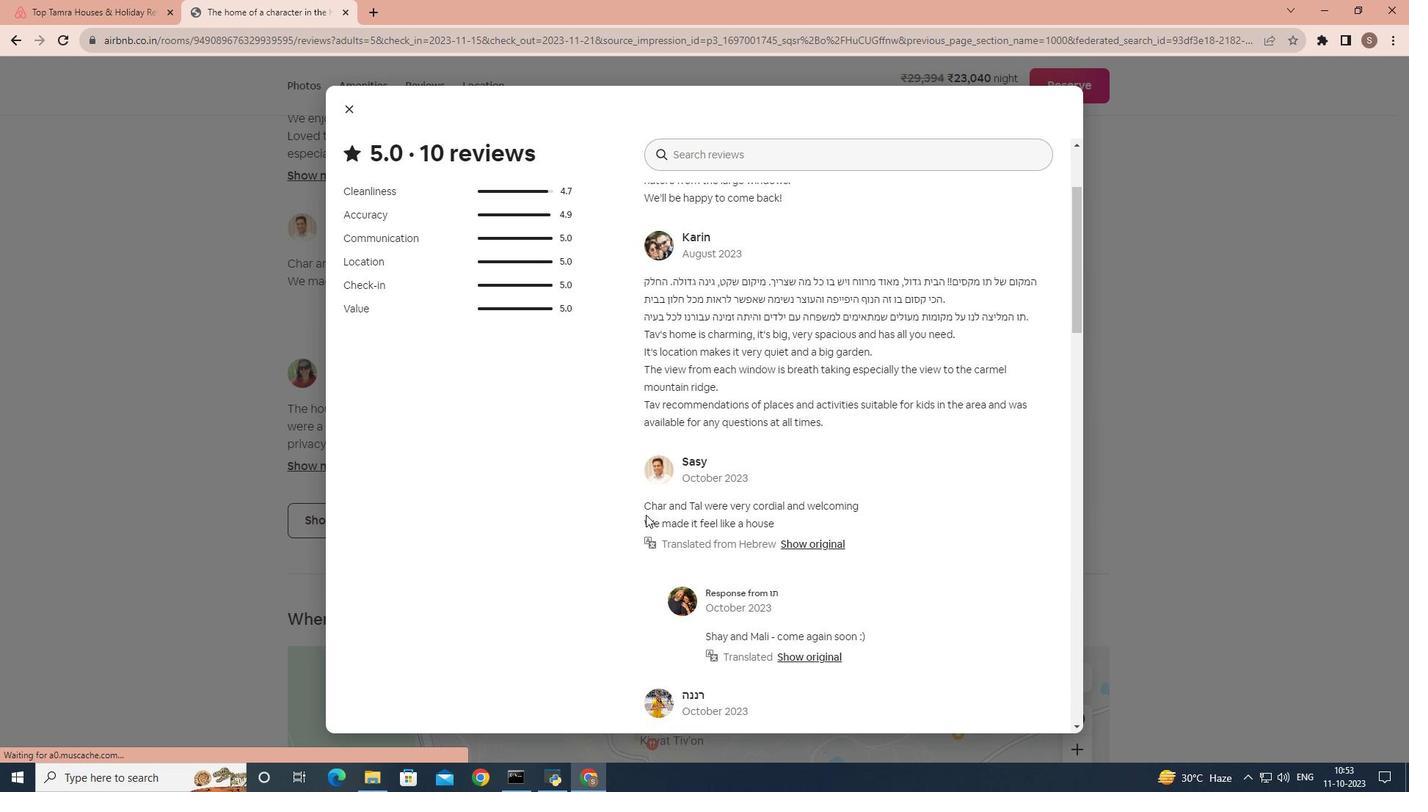
Action: Mouse scrolled (646, 514) with delta (0, 0)
Screenshot: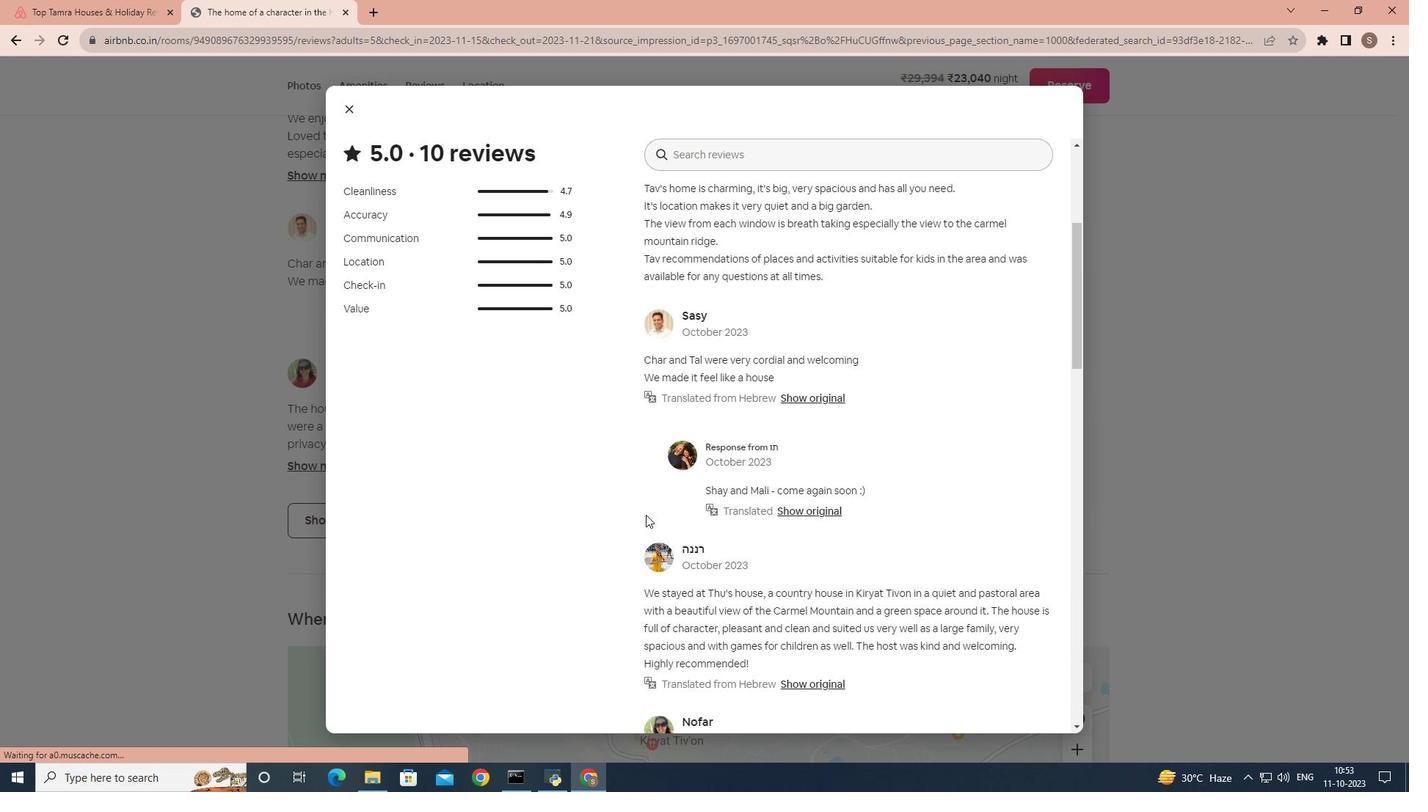 
Action: Mouse scrolled (646, 514) with delta (0, 0)
Screenshot: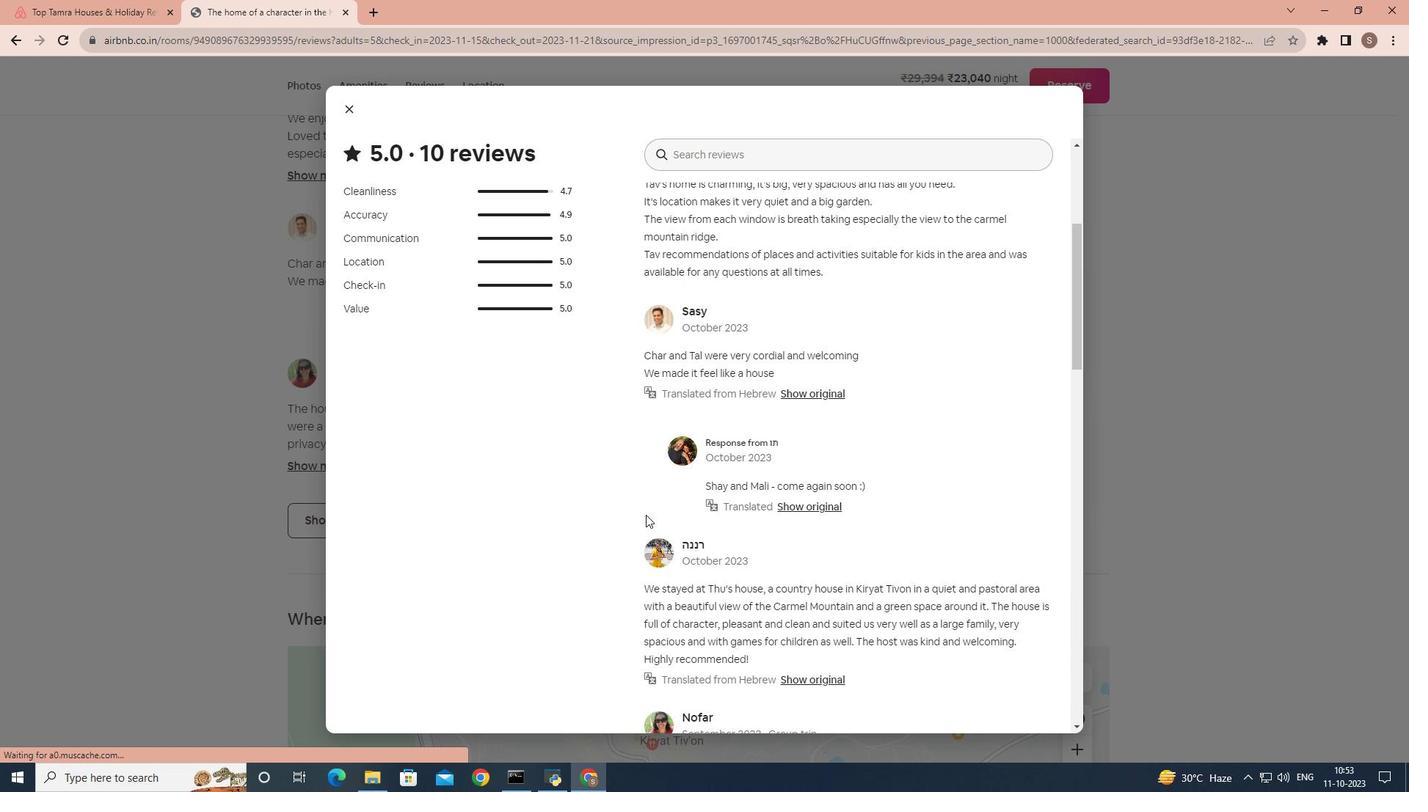 
Action: Mouse scrolled (646, 514) with delta (0, 0)
Screenshot: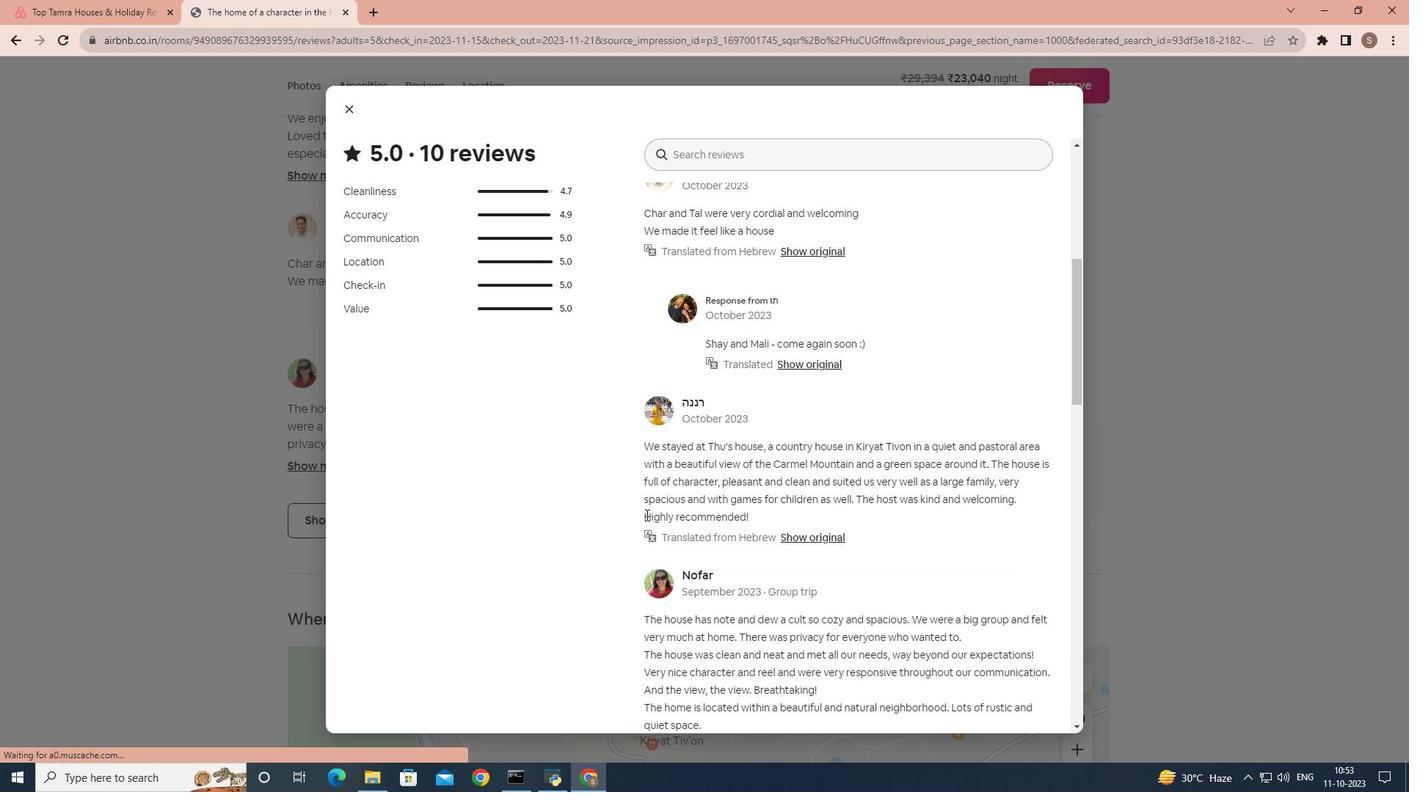 
Action: Mouse scrolled (646, 514) with delta (0, 0)
Screenshot: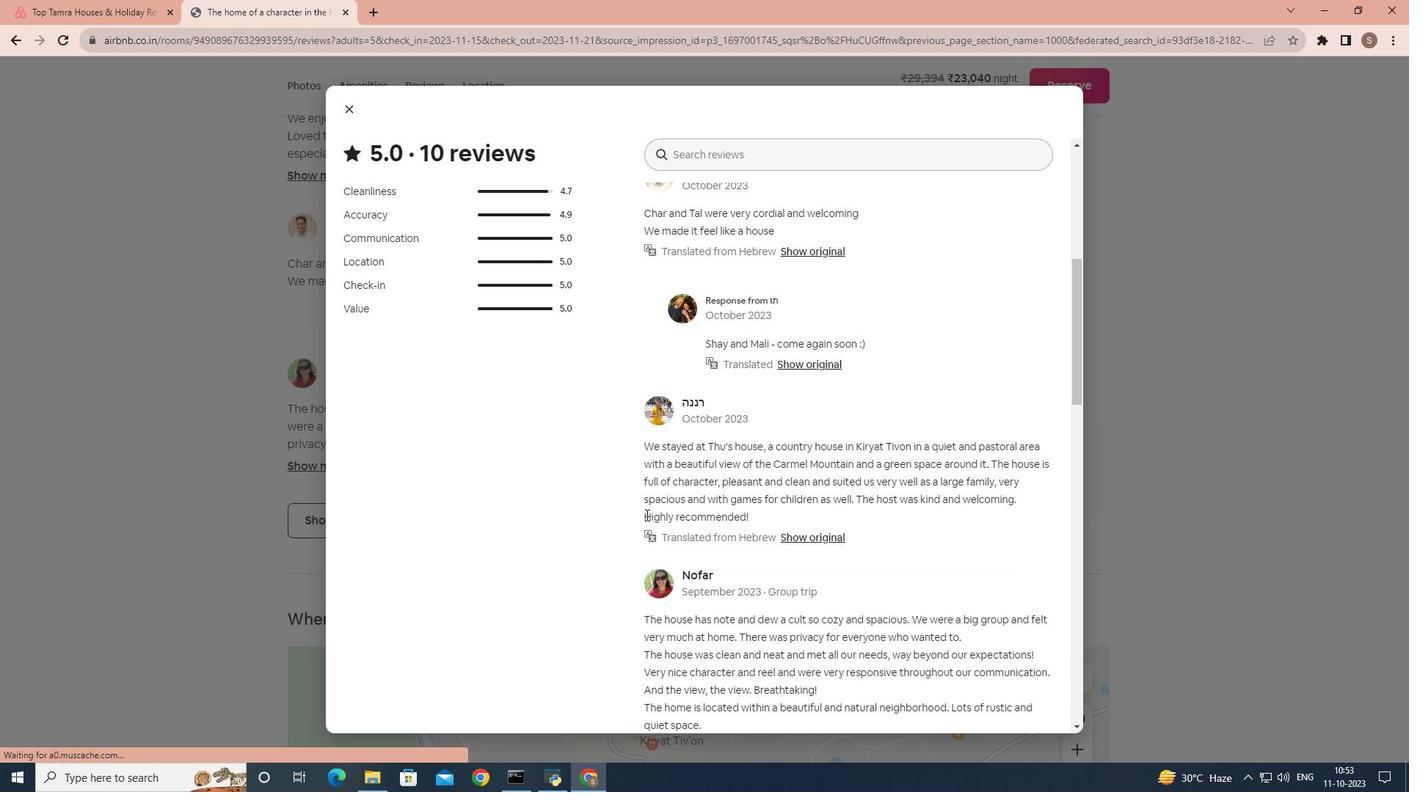
Action: Mouse scrolled (646, 514) with delta (0, 0)
Screenshot: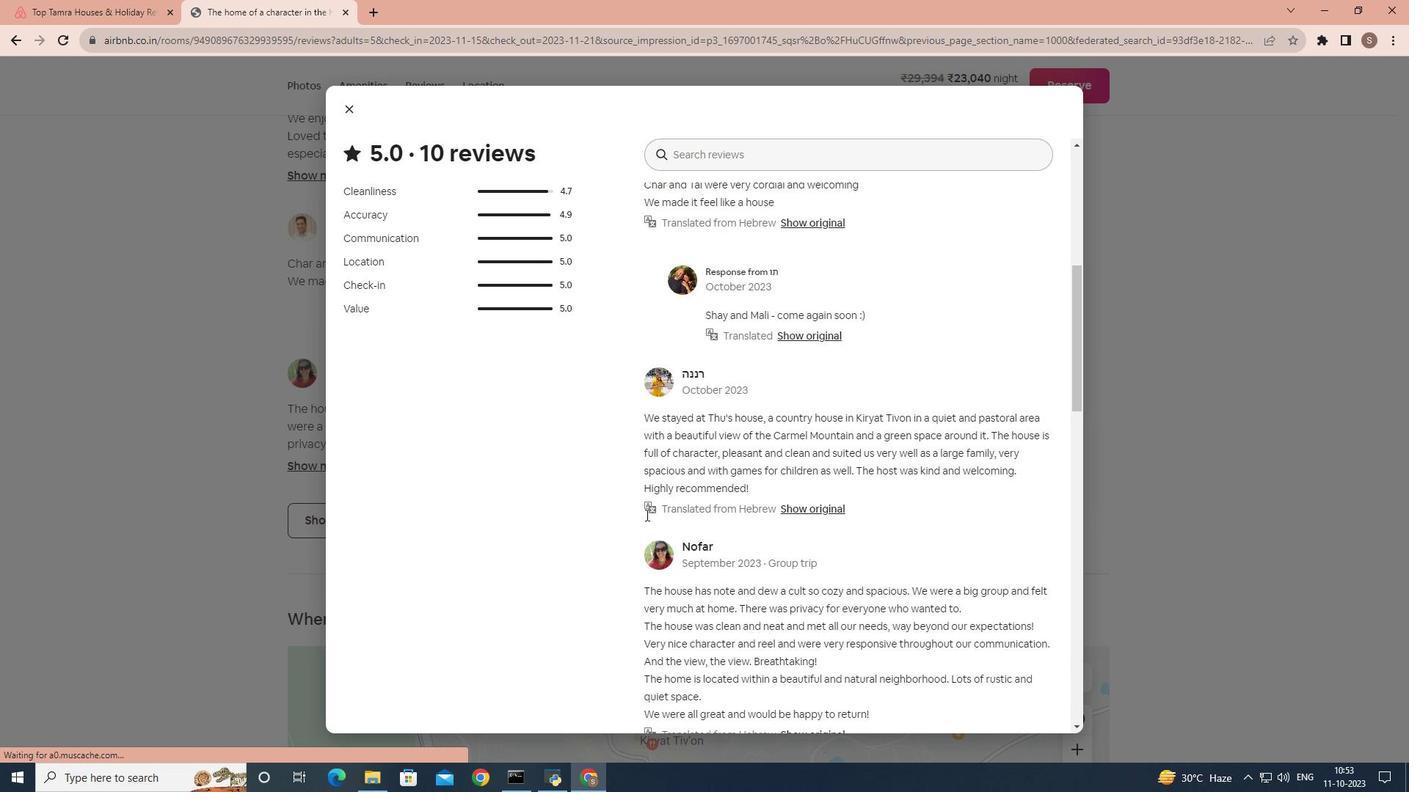 
Action: Mouse scrolled (646, 514) with delta (0, 0)
Screenshot: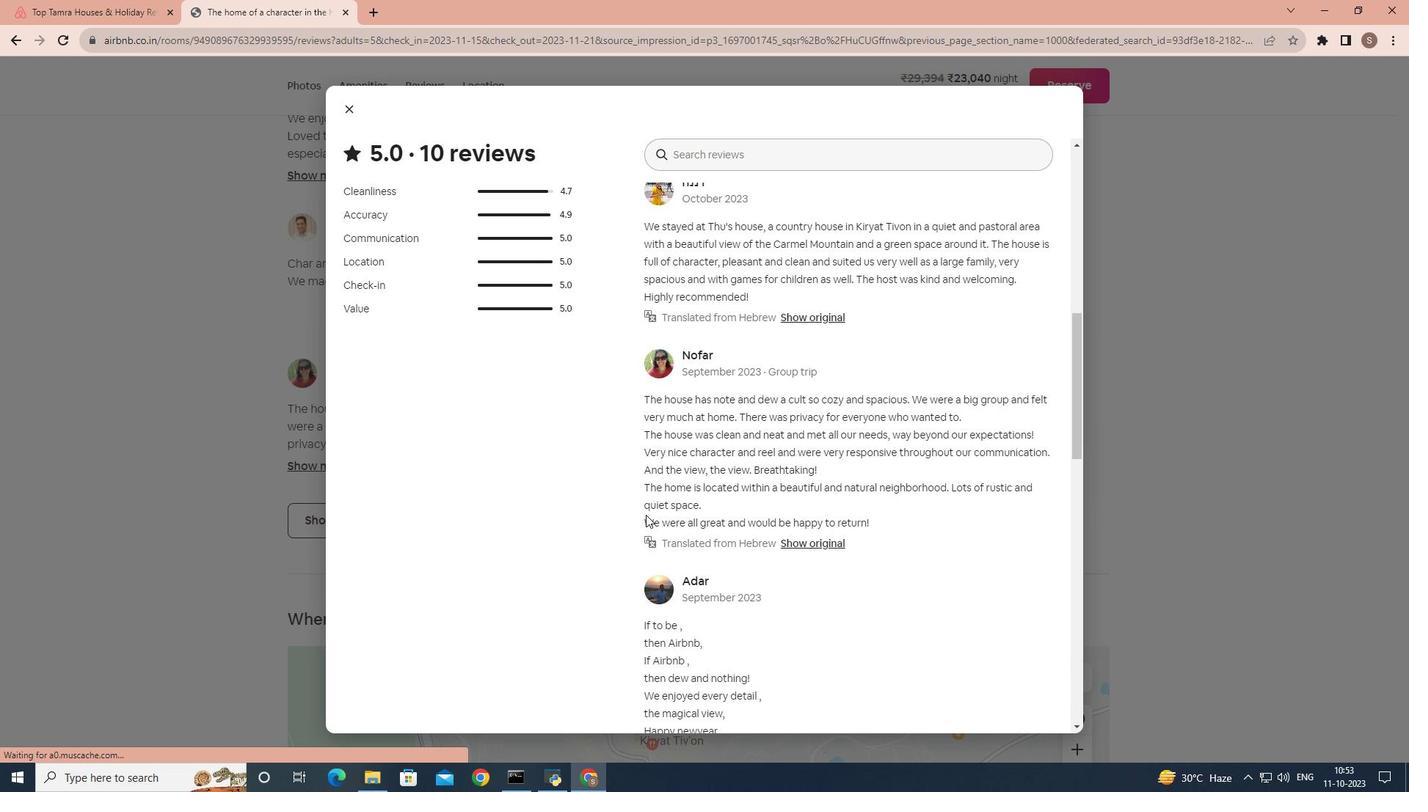 
Action: Mouse scrolled (646, 514) with delta (0, 0)
Screenshot: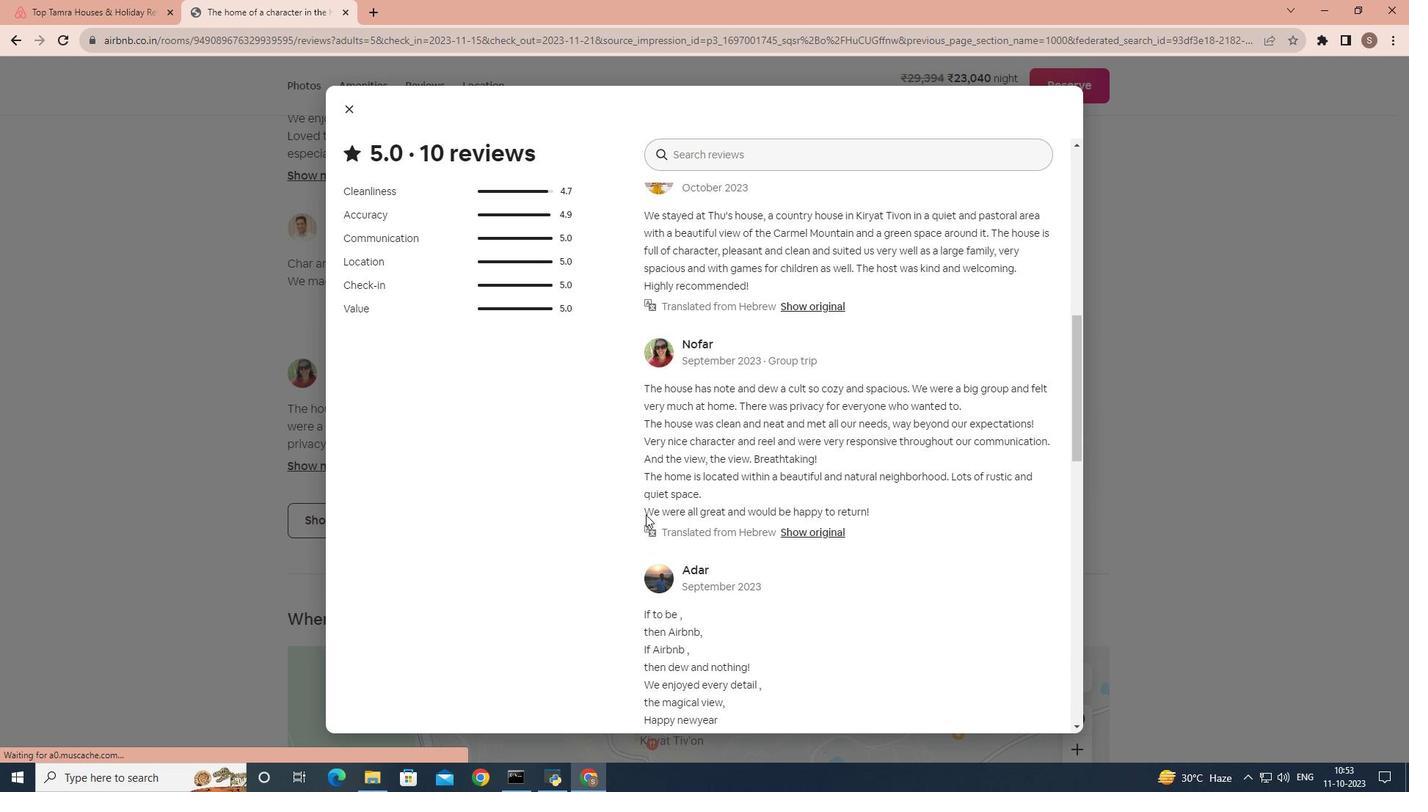 
Action: Mouse scrolled (646, 514) with delta (0, 0)
Screenshot: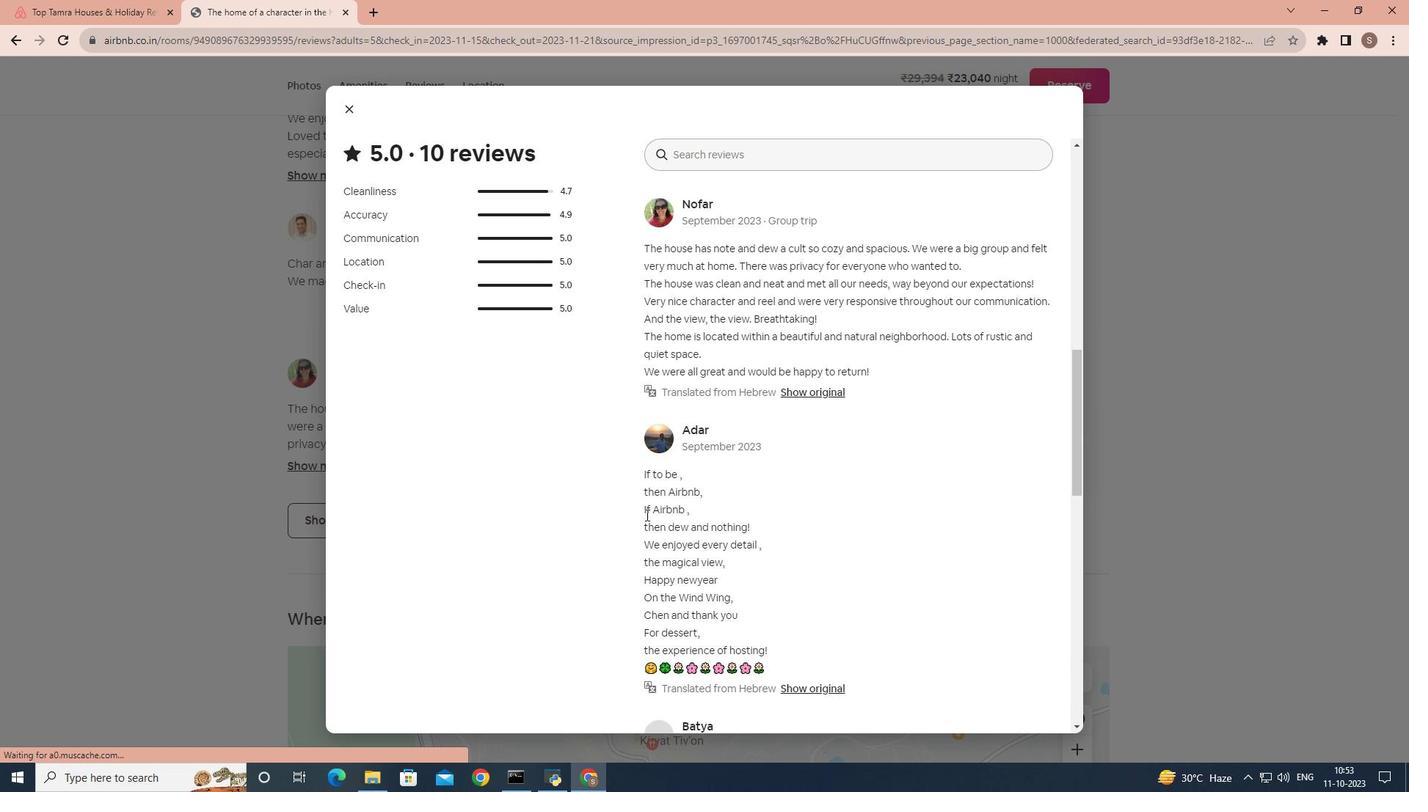 
Action: Mouse scrolled (646, 514) with delta (0, 0)
Screenshot: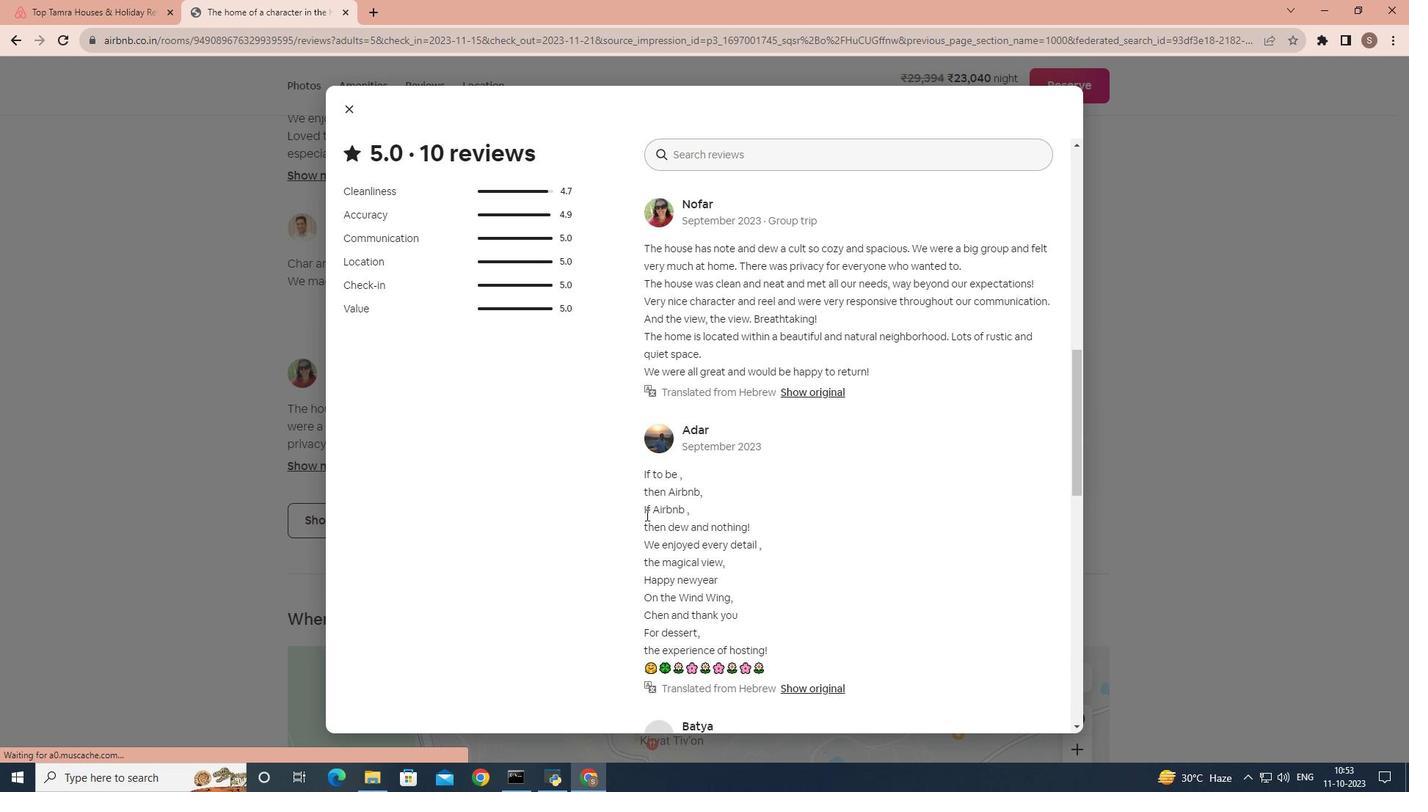 
Action: Mouse scrolled (646, 514) with delta (0, 0)
